 Task: Make a compound path with multiple shapes.
Action: Mouse pressed left at (168, 553)
Screenshot: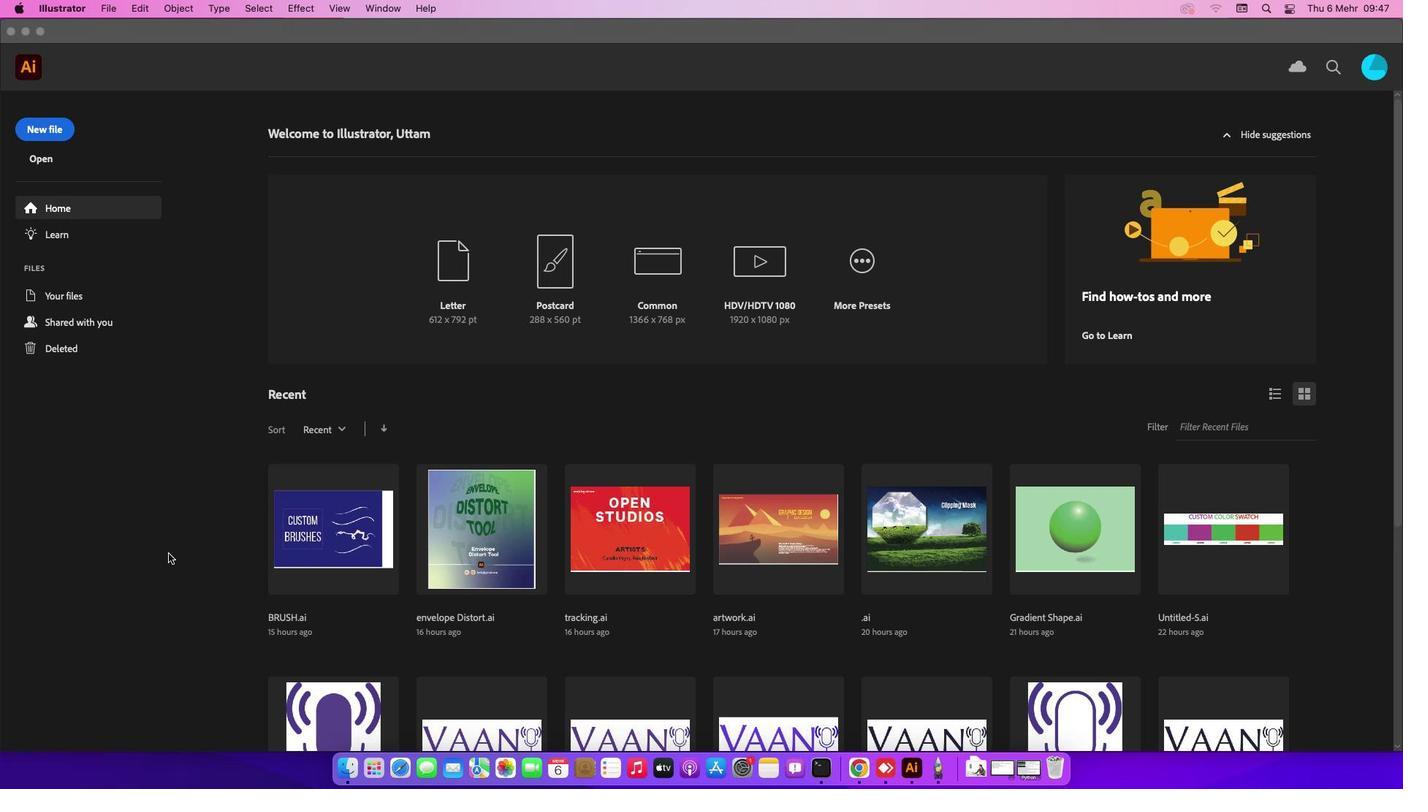 
Action: Key pressed Key.cmd'n'
Screenshot: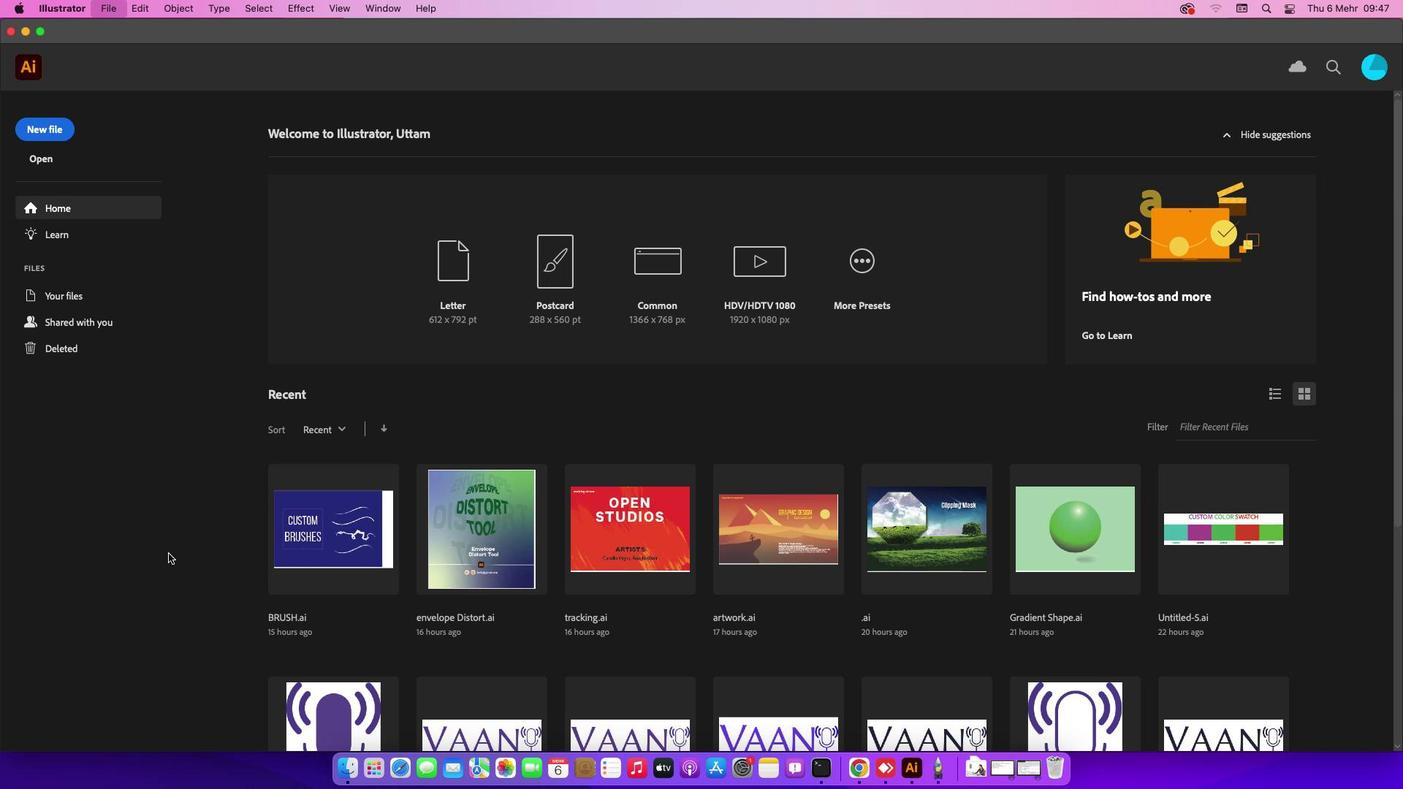 
Action: Mouse moved to (1020, 210)
Screenshot: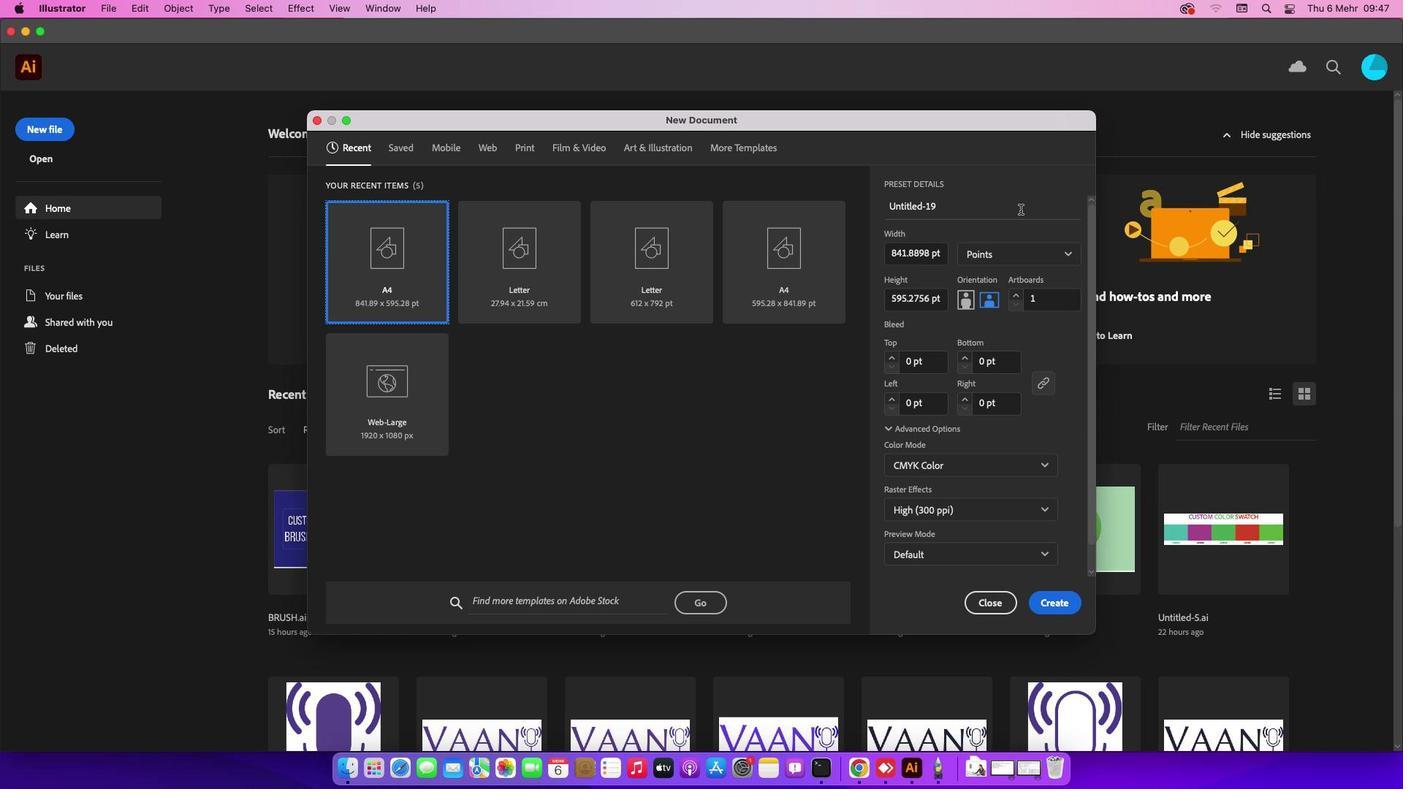 
Action: Mouse pressed left at (1020, 210)
Screenshot: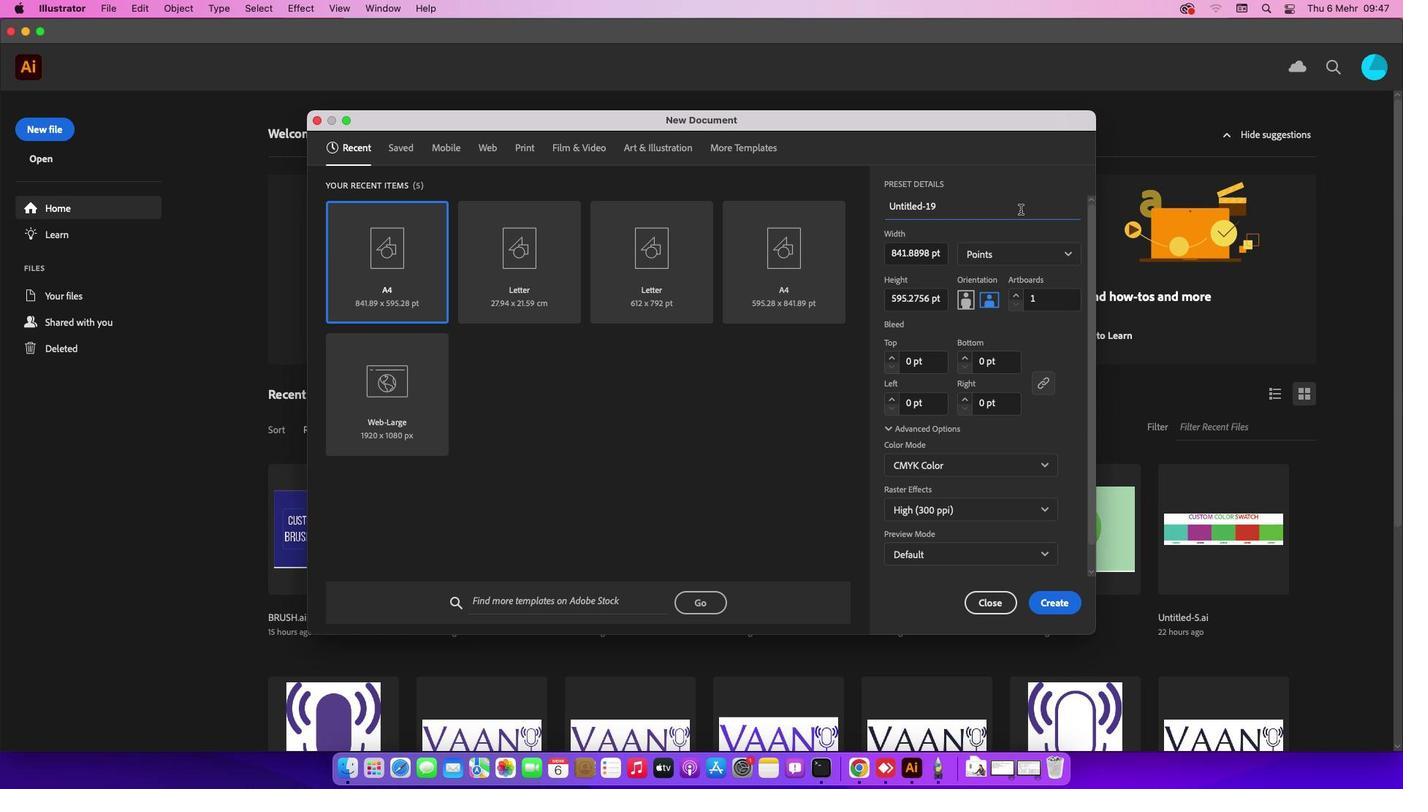 
Action: Mouse pressed left at (1020, 210)
Screenshot: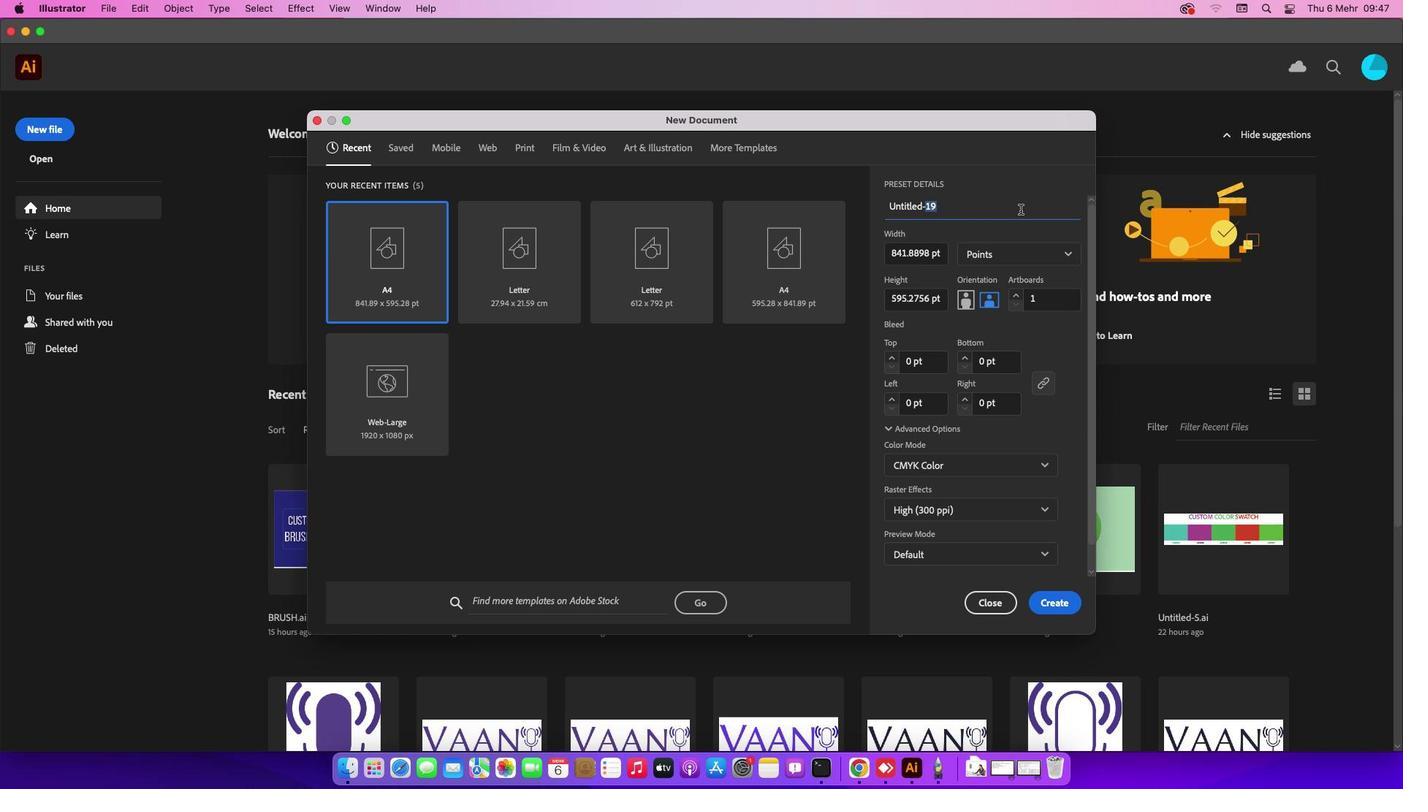 
Action: Mouse pressed left at (1020, 210)
Screenshot: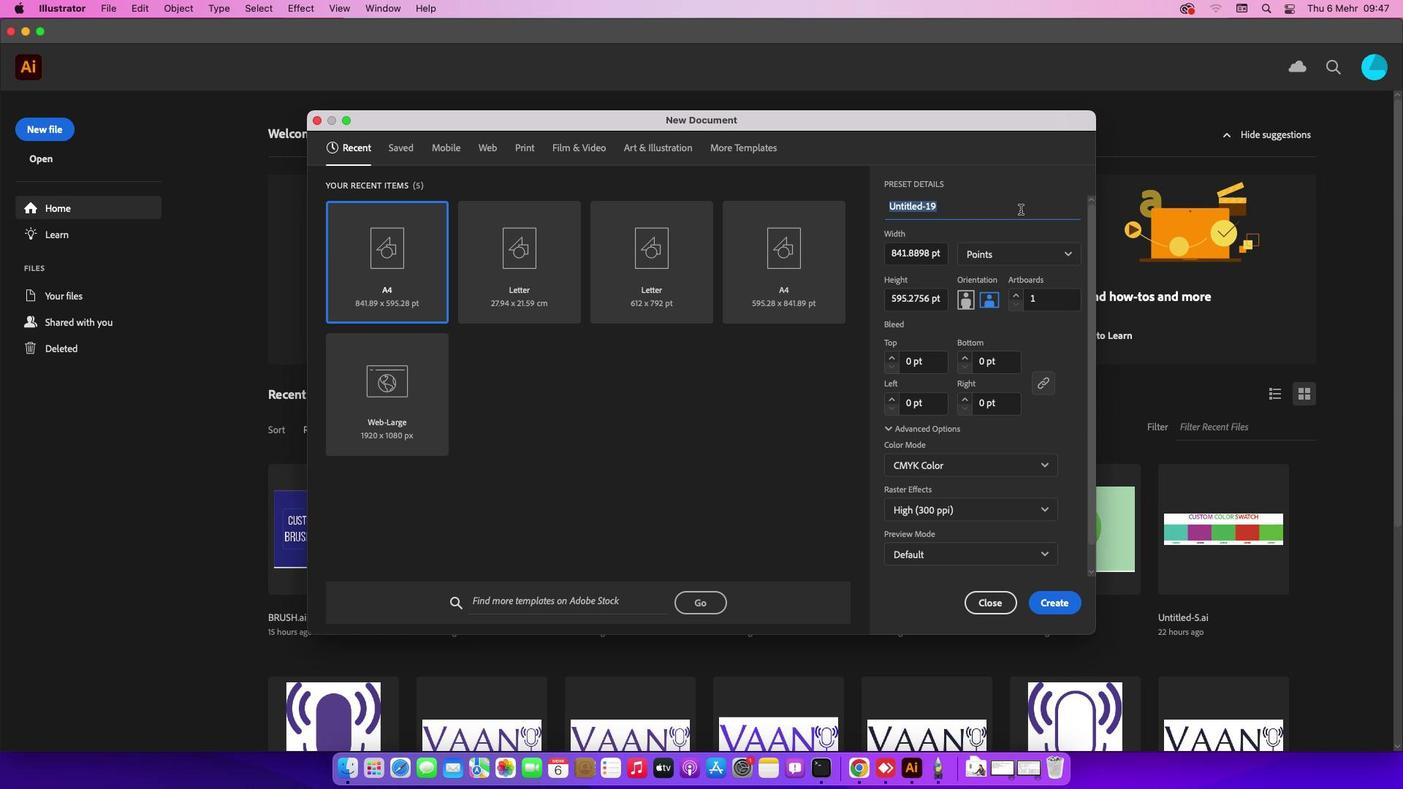 
Action: Key pressed Key.shift_r'C''o''m''p''o''u''n''d'Key.space'p''a''t''h'Key.enter
Screenshot: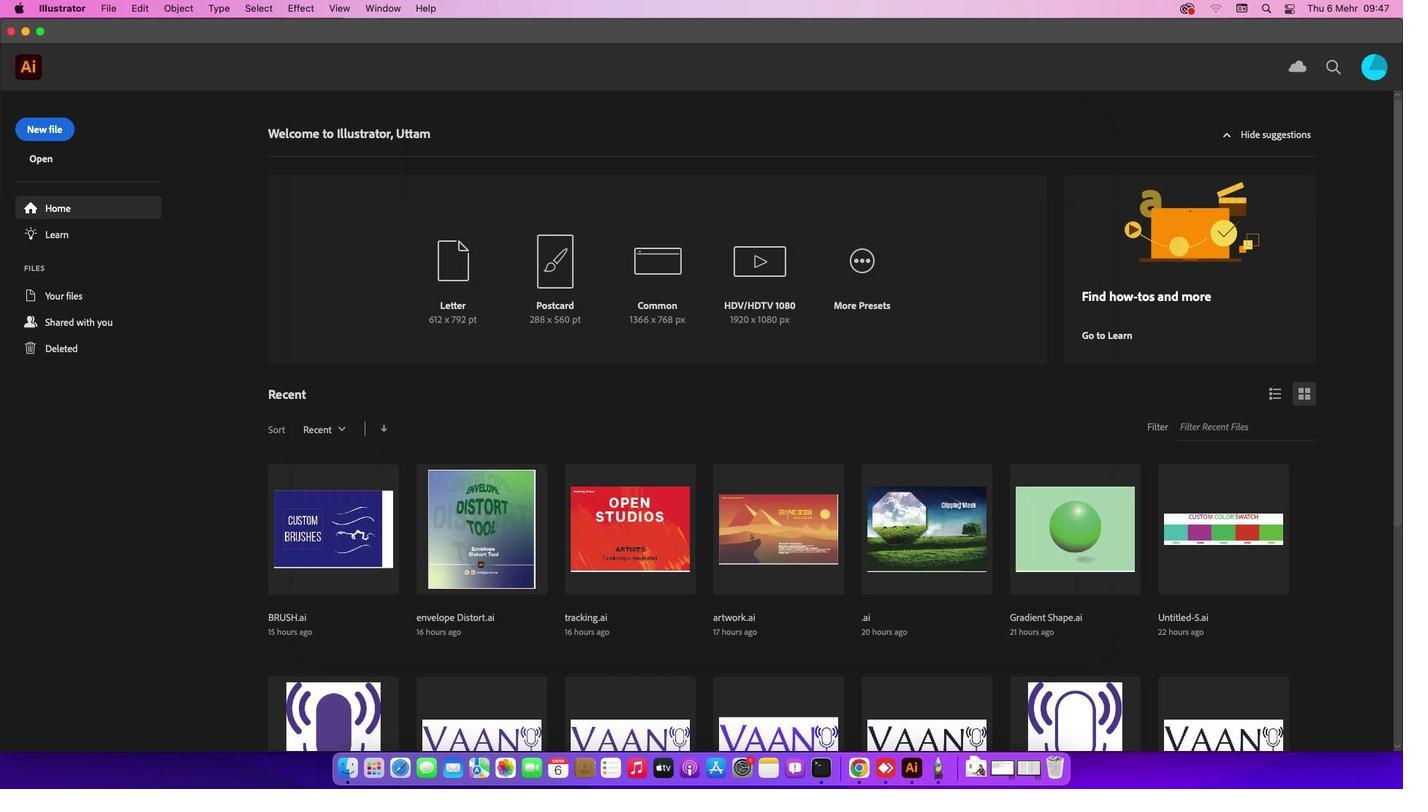
Action: Mouse moved to (657, 295)
Screenshot: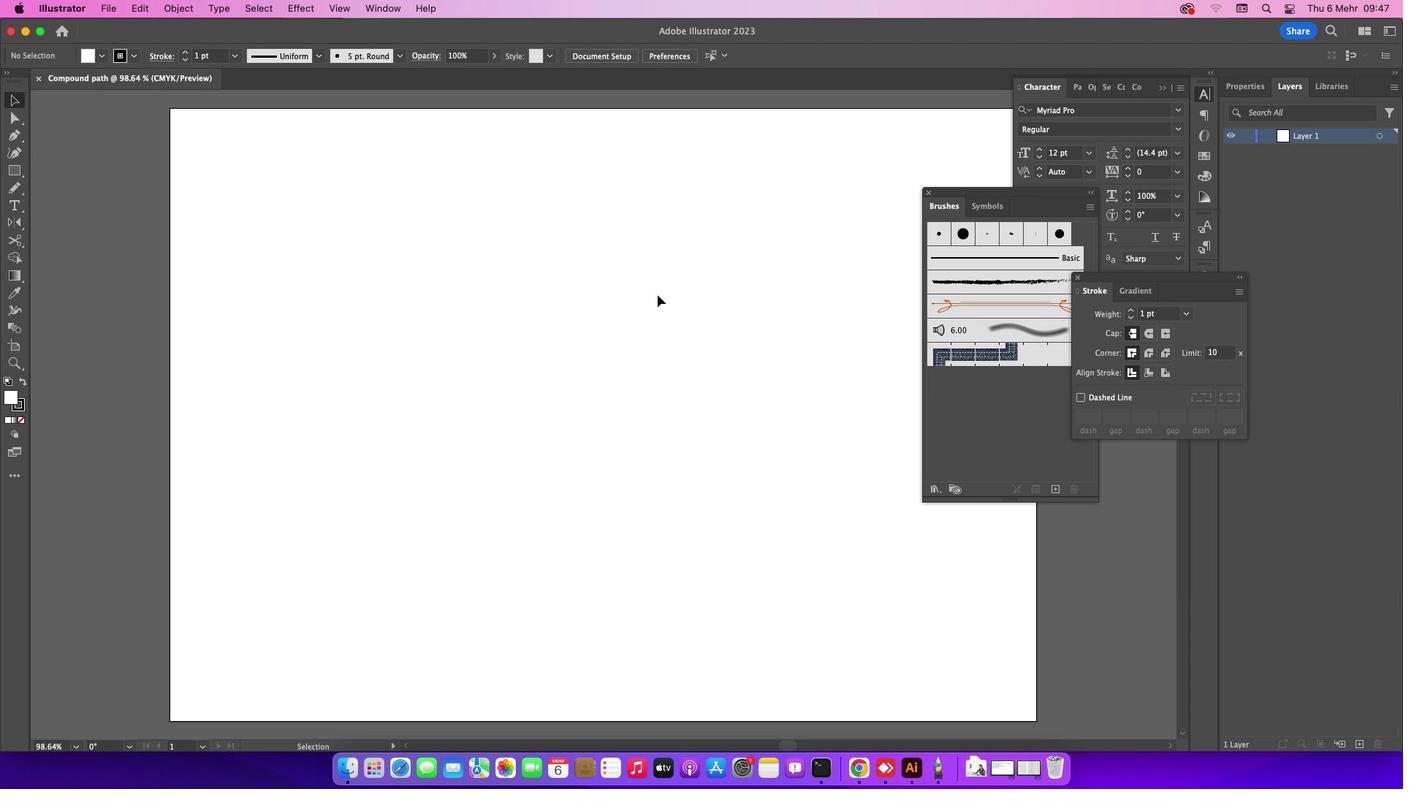 
Action: Mouse pressed left at (657, 295)
Screenshot: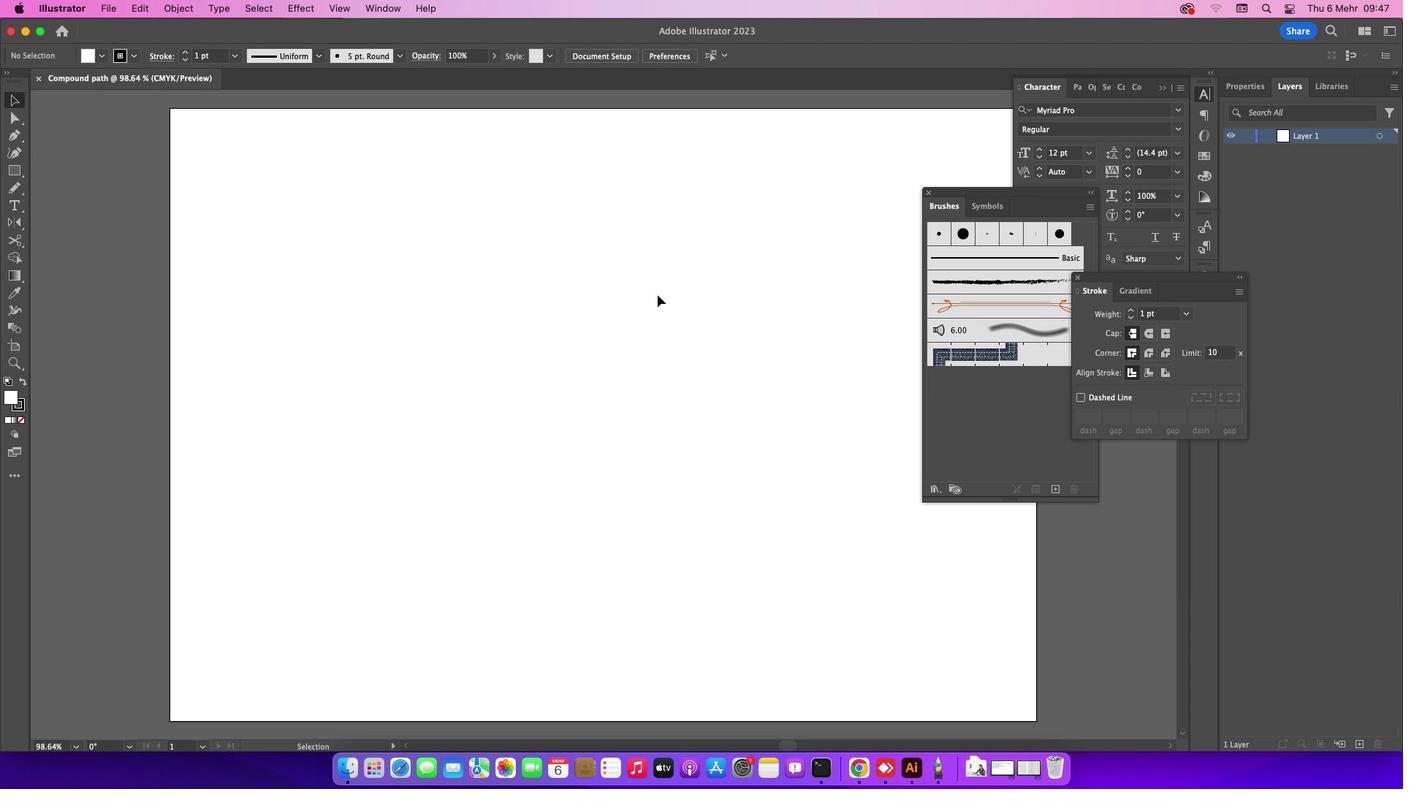 
Action: Mouse moved to (616, 293)
Screenshot: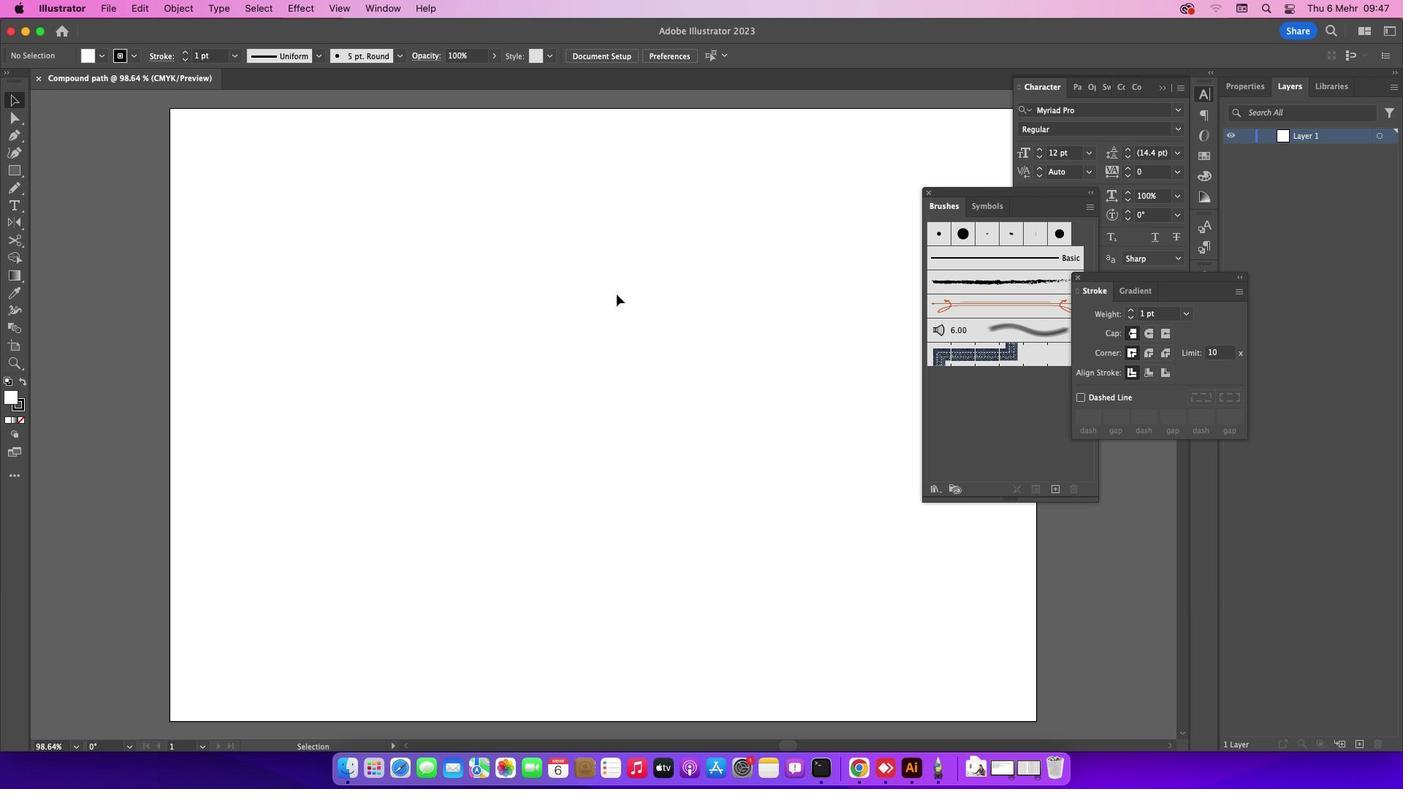 
Action: Key pressed 'm'
Screenshot: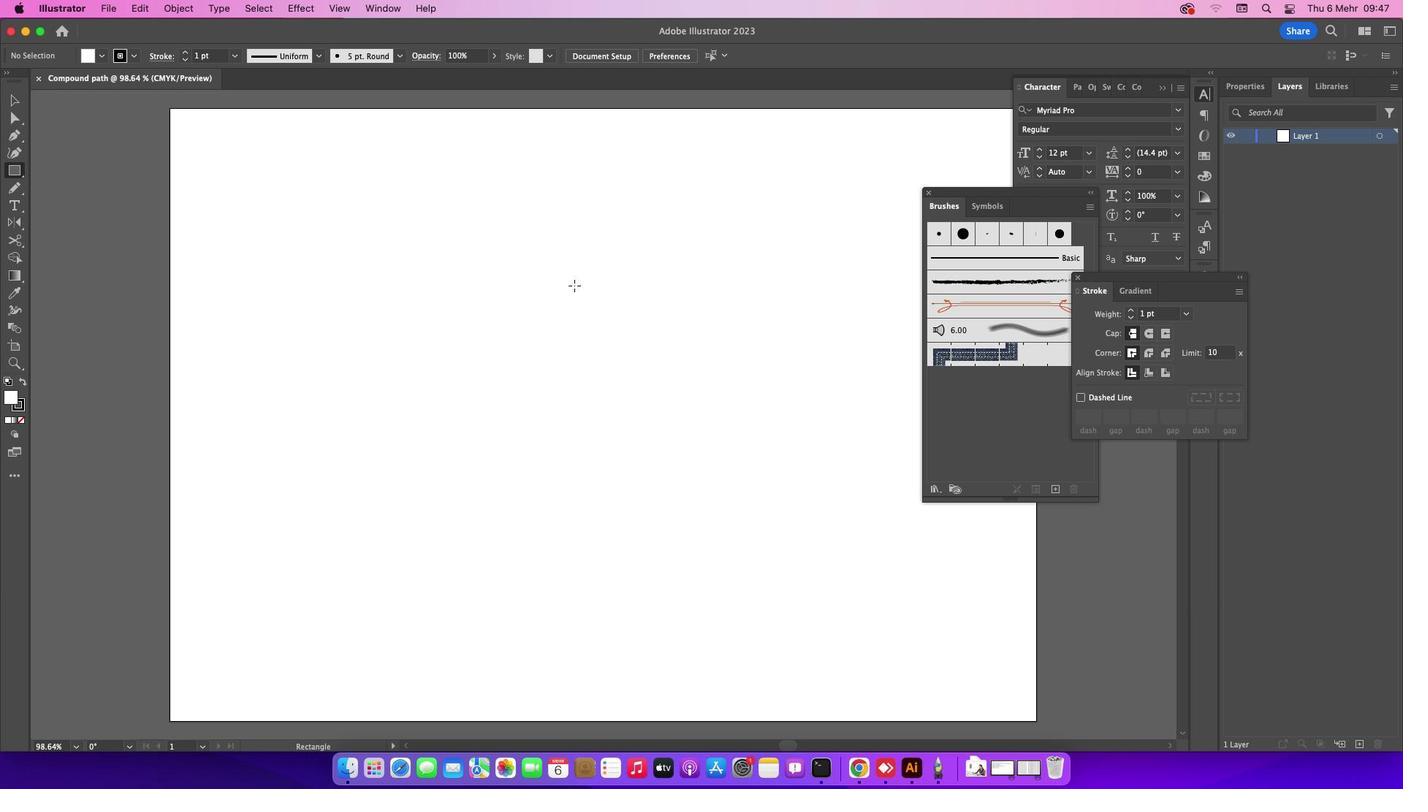 
Action: Mouse moved to (172, 113)
Screenshot: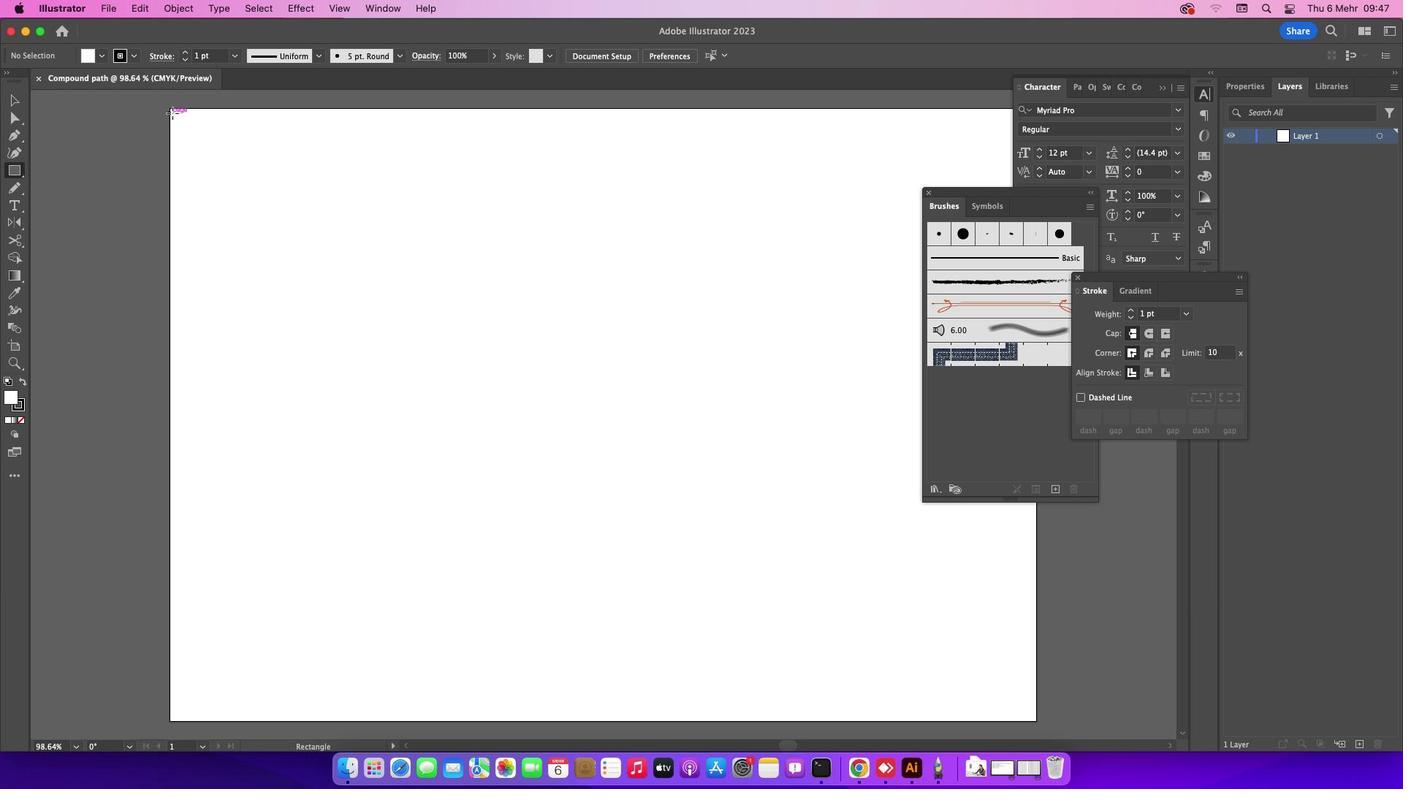 
Action: Mouse pressed left at (172, 113)
Screenshot: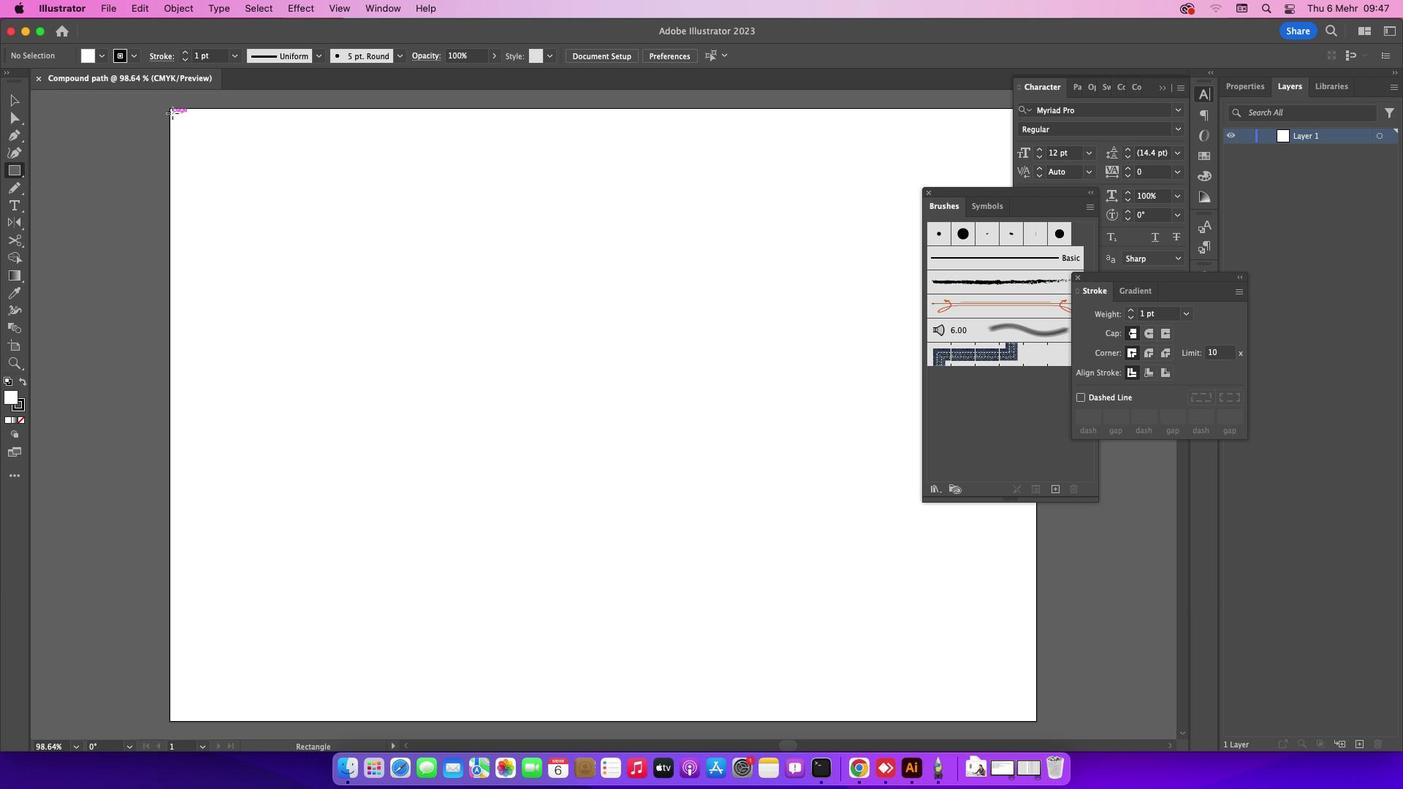 
Action: Mouse pressed left at (172, 113)
Screenshot: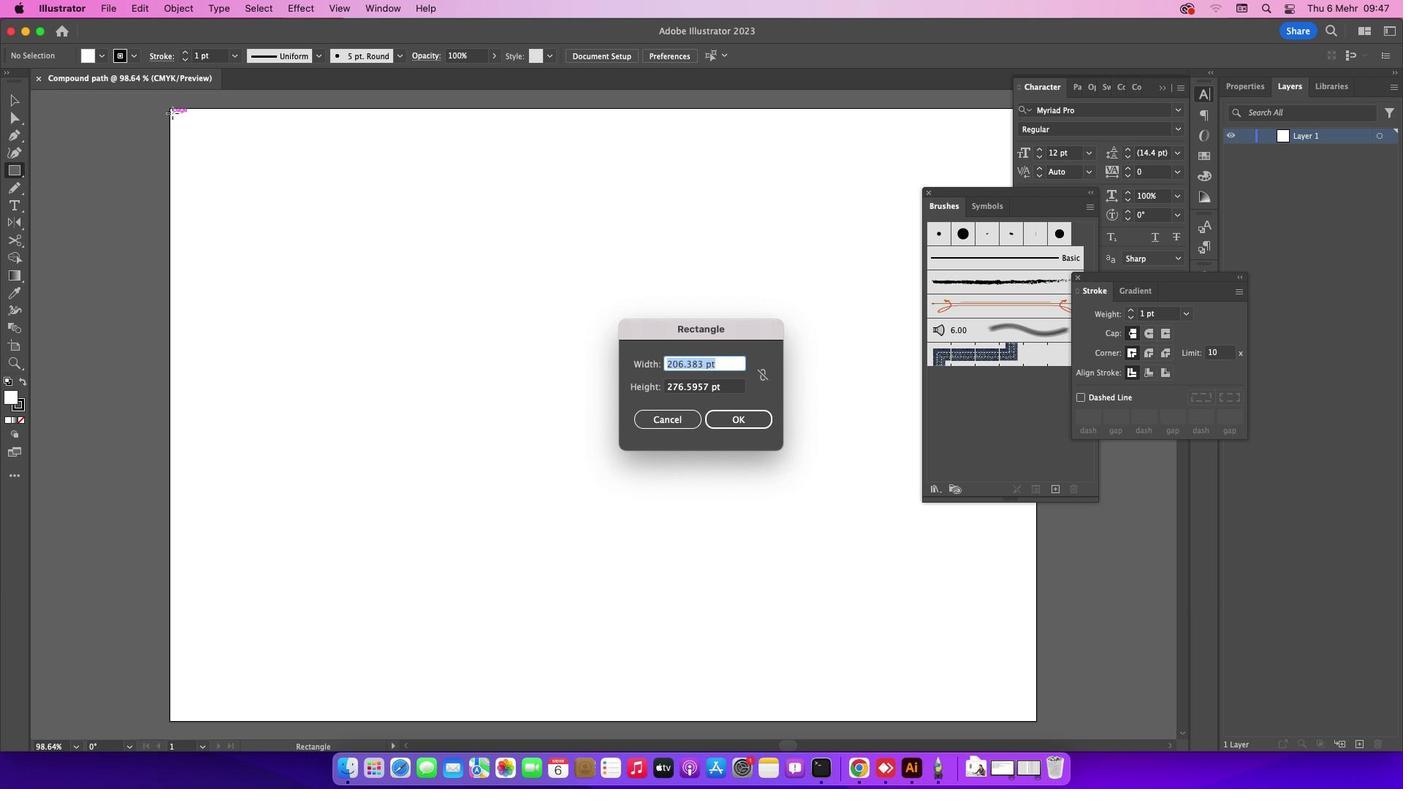 
Action: Mouse moved to (684, 420)
Screenshot: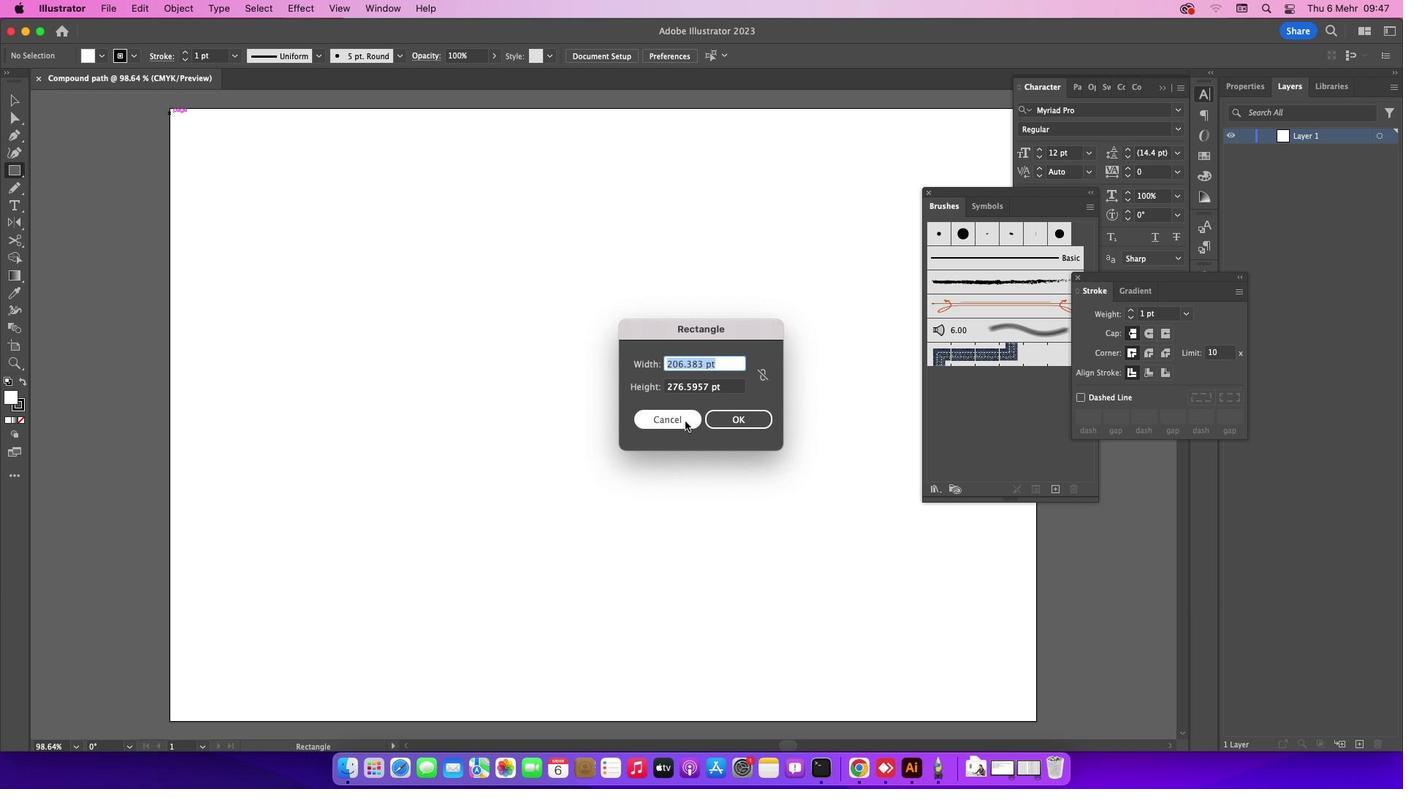 
Action: Mouse pressed left at (684, 420)
Screenshot: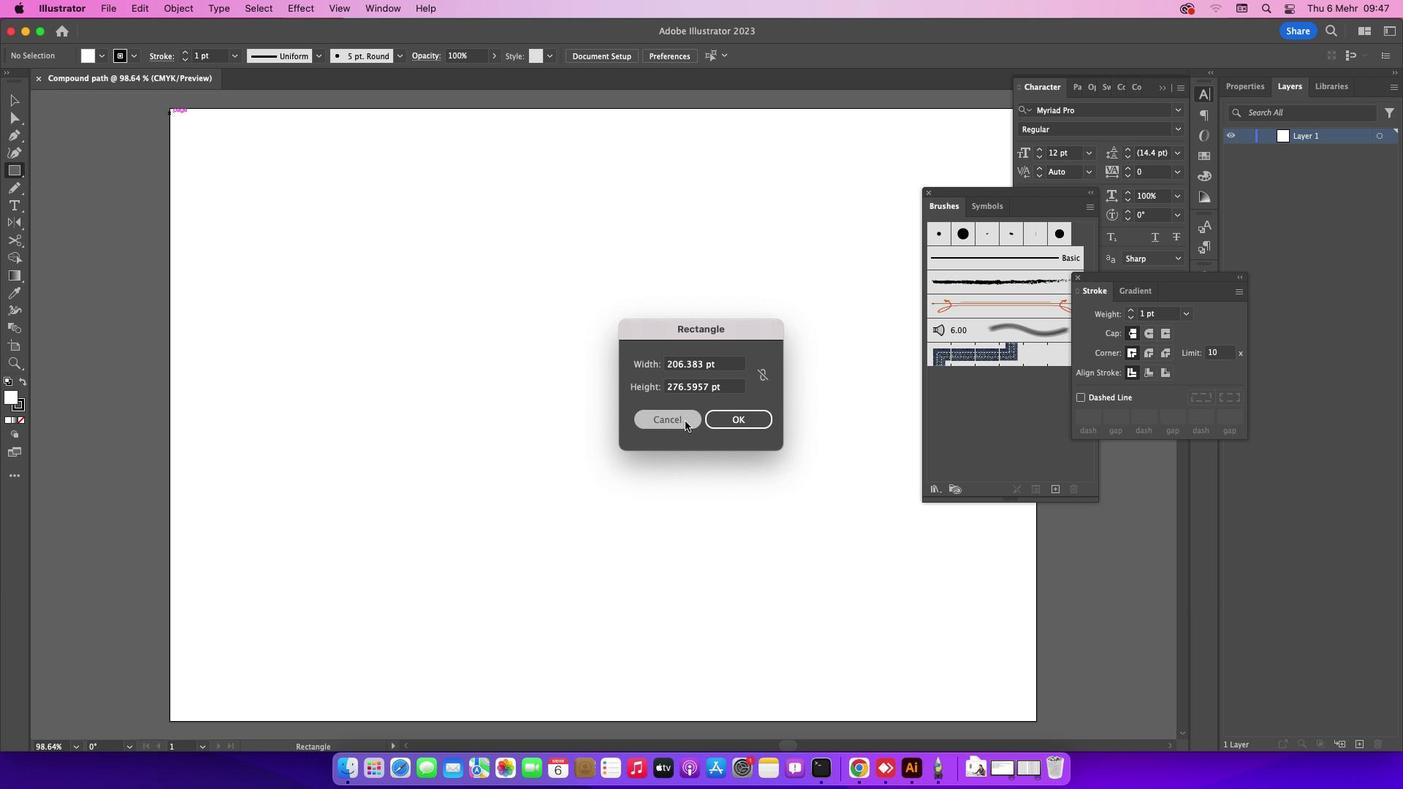 
Action: Mouse moved to (170, 108)
Screenshot: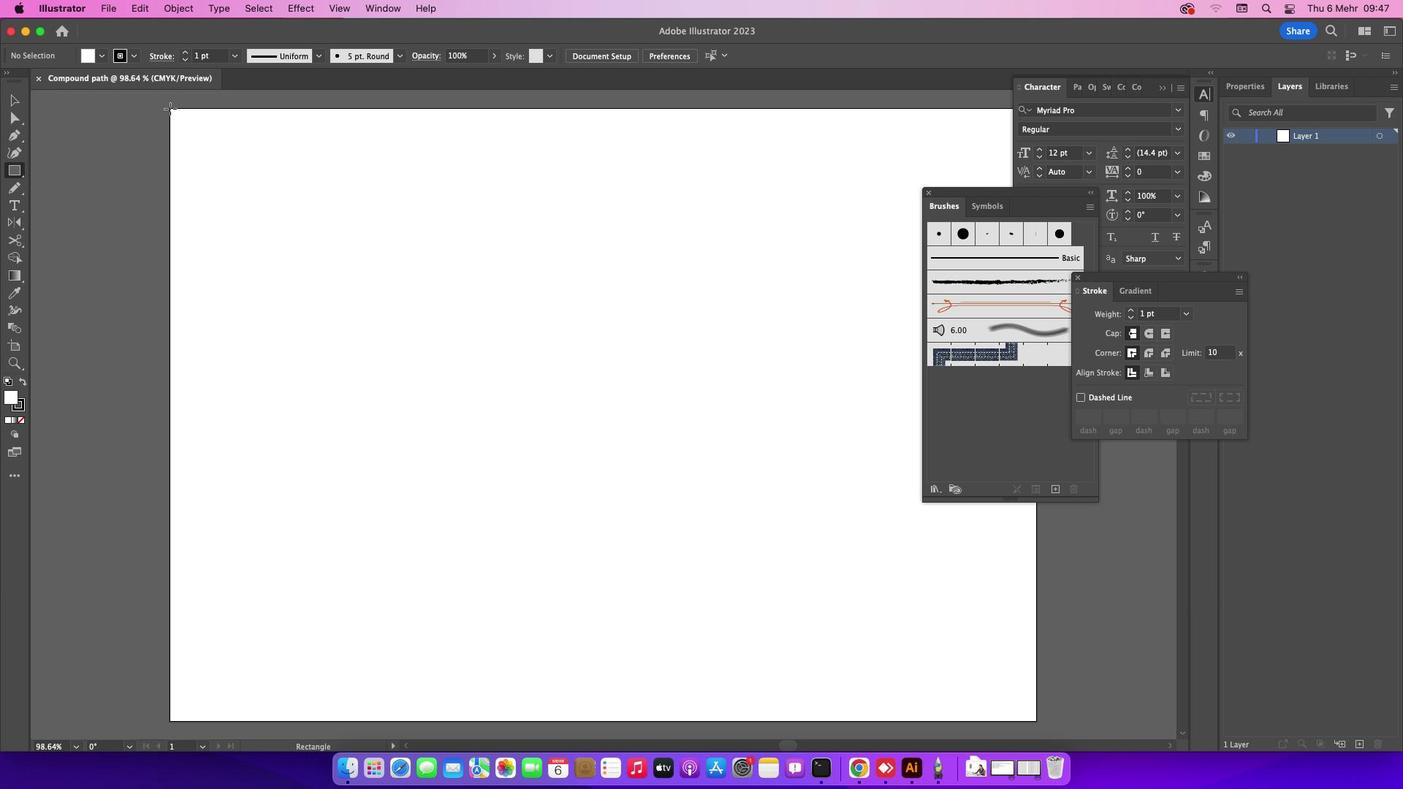 
Action: Mouse pressed left at (170, 108)
Screenshot: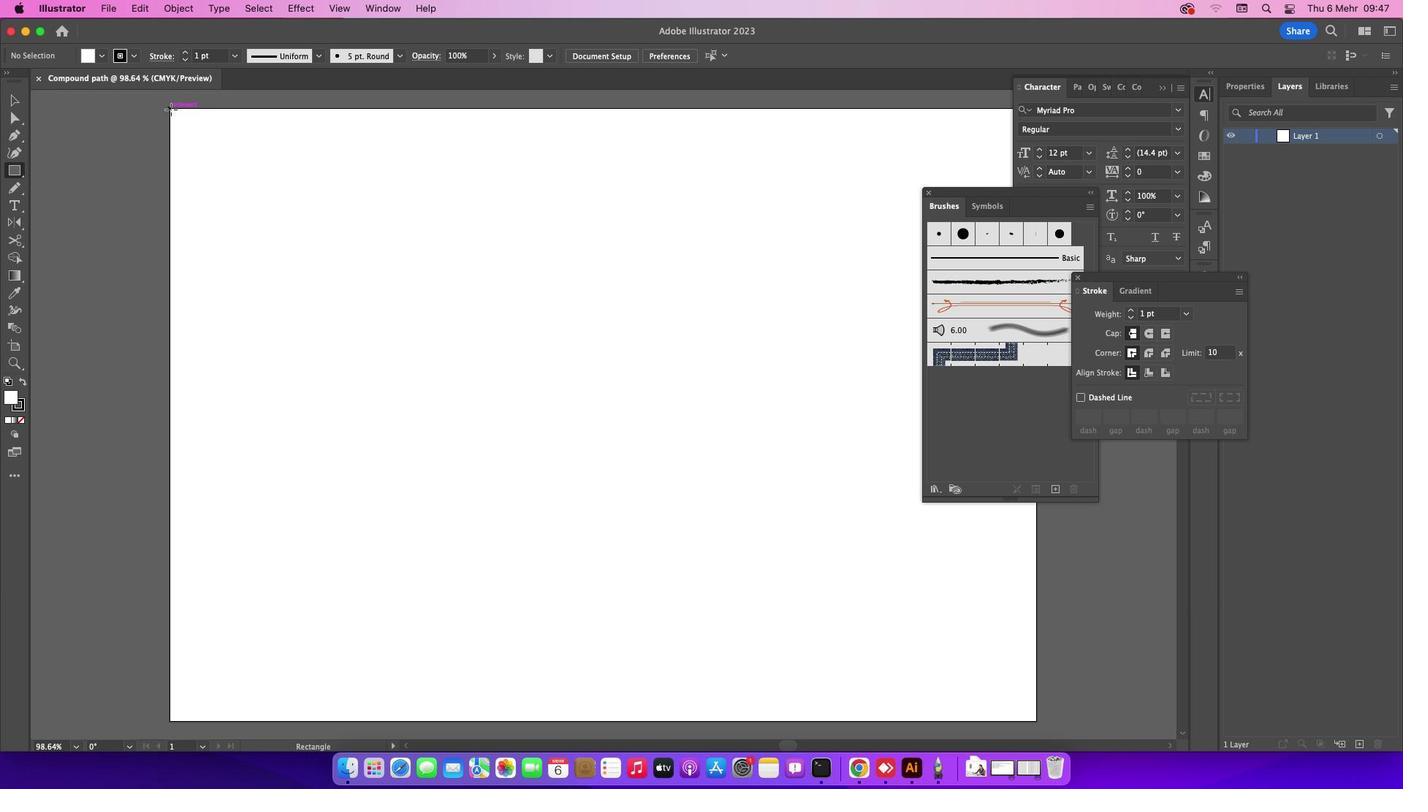 
Action: Mouse moved to (95, 58)
Screenshot: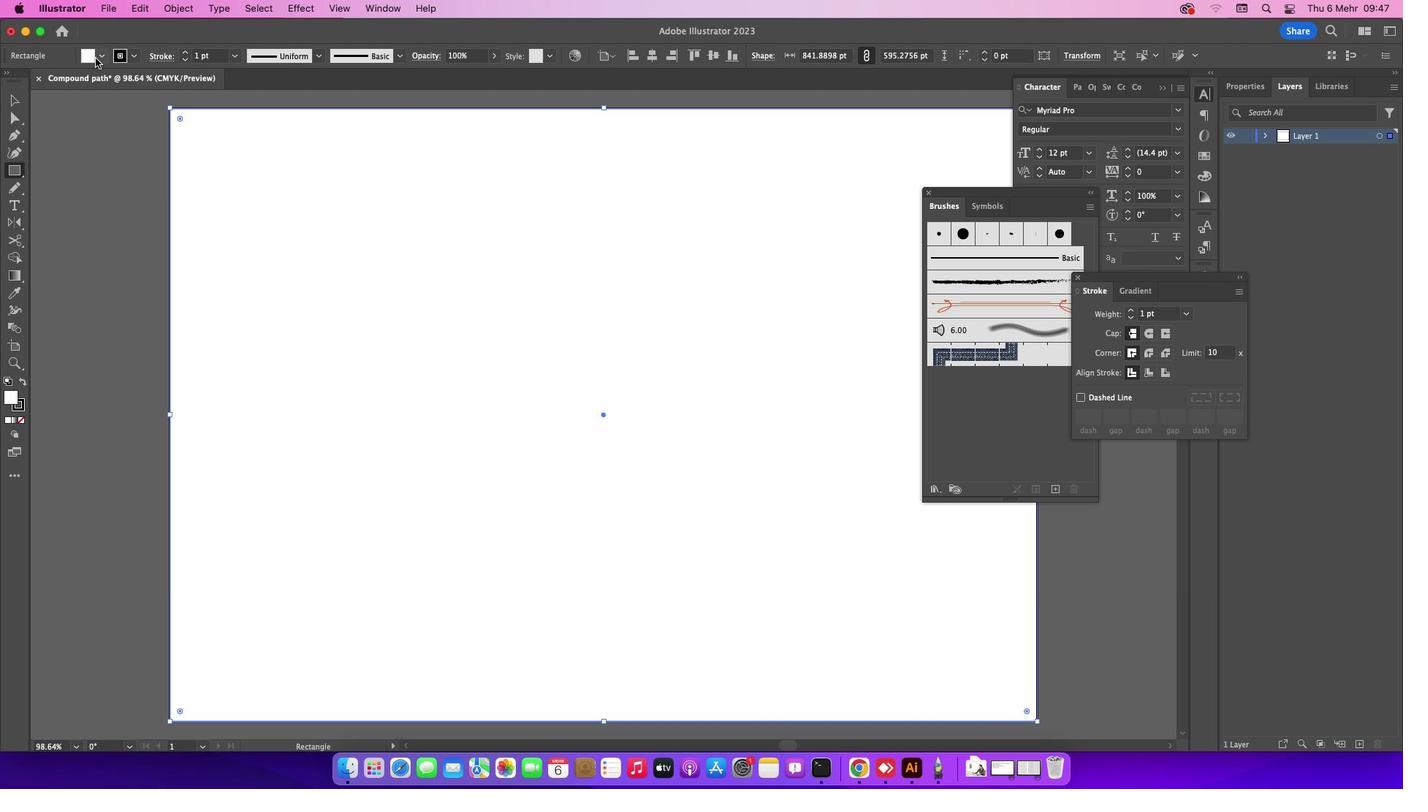 
Action: Mouse pressed left at (95, 58)
Screenshot: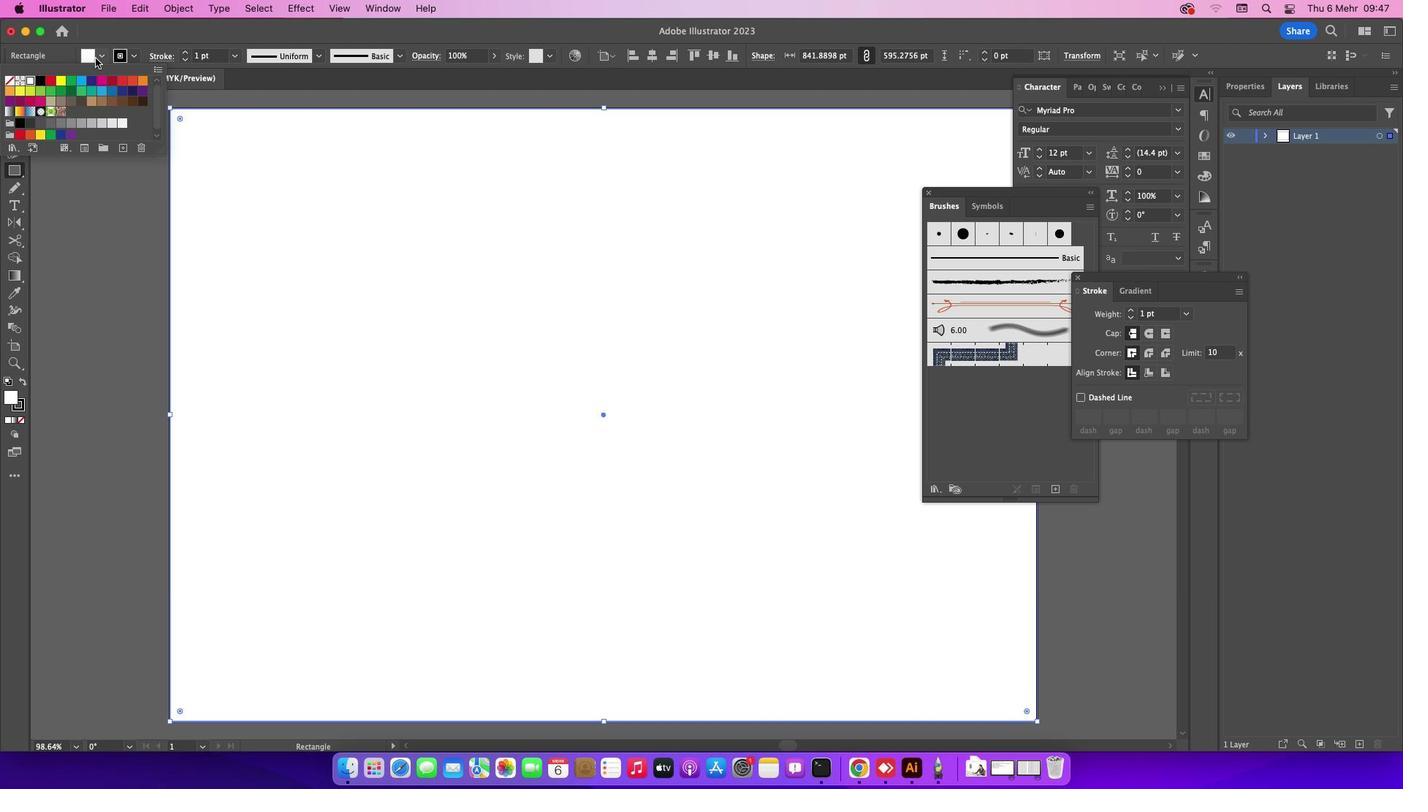 
Action: Mouse moved to (96, 78)
Screenshot: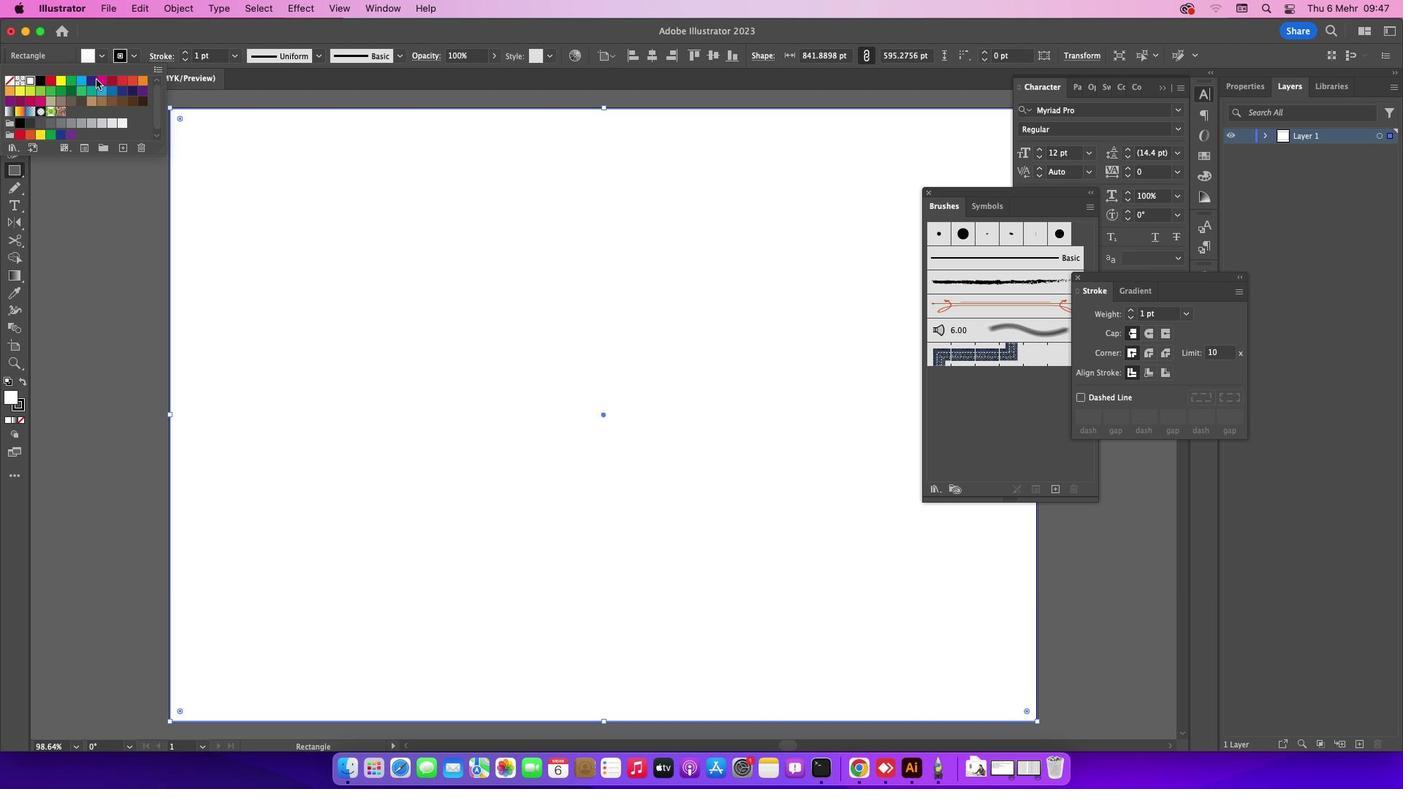 
Action: Mouse pressed left at (96, 78)
Screenshot: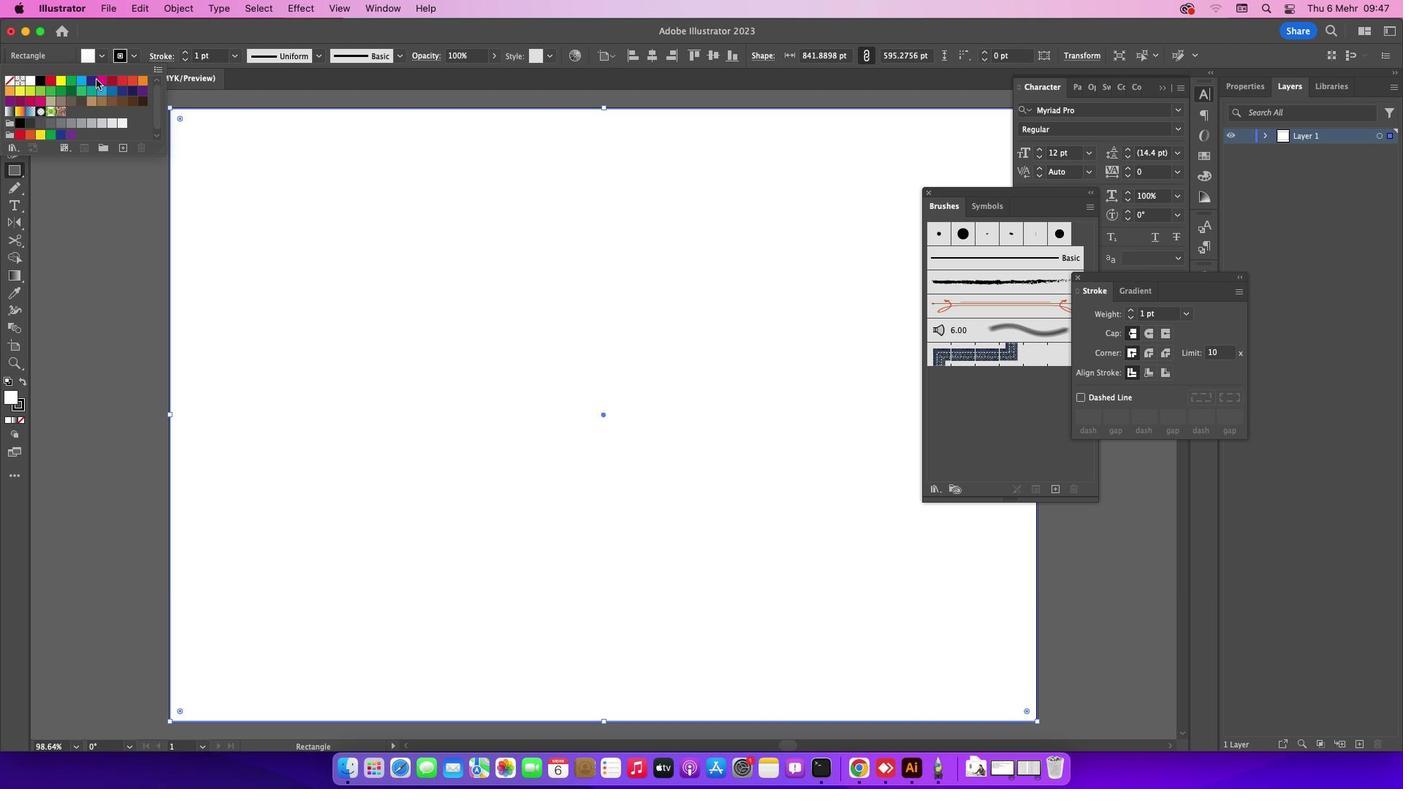 
Action: Mouse moved to (92, 81)
Screenshot: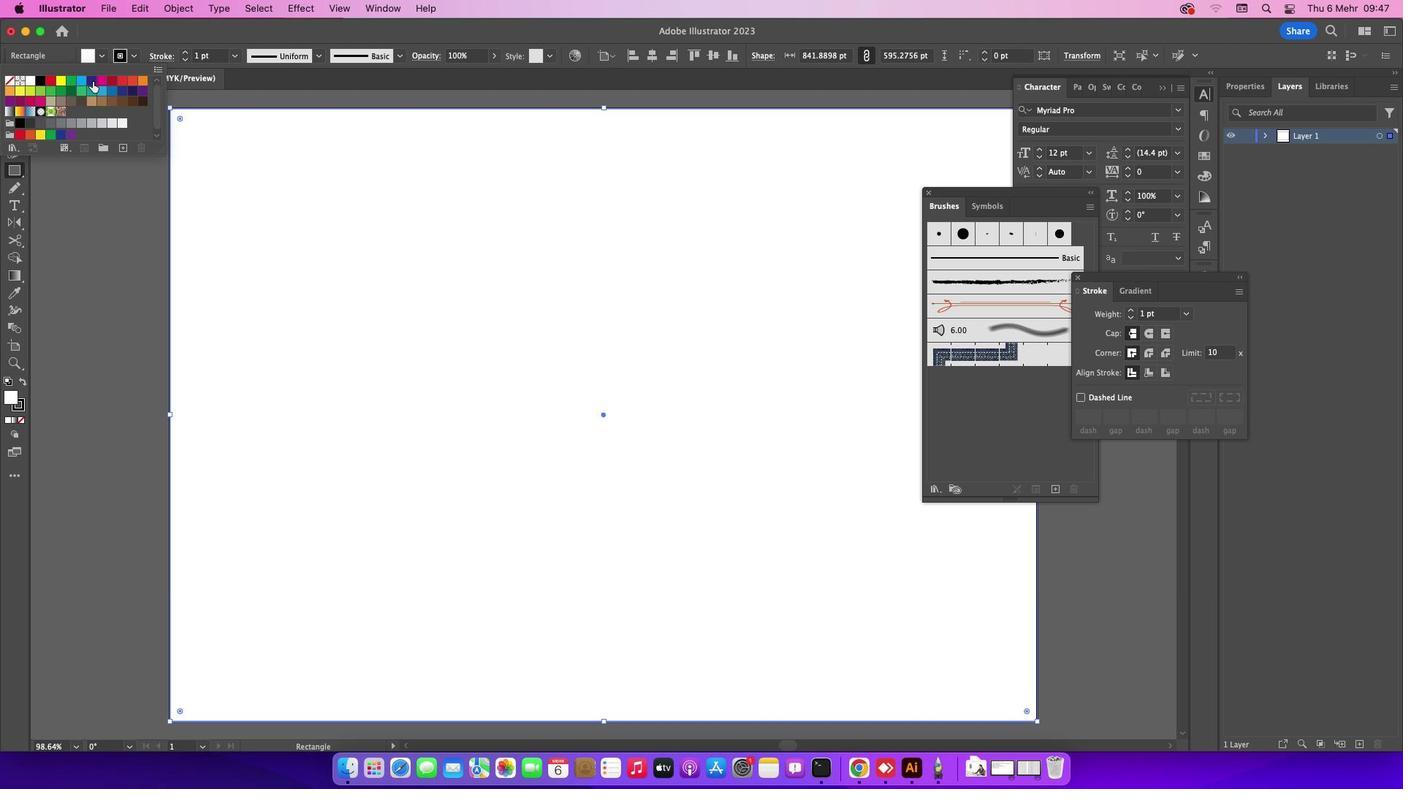 
Action: Mouse pressed left at (92, 81)
Screenshot: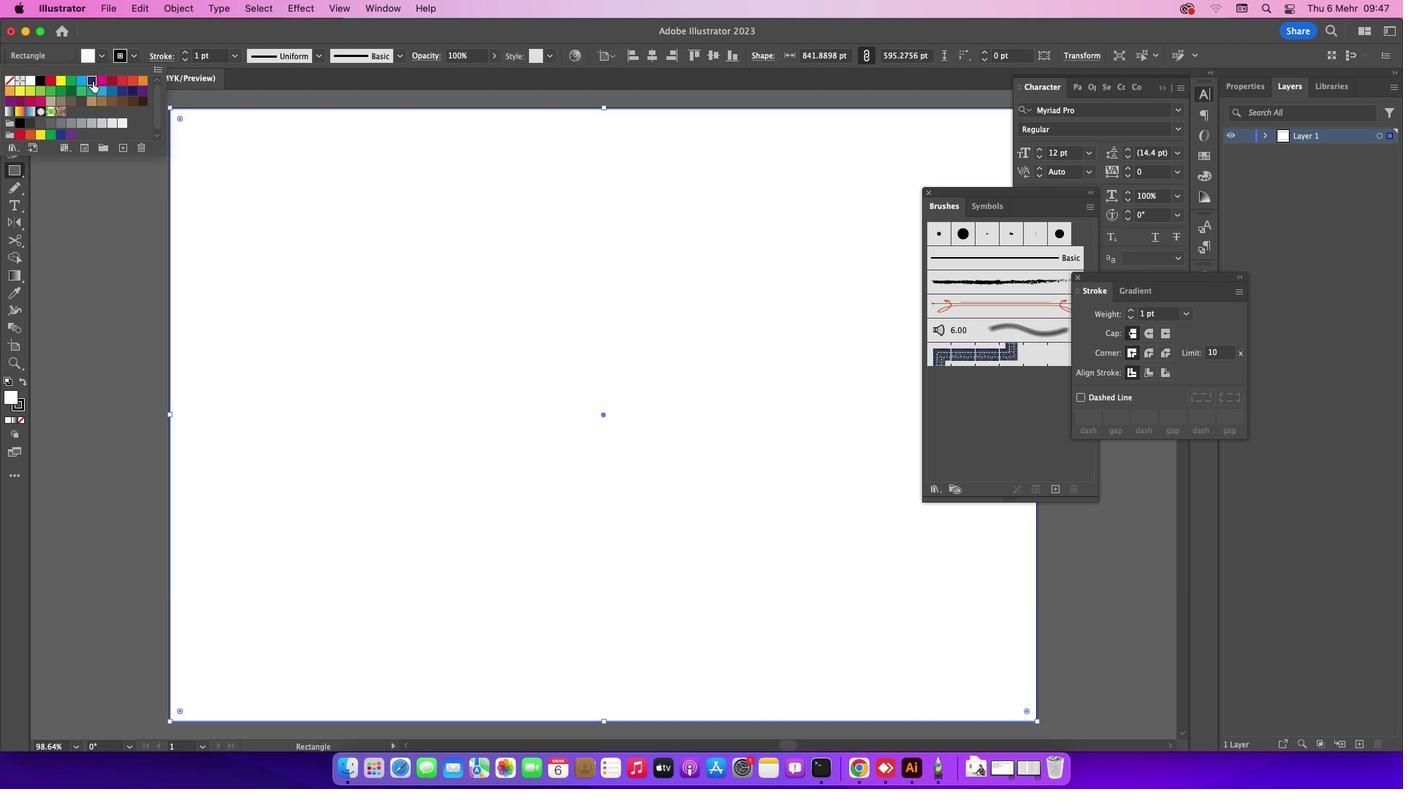 
Action: Mouse moved to (136, 94)
Screenshot: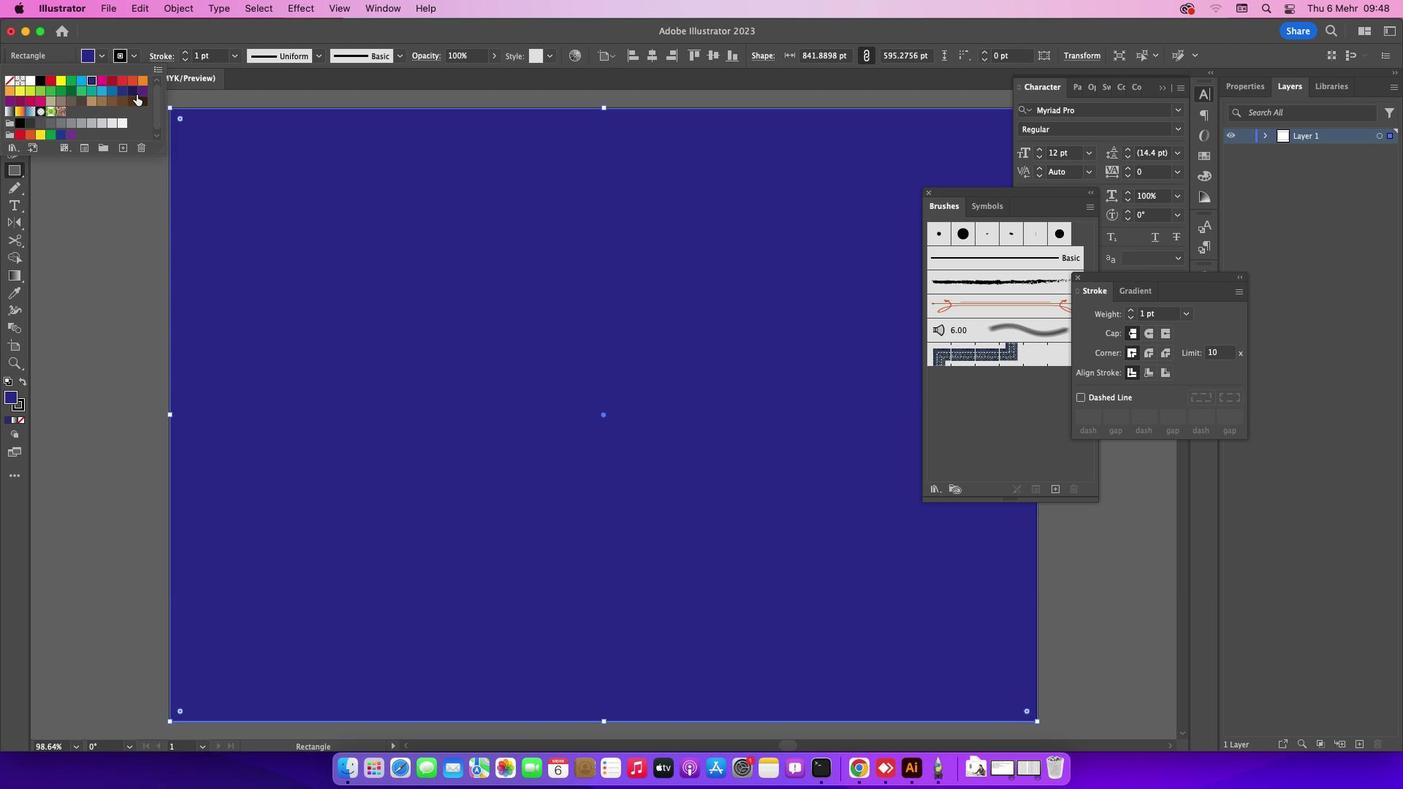 
Action: Mouse pressed left at (136, 94)
Screenshot: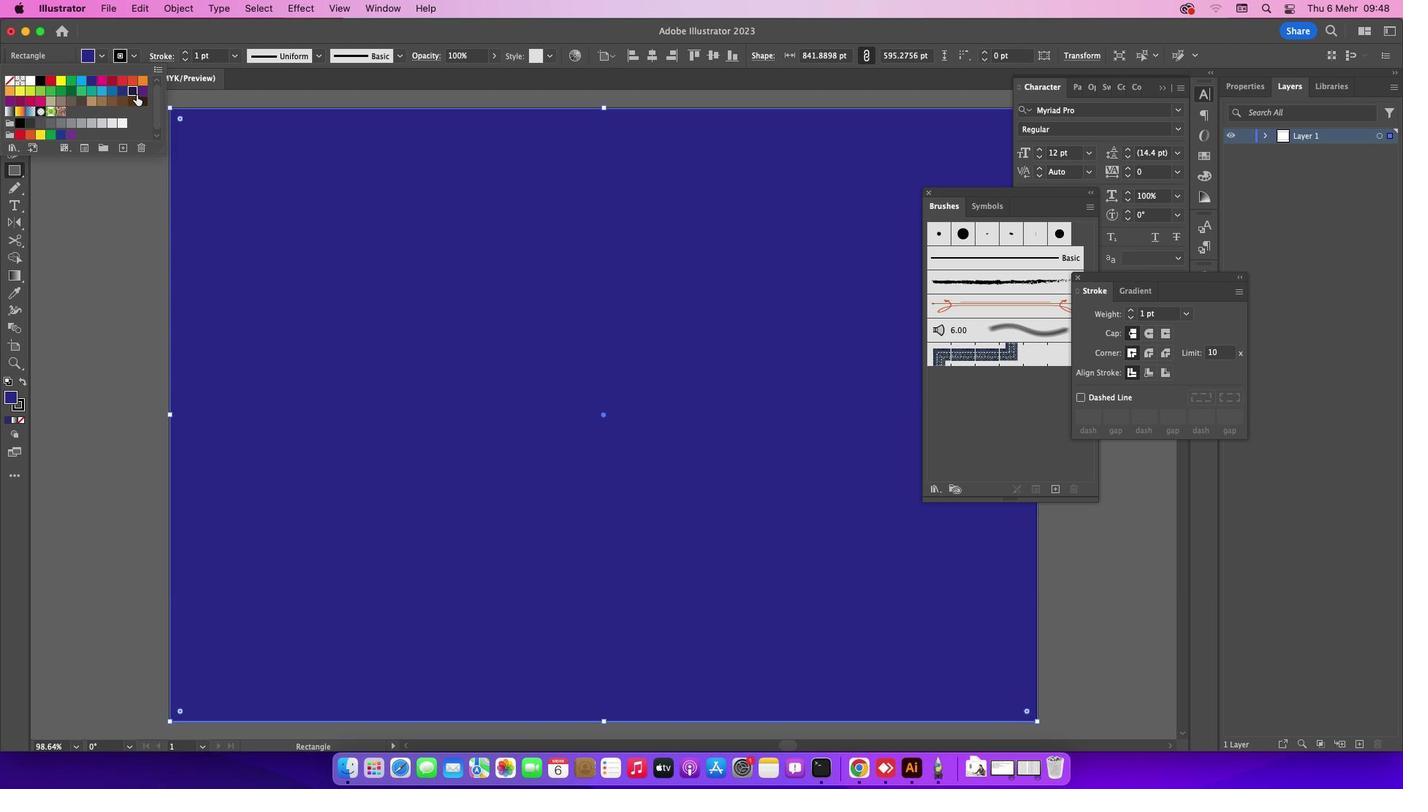 
Action: Mouse moved to (360, 141)
Screenshot: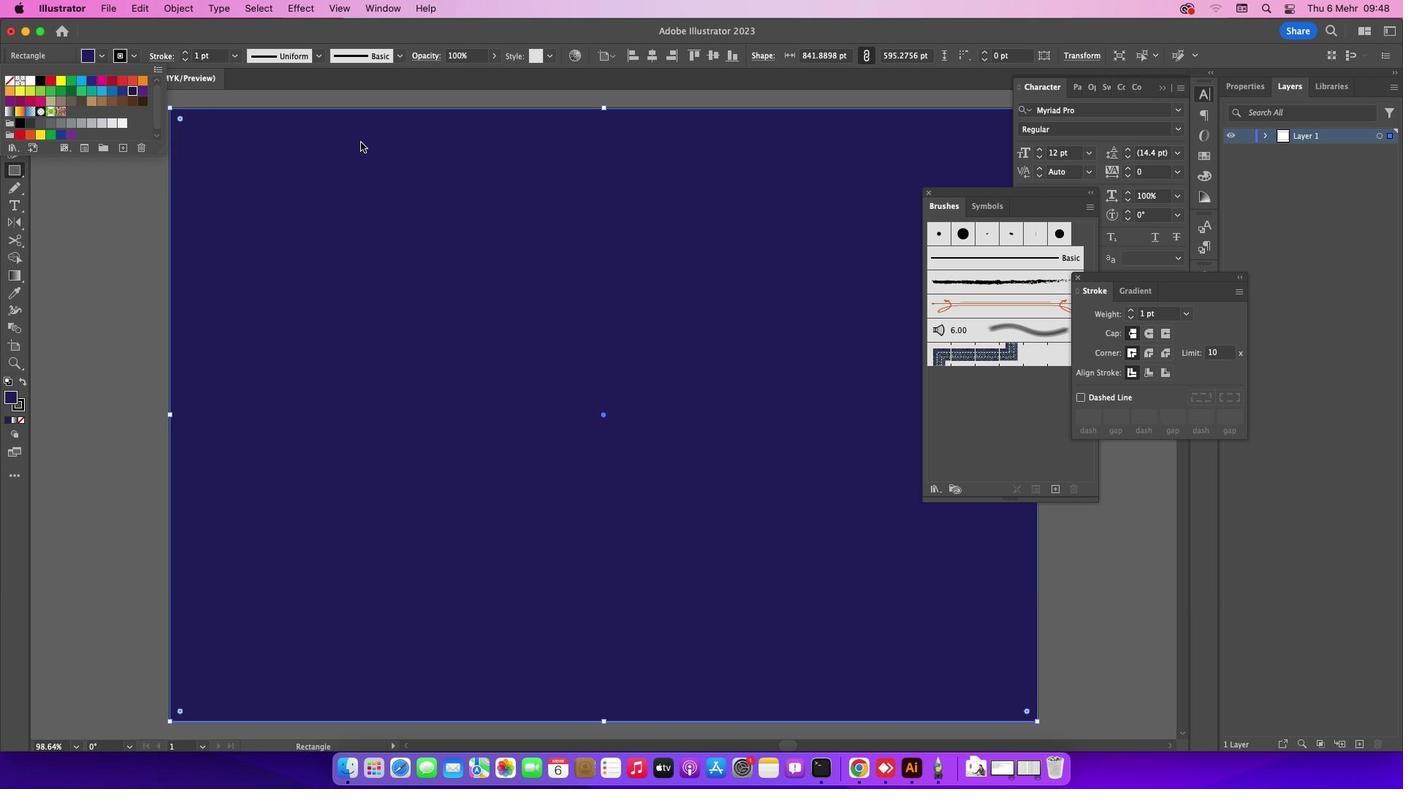 
Action: Key pressed 'v'
Screenshot: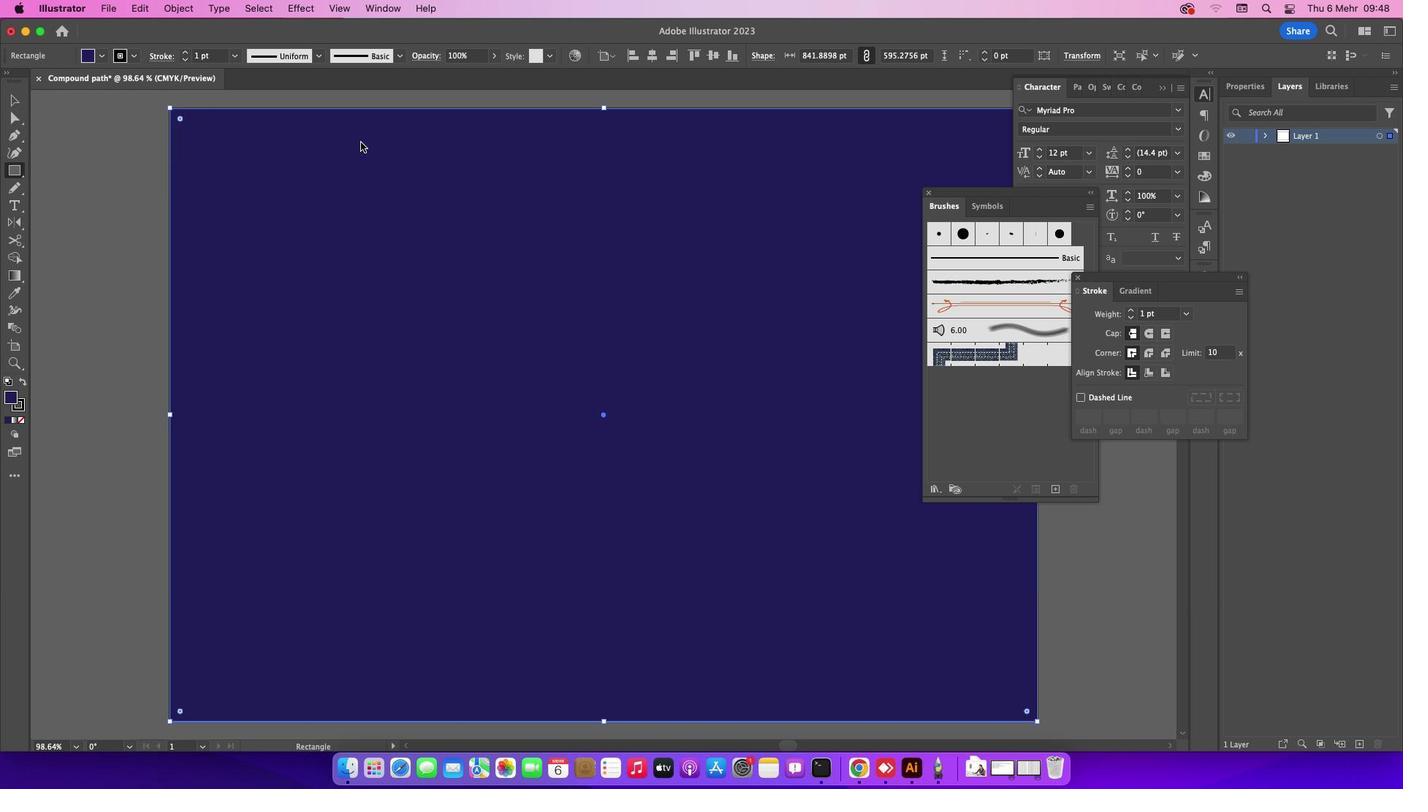 
Action: Mouse moved to (396, 176)
Screenshot: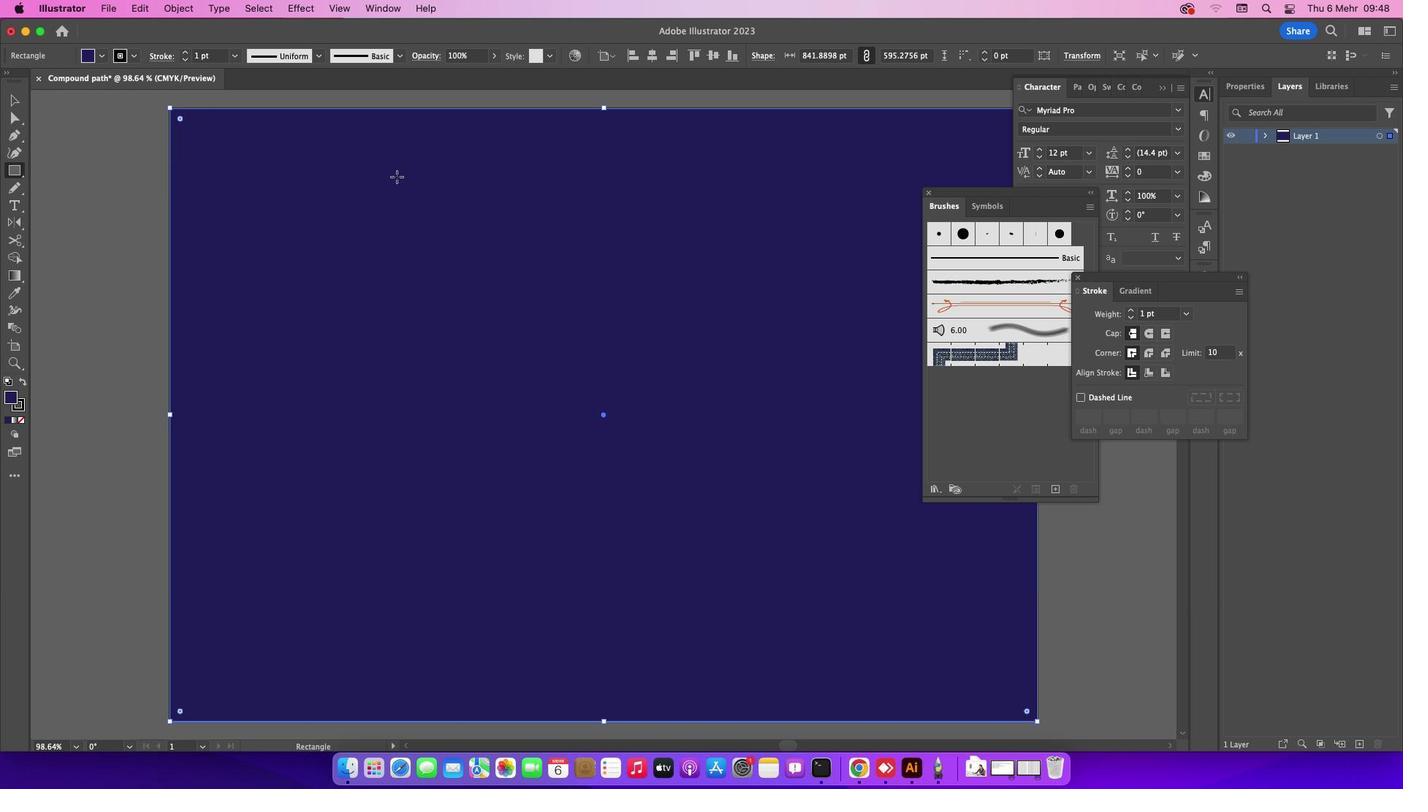 
Action: Mouse pressed left at (396, 176)
Screenshot: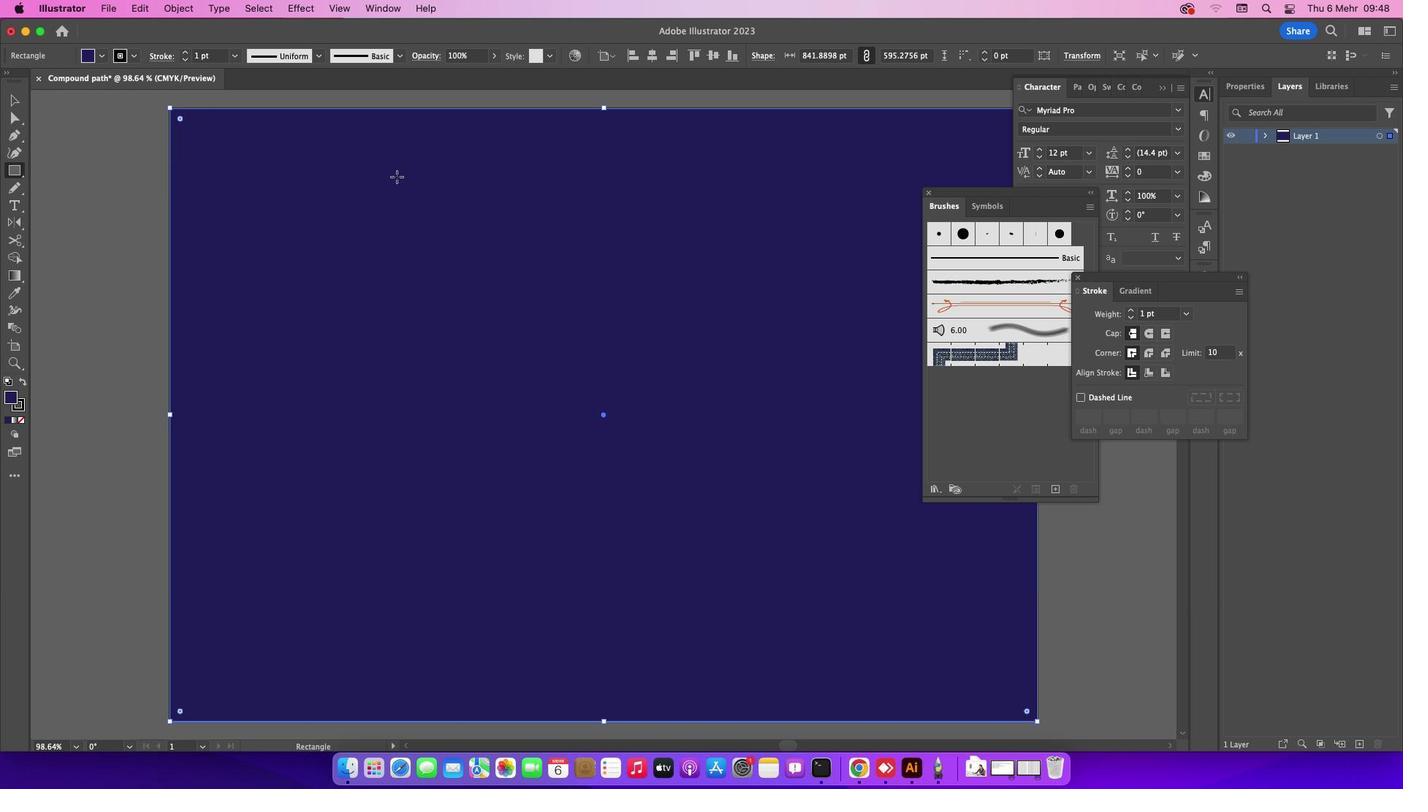 
Action: Mouse moved to (681, 414)
Screenshot: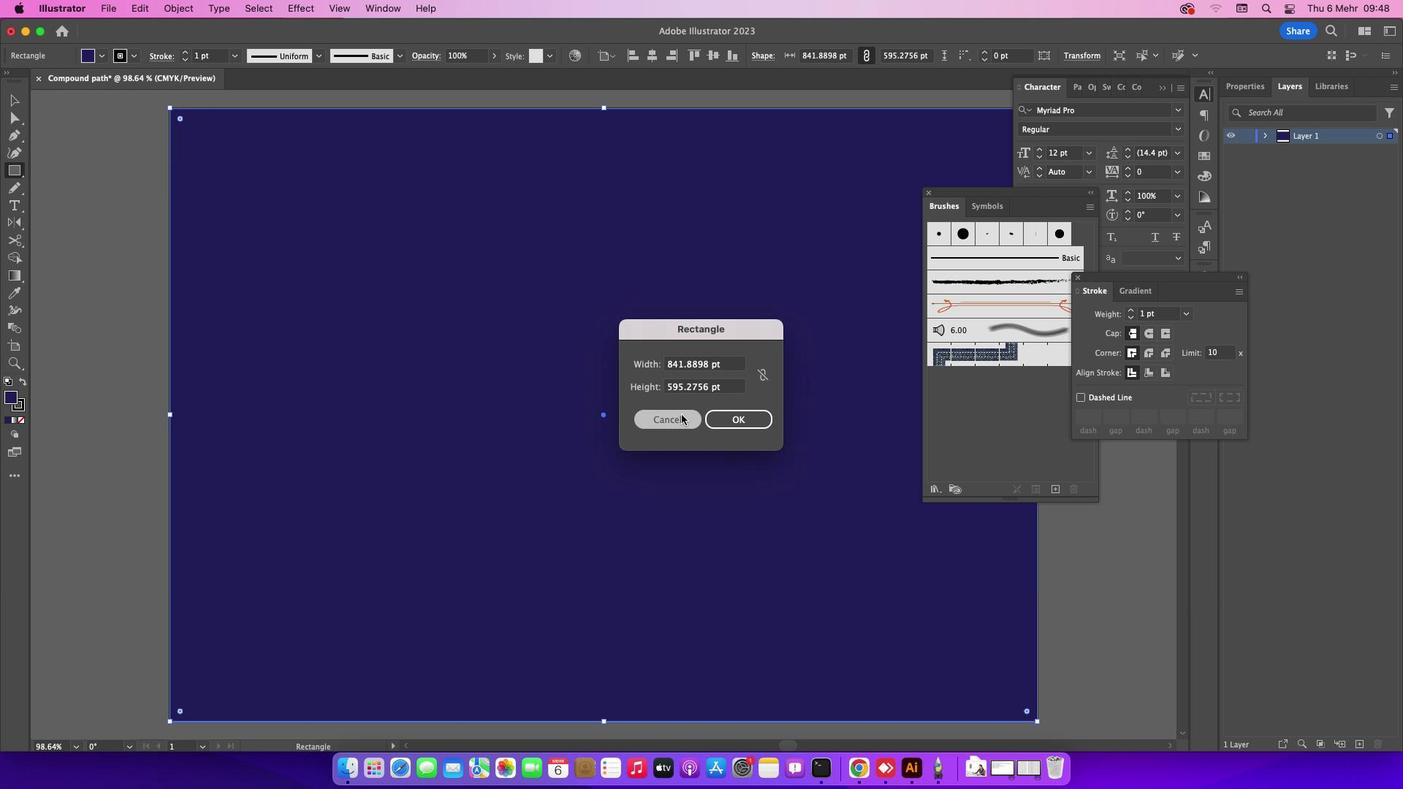 
Action: Mouse pressed left at (681, 414)
Screenshot: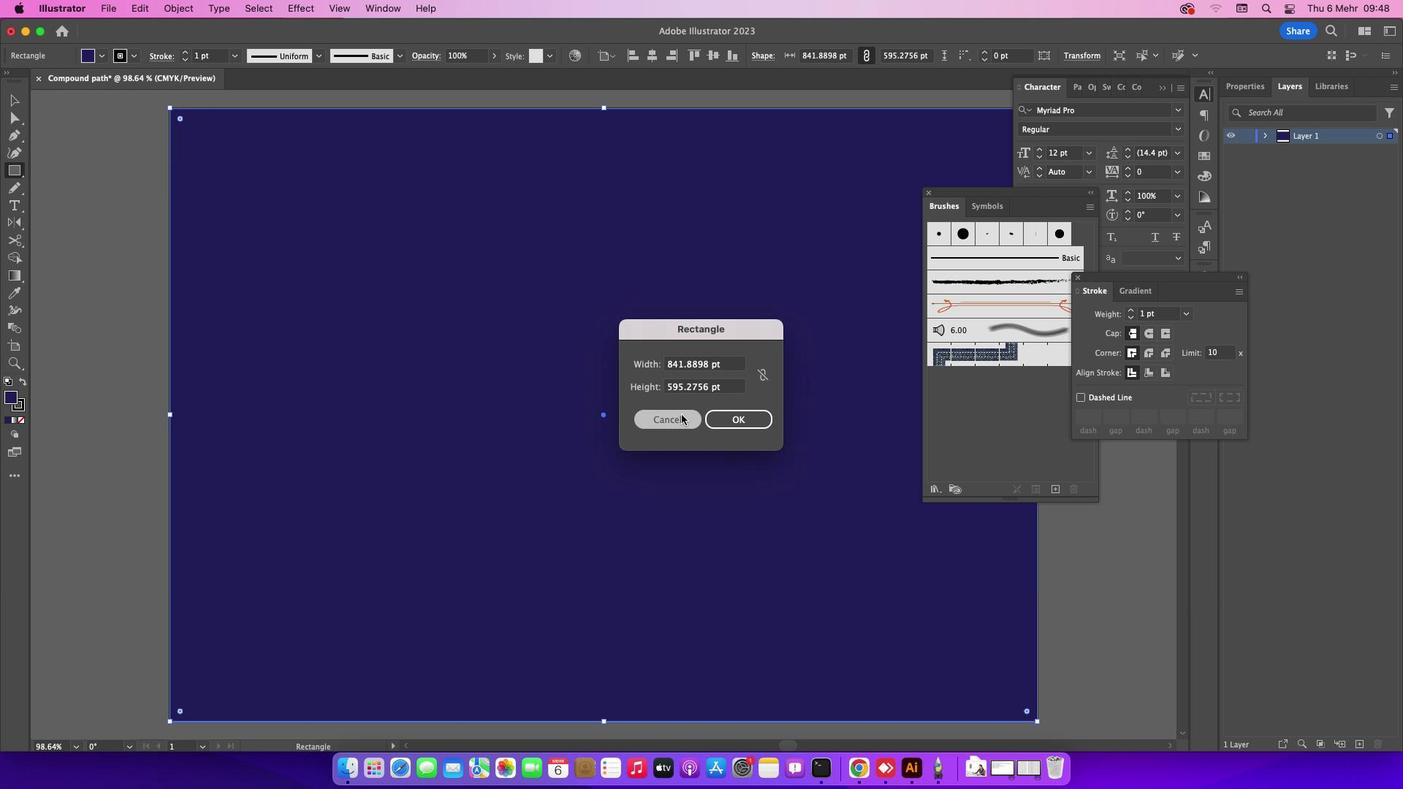 
Action: Mouse moved to (683, 413)
Screenshot: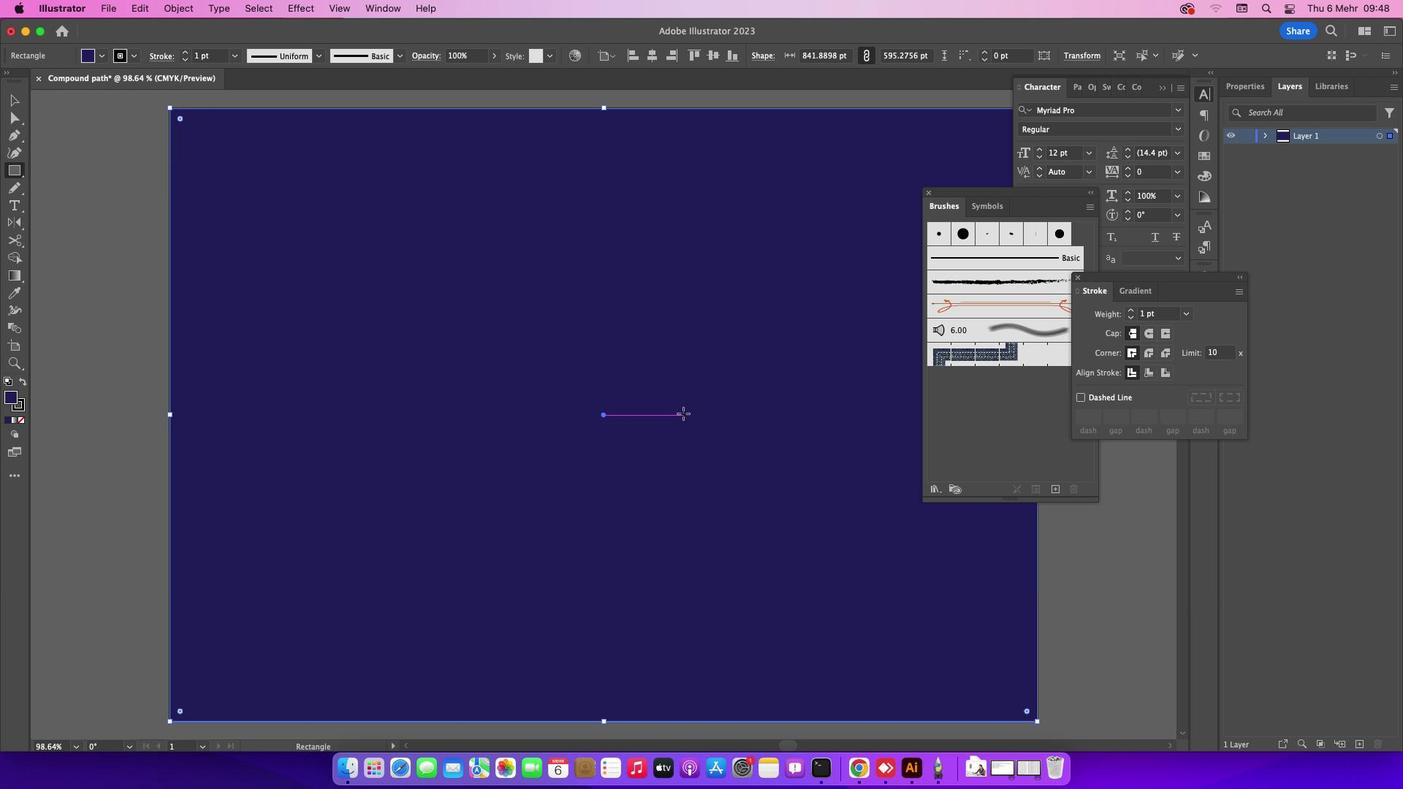 
Action: Key pressed 'v'
Screenshot: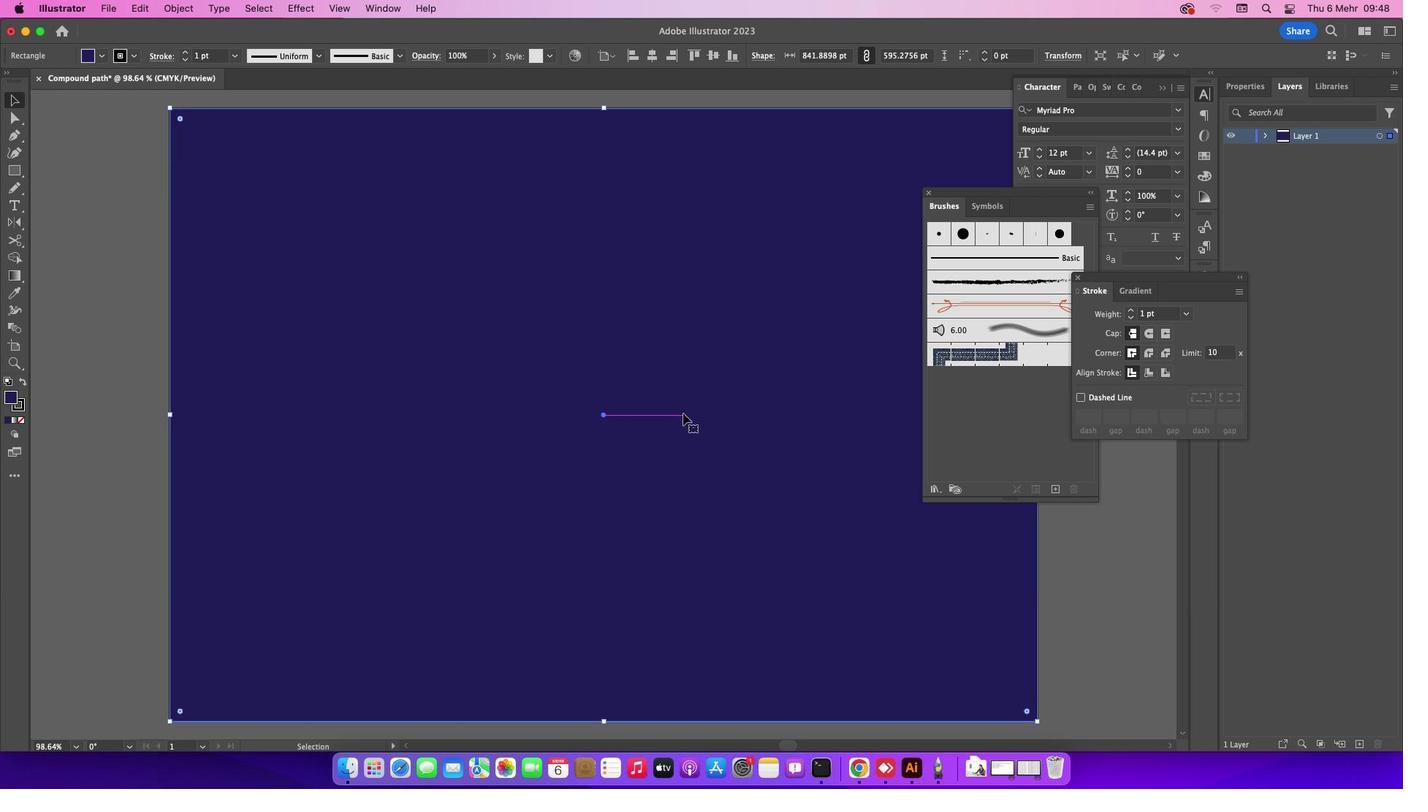 
Action: Mouse moved to (630, 390)
Screenshot: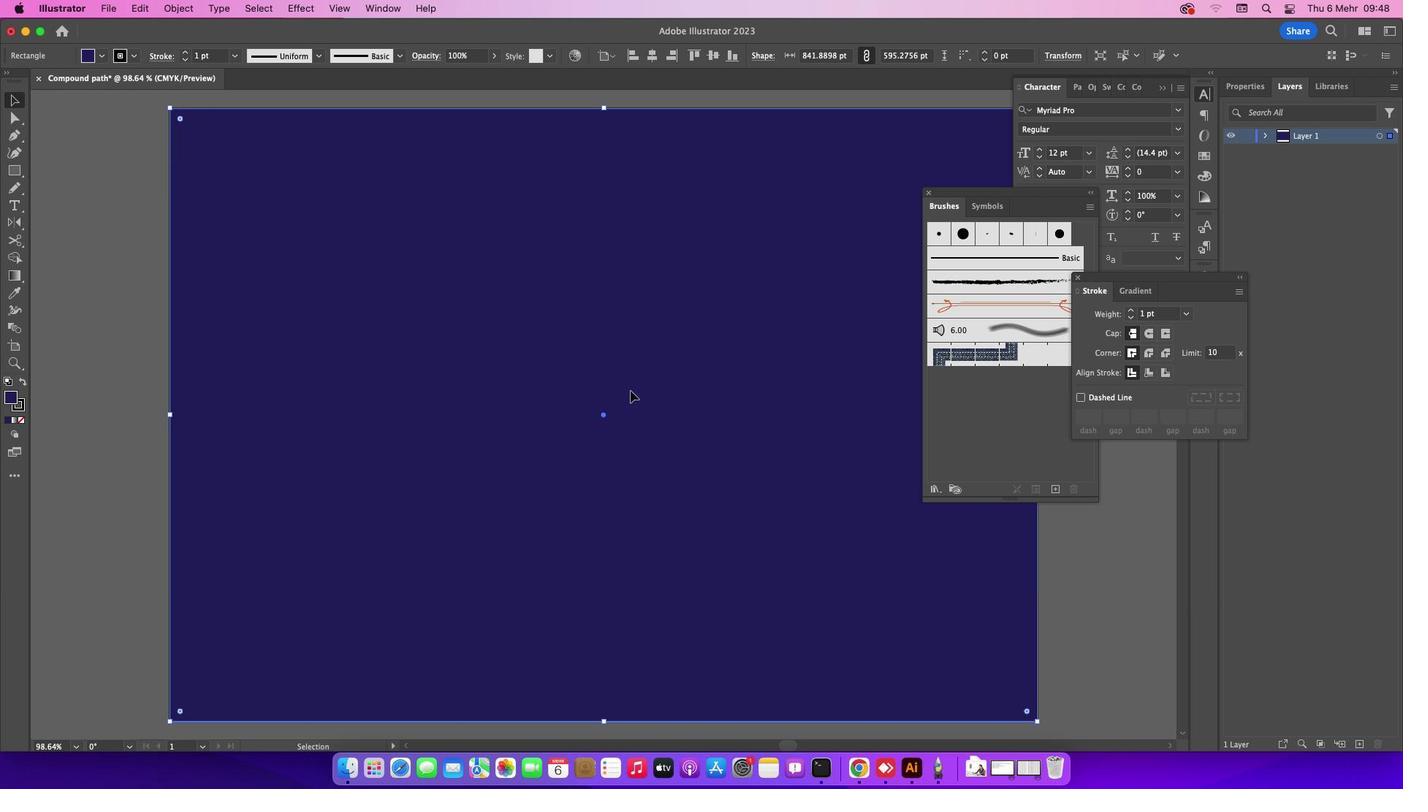 
Action: Mouse pressed left at (630, 390)
Screenshot: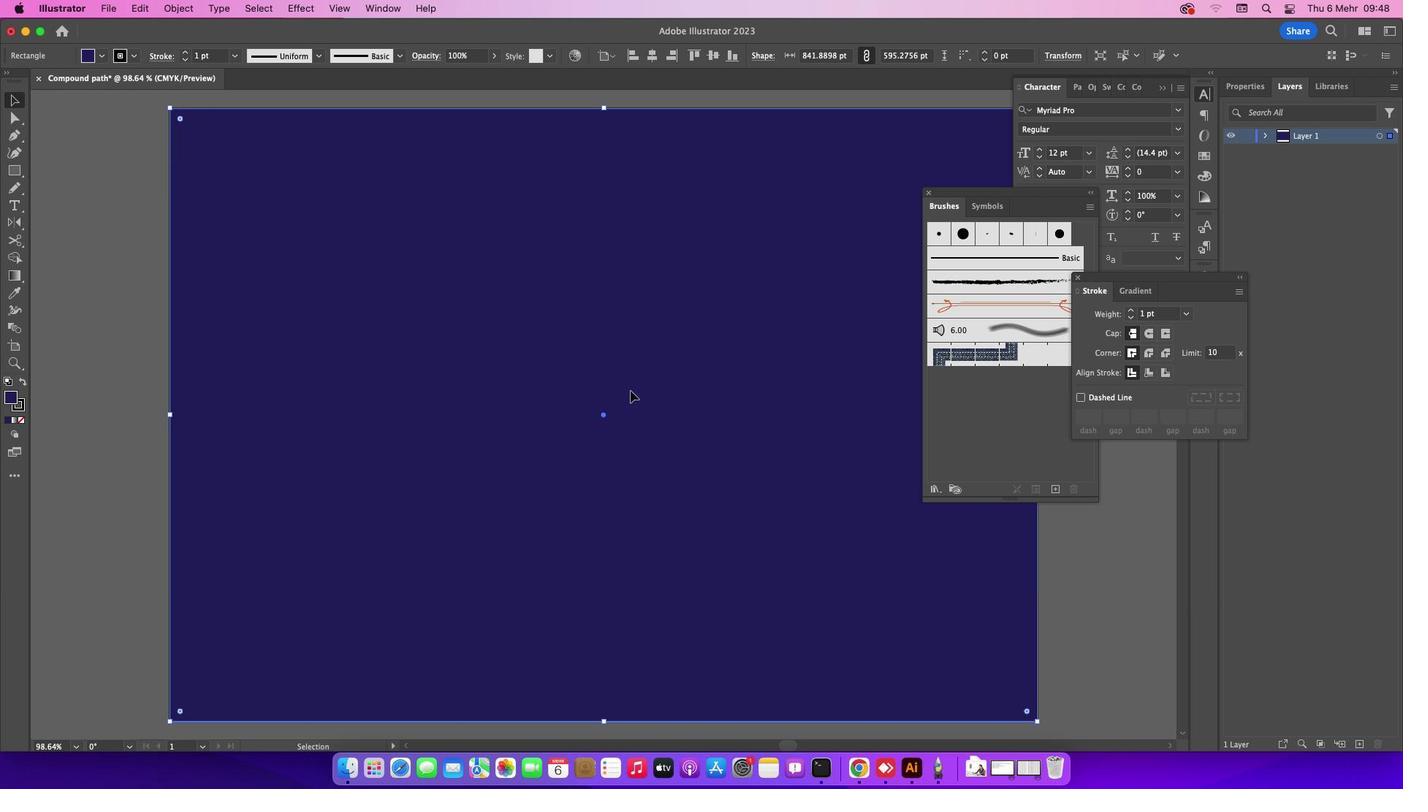 
Action: Mouse moved to (483, 341)
Screenshot: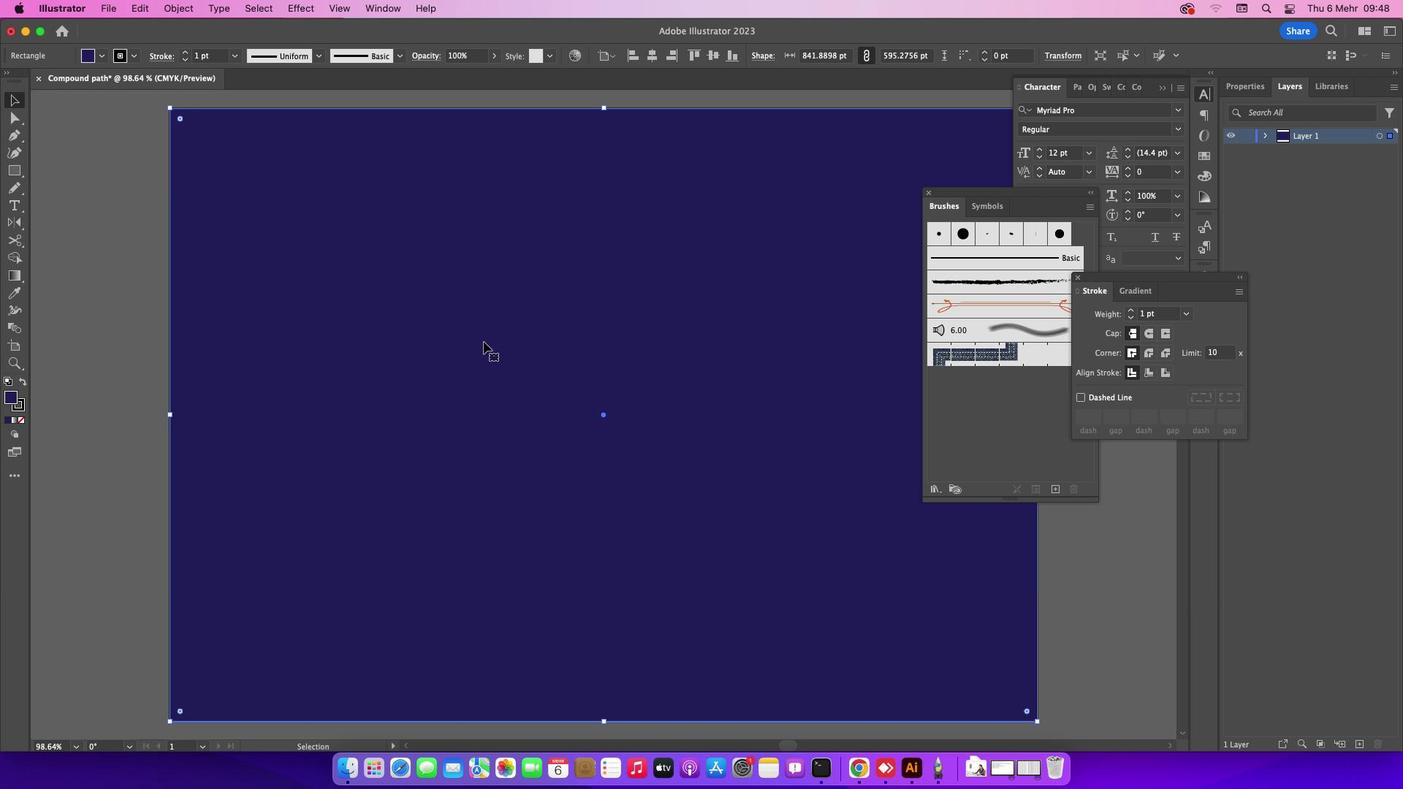 
Action: Key pressed 'l'
Screenshot: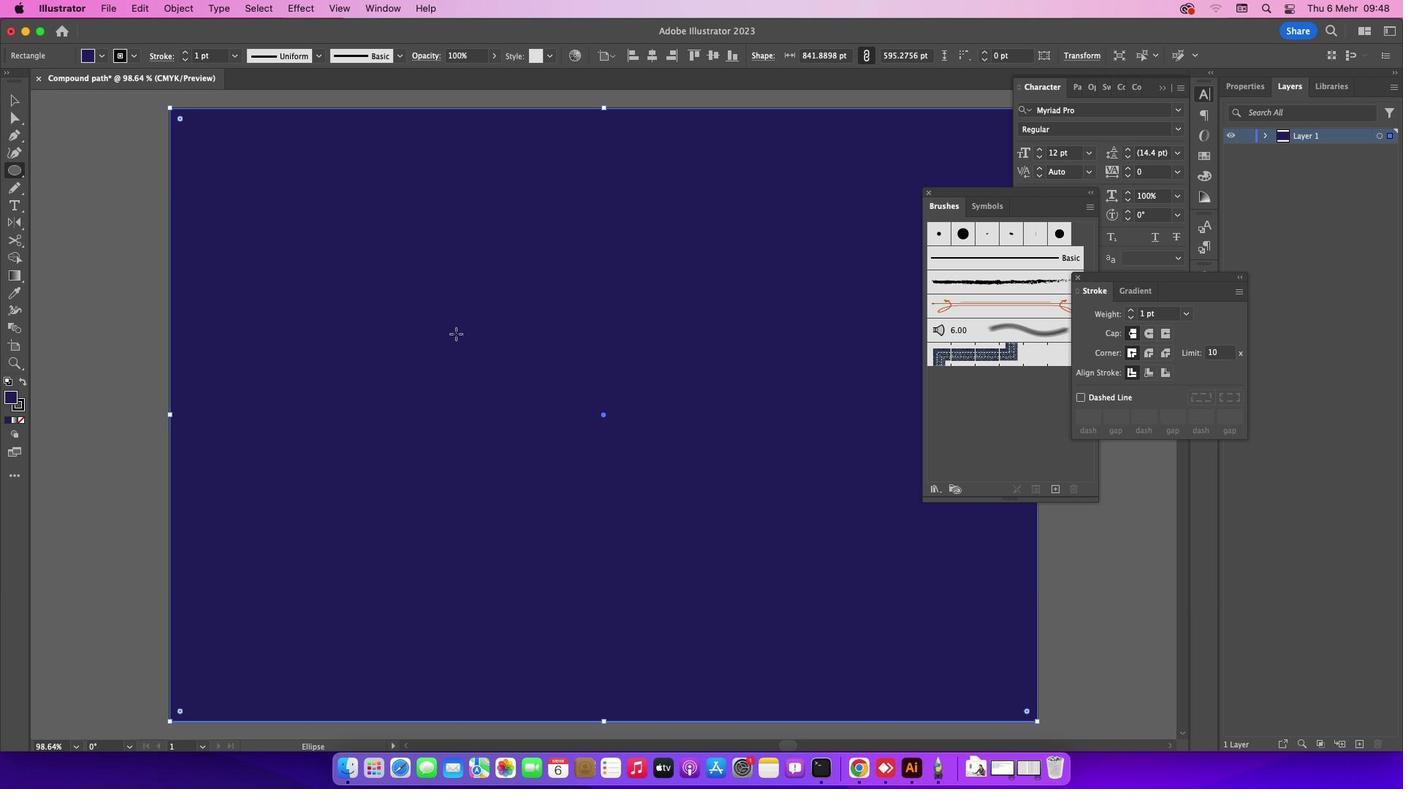 
Action: Mouse moved to (242, 183)
Screenshot: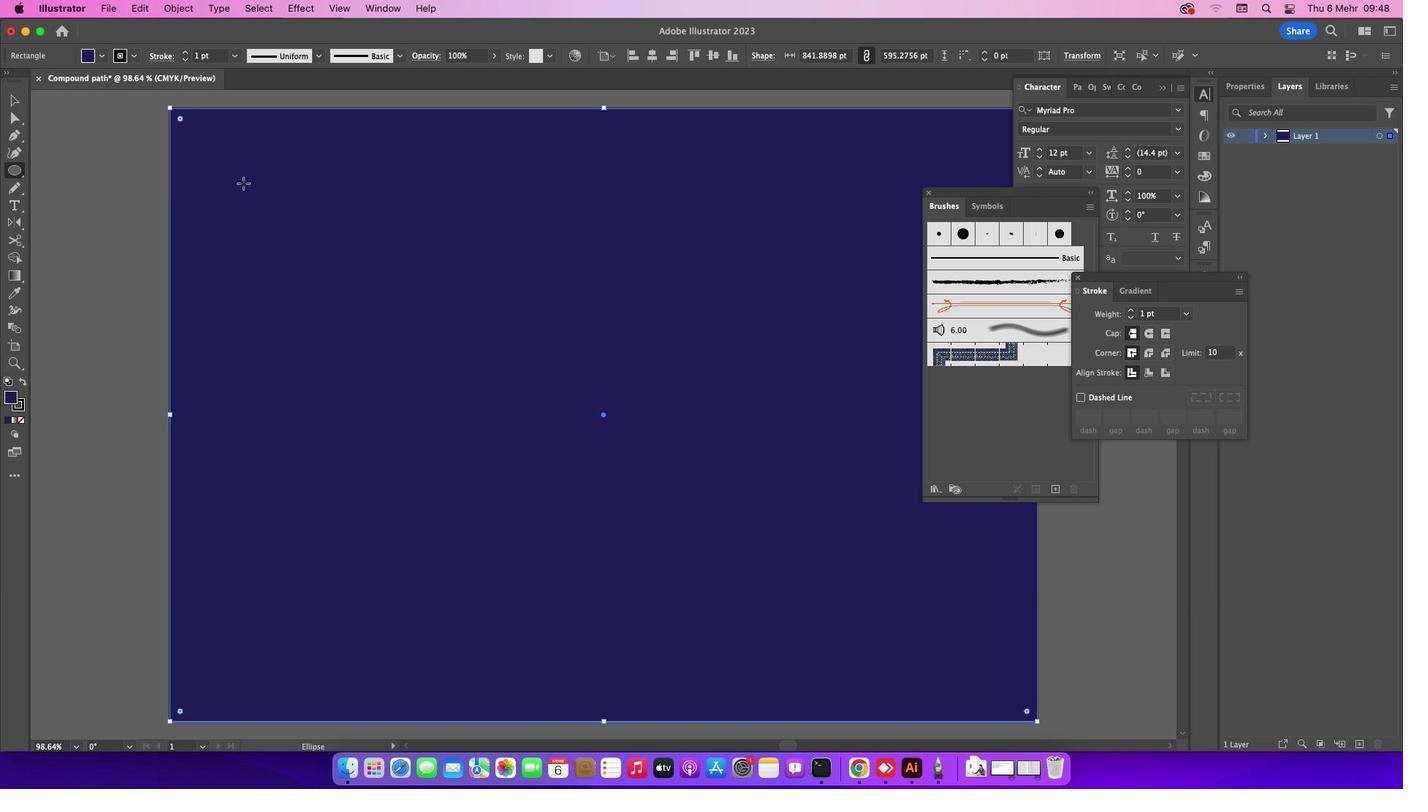 
Action: Key pressed Key.shiftKey.alt
Screenshot: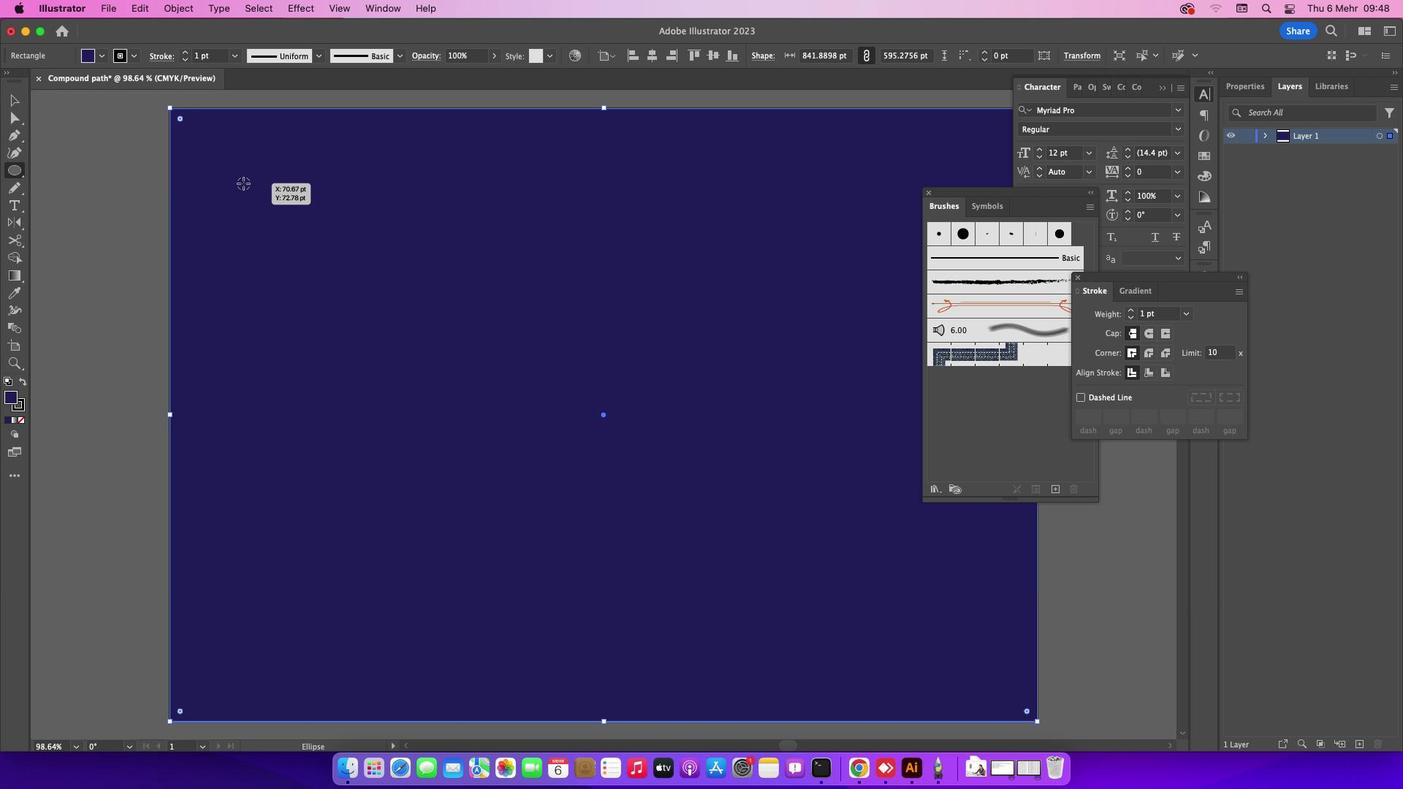 
Action: Mouse pressed left at (242, 183)
Screenshot: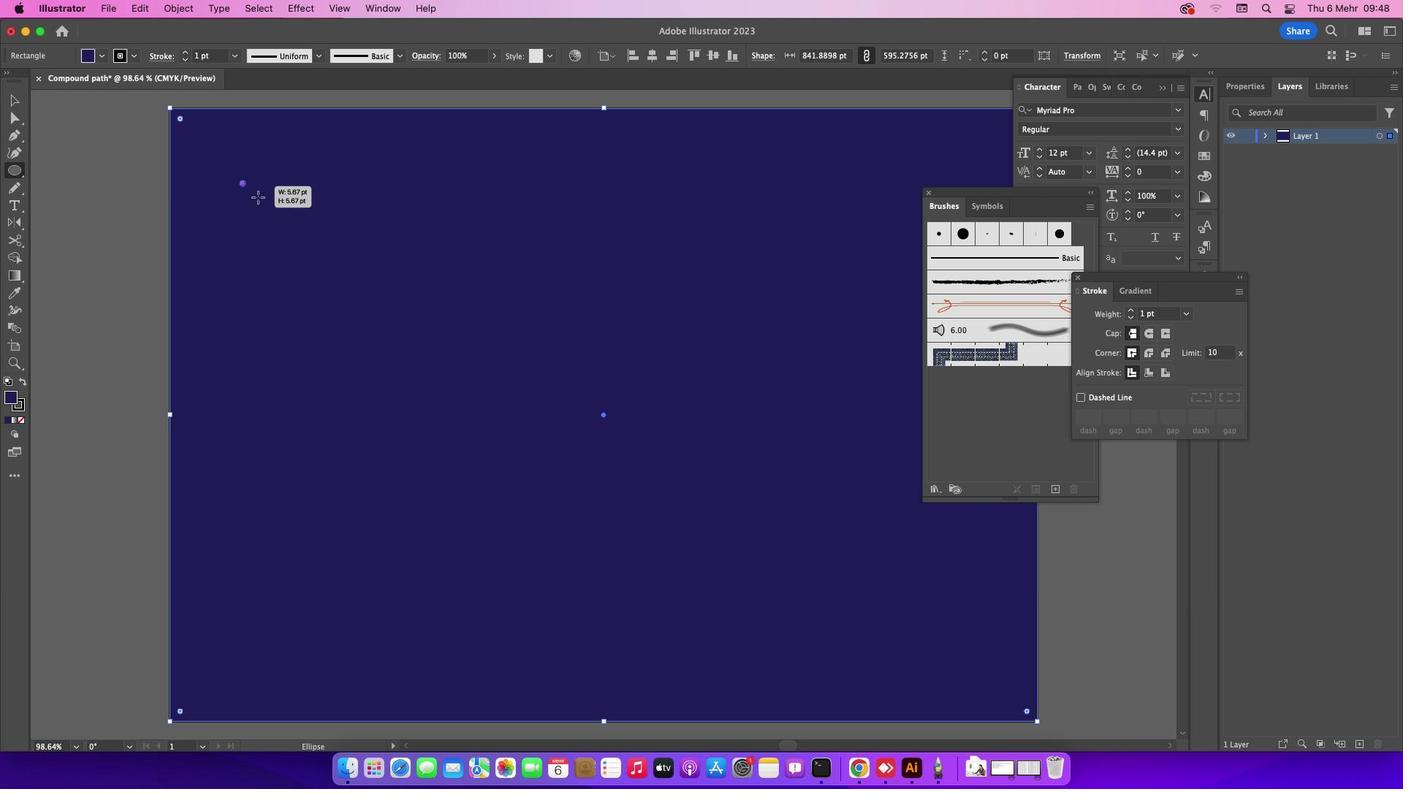
Action: Mouse moved to (104, 56)
Screenshot: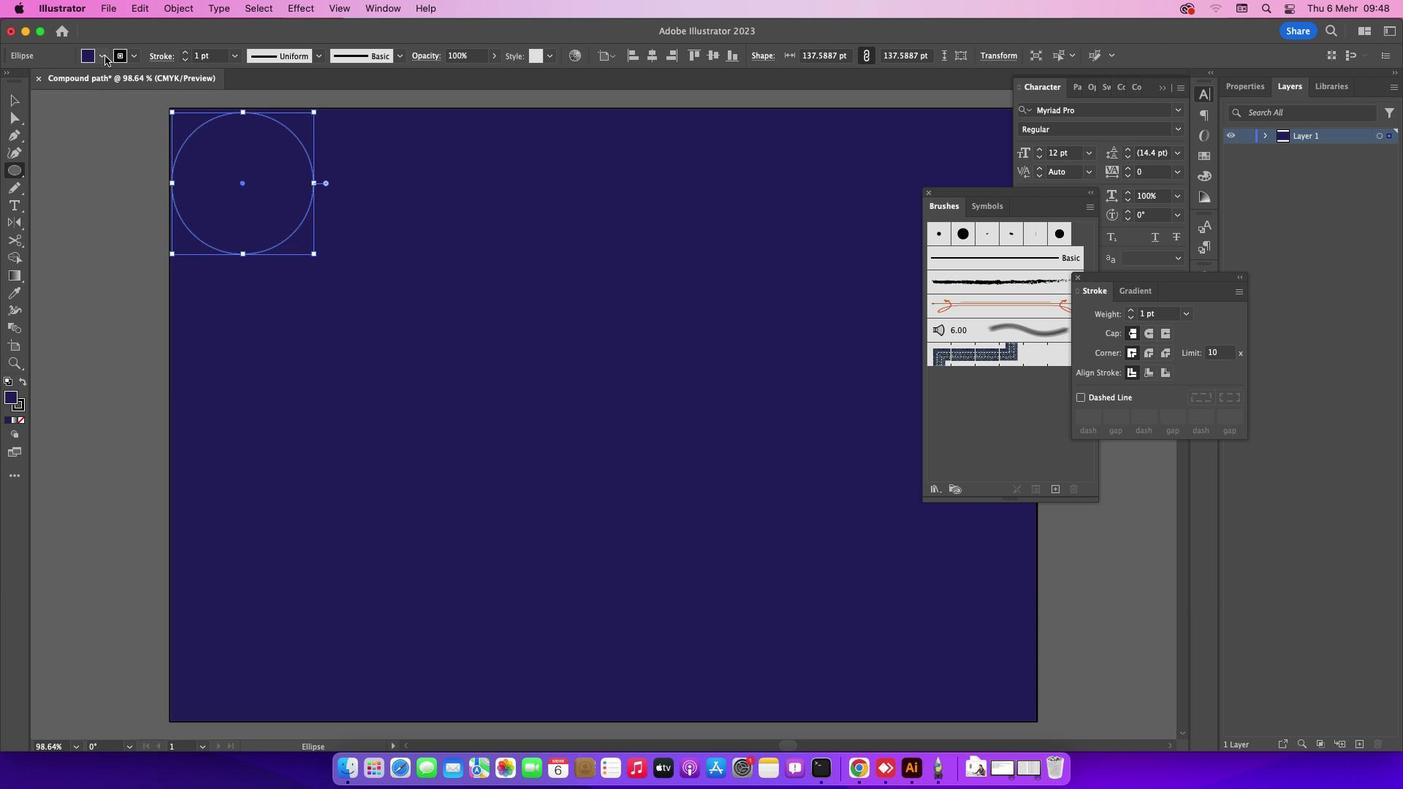 
Action: Mouse pressed left at (104, 56)
Screenshot: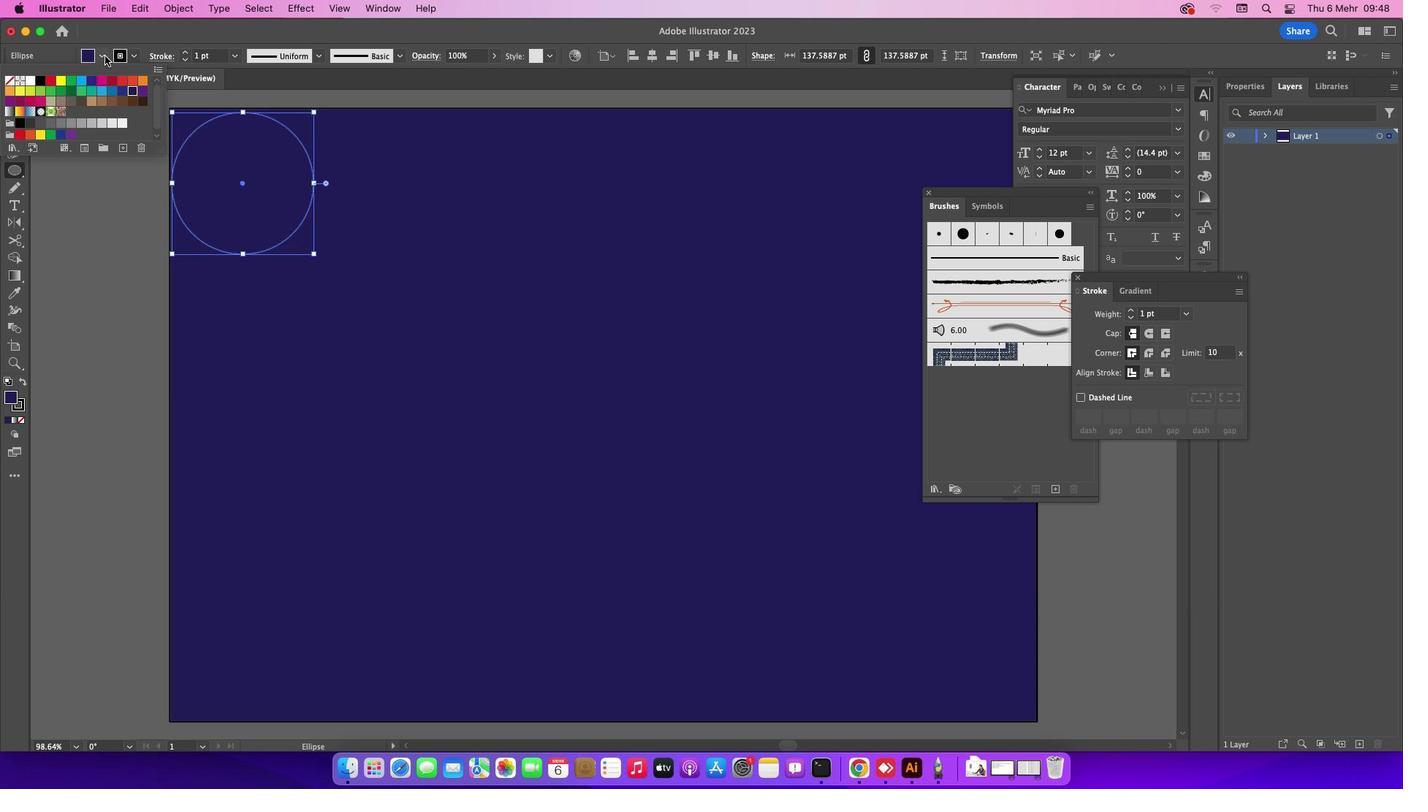 
Action: Mouse moved to (49, 83)
Screenshot: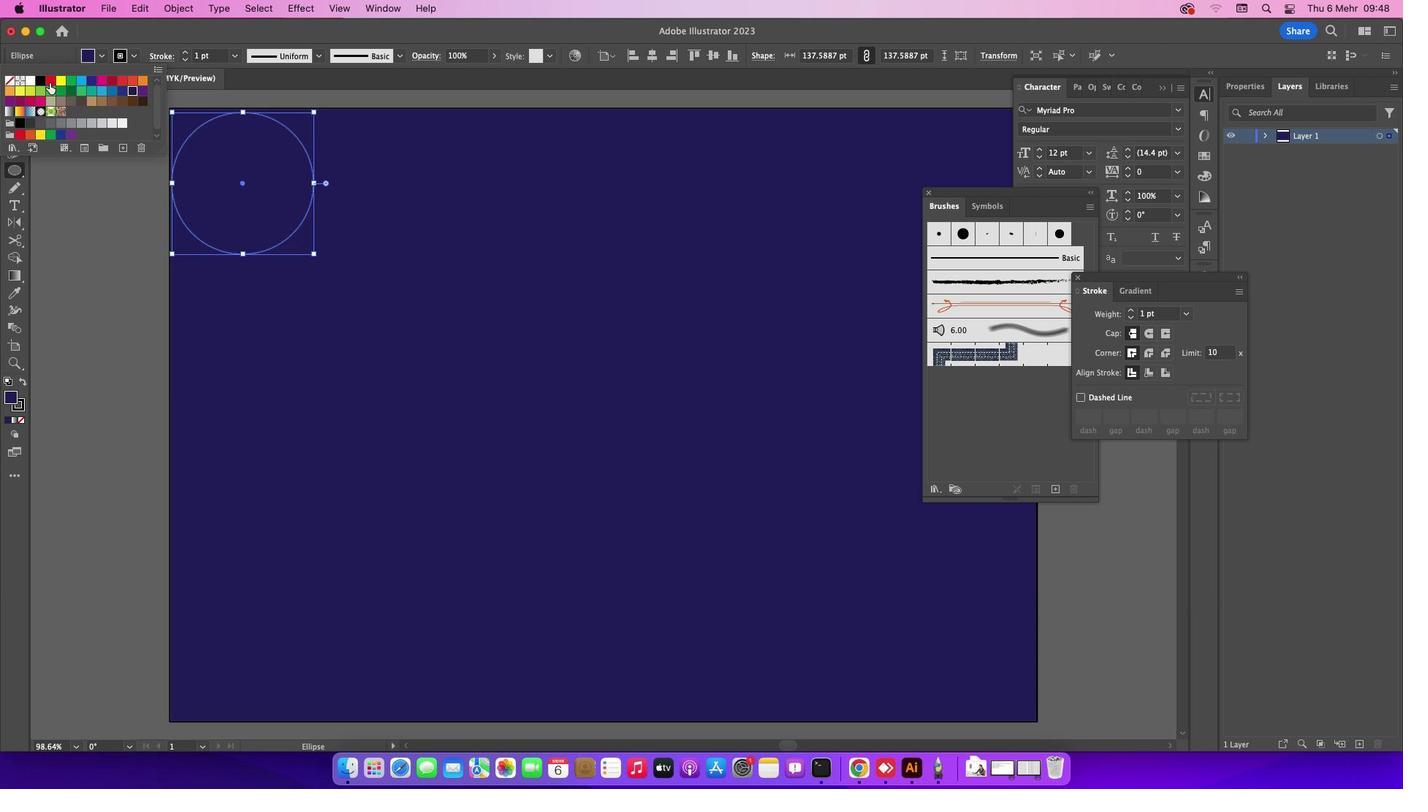 
Action: Mouse pressed left at (49, 83)
Screenshot: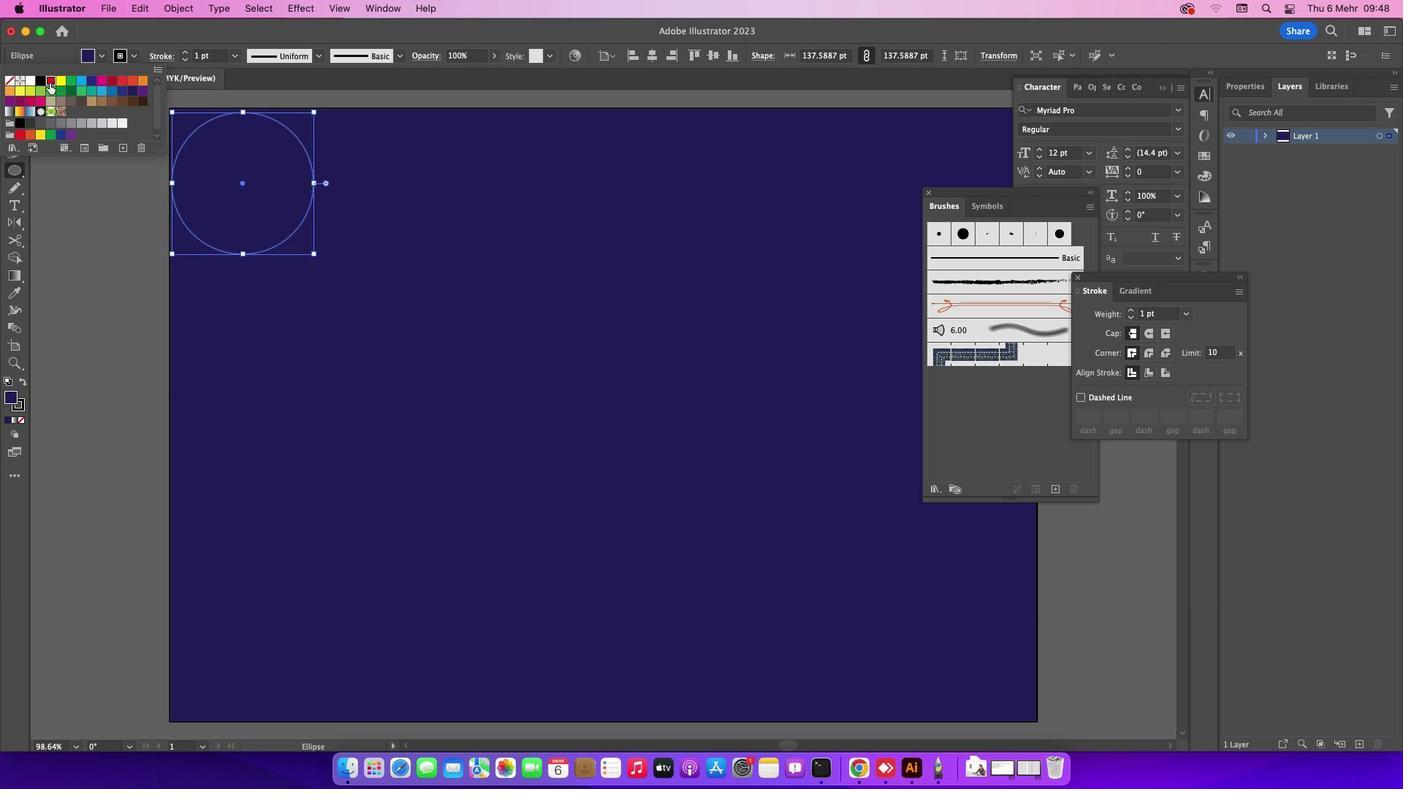 
Action: Mouse moved to (231, 184)
Screenshot: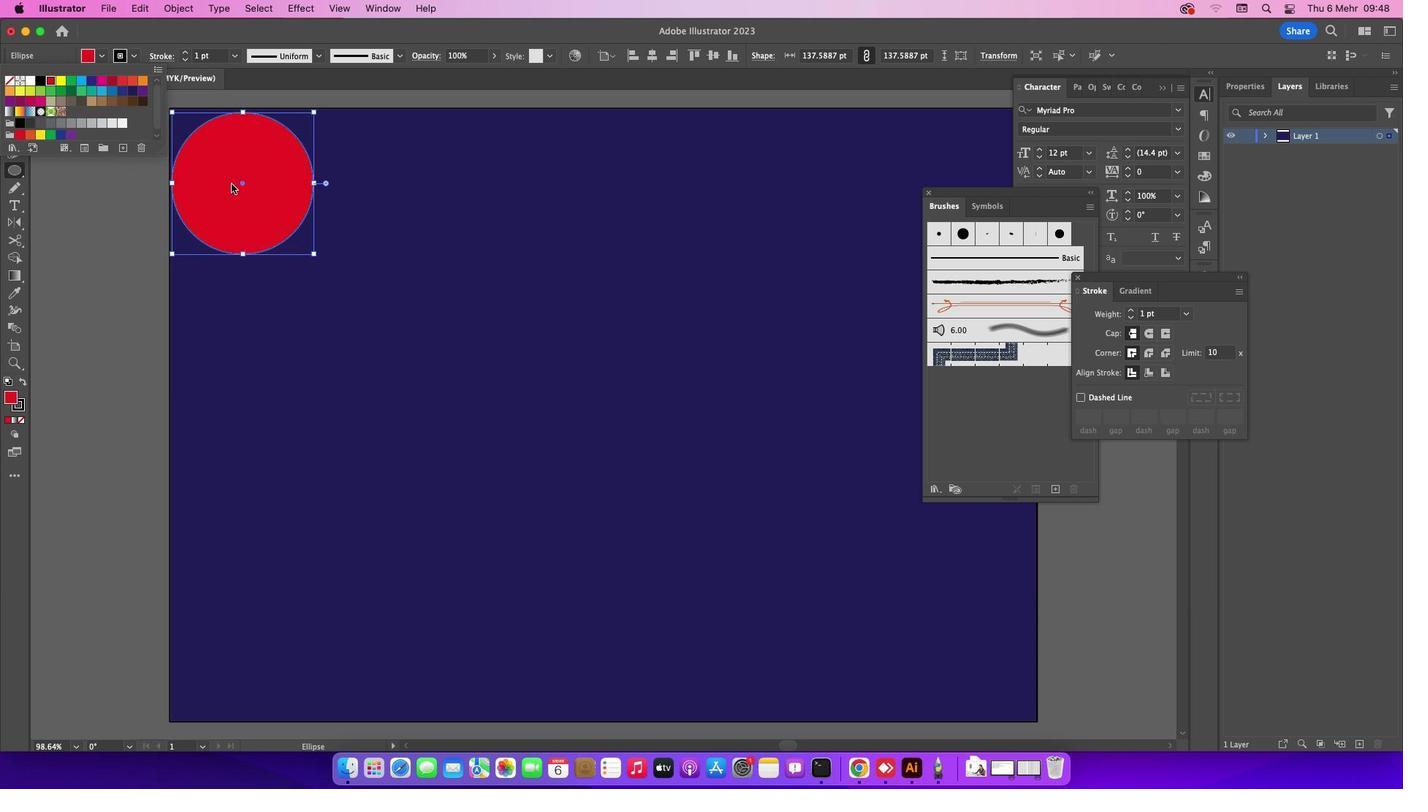 
Action: Key pressed 'v'
Screenshot: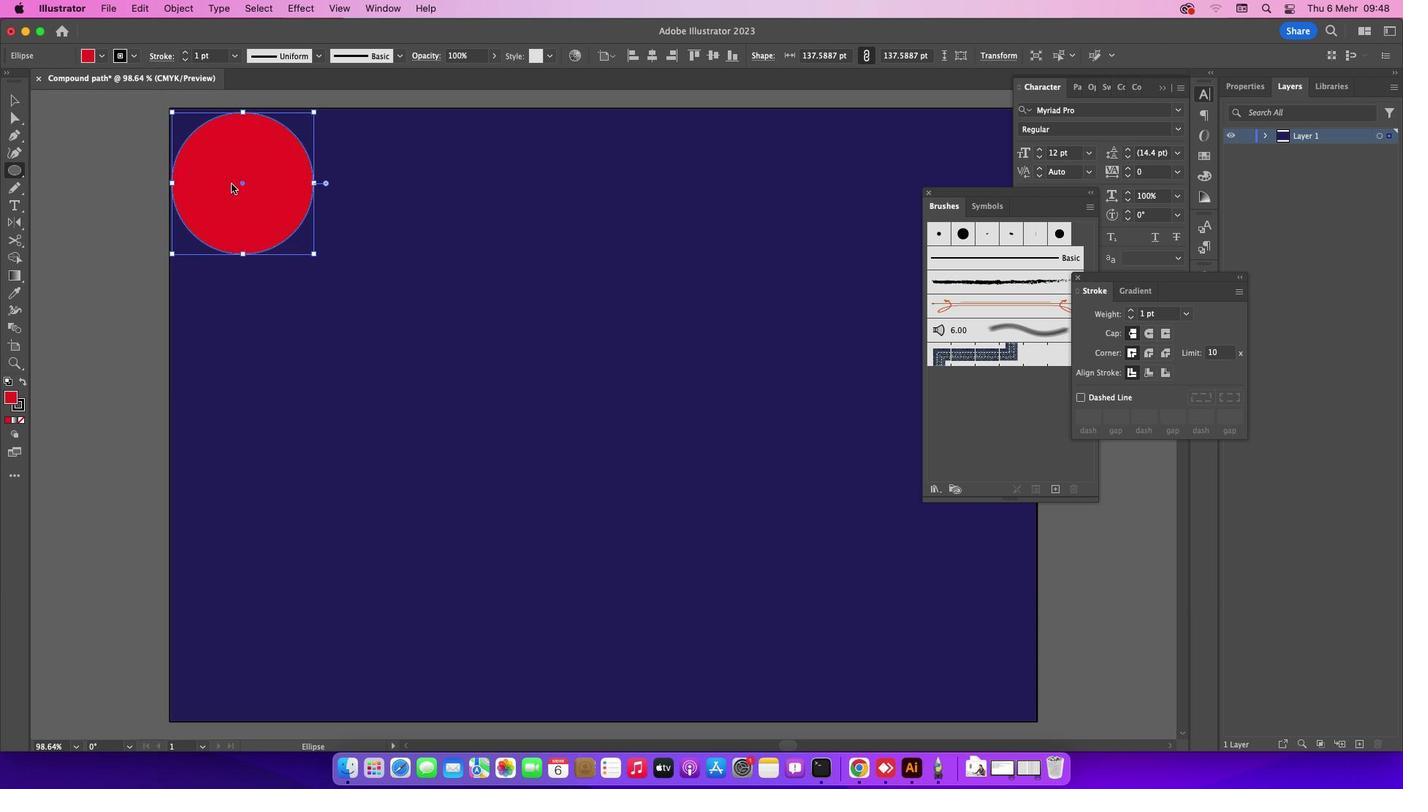 
Action: Mouse moved to (260, 184)
Screenshot: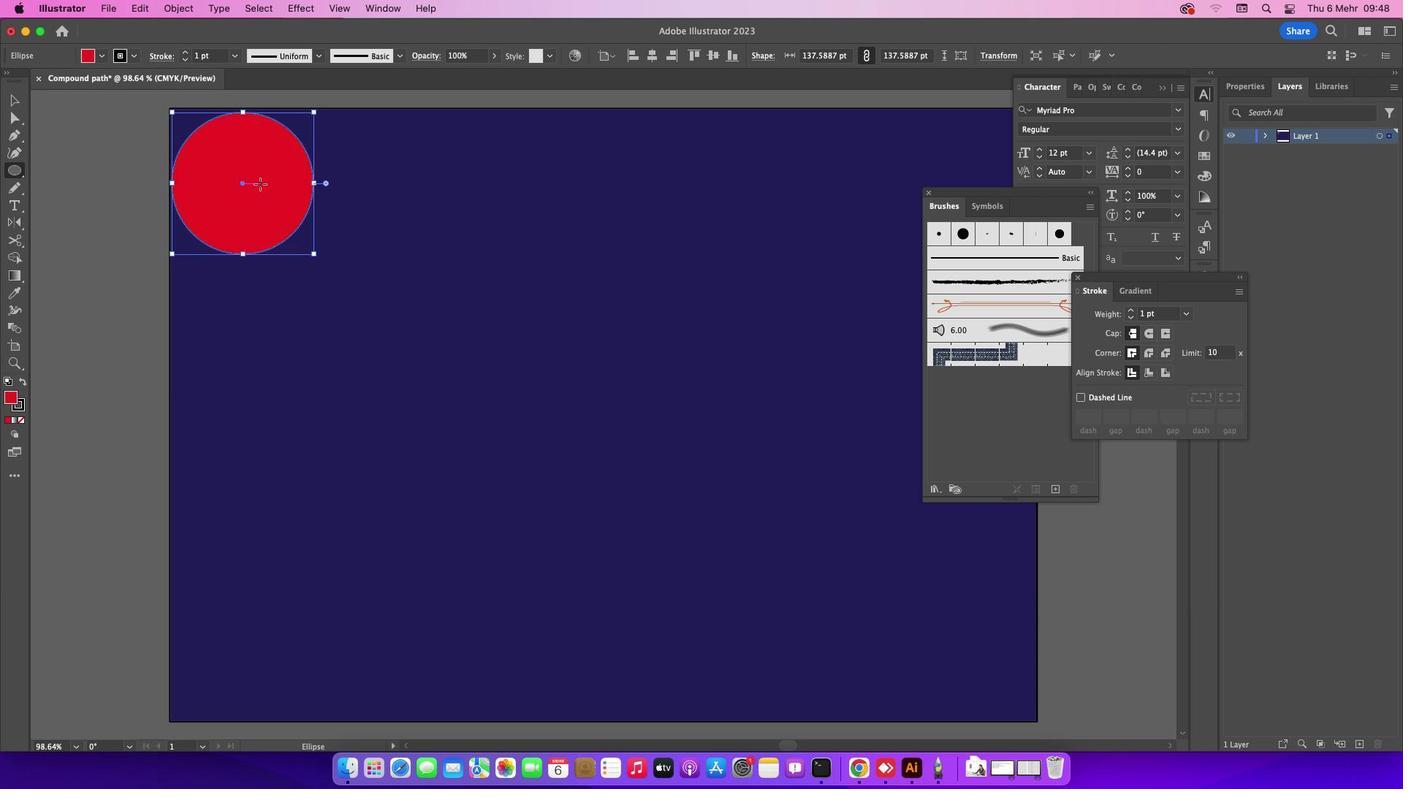 
Action: Mouse pressed left at (260, 184)
Screenshot: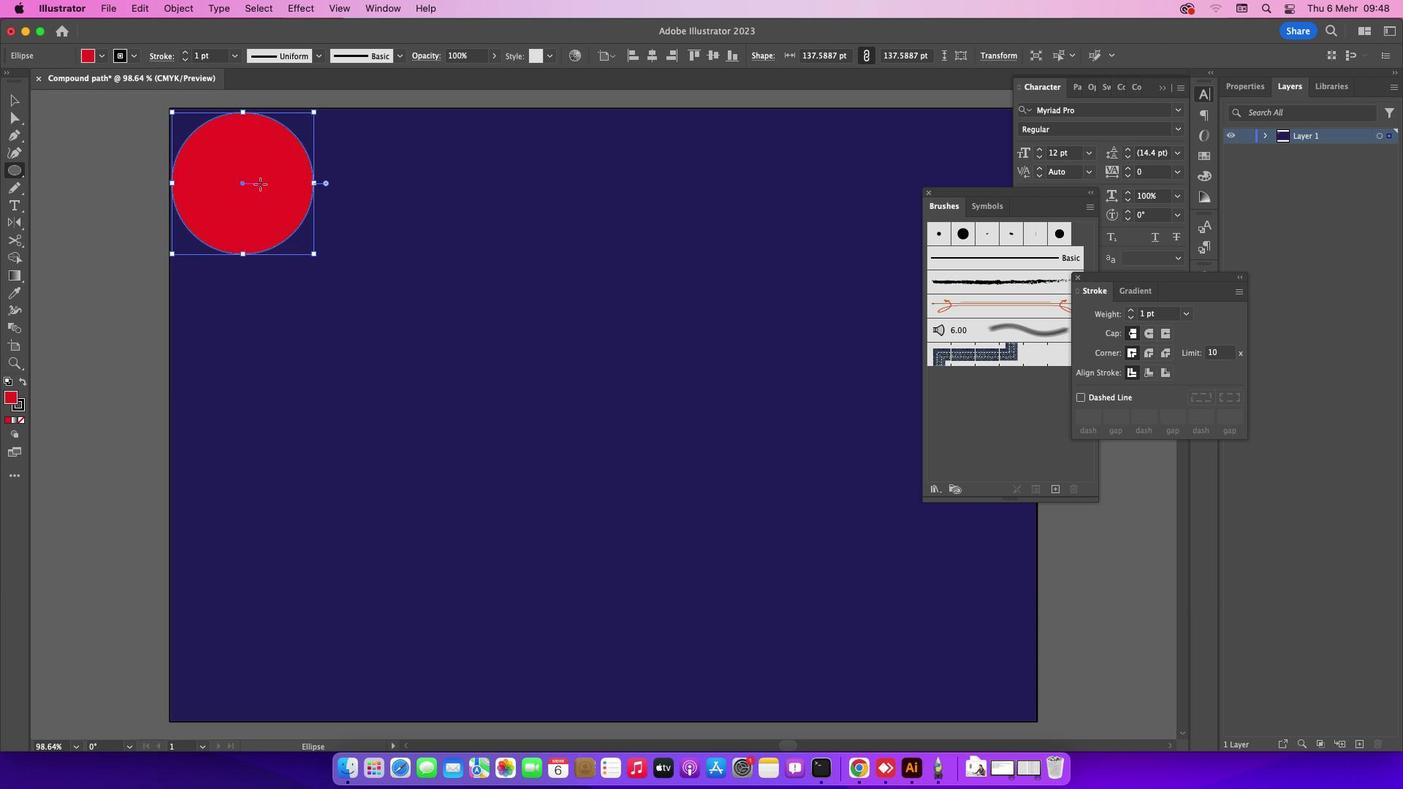 
Action: Mouse moved to (684, 422)
Screenshot: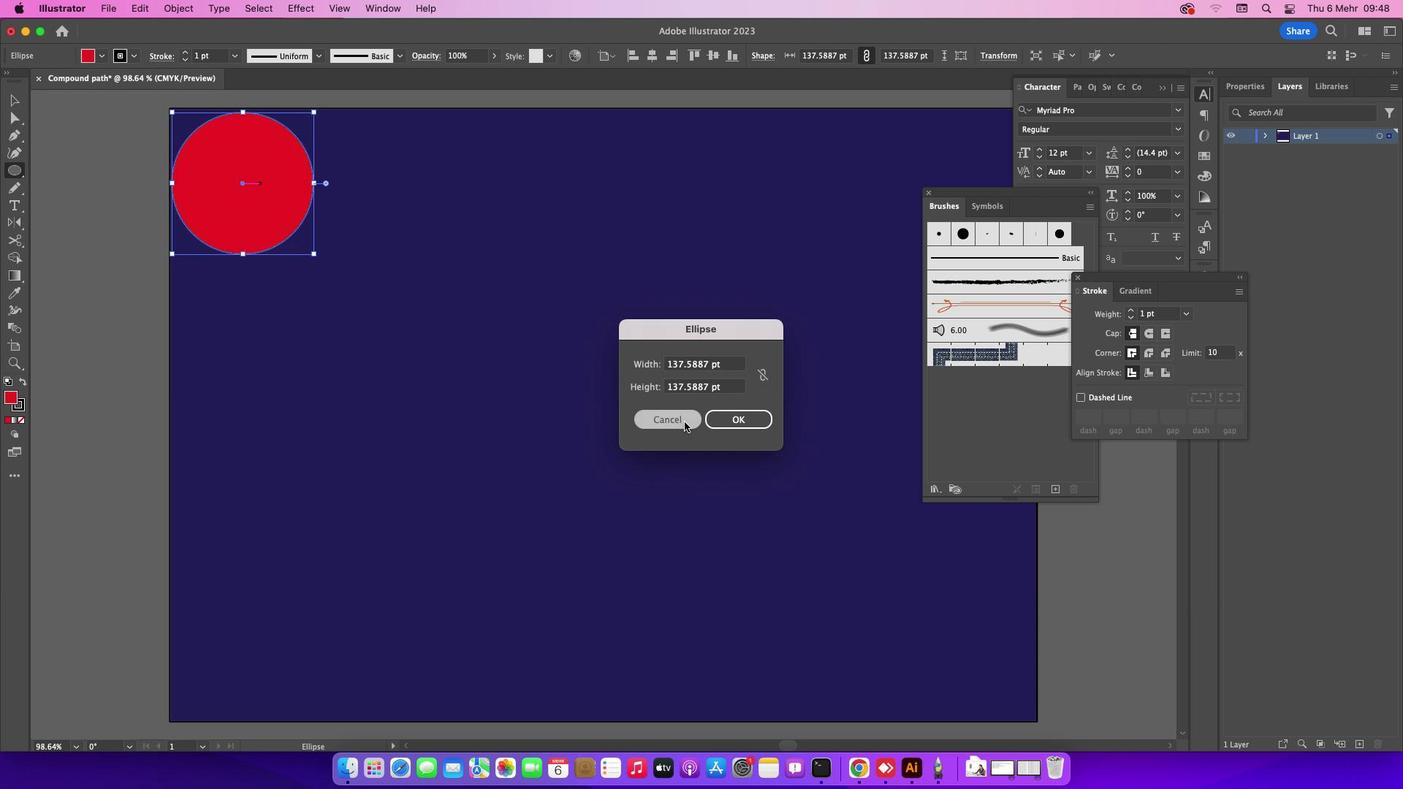 
Action: Mouse pressed left at (684, 422)
Screenshot: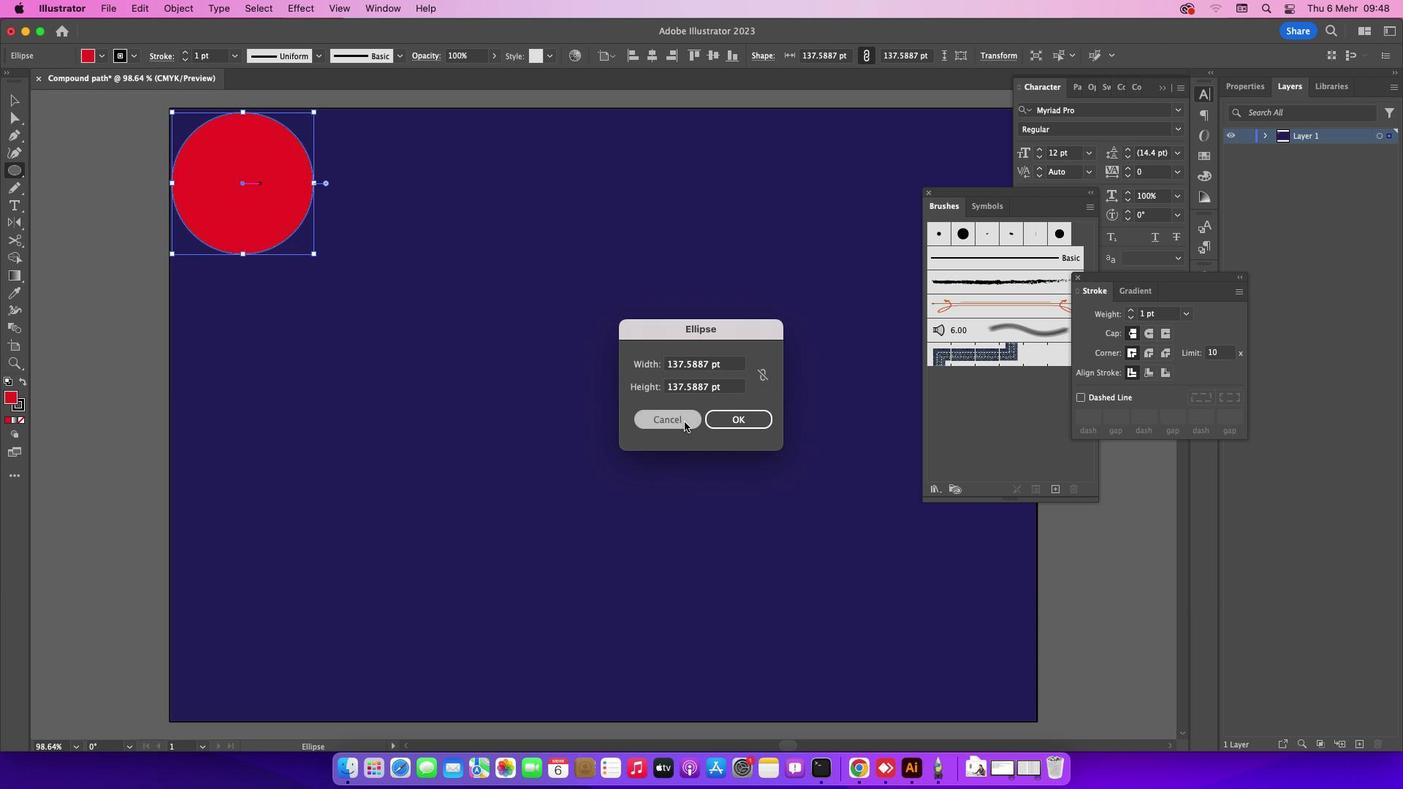
Action: Mouse moved to (470, 313)
Screenshot: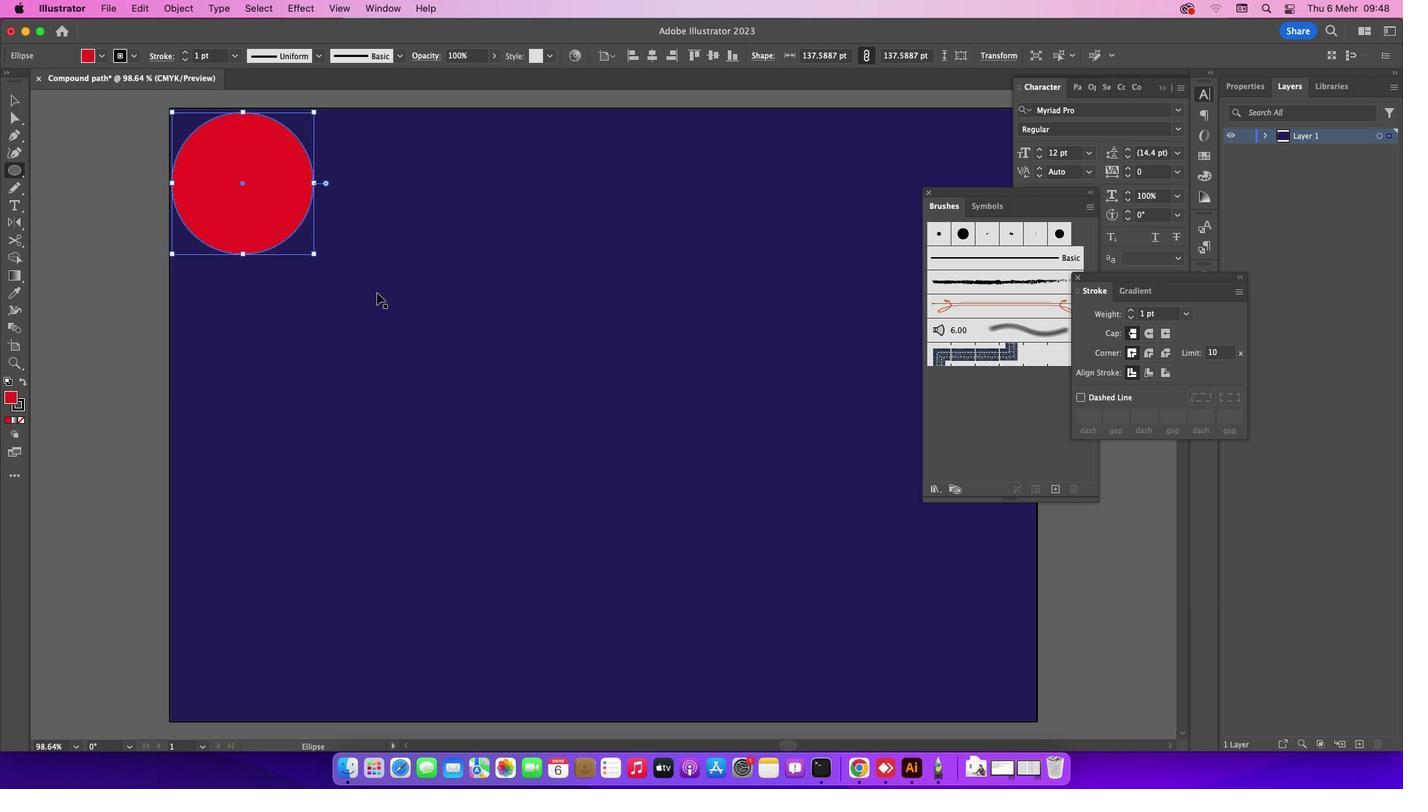 
Action: Key pressed 'v'
Screenshot: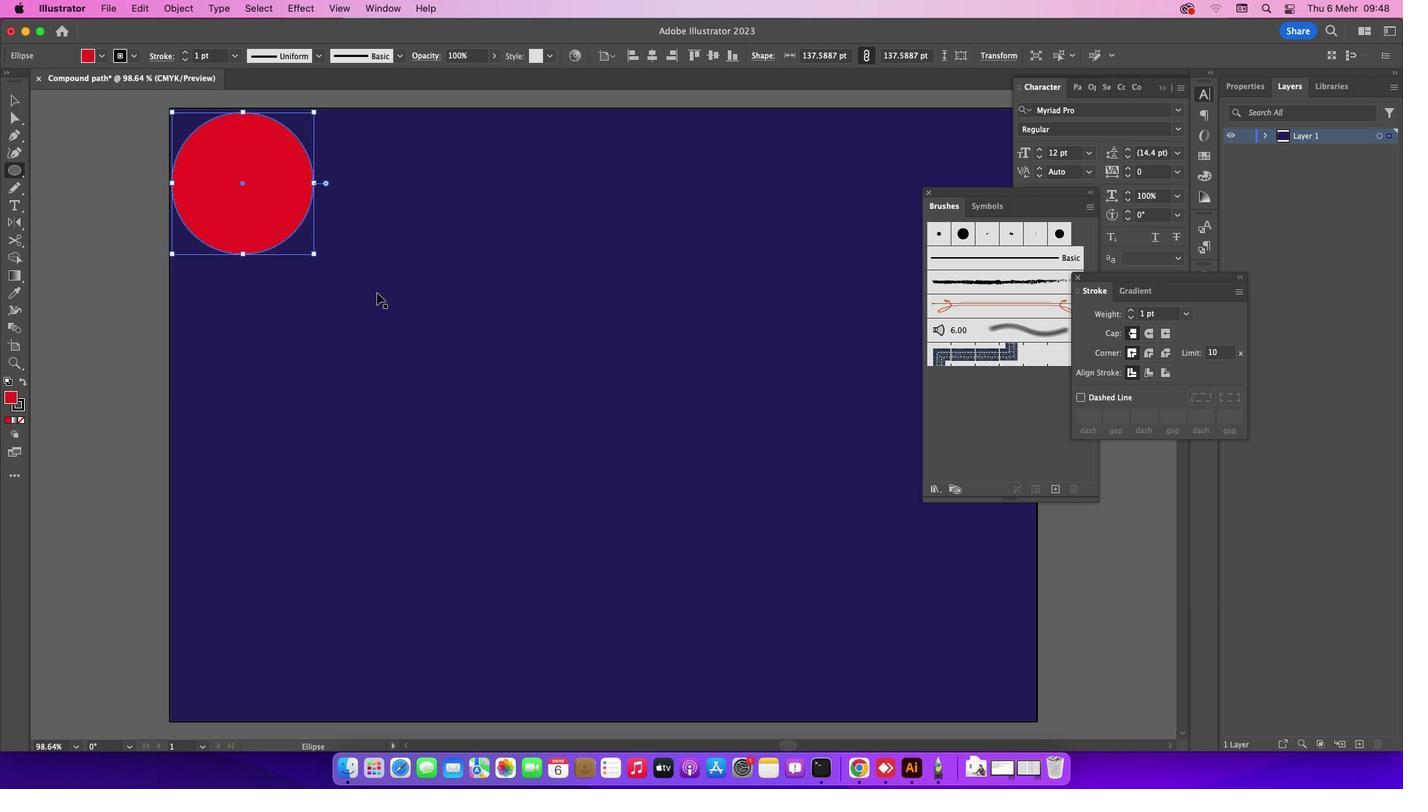 
Action: Mouse moved to (241, 213)
Screenshot: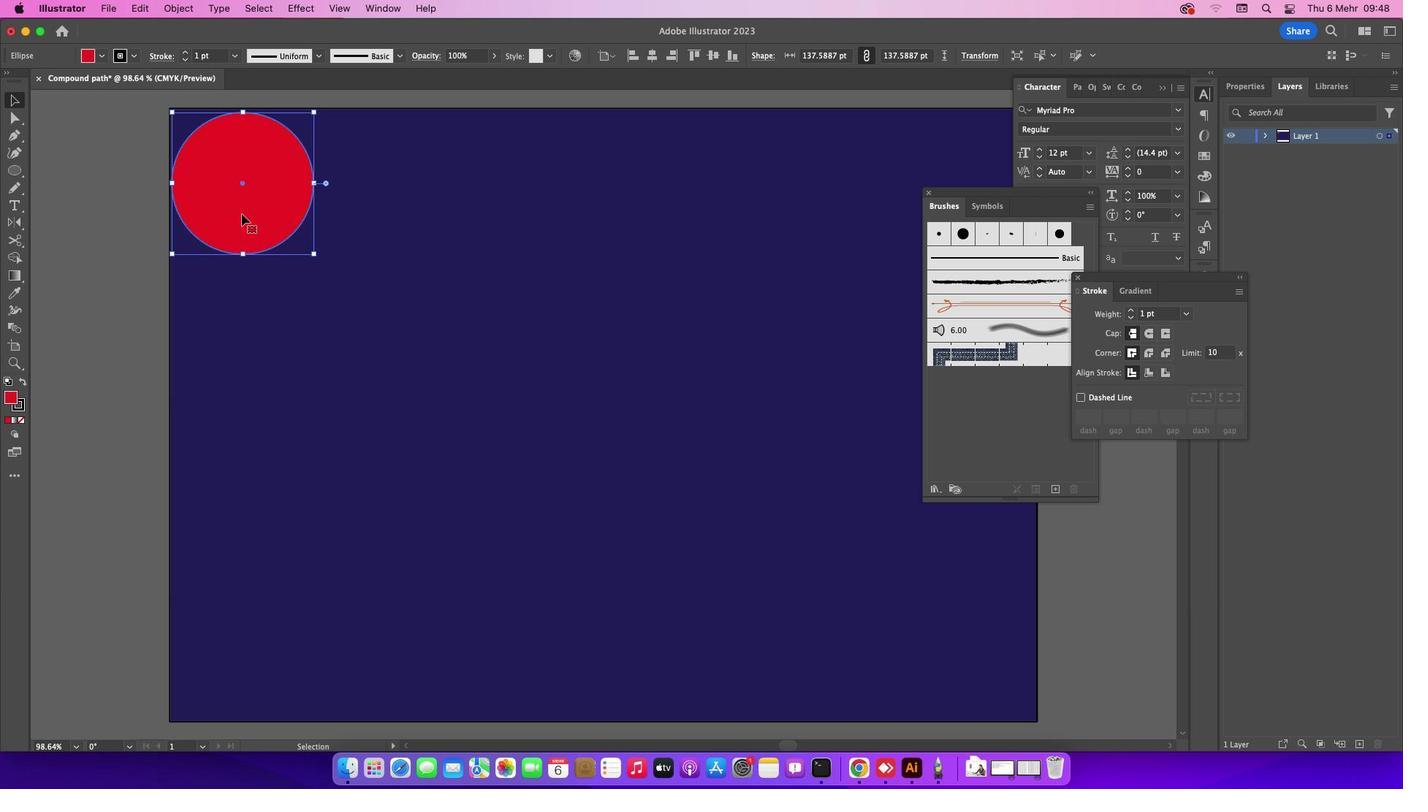 
Action: Mouse pressed left at (241, 213)
Screenshot: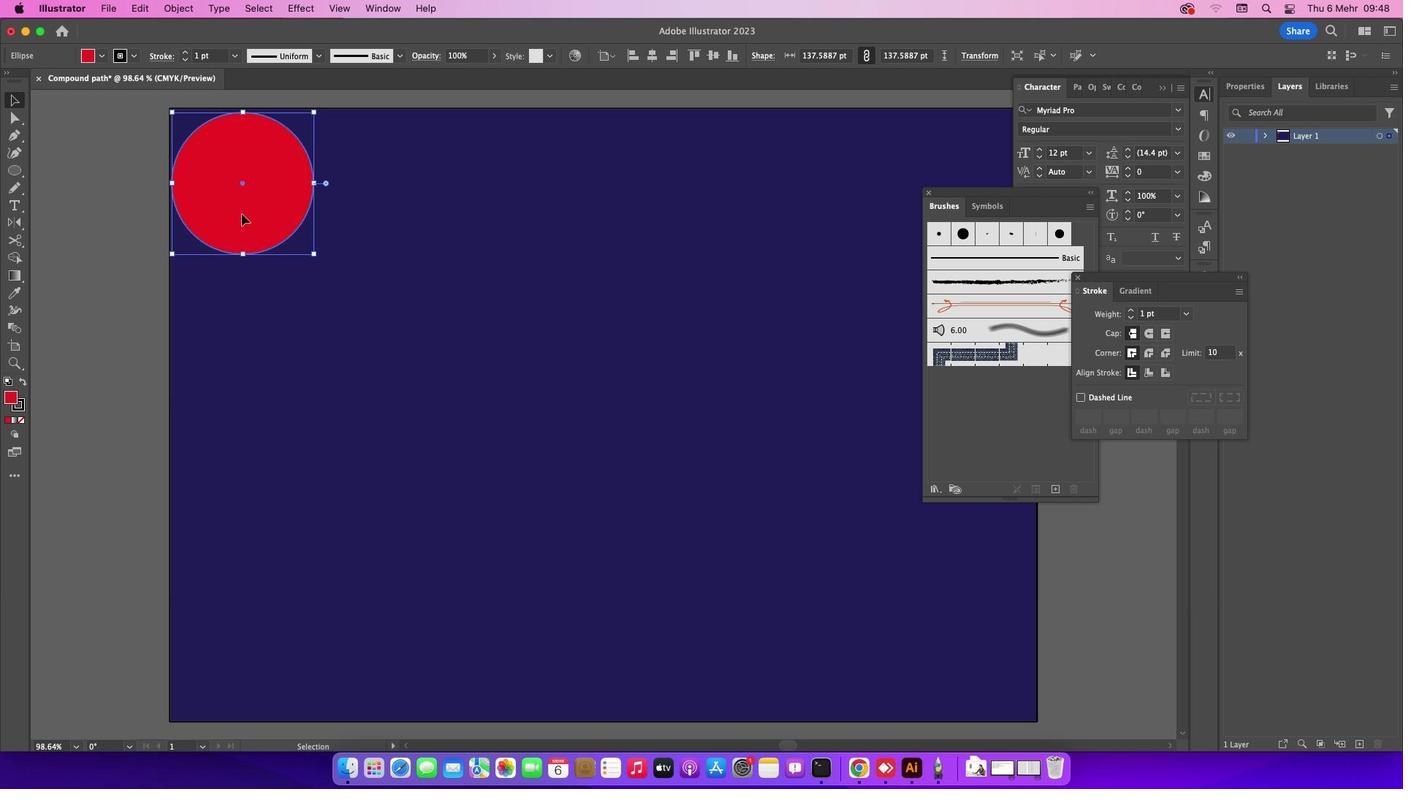
Action: Key pressed Key.alt
Screenshot: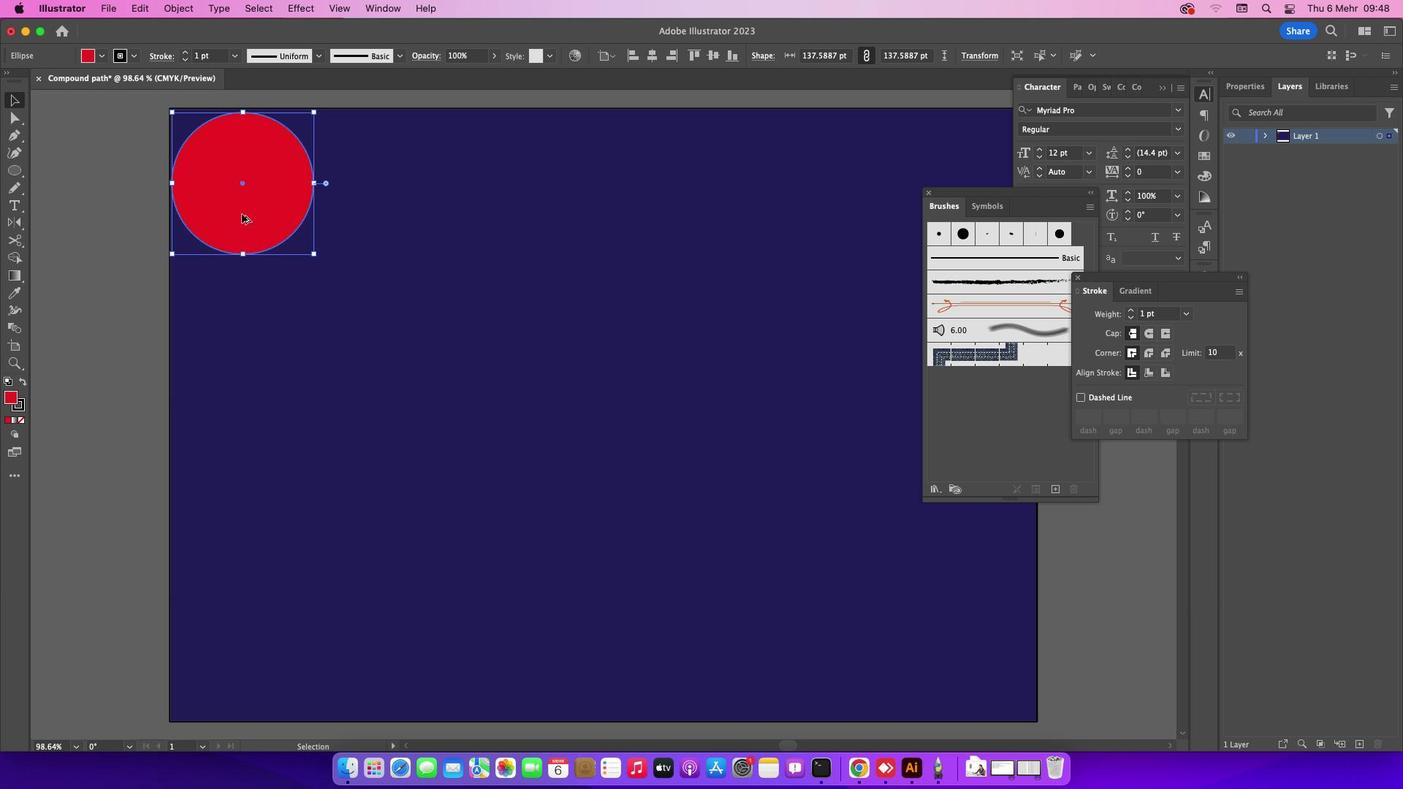 
Action: Mouse moved to (241, 209)
Screenshot: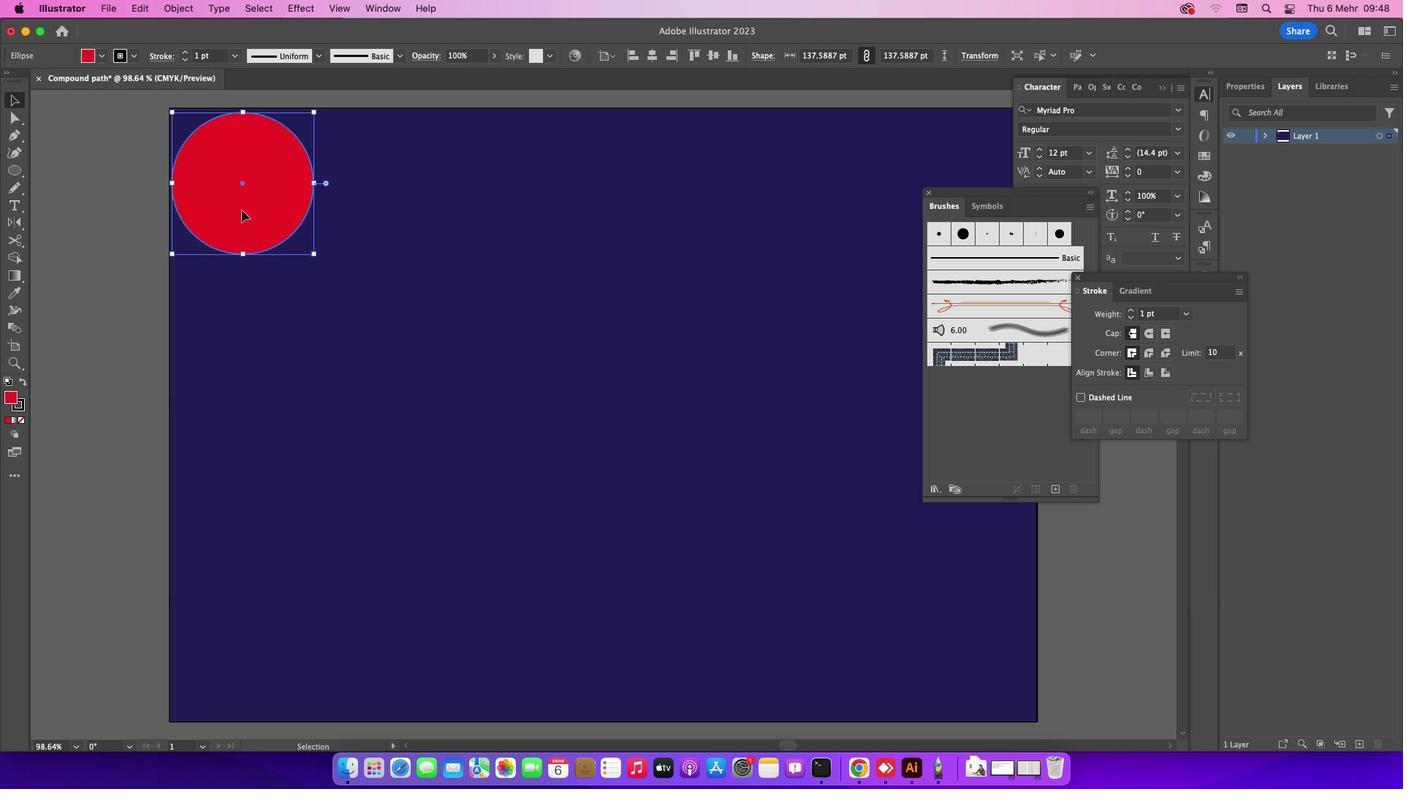 
Action: Mouse pressed left at (241, 209)
Screenshot: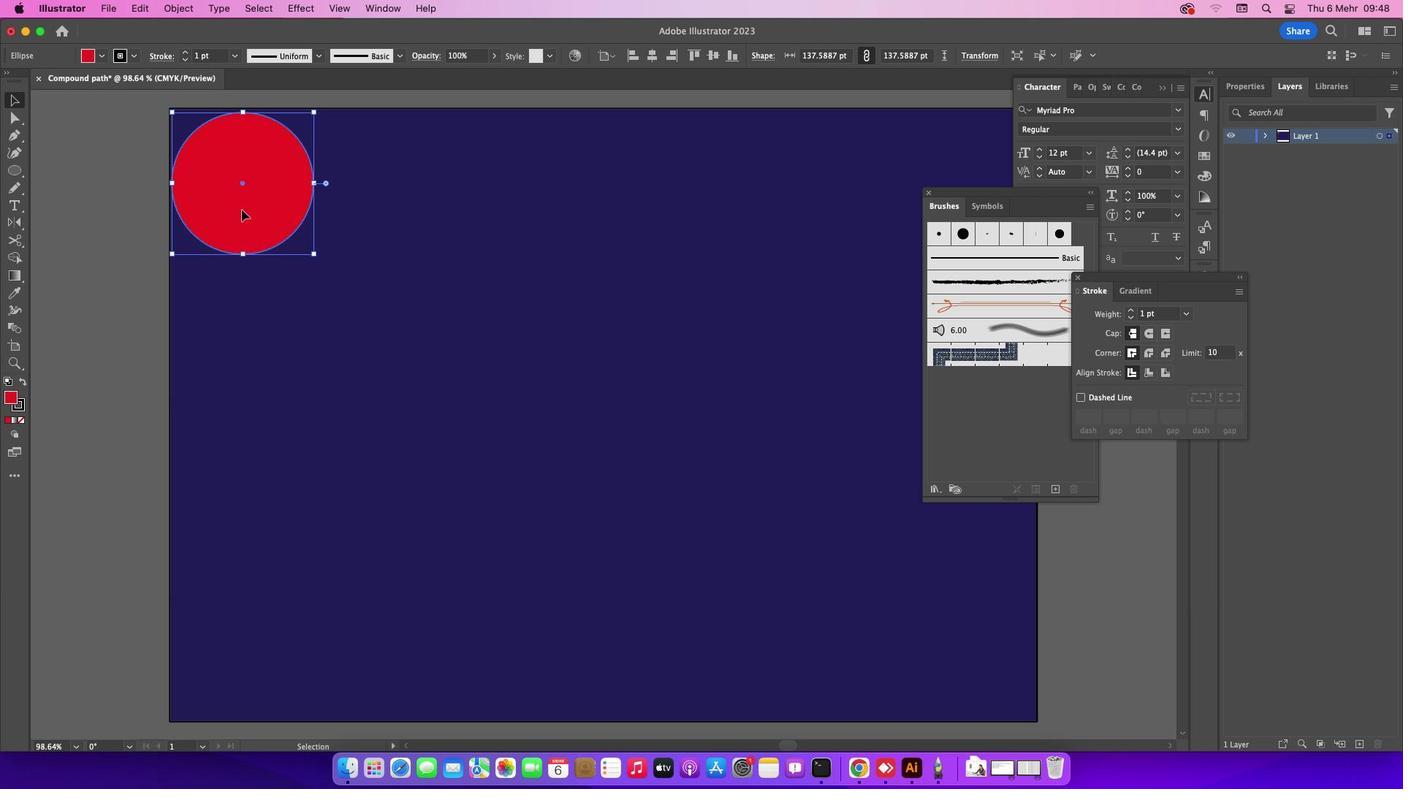 
Action: Mouse moved to (290, 290)
Screenshot: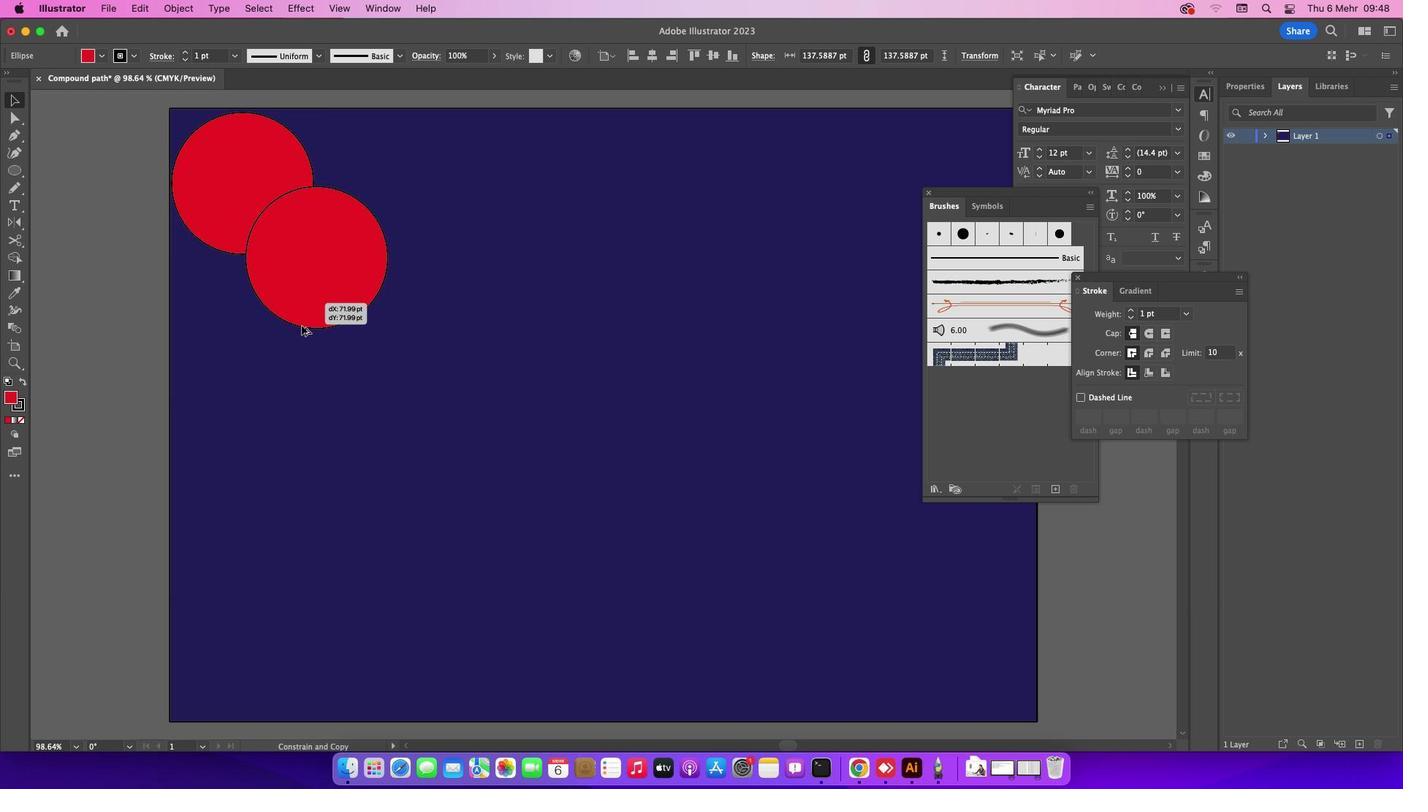 
Action: Key pressed Key.shift
Screenshot: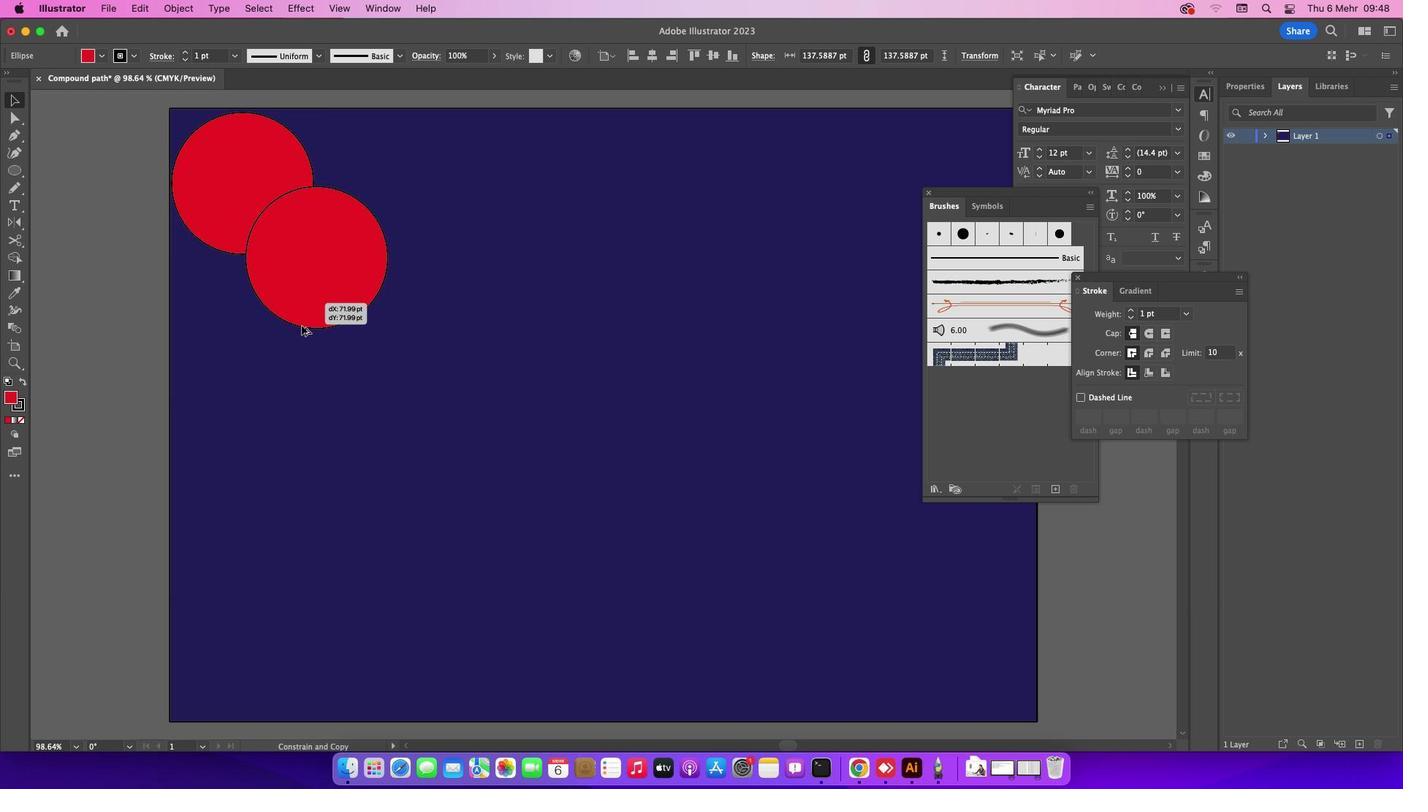 
Action: Mouse moved to (272, 300)
Screenshot: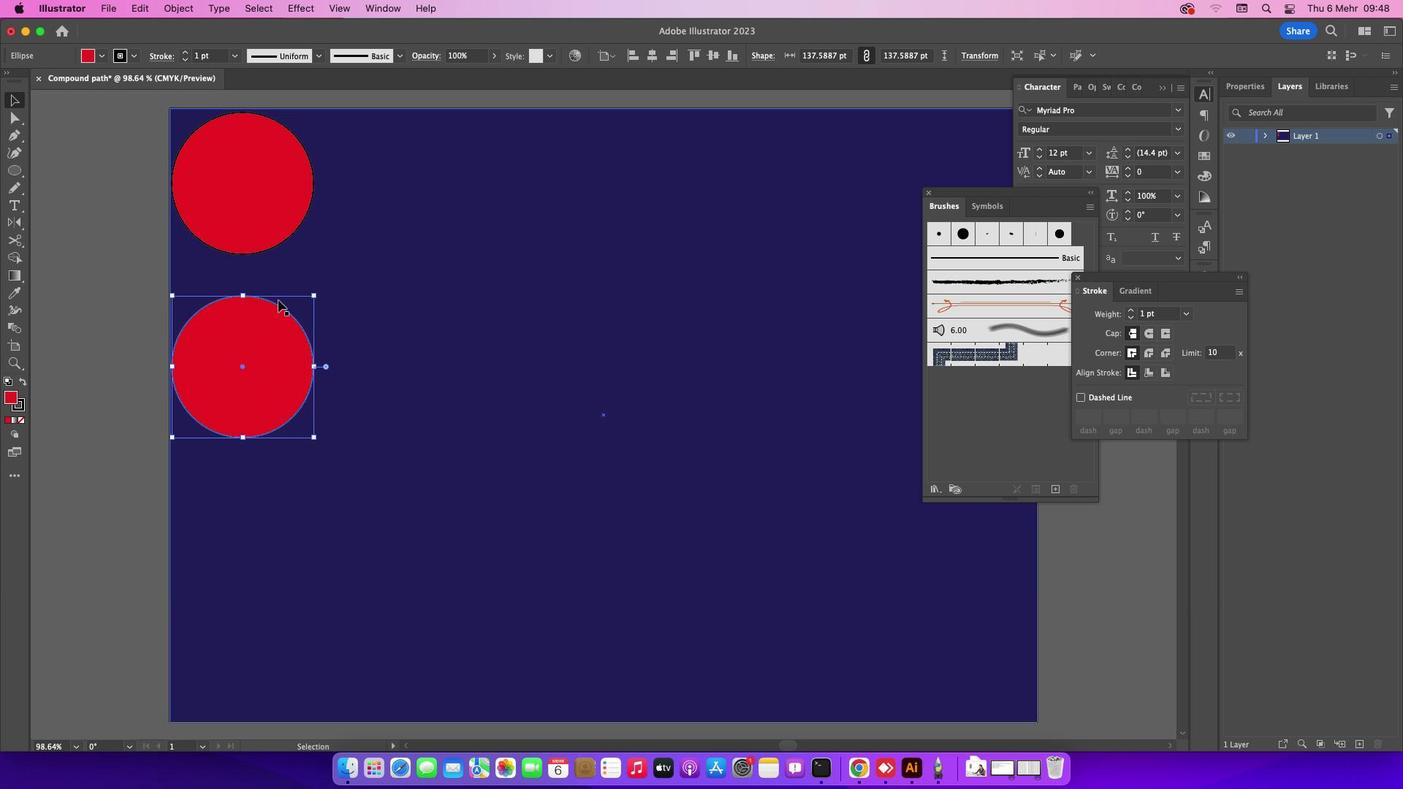 
Action: Key pressed Key.shift
Screenshot: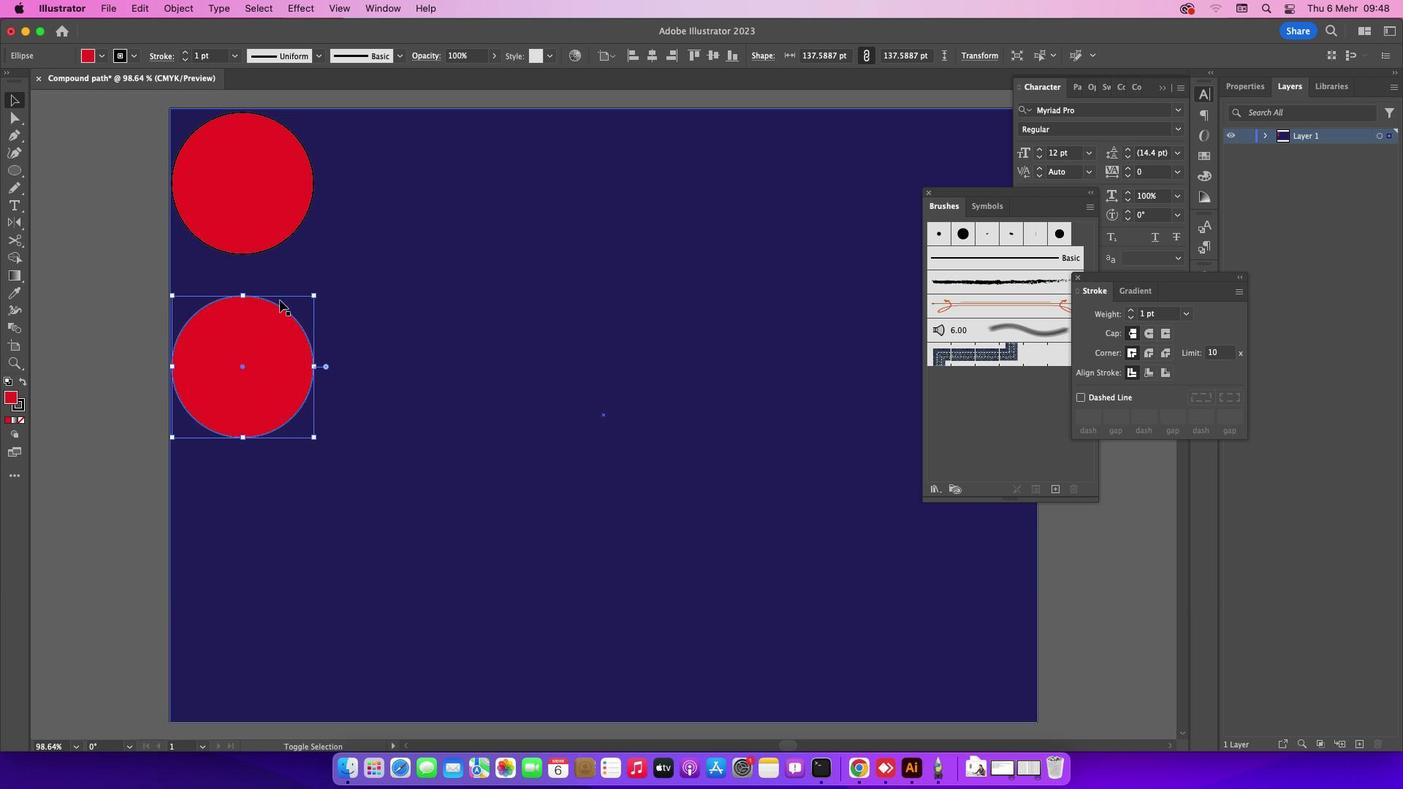 
Action: Mouse moved to (299, 290)
Screenshot: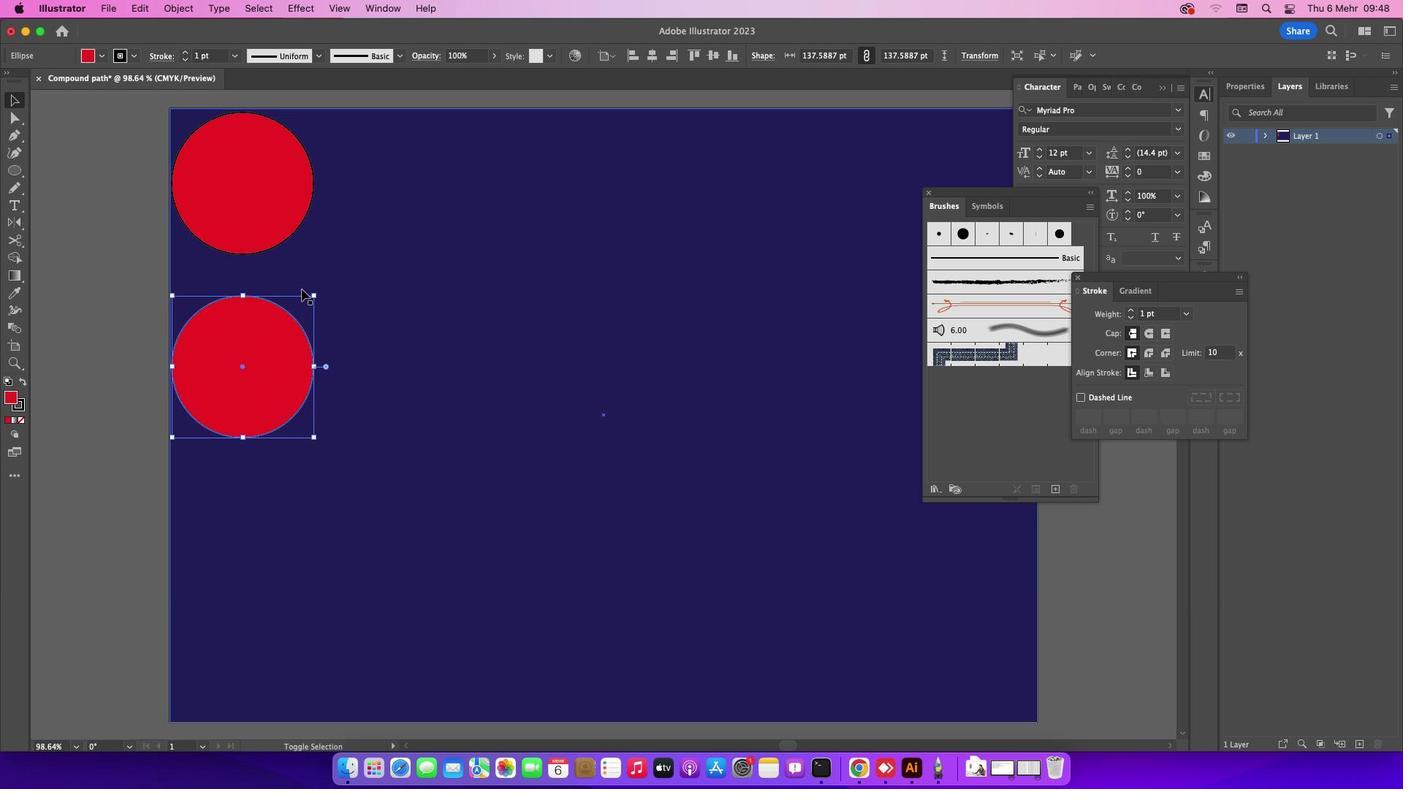 
Action: Key pressed Key.alt
Screenshot: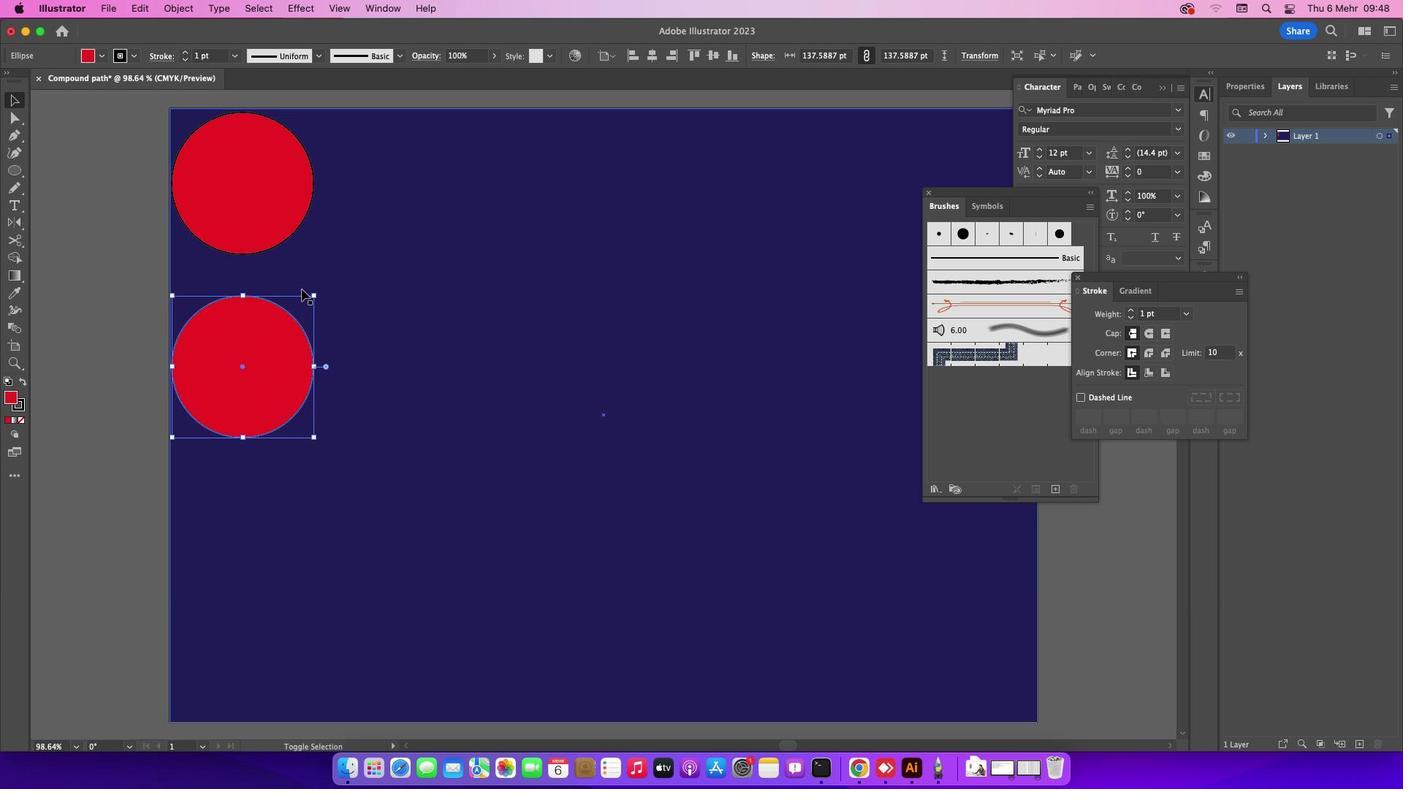 
Action: Mouse moved to (314, 293)
Screenshot: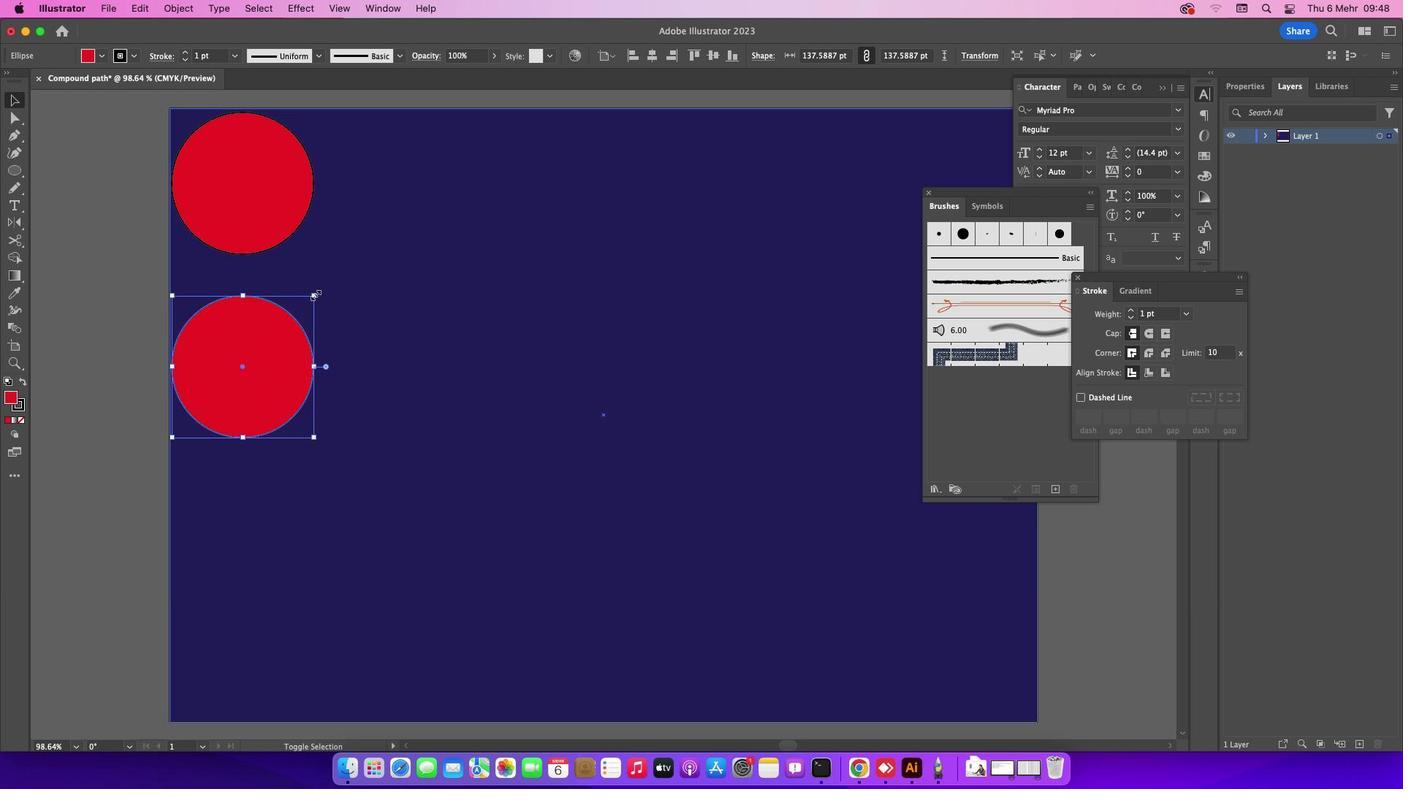 
Action: Mouse pressed left at (314, 293)
Screenshot: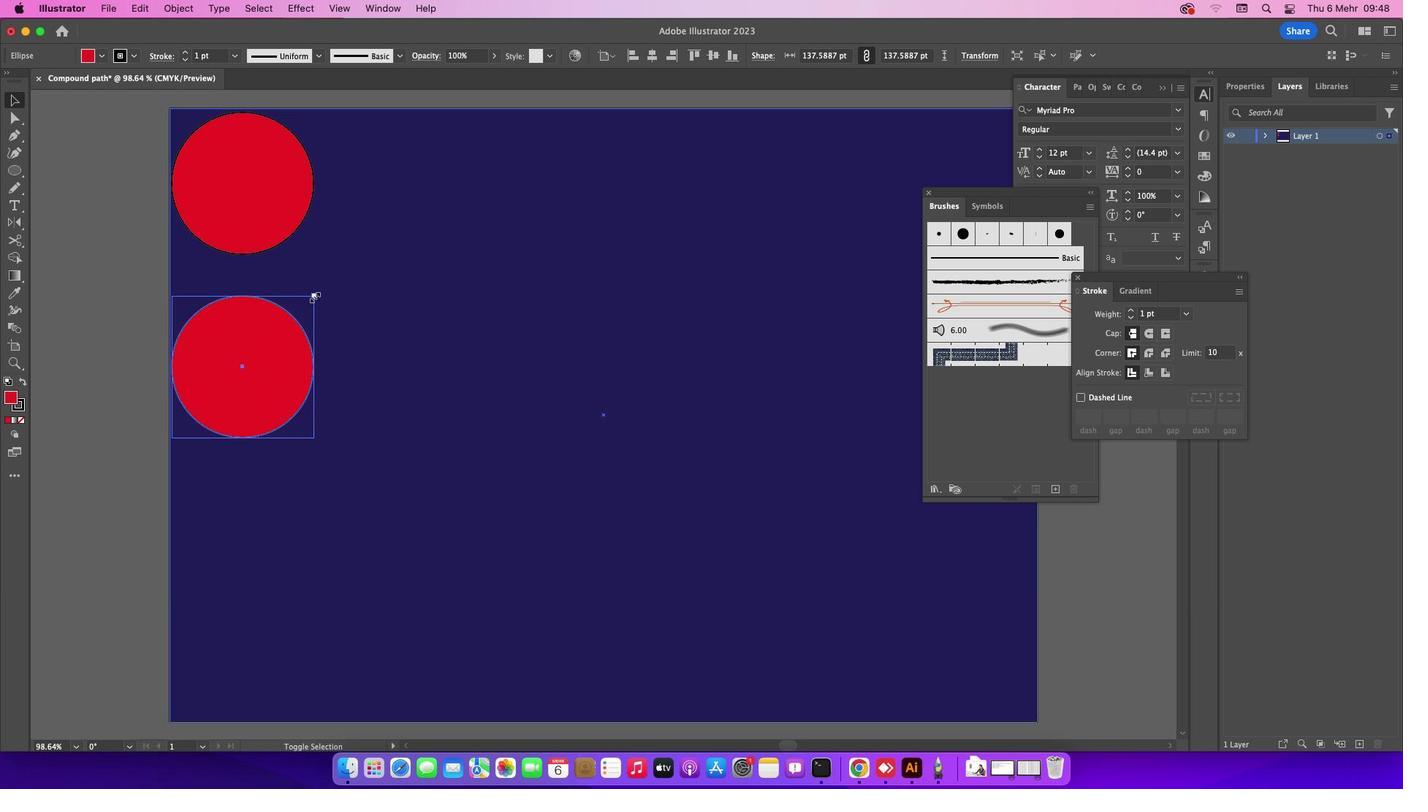 
Action: Mouse moved to (247, 360)
Screenshot: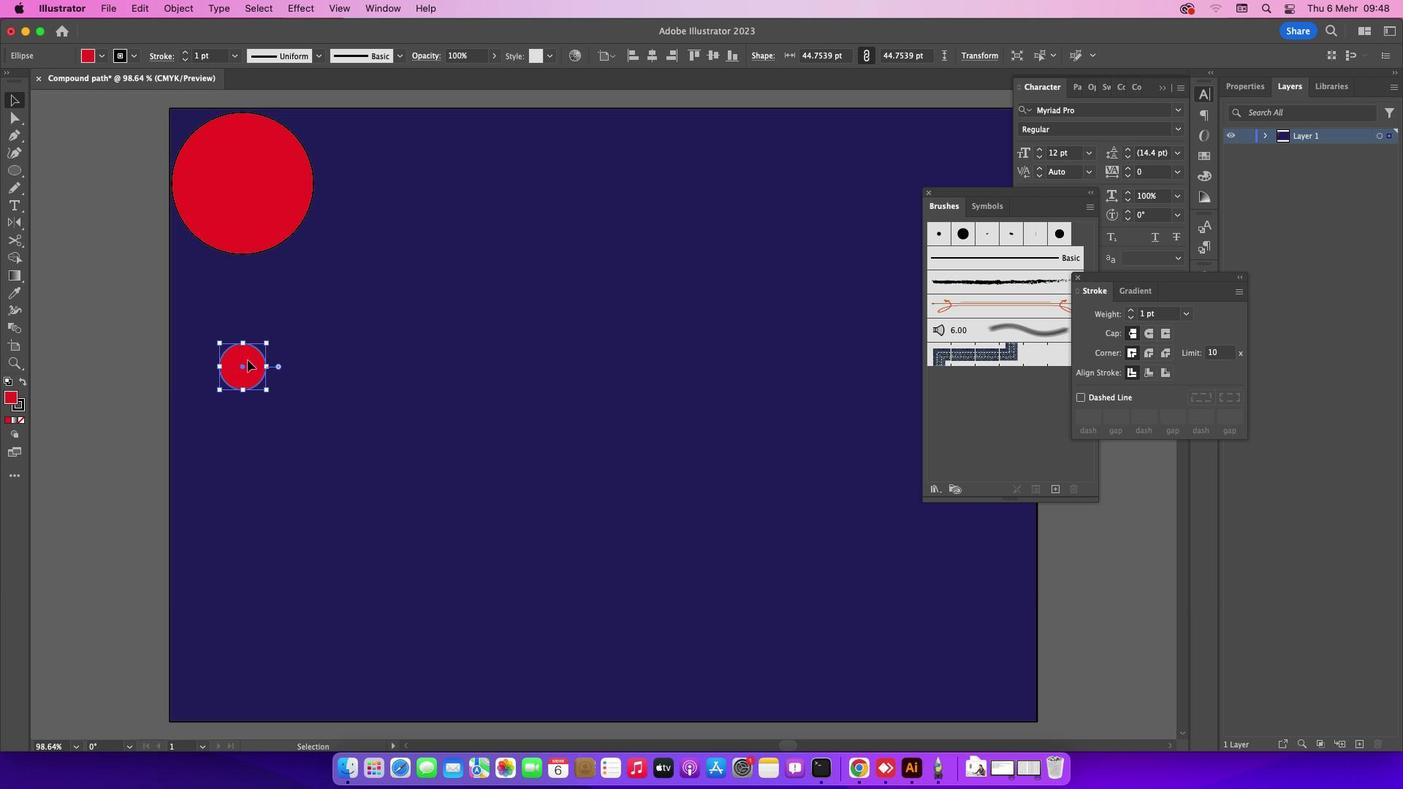 
Action: Mouse pressed left at (247, 360)
Screenshot: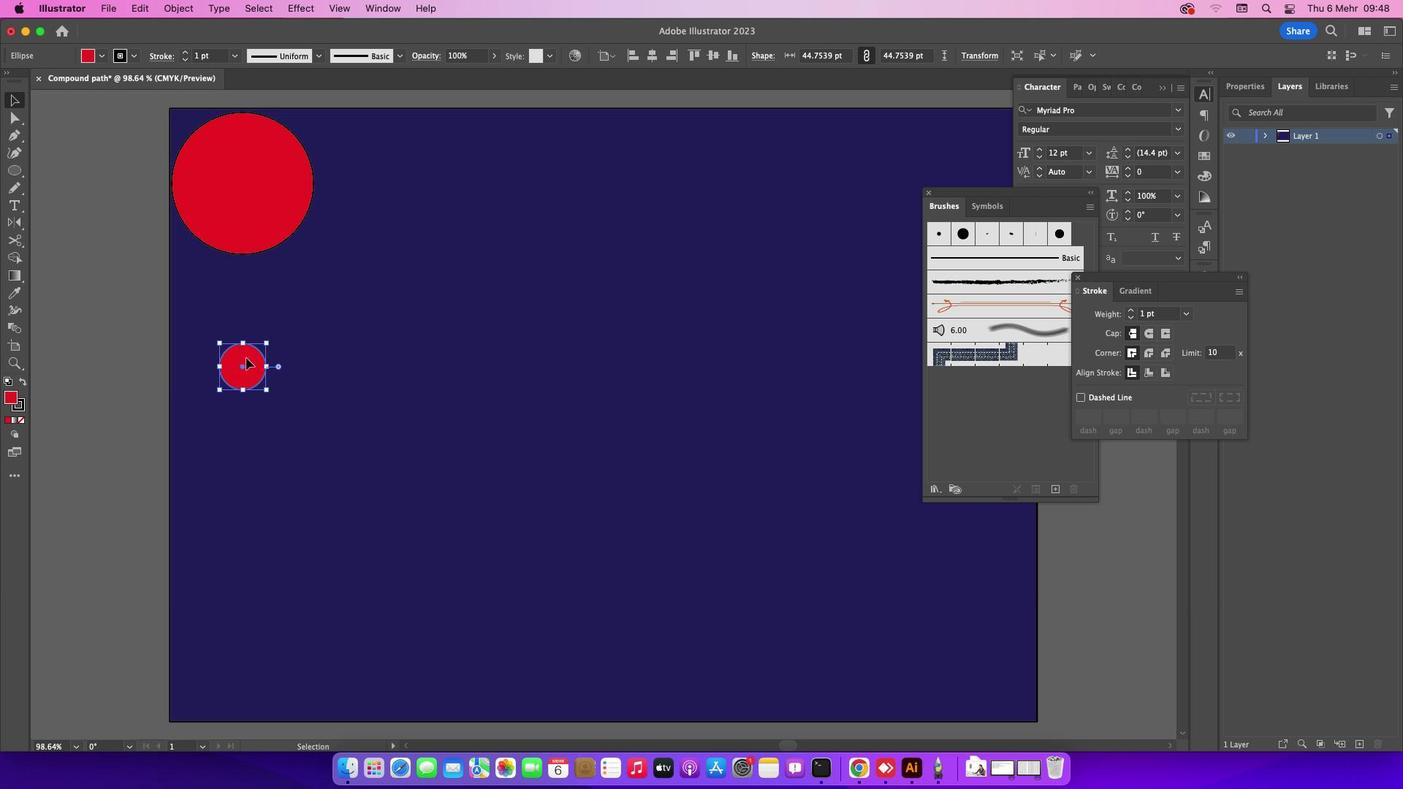 
Action: Mouse moved to (98, 57)
Screenshot: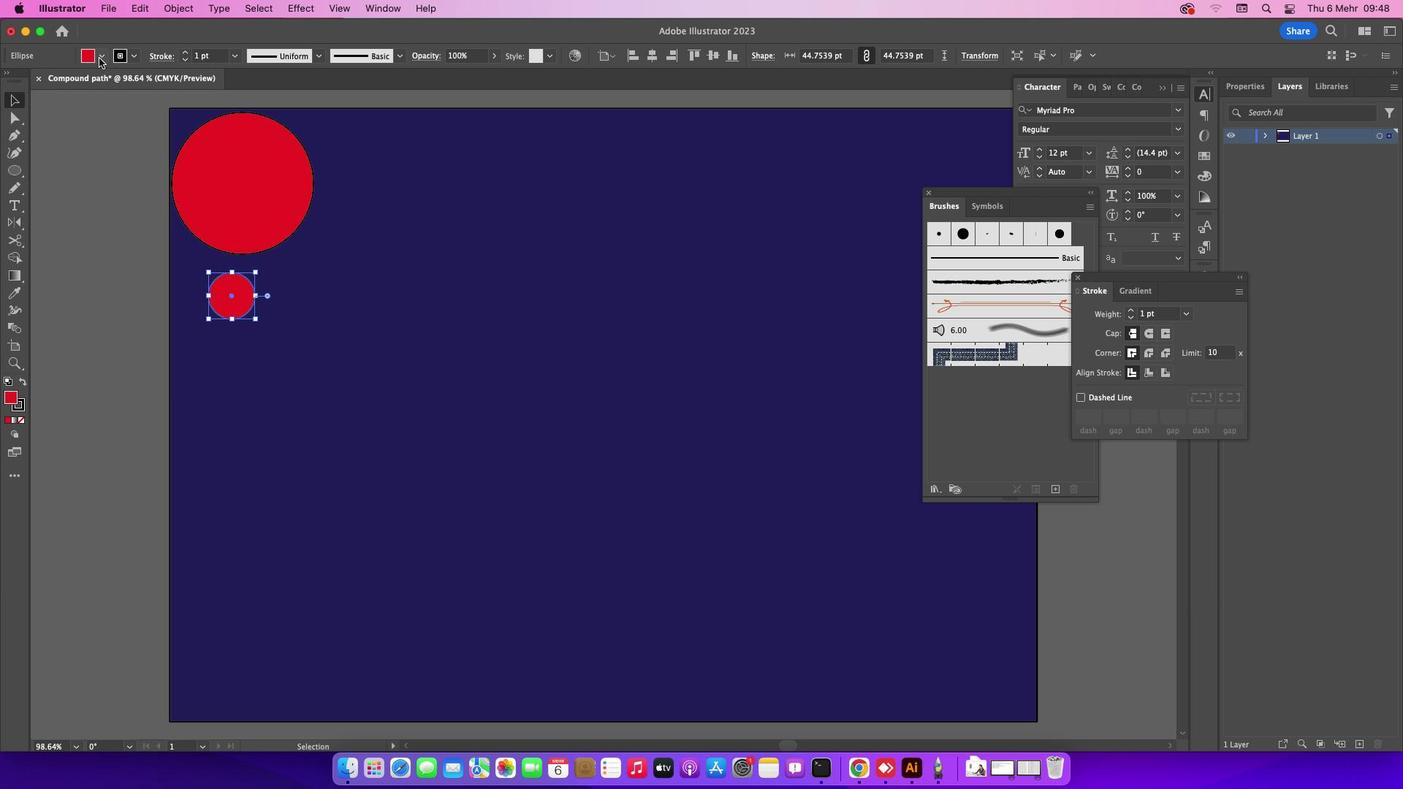 
Action: Mouse pressed left at (98, 57)
Screenshot: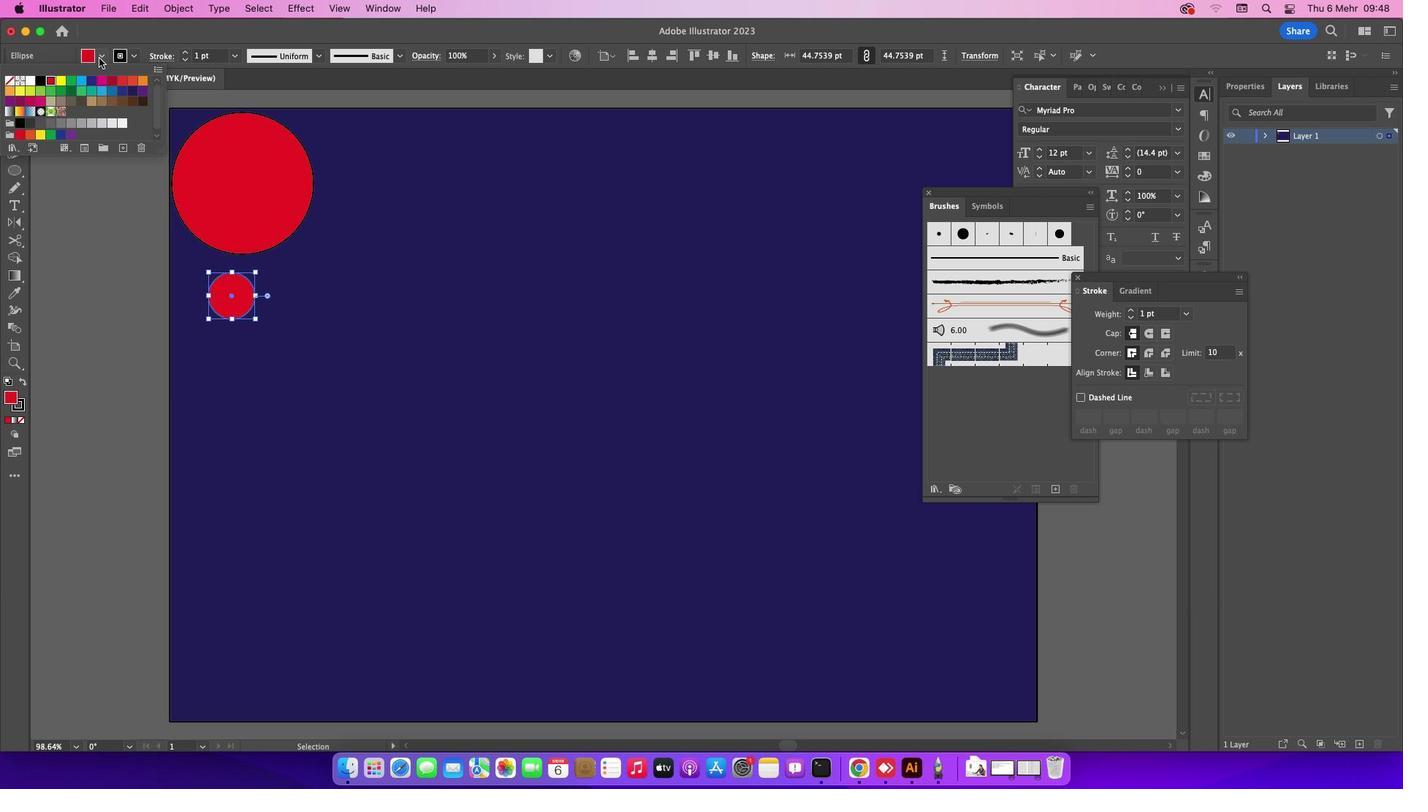 
Action: Mouse moved to (29, 76)
Screenshot: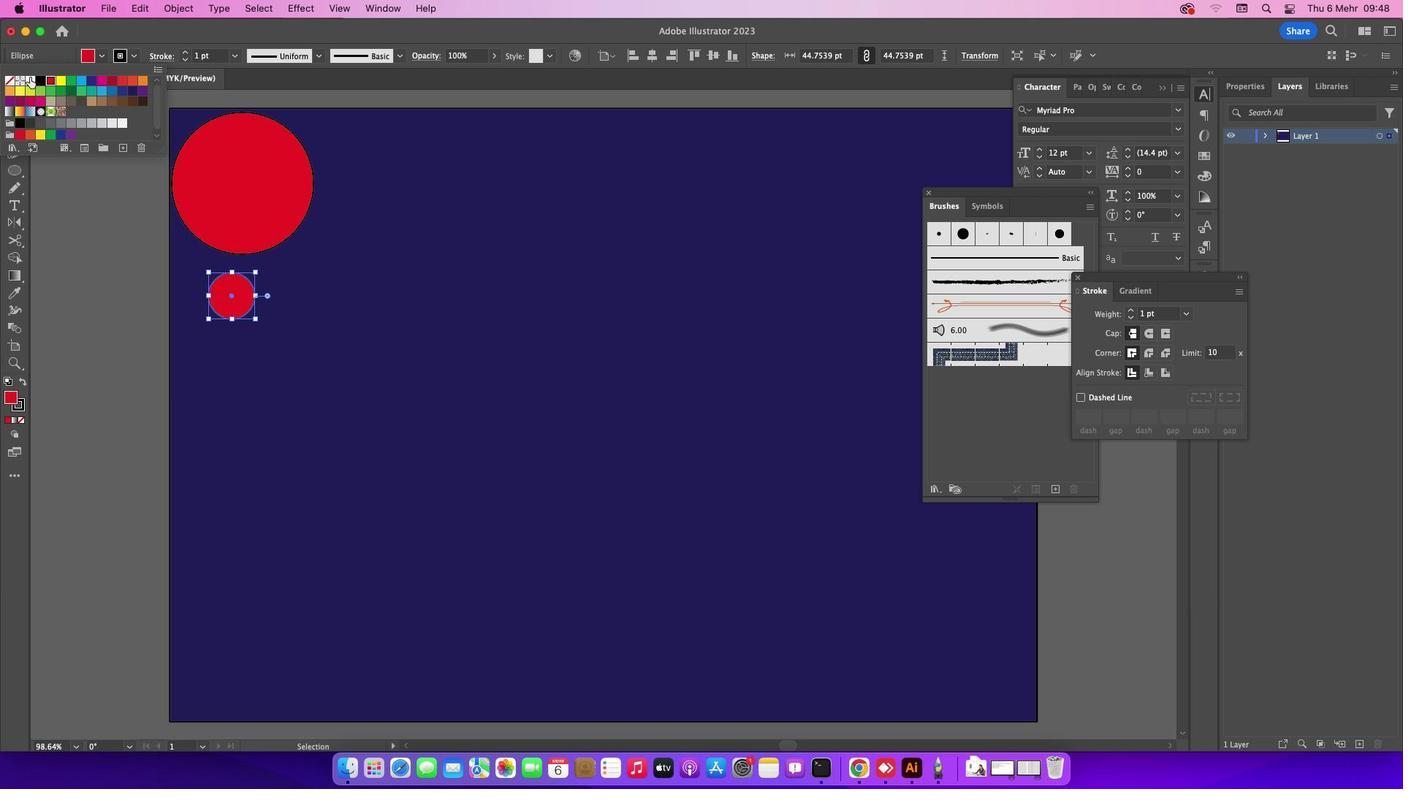 
Action: Mouse pressed left at (29, 76)
Screenshot: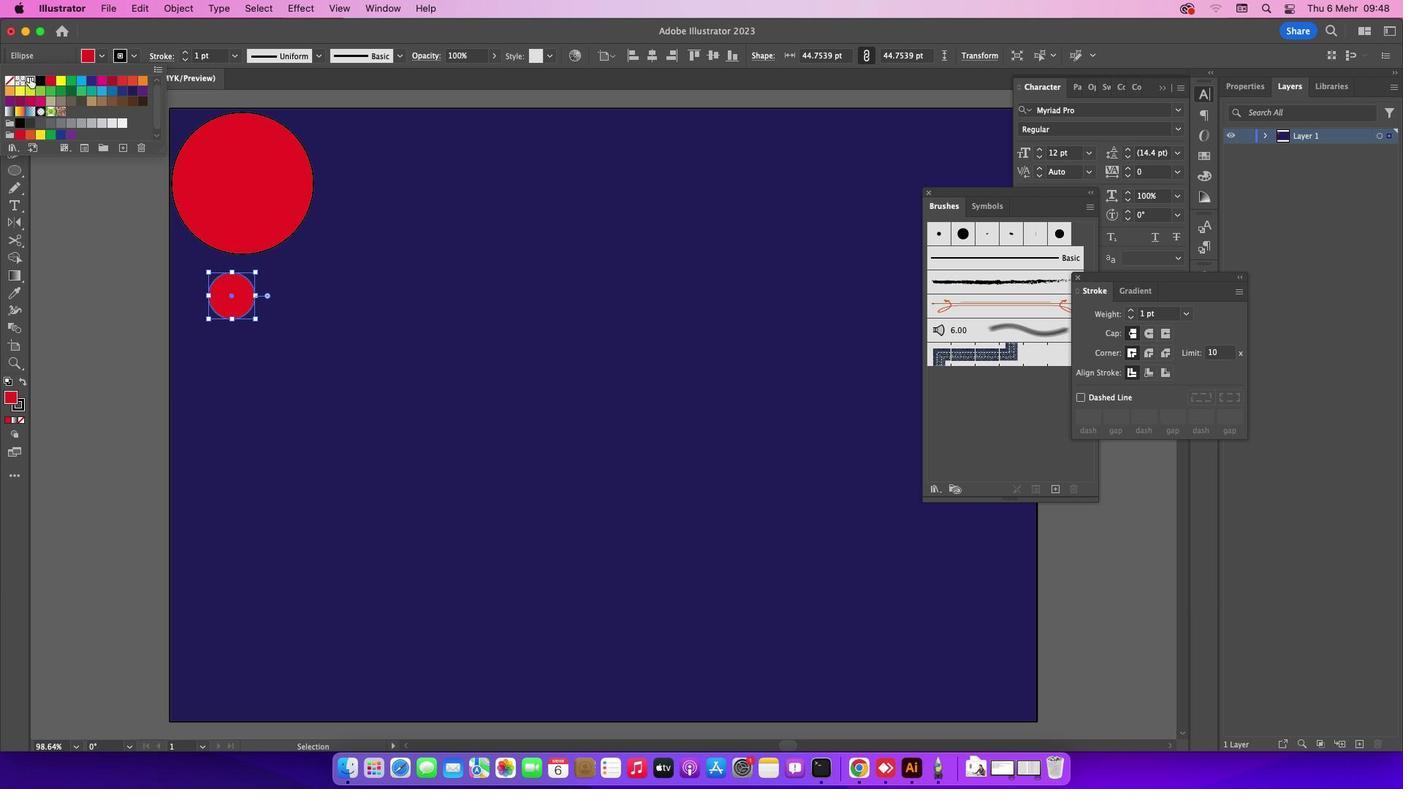 
Action: Mouse moved to (306, 293)
Screenshot: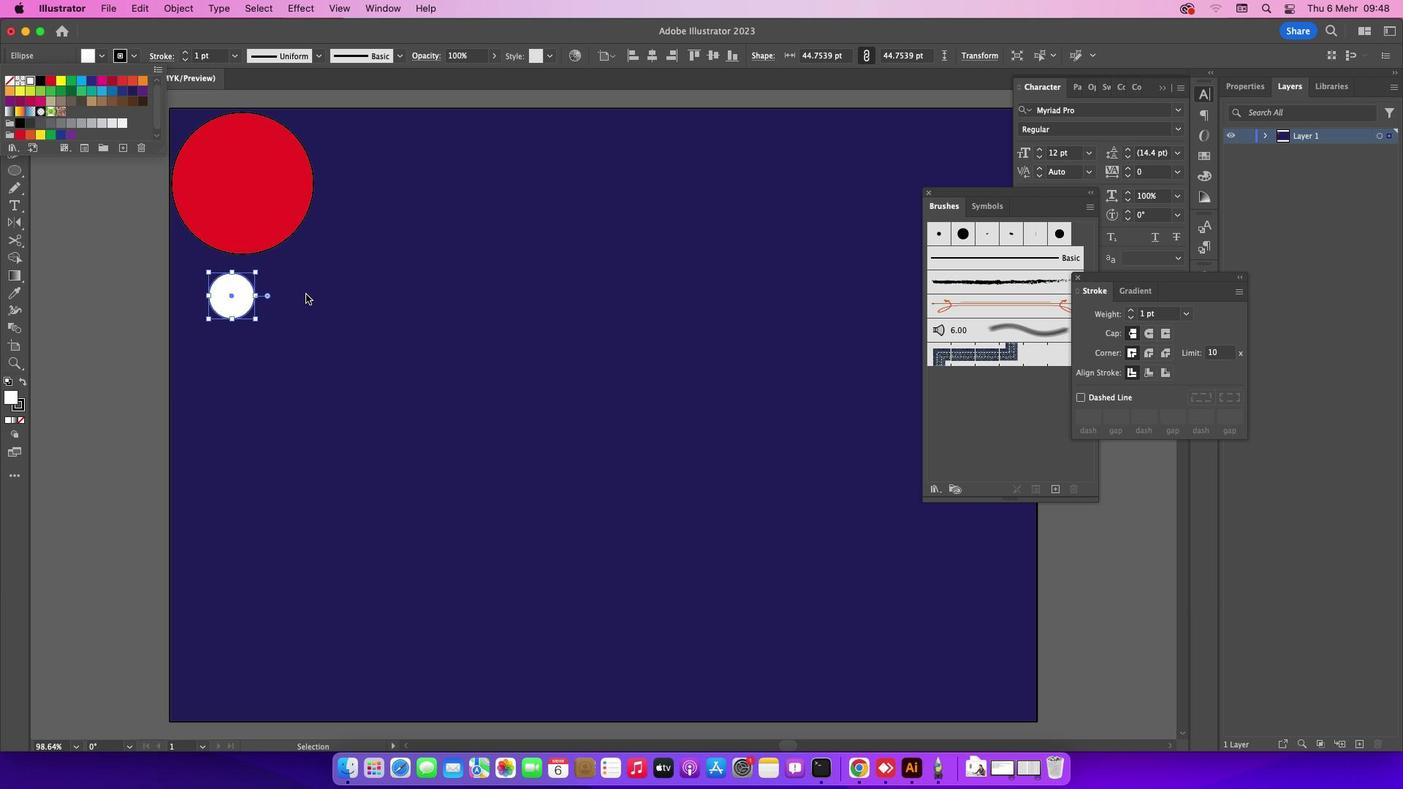 
Action: Mouse pressed left at (306, 293)
Screenshot: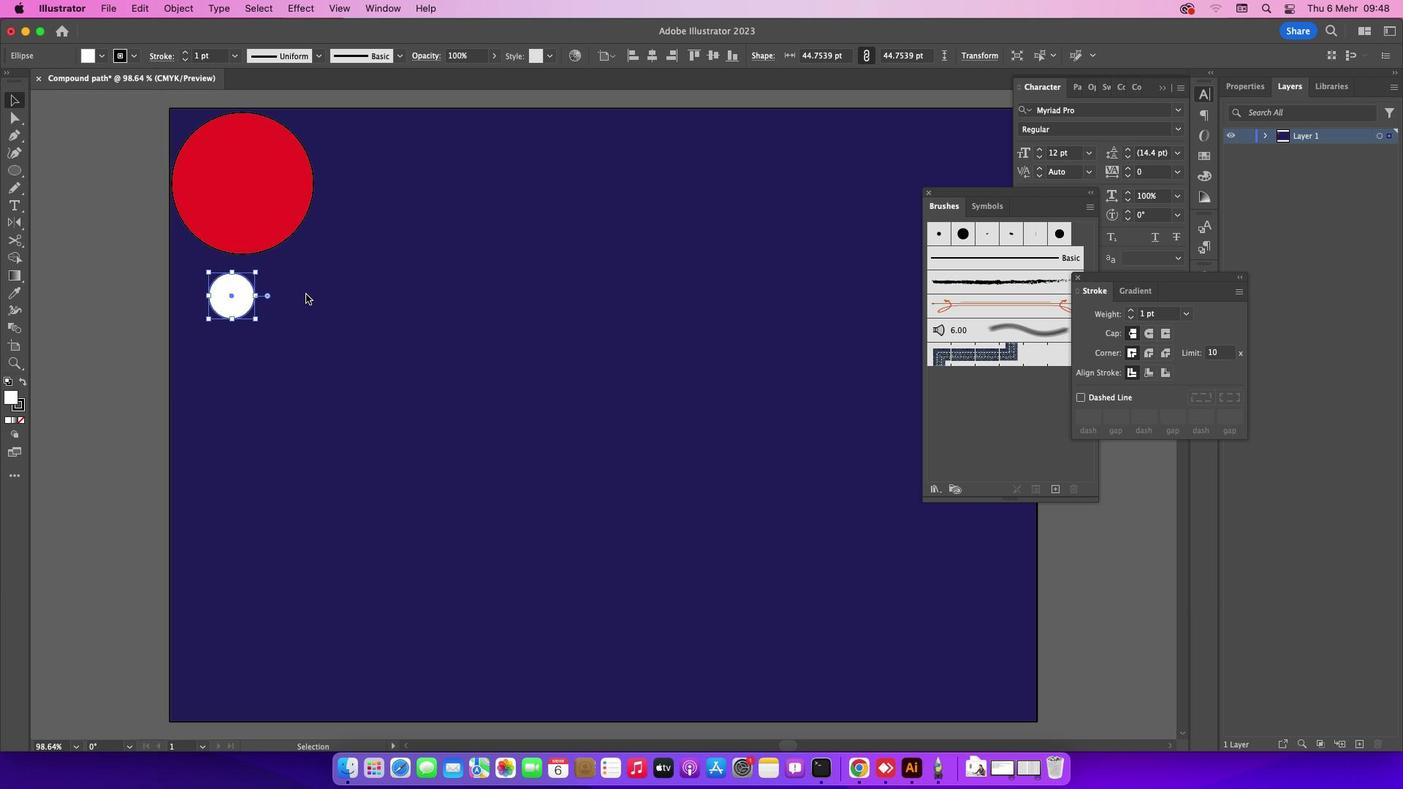 
Action: Mouse moved to (306, 294)
Screenshot: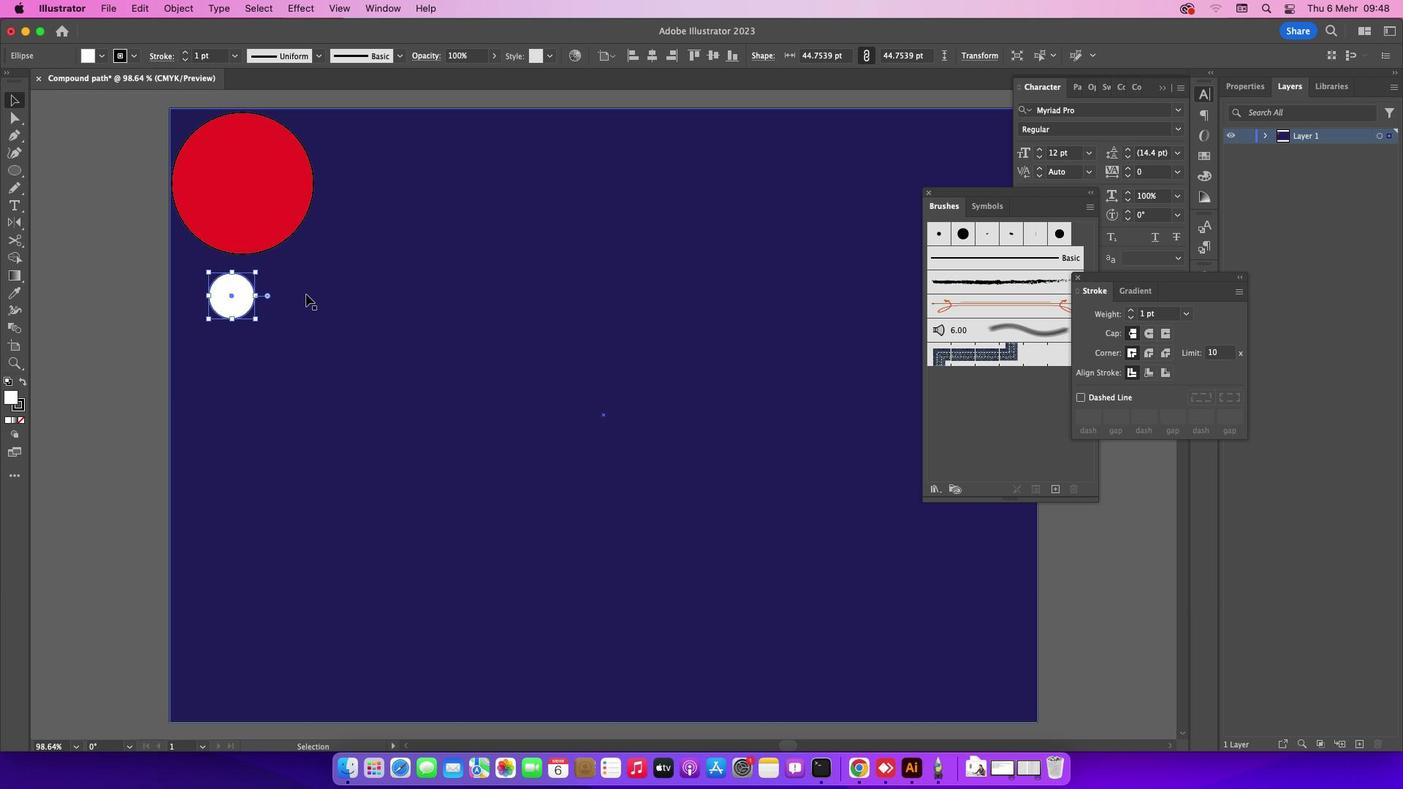 
Action: Mouse pressed left at (306, 294)
Screenshot: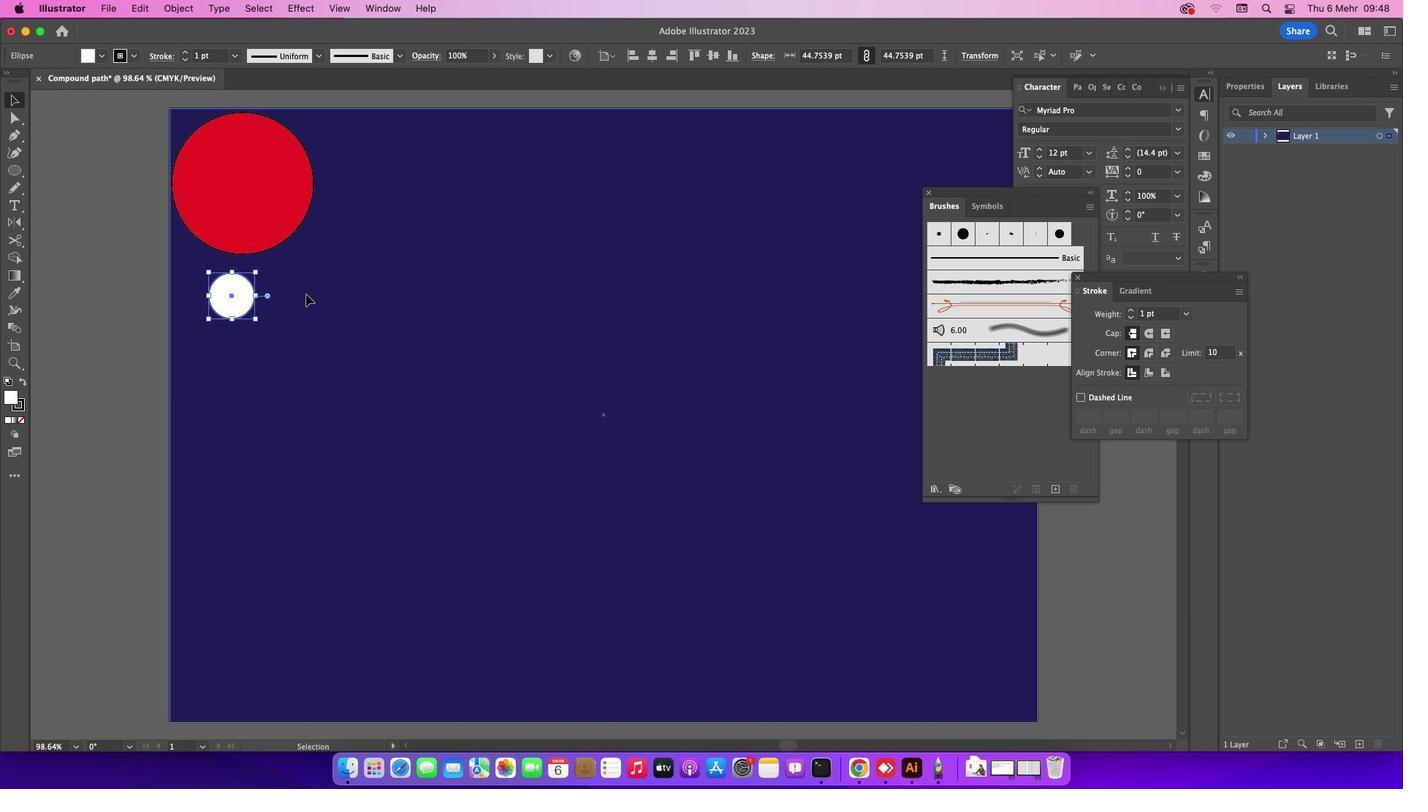 
Action: Mouse moved to (223, 294)
Screenshot: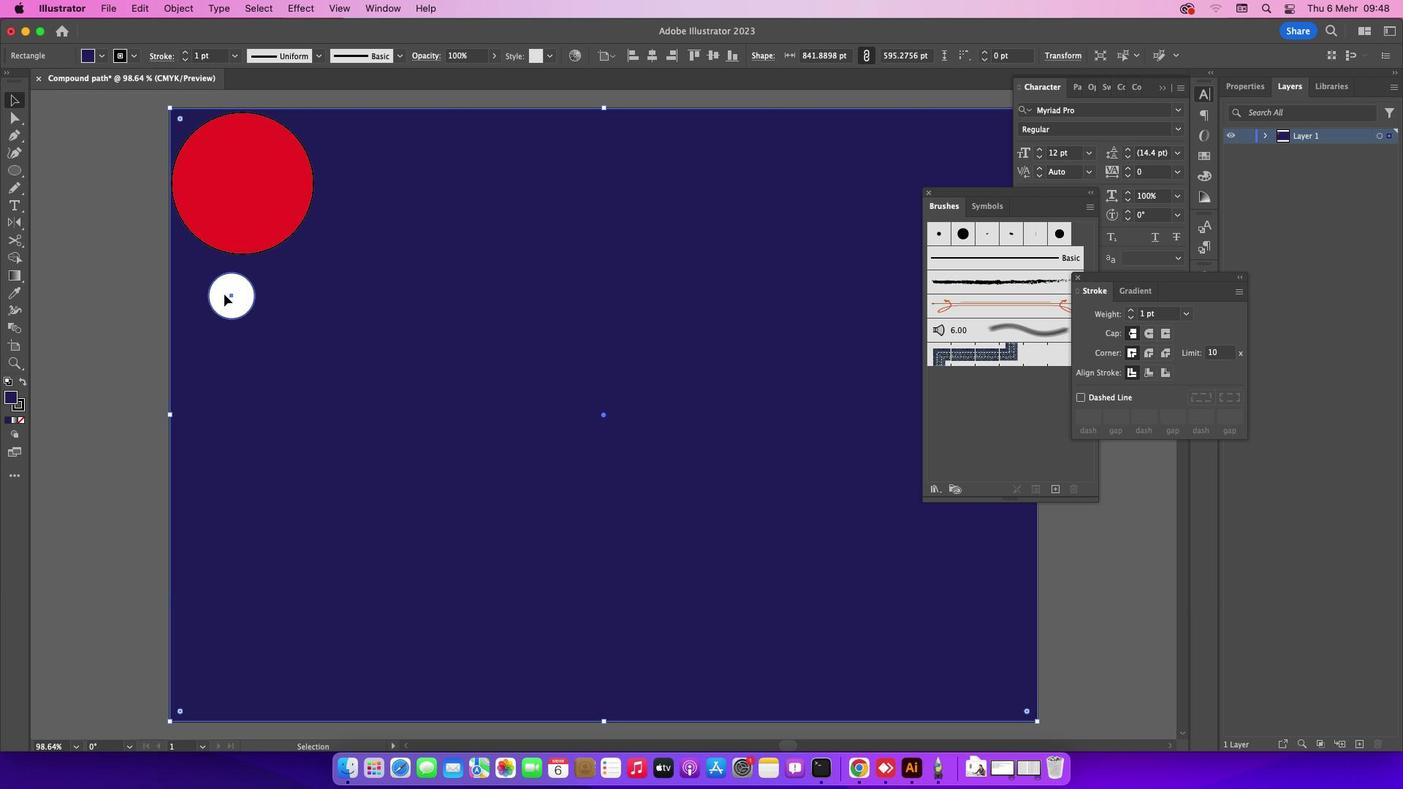 
Action: Mouse pressed left at (223, 294)
Screenshot: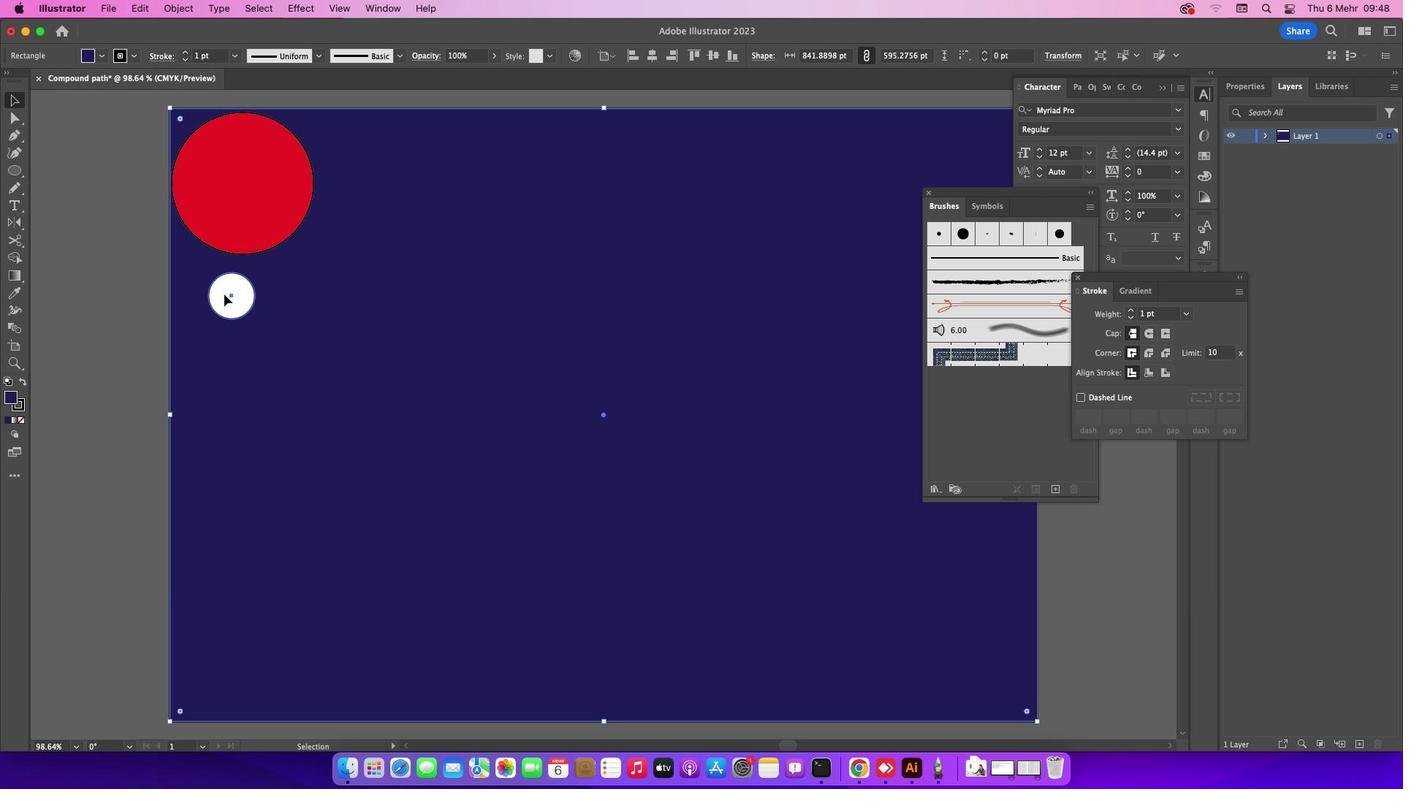 
Action: Mouse moved to (225, 297)
Screenshot: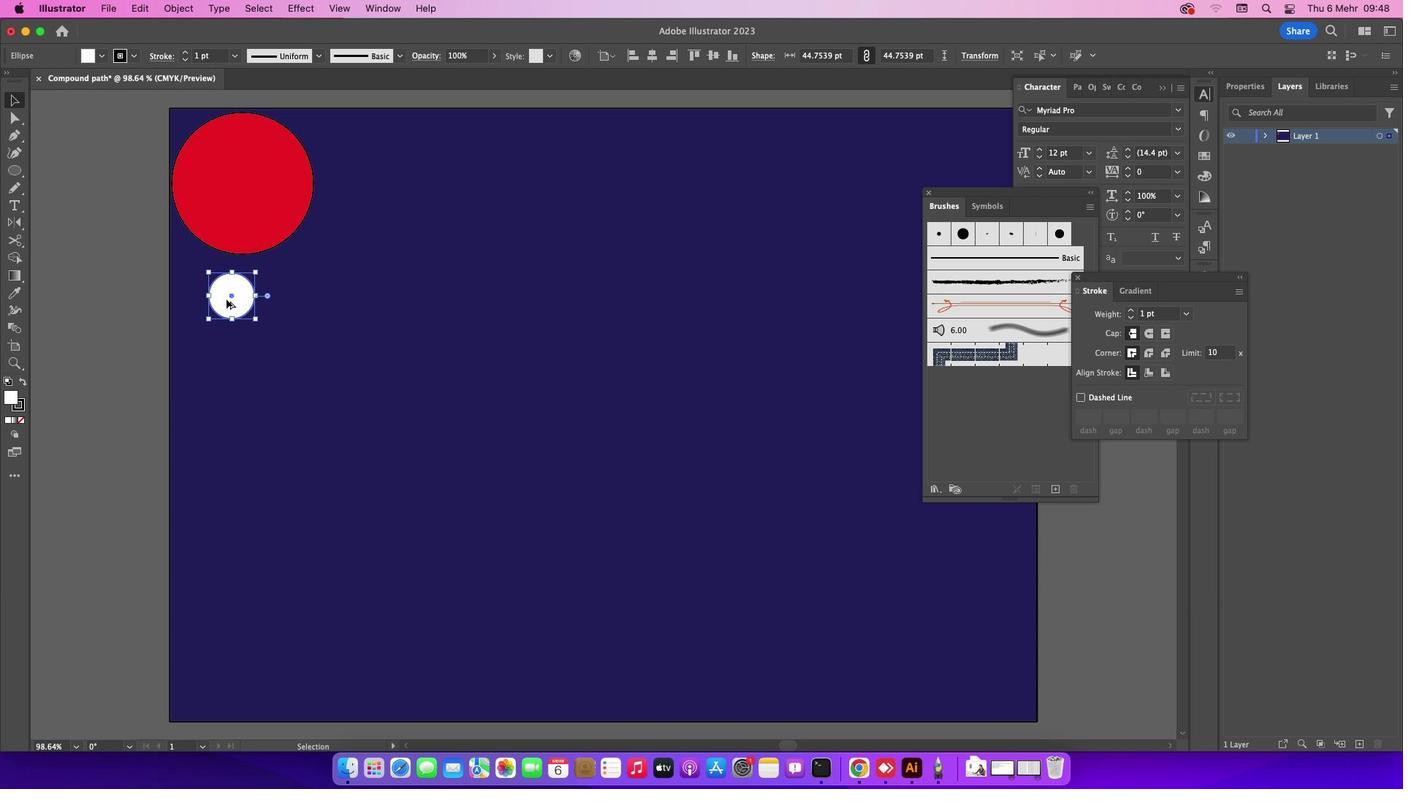 
Action: Key pressed Key.alt
Screenshot: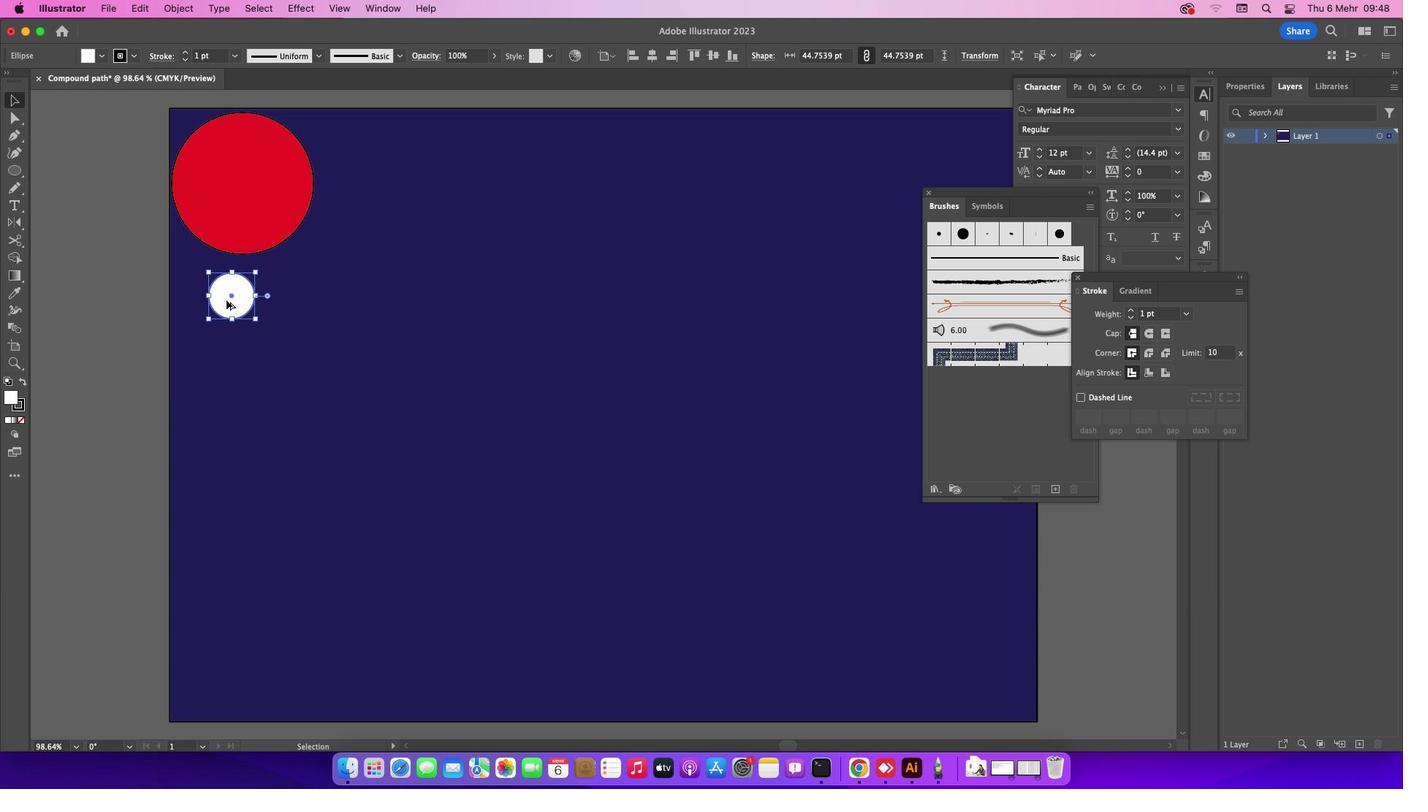 
Action: Mouse moved to (225, 301)
Screenshot: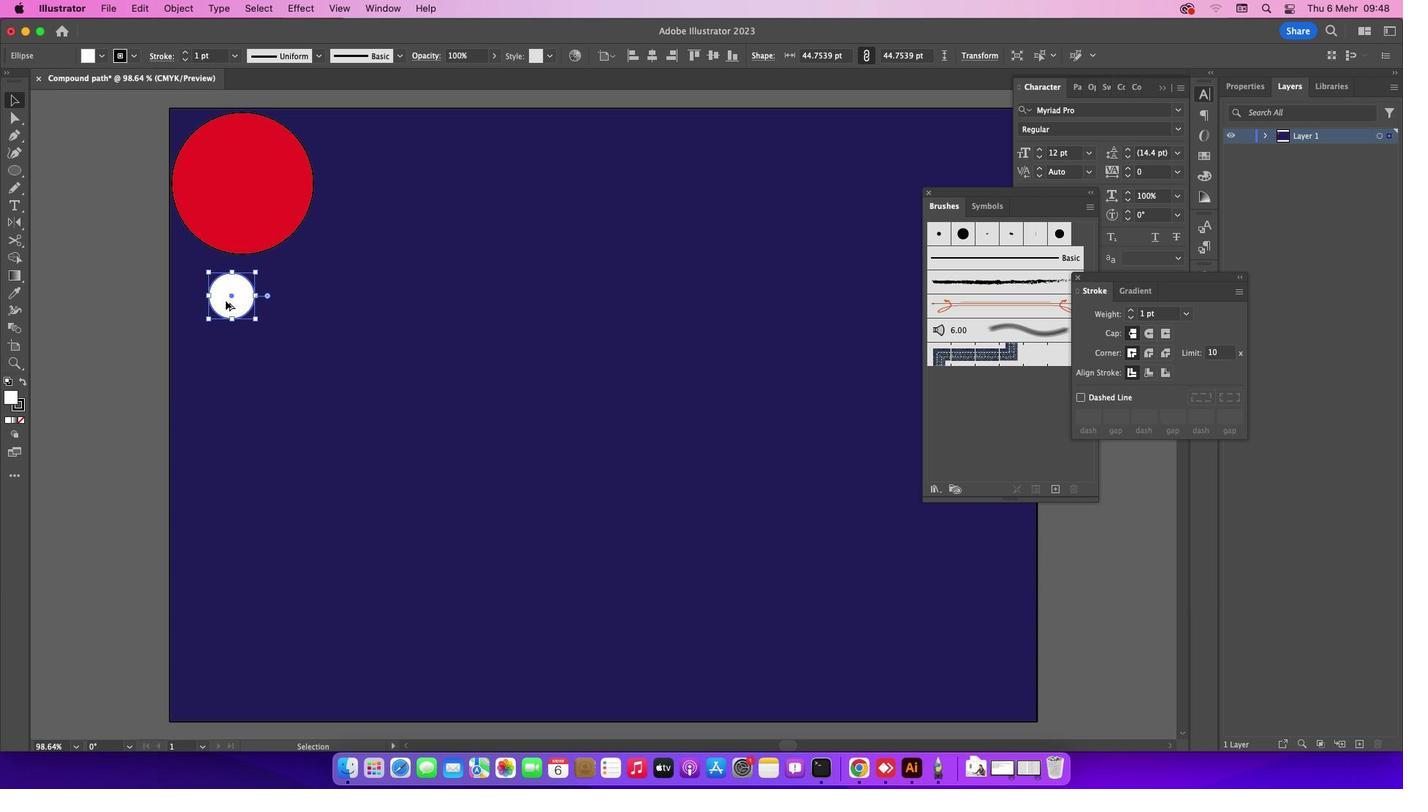 
Action: Mouse pressed left at (225, 301)
Screenshot: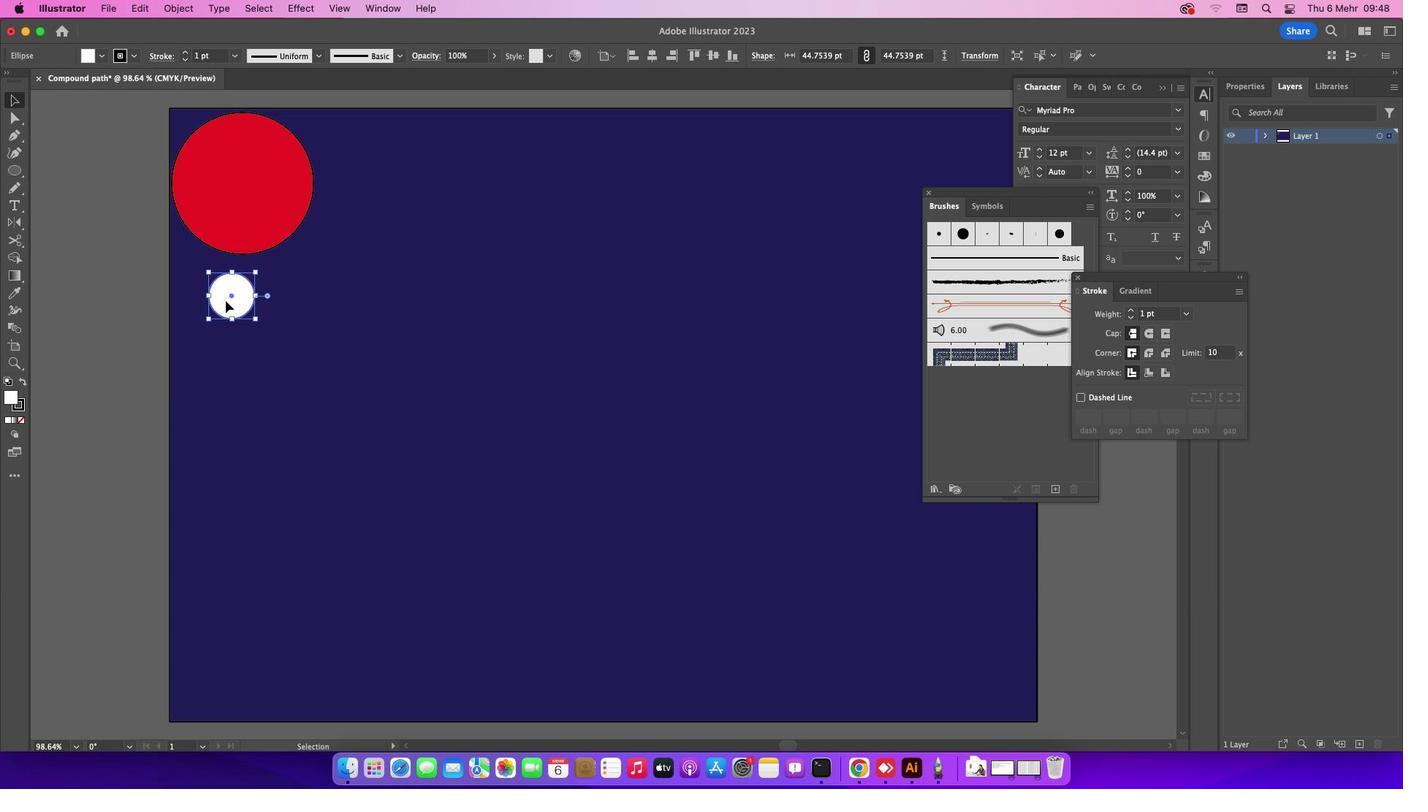 
Action: Mouse moved to (642, 192)
Screenshot: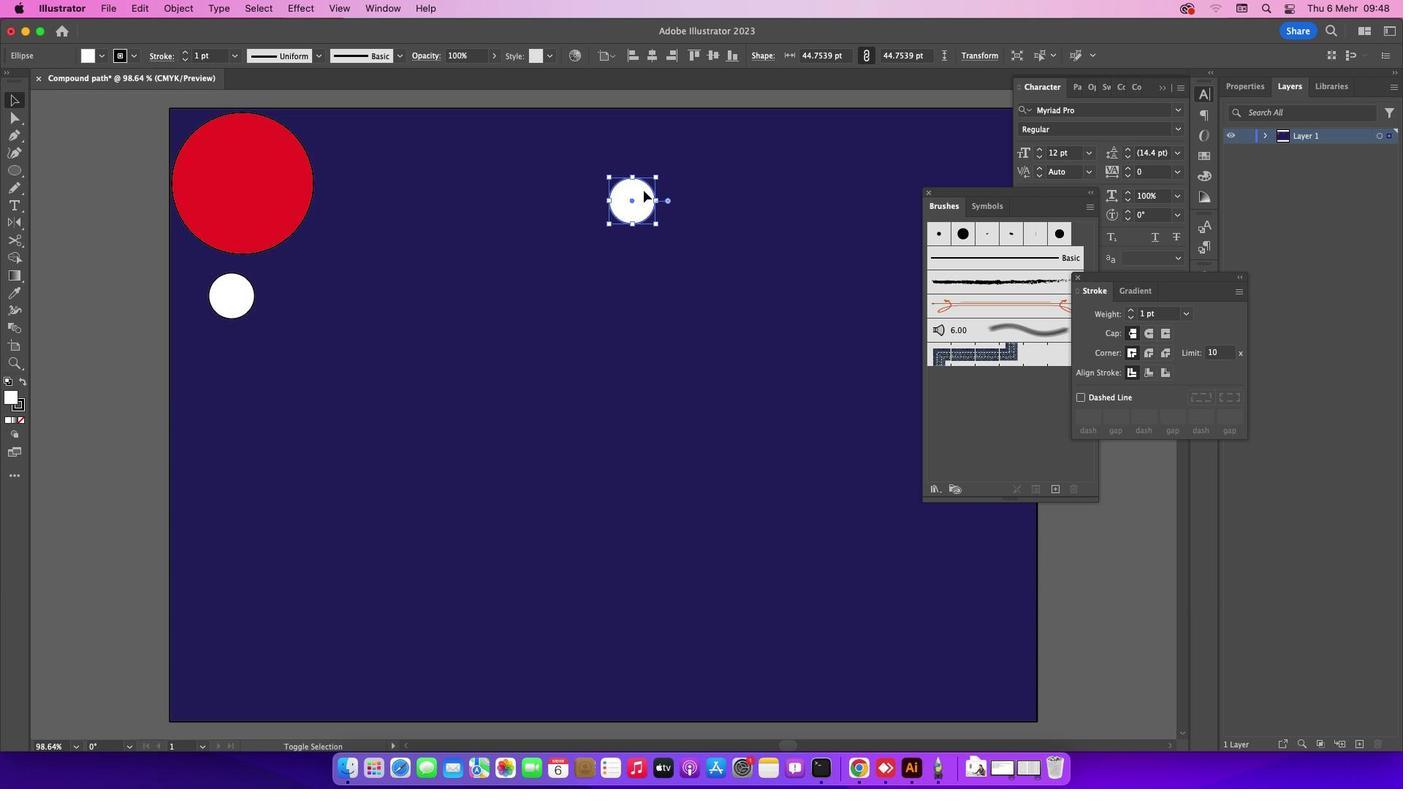 
Action: Key pressed Key.shift
Screenshot: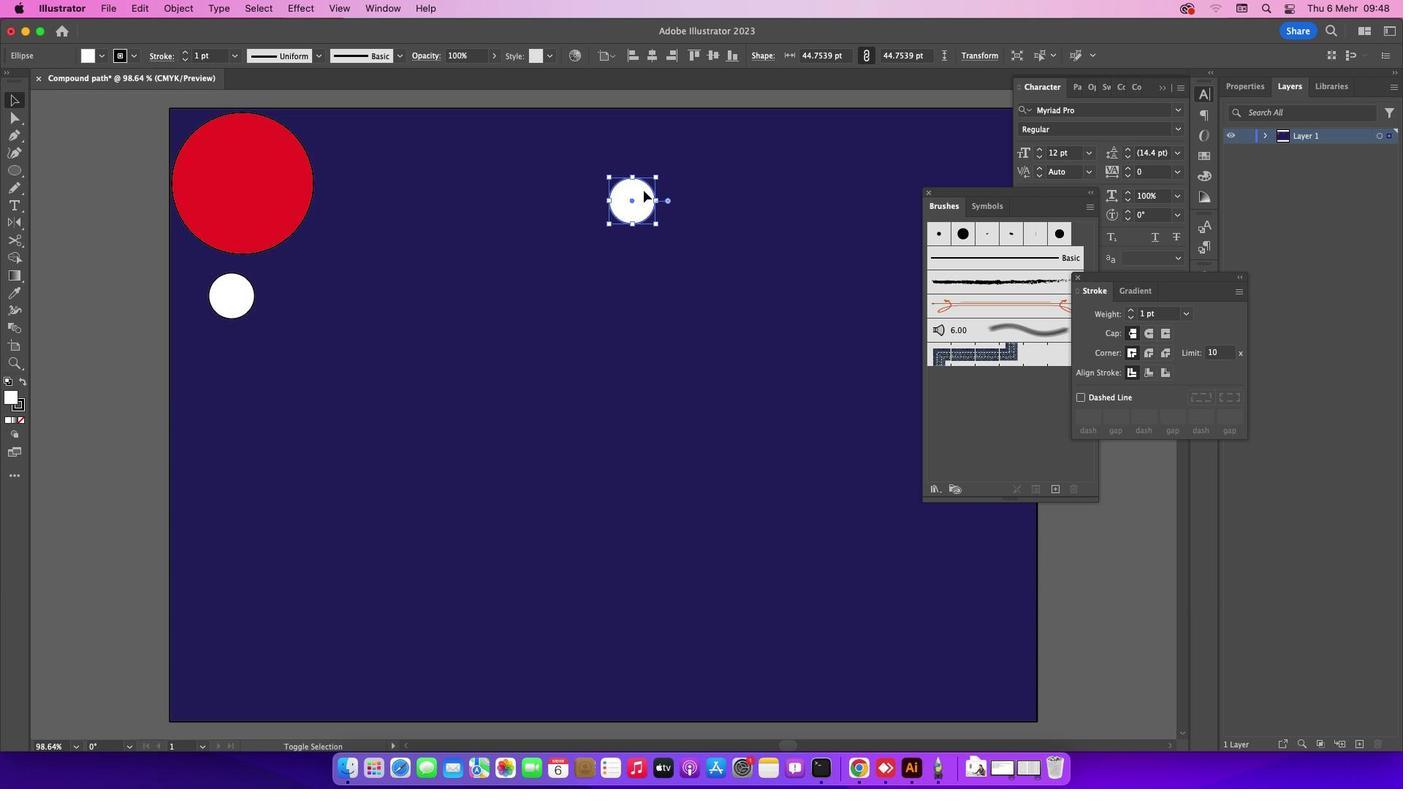 
Action: Mouse moved to (651, 180)
Screenshot: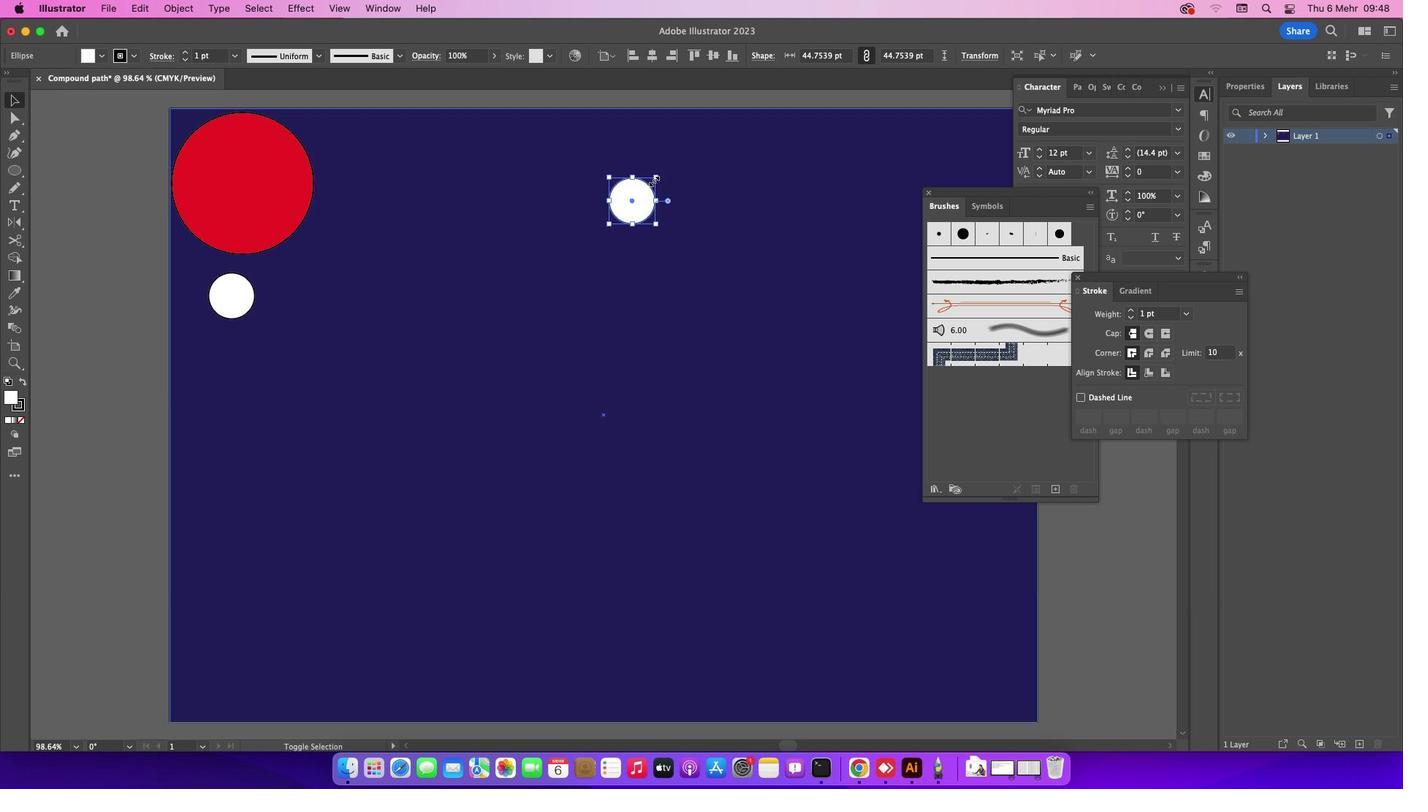 
Action: Key pressed Key.alt
Screenshot: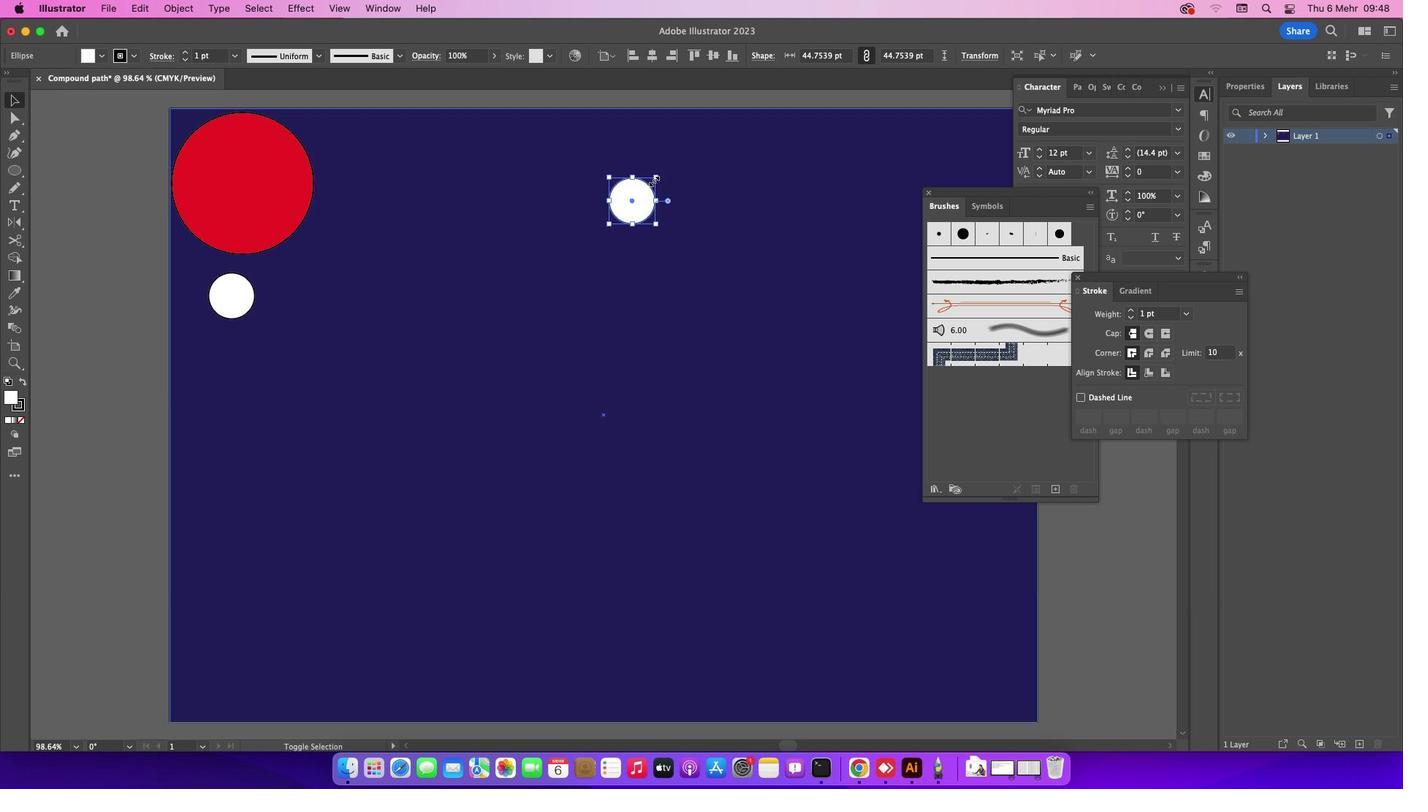 
Action: Mouse moved to (654, 176)
Screenshot: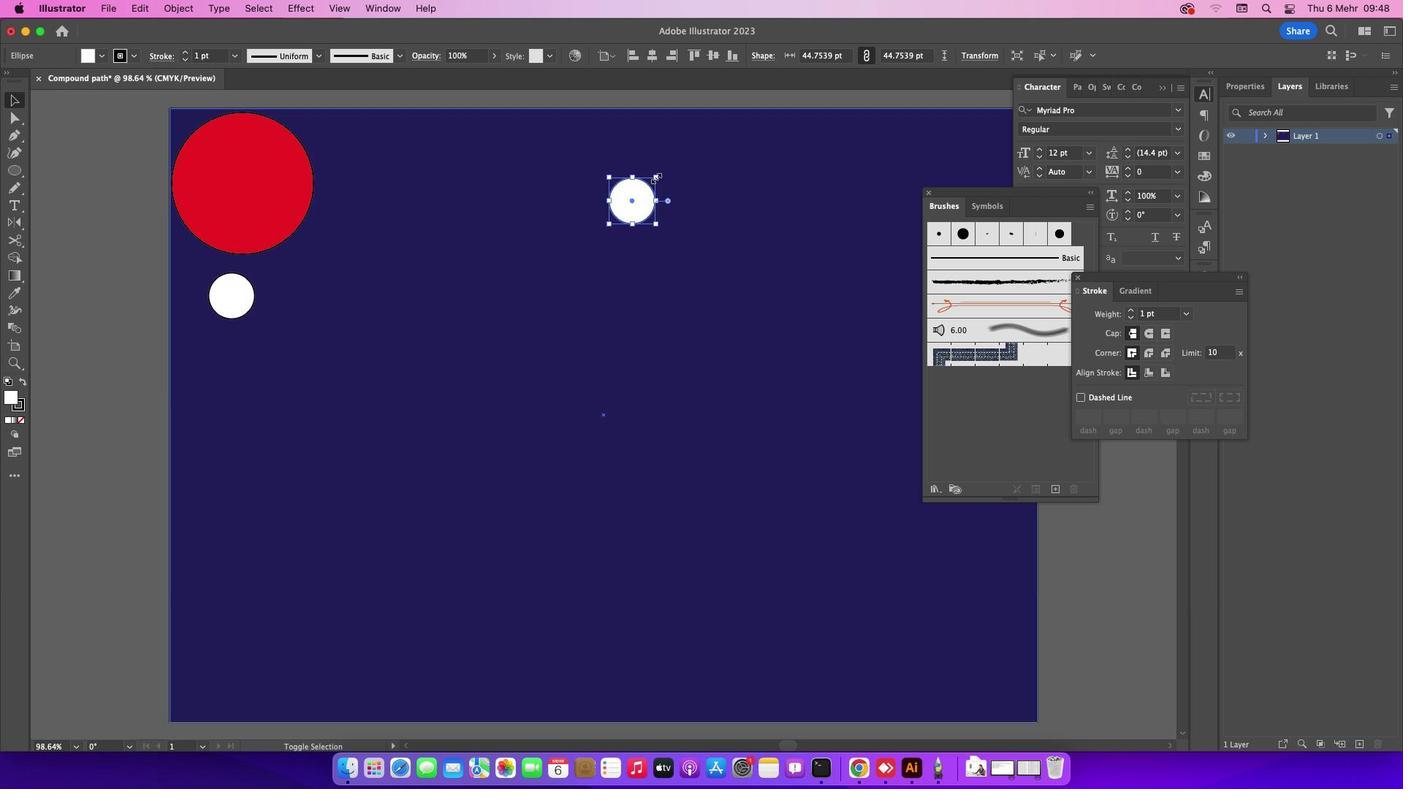 
Action: Mouse pressed left at (654, 176)
Screenshot: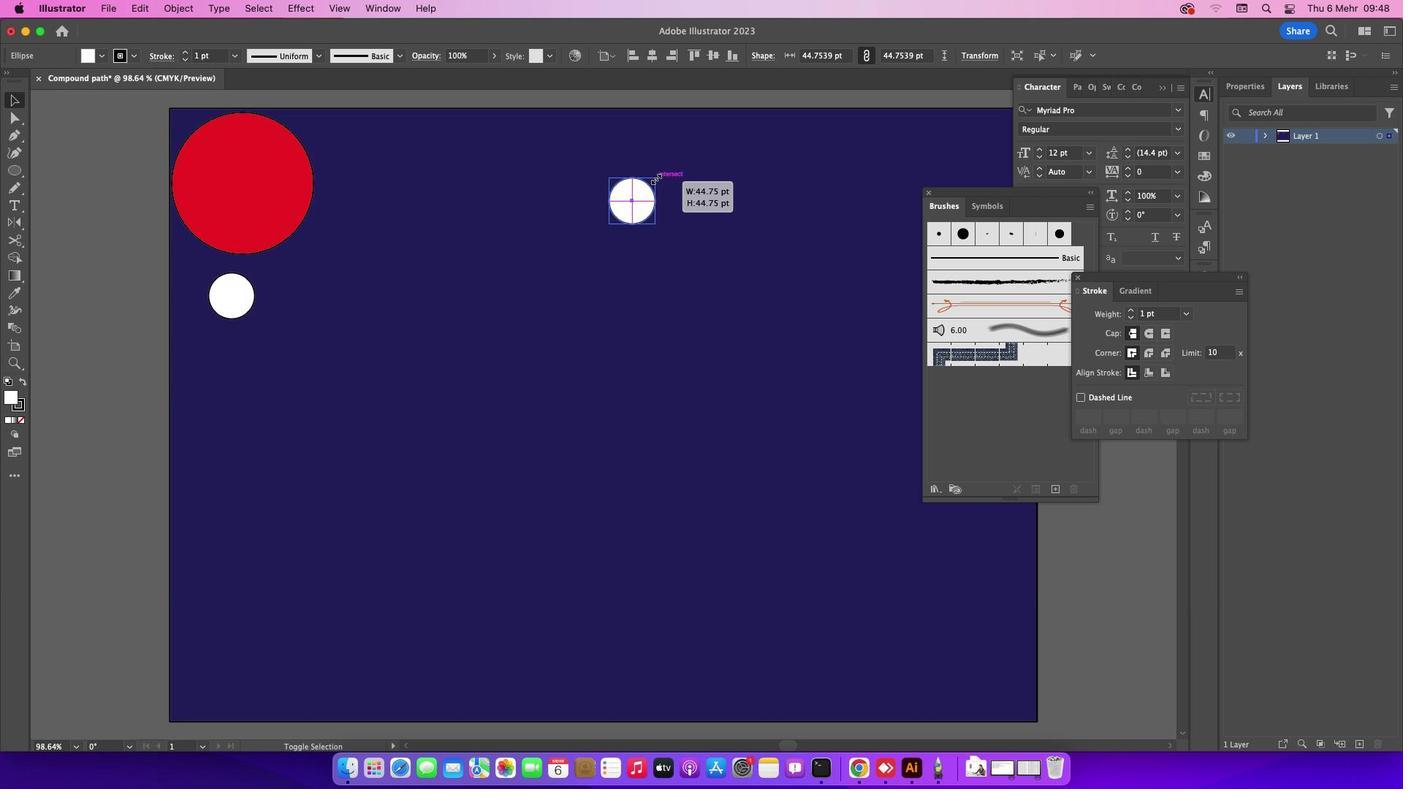 
Action: Mouse moved to (641, 189)
Screenshot: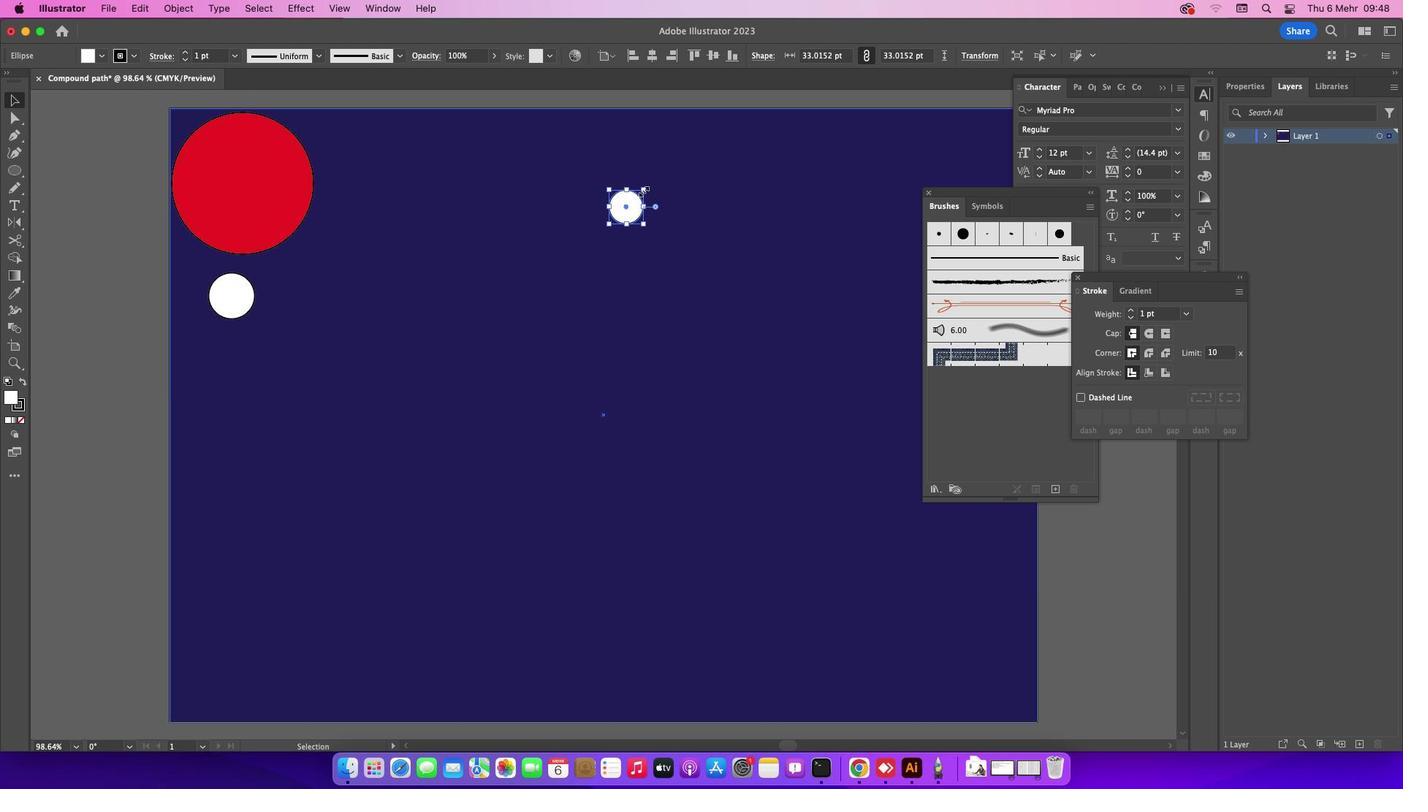 
Action: Key pressed Key.shiftKey.alt
Screenshot: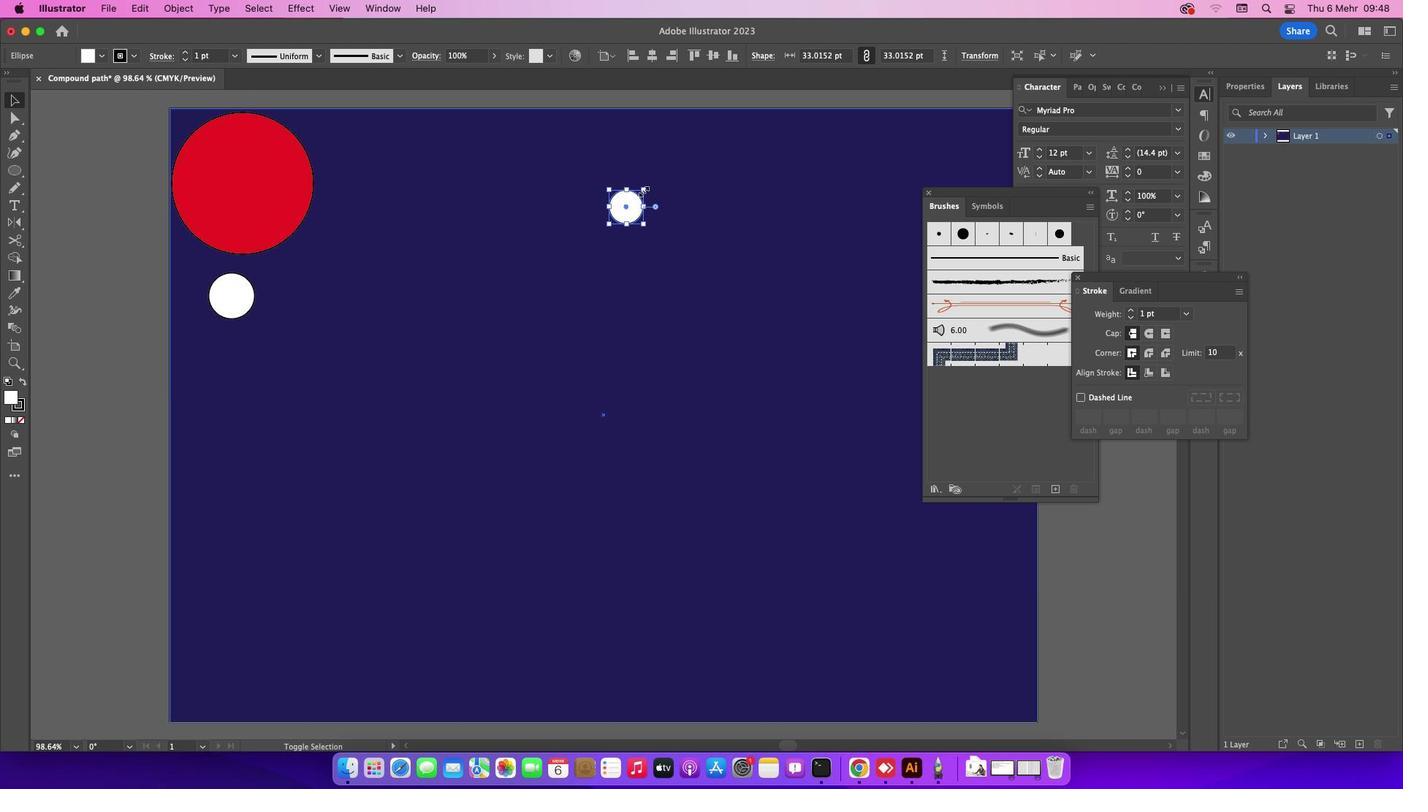 
Action: Mouse pressed left at (641, 189)
Screenshot: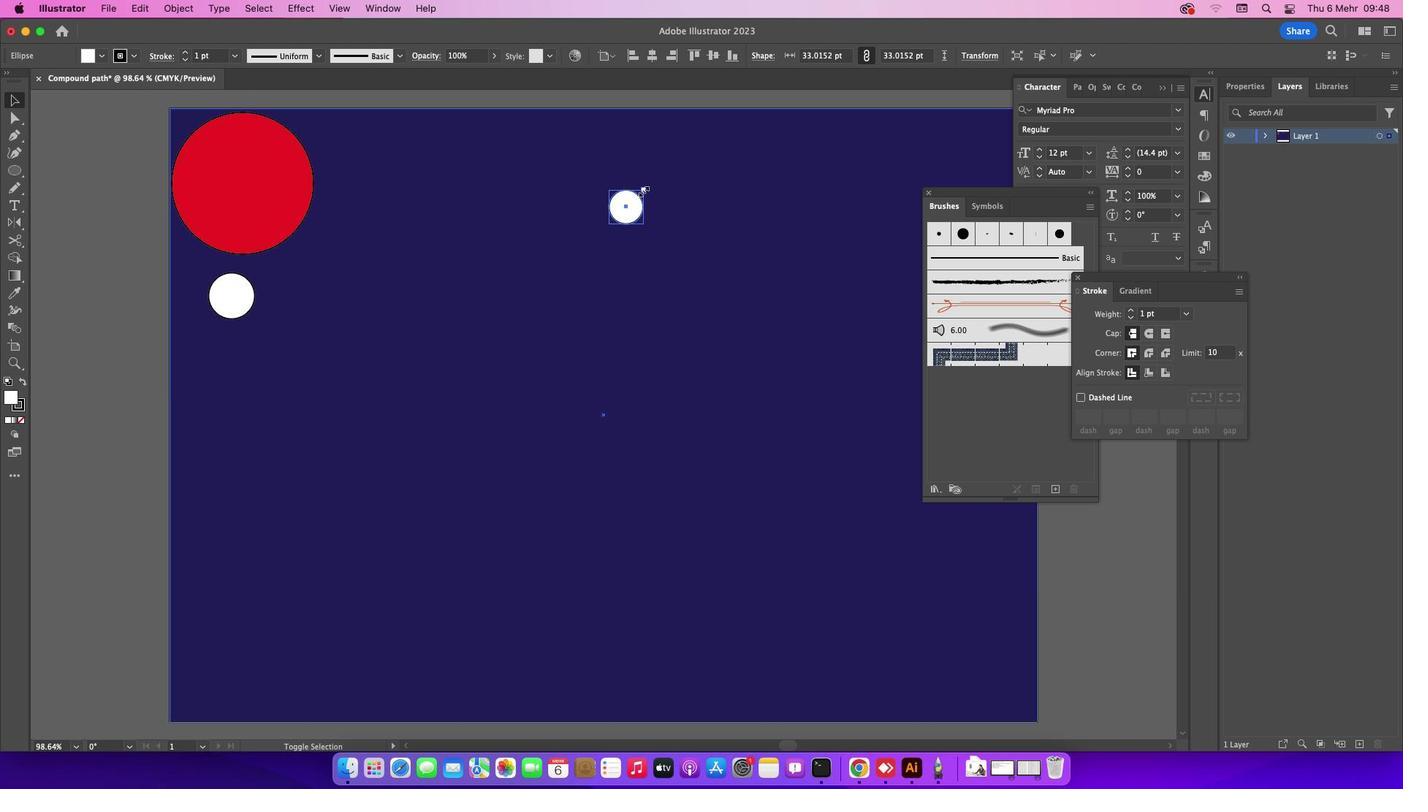
Action: Mouse moved to (482, 286)
Screenshot: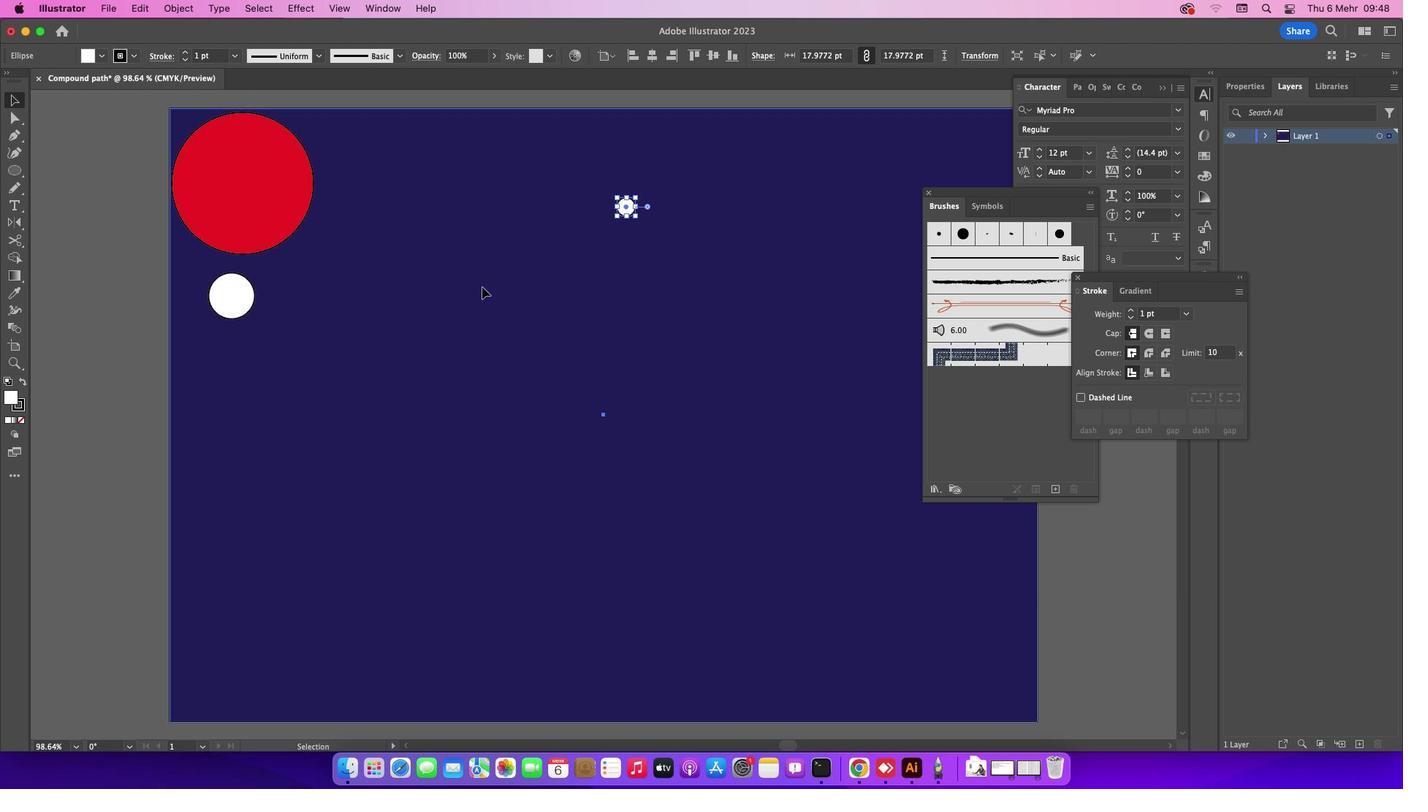 
Action: Mouse pressed left at (482, 286)
Screenshot: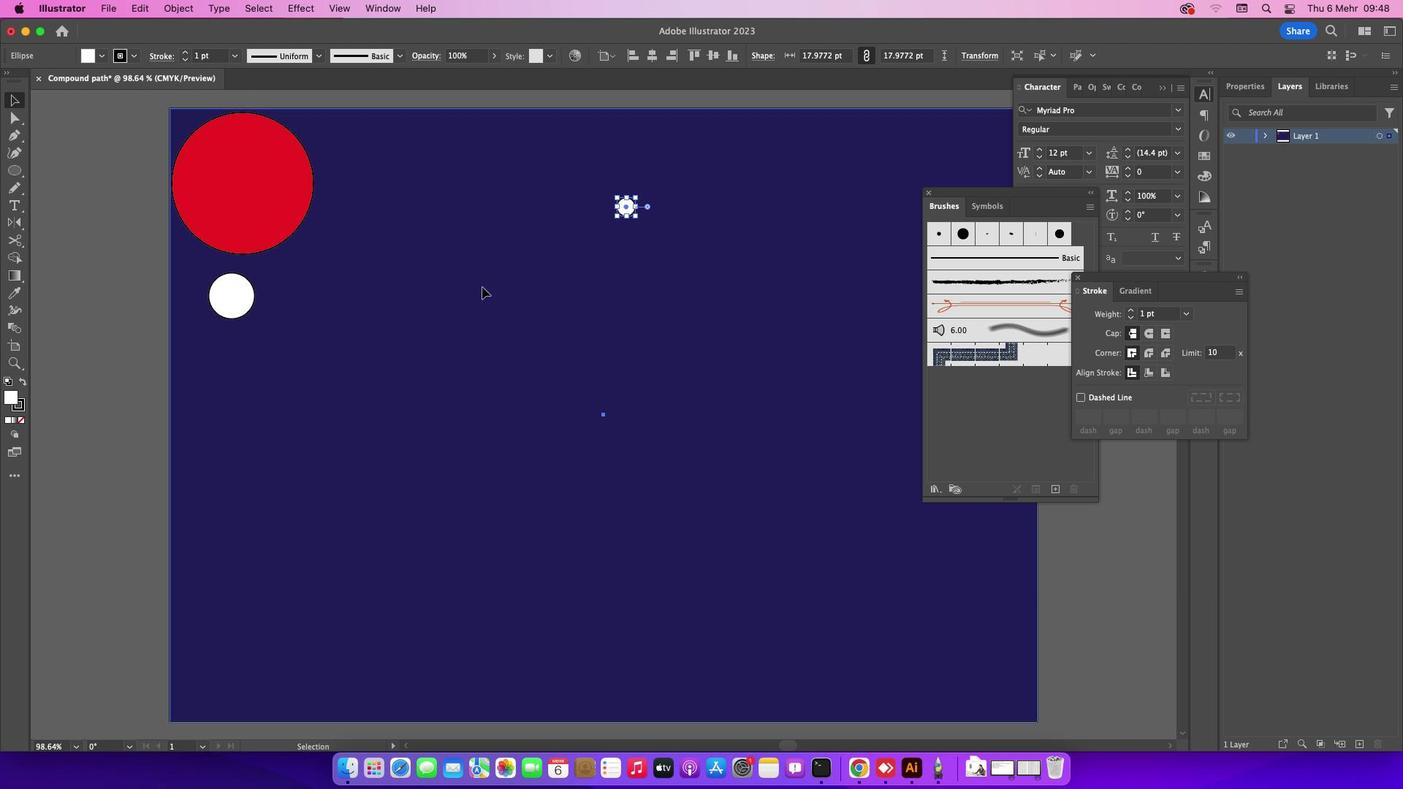 
Action: Mouse moved to (249, 186)
Screenshot: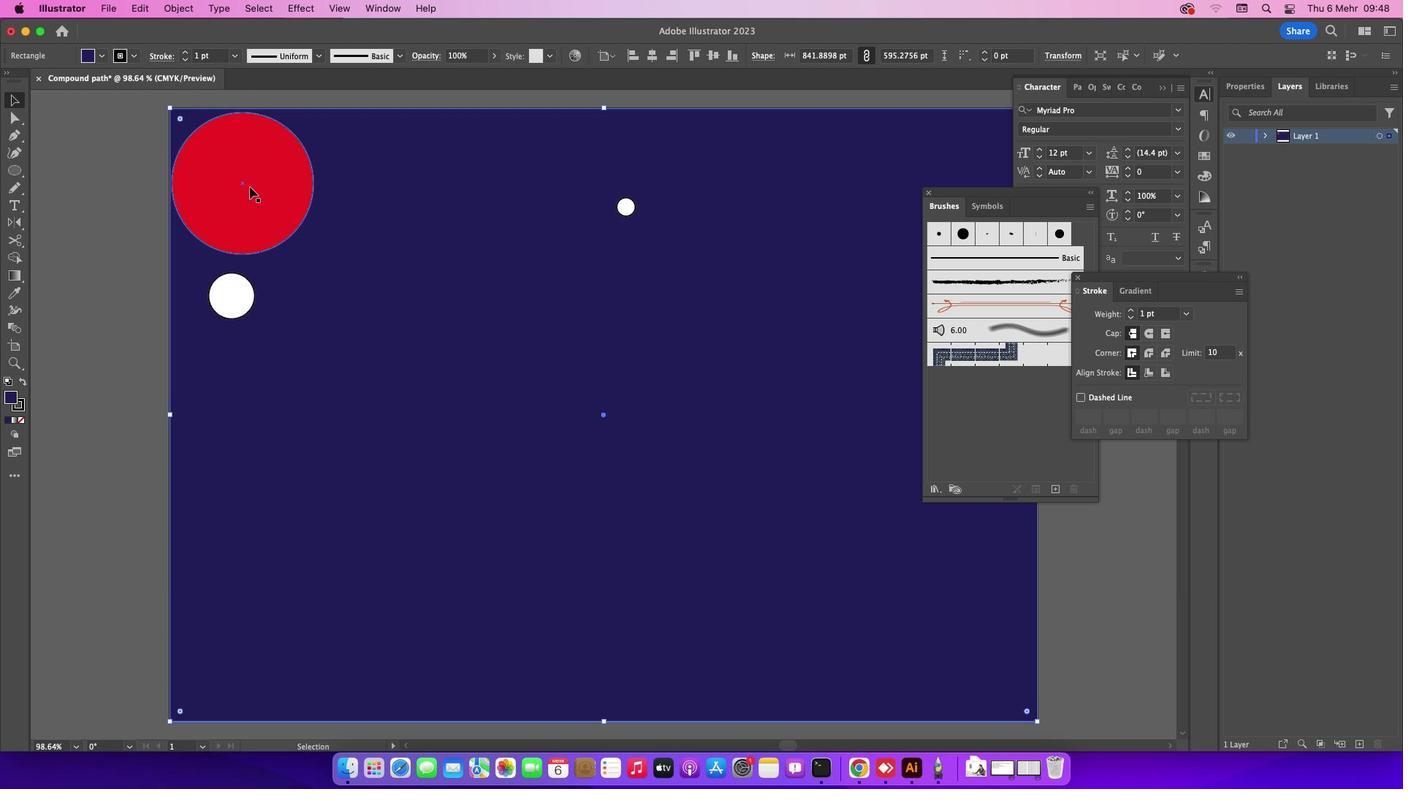 
Action: Mouse pressed left at (249, 186)
Screenshot: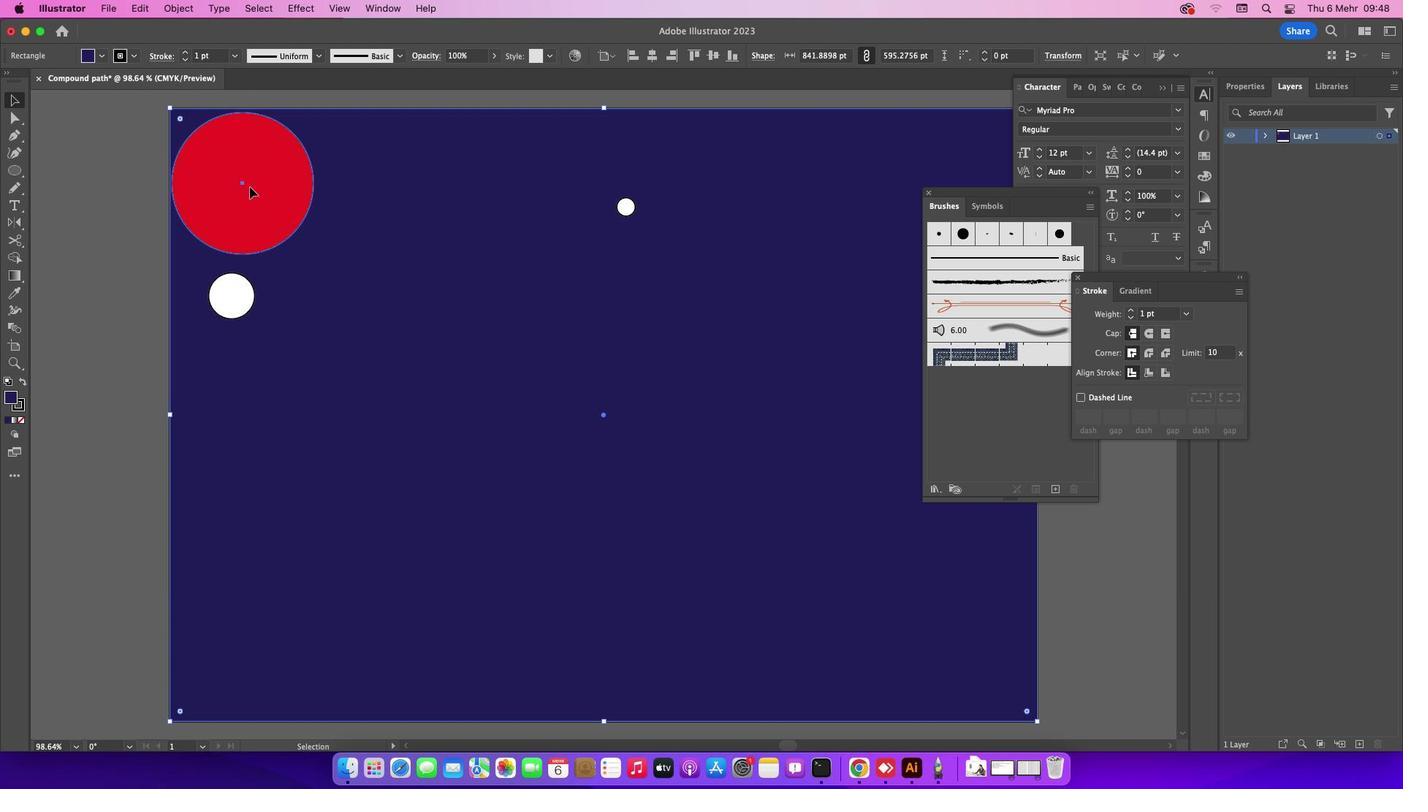 
Action: Key pressed Key.alt
Screenshot: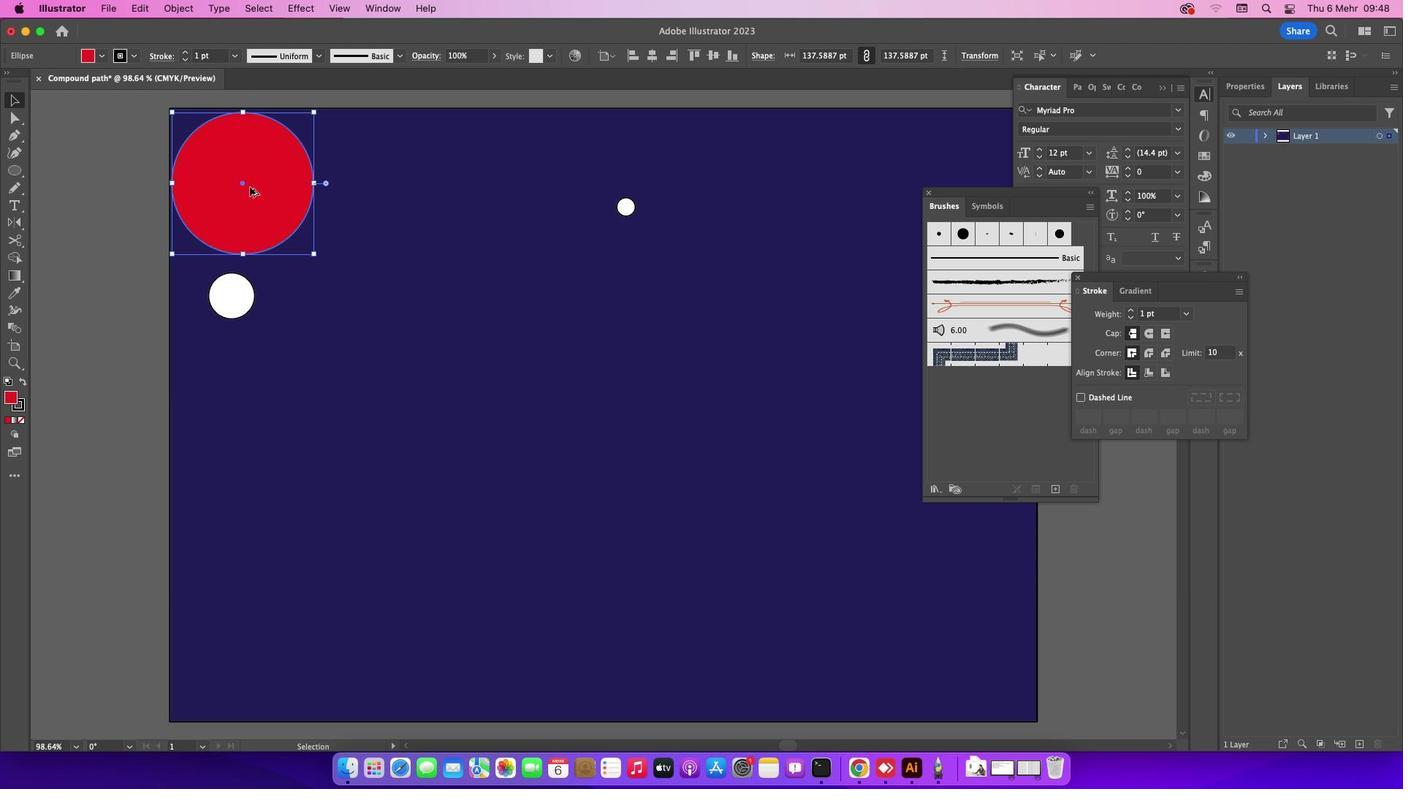 
Action: Mouse pressed left at (249, 186)
Screenshot: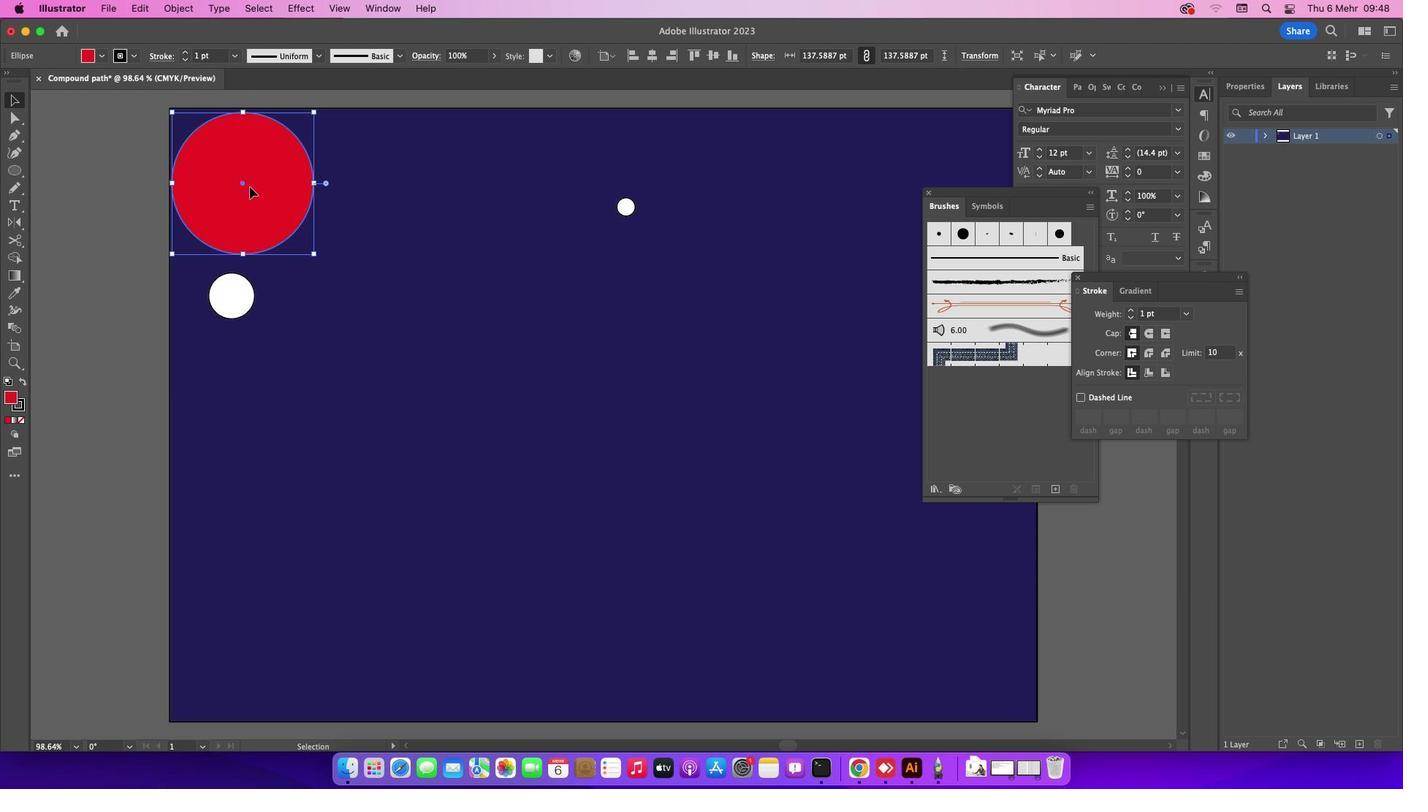 
Action: Mouse moved to (687, 427)
Screenshot: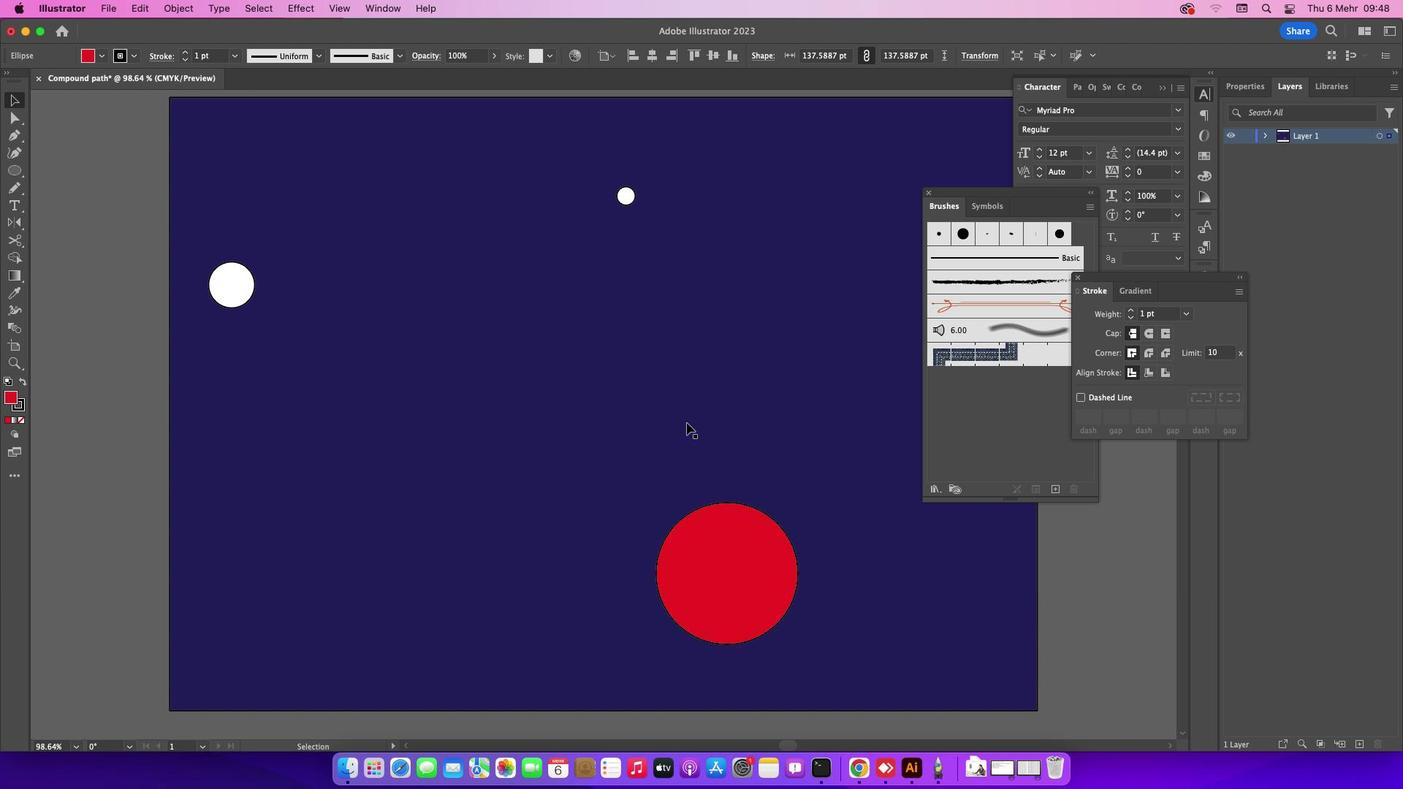 
Action: Mouse scrolled (687, 427) with delta (0, 0)
Screenshot: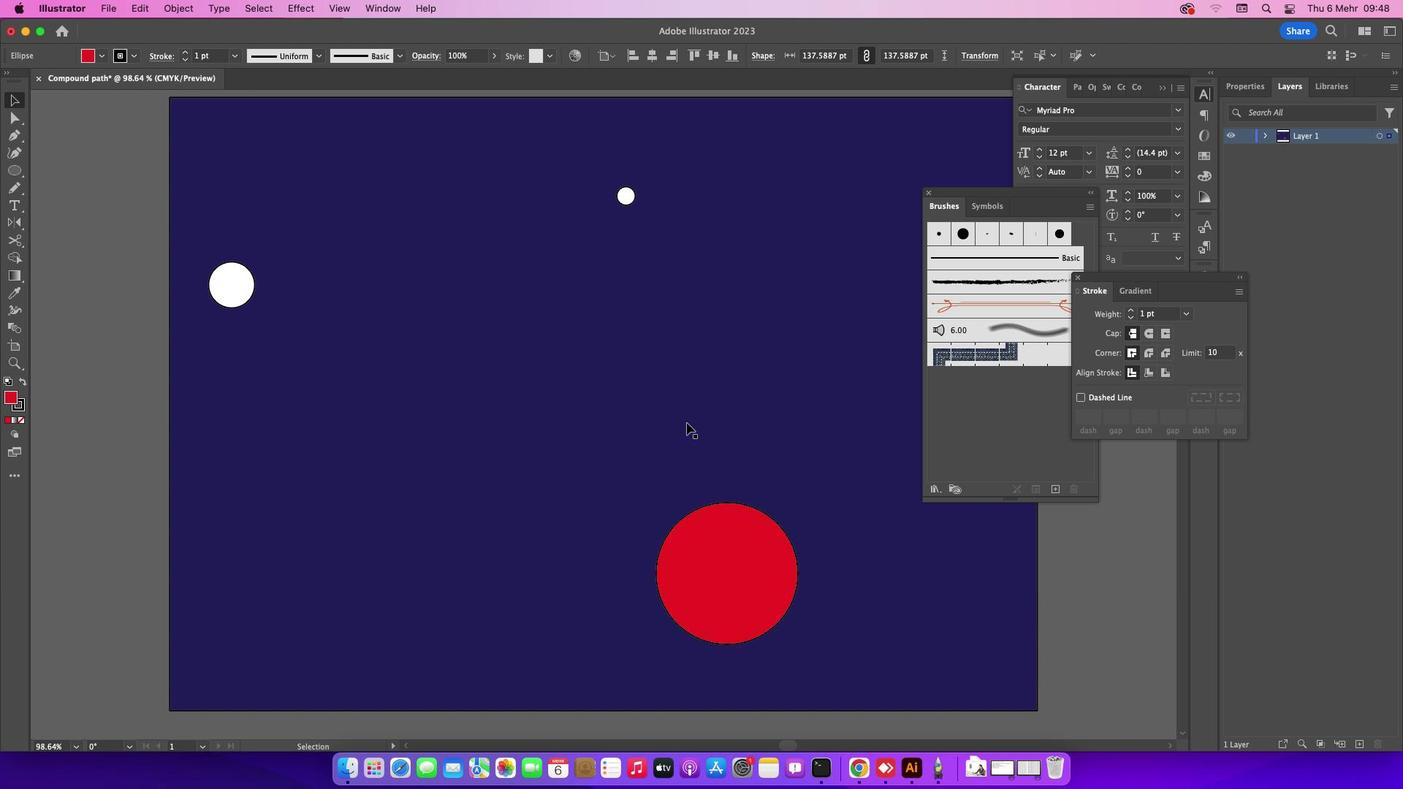 
Action: Mouse moved to (687, 423)
Screenshot: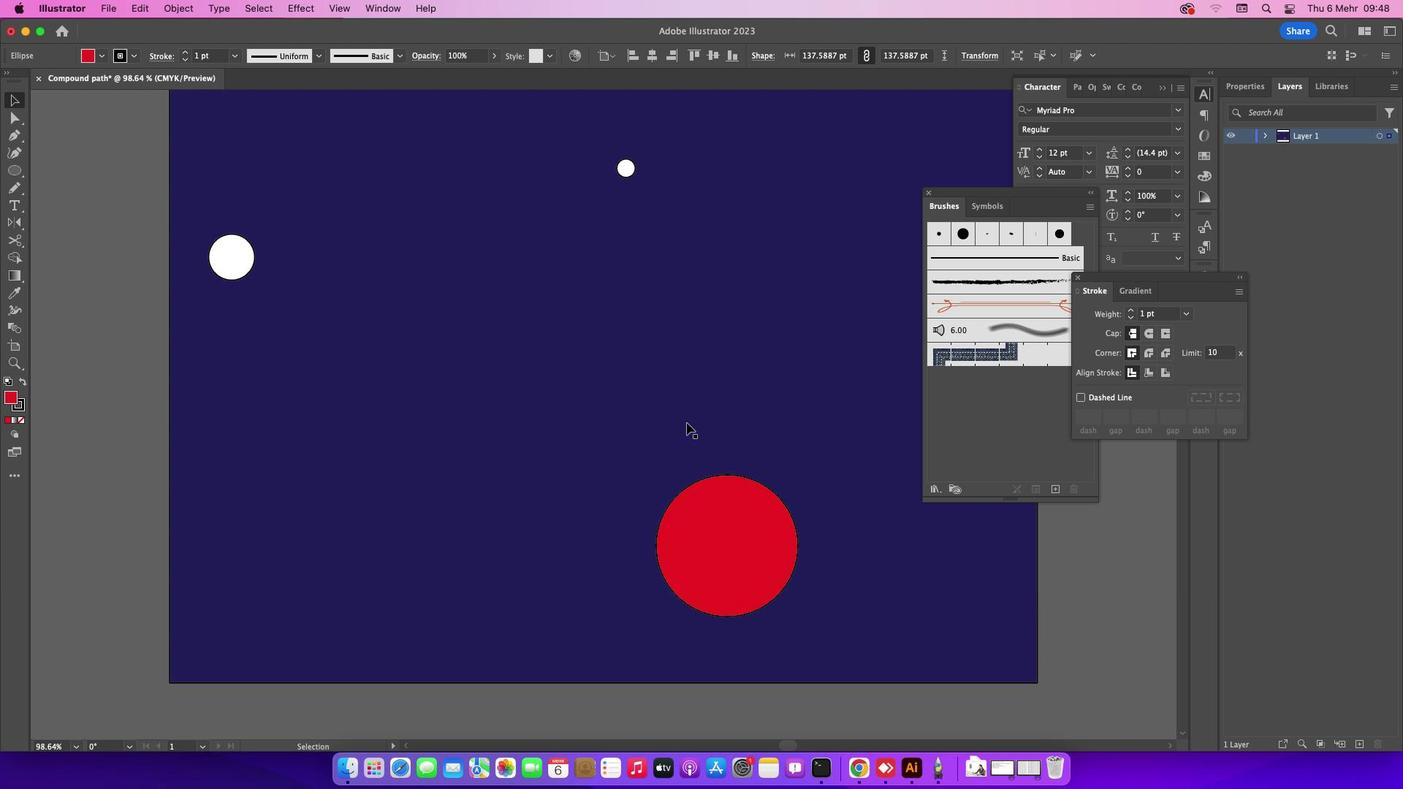 
Action: Mouse scrolled (687, 423) with delta (0, 0)
Screenshot: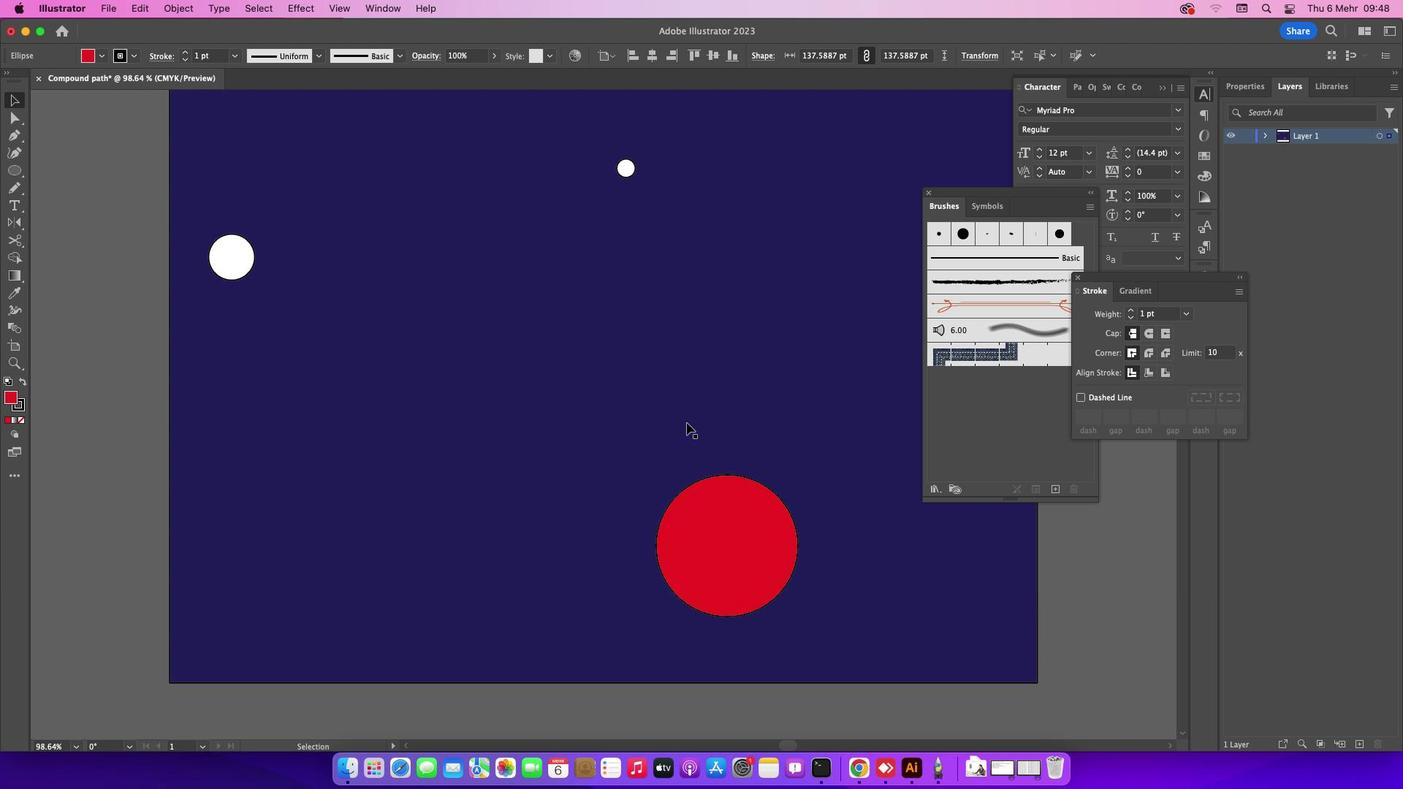 
Action: Mouse moved to (686, 423)
Screenshot: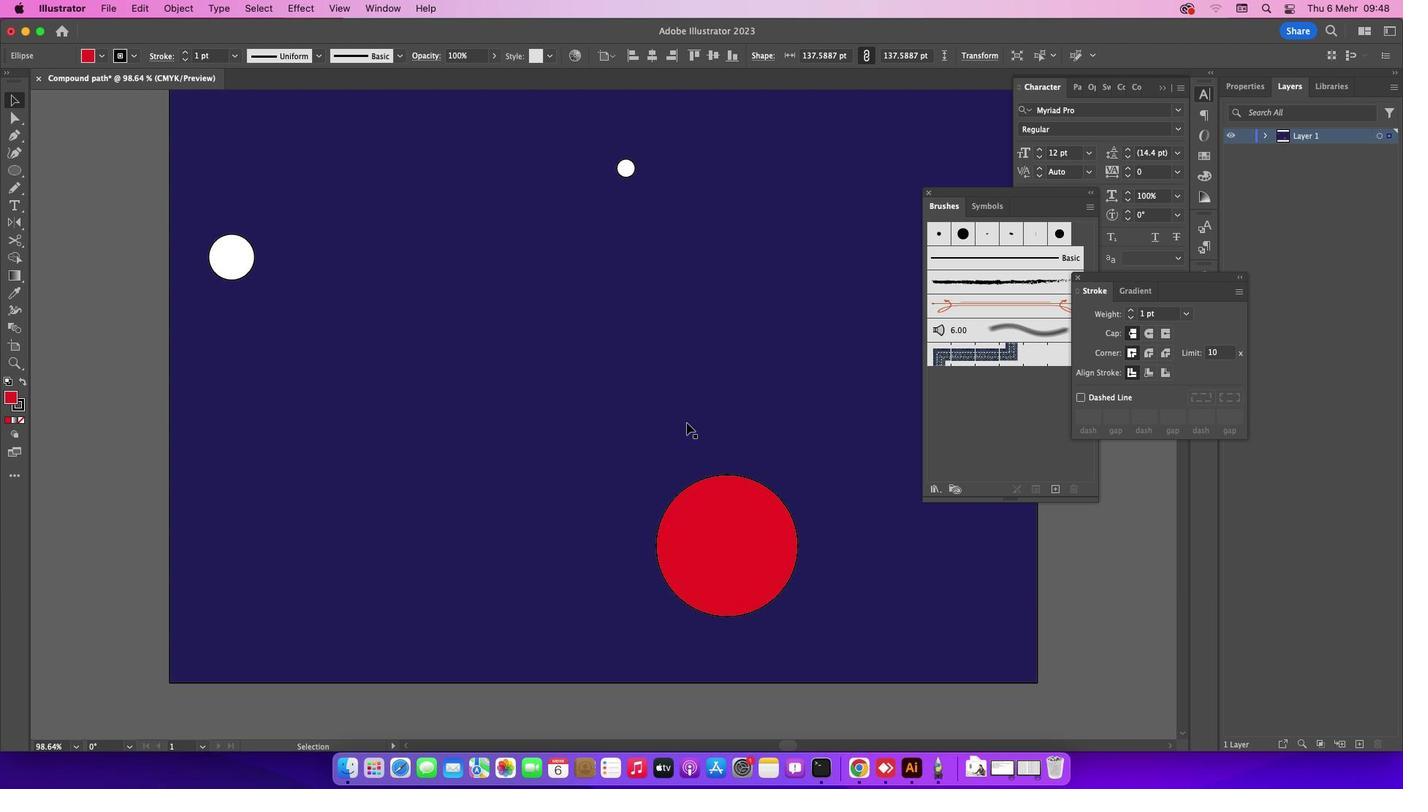 
Action: Mouse scrolled (686, 423) with delta (0, -1)
Screenshot: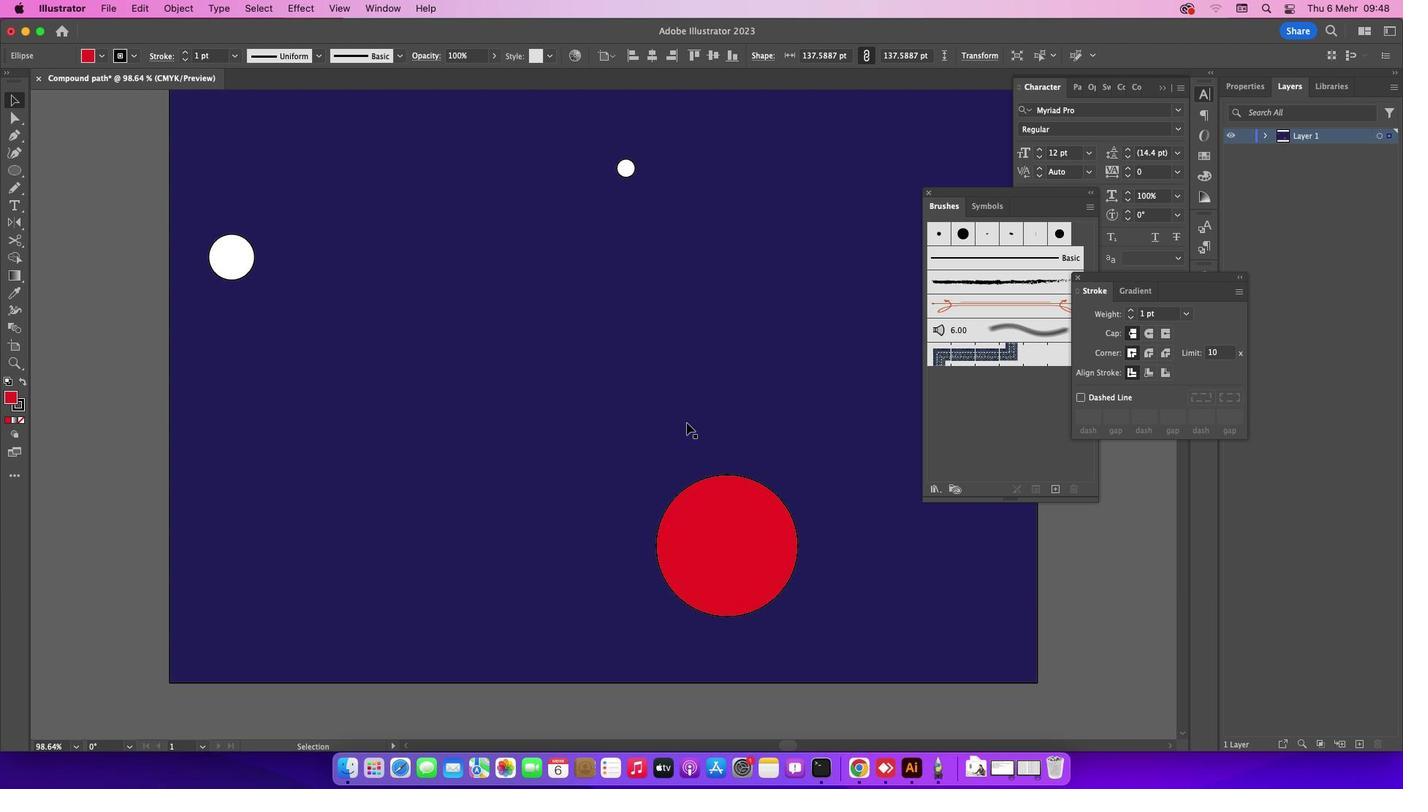 
Action: Key pressed Key.cmd'z'
Screenshot: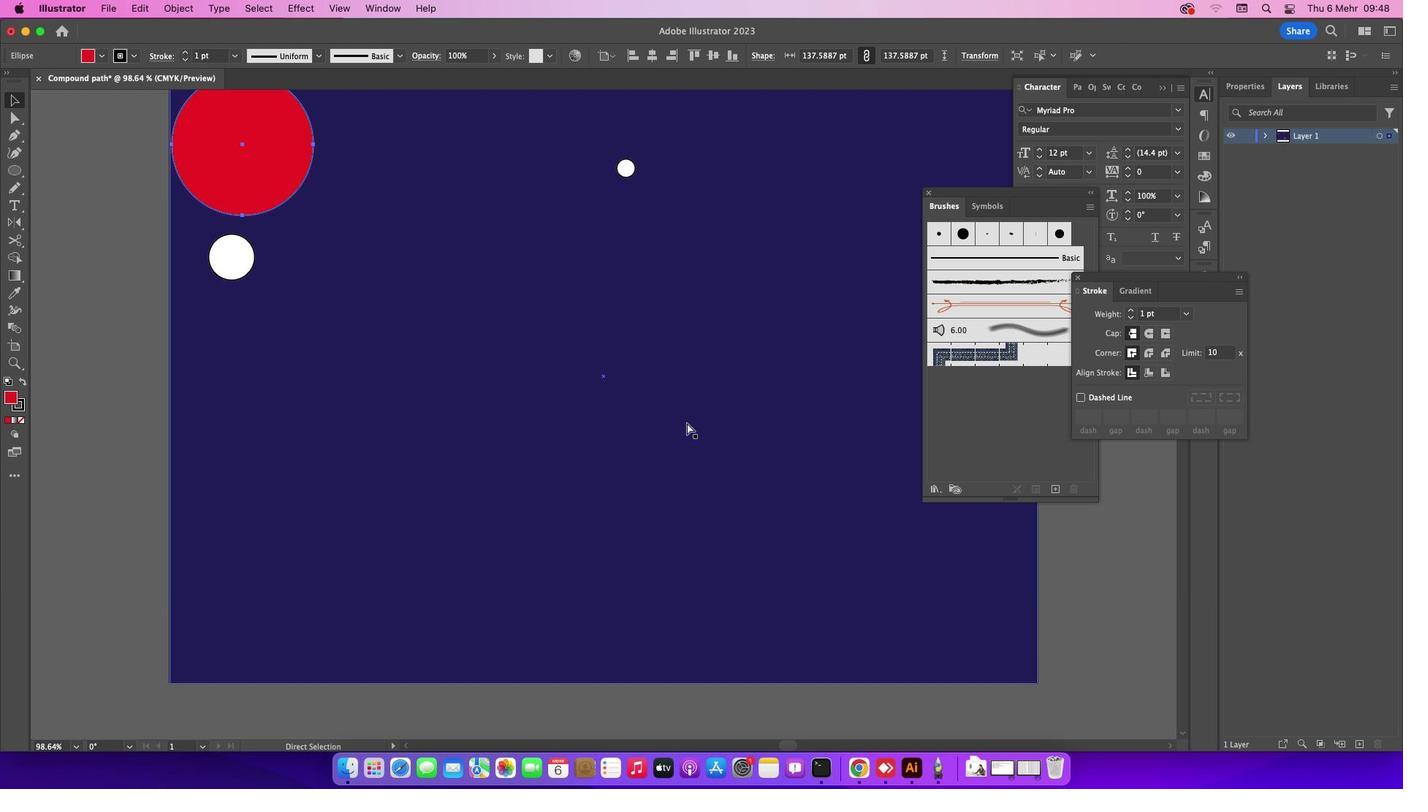 
Action: Mouse moved to (279, 172)
Screenshot: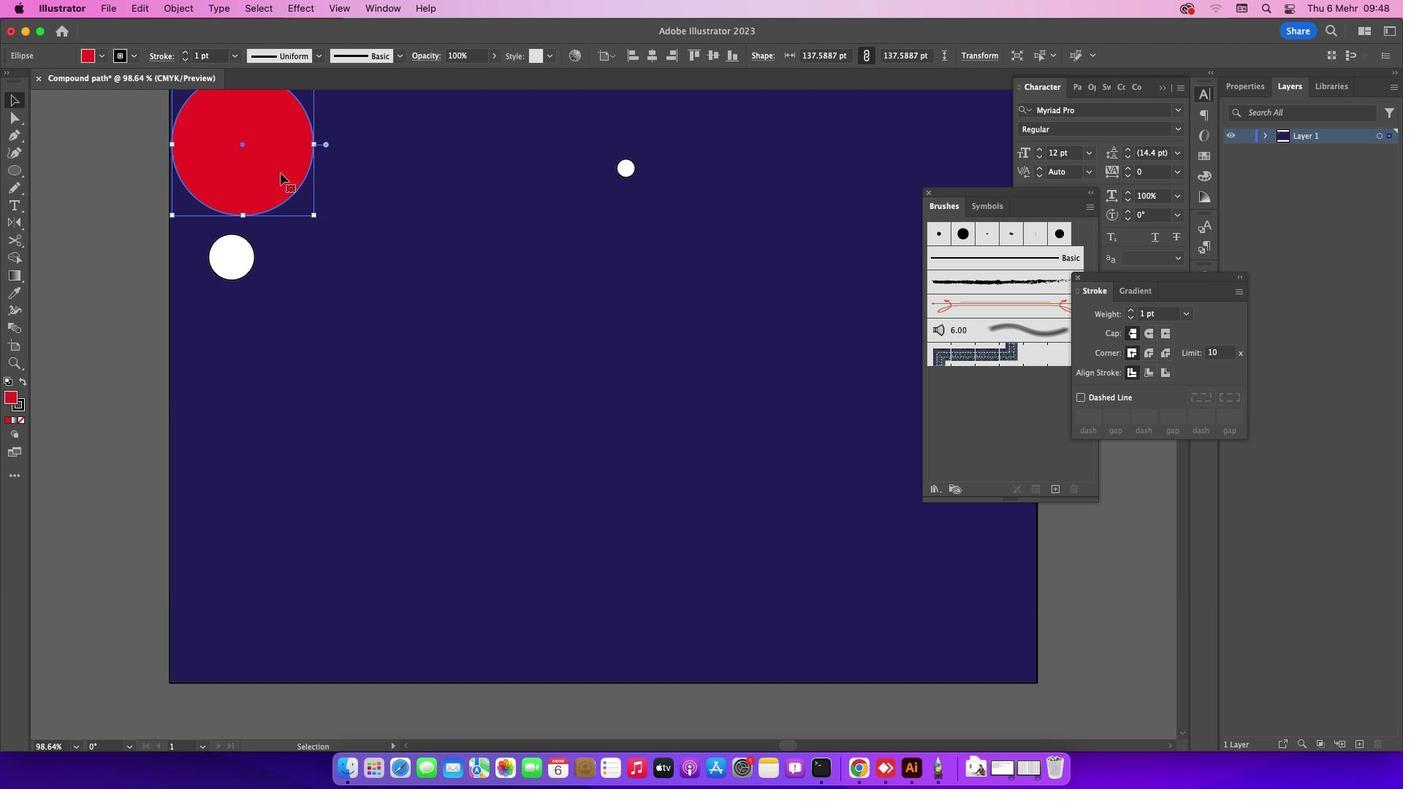 
Action: Key pressed Key.alt
Screenshot: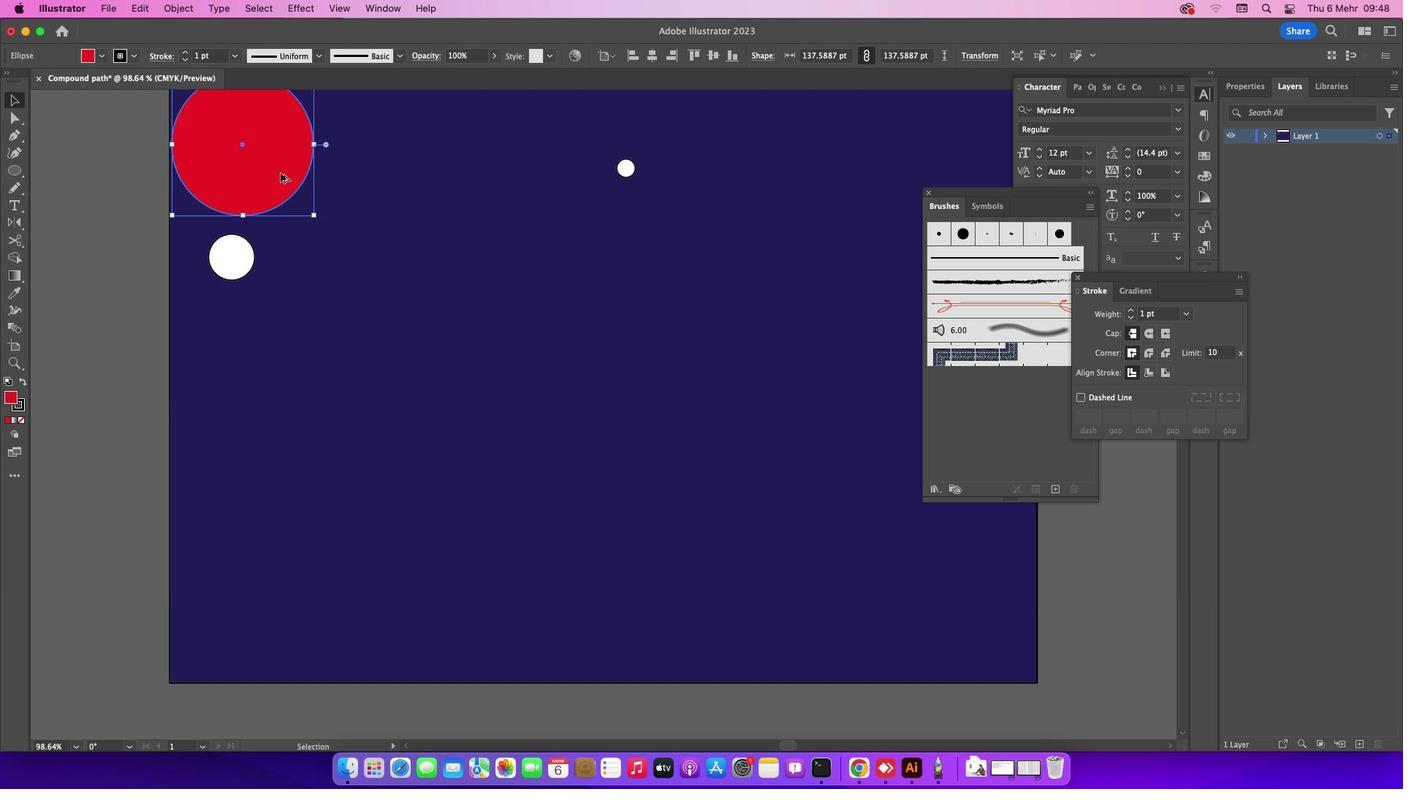 
Action: Mouse moved to (252, 163)
Screenshot: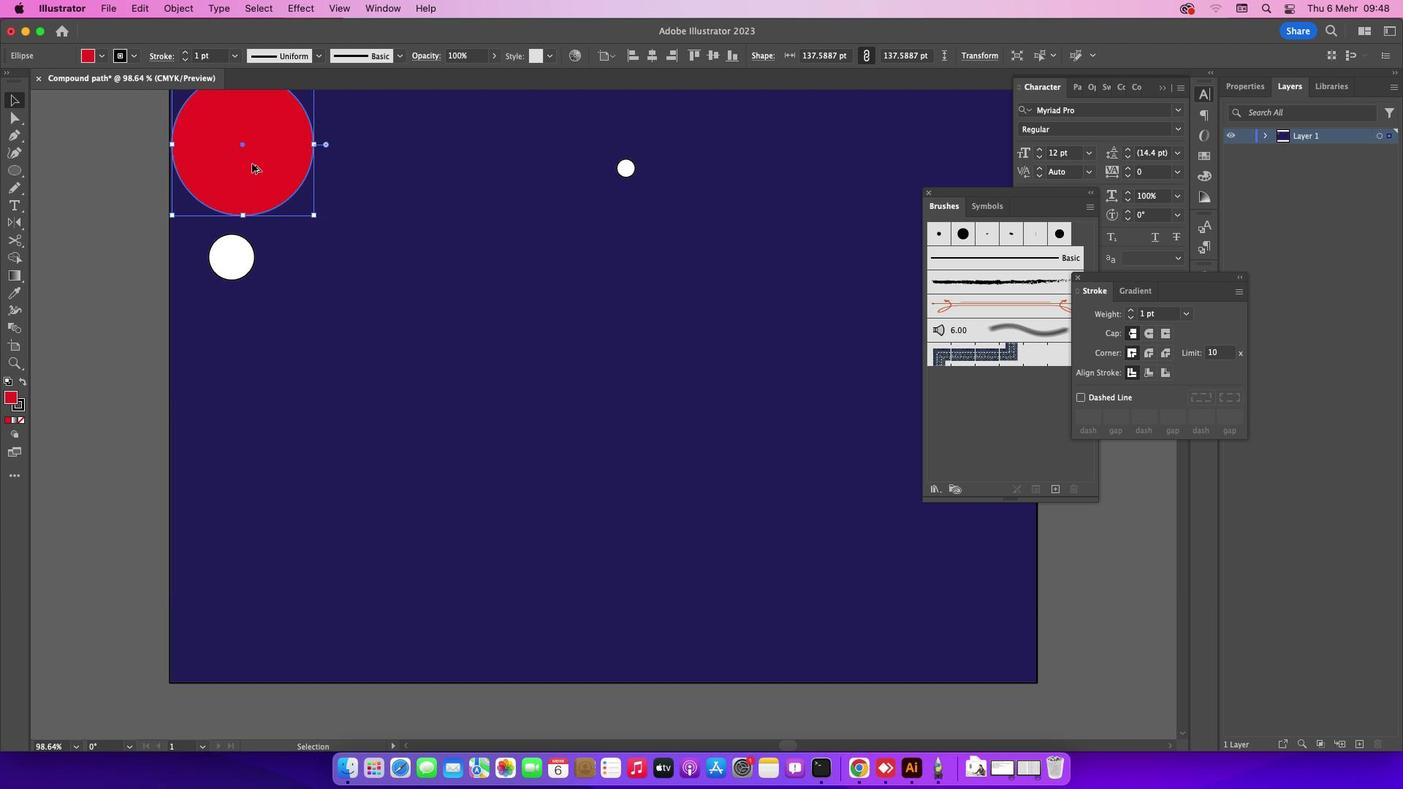 
Action: Mouse pressed left at (252, 163)
Screenshot: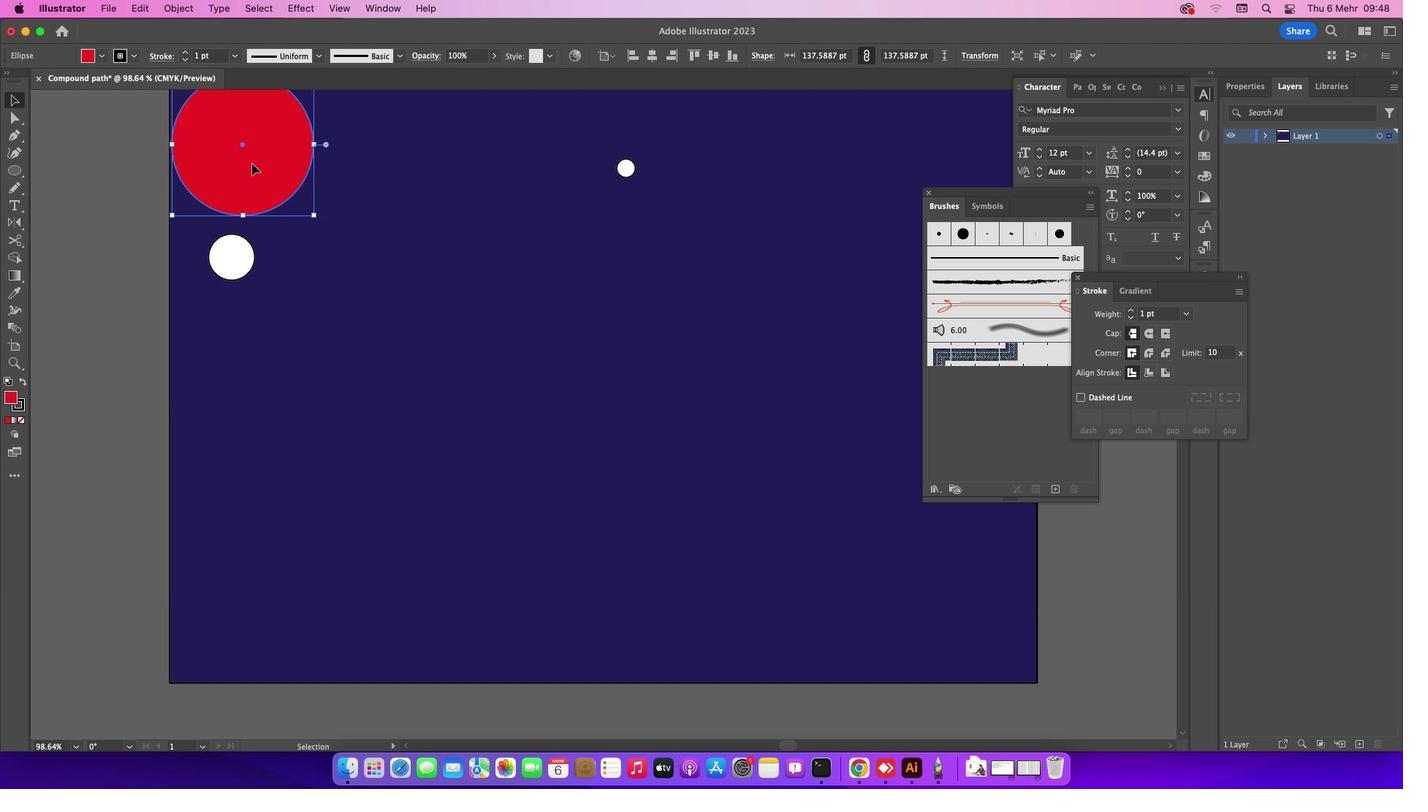 
Action: Mouse moved to (266, 180)
Screenshot: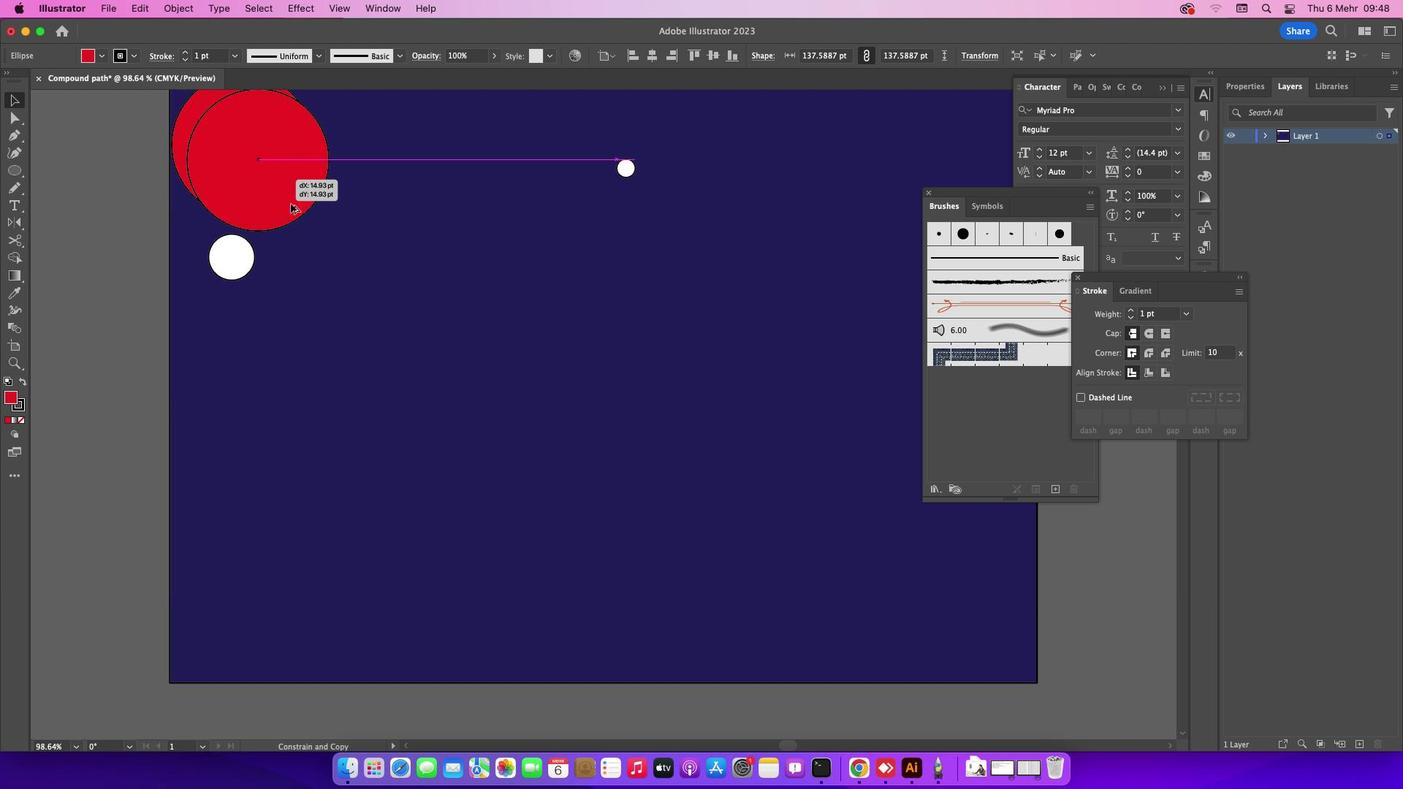 
Action: Key pressed Key.shift
Screenshot: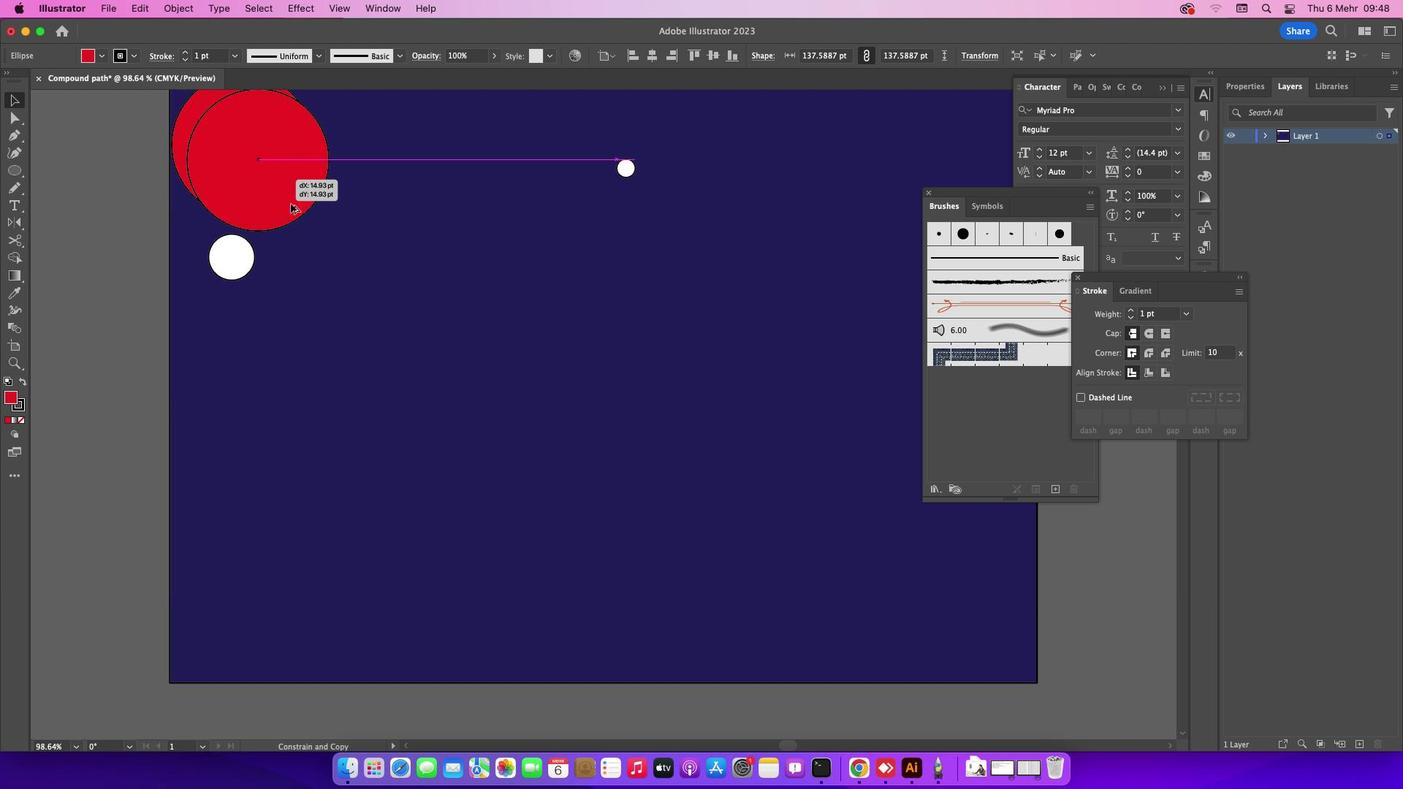 
Action: Mouse moved to (581, 373)
Screenshot: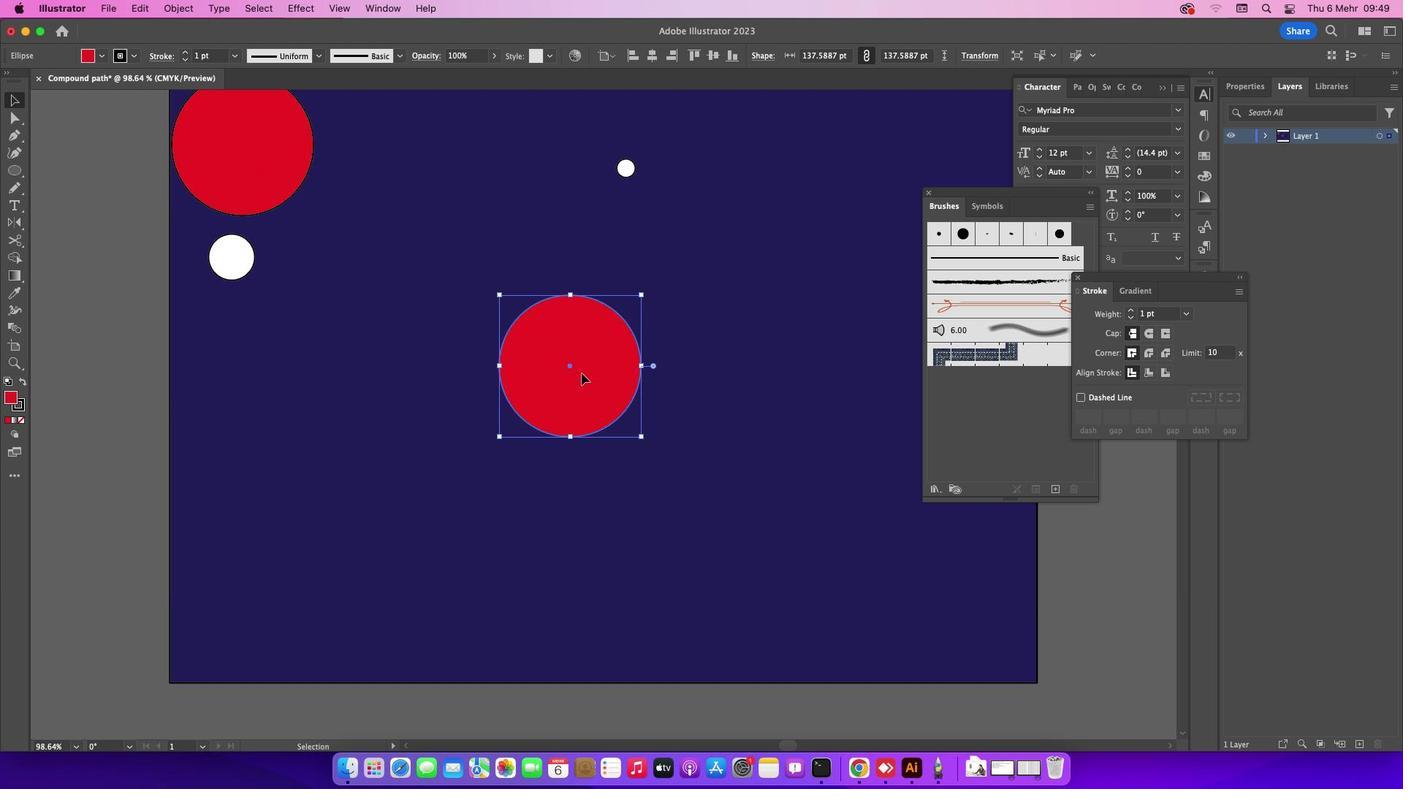 
Action: Mouse pressed left at (581, 373)
Screenshot: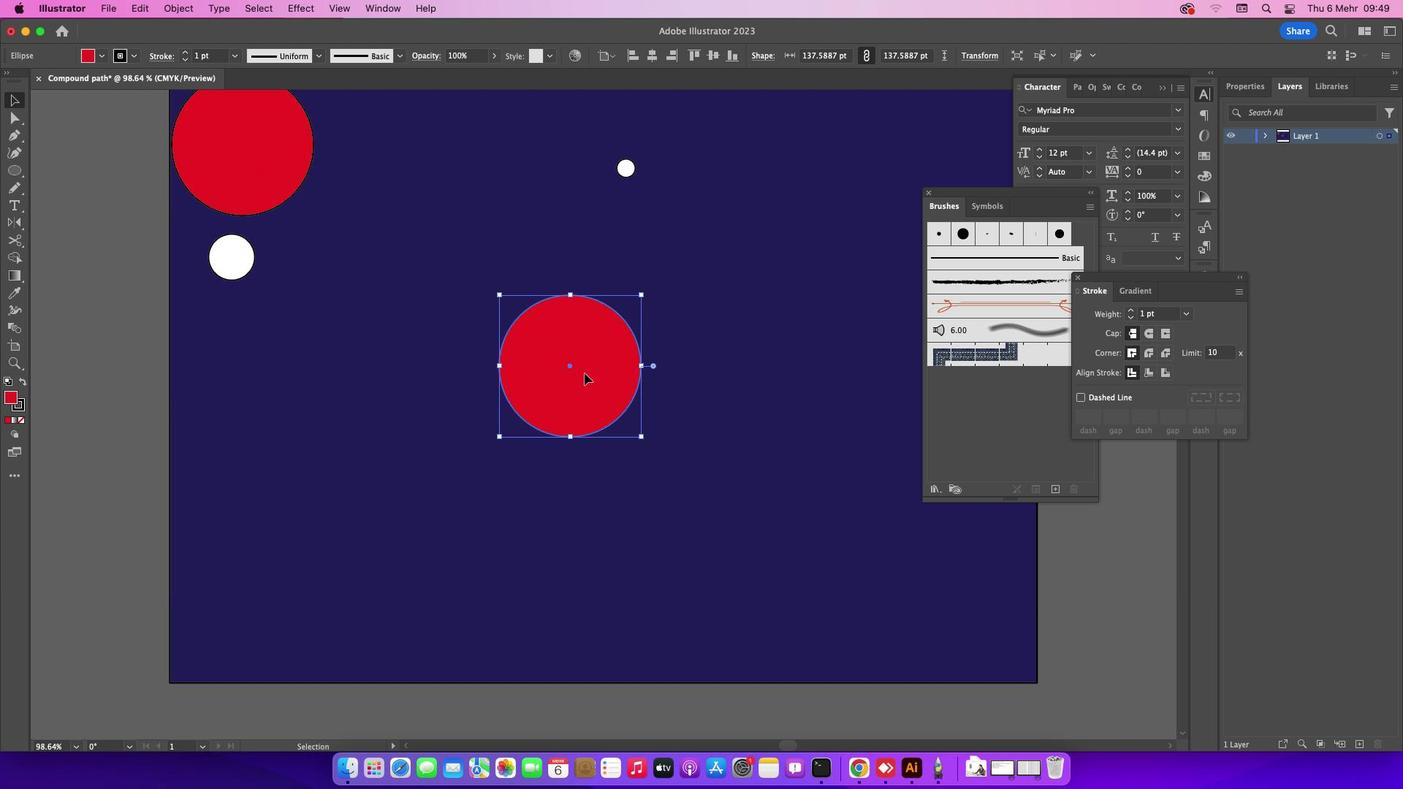 
Action: Mouse moved to (368, 354)
Screenshot: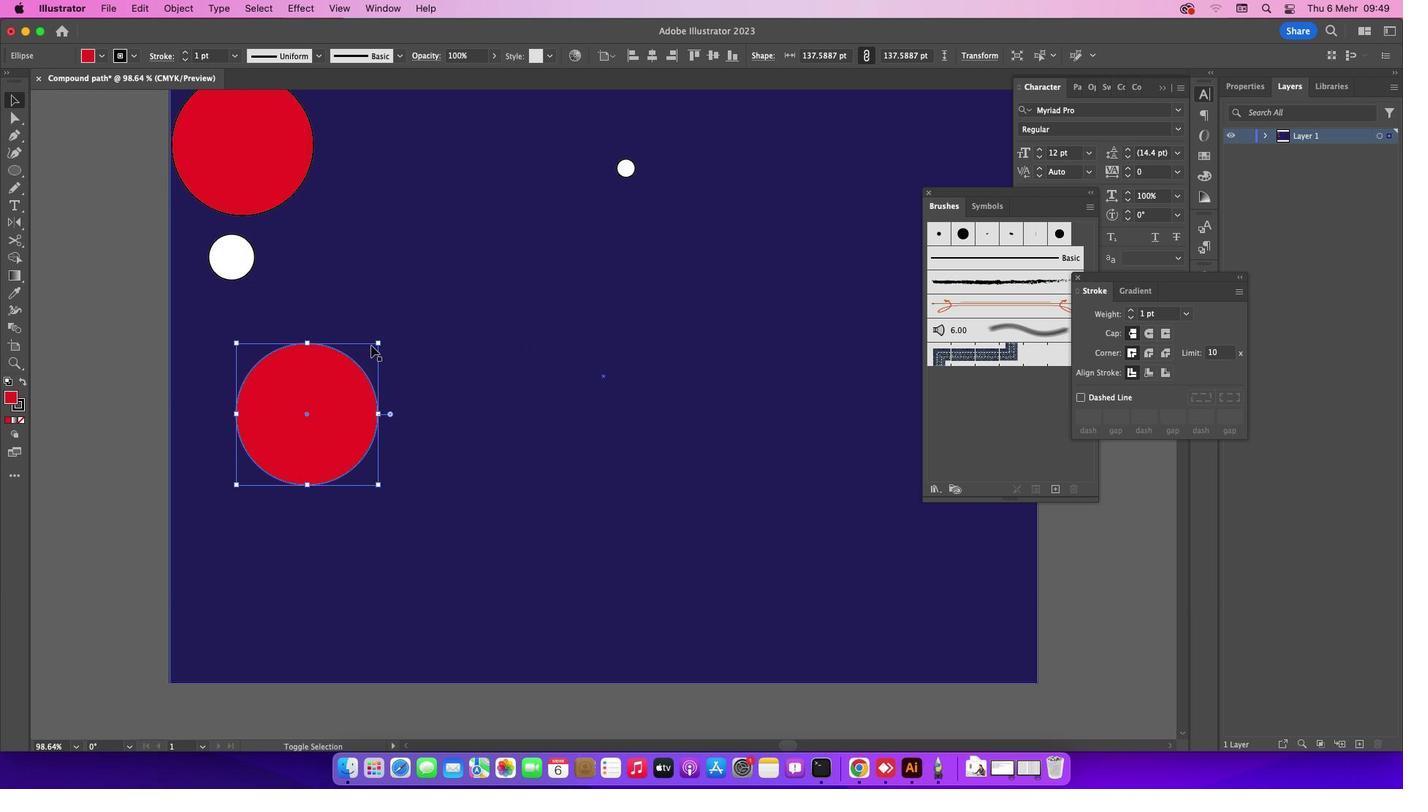 
Action: Key pressed Key.shift
Screenshot: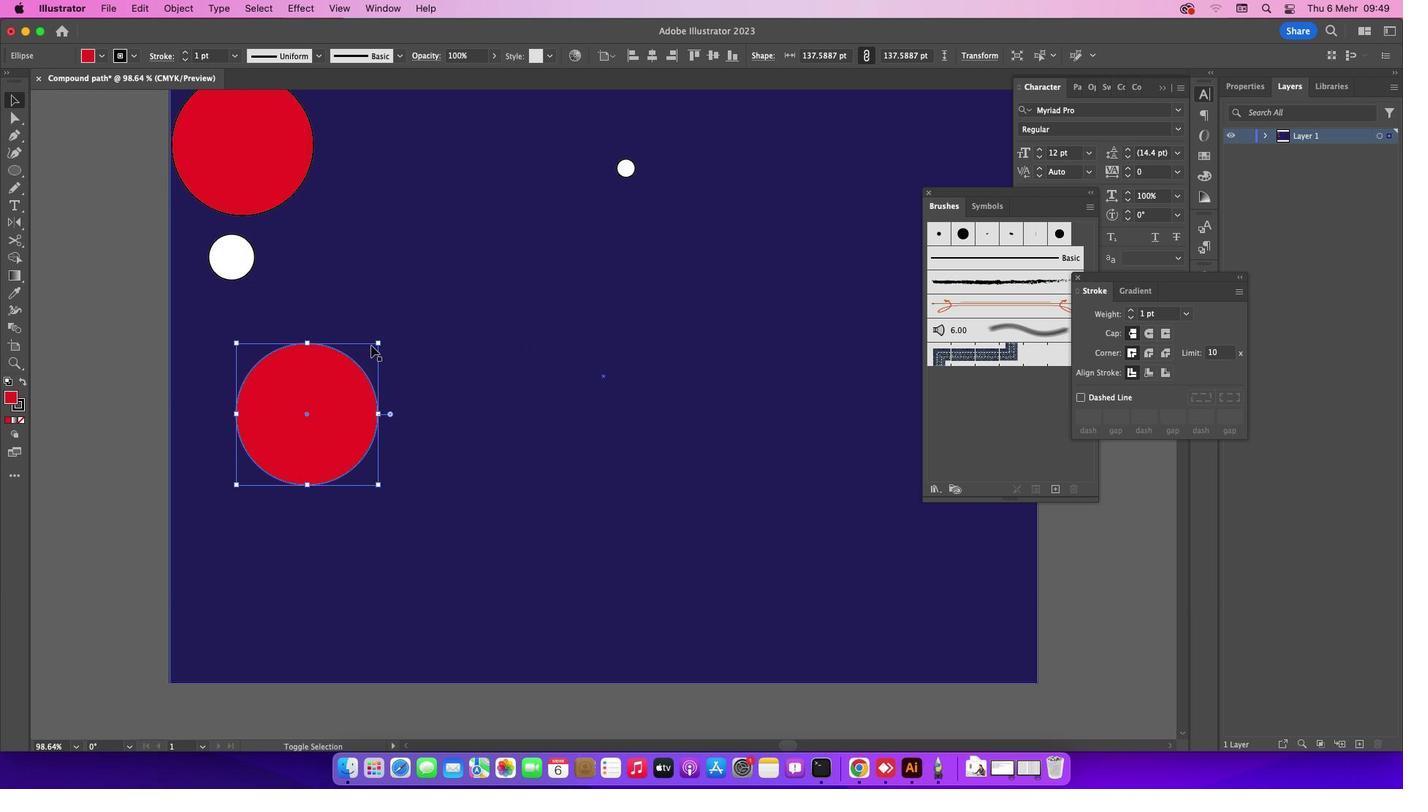 
Action: Mouse moved to (374, 342)
Screenshot: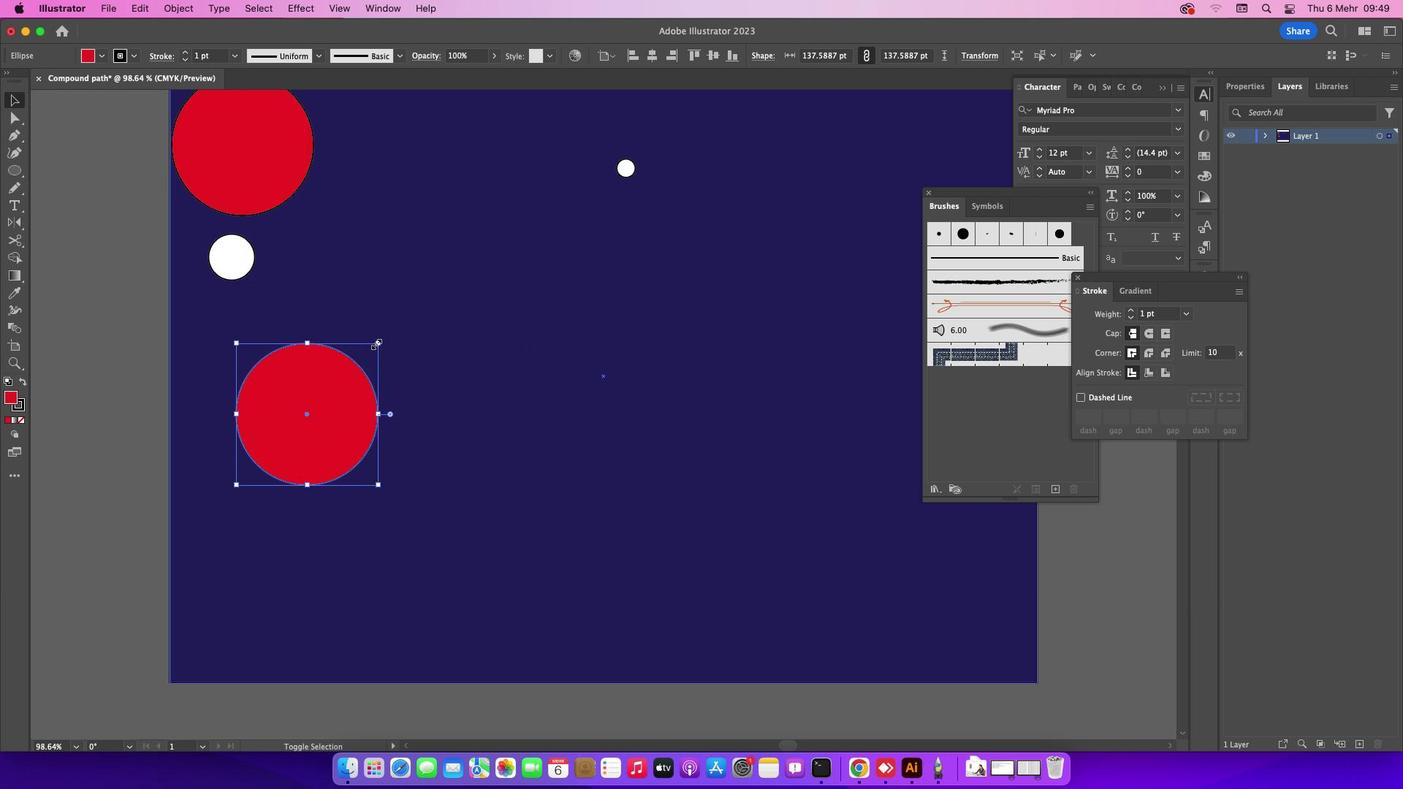 
Action: Key pressed Key.alt
Screenshot: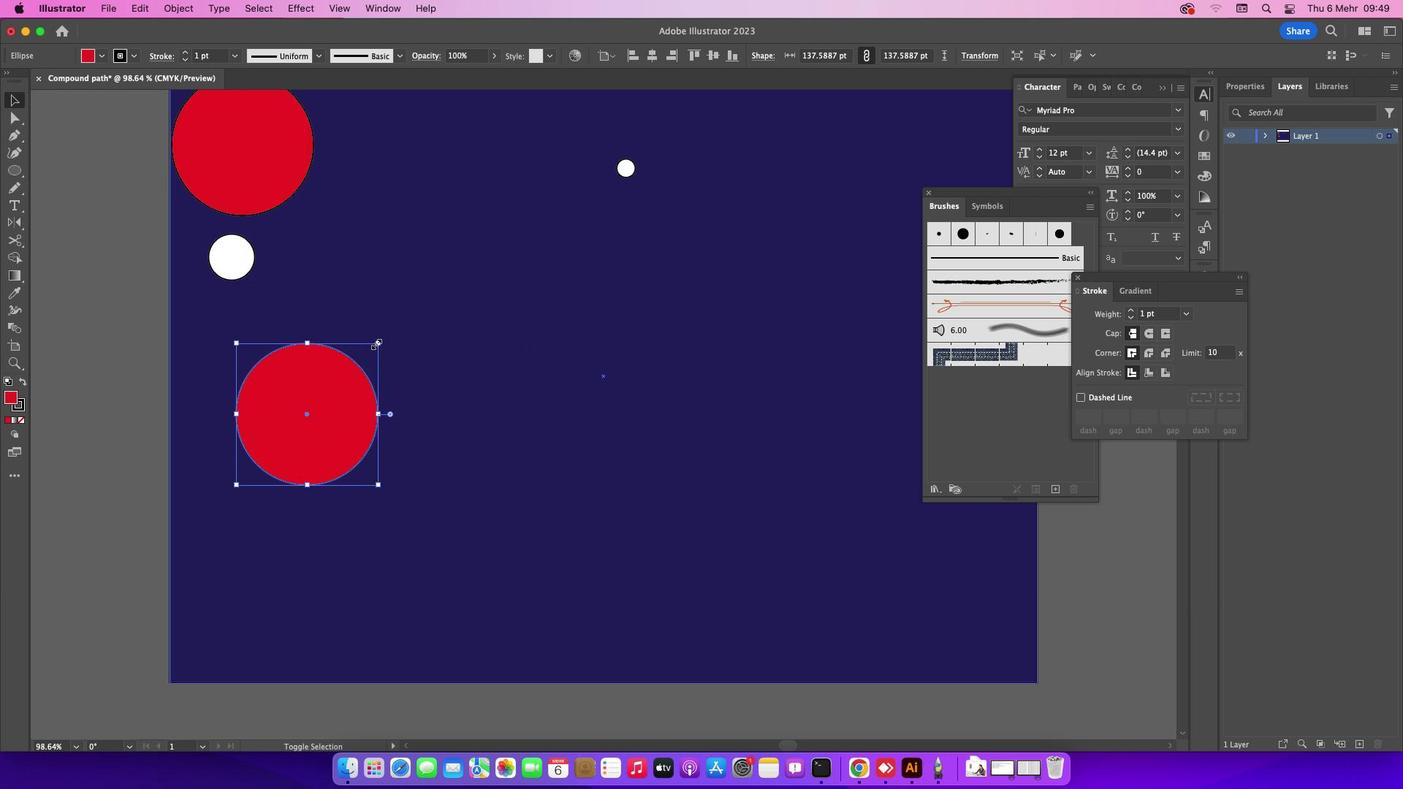 
Action: Mouse moved to (375, 342)
Screenshot: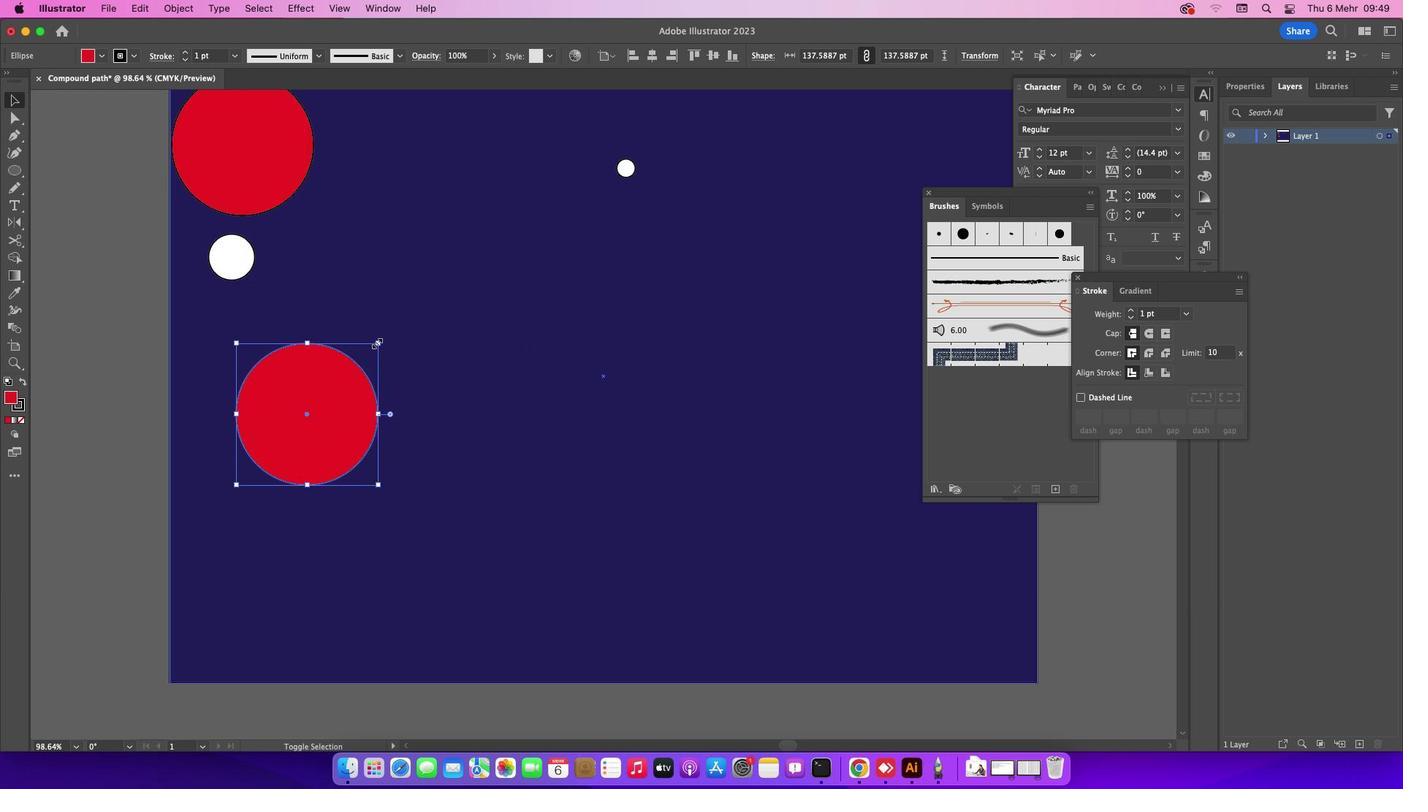 
Action: Mouse pressed left at (375, 342)
Screenshot: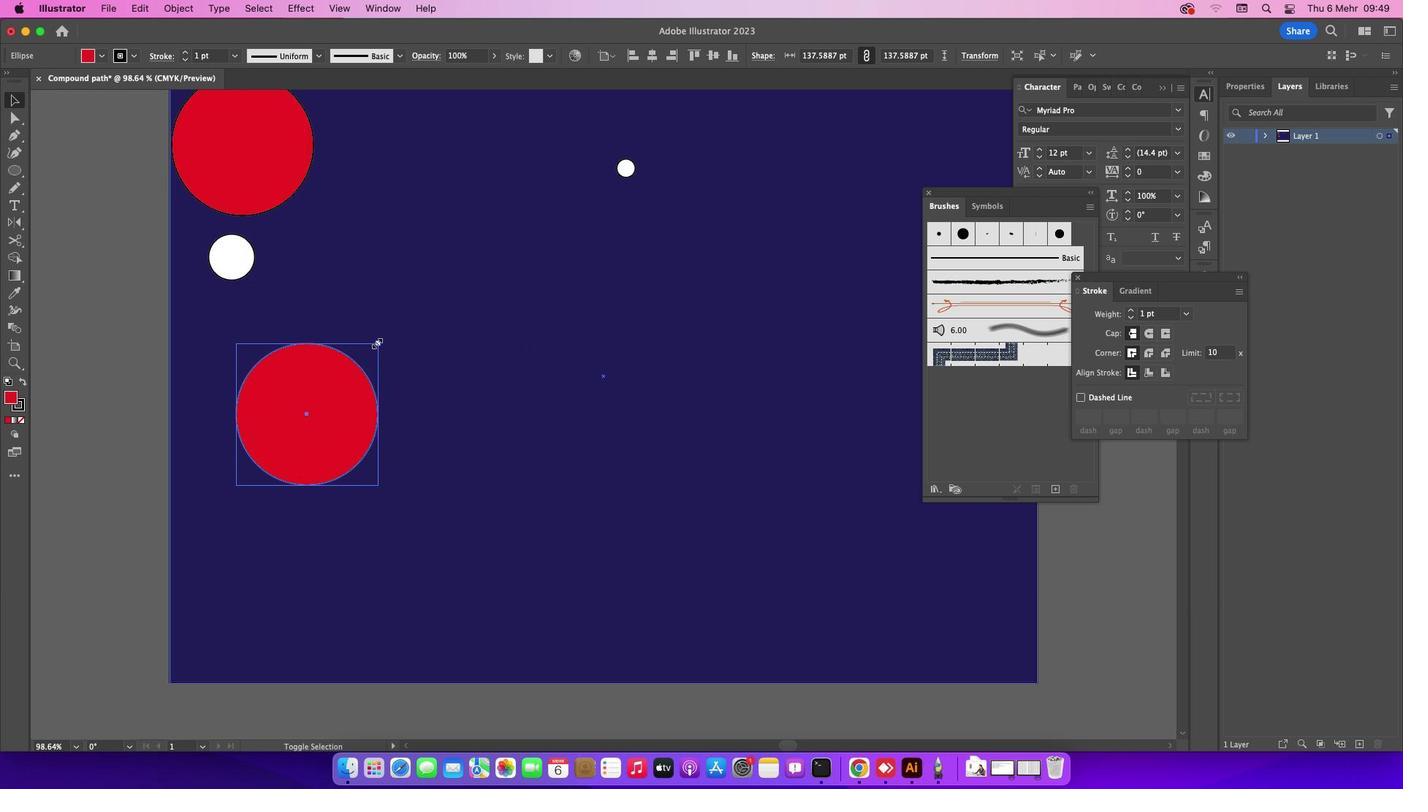 
Action: Mouse moved to (317, 407)
Screenshot: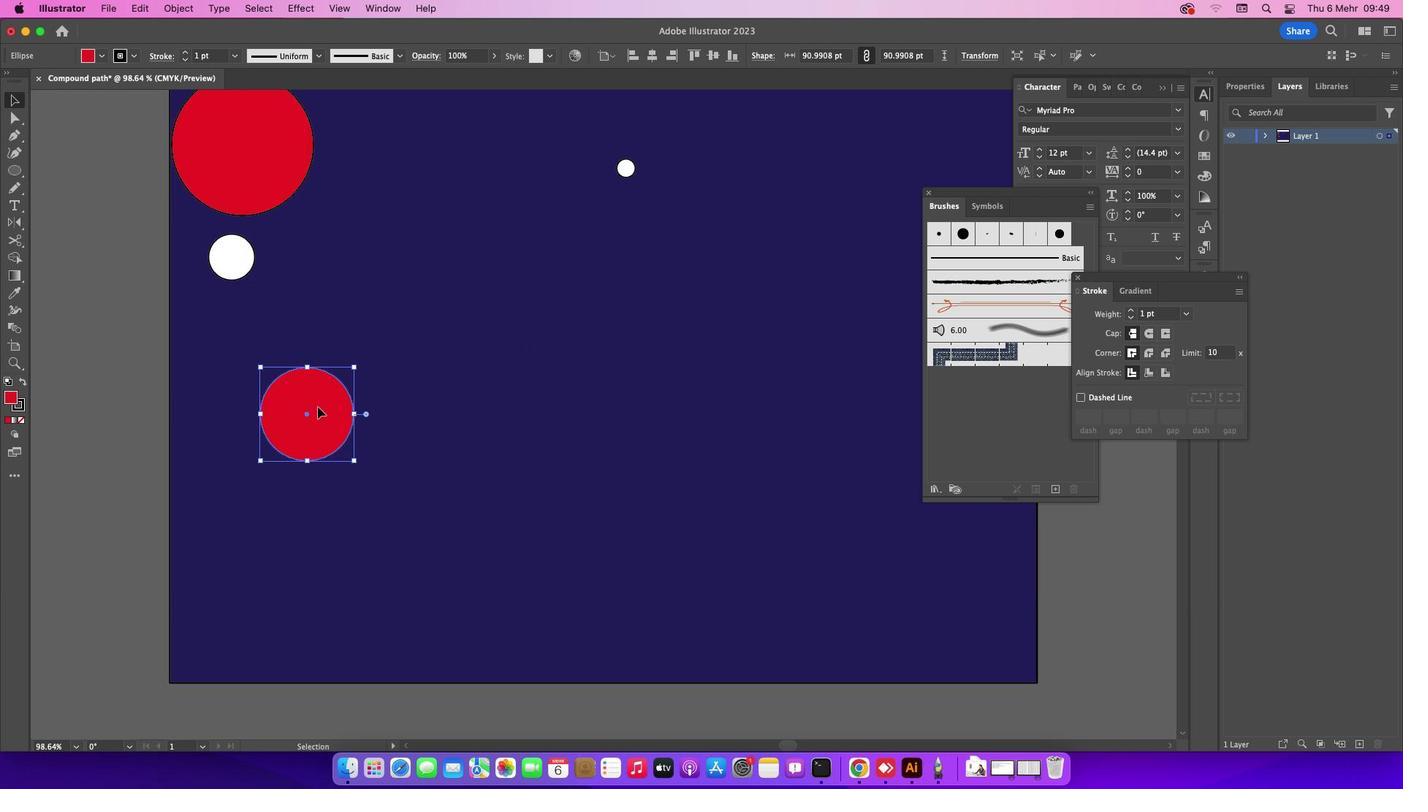
Action: Mouse pressed left at (317, 407)
Screenshot: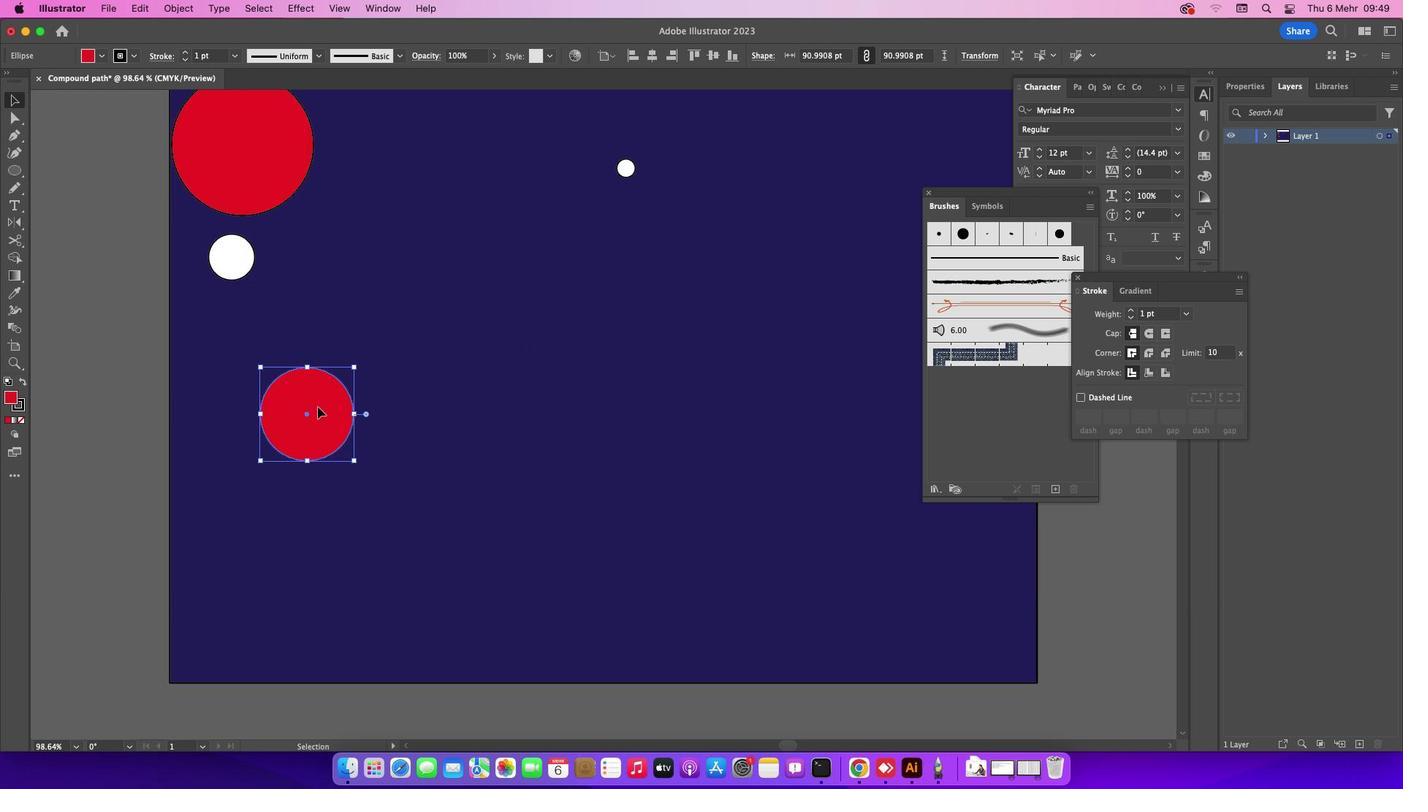 
Action: Mouse moved to (355, 332)
Screenshot: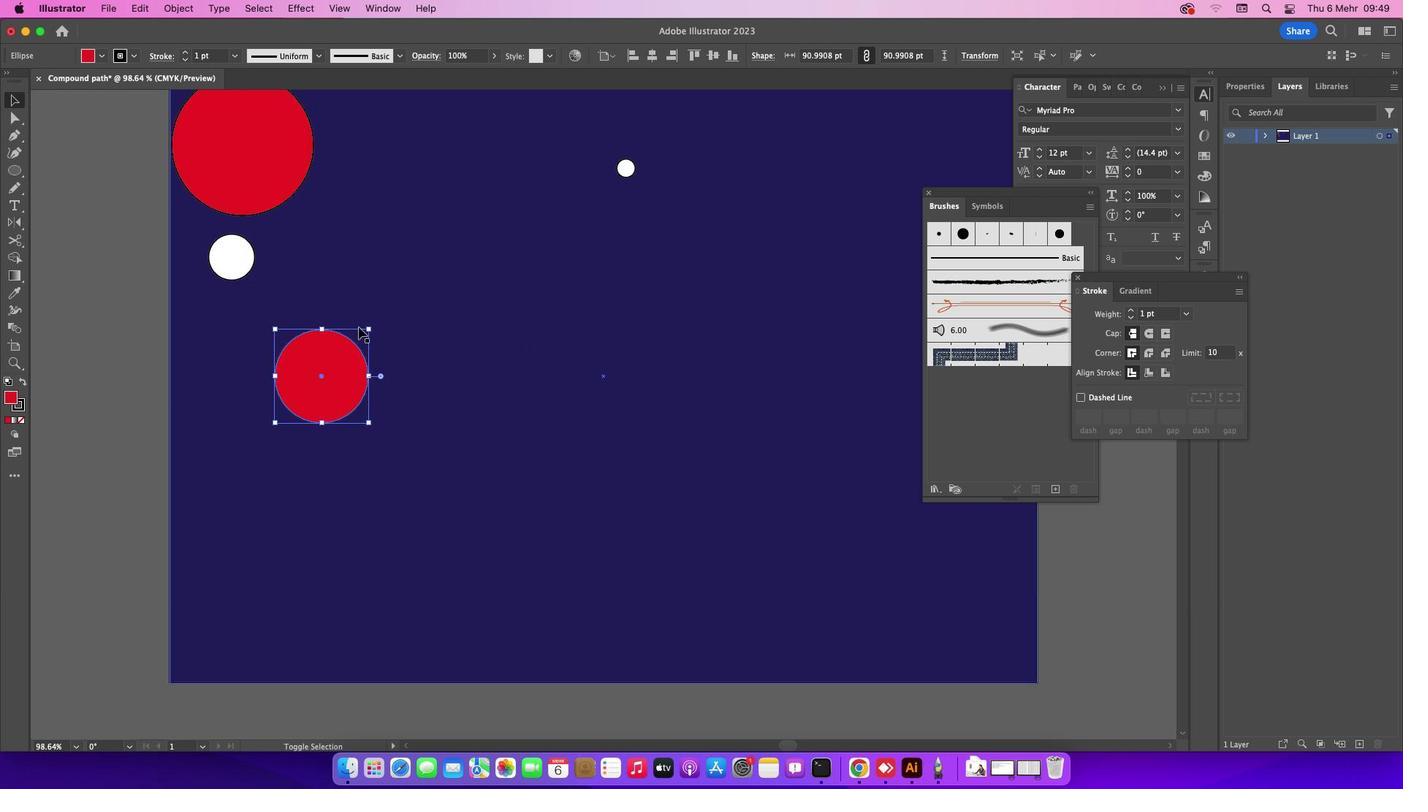 
Action: Key pressed Key.shift
Screenshot: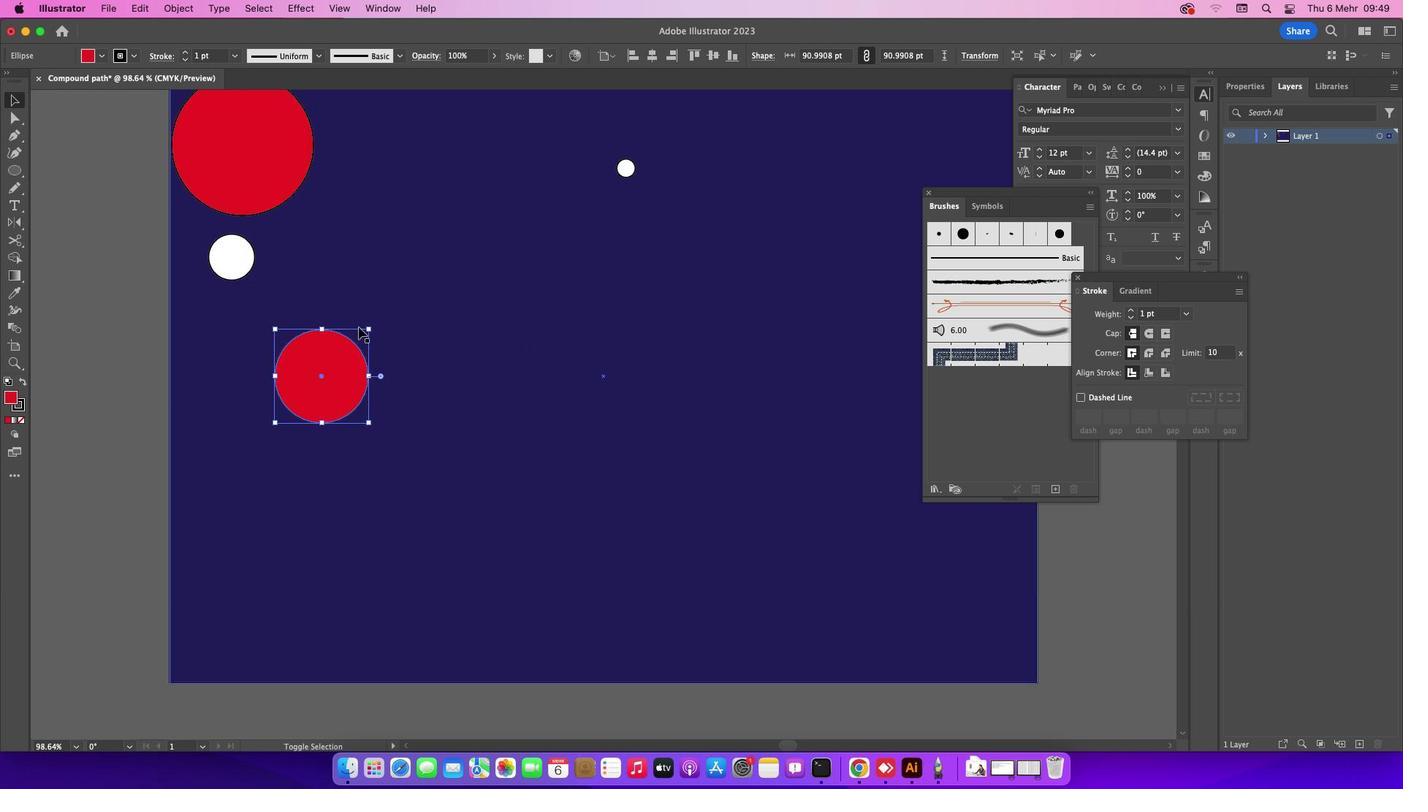 
Action: Mouse moved to (359, 325)
Screenshot: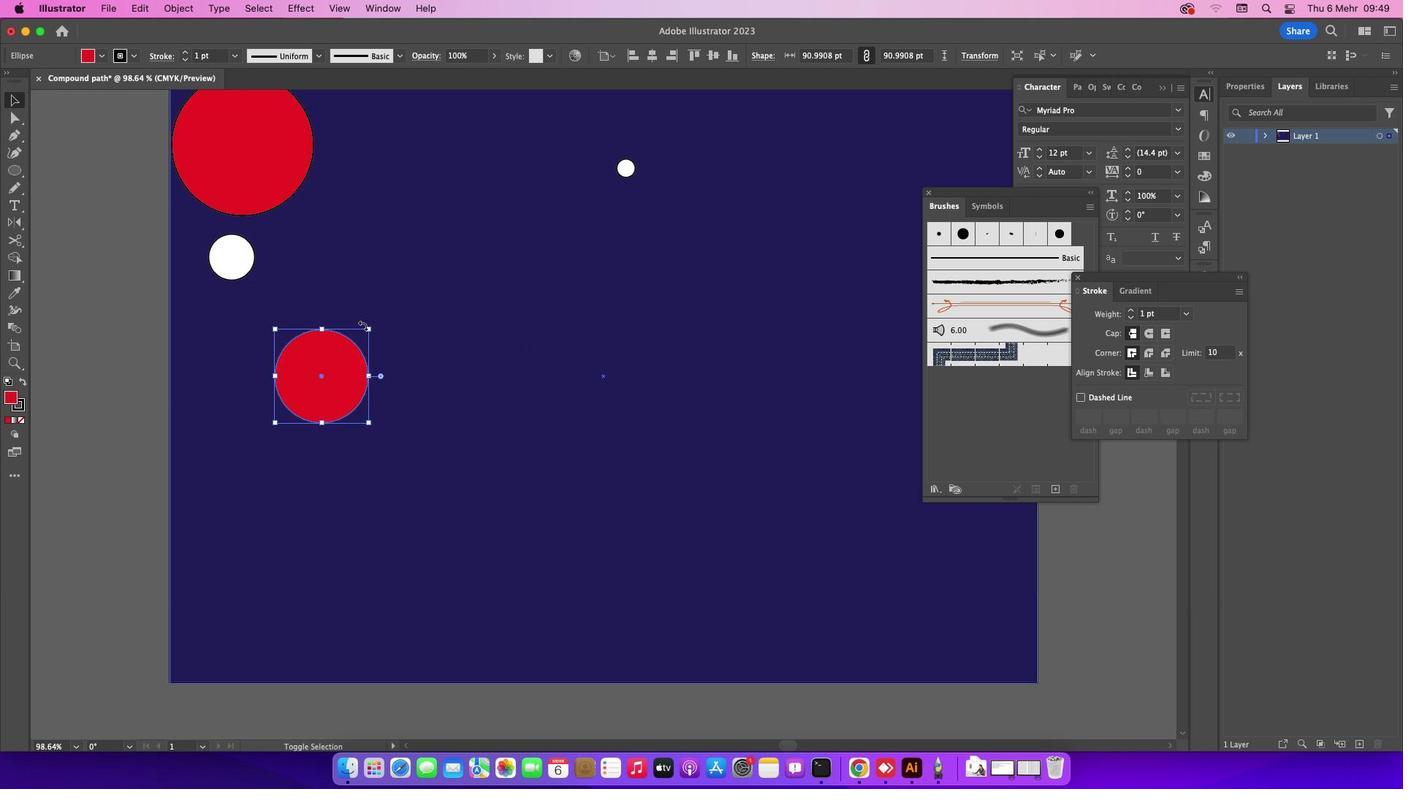 
Action: Key pressed Key.alt
Screenshot: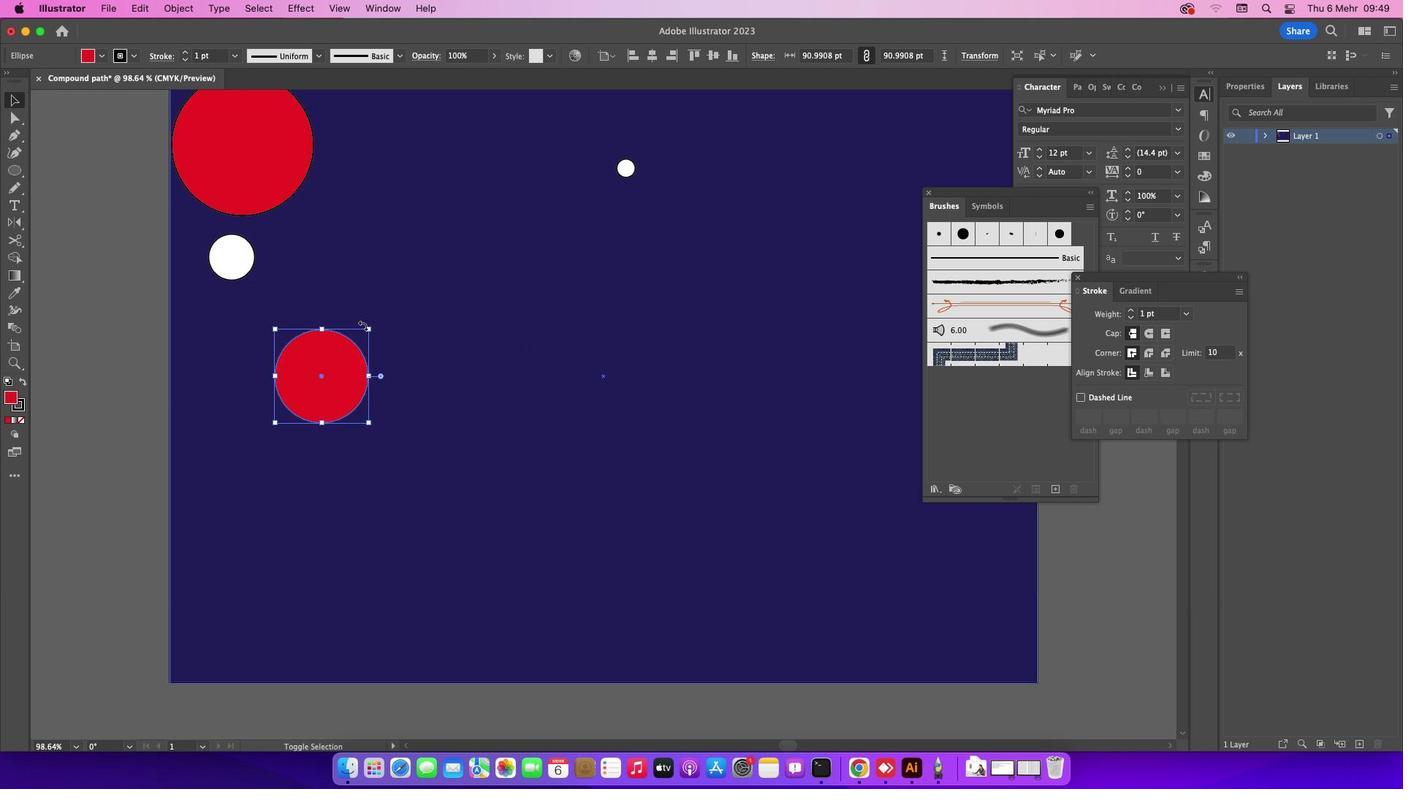
Action: Mouse moved to (366, 328)
Screenshot: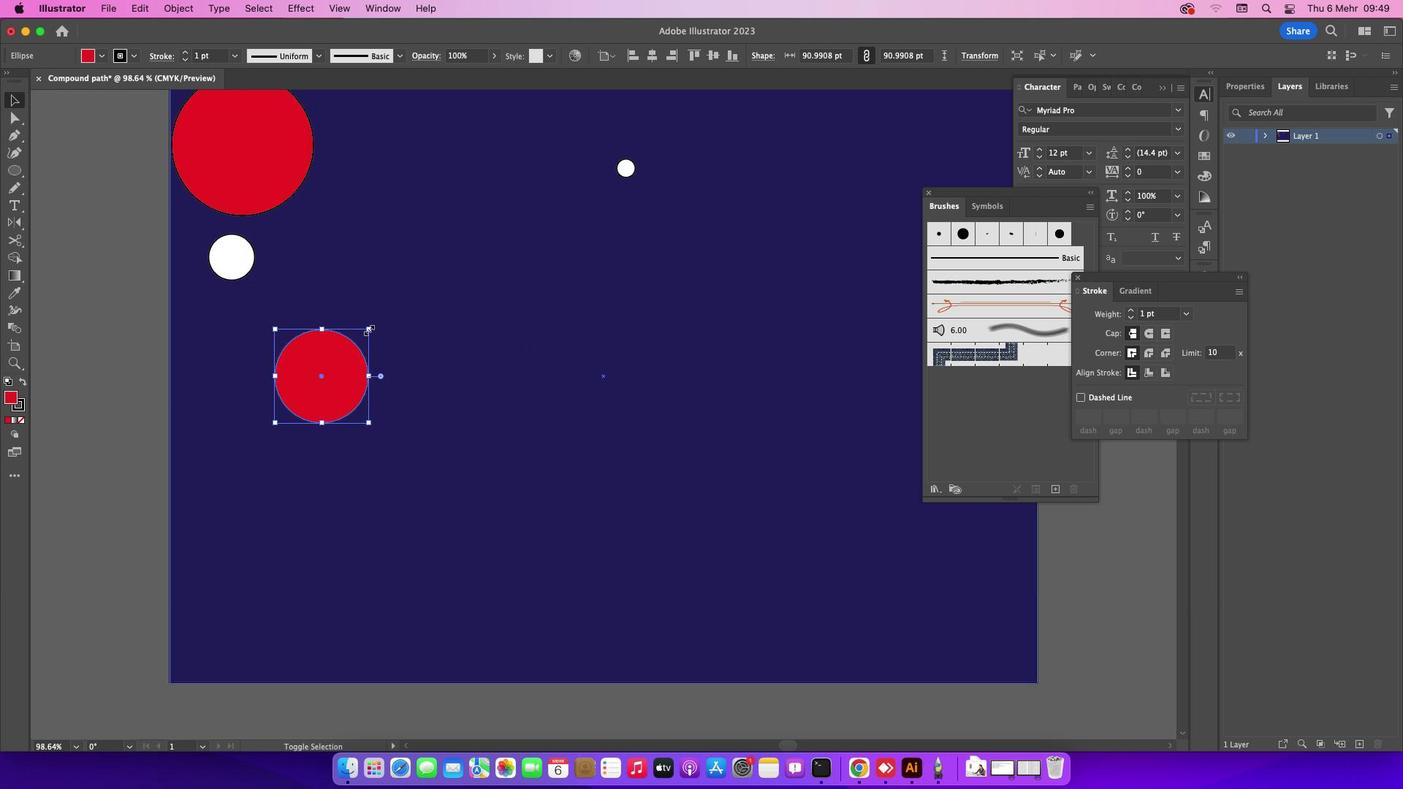 
Action: Mouse pressed left at (366, 328)
Screenshot: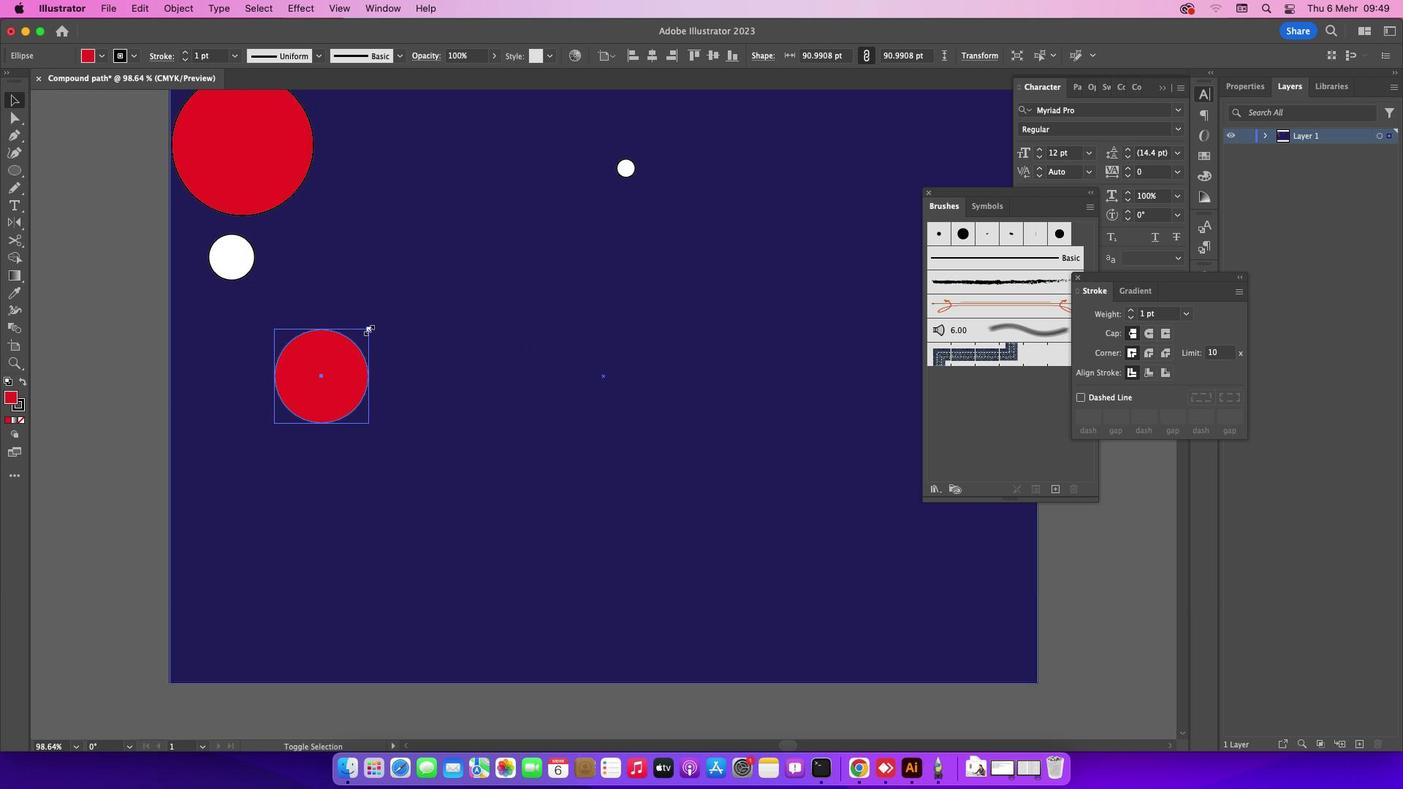 
Action: Mouse moved to (331, 371)
Screenshot: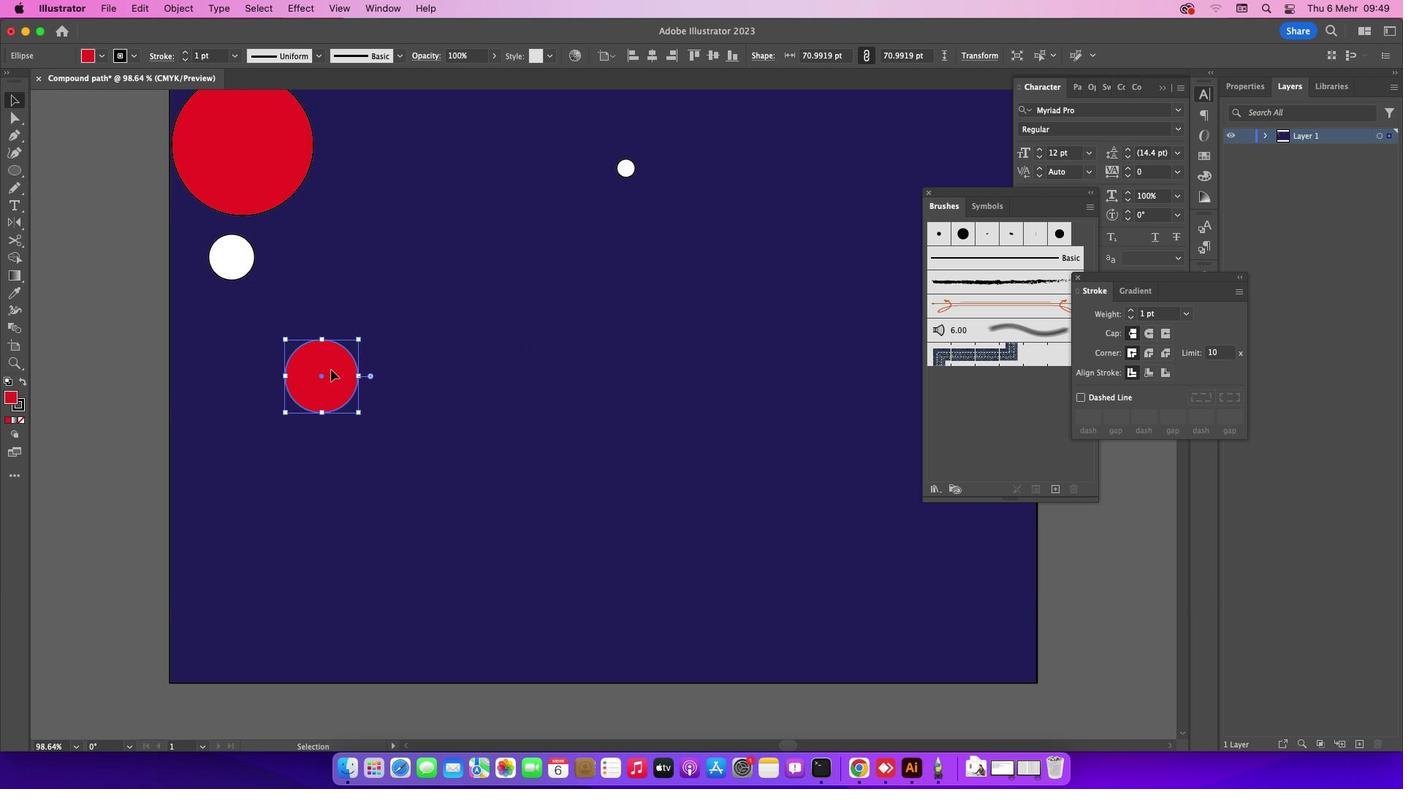 
Action: Mouse pressed left at (331, 371)
Screenshot: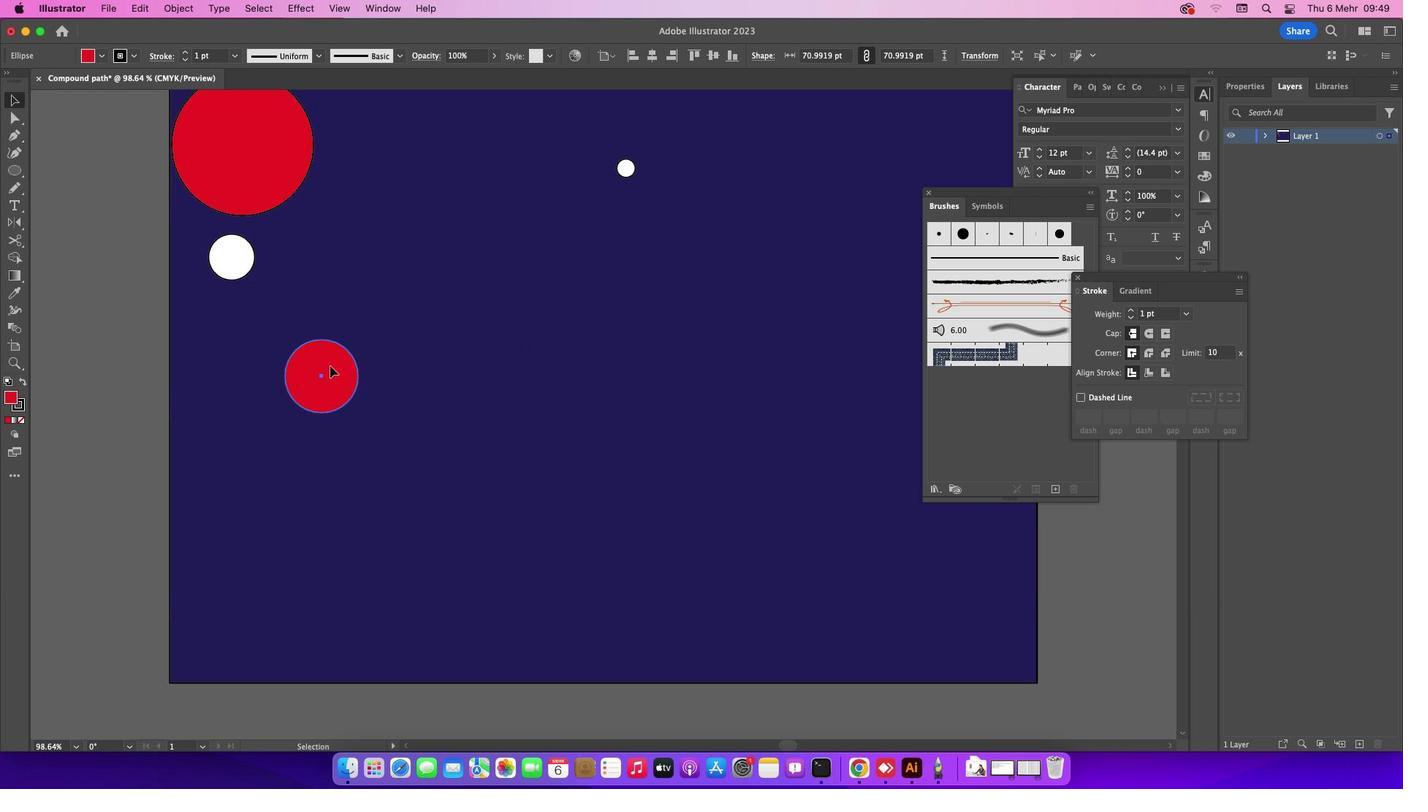 
Action: Mouse moved to (344, 321)
Screenshot: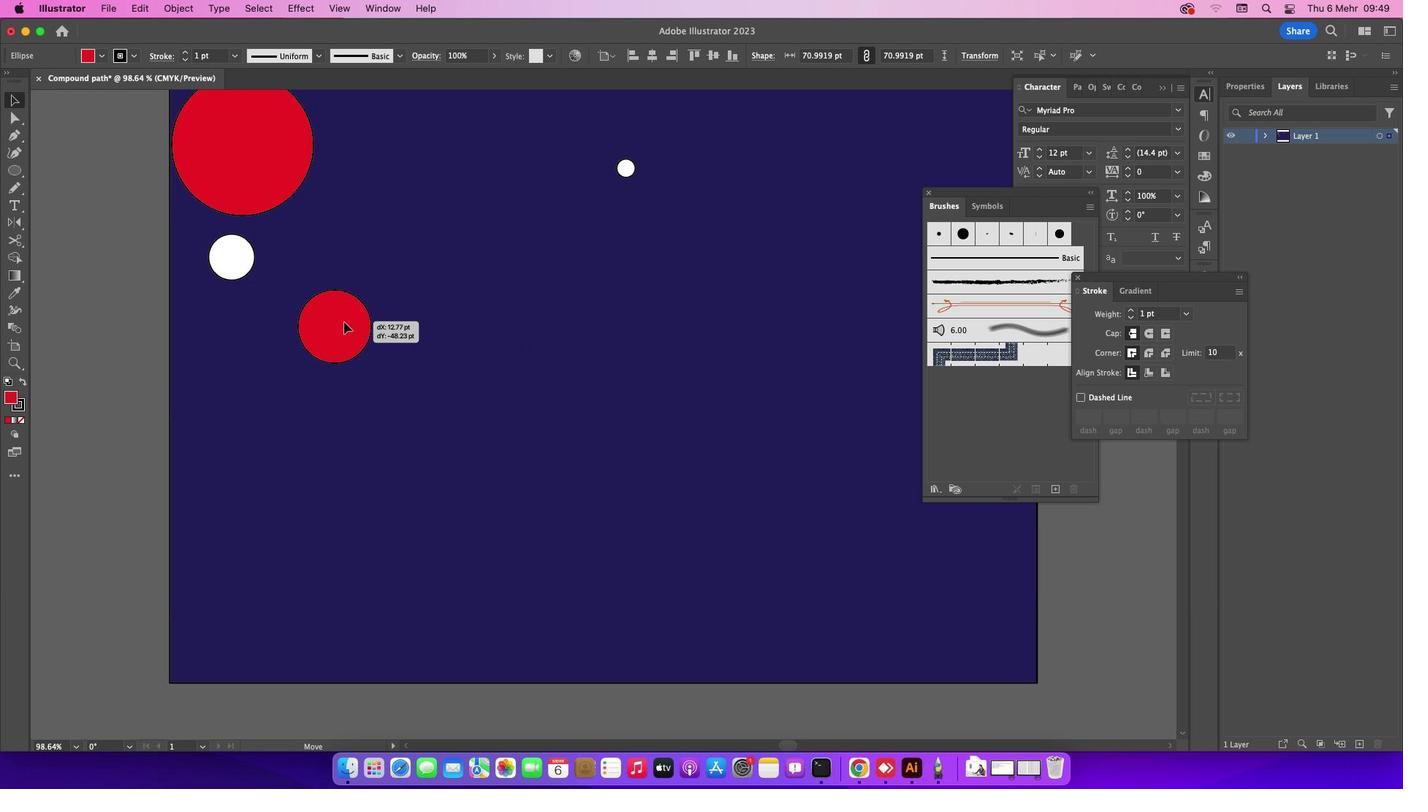 
Action: Key pressed Key.alt
Screenshot: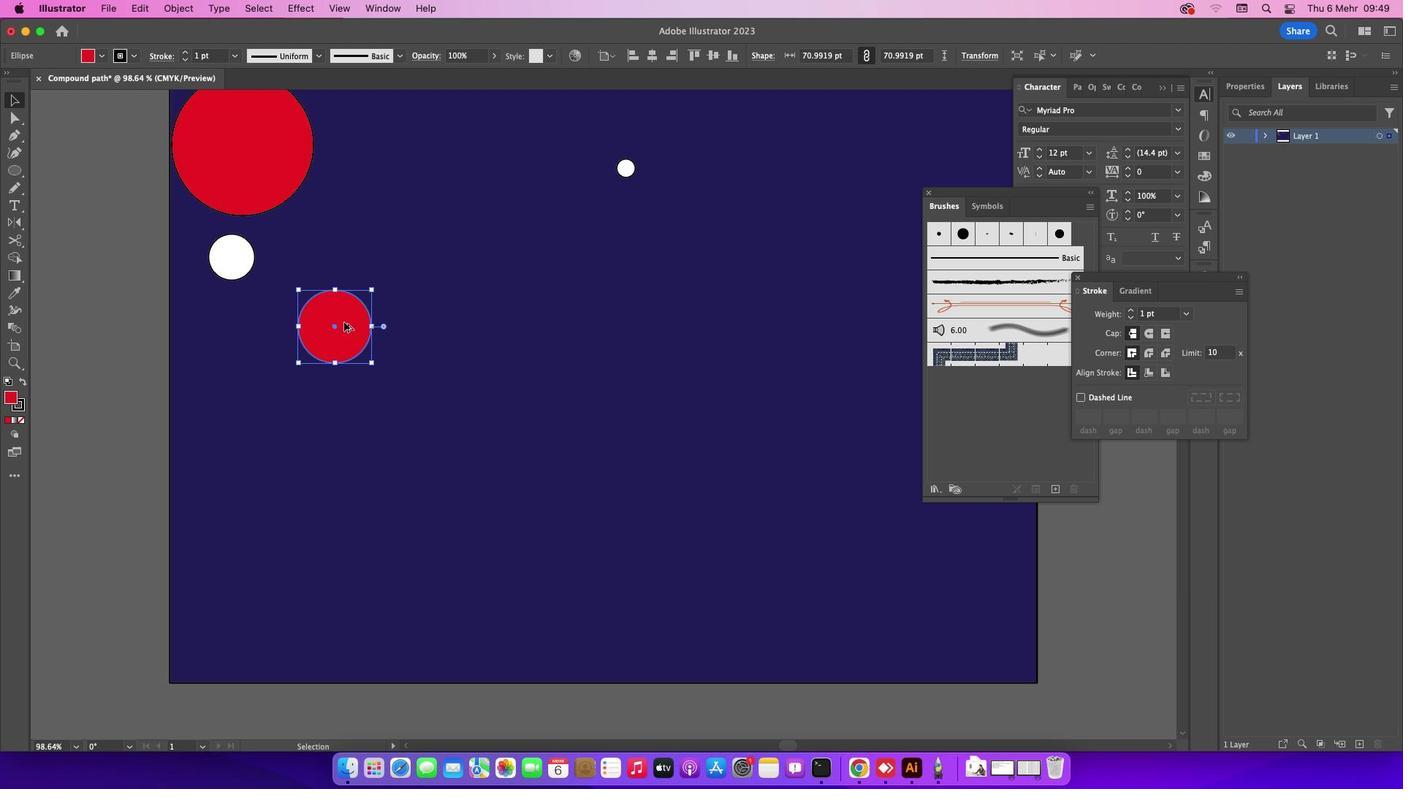 
Action: Mouse moved to (339, 327)
Screenshot: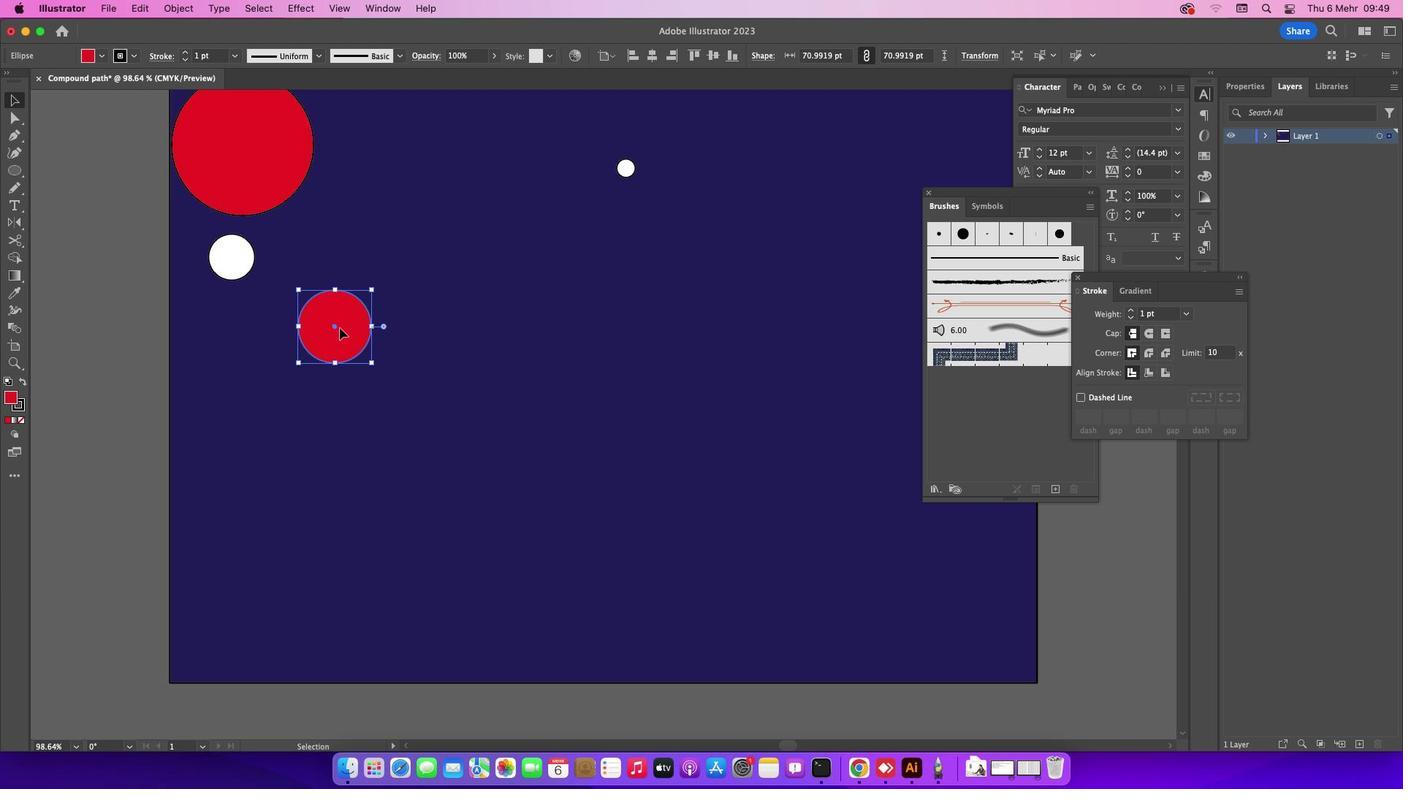 
Action: Mouse pressed left at (339, 327)
Screenshot: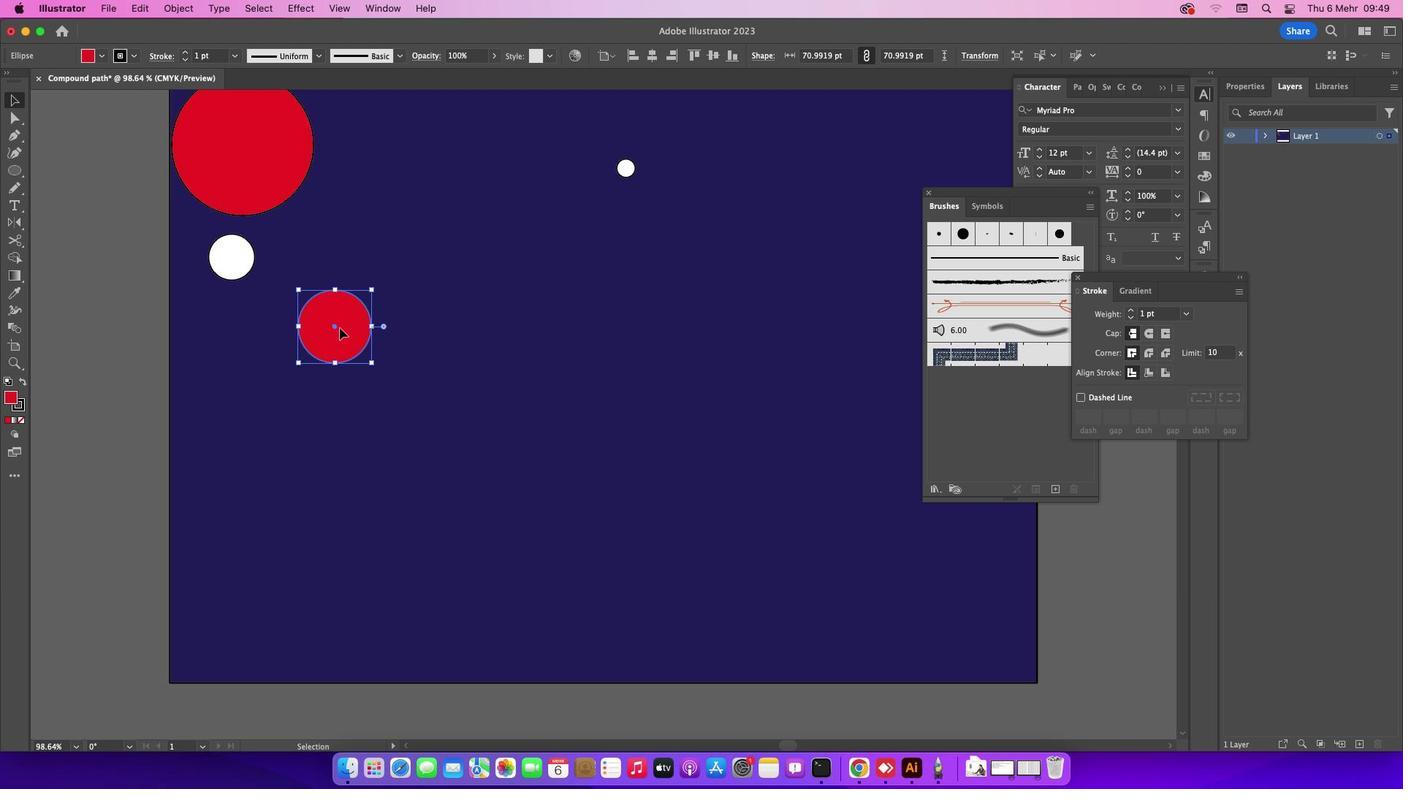 
Action: Mouse moved to (782, 245)
Screenshot: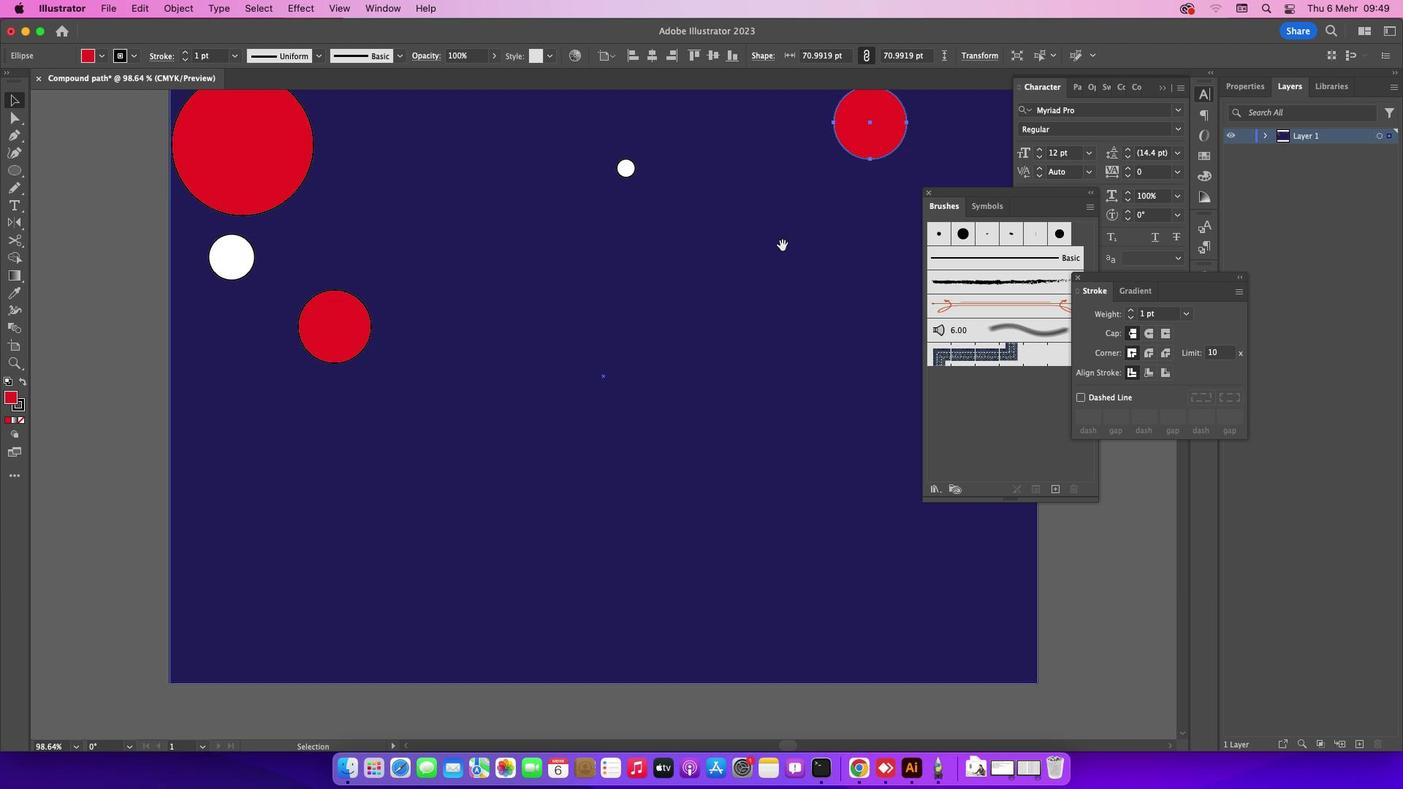 
Action: Key pressed Key.space
Screenshot: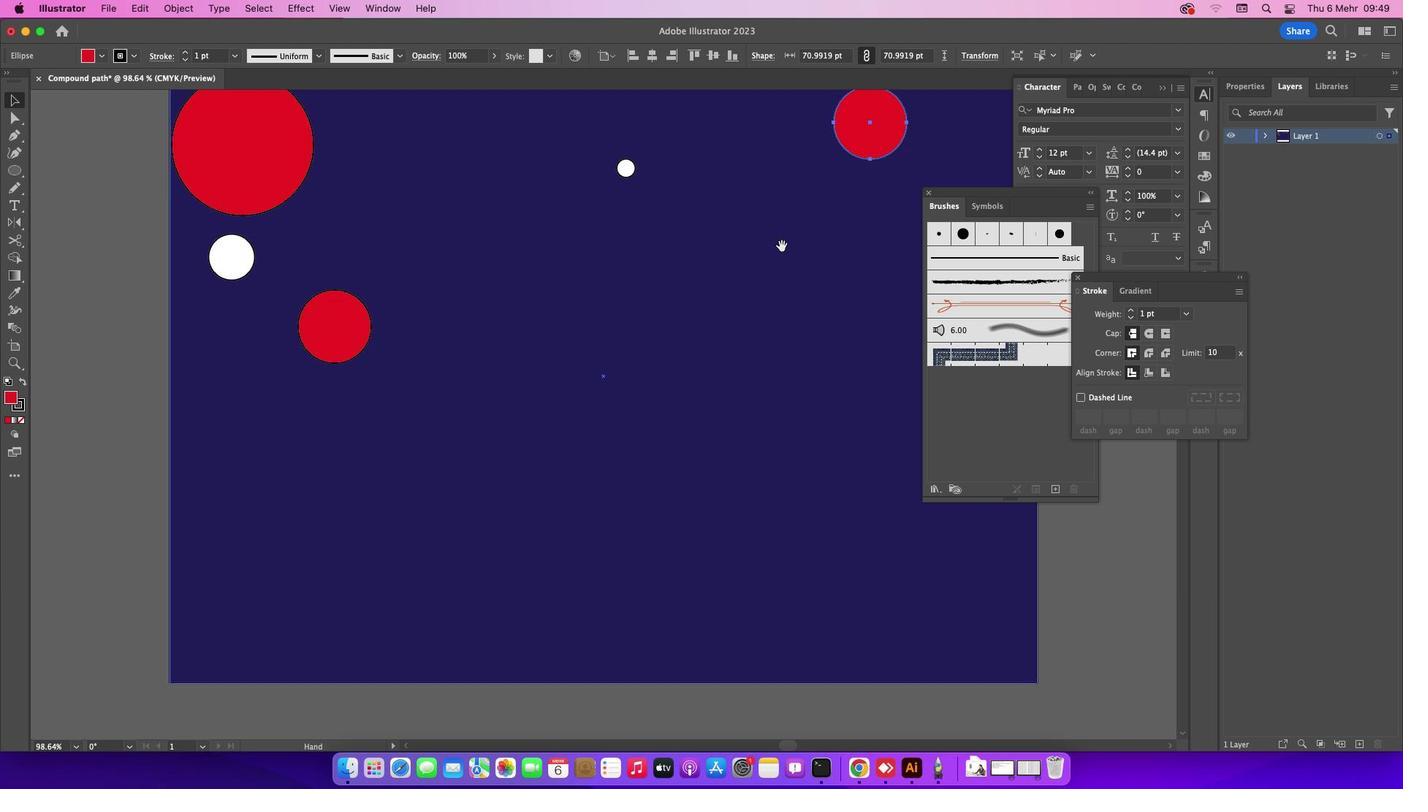 
Action: Mouse moved to (781, 247)
Screenshot: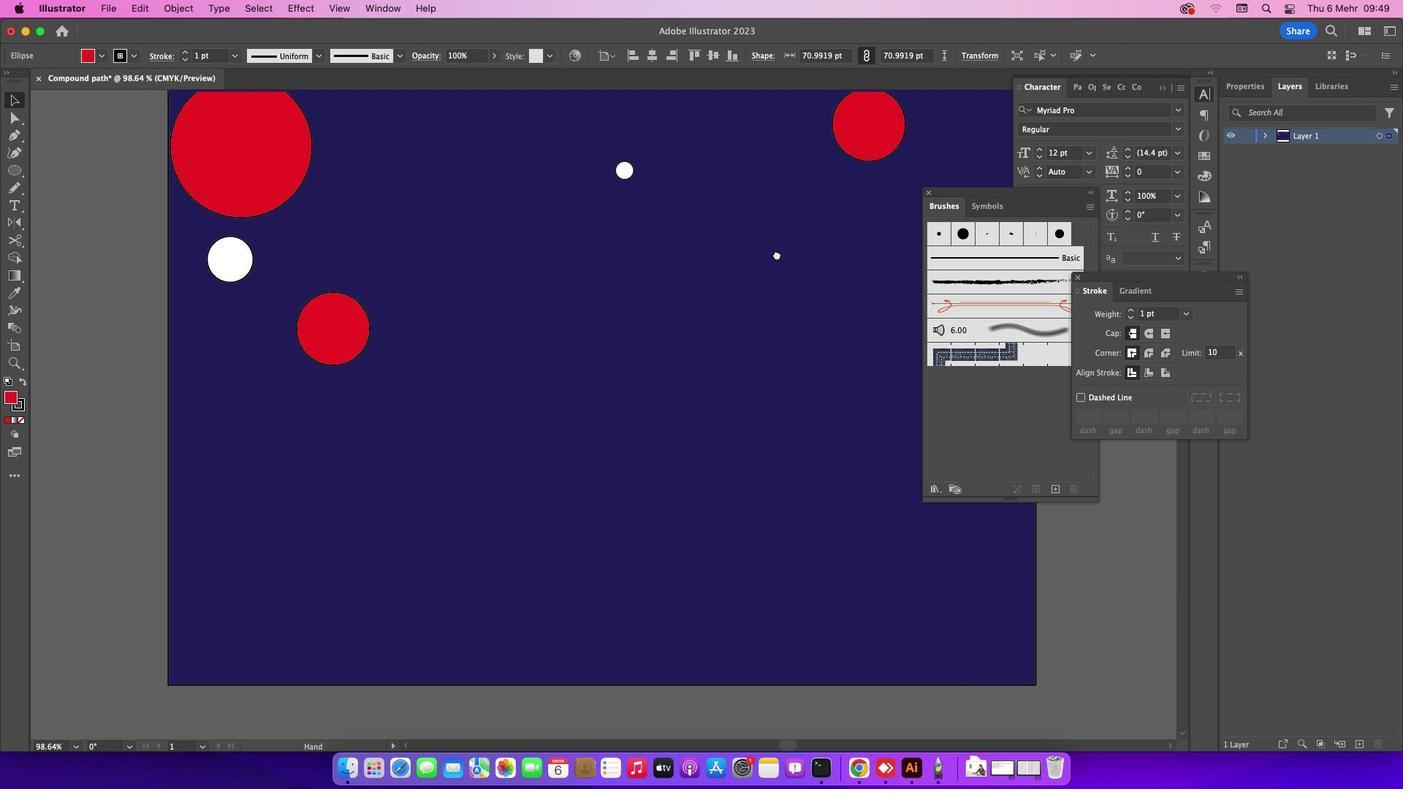 
Action: Mouse pressed left at (781, 247)
Screenshot: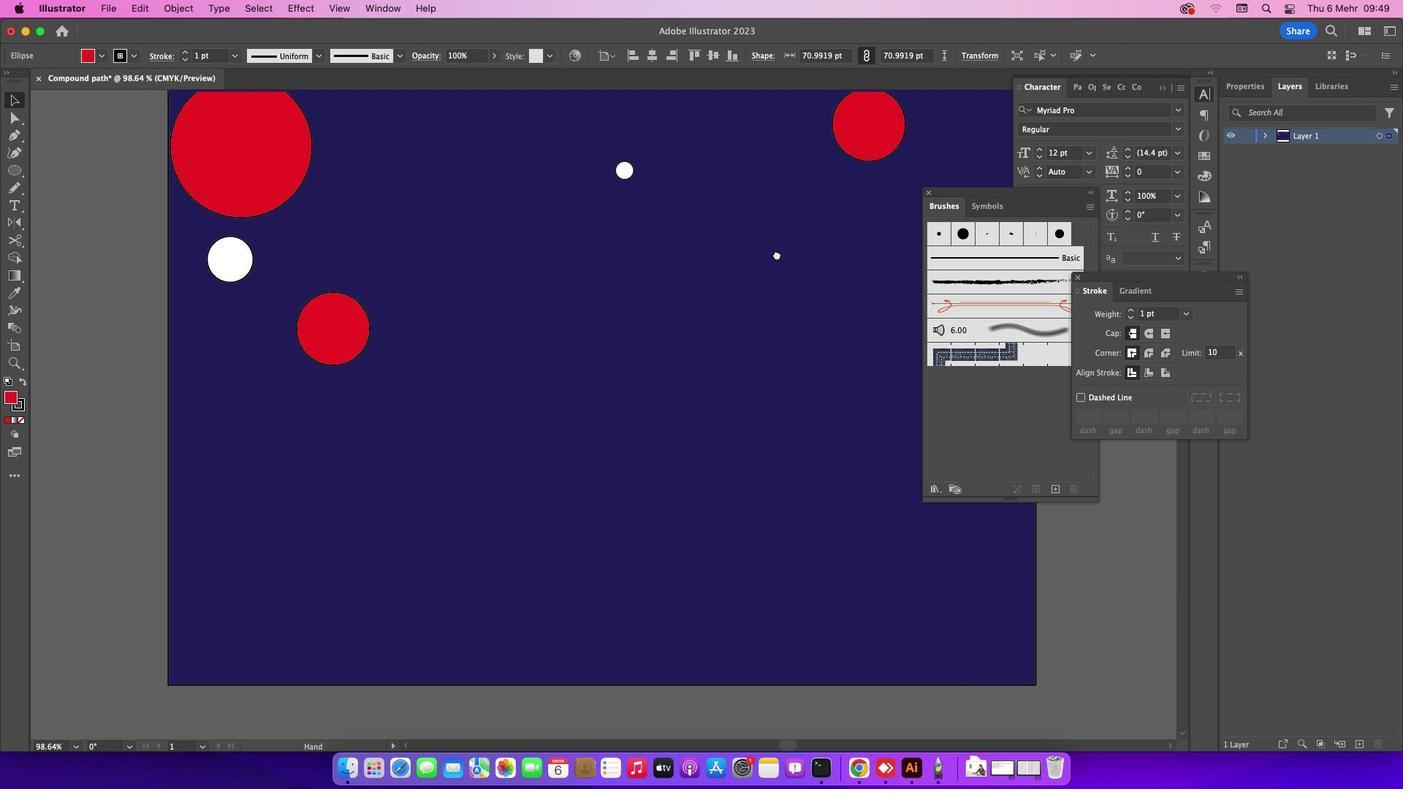
Action: Mouse moved to (601, 334)
Screenshot: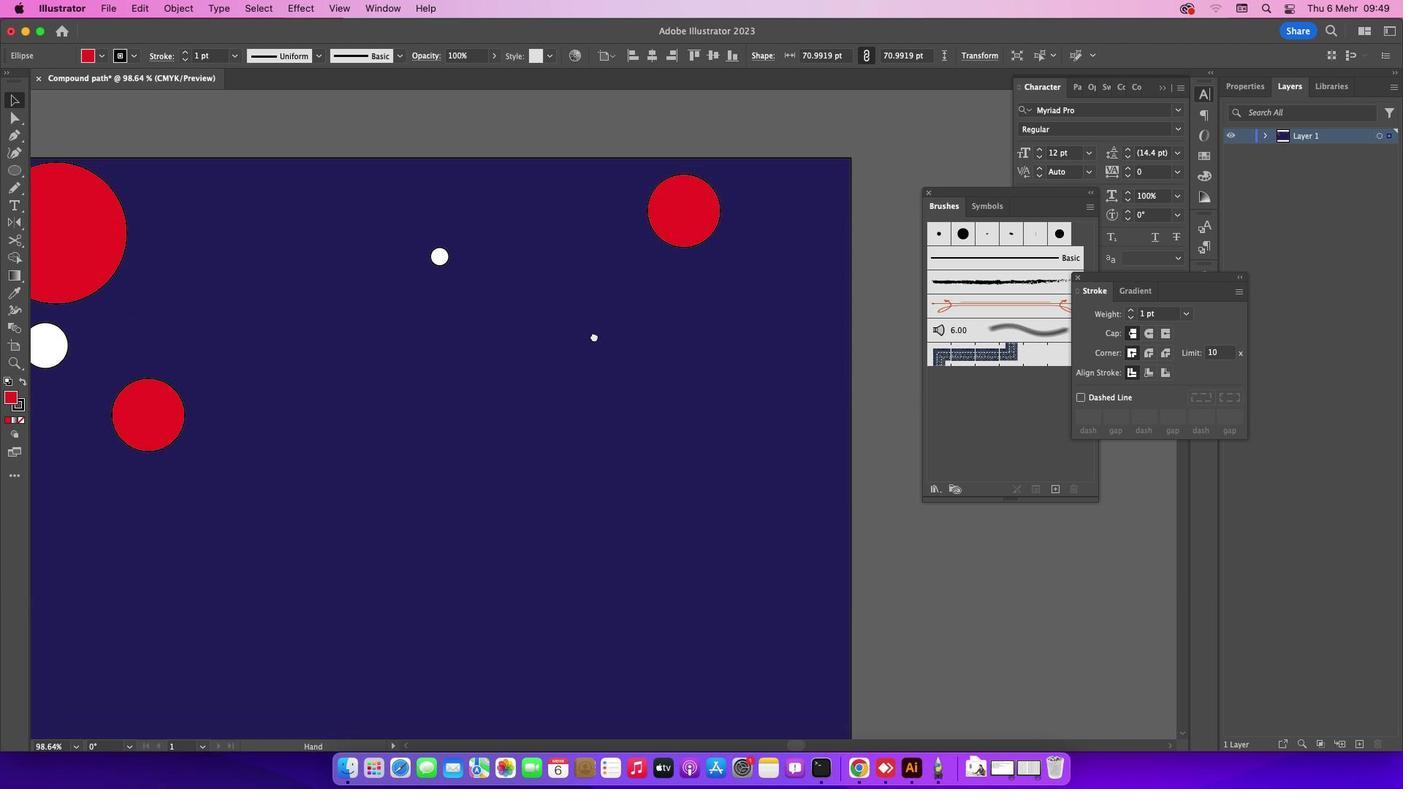 
Action: Key pressed Key.space
Screenshot: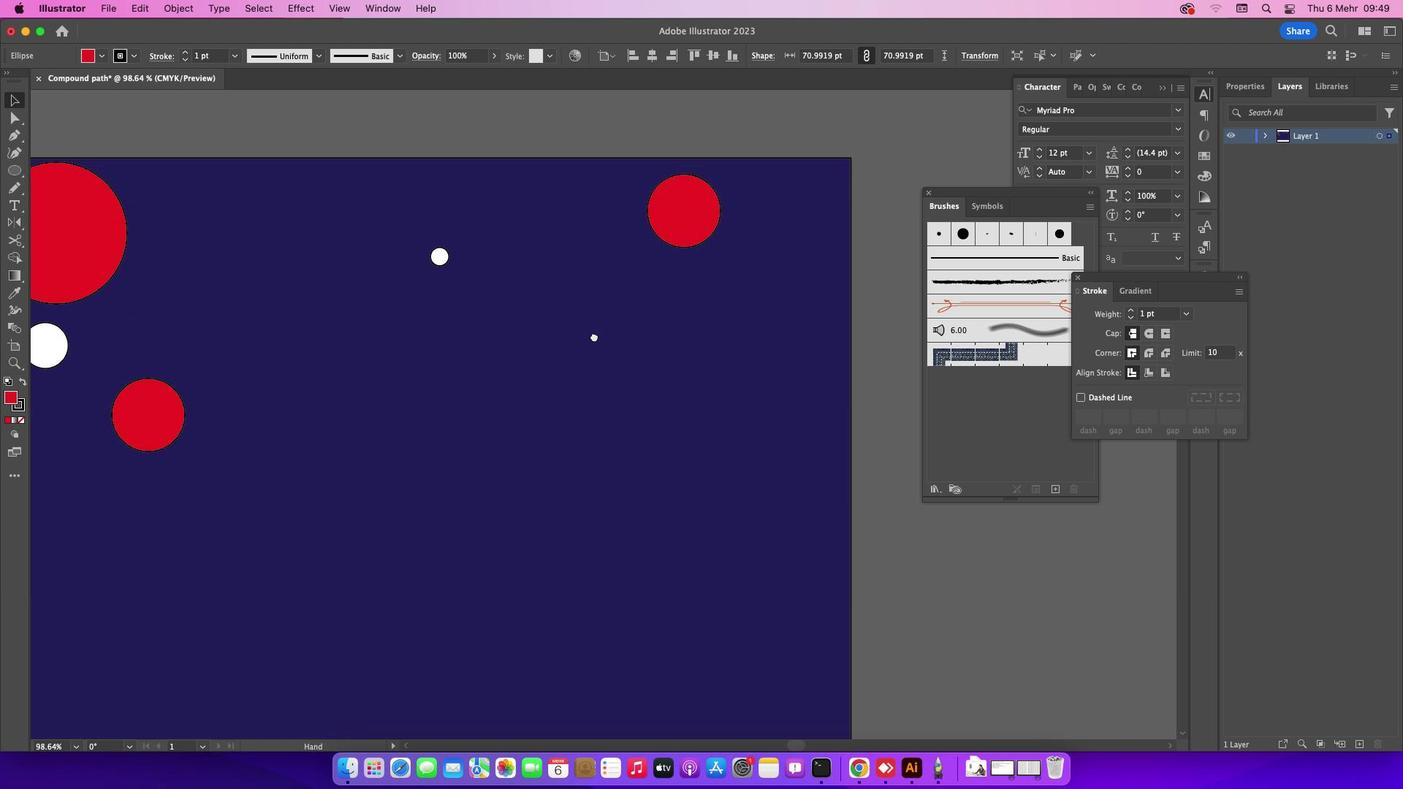 
Action: Mouse moved to (594, 335)
Screenshot: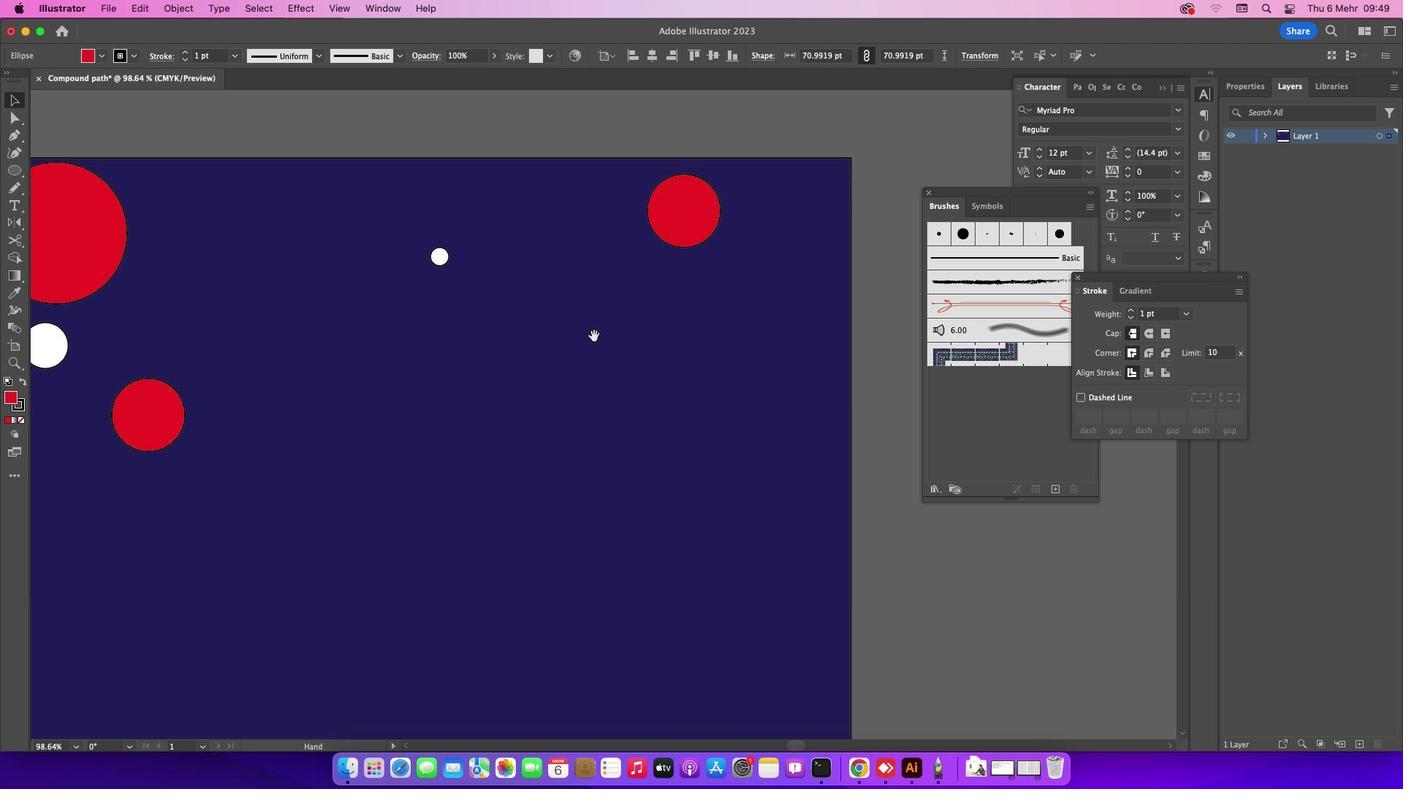 
Action: Key pressed Key.spaceKey.space
Screenshot: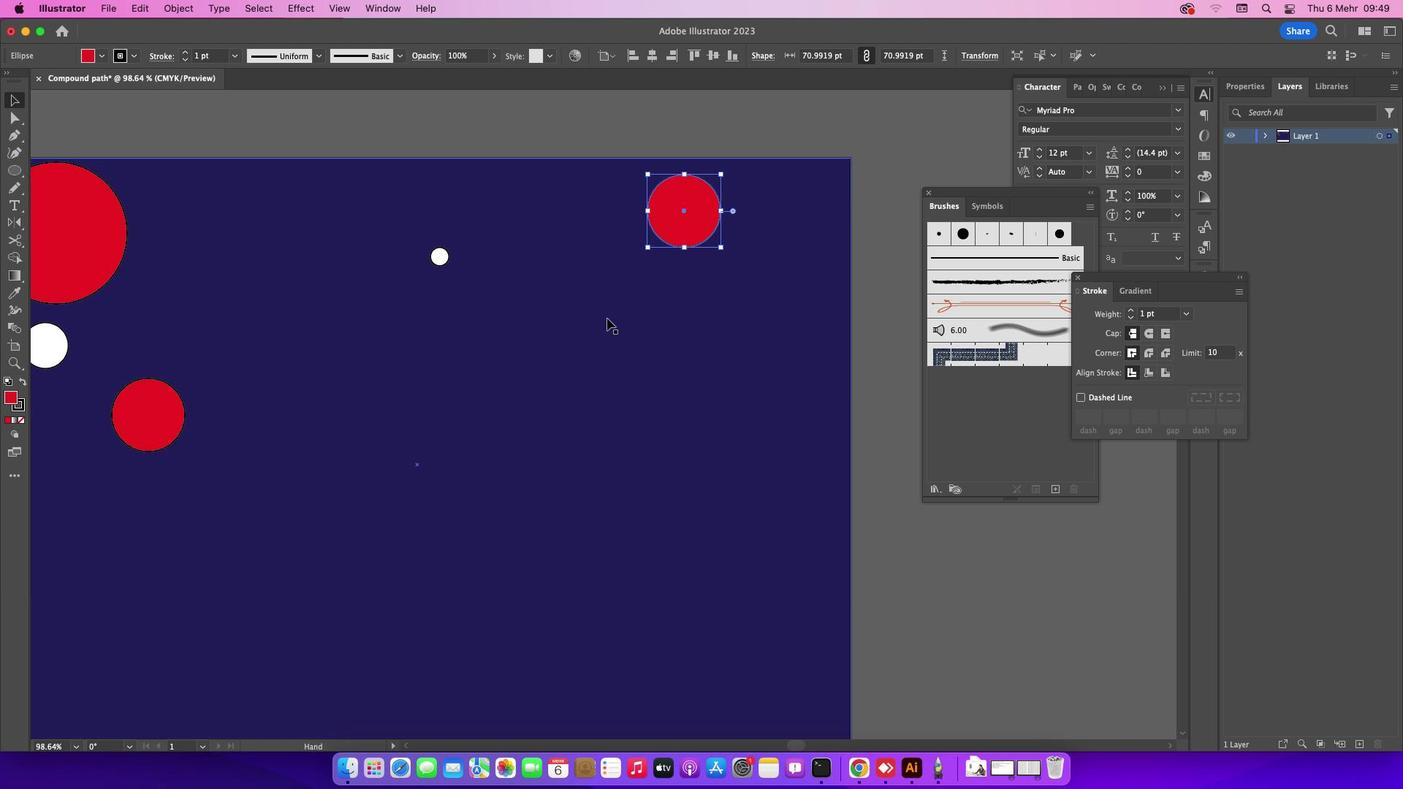 
Action: Mouse moved to (725, 168)
Screenshot: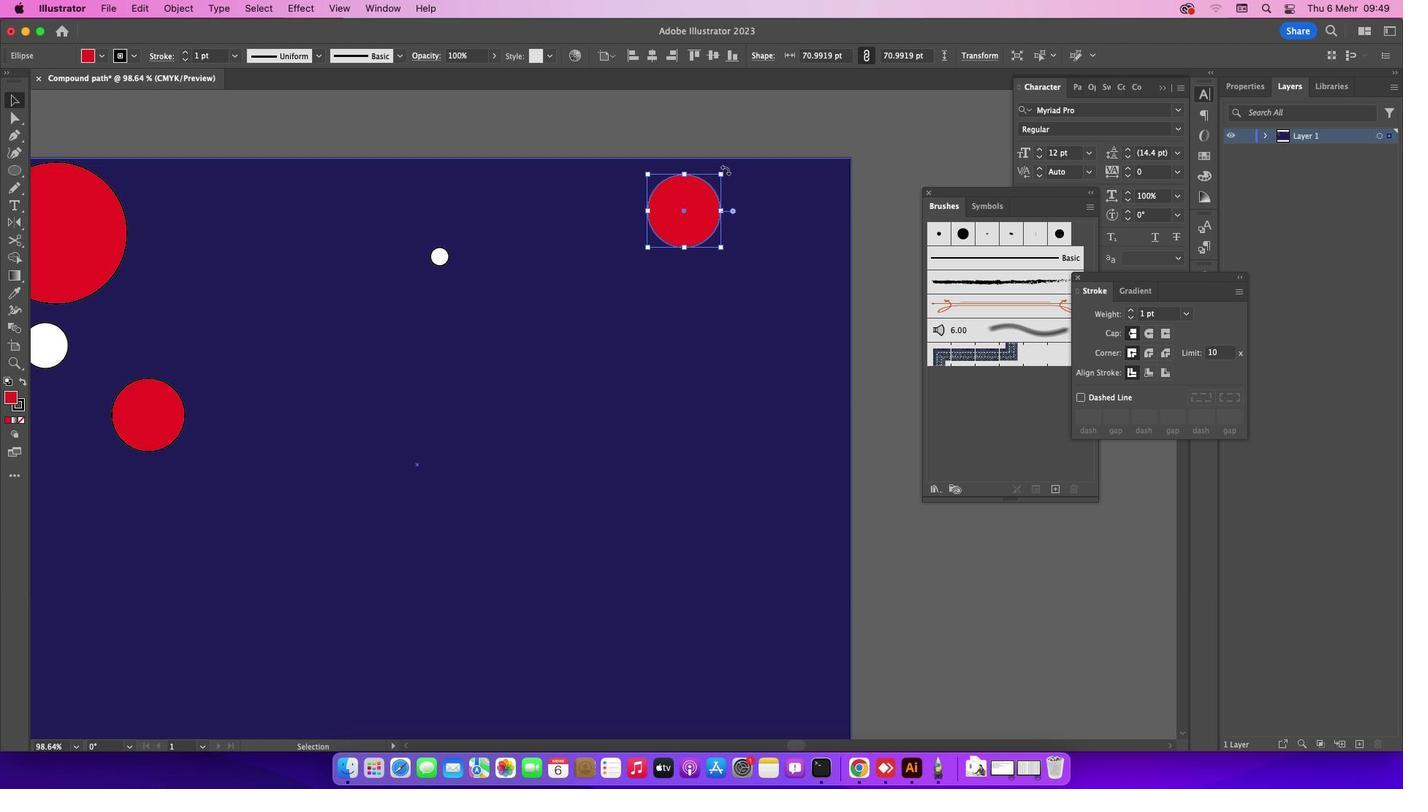 
Action: Key pressed Key.shift
Screenshot: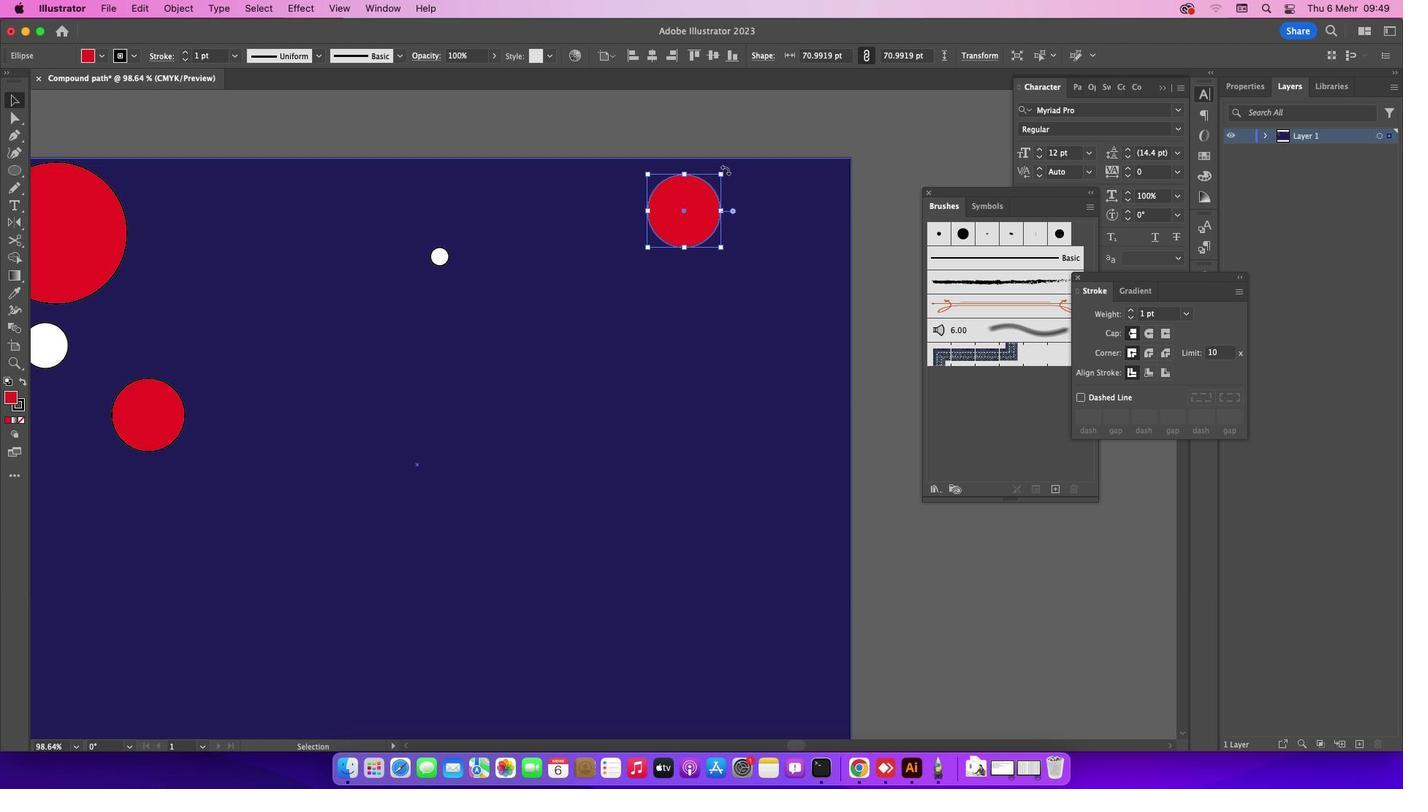 
Action: Mouse moved to (722, 173)
Screenshot: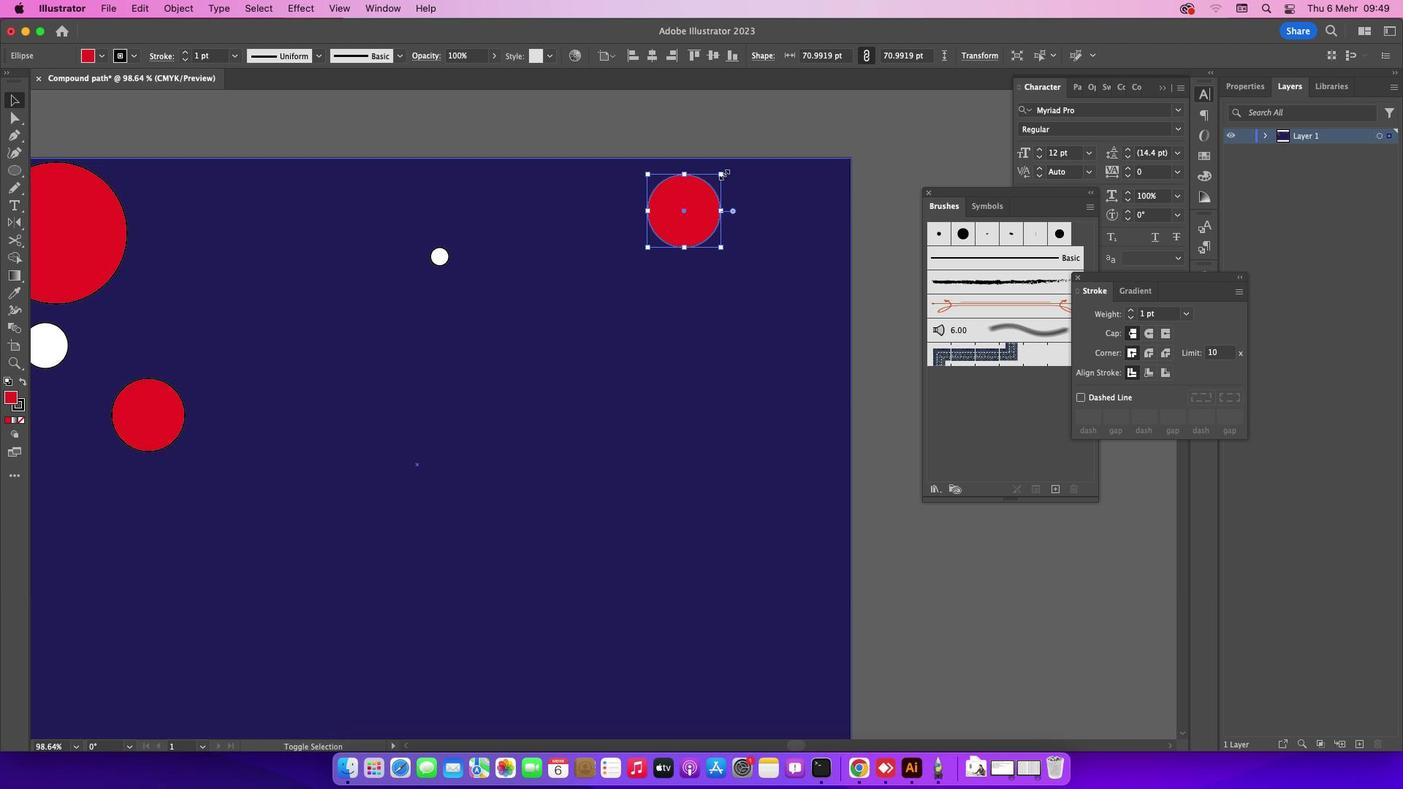 
Action: Key pressed Key.alt
Screenshot: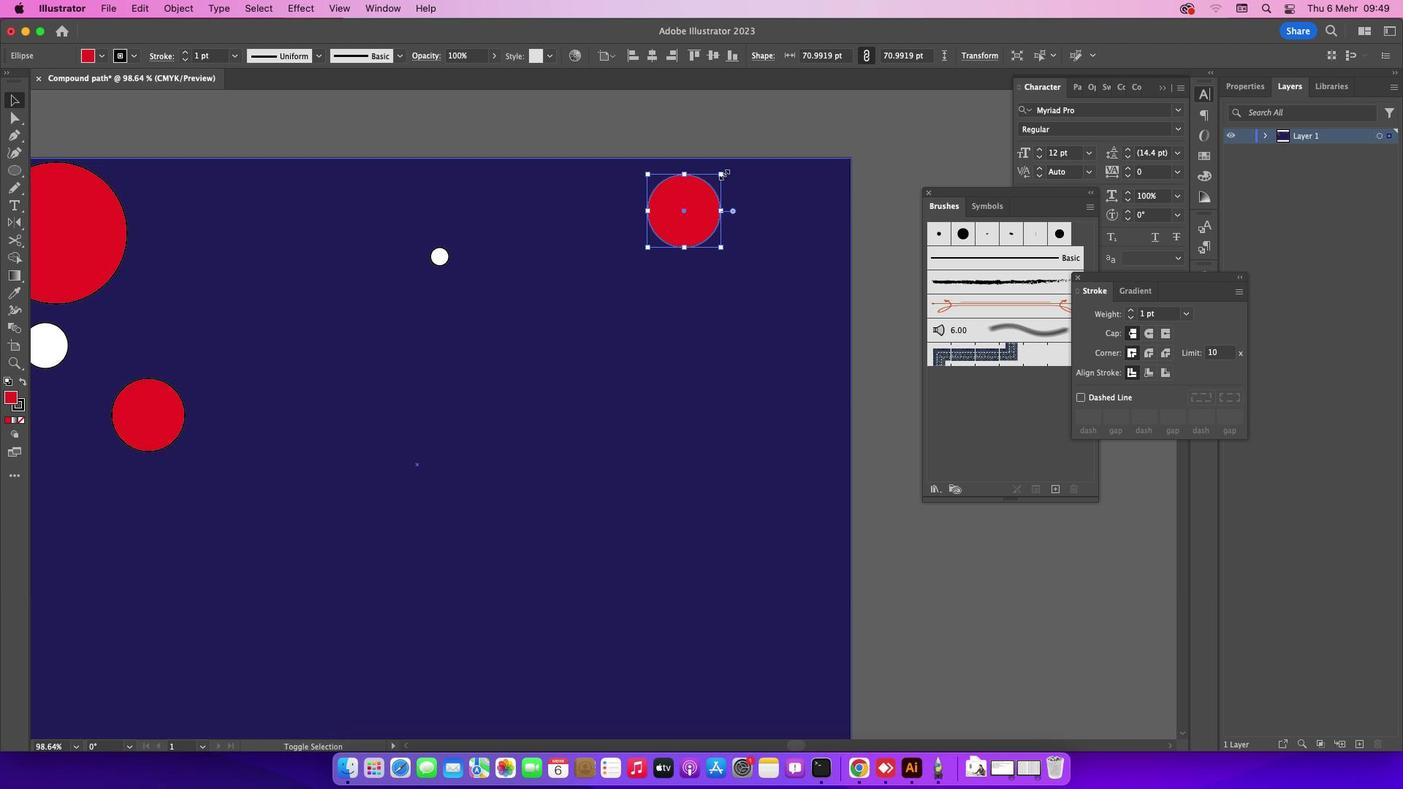 
Action: Mouse moved to (722, 173)
Screenshot: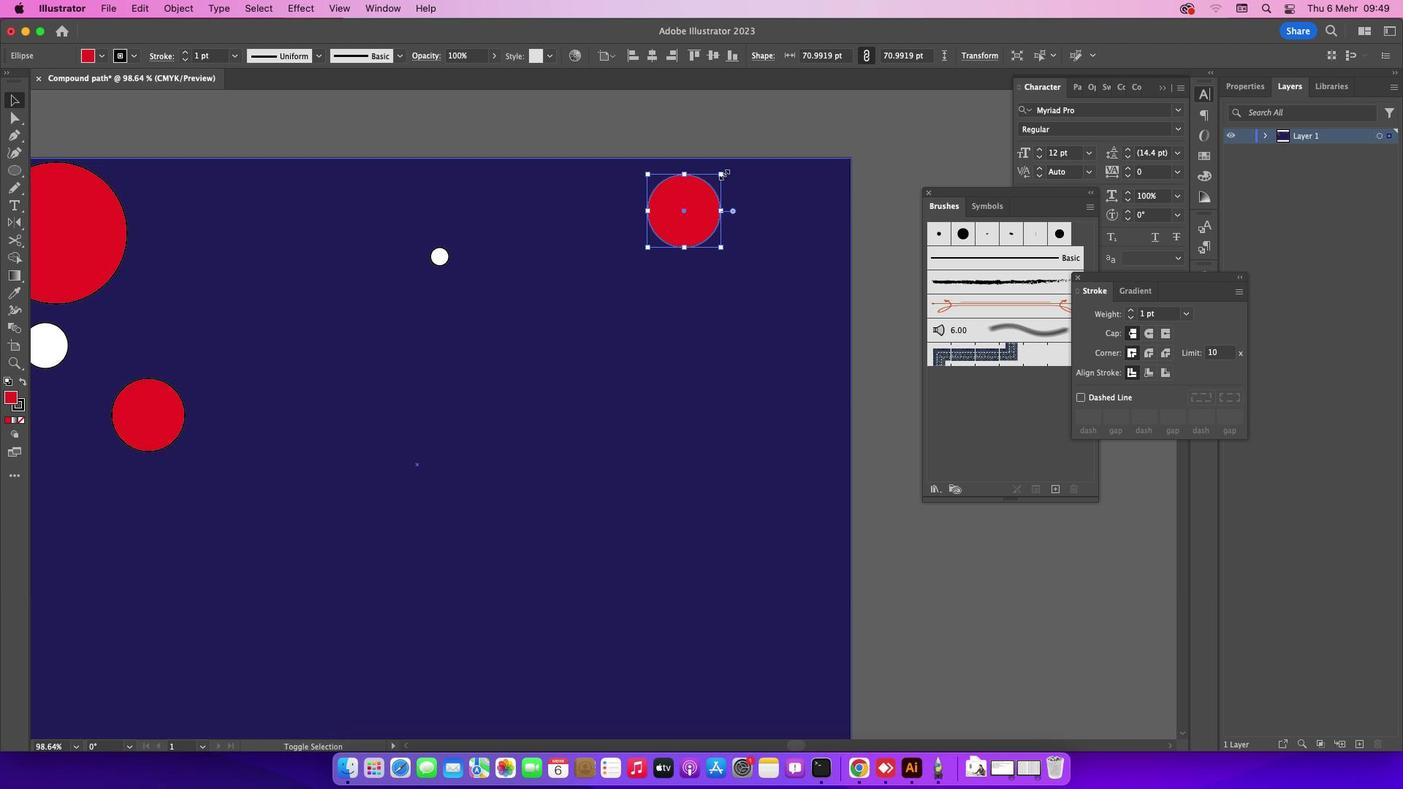 
Action: Mouse pressed left at (722, 173)
Screenshot: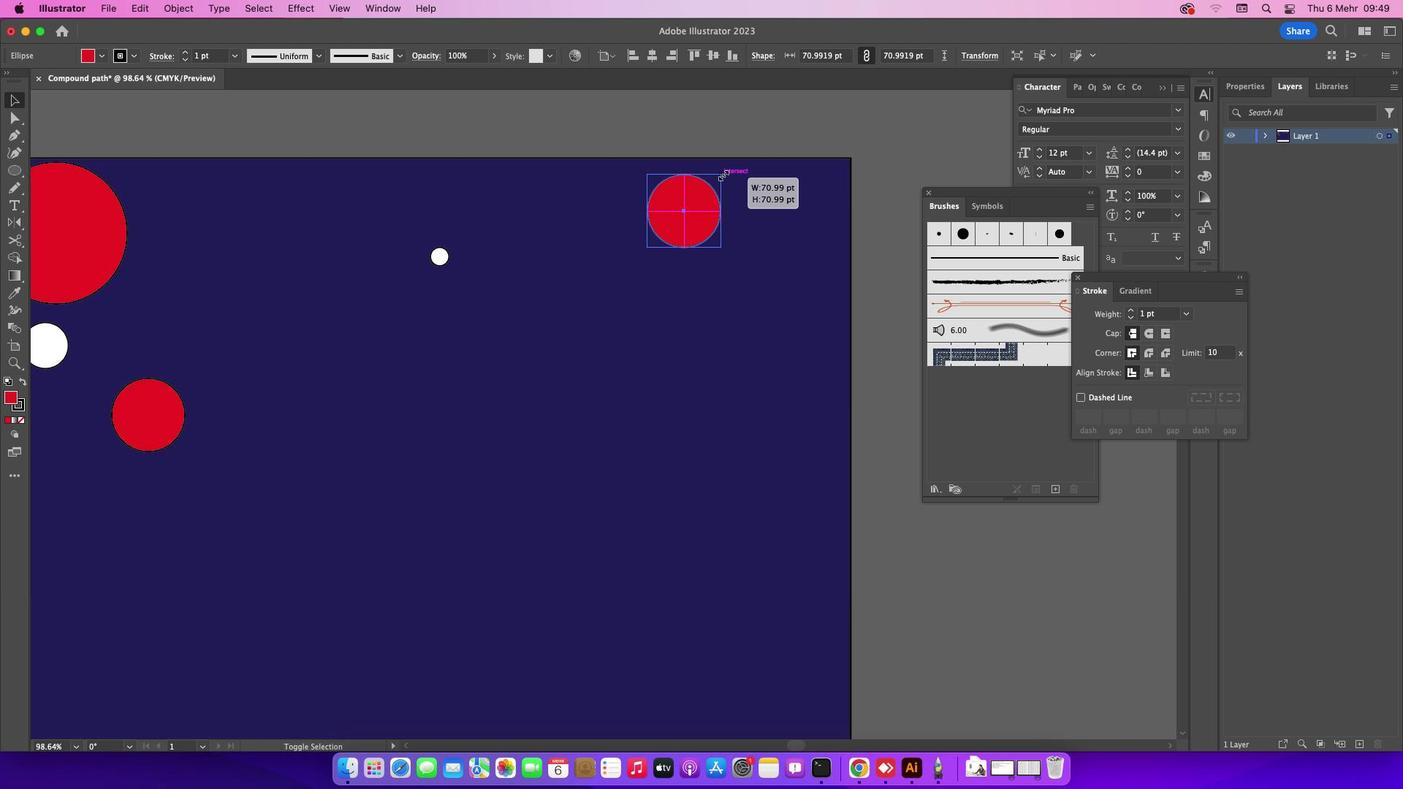 
Action: Mouse moved to (671, 217)
Screenshot: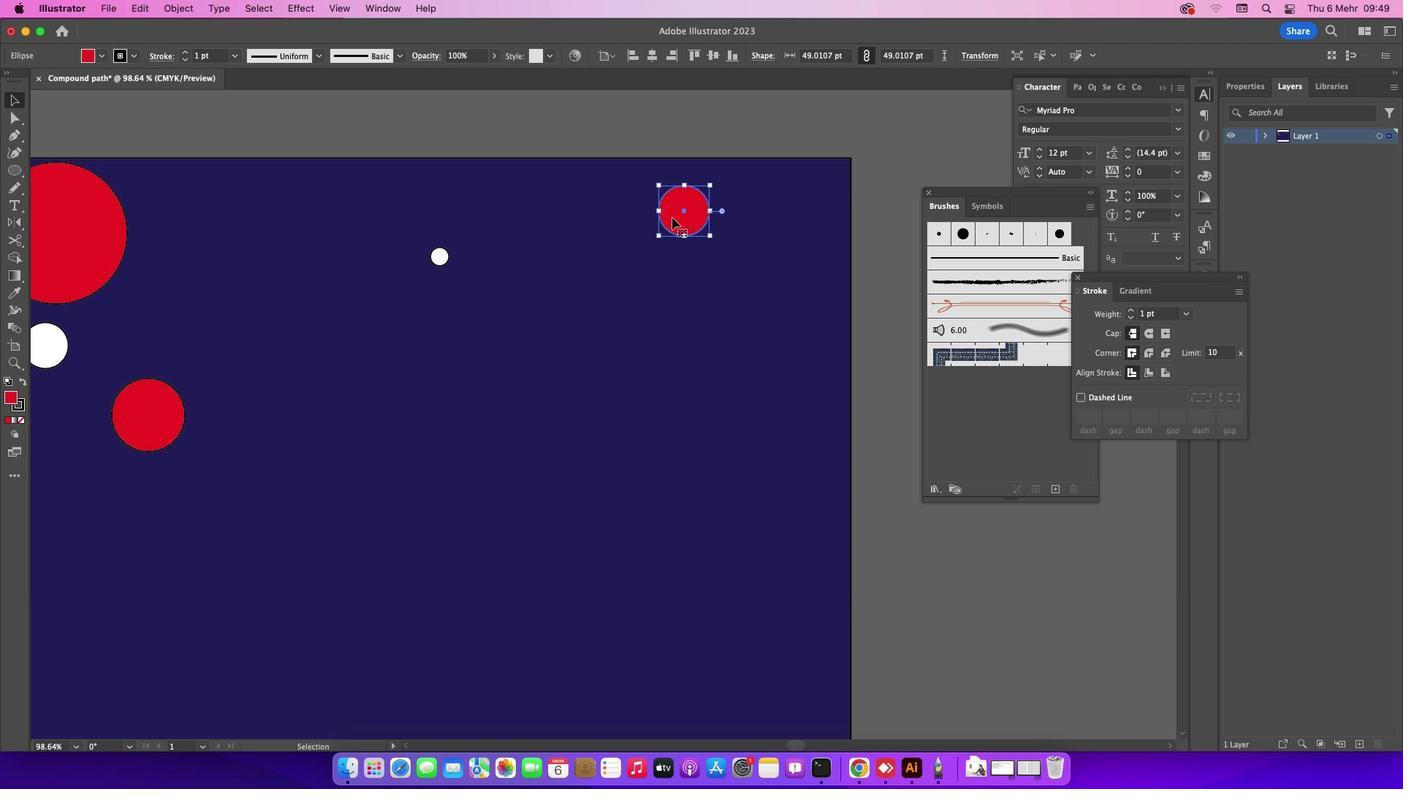 
Action: Mouse pressed left at (671, 217)
Screenshot: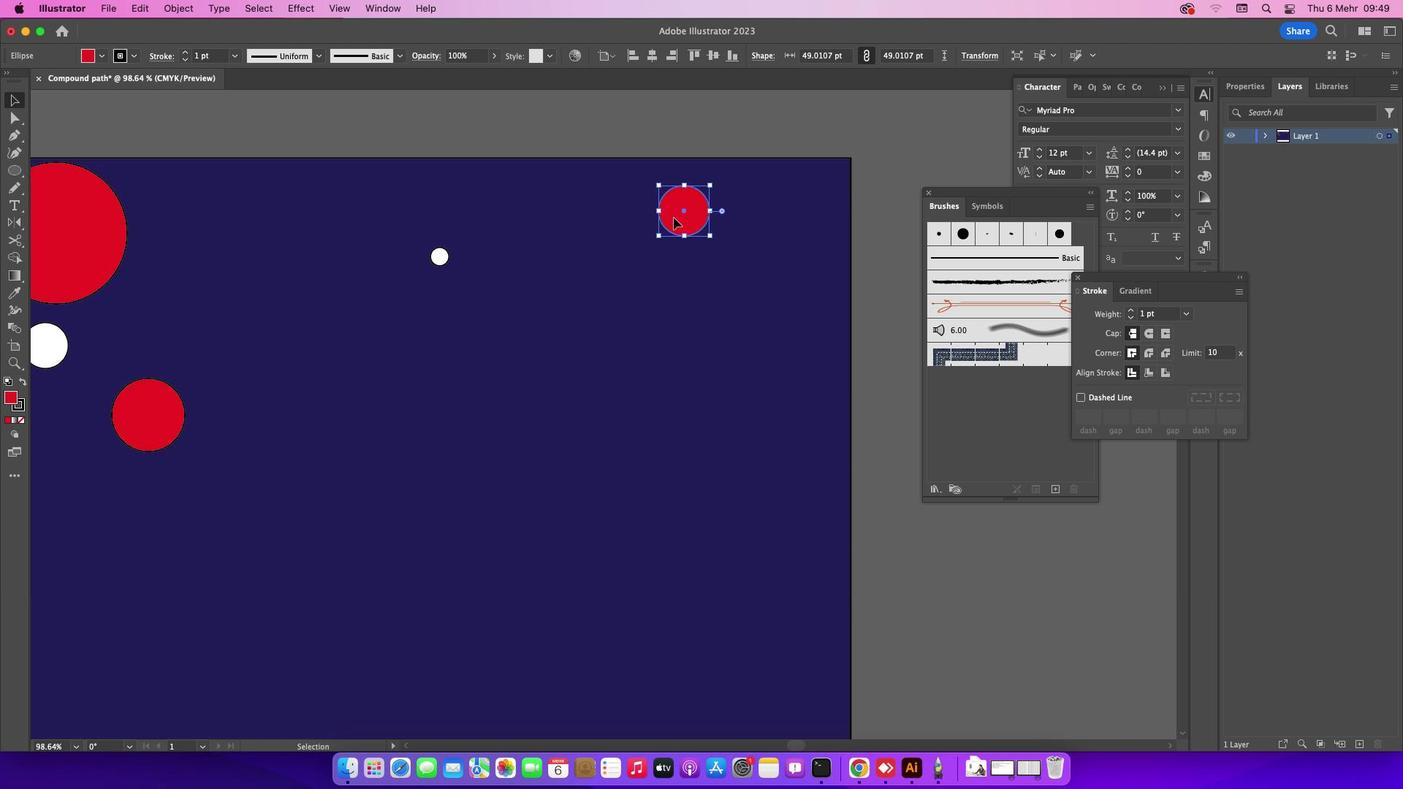 
Action: Mouse moved to (492, 259)
Screenshot: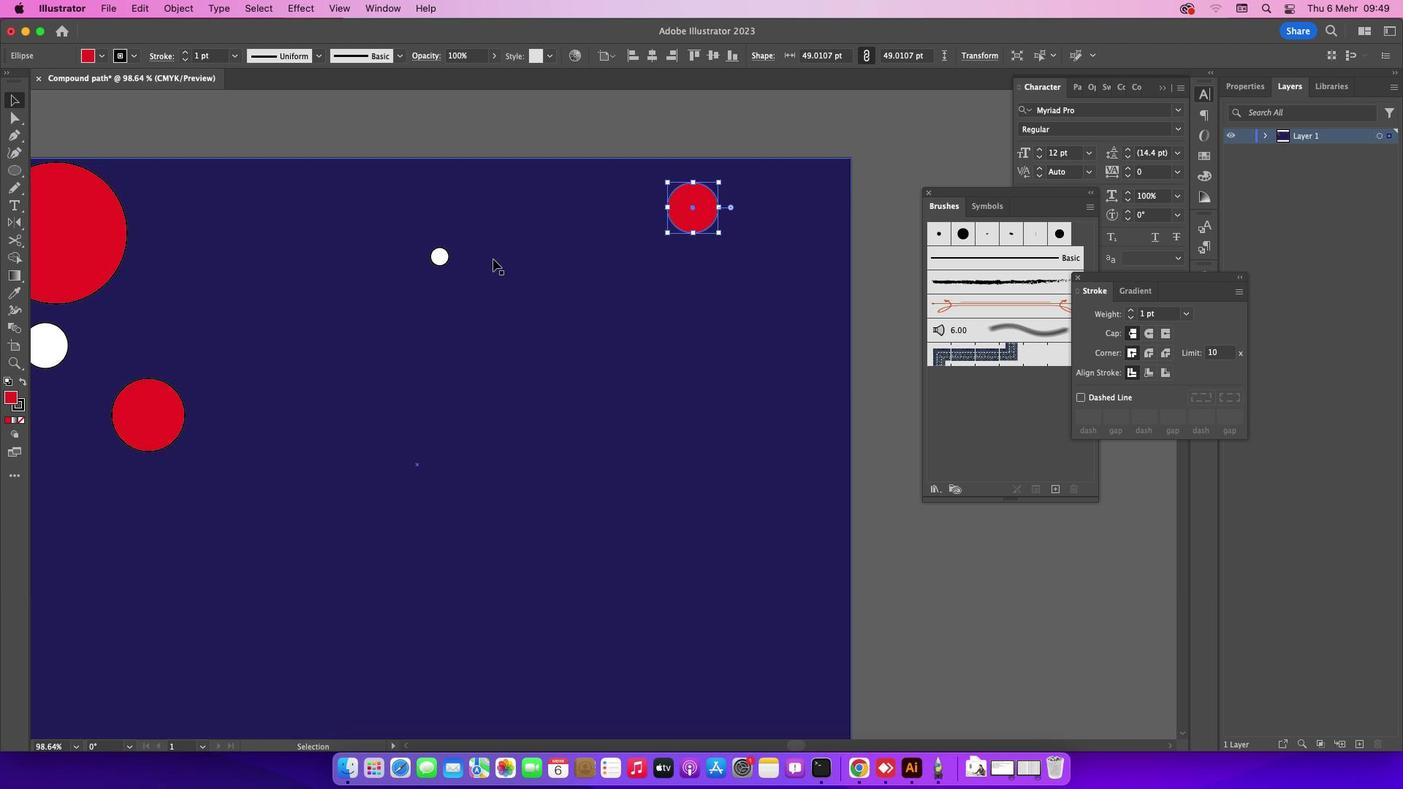 
Action: Mouse scrolled (492, 259) with delta (0, 0)
Screenshot: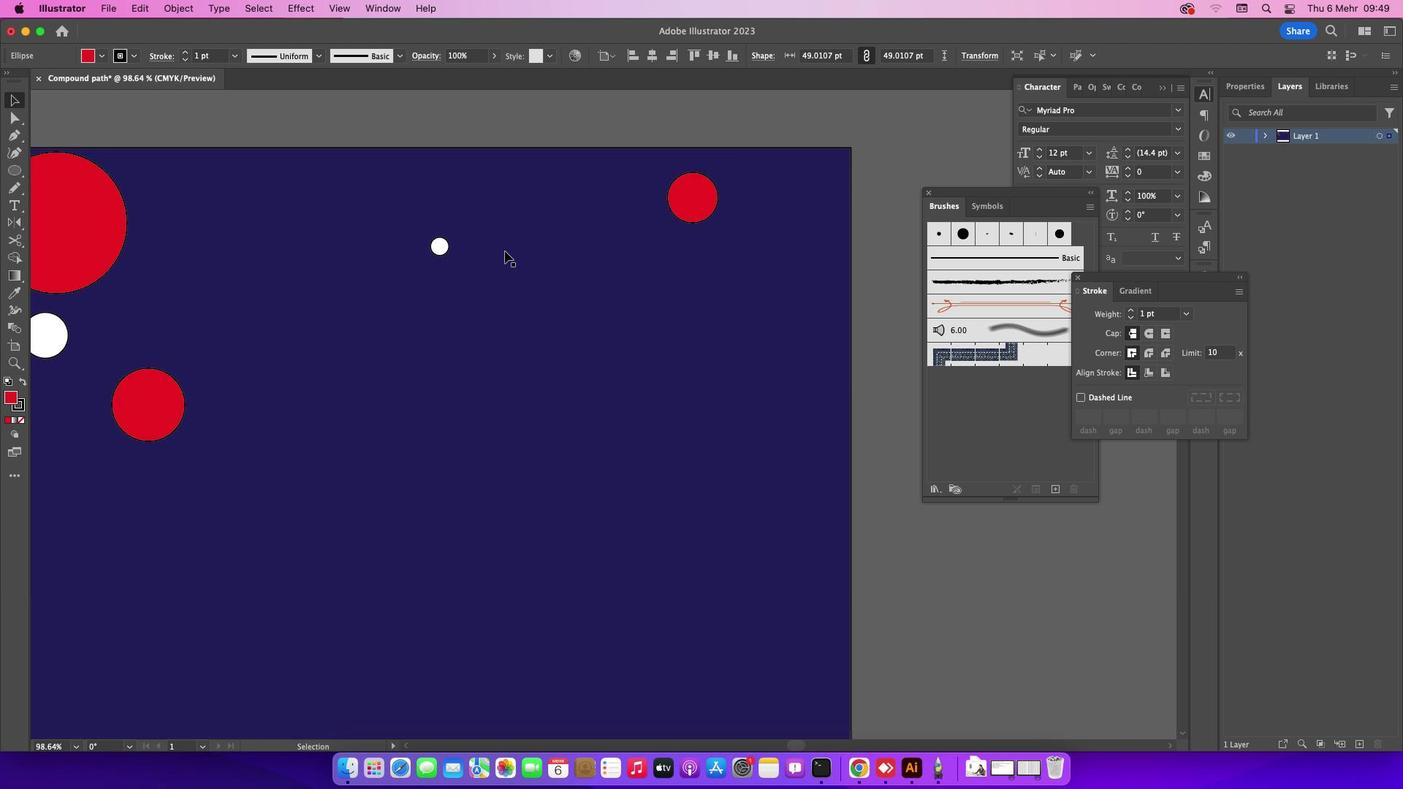 
Action: Mouse moved to (497, 255)
Screenshot: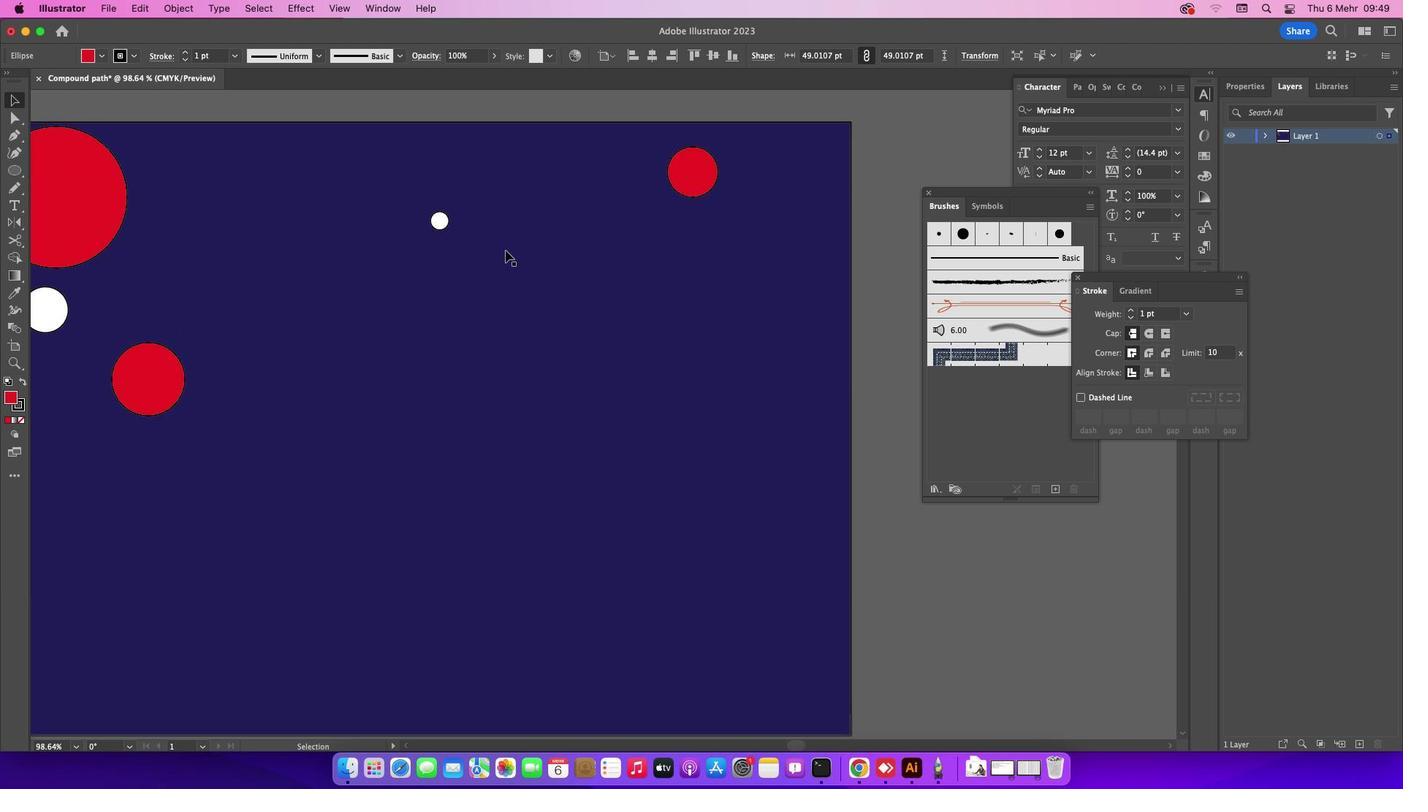 
Action: Mouse scrolled (497, 255) with delta (0, 0)
Screenshot: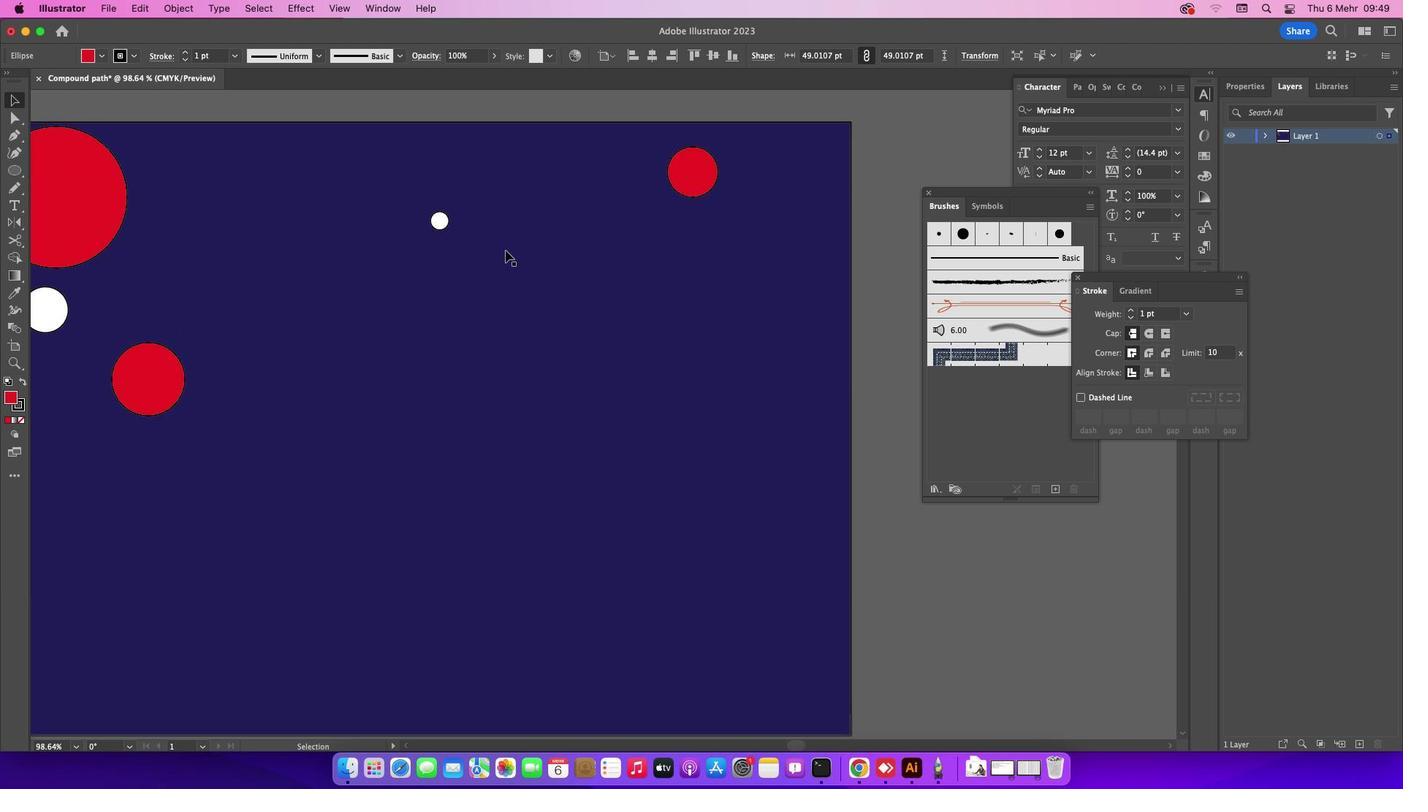 
Action: Mouse moved to (505, 249)
Screenshot: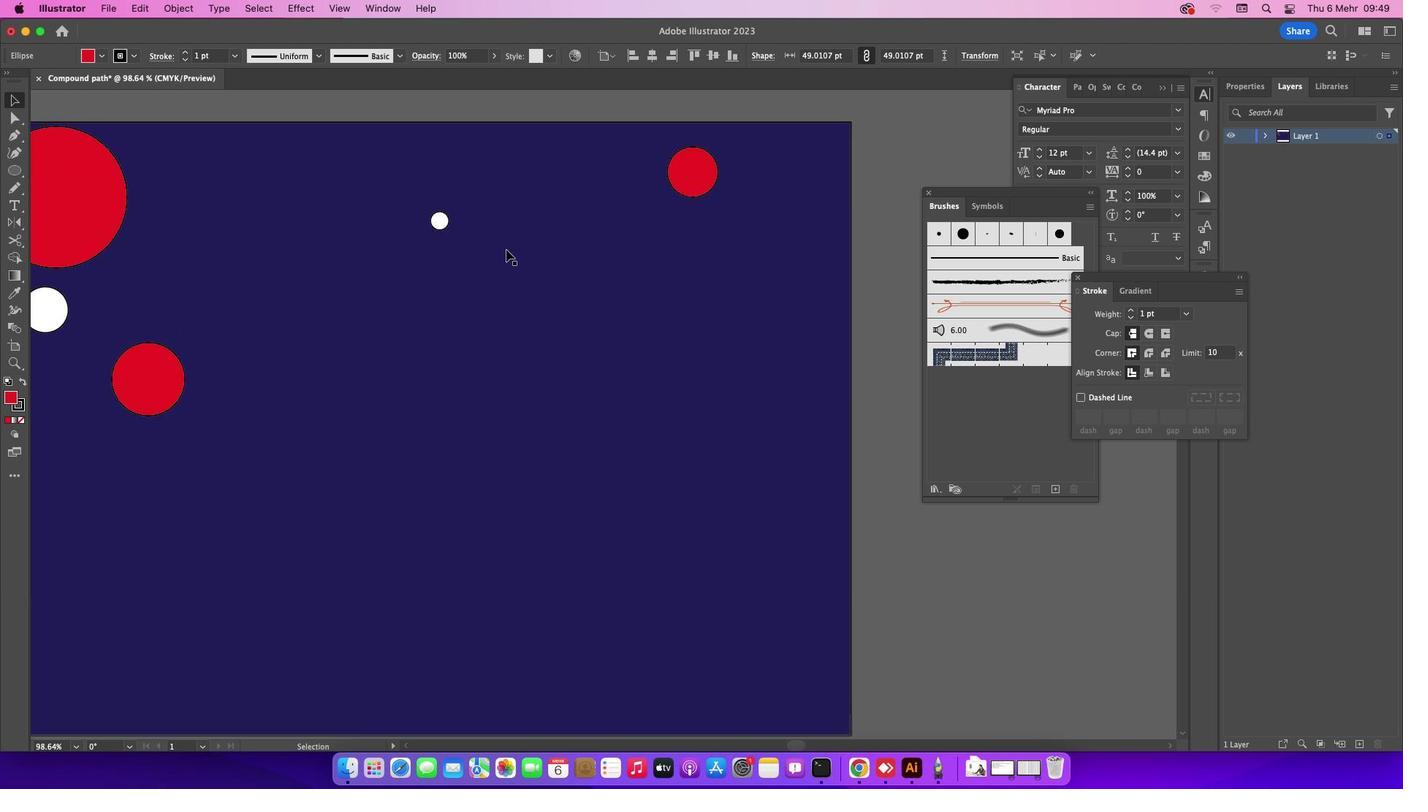 
Action: Mouse scrolled (505, 249) with delta (0, -1)
Screenshot: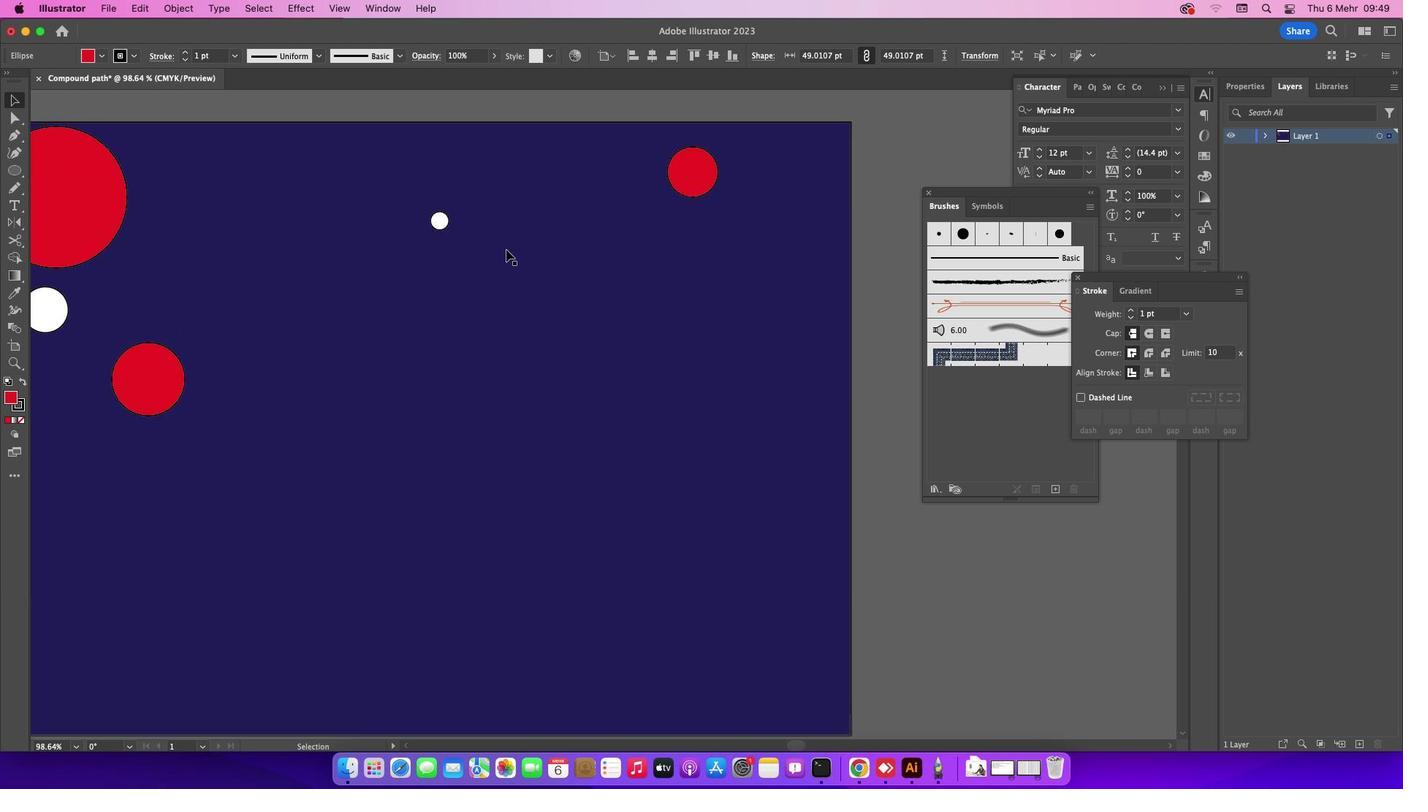 
Action: Mouse moved to (506, 249)
Screenshot: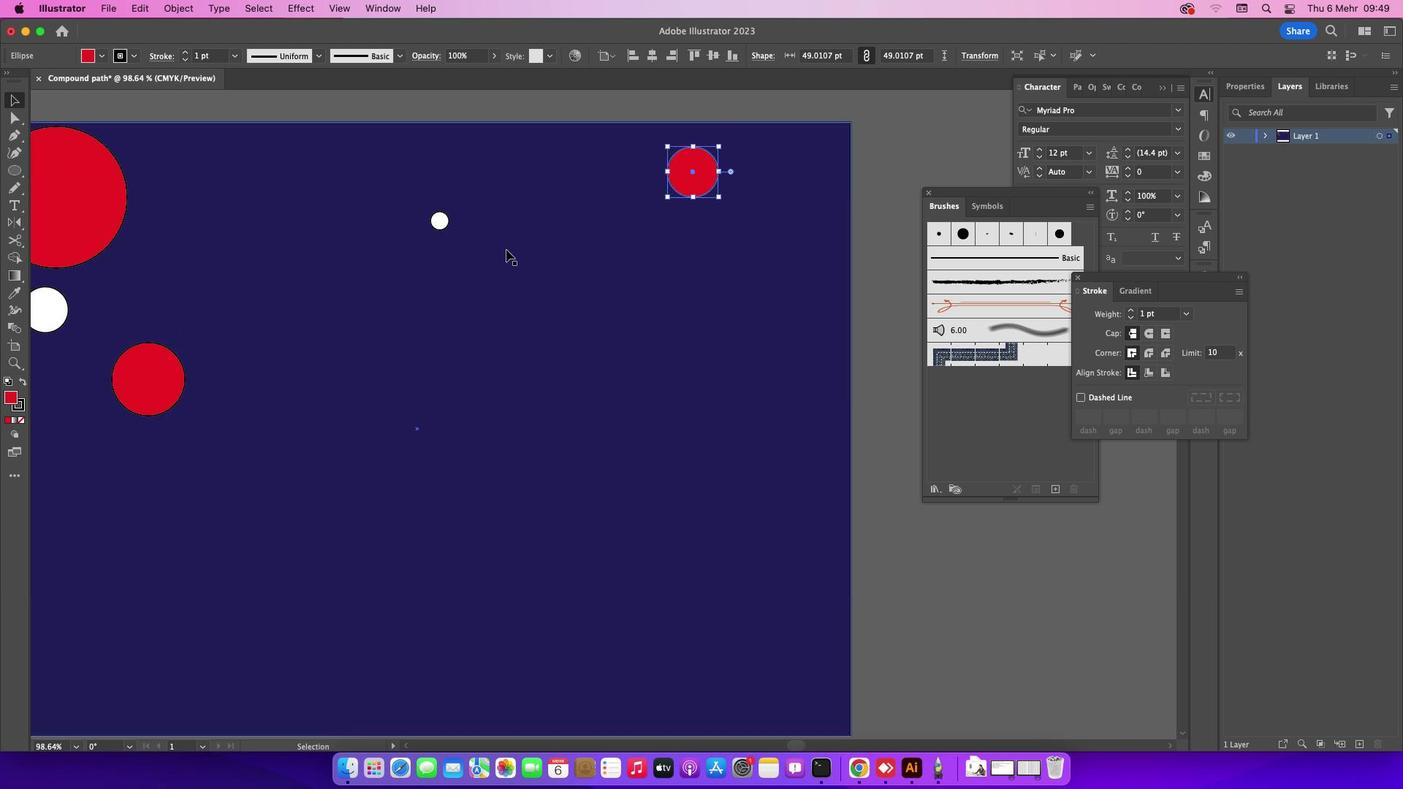 
Action: Mouse scrolled (506, 249) with delta (0, 0)
Screenshot: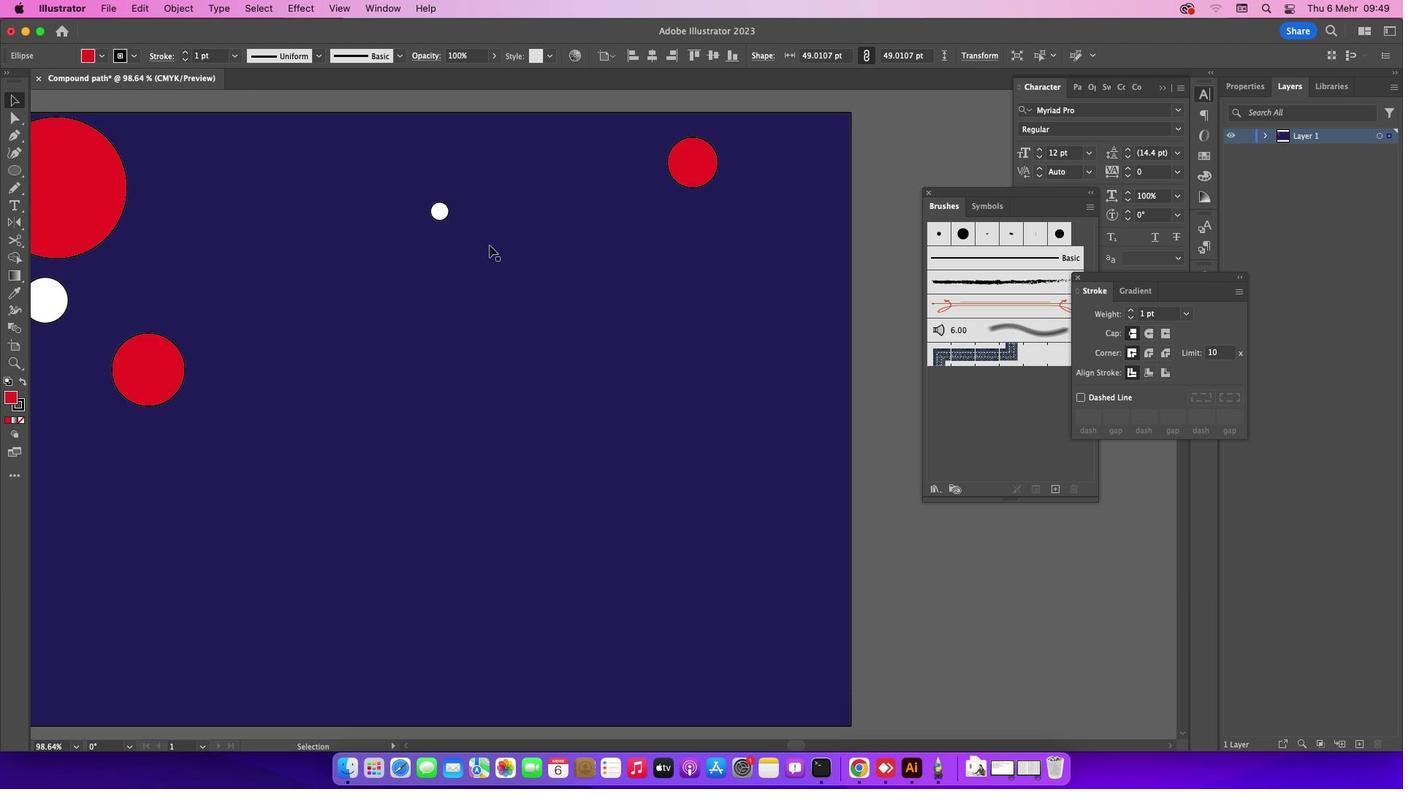 
Action: Mouse moved to (505, 248)
Screenshot: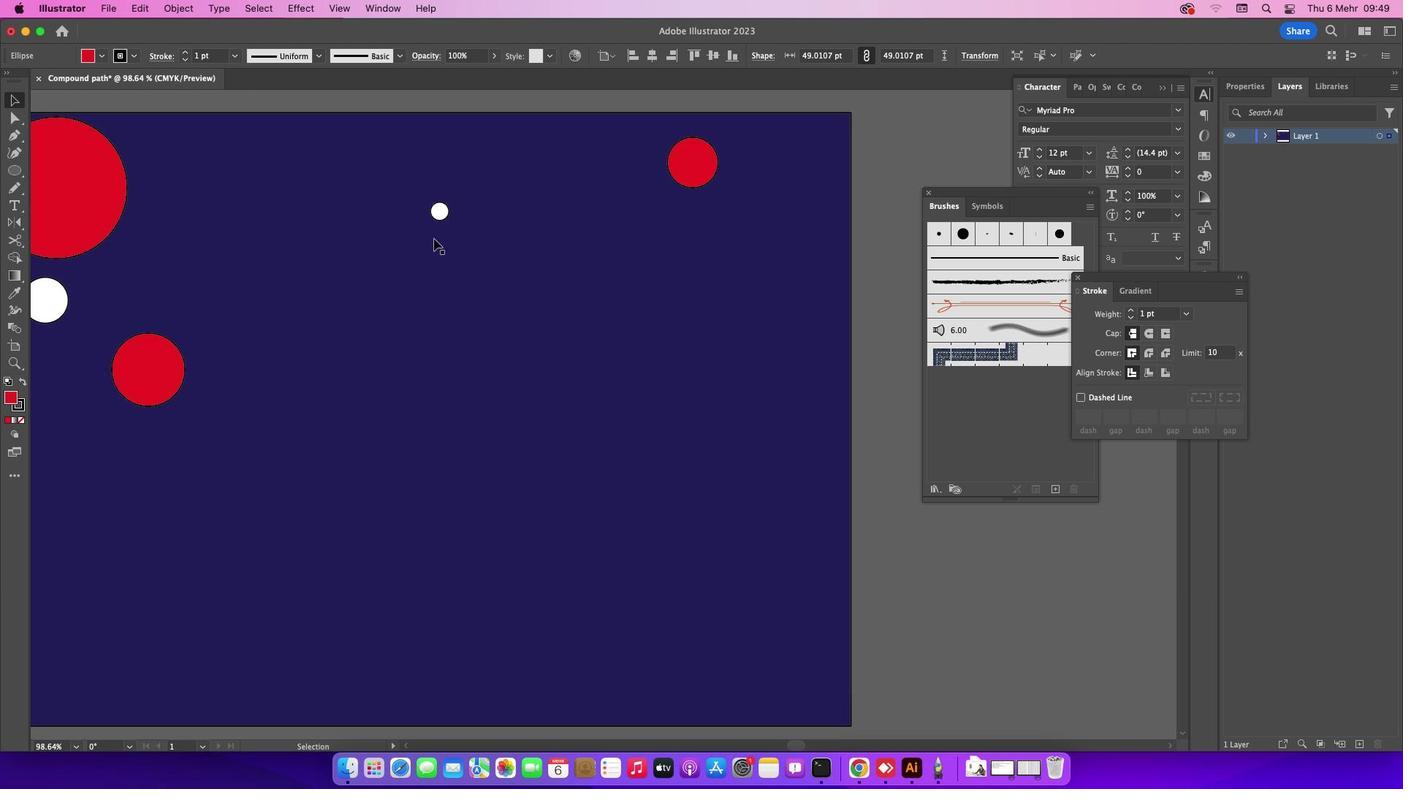 
Action: Mouse scrolled (505, 248) with delta (0, 0)
Screenshot: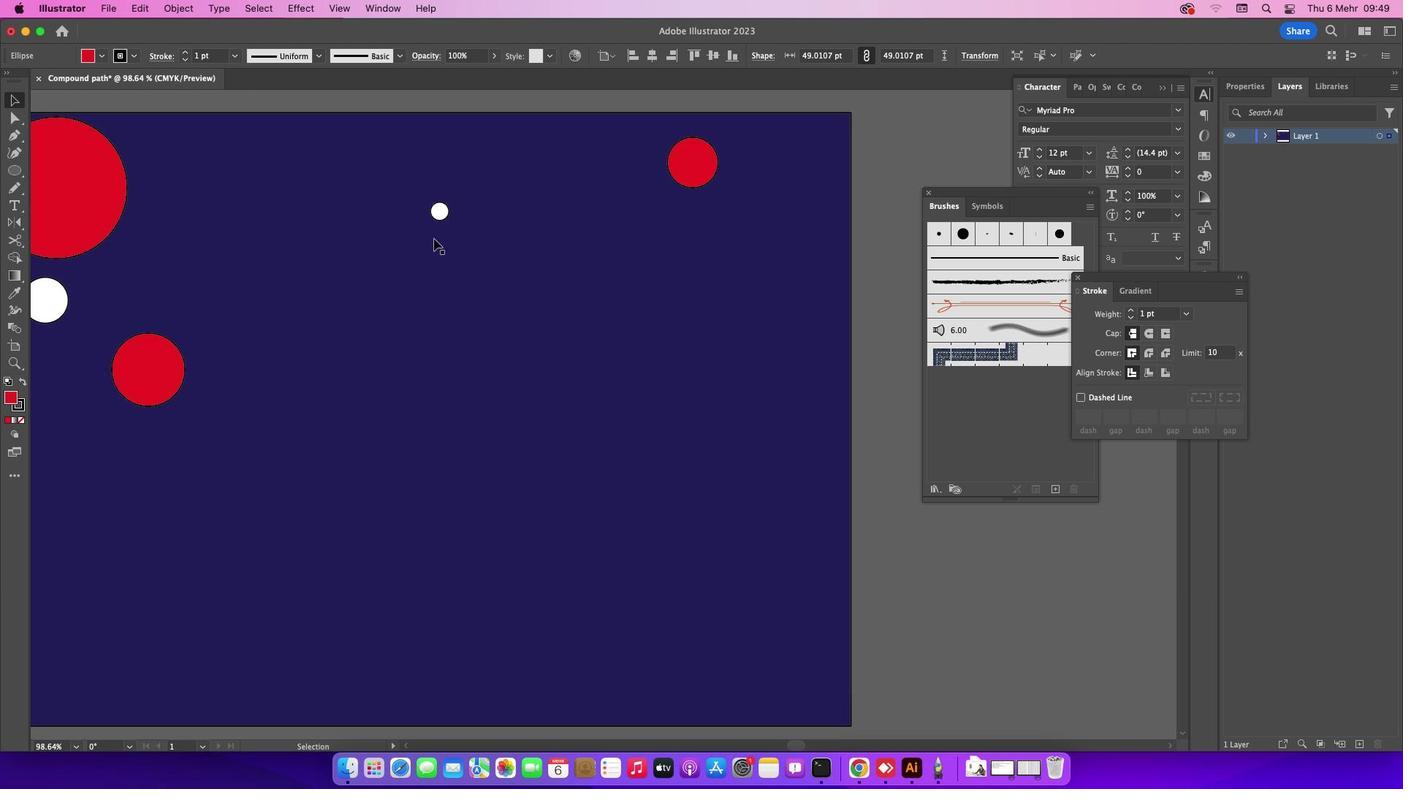 
Action: Mouse moved to (148, 353)
Screenshot: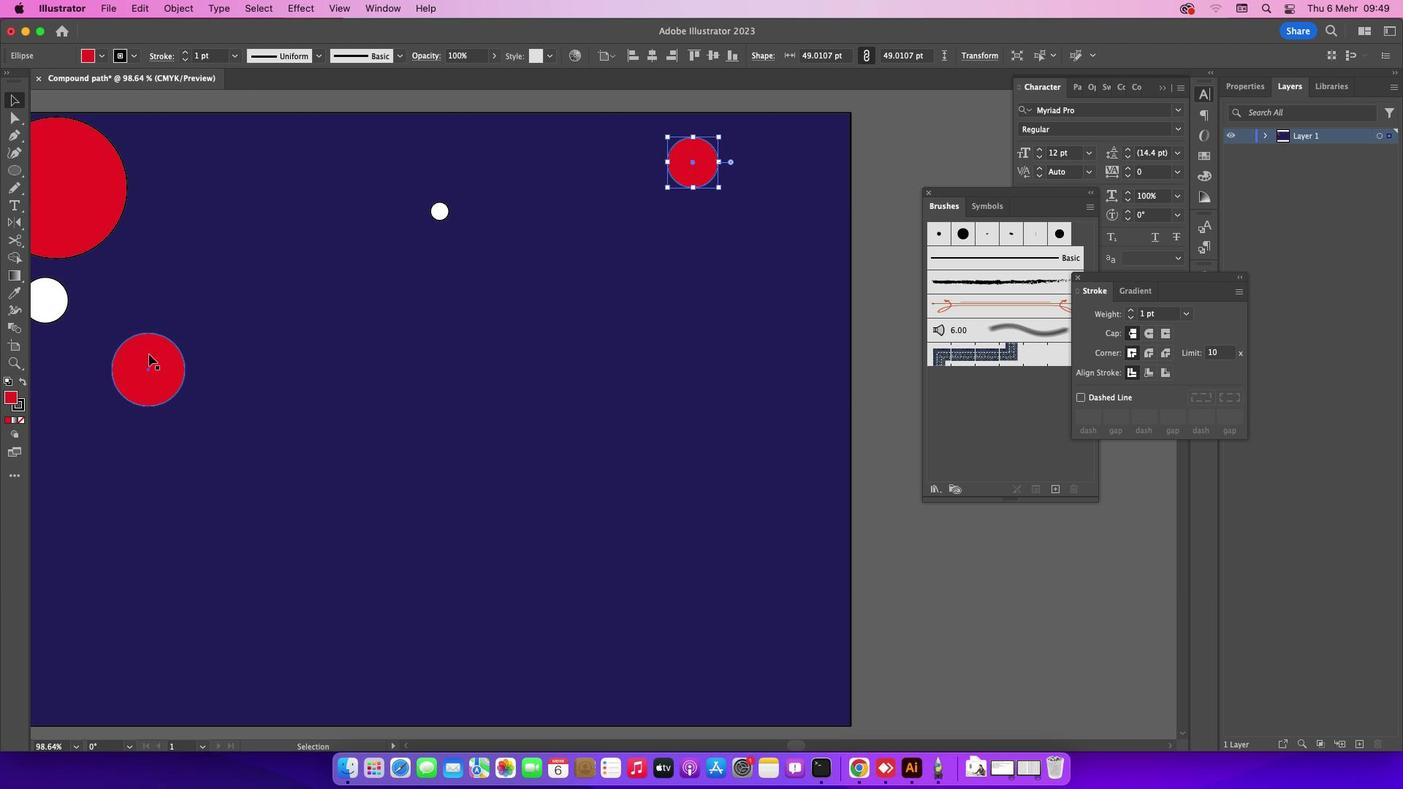 
Action: Mouse pressed left at (148, 353)
Screenshot: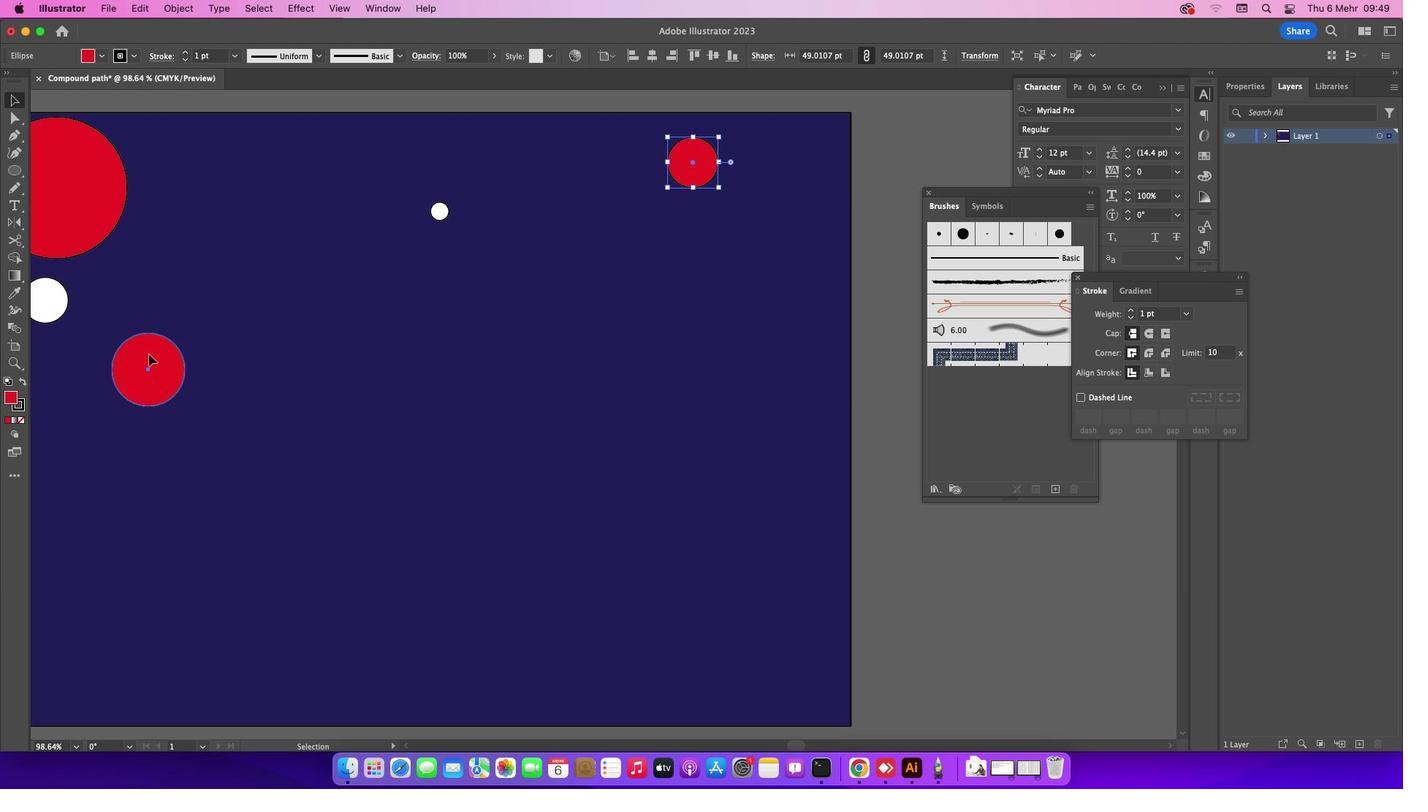 
Action: Mouse moved to (65, 228)
Screenshot: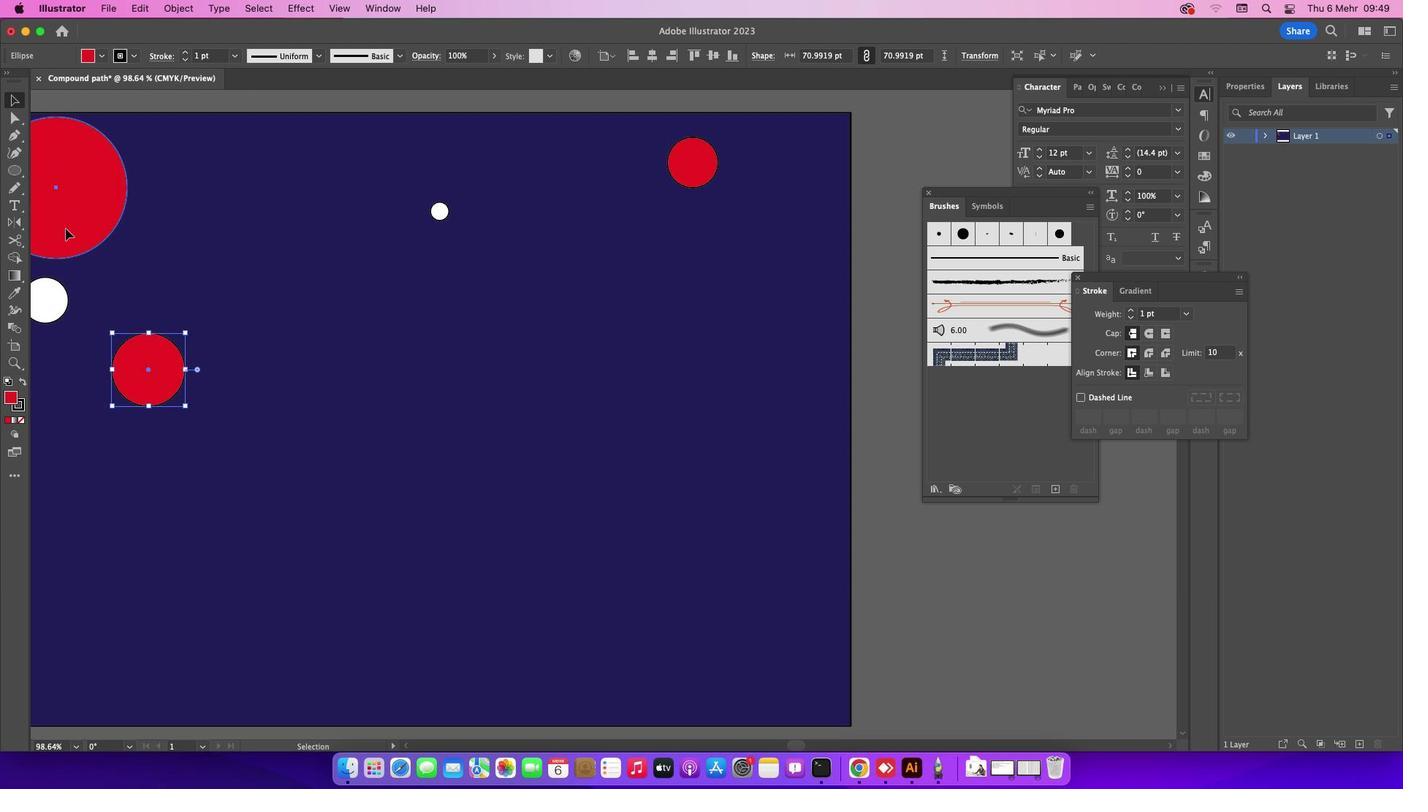
Action: Mouse pressed left at (65, 228)
Screenshot: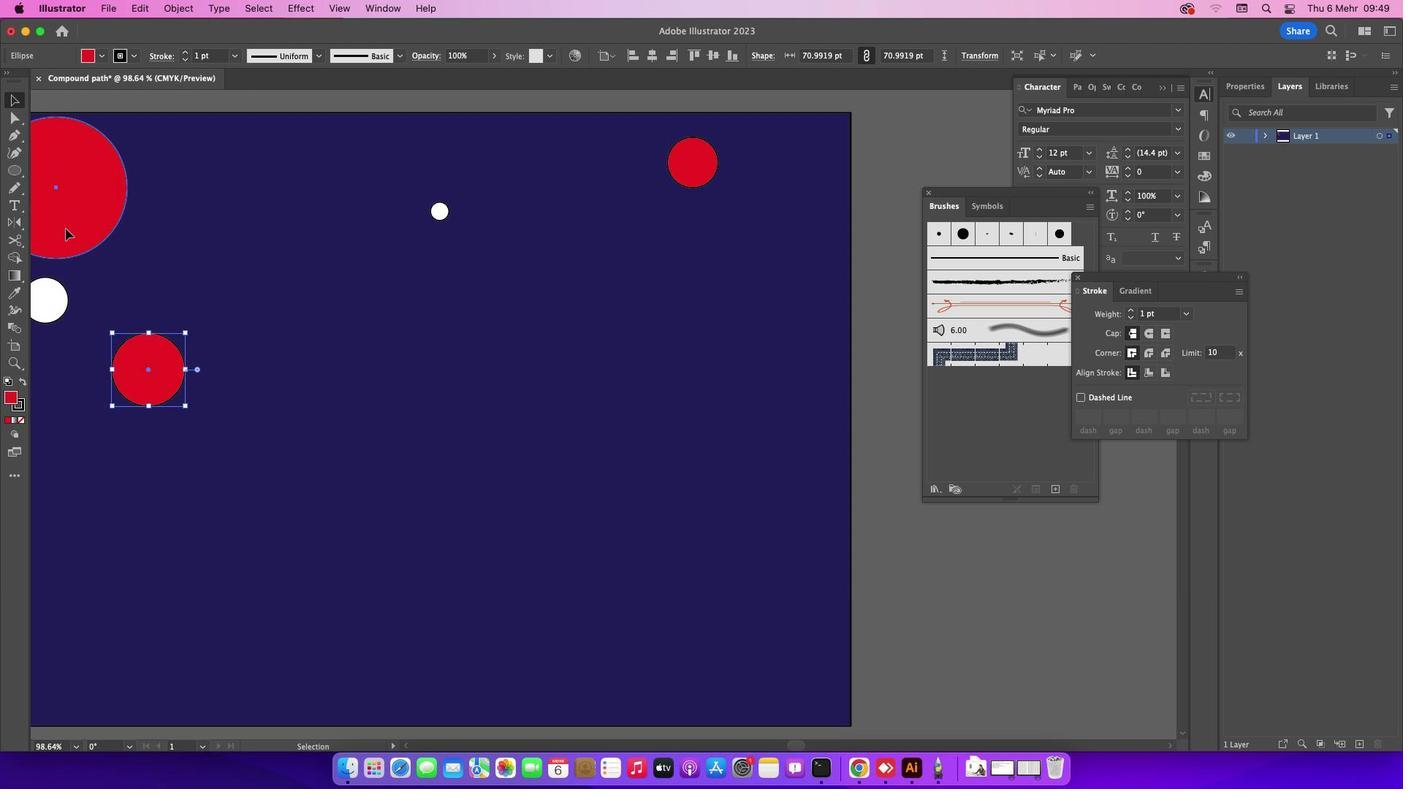 
Action: Key pressed Key.alt
Screenshot: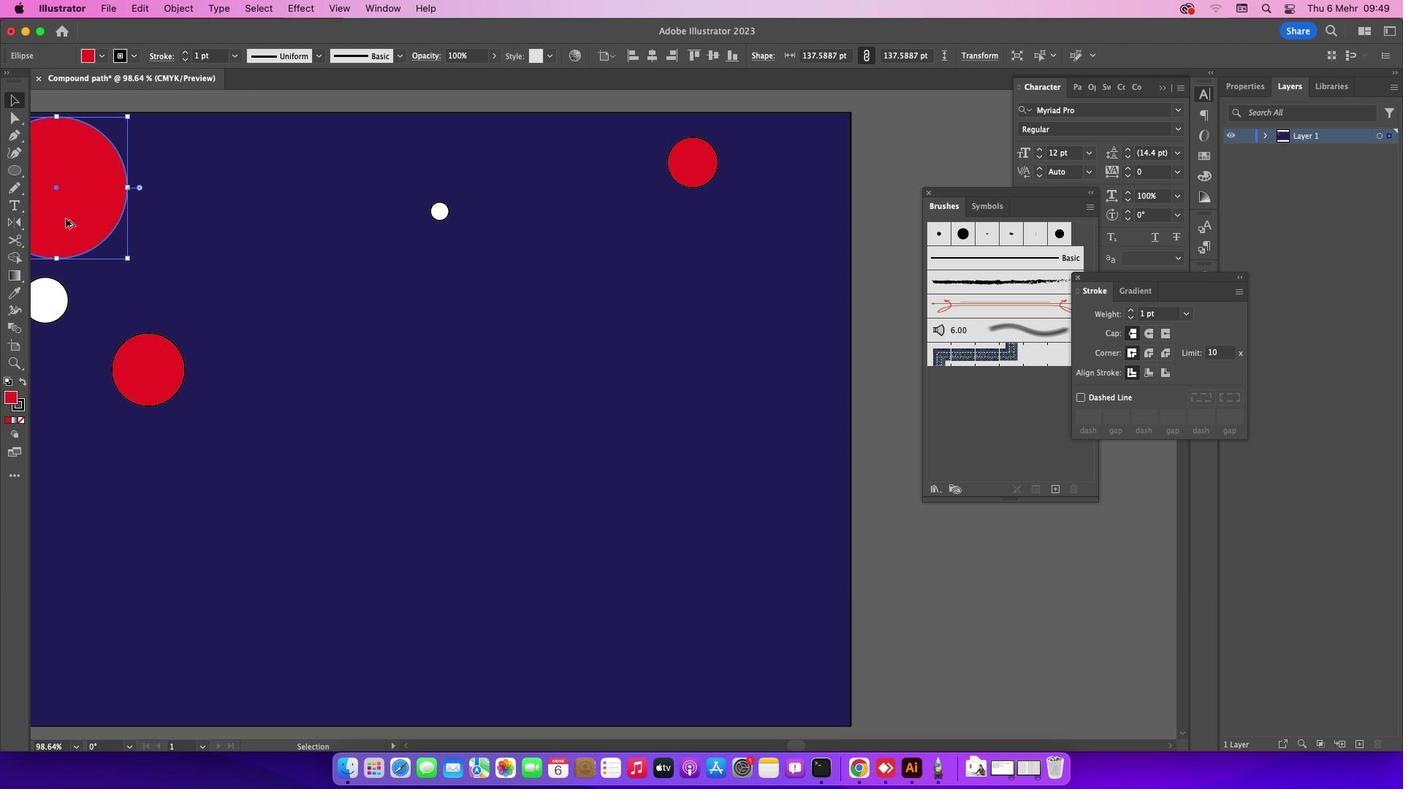 
Action: Mouse moved to (65, 214)
Screenshot: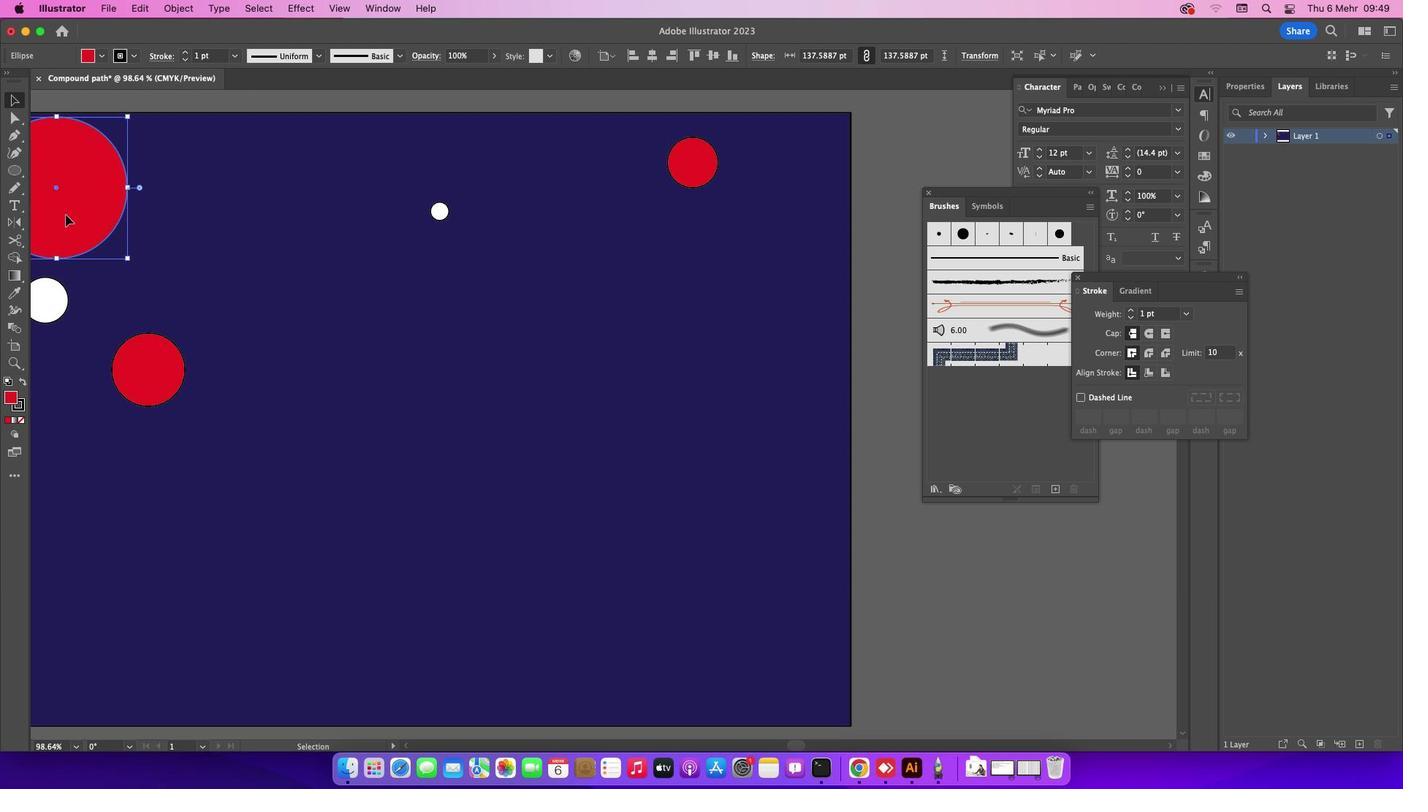 
Action: Mouse pressed left at (65, 214)
Screenshot: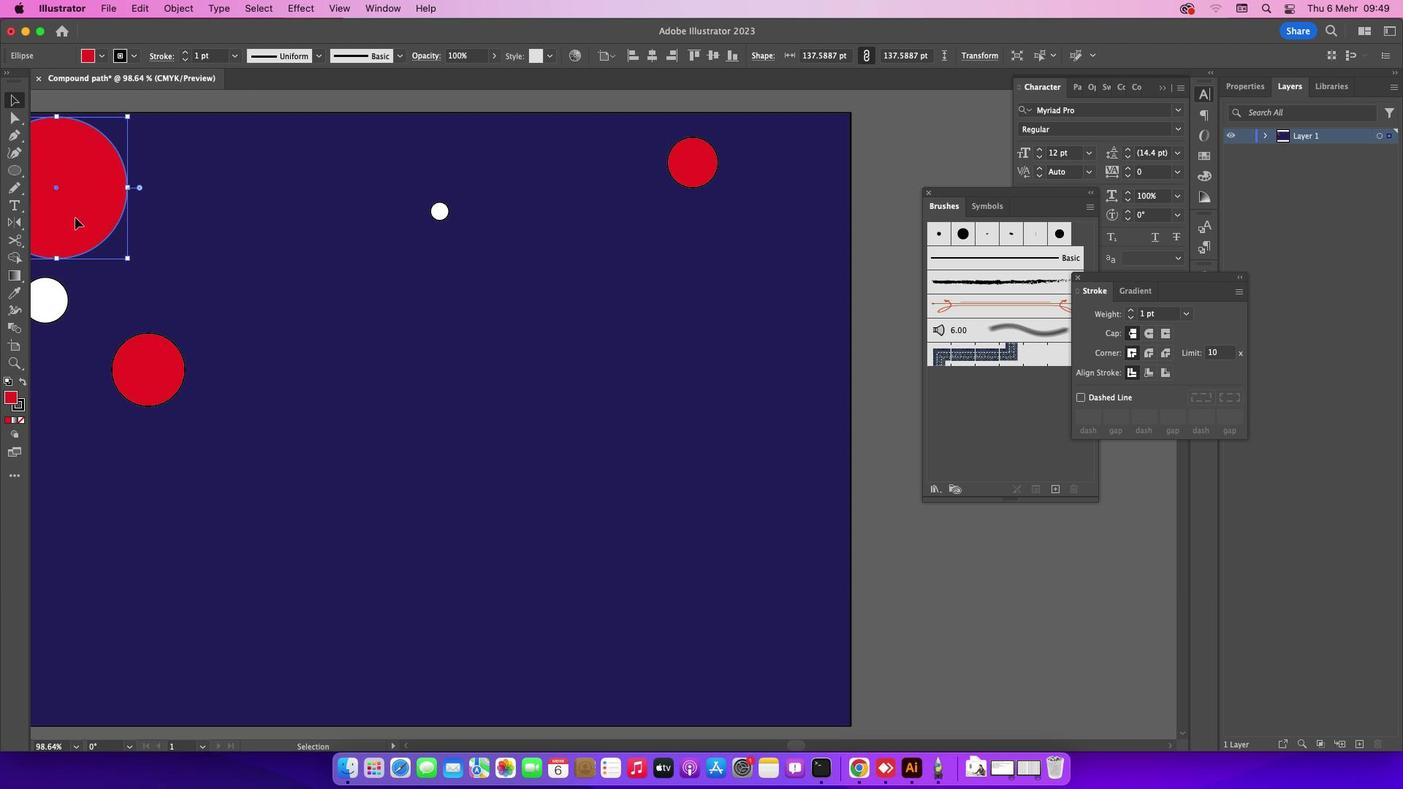 
Action: Mouse moved to (821, 616)
Screenshot: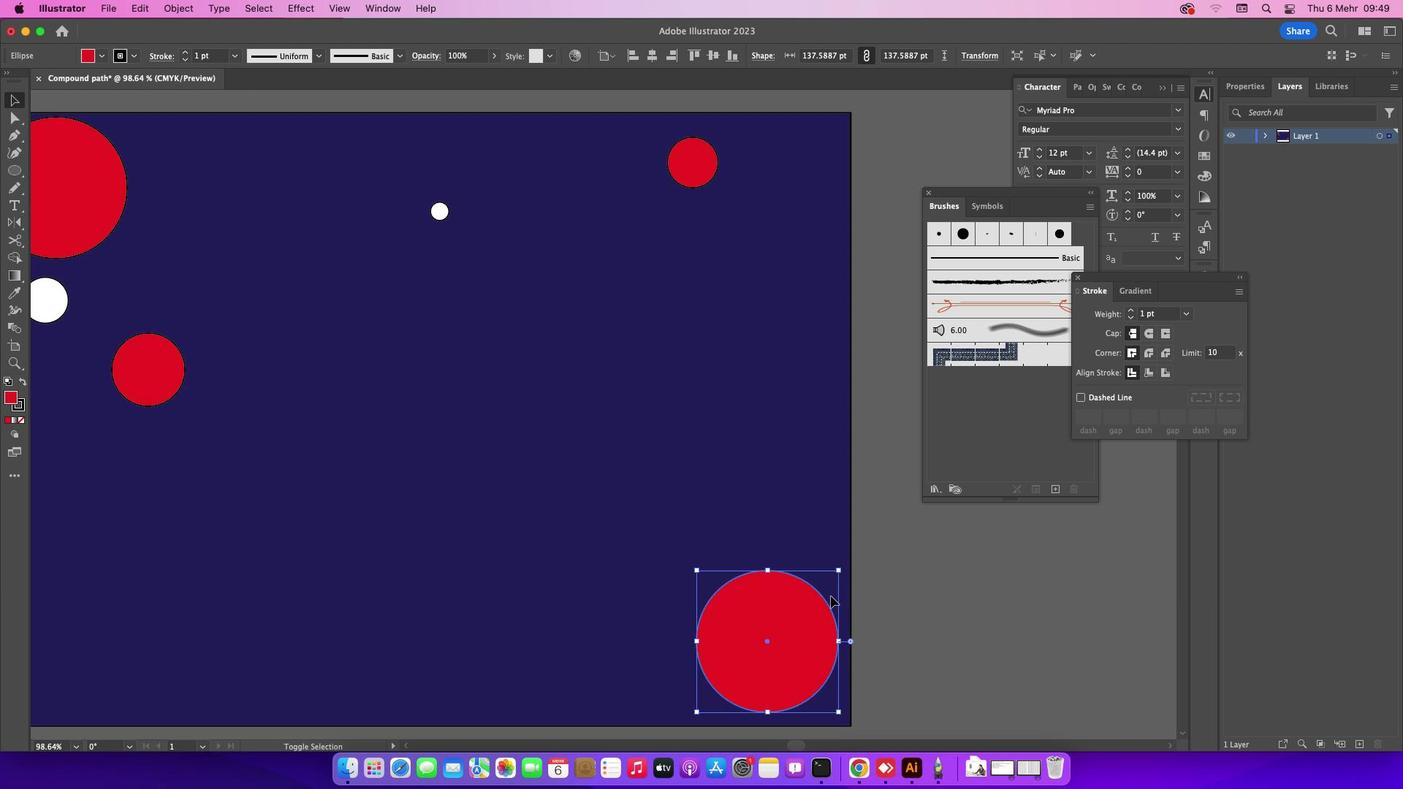 
Action: Key pressed Key.shift
Screenshot: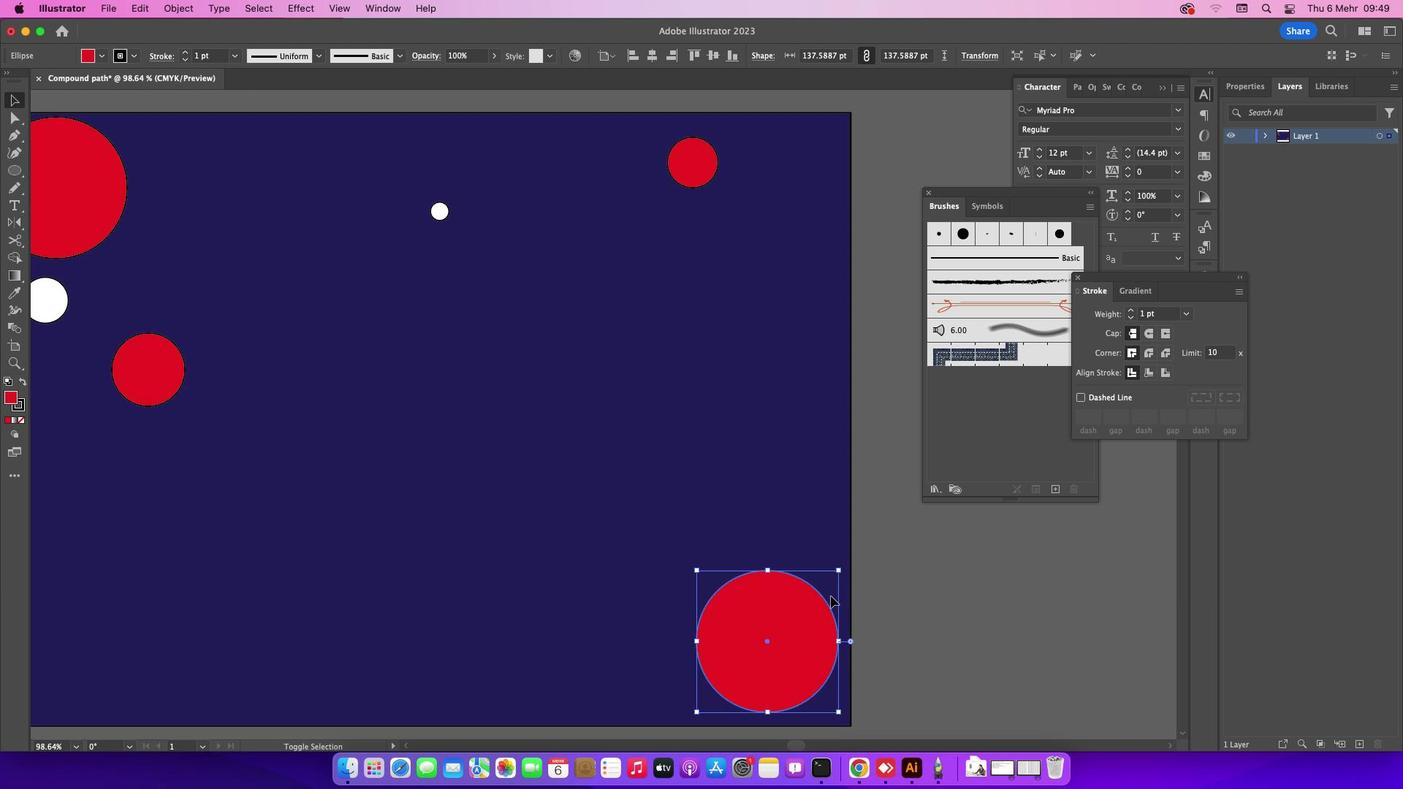 
Action: Mouse moved to (838, 573)
Screenshot: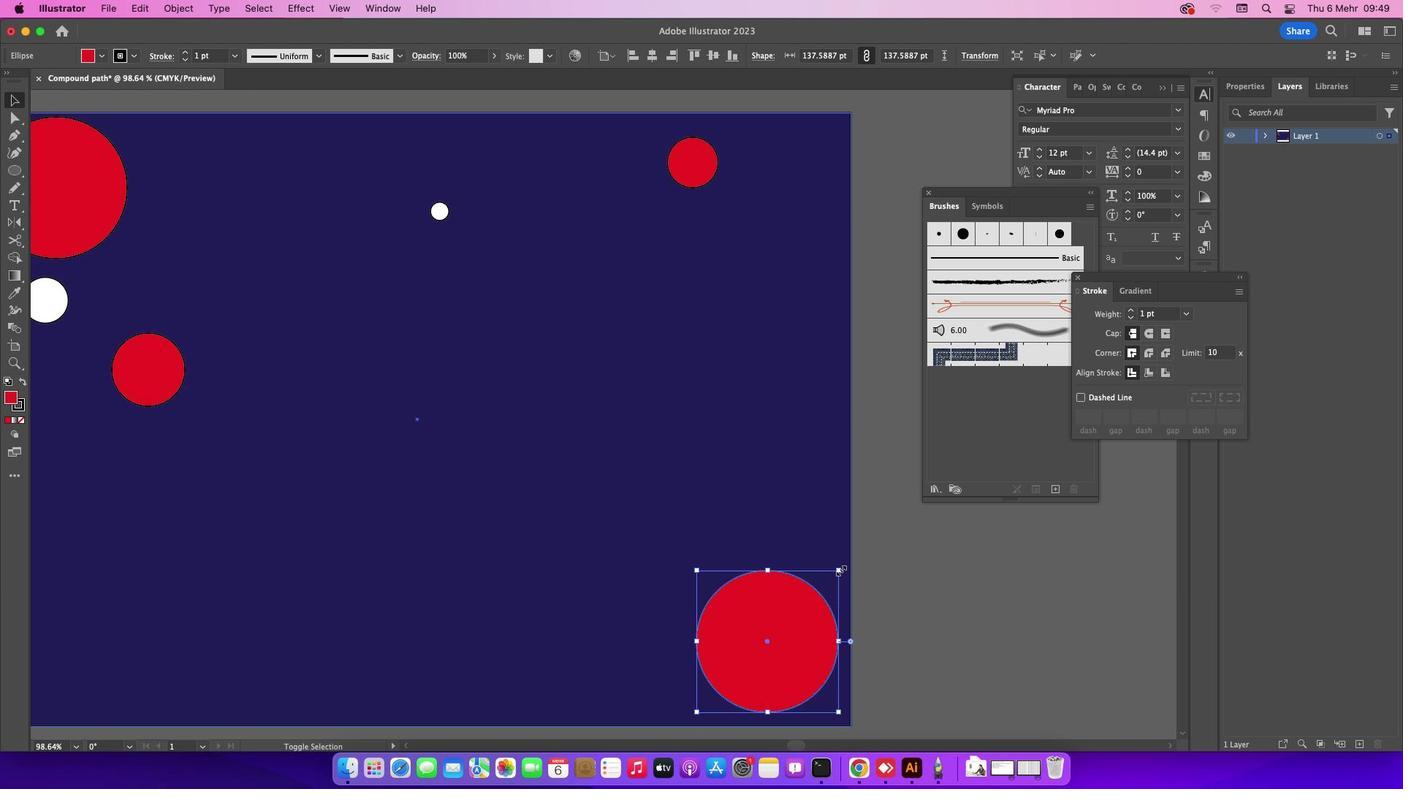
Action: Key pressed Key.alt
Screenshot: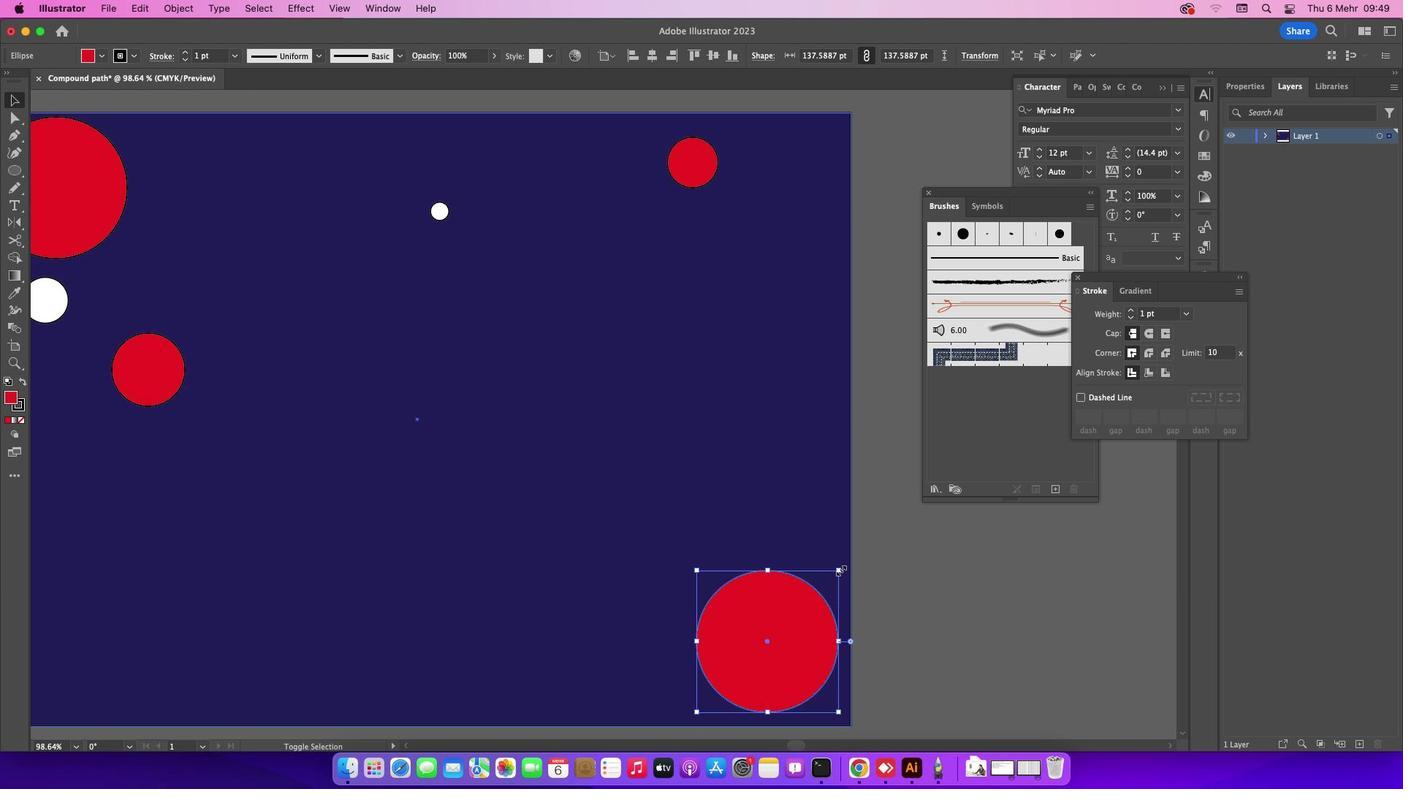
Action: Mouse moved to (839, 566)
Screenshot: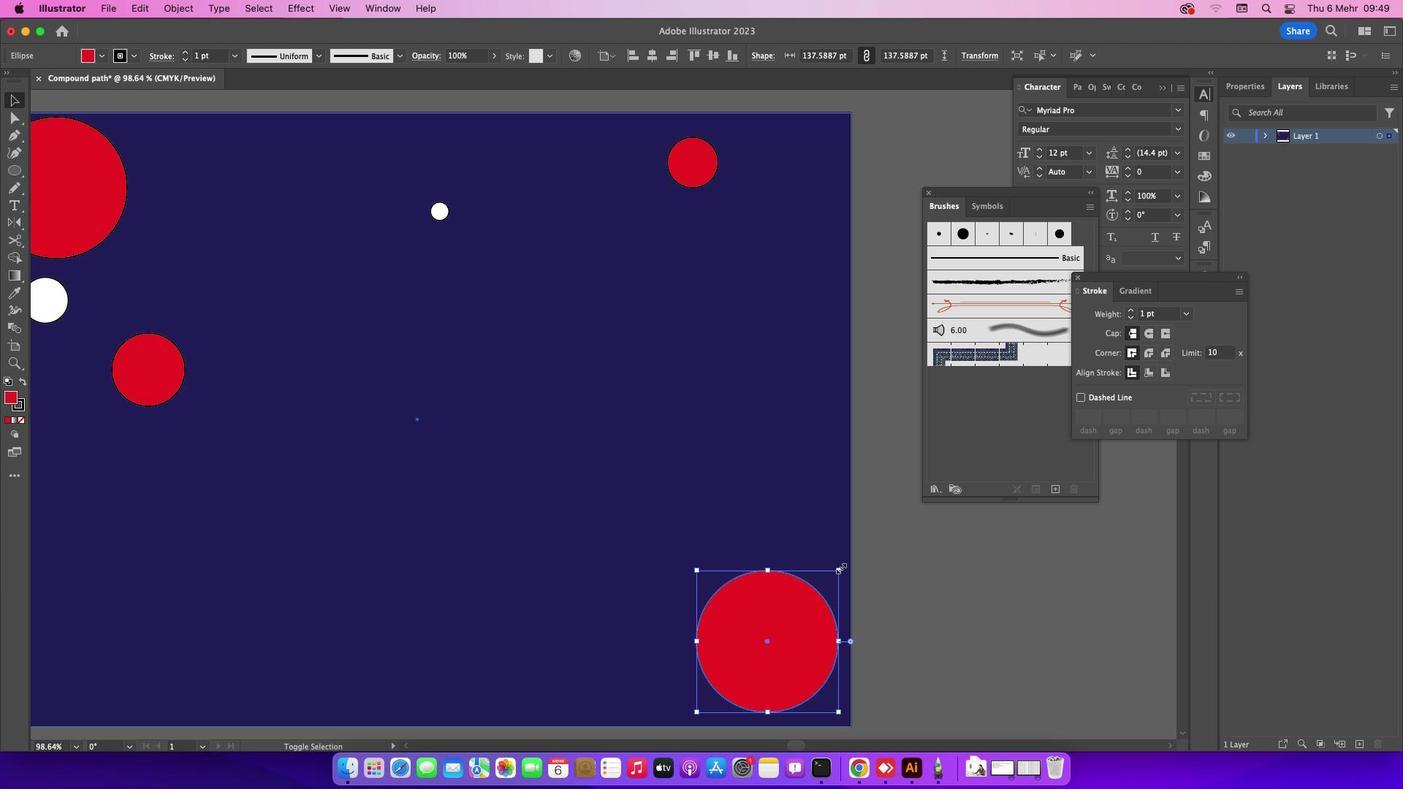 
Action: Mouse pressed left at (839, 566)
Screenshot: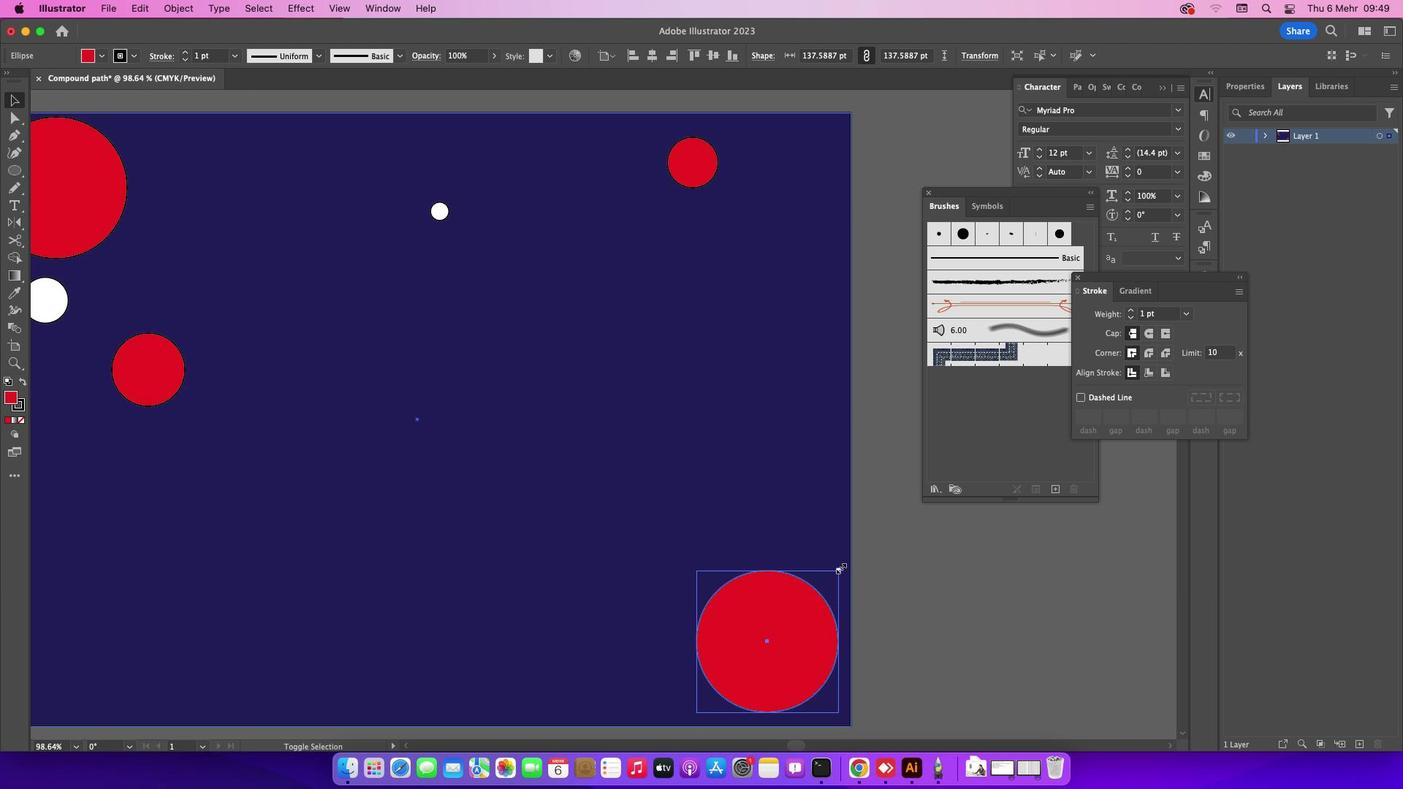
Action: Mouse moved to (785, 649)
Screenshot: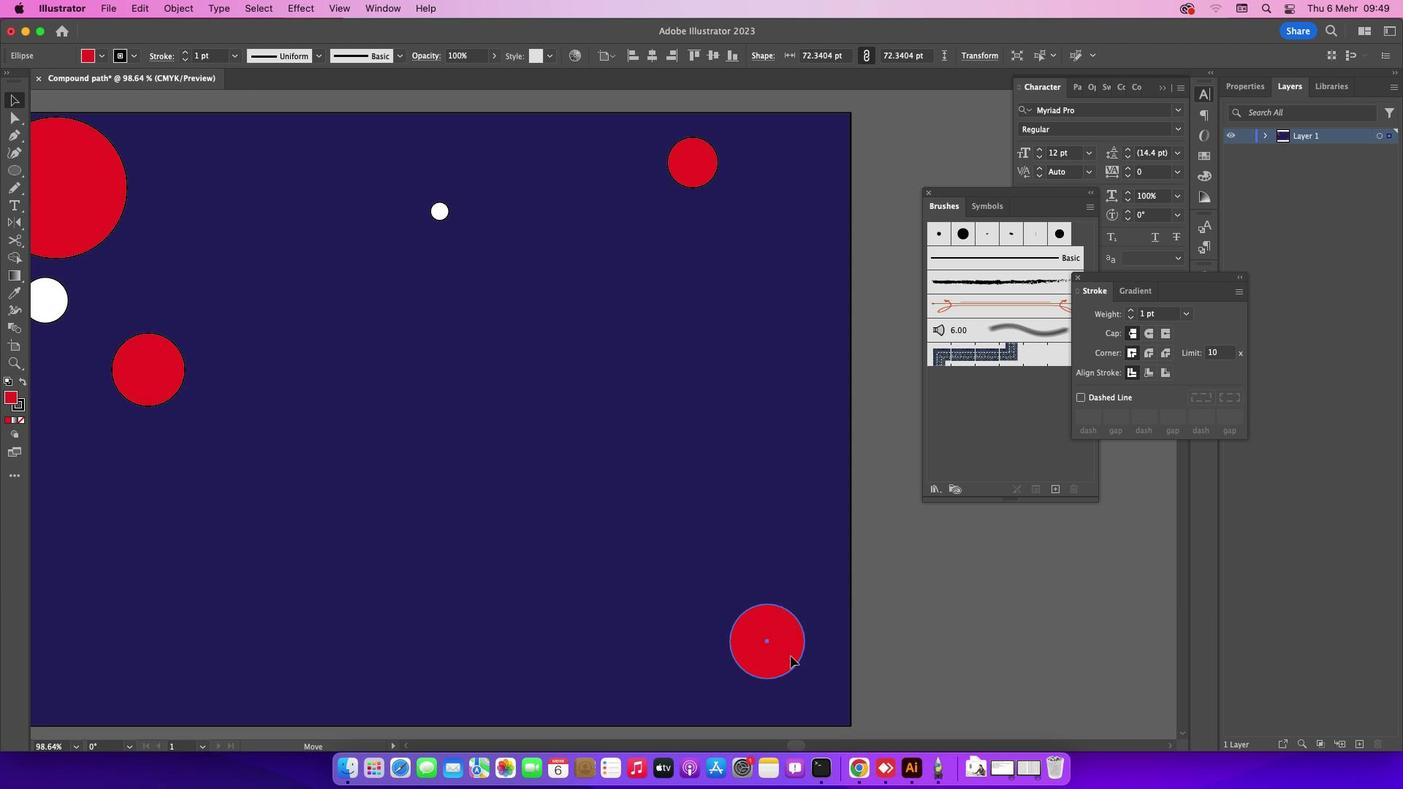 
Action: Mouse pressed left at (785, 649)
Screenshot: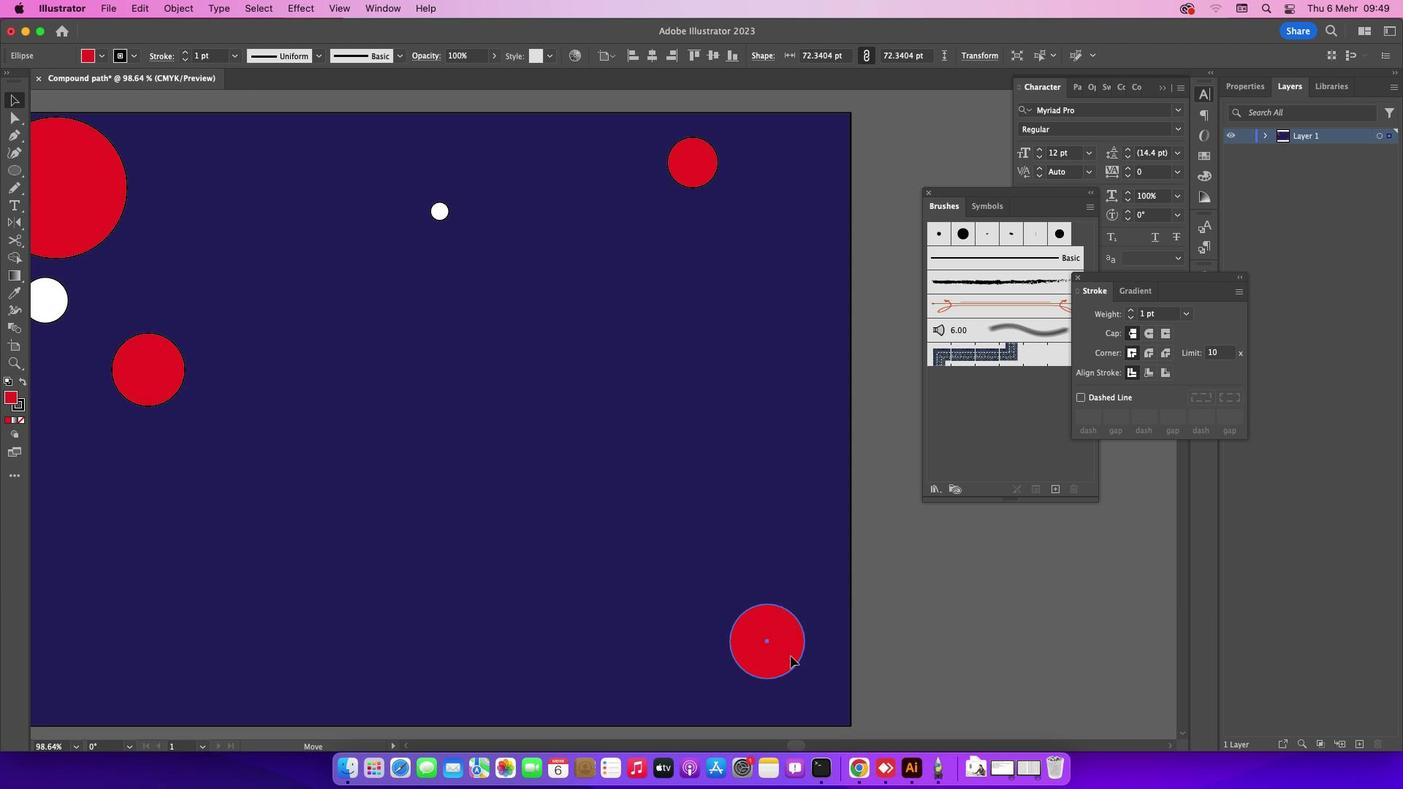
Action: Mouse moved to (772, 640)
Screenshot: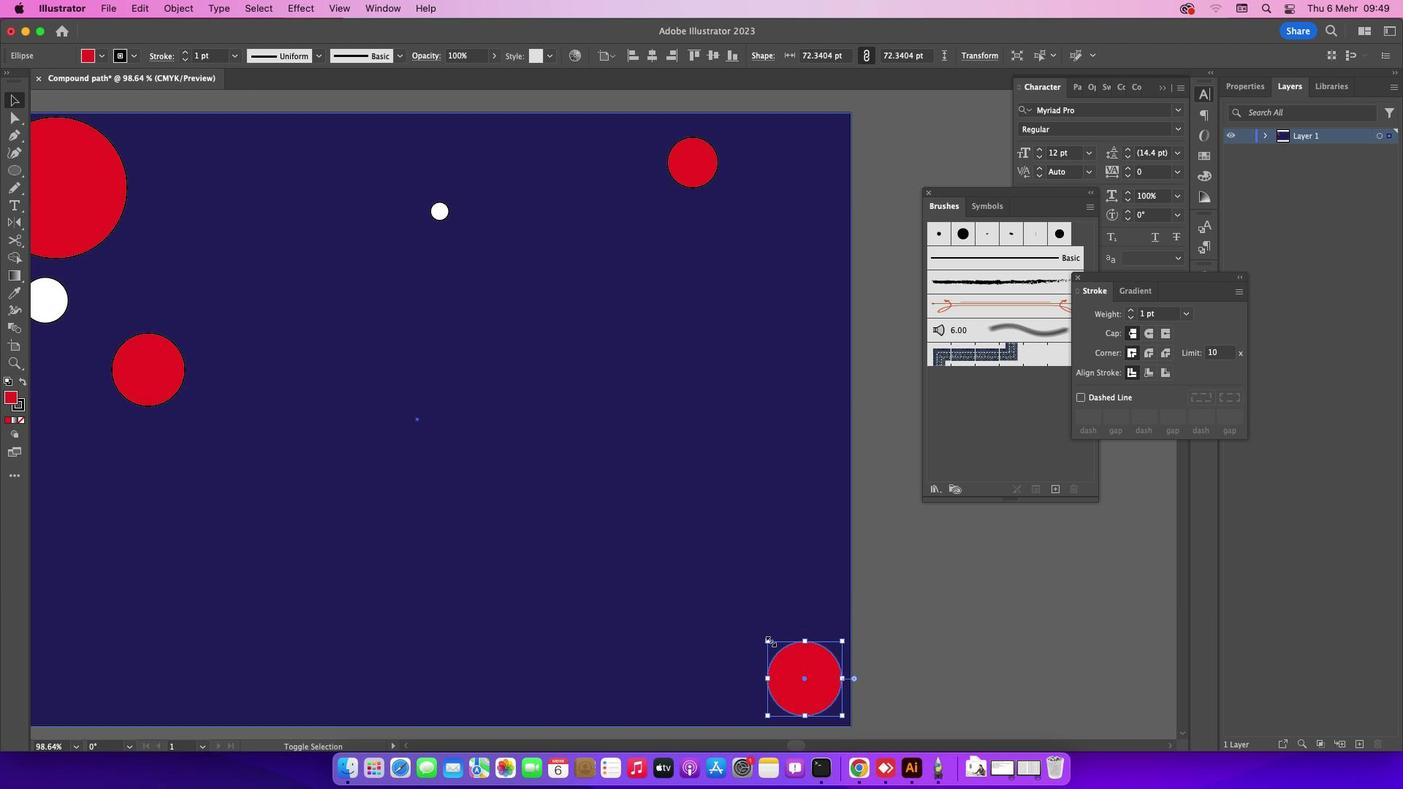 
Action: Key pressed Key.shift
Screenshot: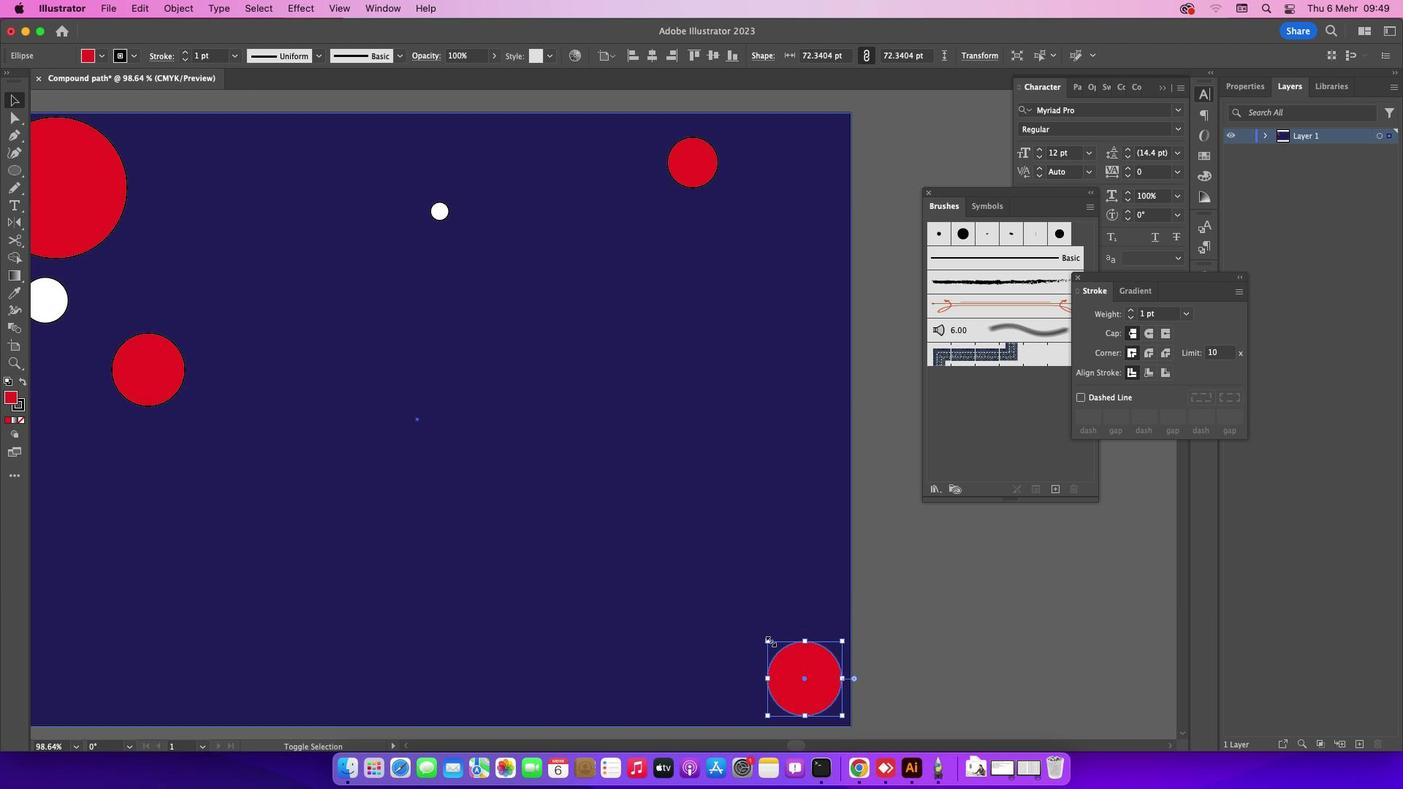 
Action: Mouse moved to (767, 638)
Screenshot: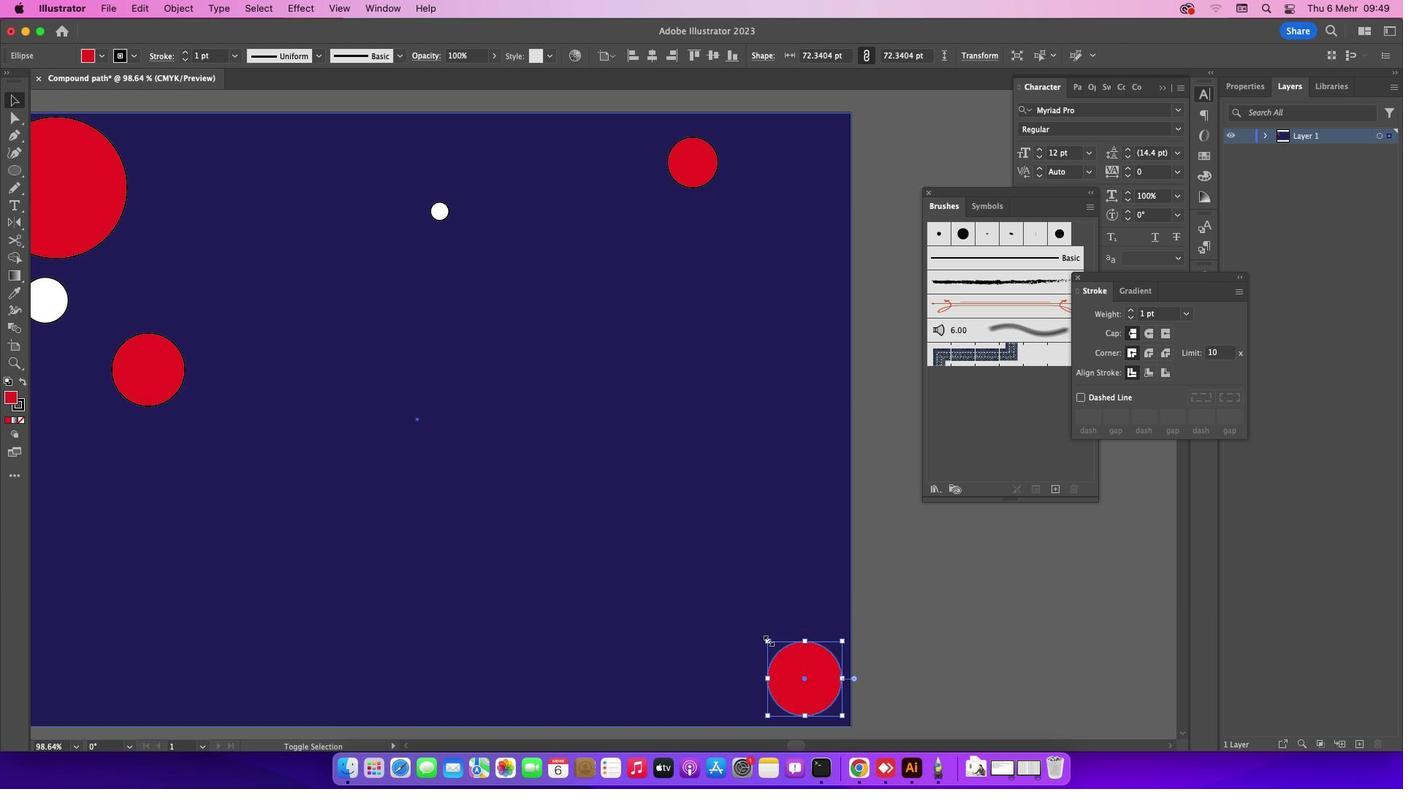 
Action: Key pressed Key.alt
Screenshot: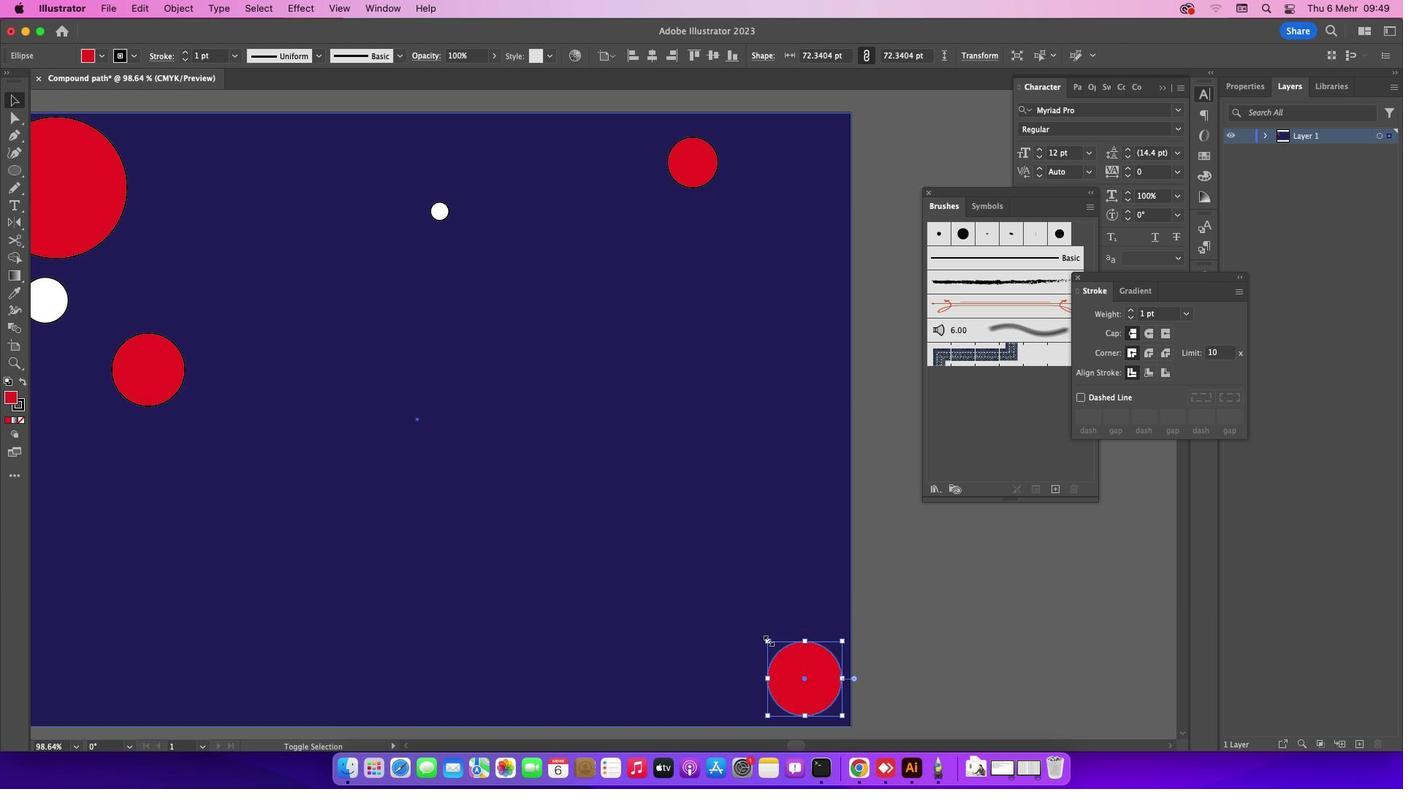 
Action: Mouse pressed left at (767, 638)
Screenshot: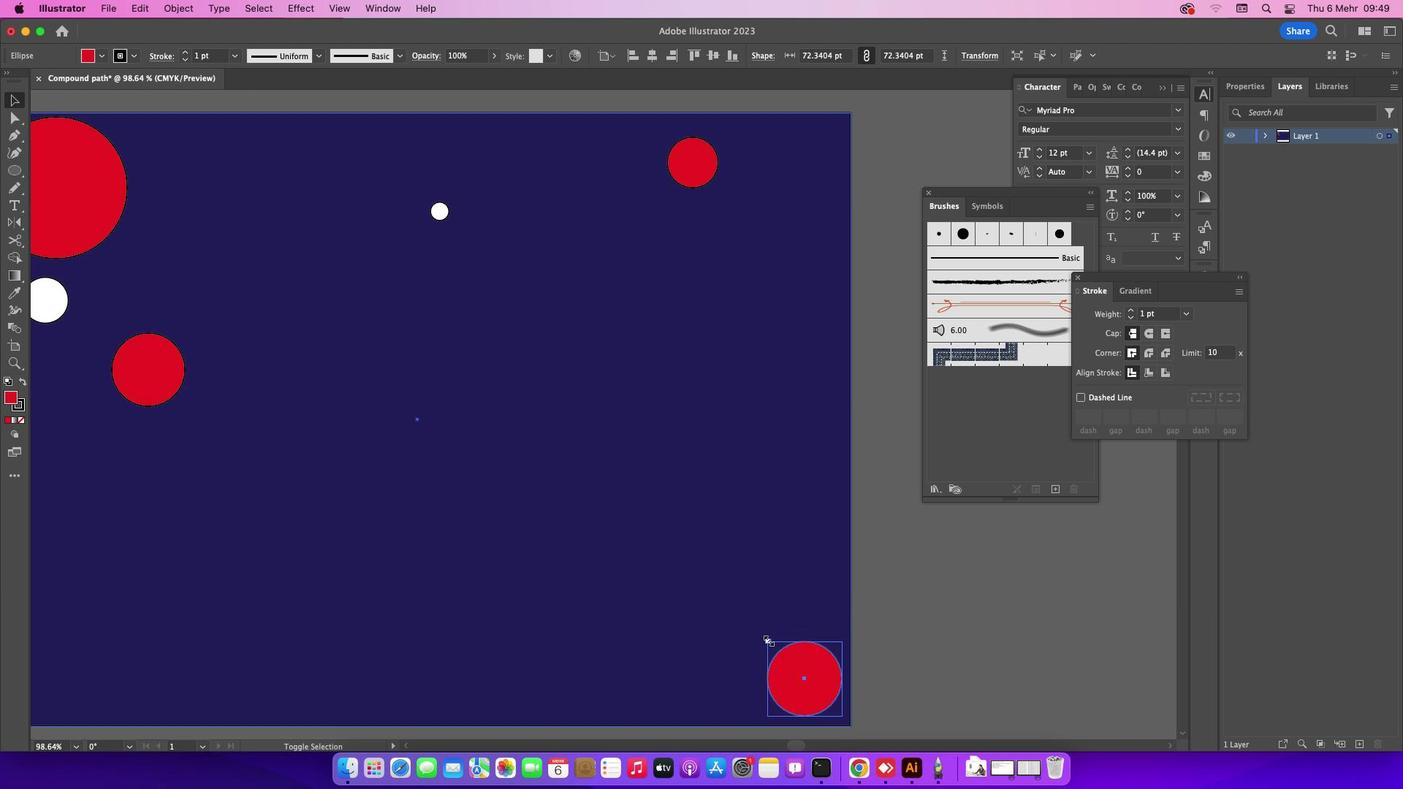 
Action: Mouse moved to (819, 629)
Screenshot: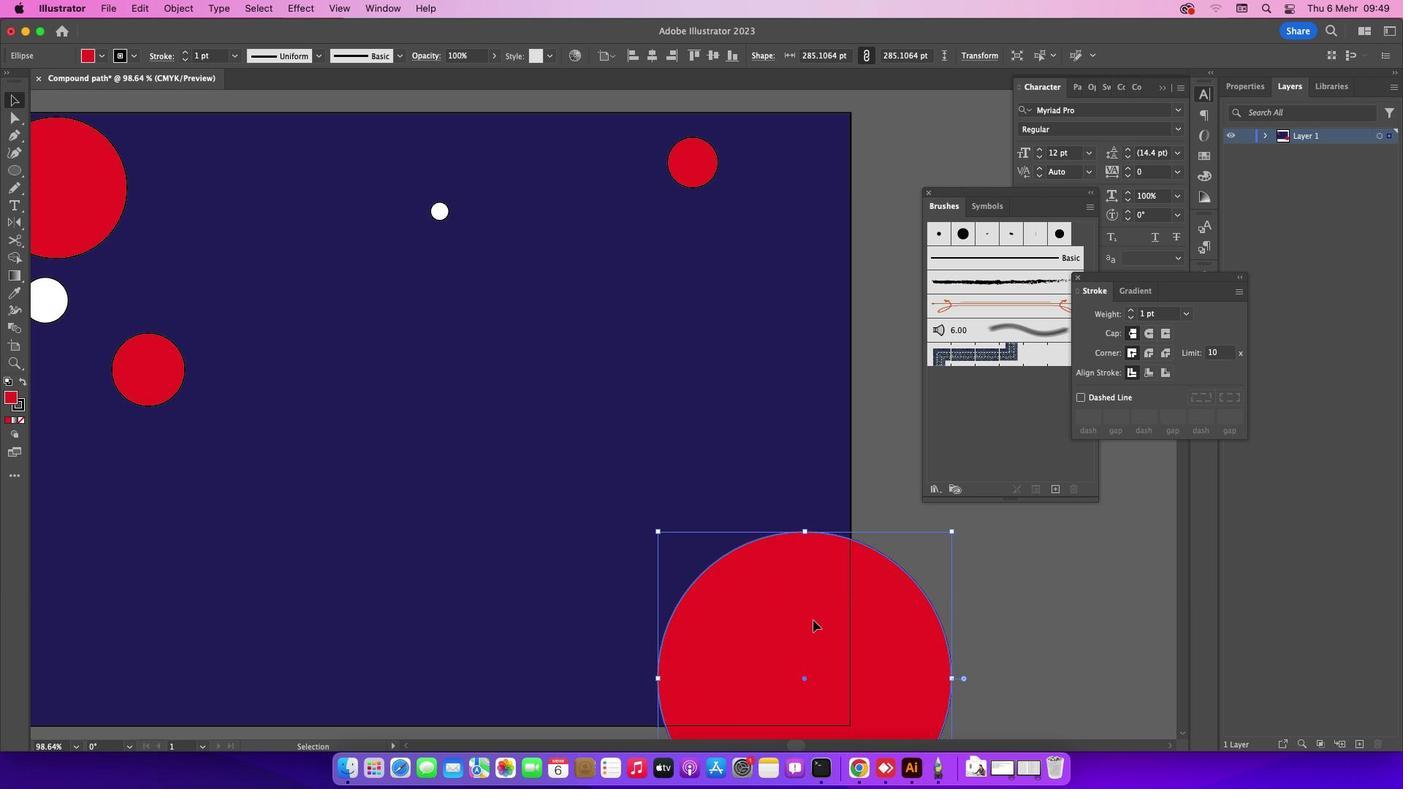 
Action: Mouse pressed left at (819, 629)
Screenshot: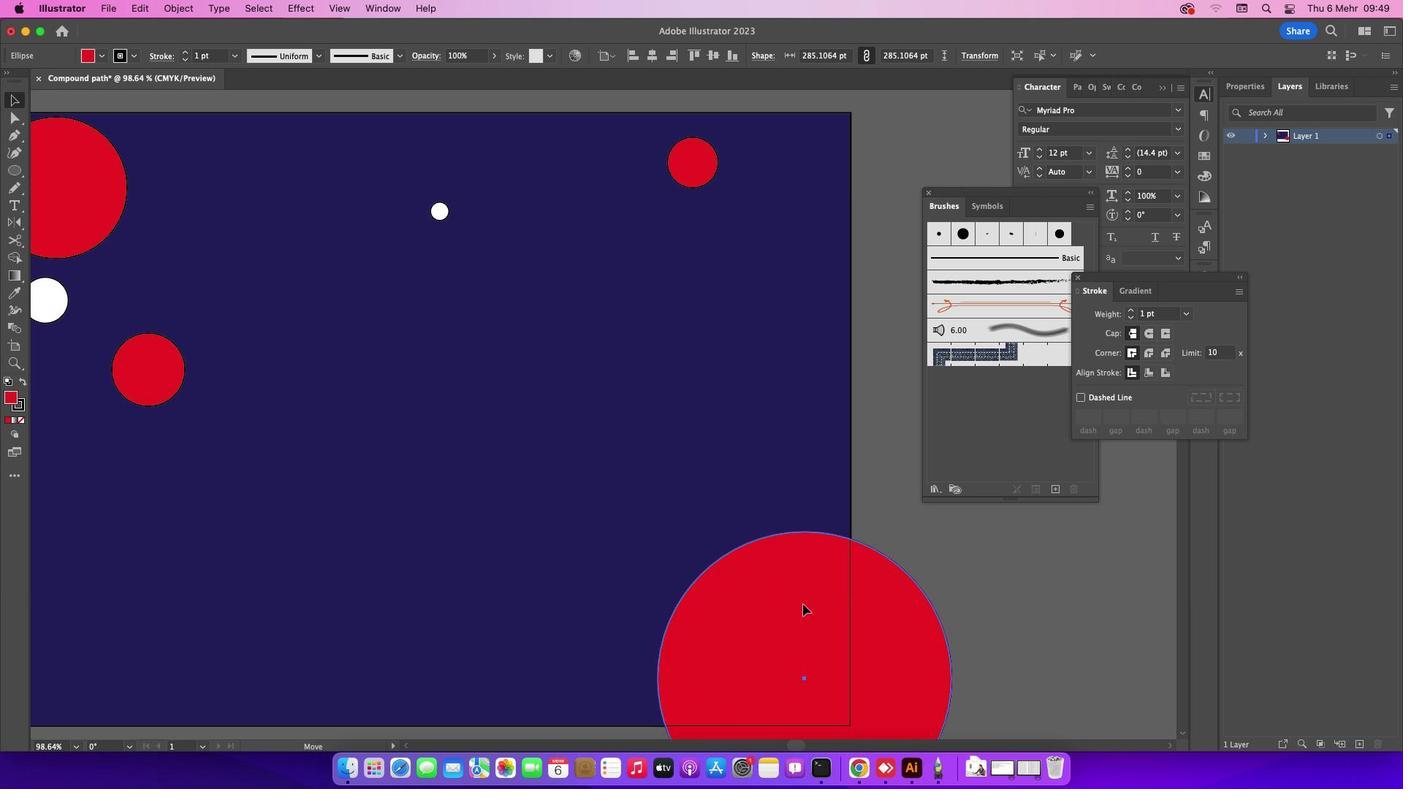 
Action: Mouse moved to (40, 303)
Screenshot: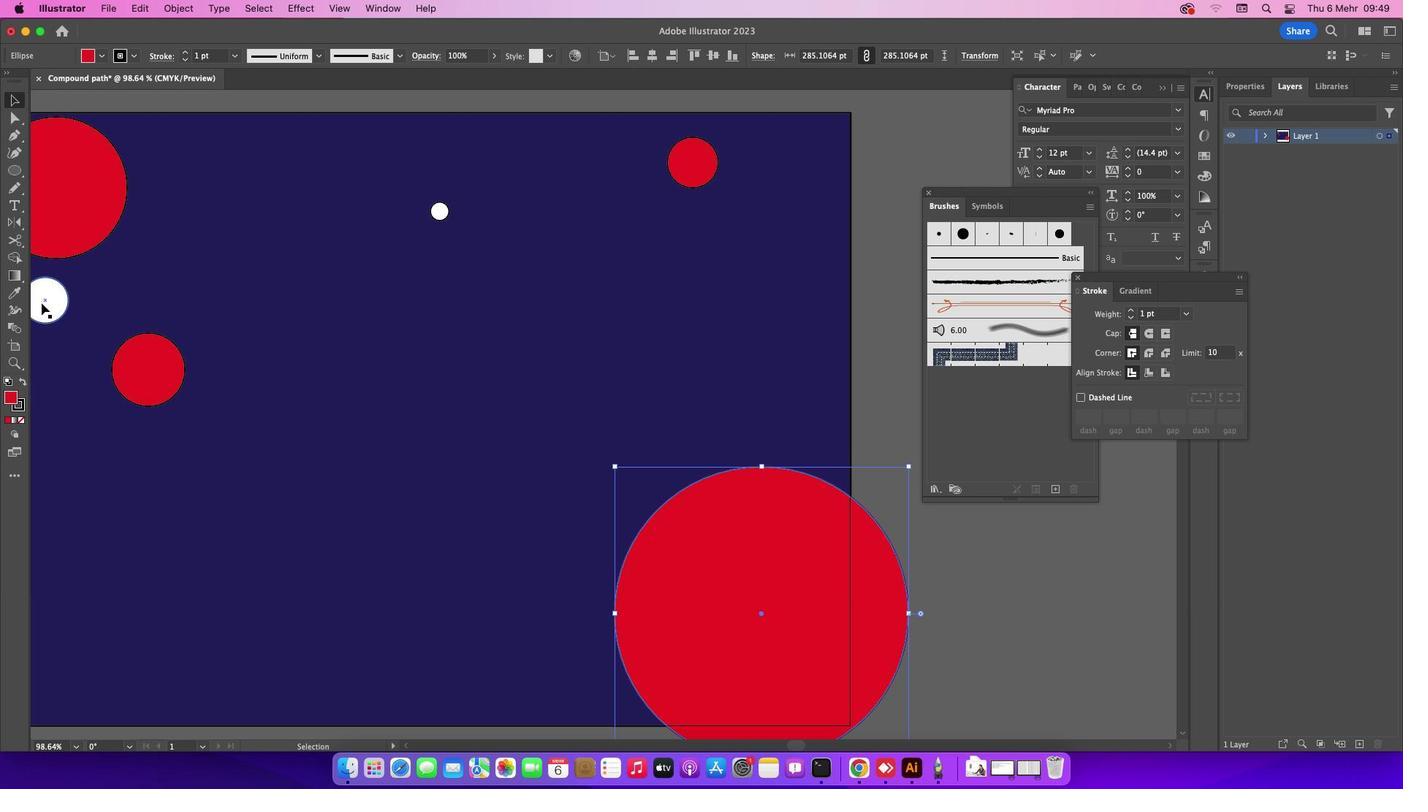 
Action: Mouse pressed left at (40, 303)
Screenshot: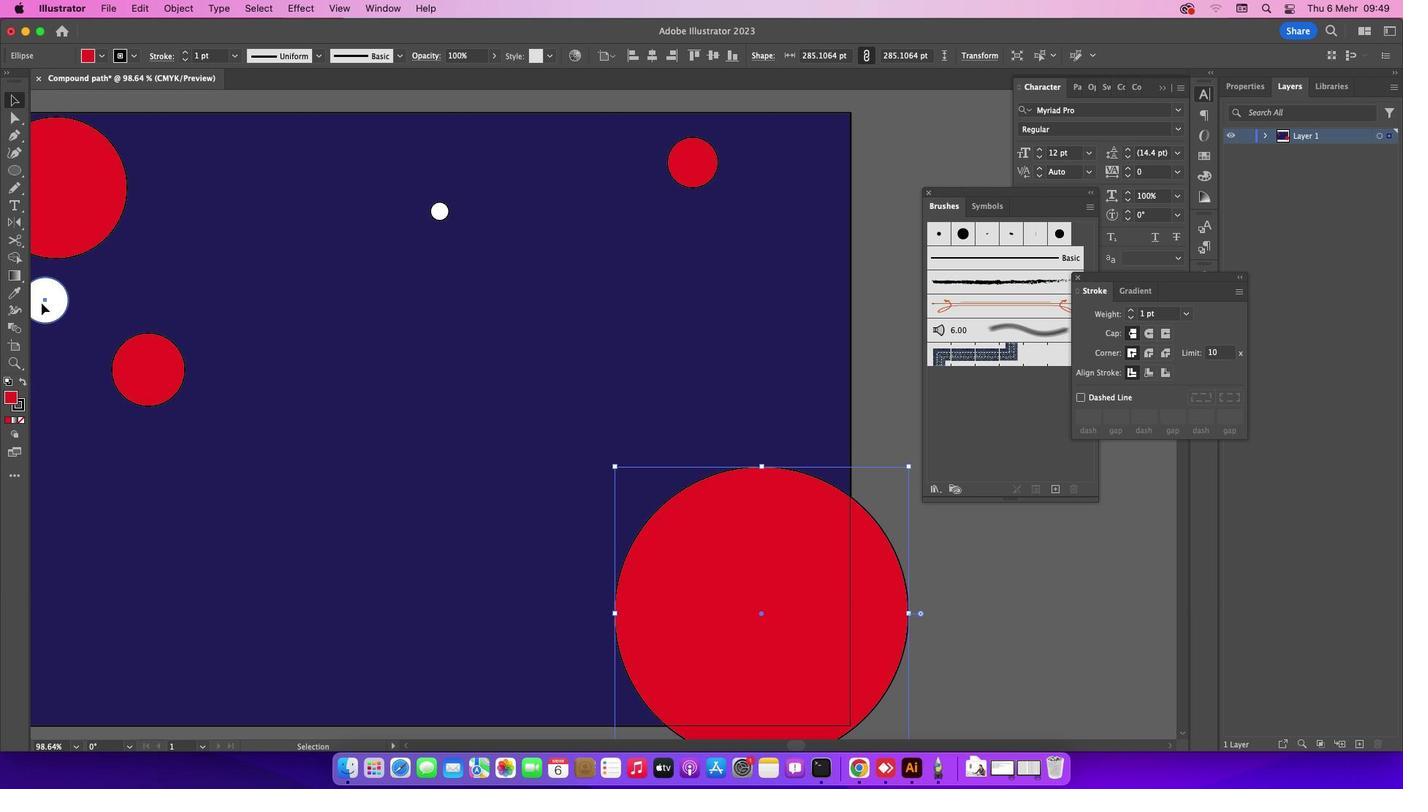 
Action: Key pressed Key.alt
Screenshot: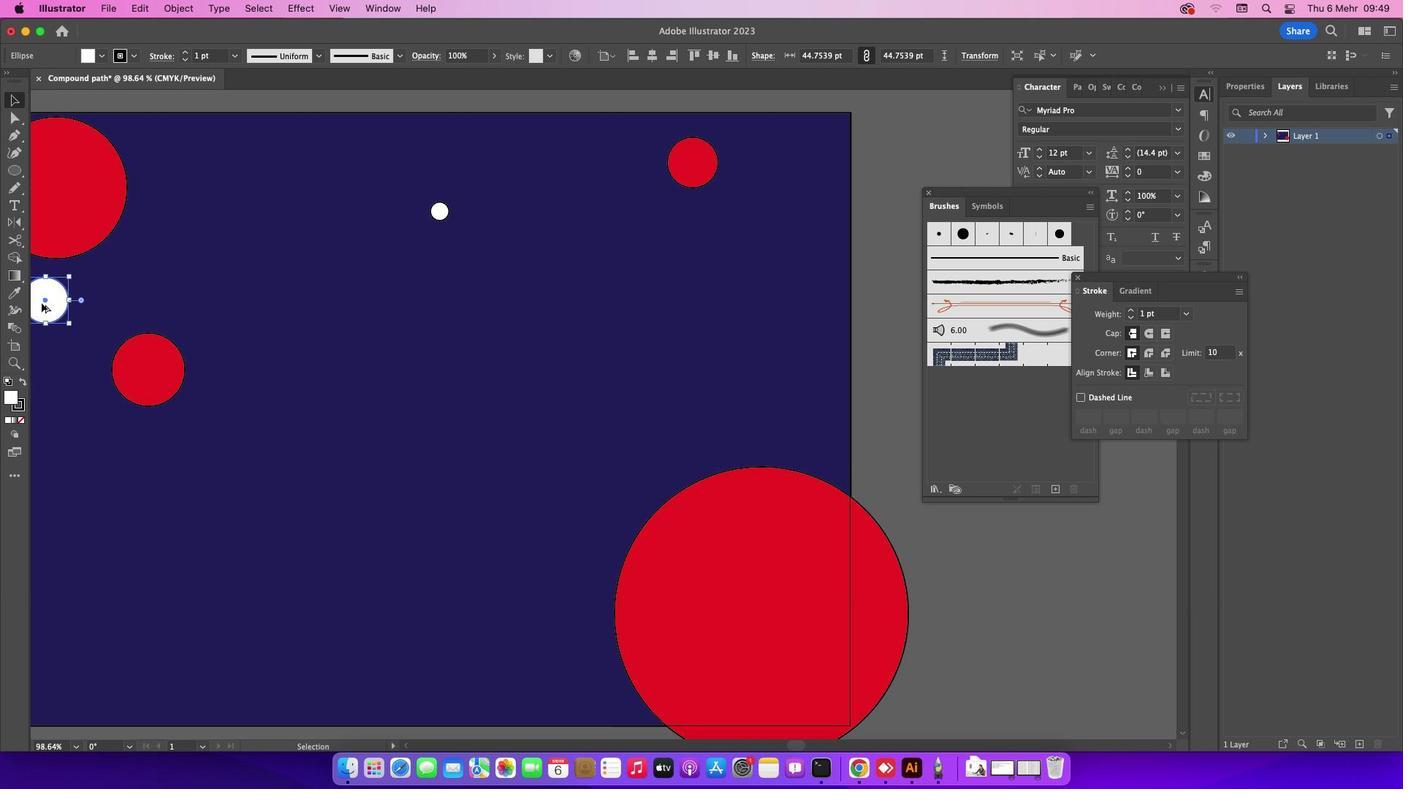 
Action: Mouse pressed left at (40, 303)
Screenshot: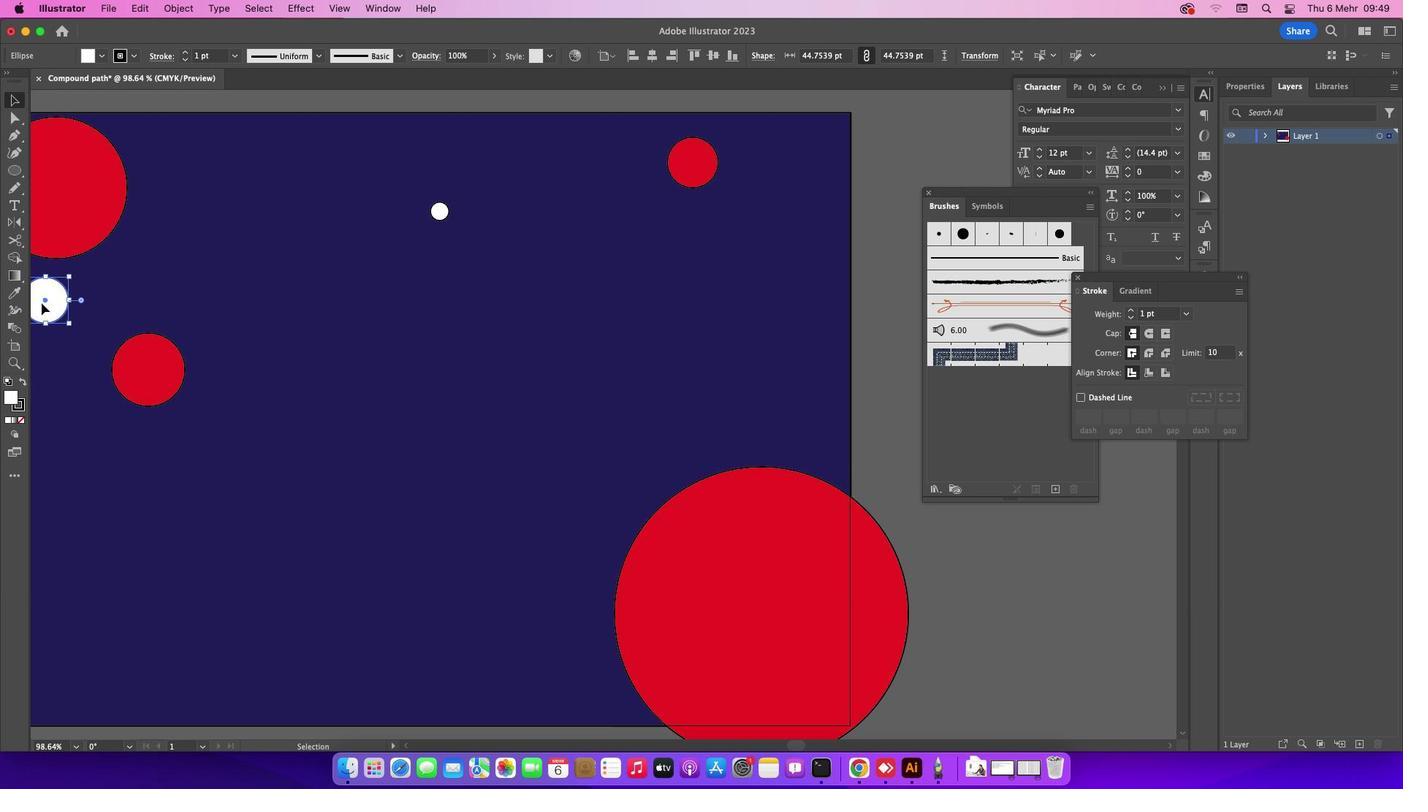 
Action: Mouse moved to (155, 556)
Screenshot: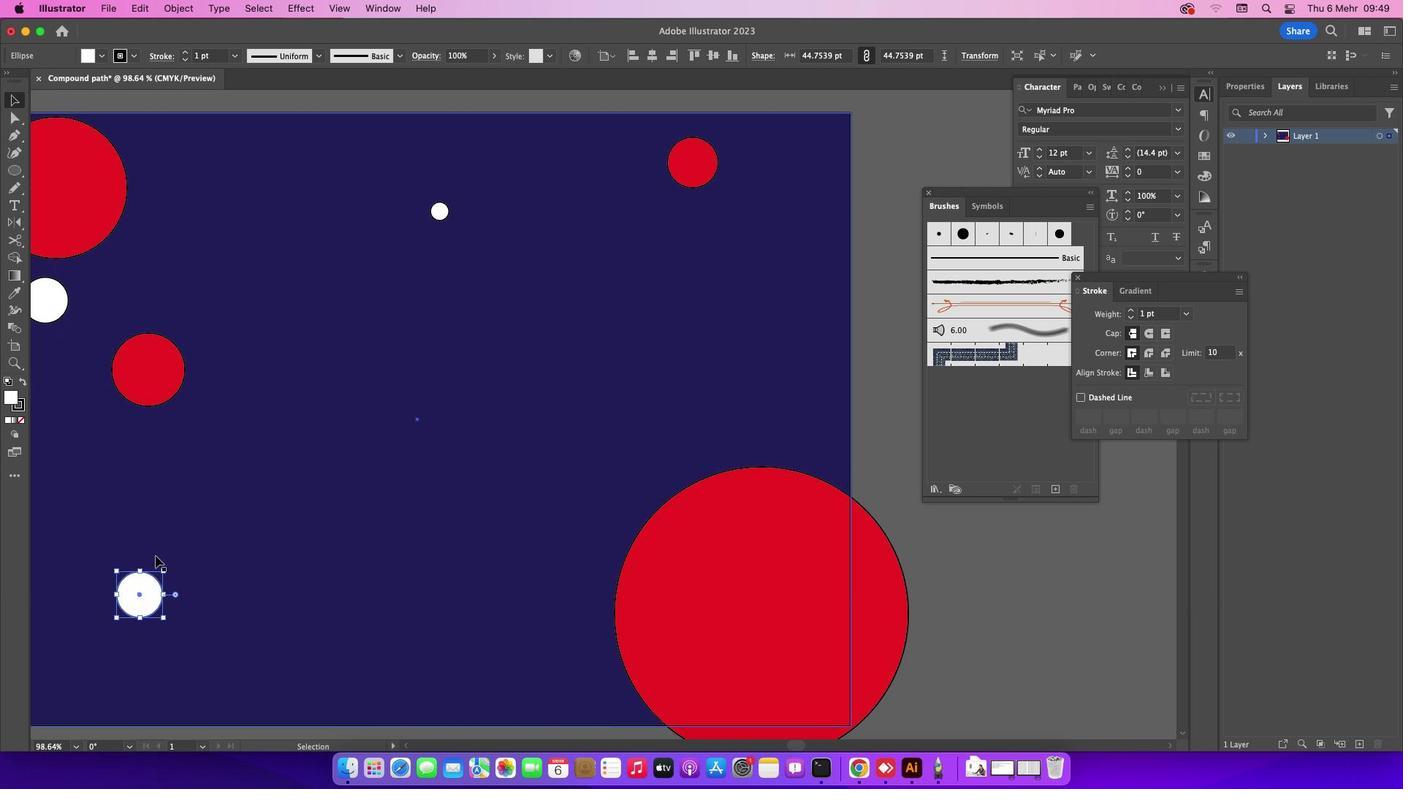 
Action: Key pressed Key.shift
Screenshot: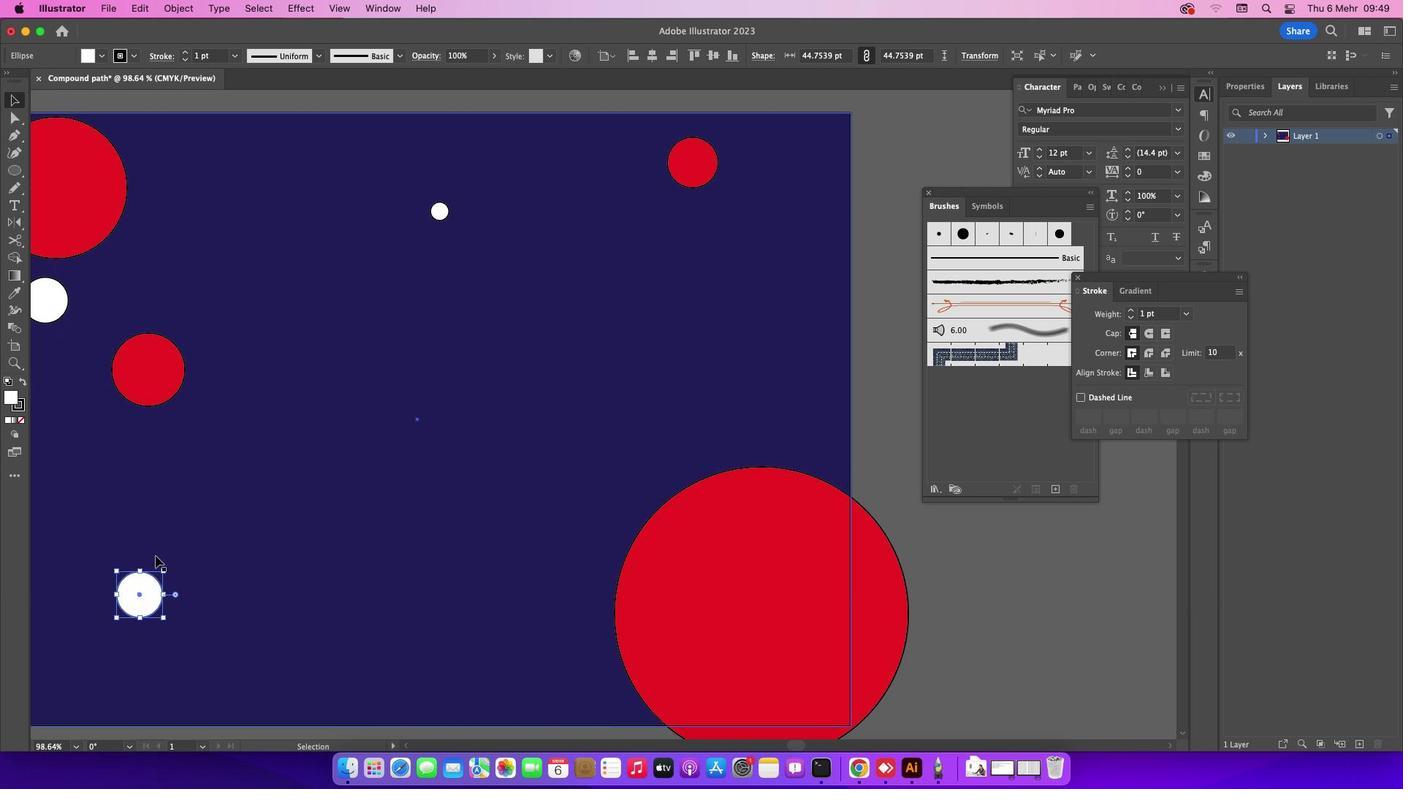 
Action: Mouse moved to (158, 573)
Screenshot: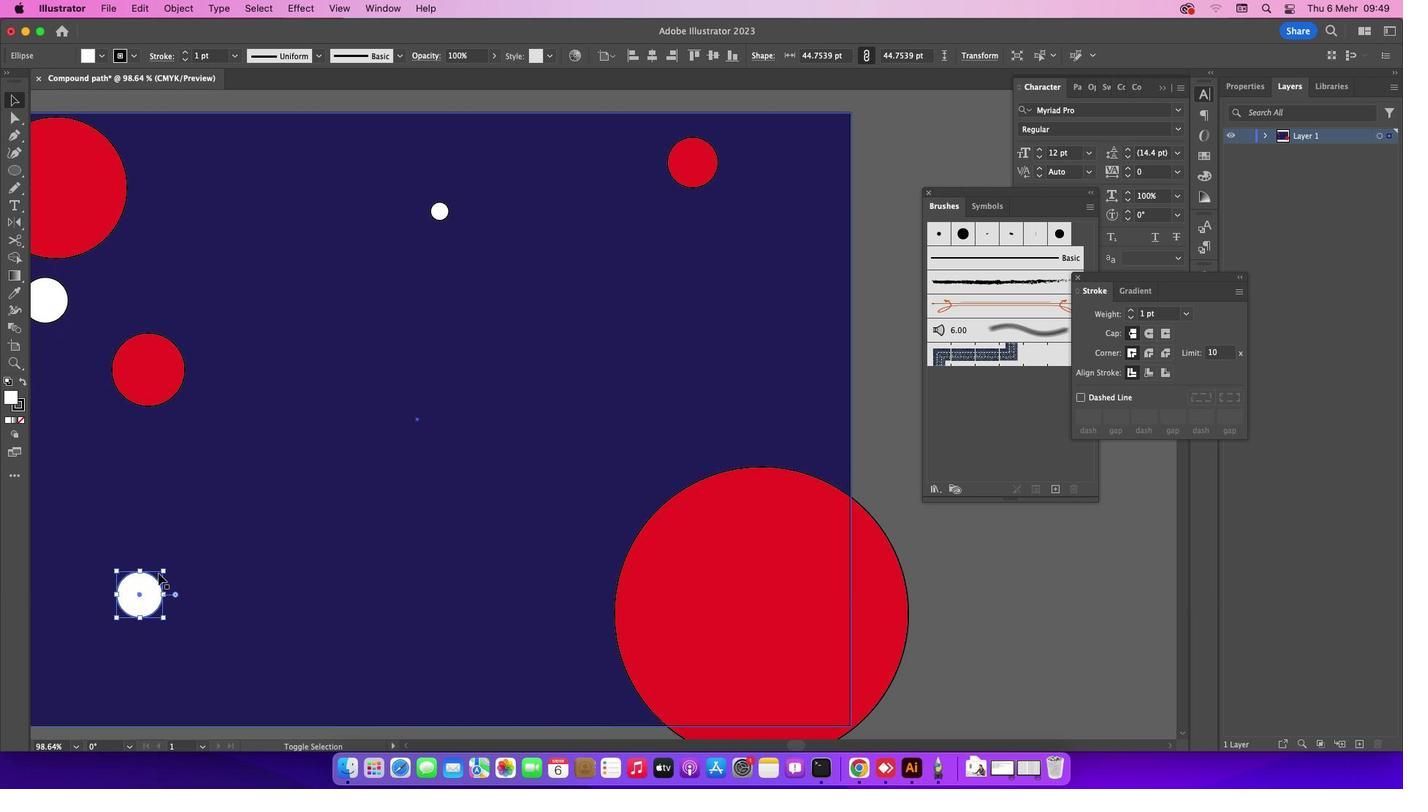 
Action: Key pressed Key.alt
Screenshot: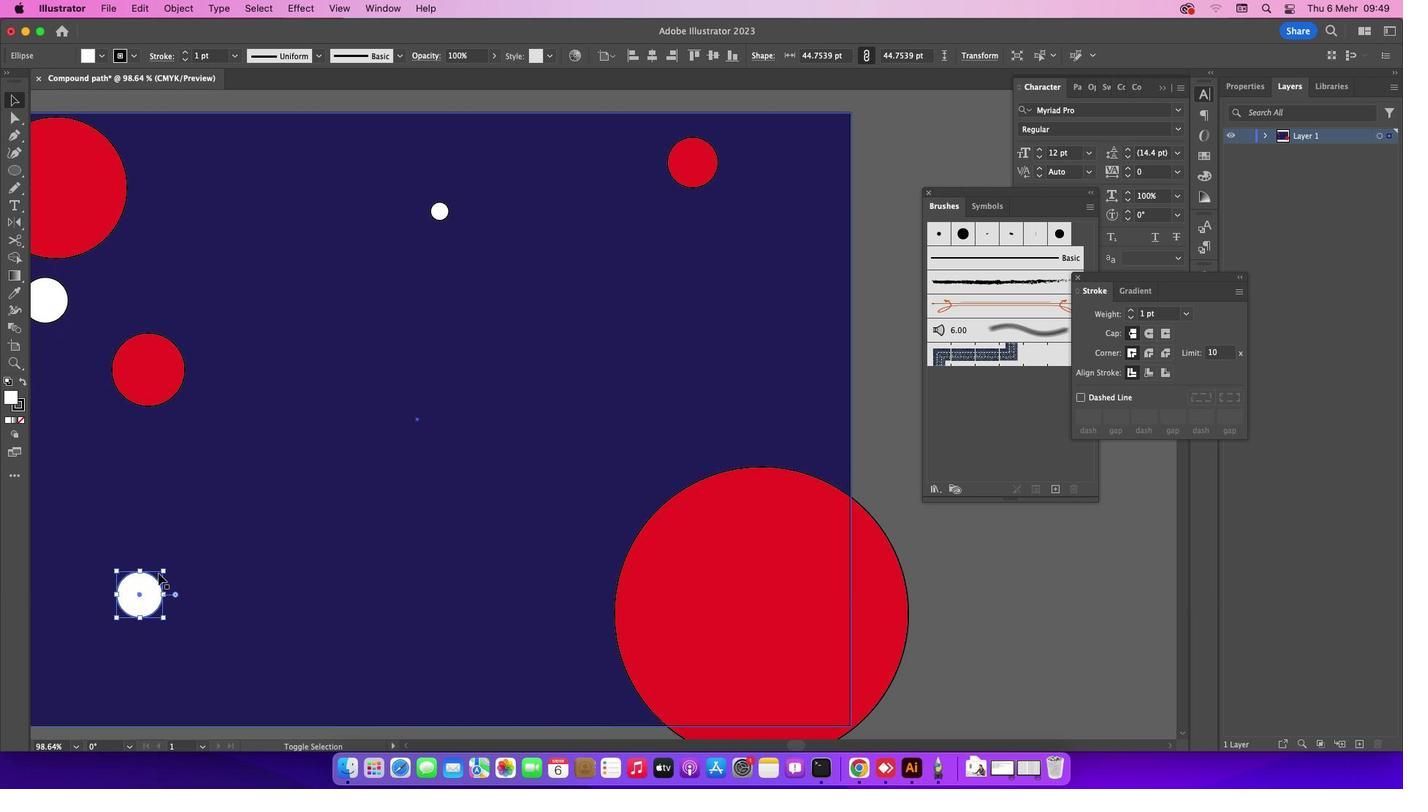
Action: Mouse moved to (163, 571)
Screenshot: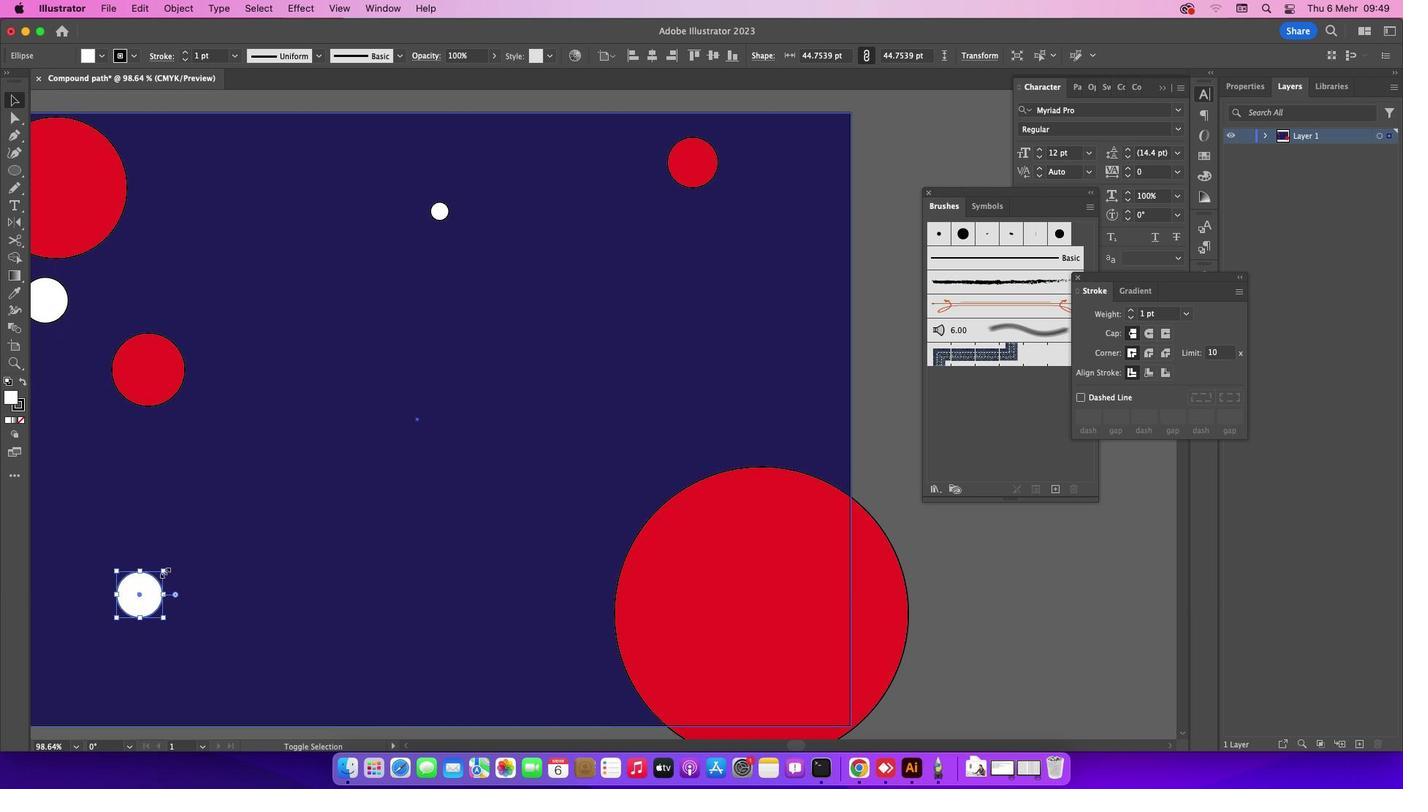 
Action: Mouse pressed left at (163, 571)
Screenshot: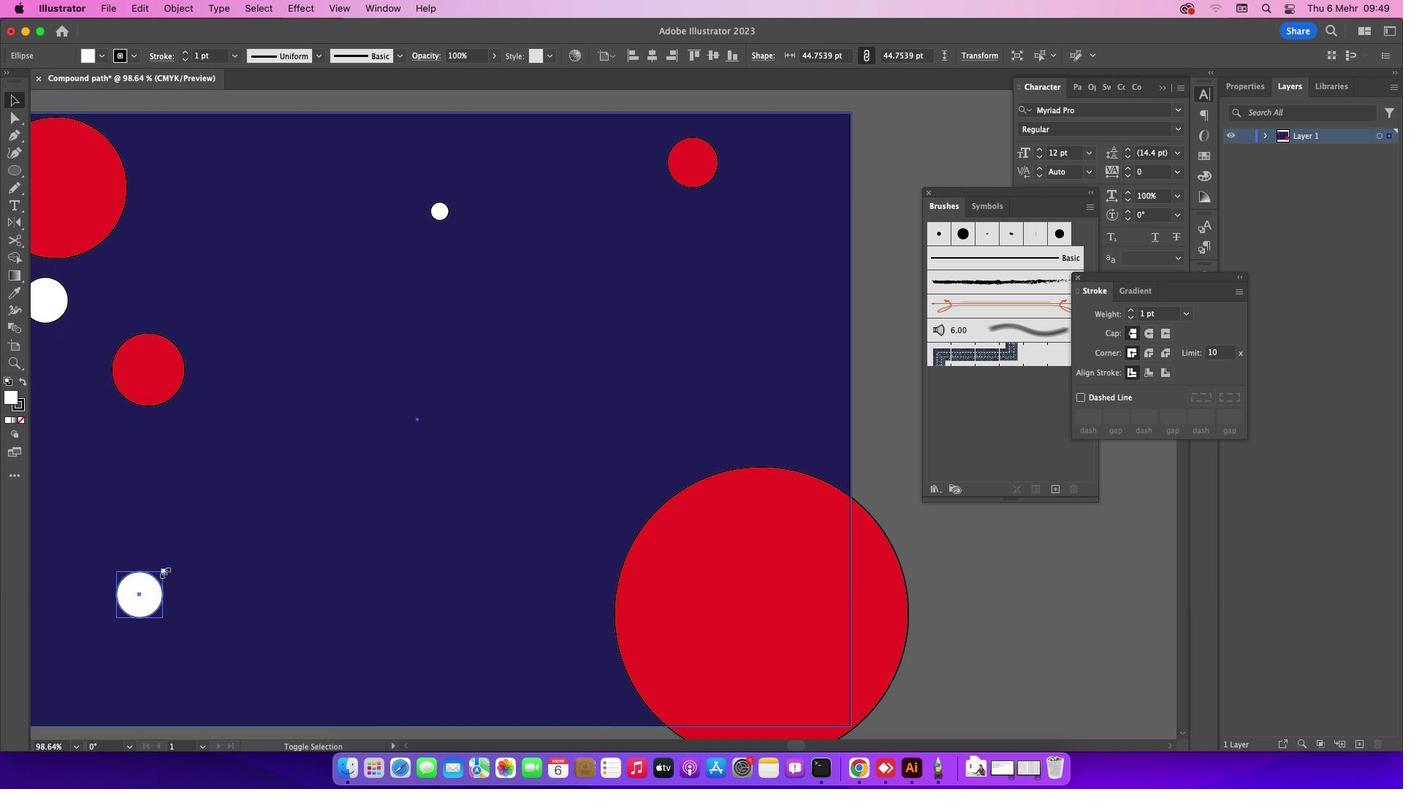 
Action: Mouse moved to (147, 587)
Screenshot: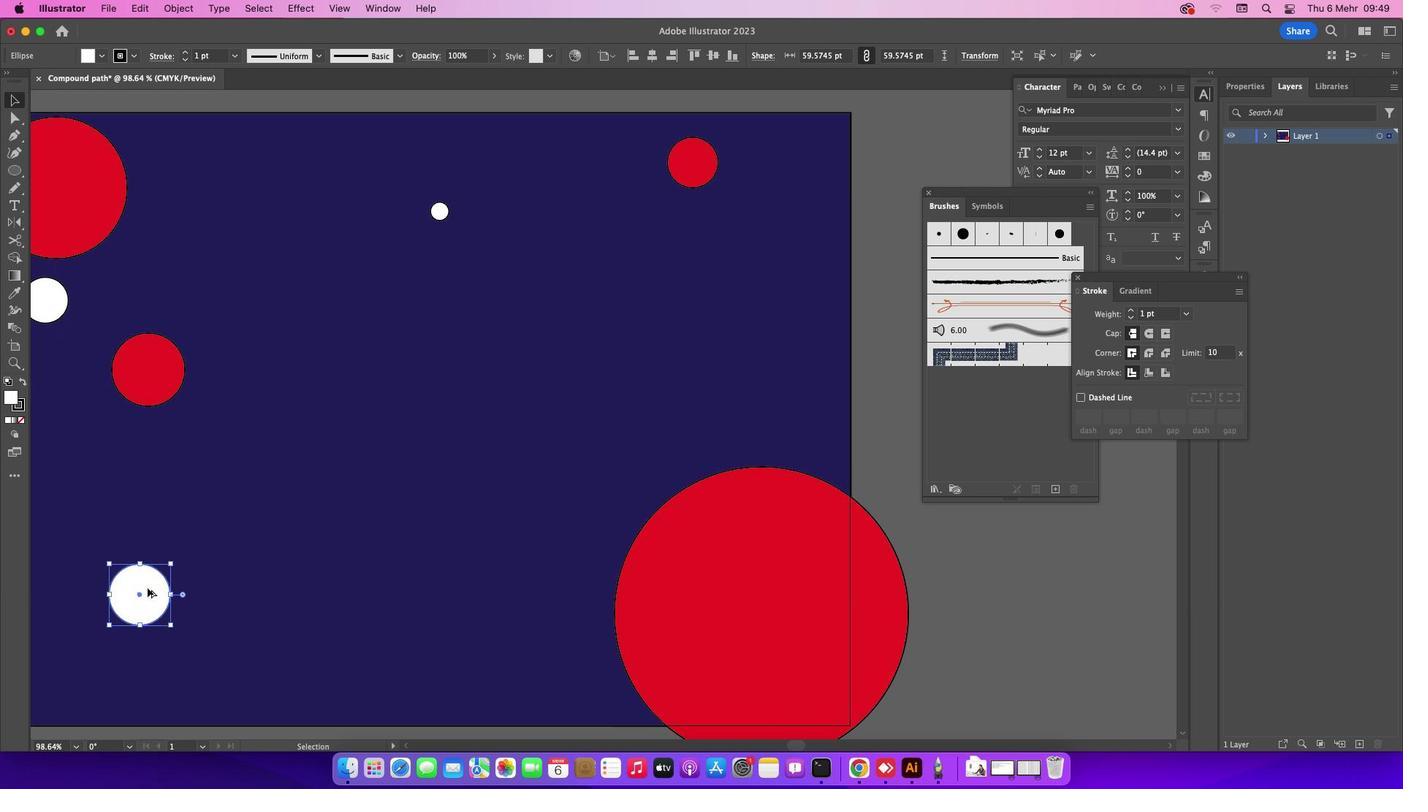 
Action: Key pressed Key.alt
Screenshot: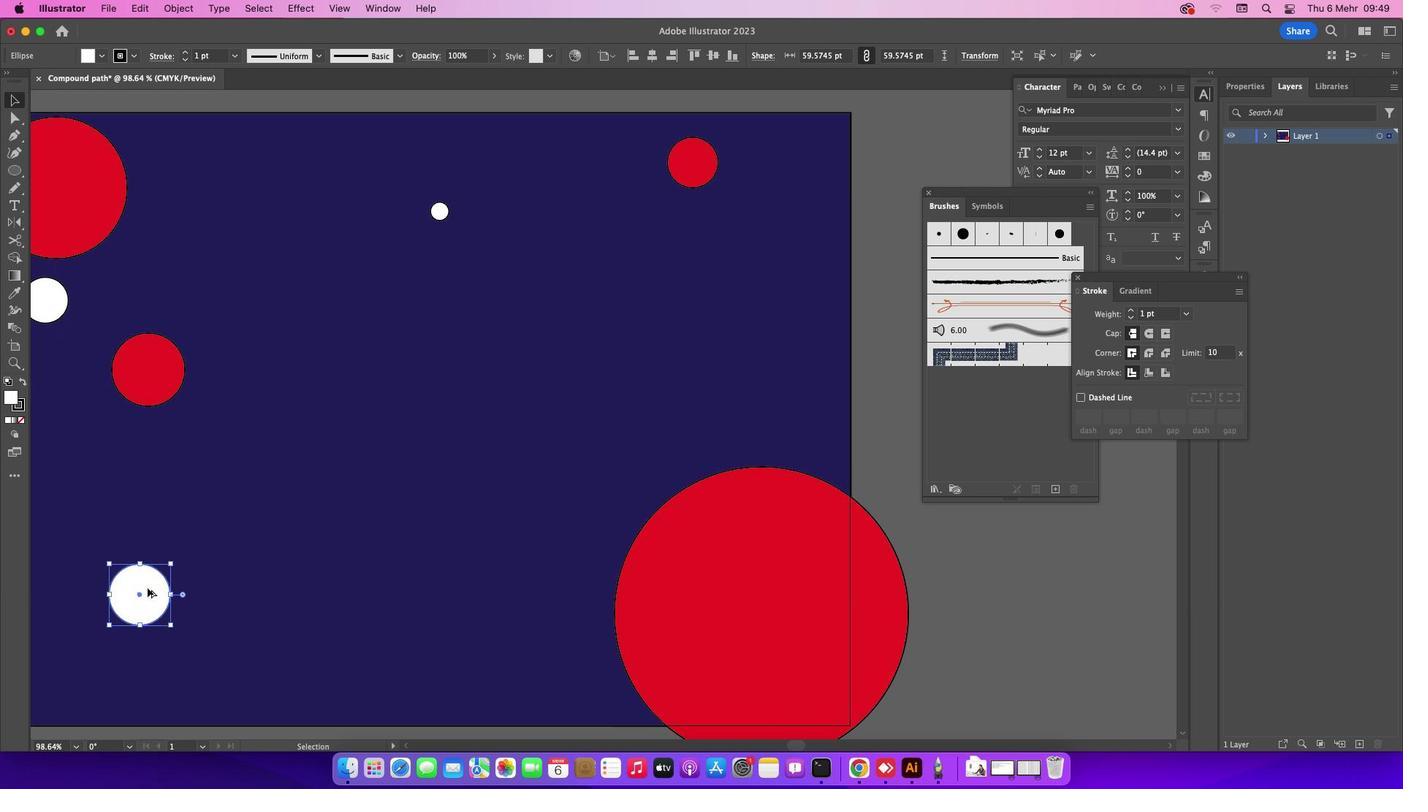 
Action: Mouse moved to (146, 587)
Screenshot: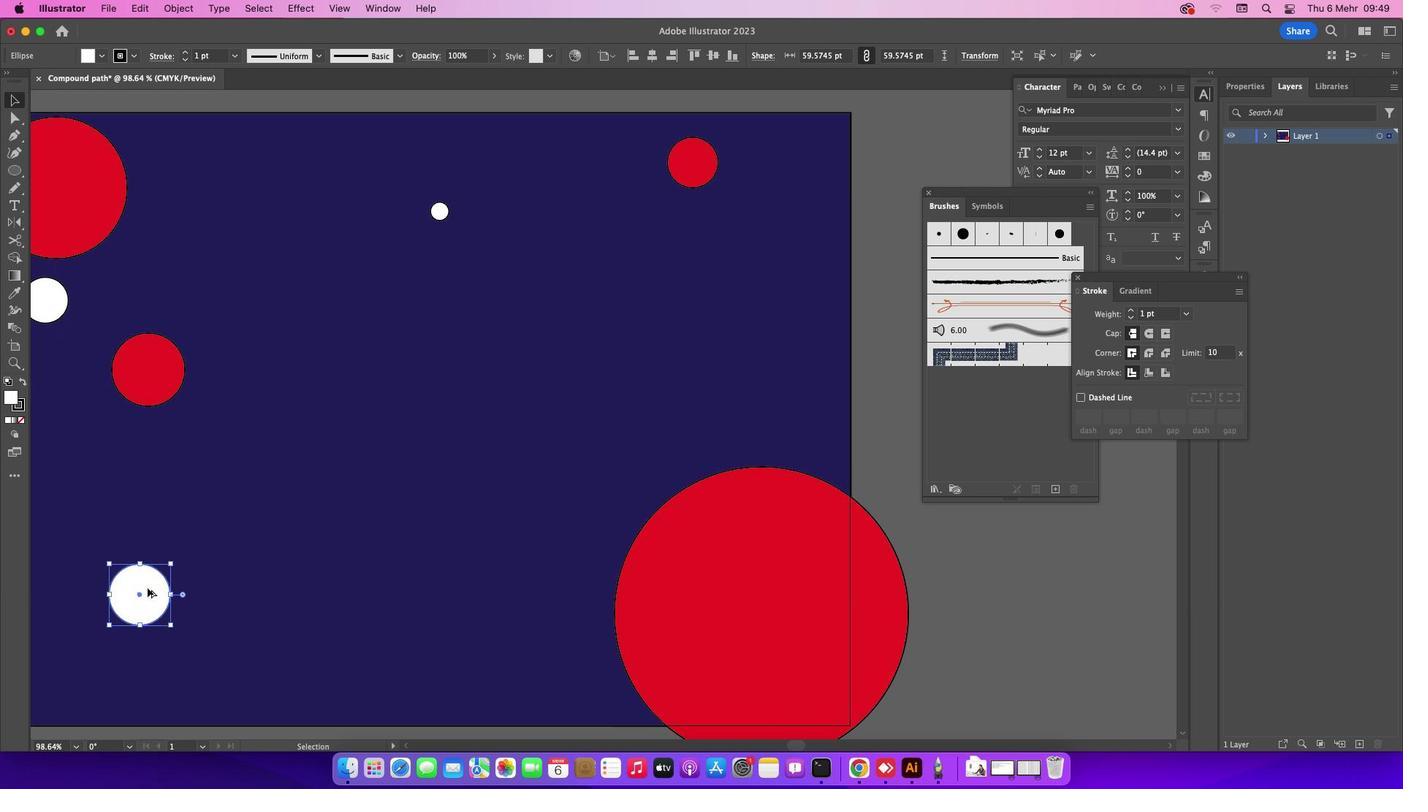
Action: Mouse pressed left at (146, 587)
Screenshot: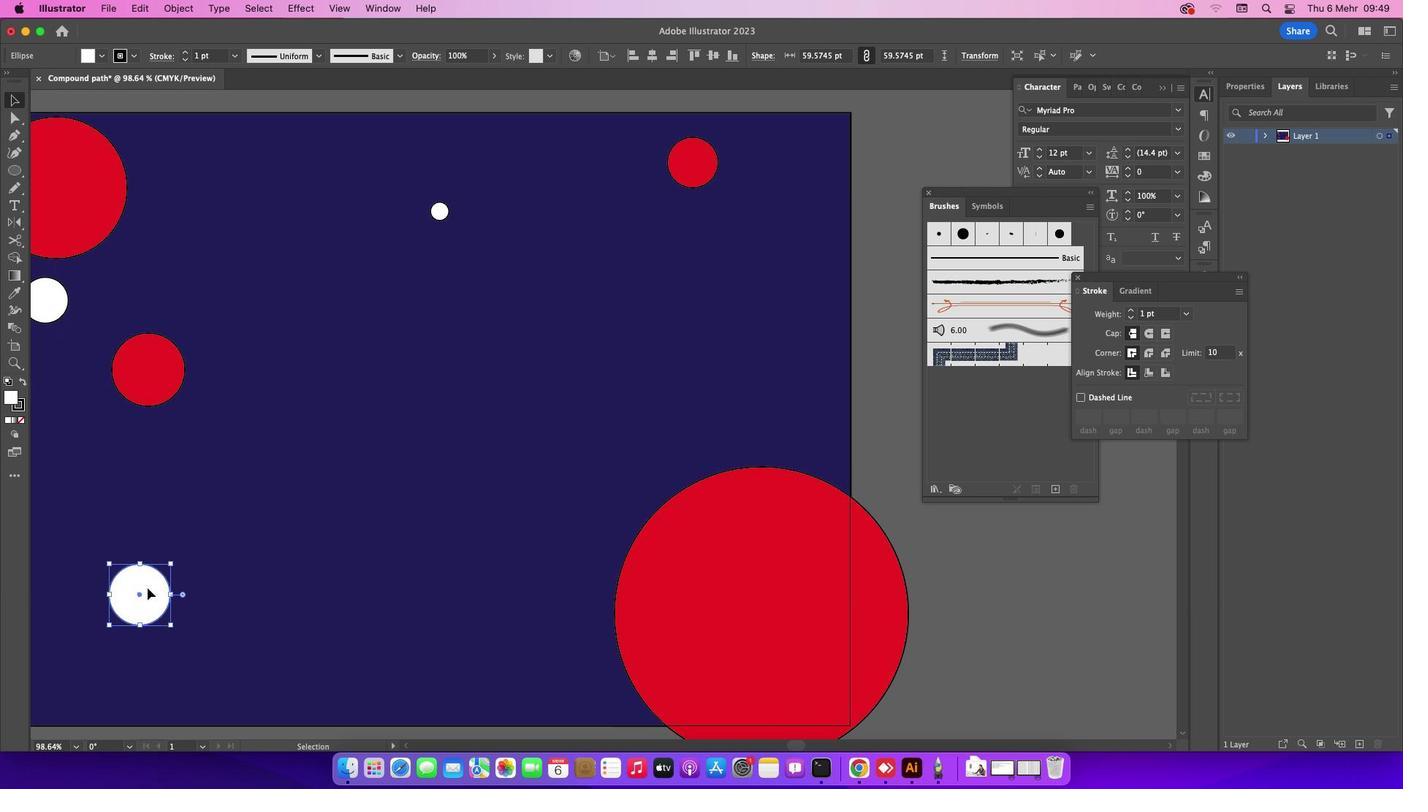 
Action: Mouse moved to (736, 312)
Screenshot: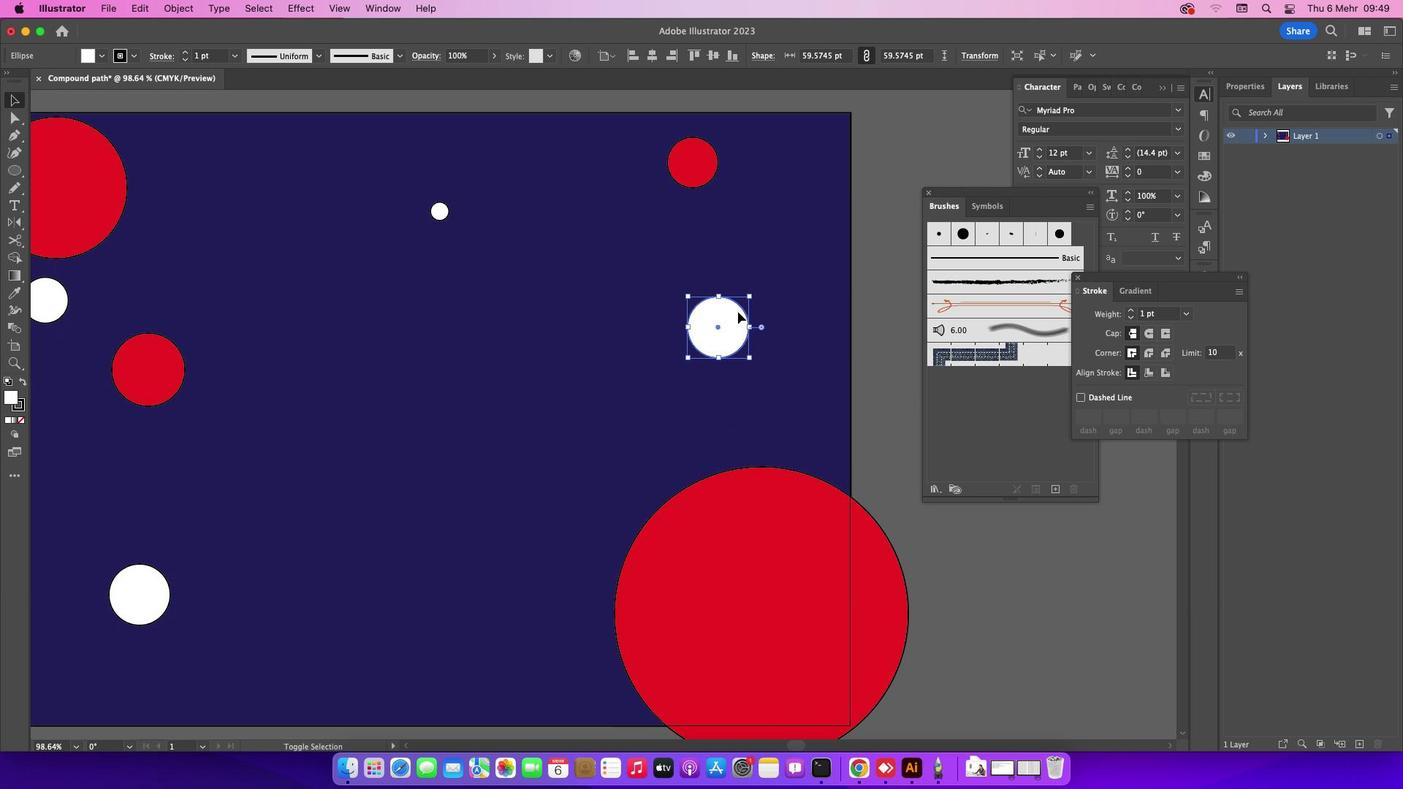 
Action: Key pressed Key.shift
Screenshot: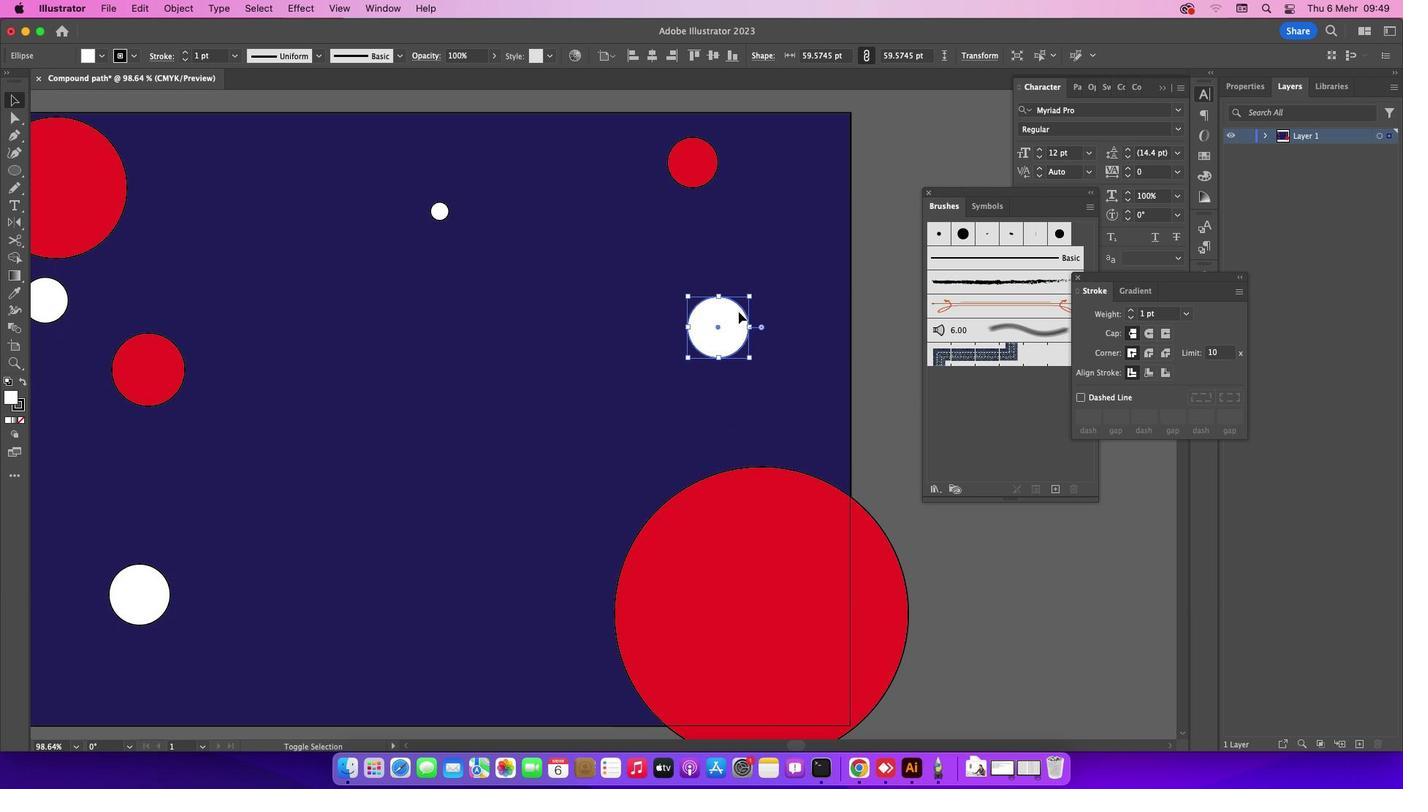 
Action: Mouse moved to (746, 304)
Screenshot: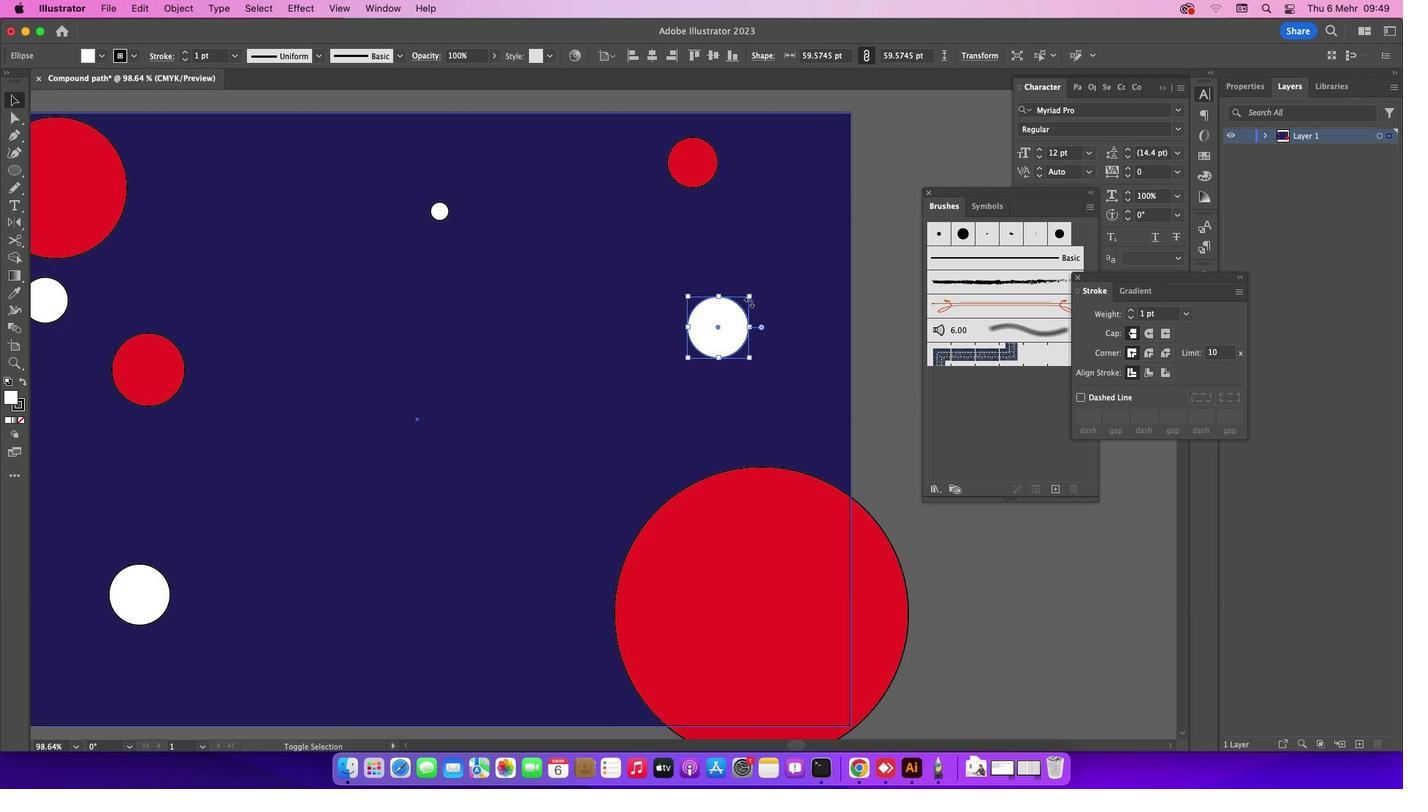 
Action: Key pressed Key.alt
Screenshot: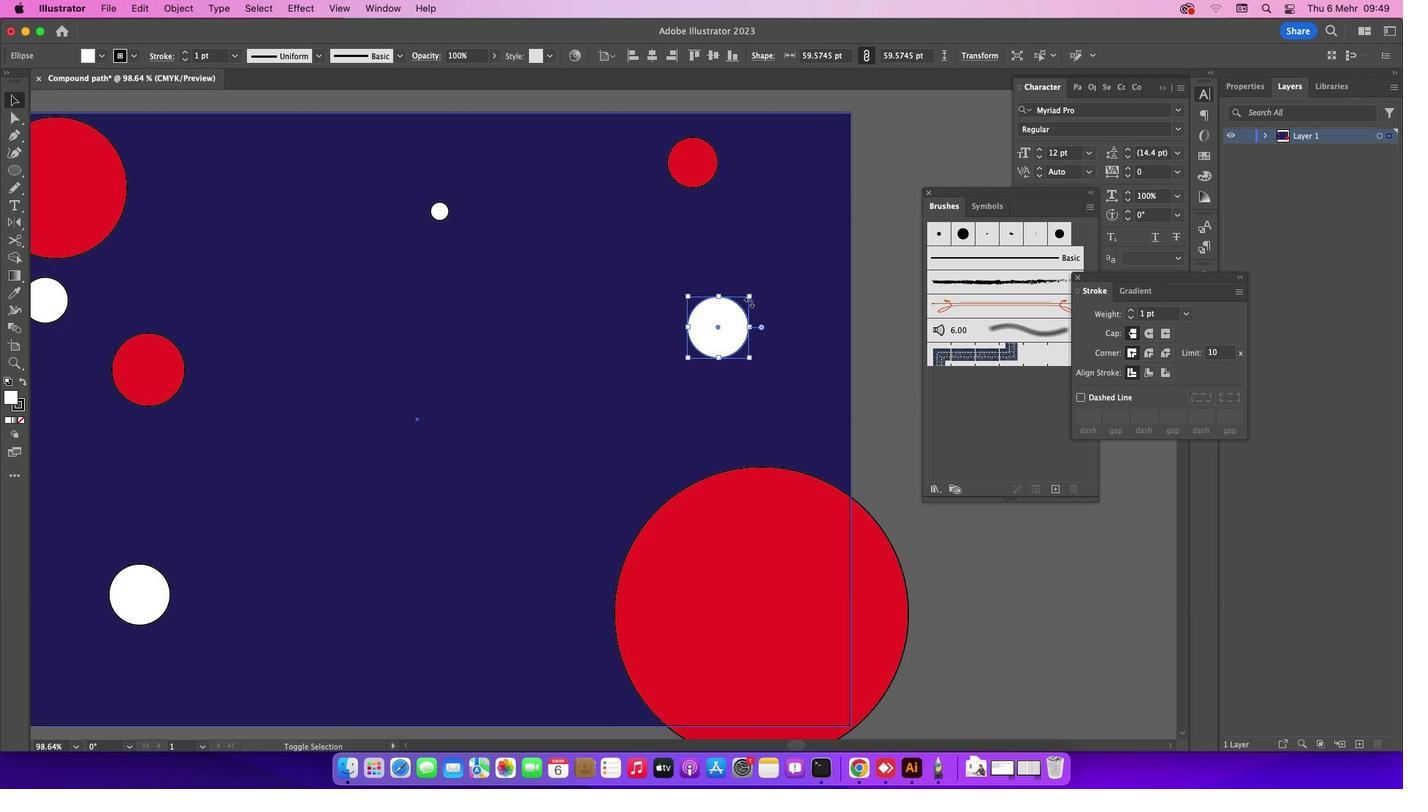 
Action: Mouse moved to (750, 298)
Screenshot: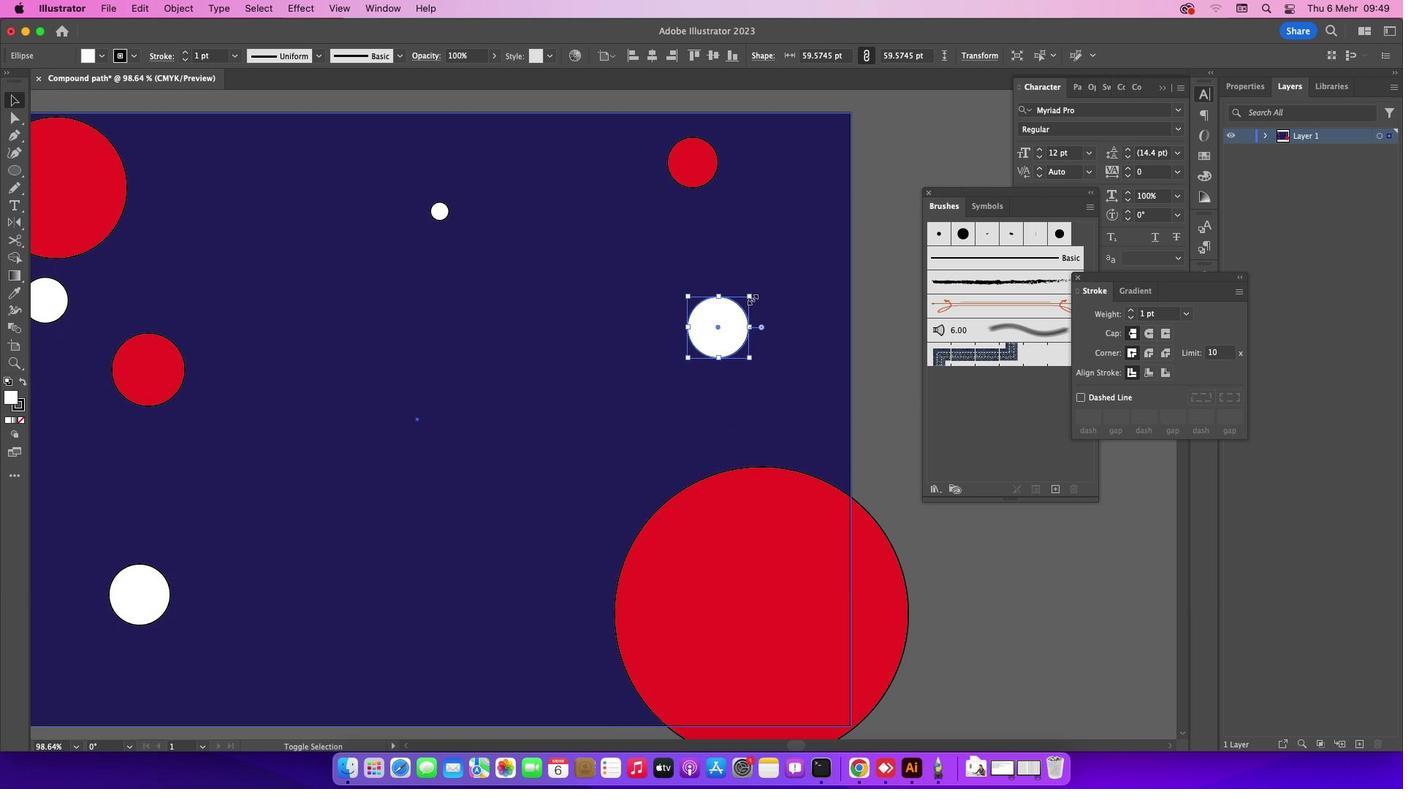 
Action: Mouse pressed left at (750, 298)
Screenshot: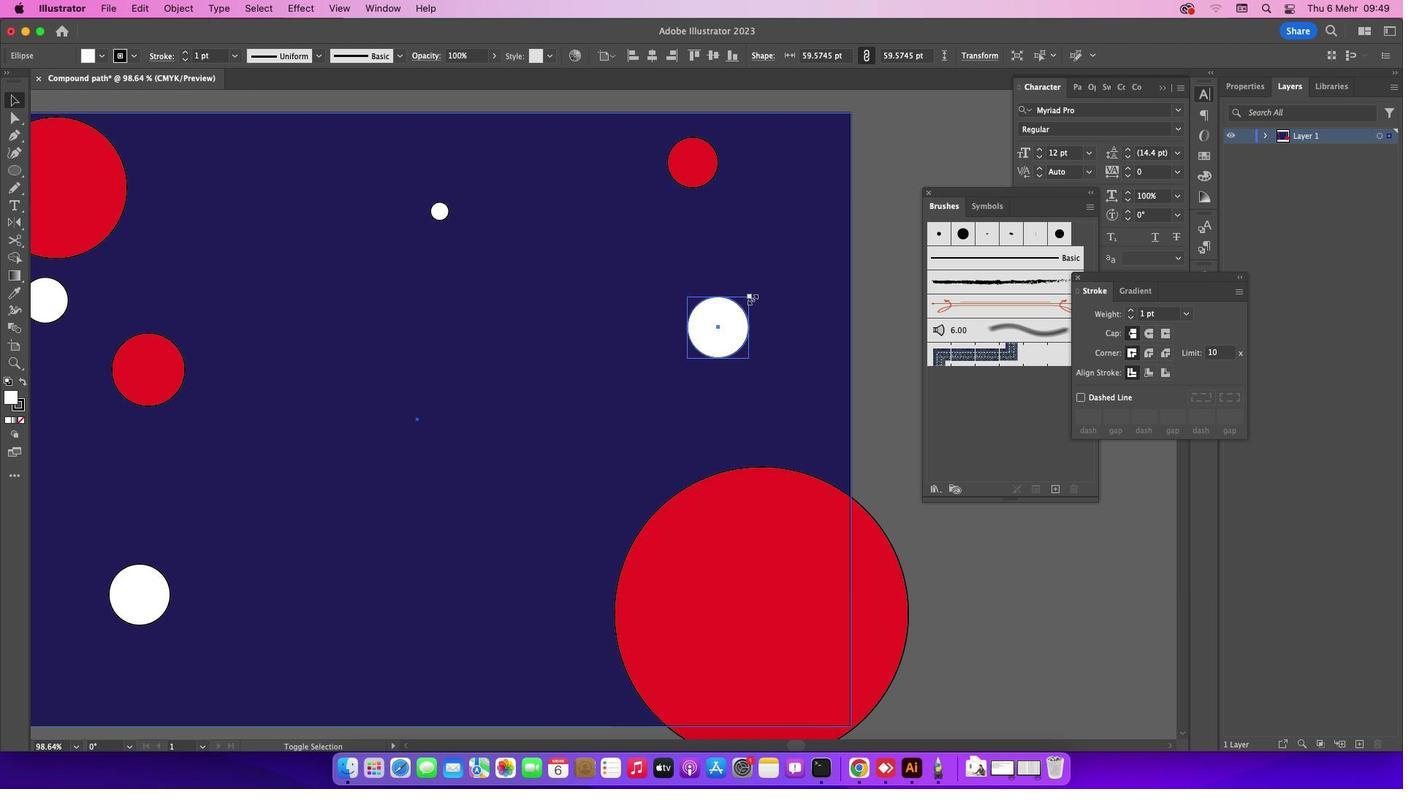 
Action: Mouse moved to (722, 340)
Screenshot: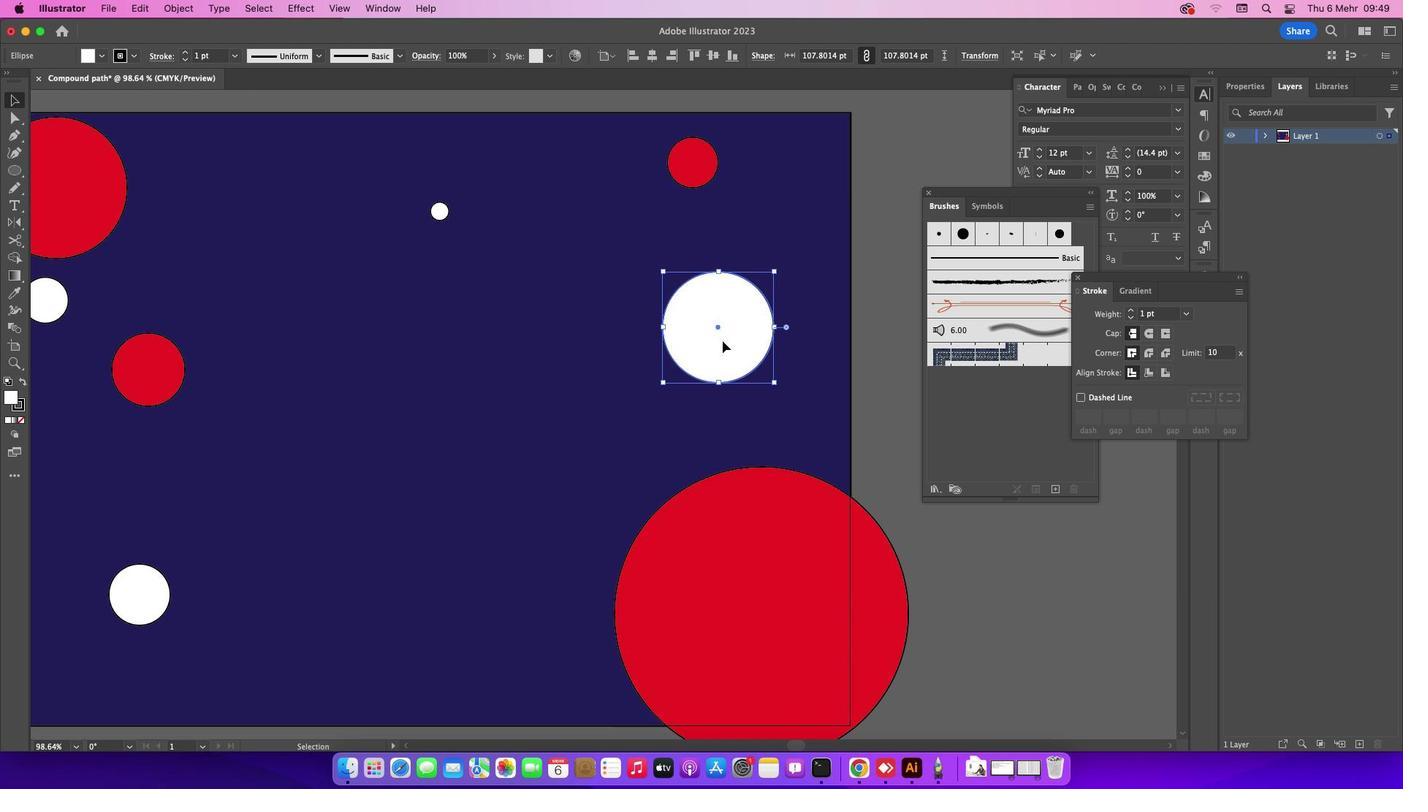 
Action: Mouse pressed left at (722, 340)
Screenshot: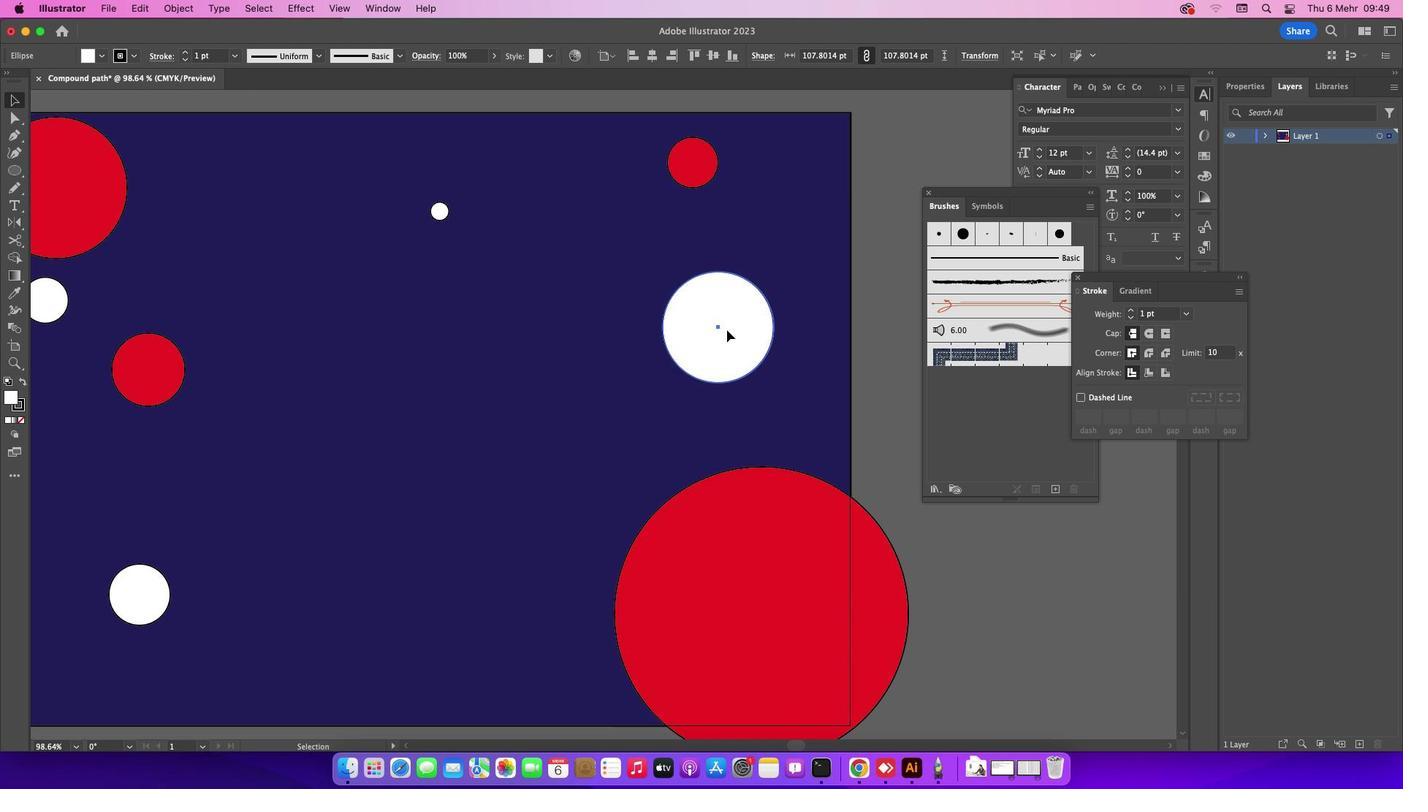 
Action: Mouse moved to (48, 300)
Screenshot: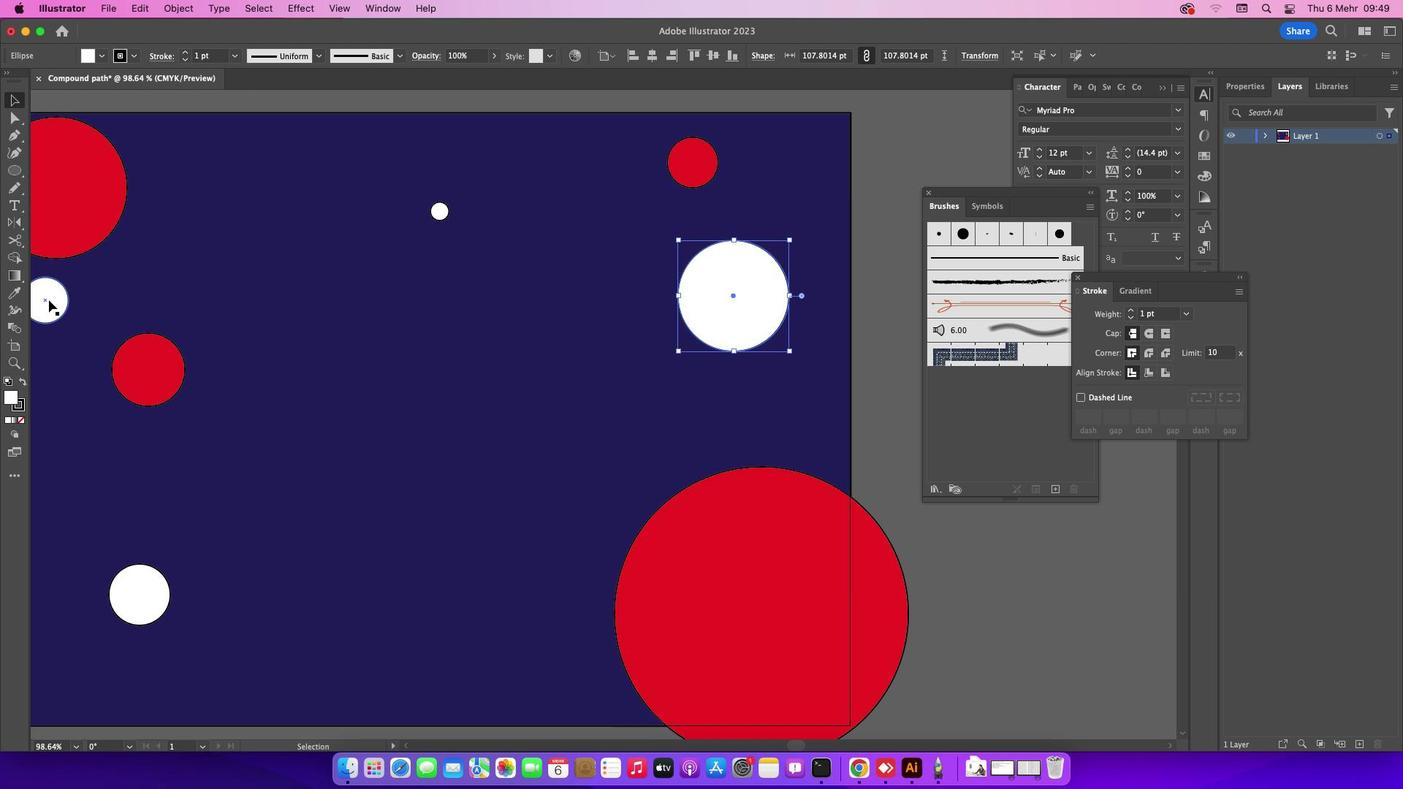 
Action: Mouse pressed left at (48, 300)
Screenshot: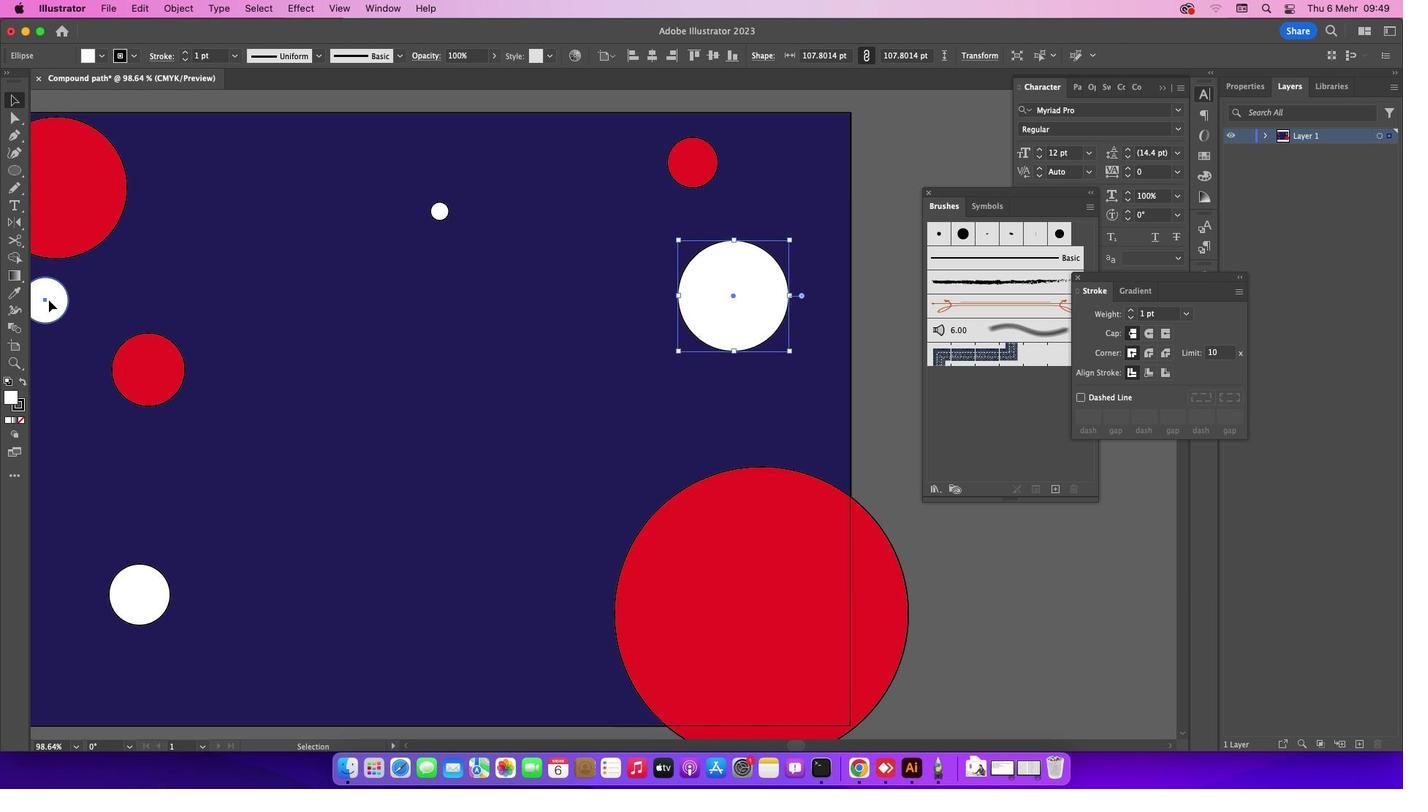 
Action: Mouse moved to (45, 302)
Screenshot: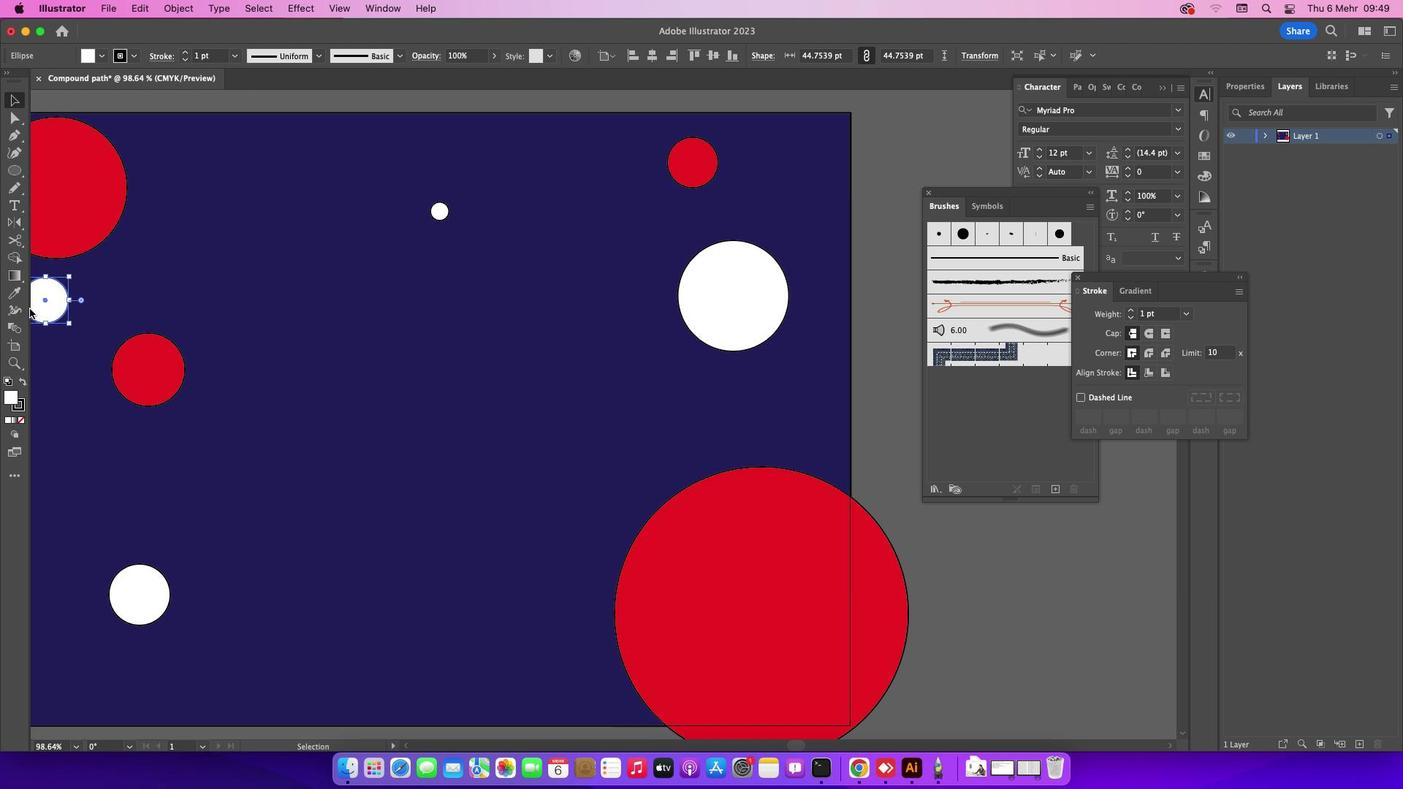 
Action: Key pressed Key.alt
Screenshot: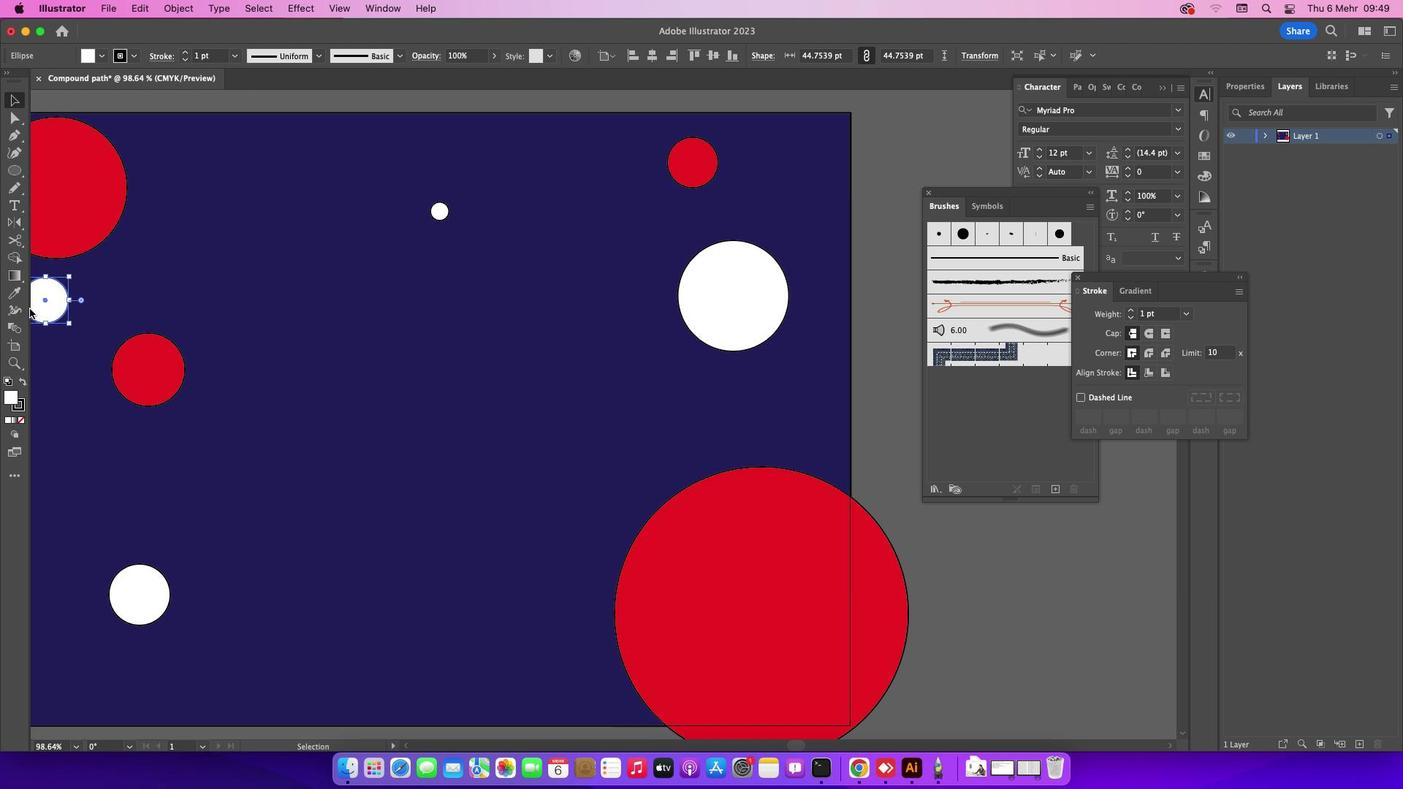 
Action: Mouse moved to (29, 309)
Screenshot: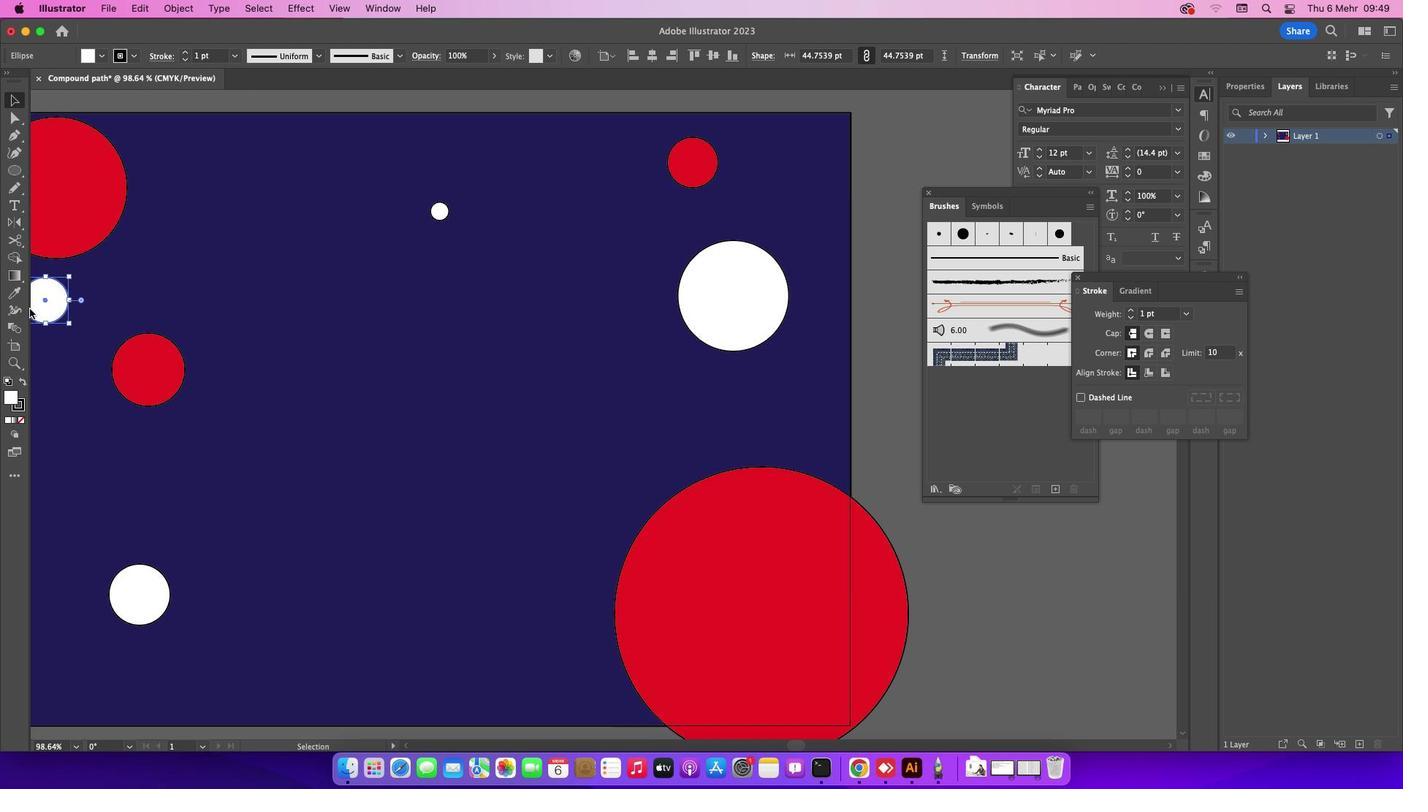 
Action: Mouse pressed left at (29, 309)
Screenshot: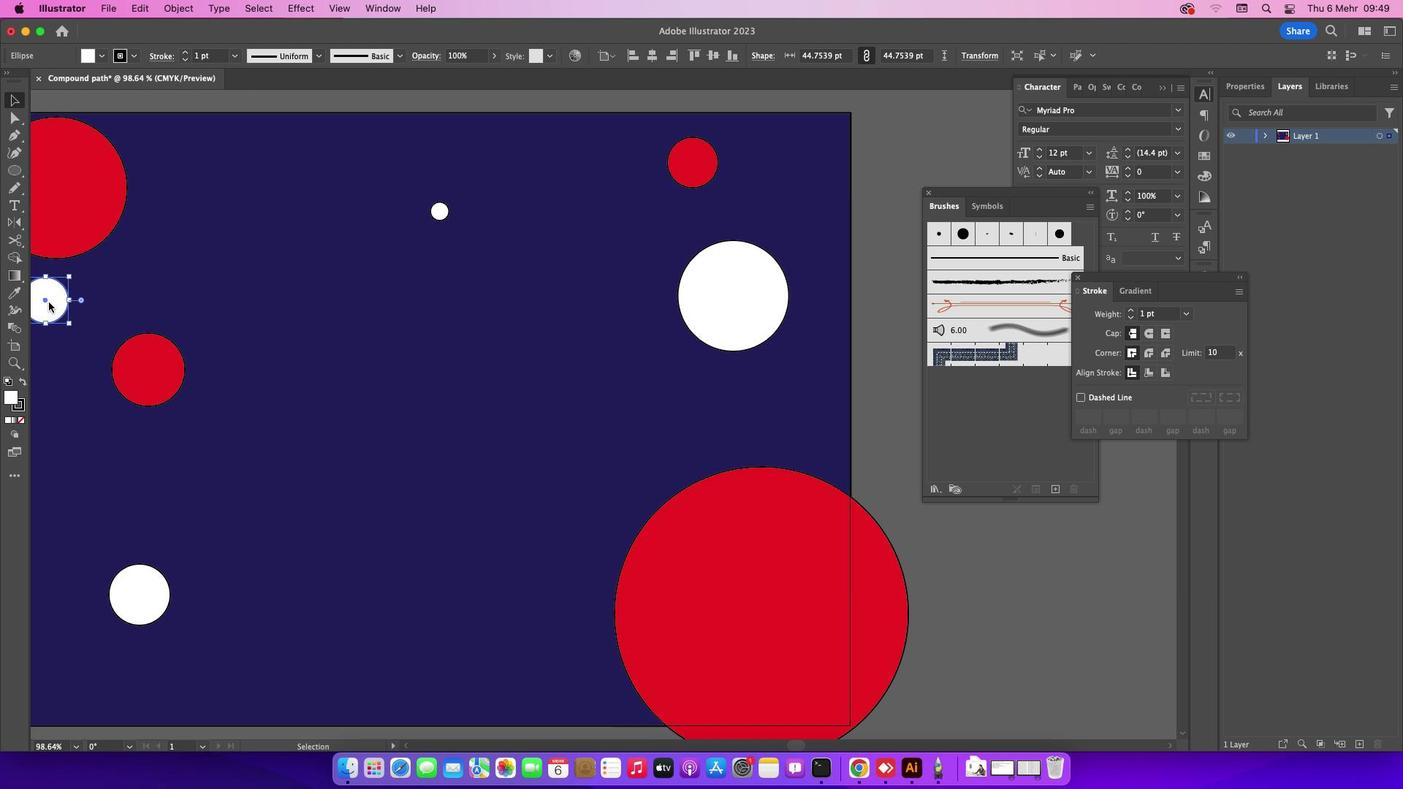 
Action: Mouse moved to (48, 300)
Screenshot: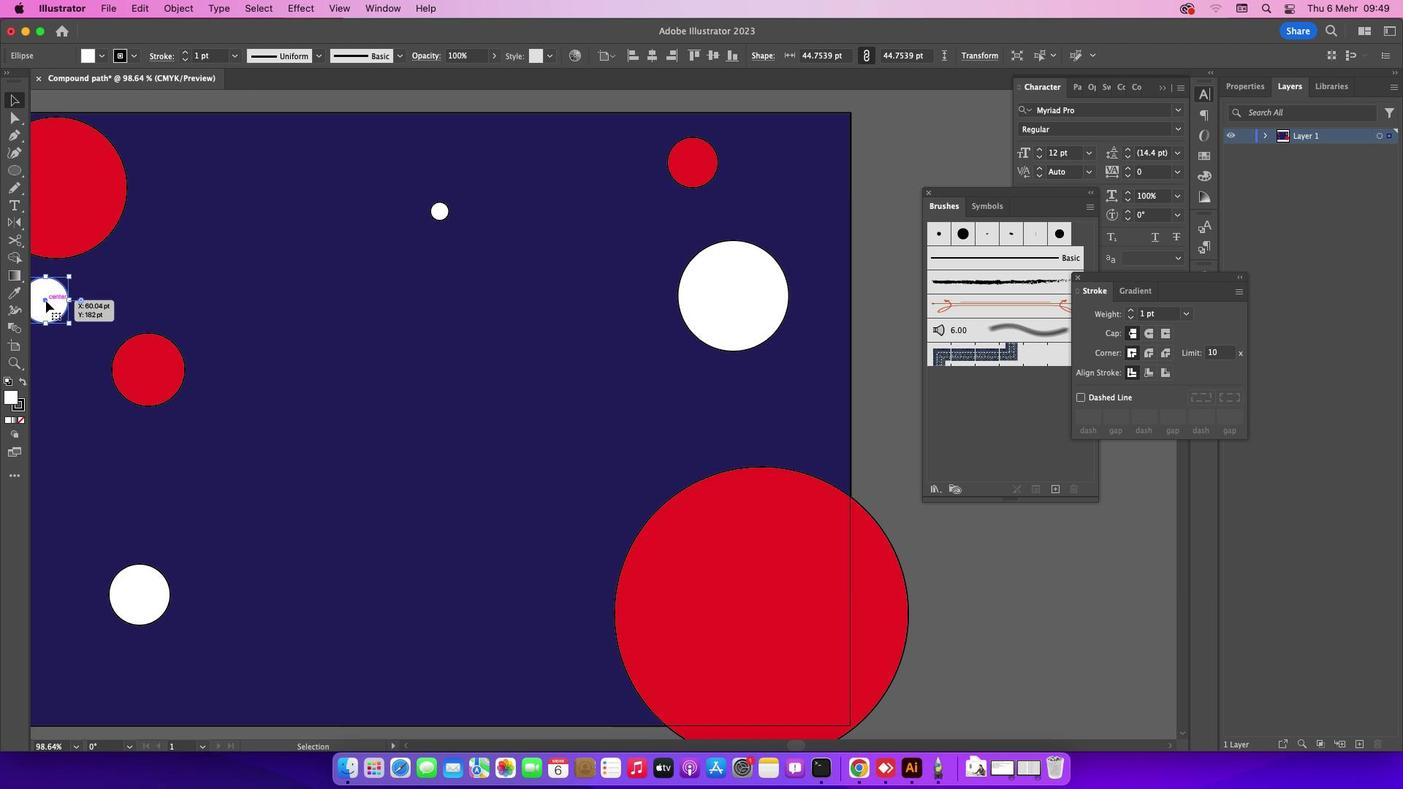 
Action: Key pressed Key.alt
Screenshot: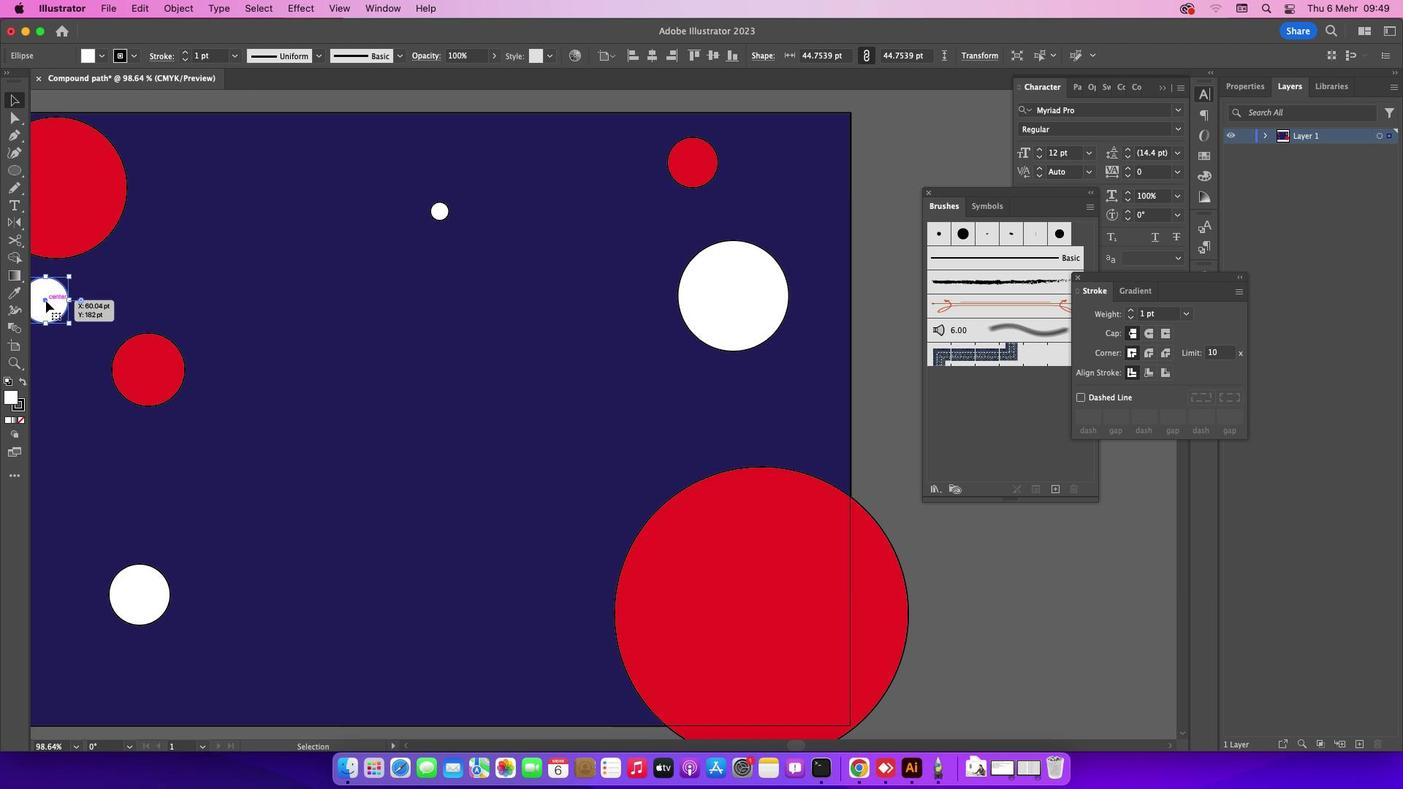 
Action: Mouse moved to (46, 301)
Screenshot: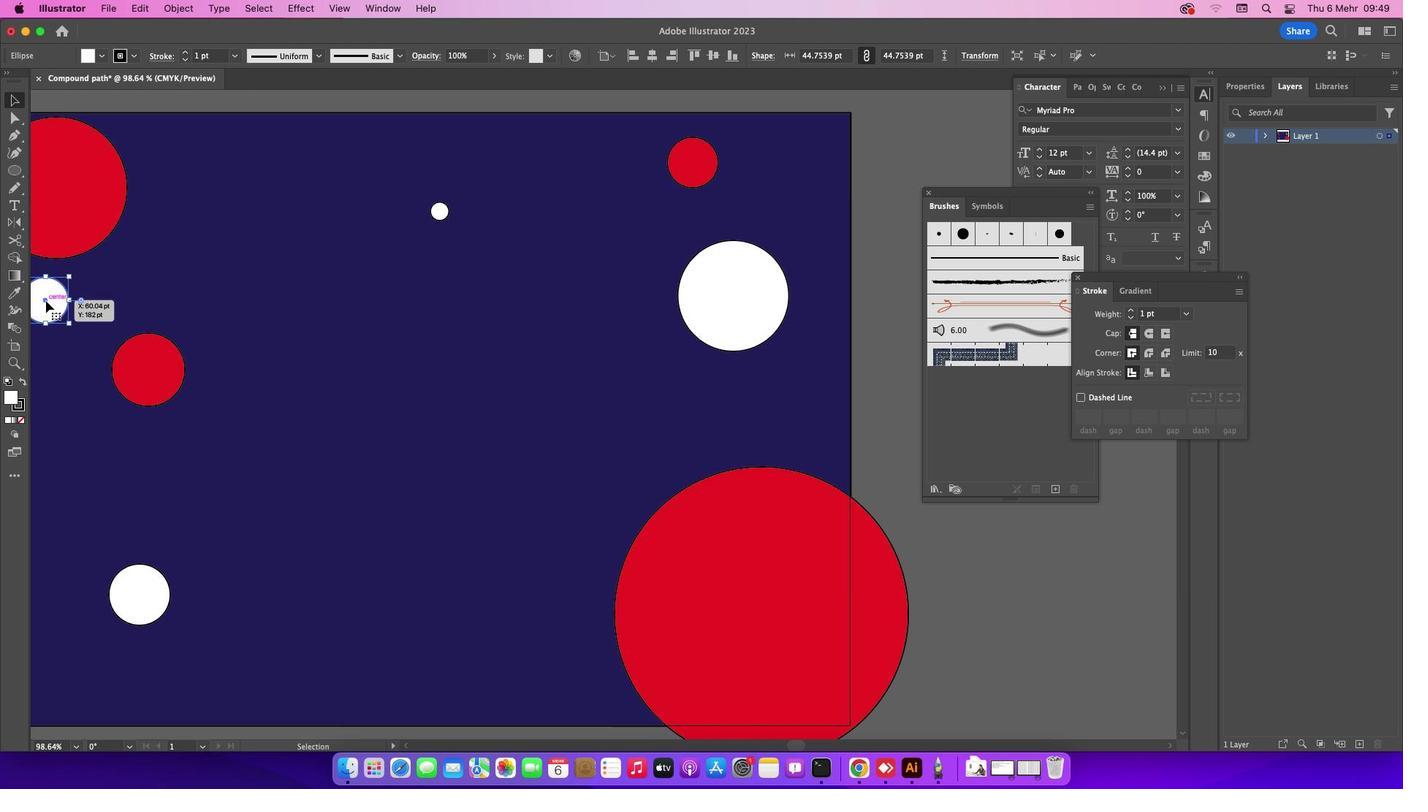
Action: Mouse pressed left at (46, 301)
Screenshot: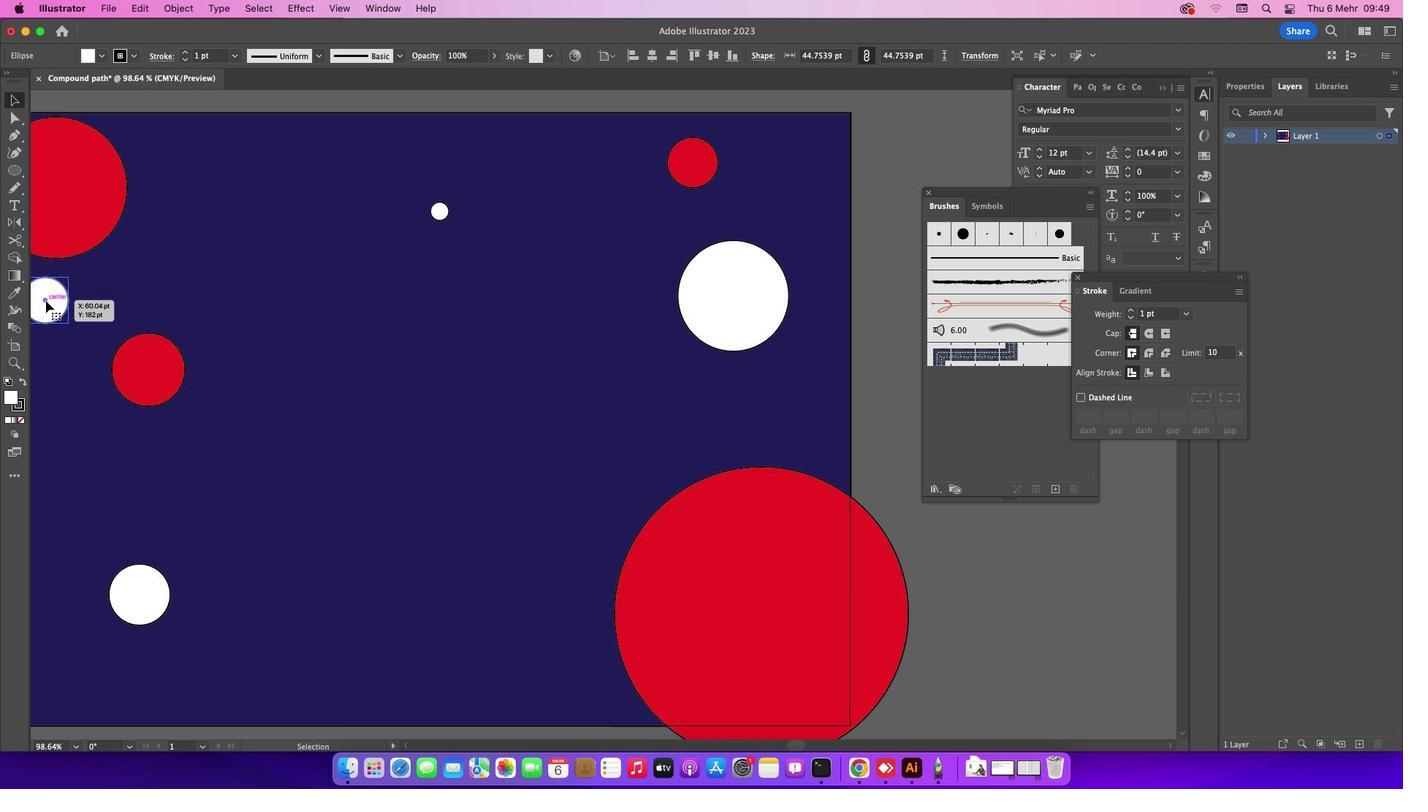 
Action: Mouse moved to (287, 166)
Screenshot: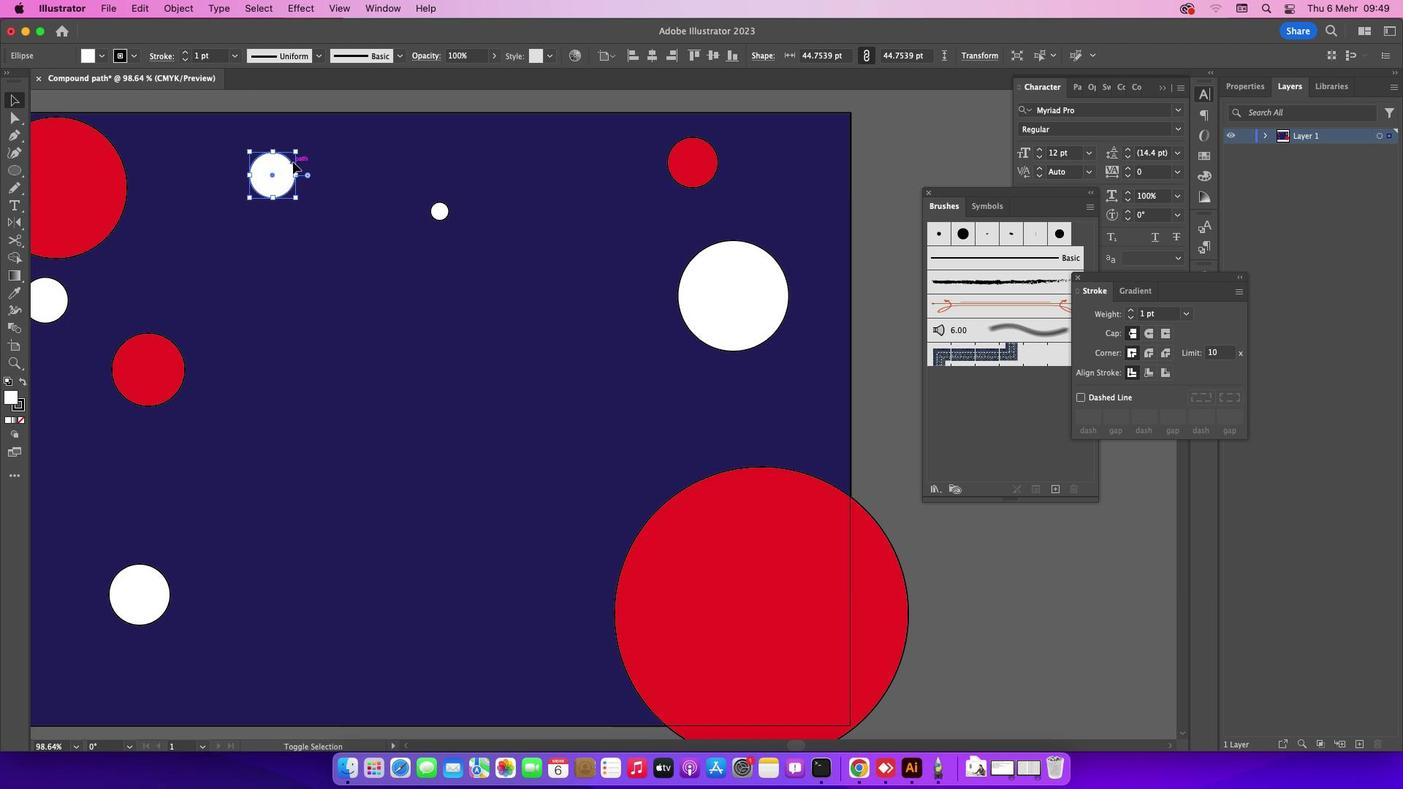 
Action: Key pressed Key.shift
Screenshot: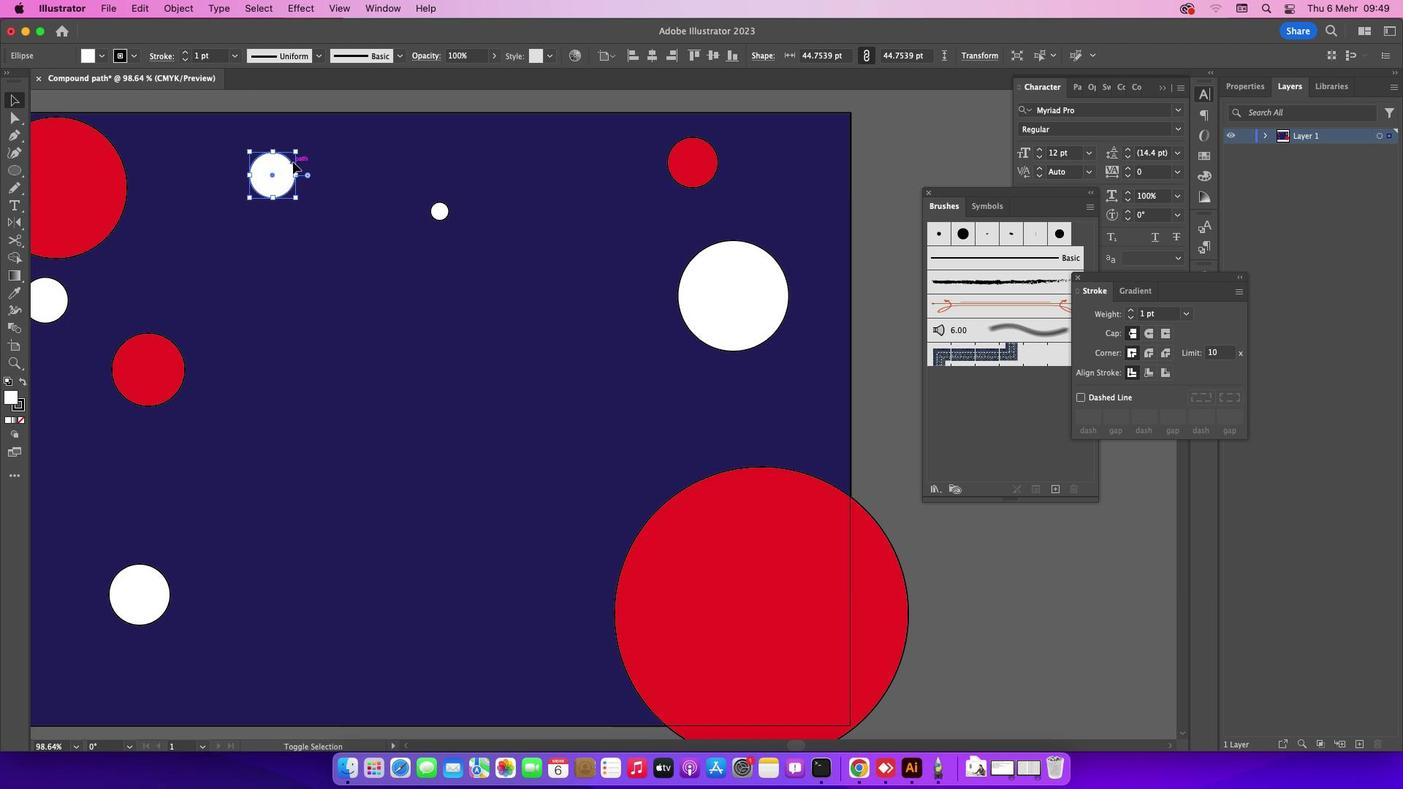 
Action: Mouse moved to (297, 151)
Screenshot: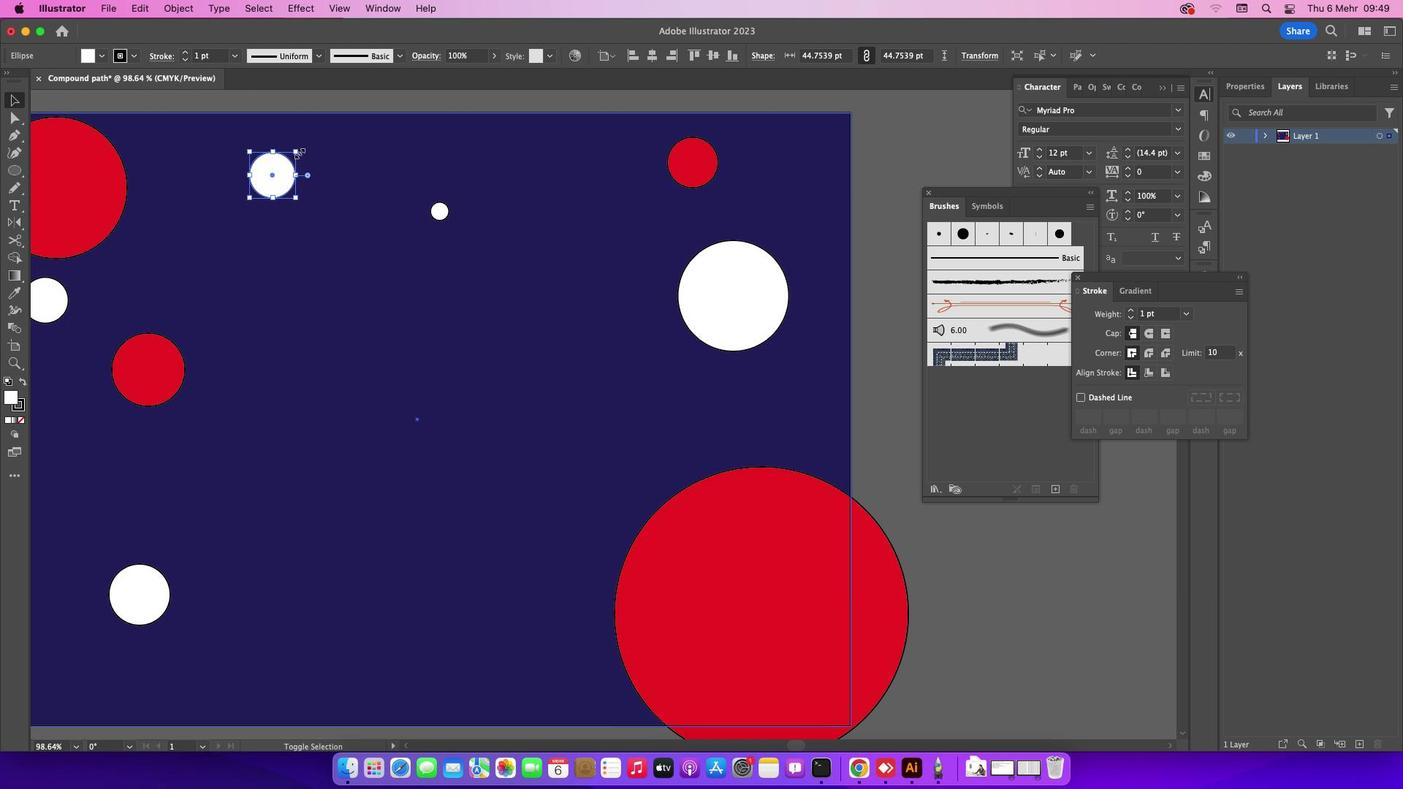 
Action: Key pressed Key.alt
Screenshot: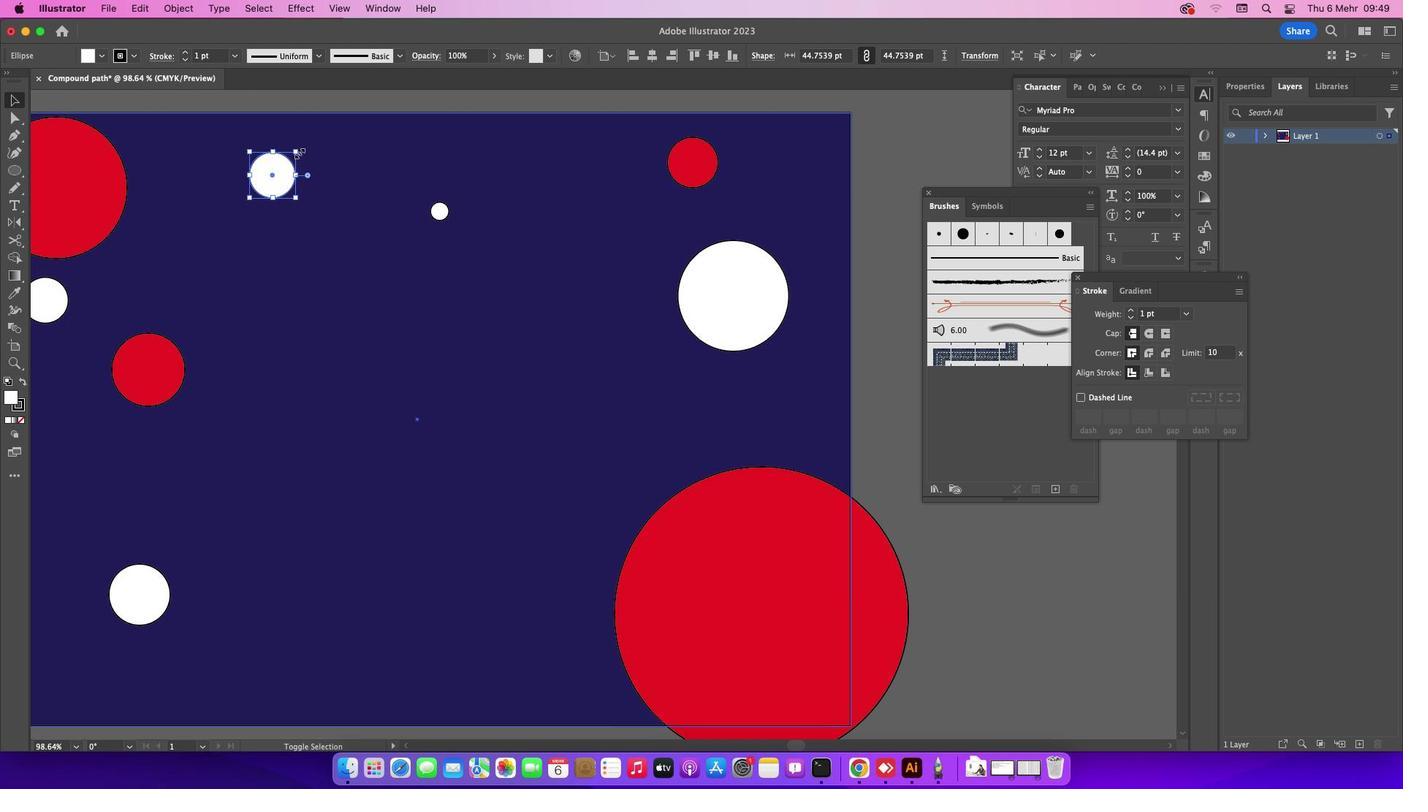 
Action: Mouse moved to (296, 151)
Screenshot: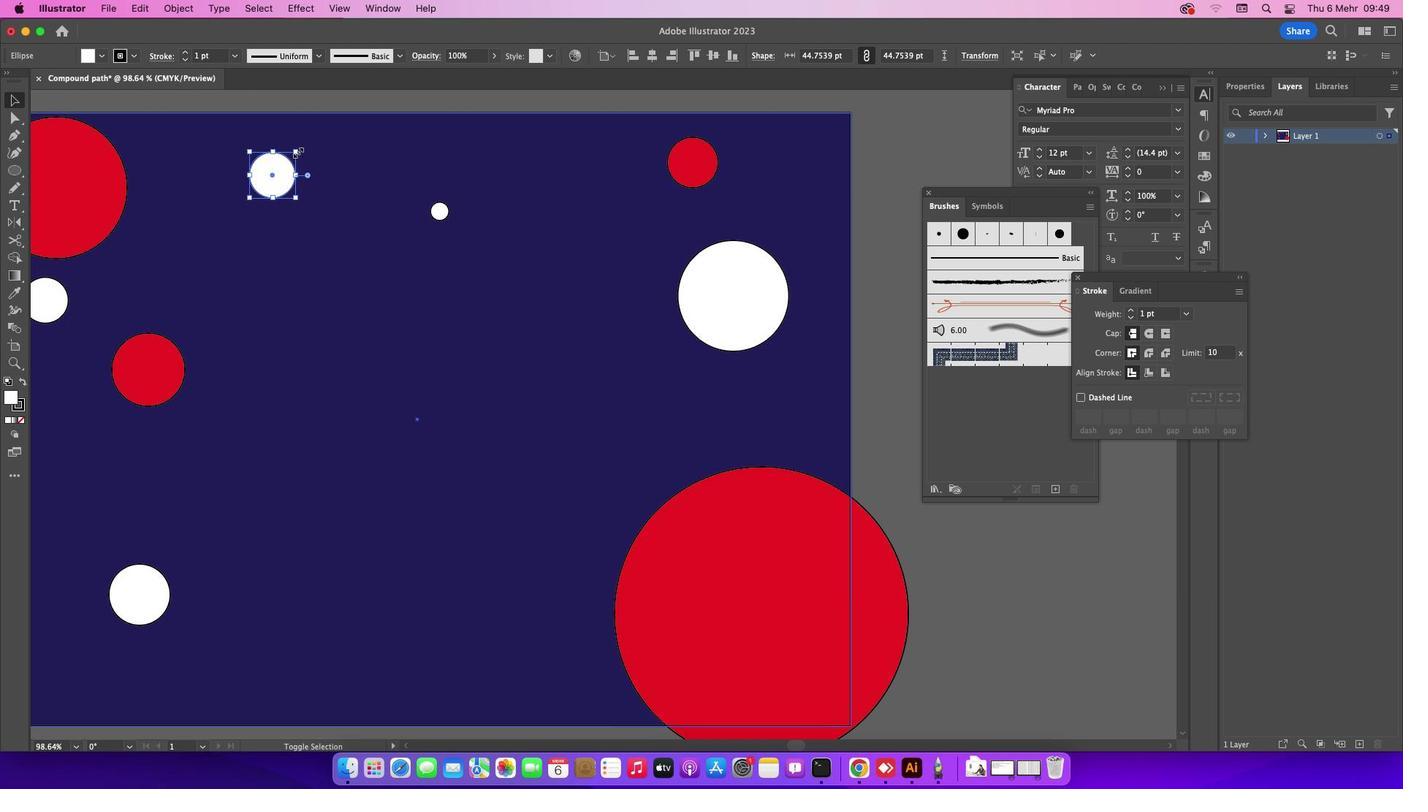
Action: Mouse pressed left at (296, 151)
Screenshot: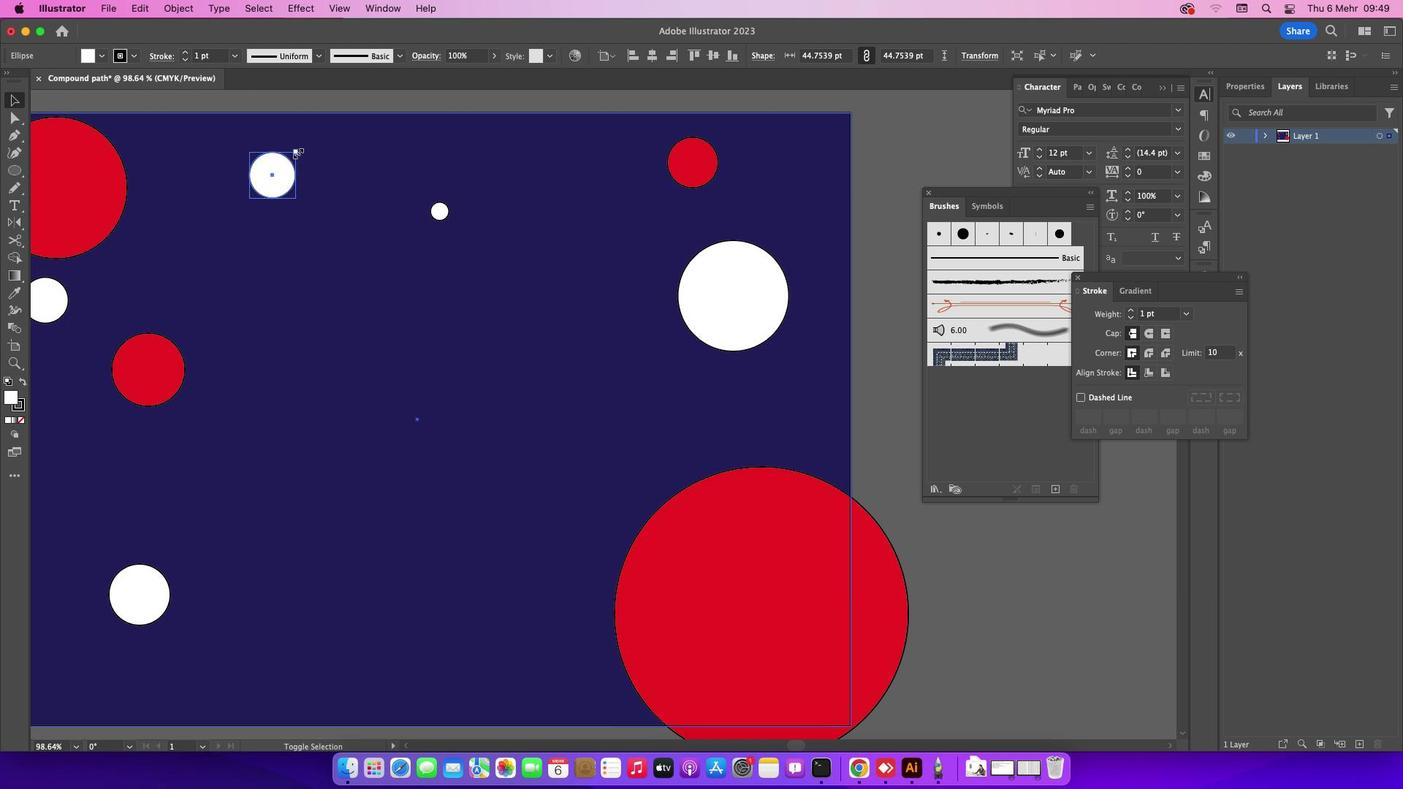 
Action: Mouse moved to (219, 312)
Screenshot: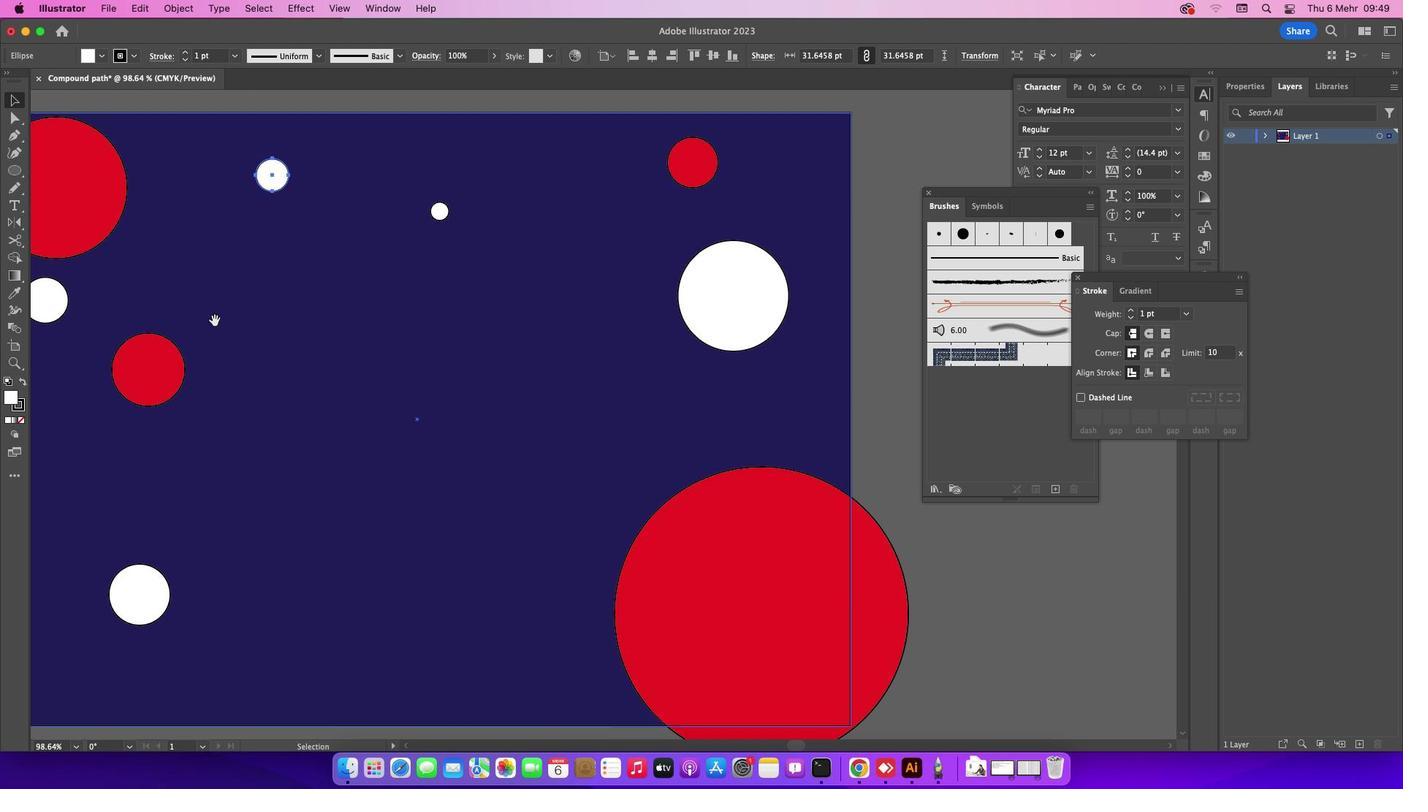 
Action: Key pressed Key.space
Screenshot: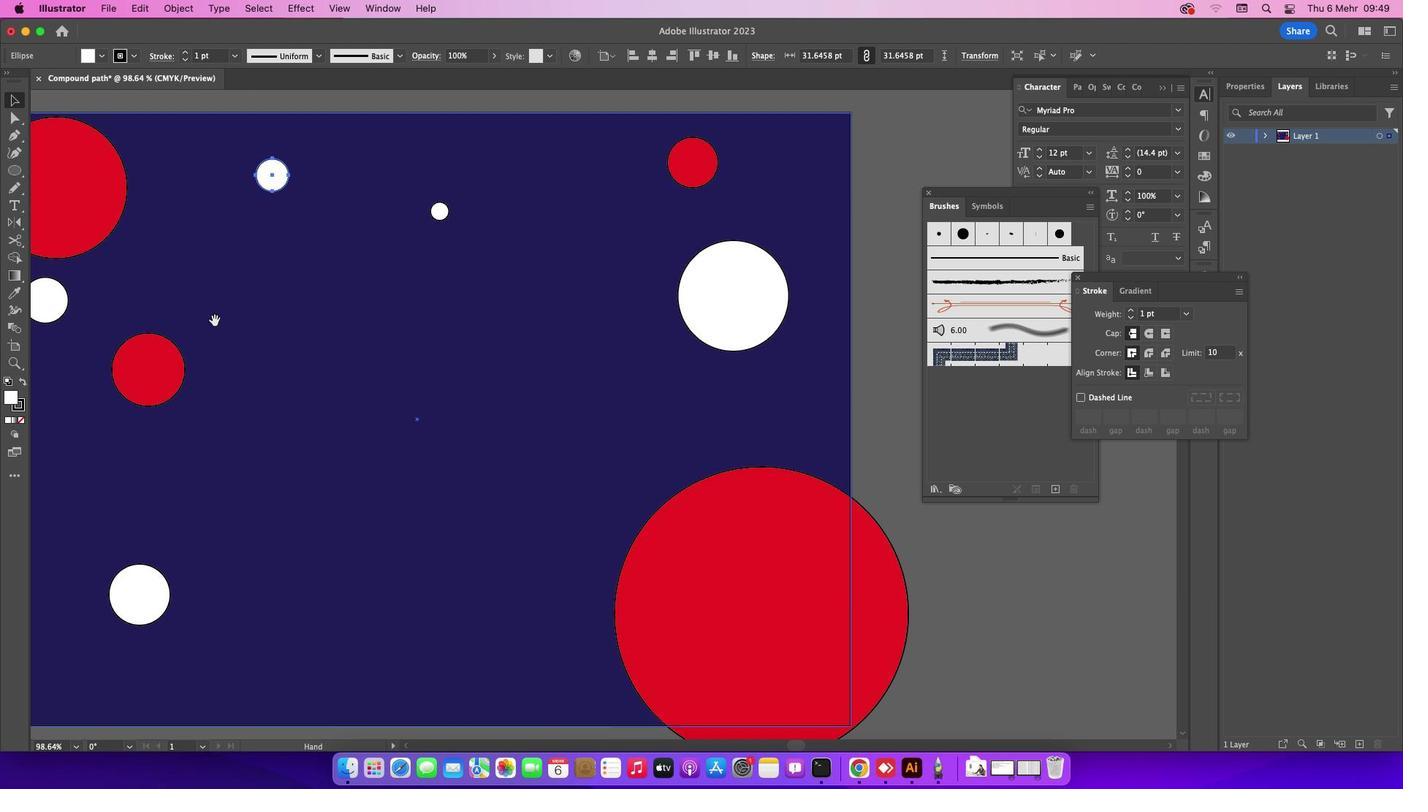 
Action: Mouse moved to (214, 320)
Screenshot: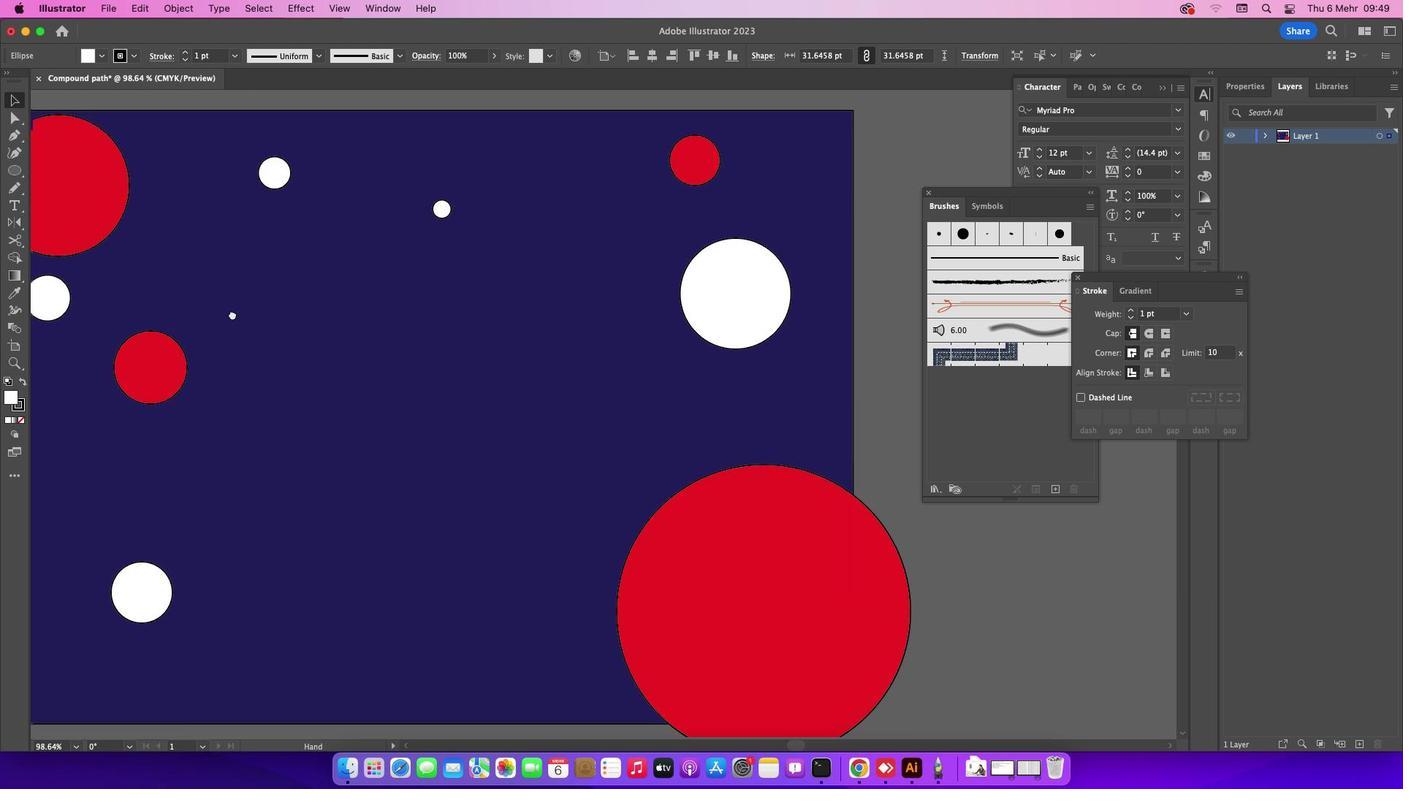 
Action: Mouse pressed left at (214, 320)
Screenshot: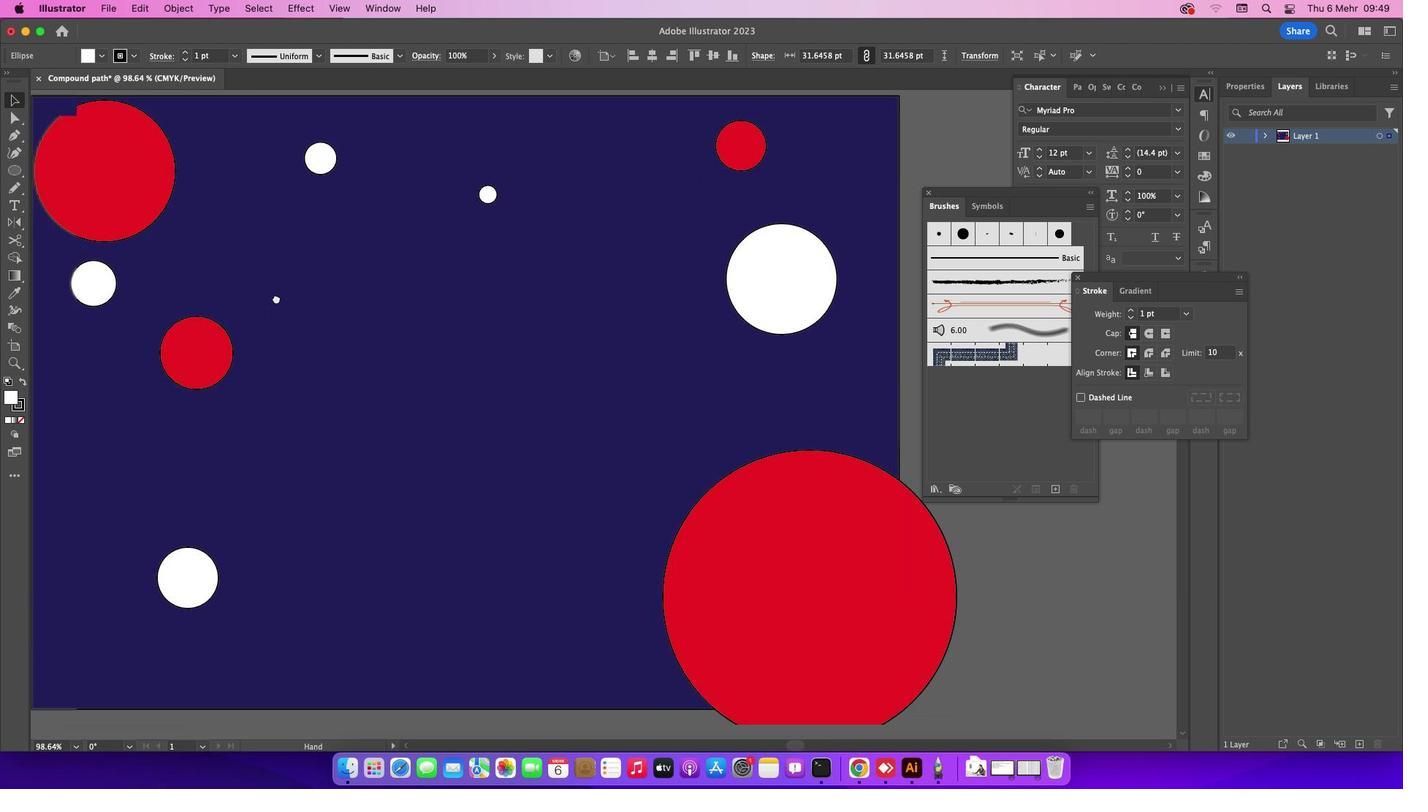 
Action: Mouse moved to (397, 249)
Screenshot: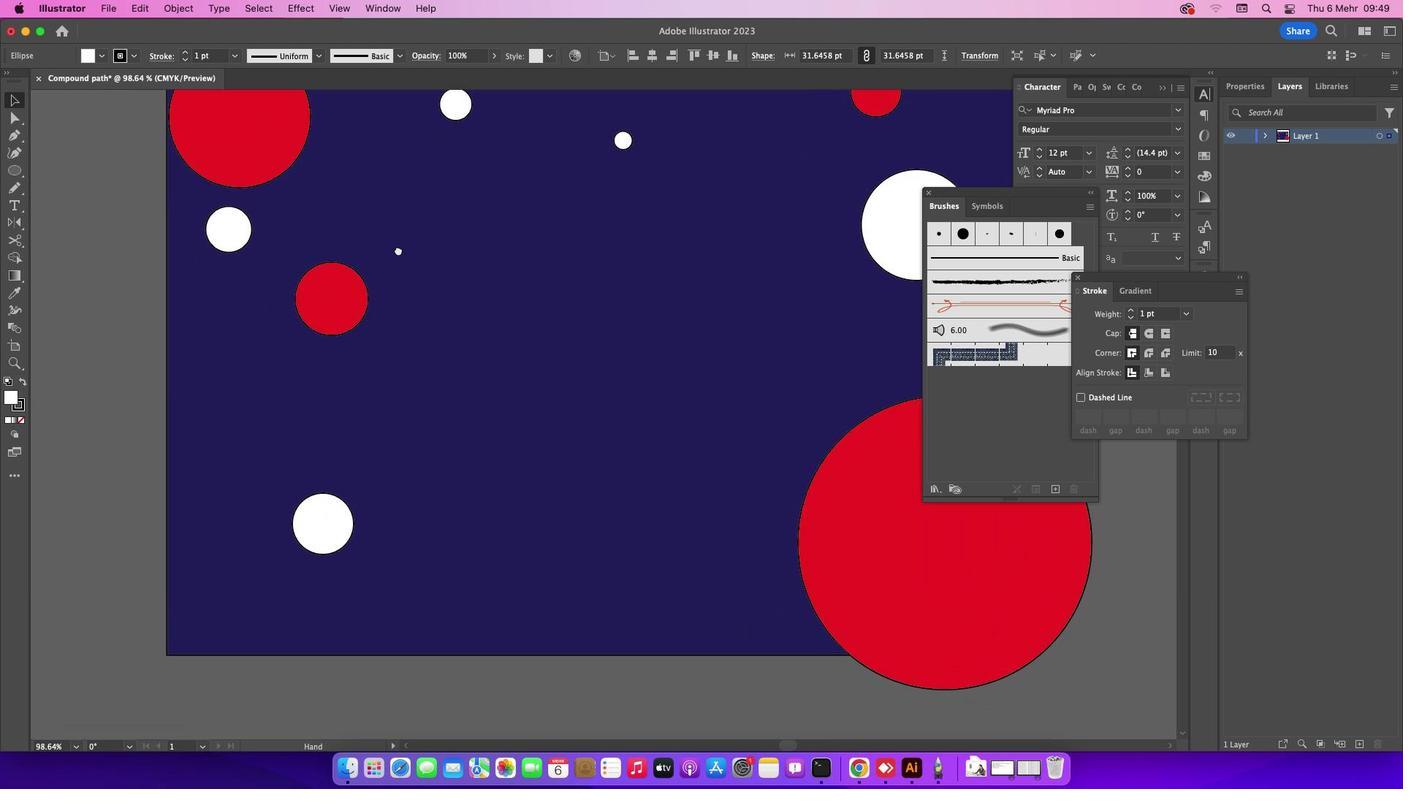 
Action: Key pressed Key.space
Screenshot: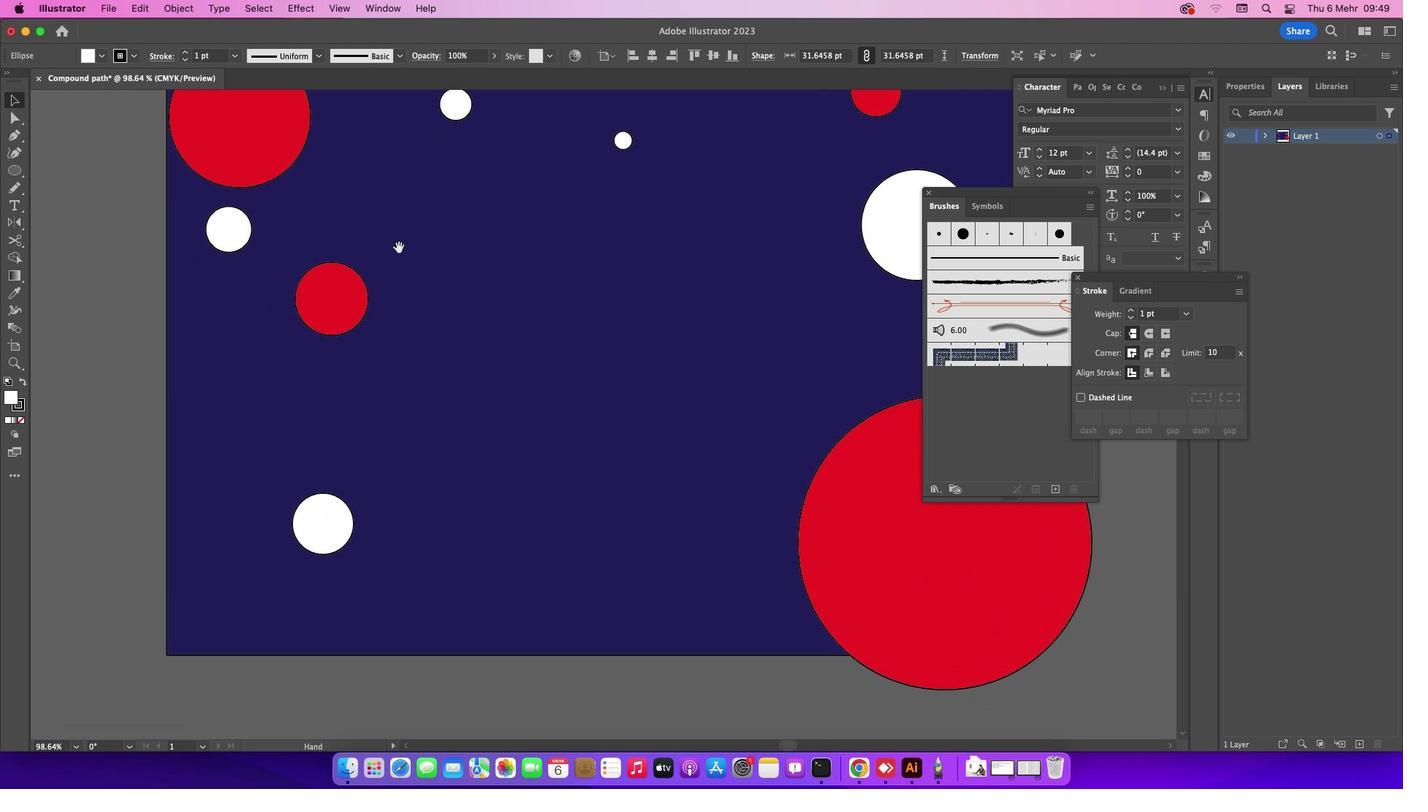 
Action: Mouse moved to (239, 227)
Screenshot: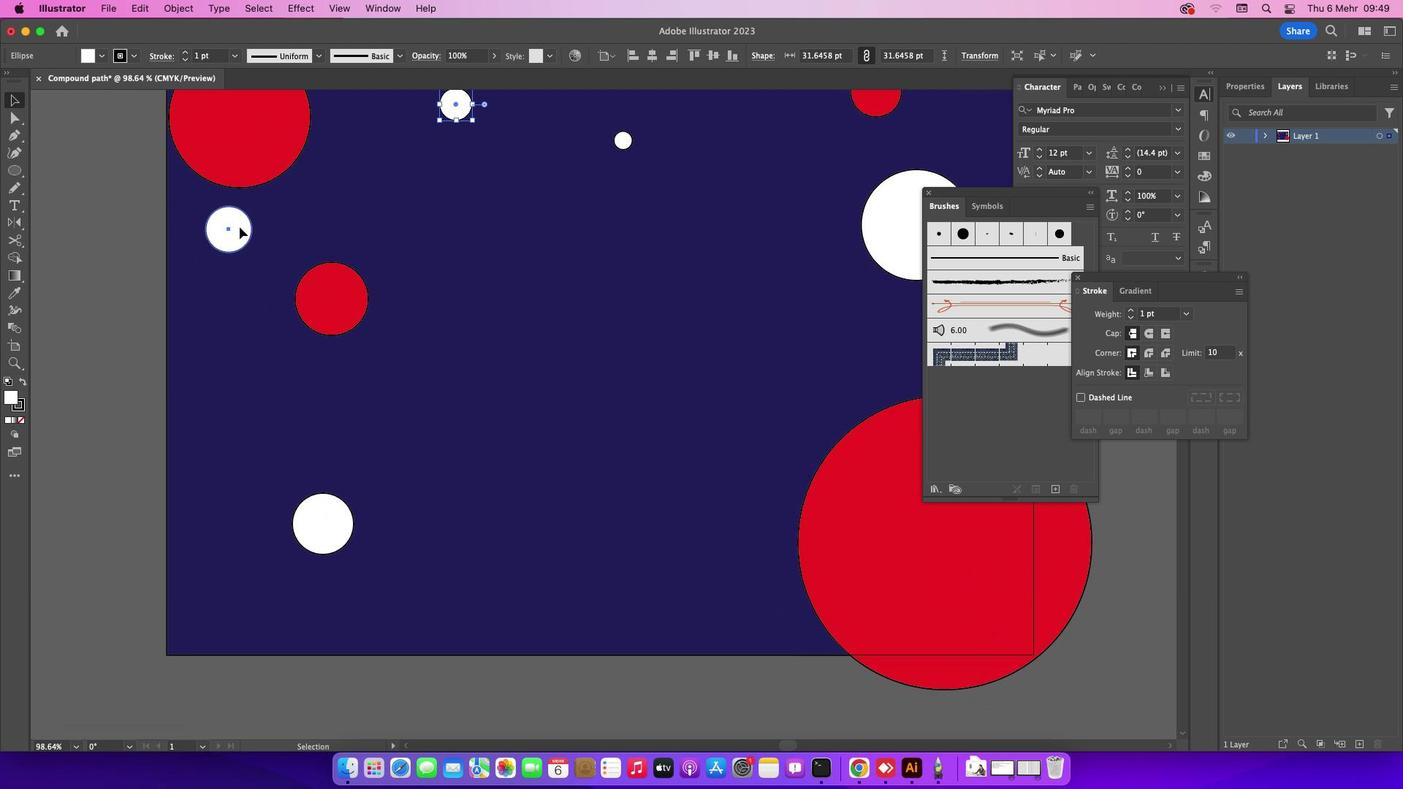 
Action: Mouse pressed left at (239, 227)
Screenshot: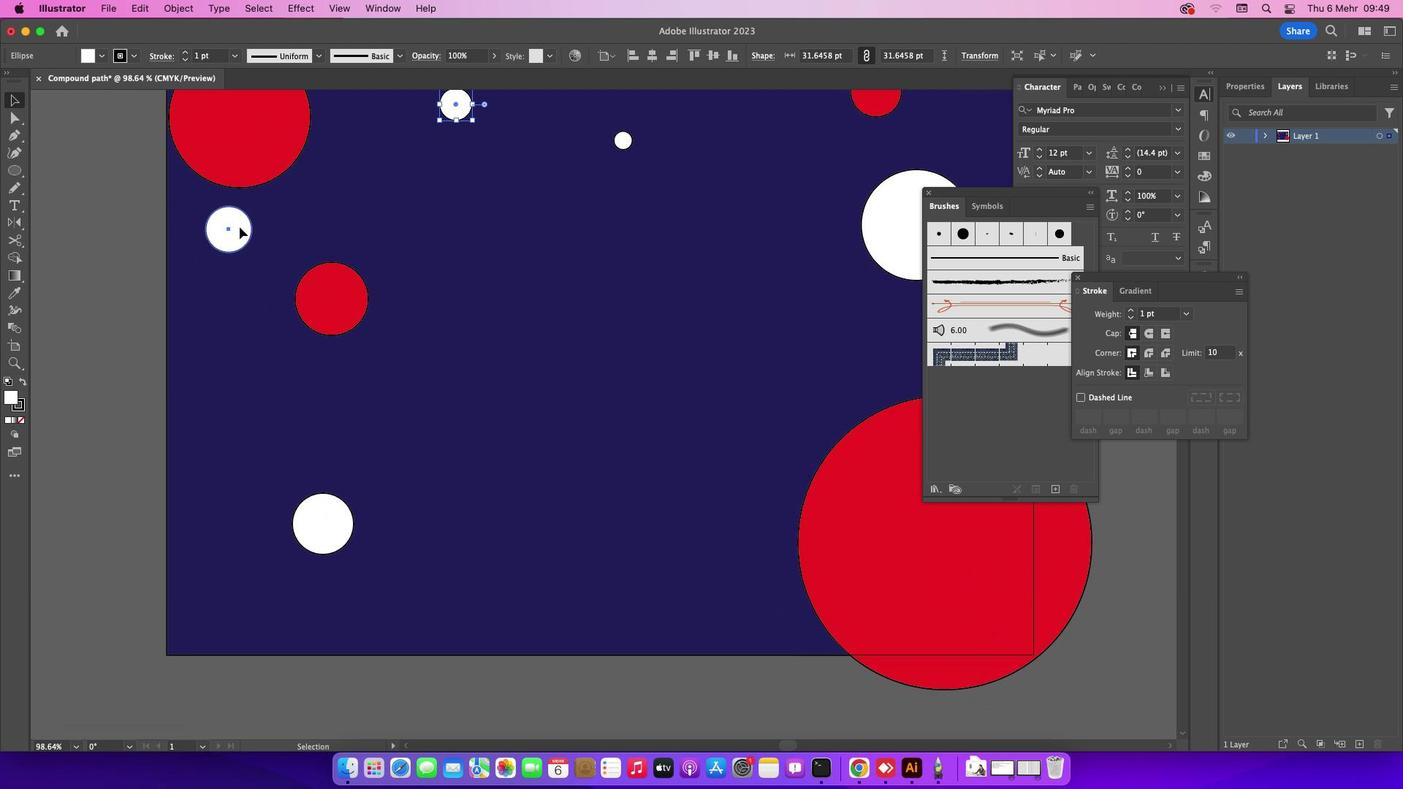 
Action: Mouse moved to (225, 233)
Screenshot: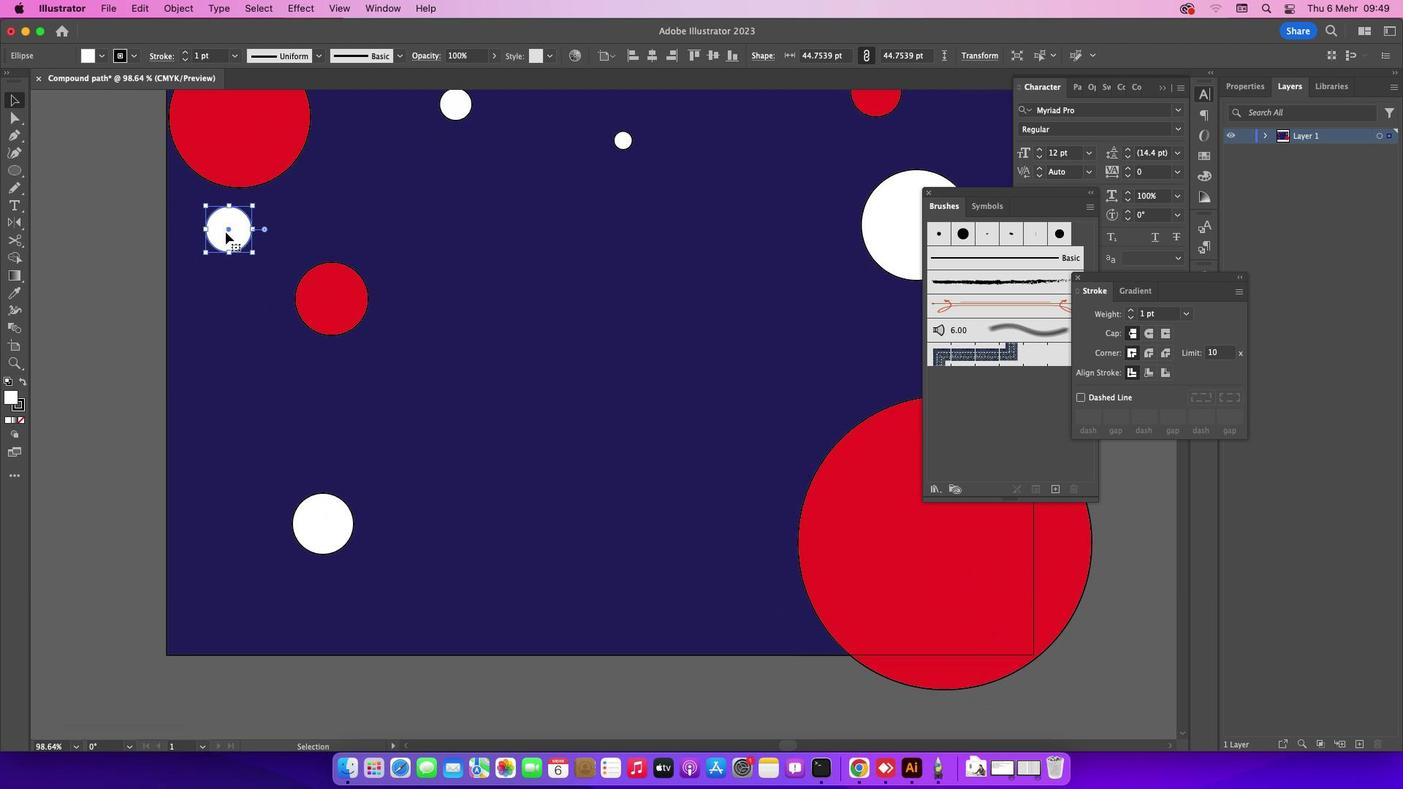 
Action: Key pressed Key.alt
Screenshot: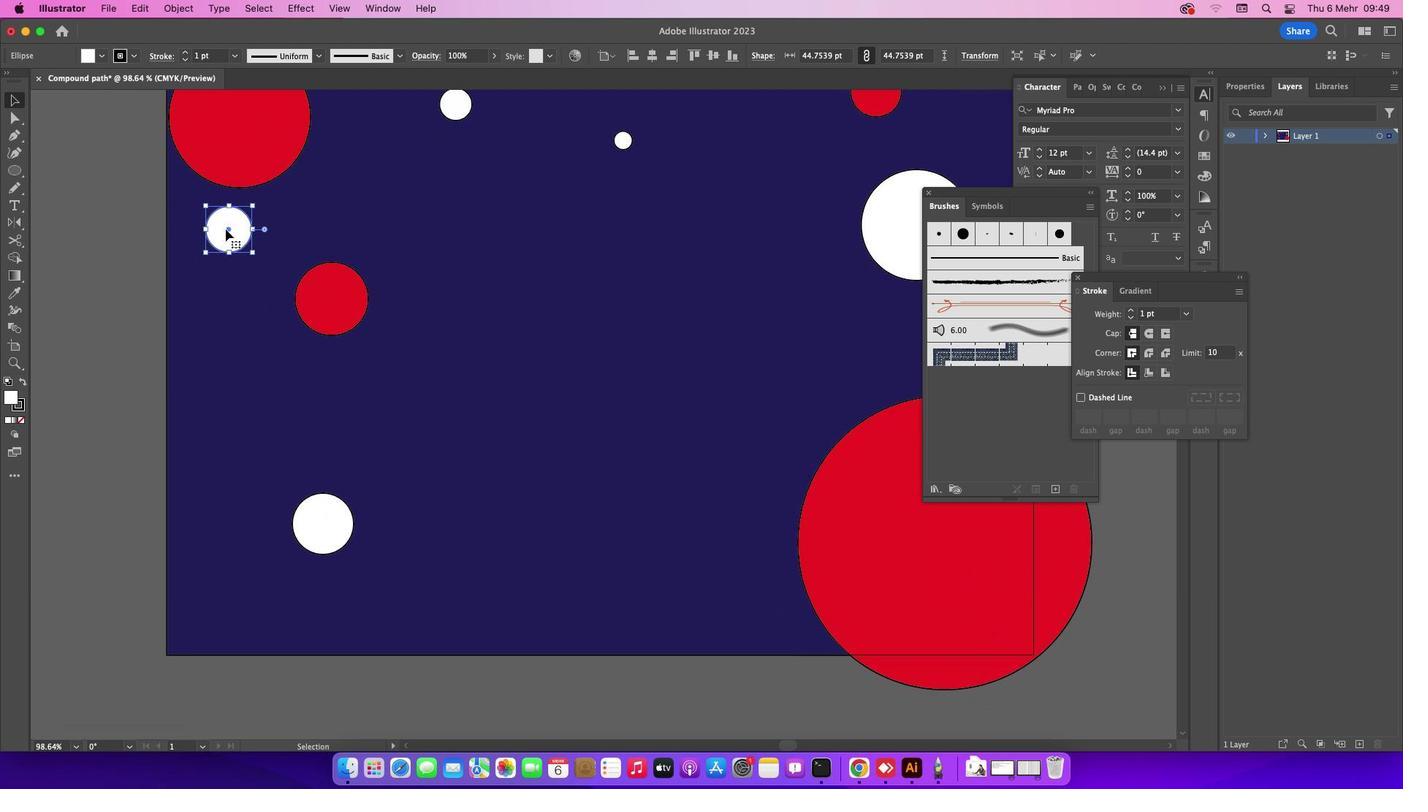 
Action: Mouse moved to (227, 223)
Screenshot: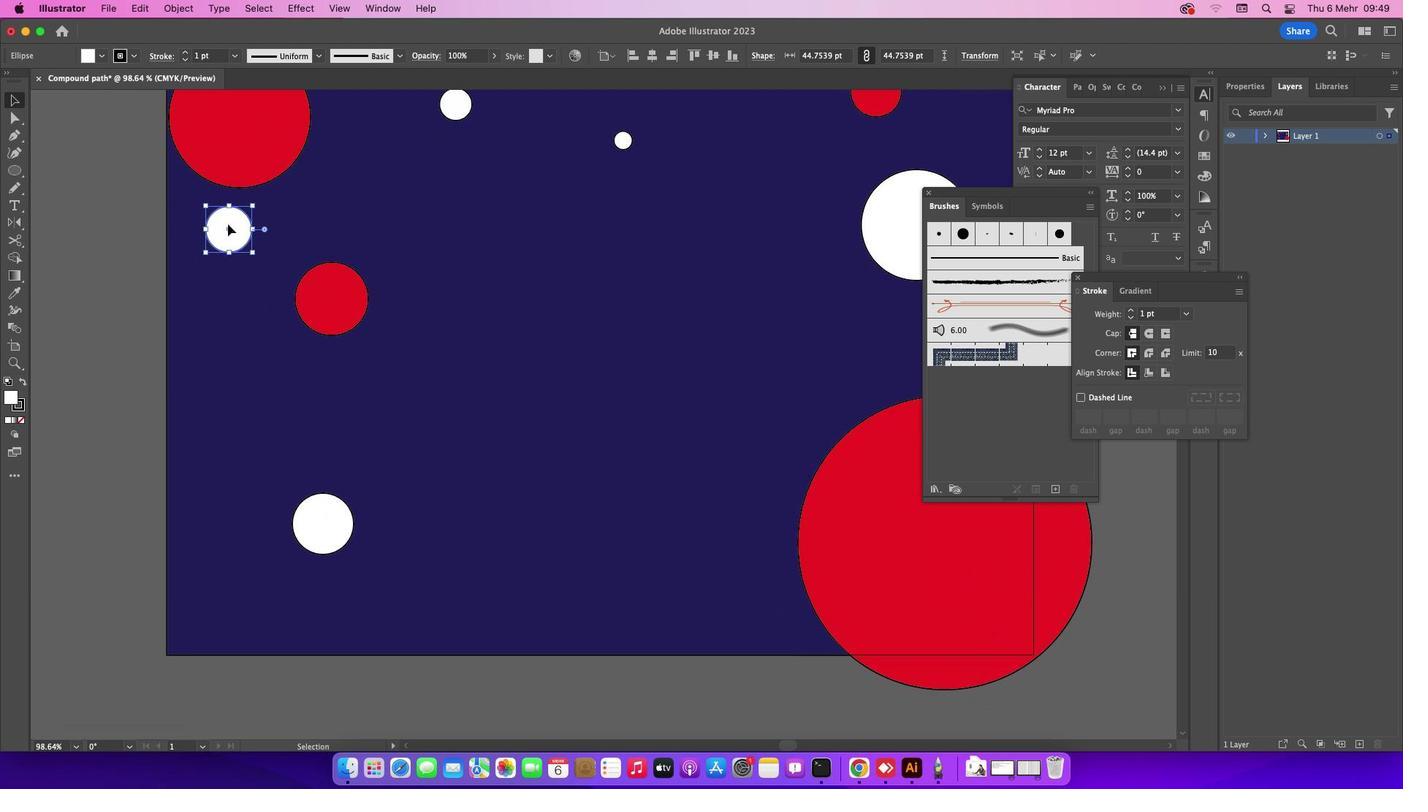 
Action: Mouse pressed left at (227, 223)
Screenshot: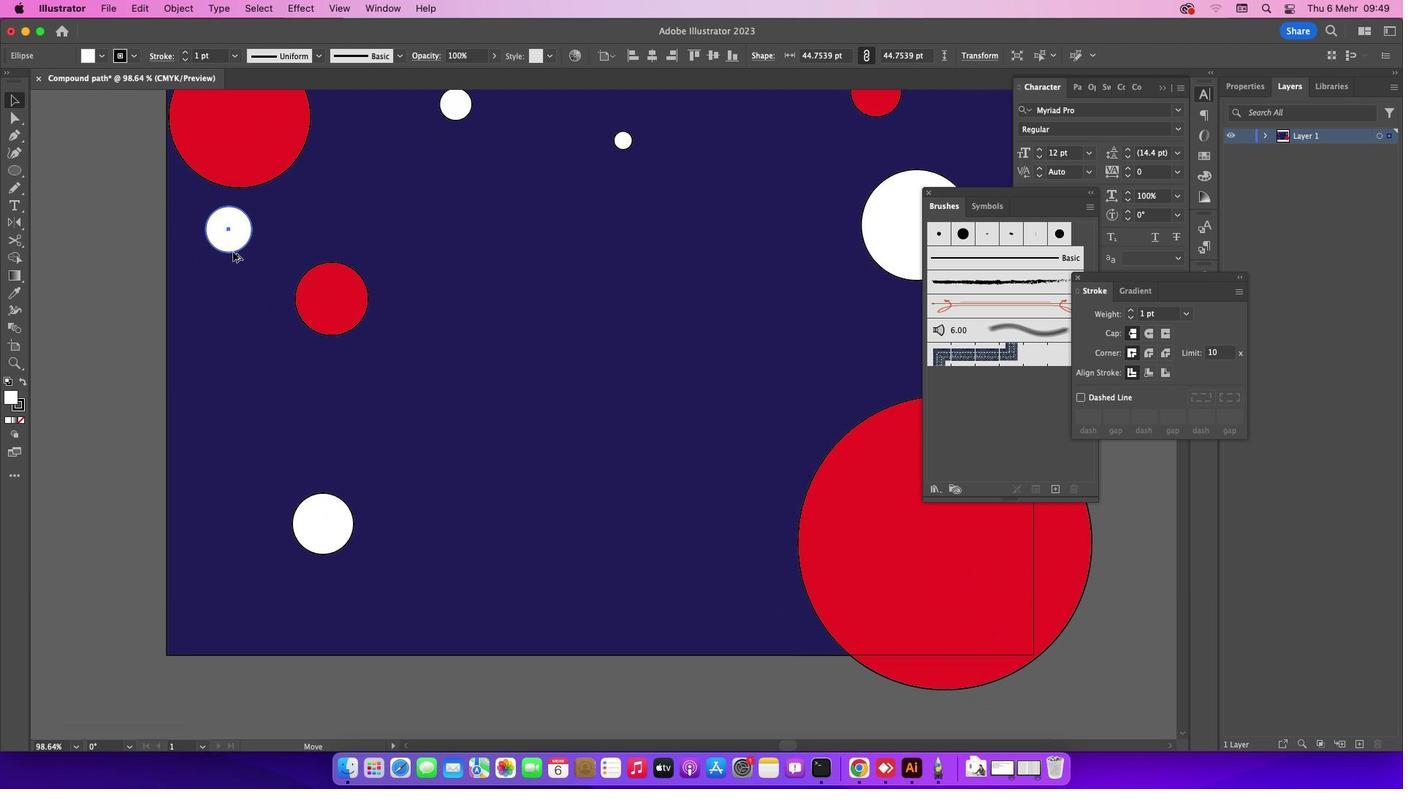 
Action: Mouse moved to (212, 565)
Screenshot: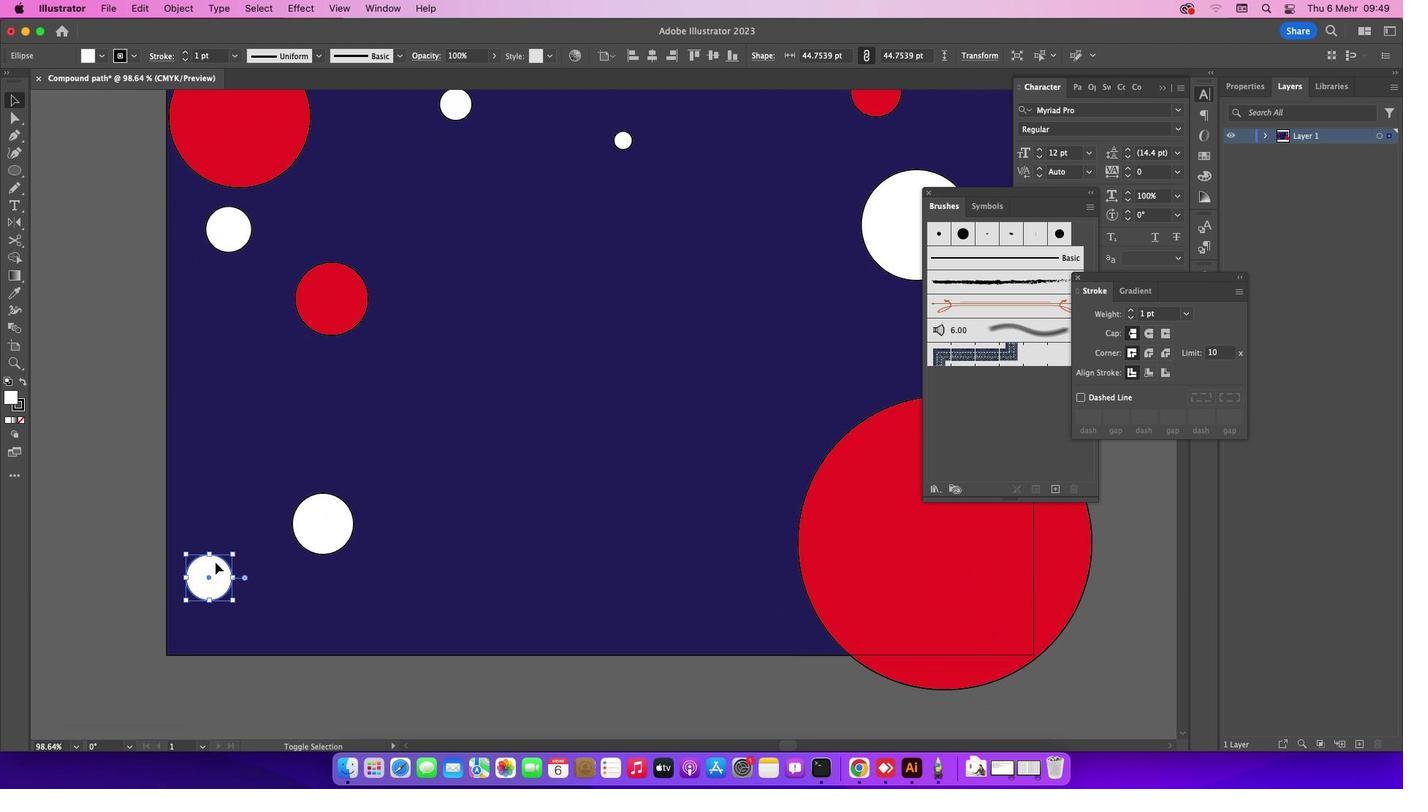 
Action: Key pressed Key.shift
Screenshot: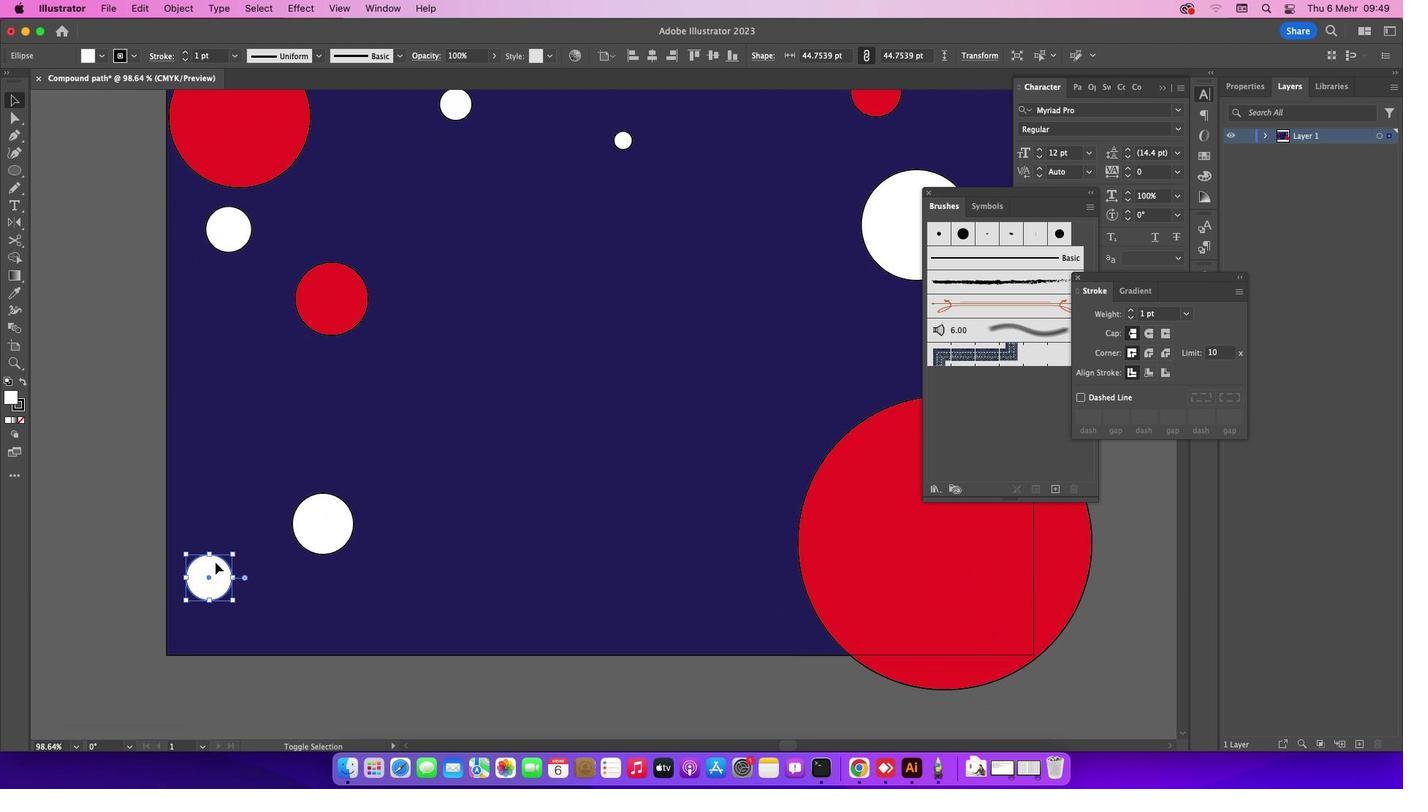 
Action: Mouse moved to (234, 548)
Screenshot: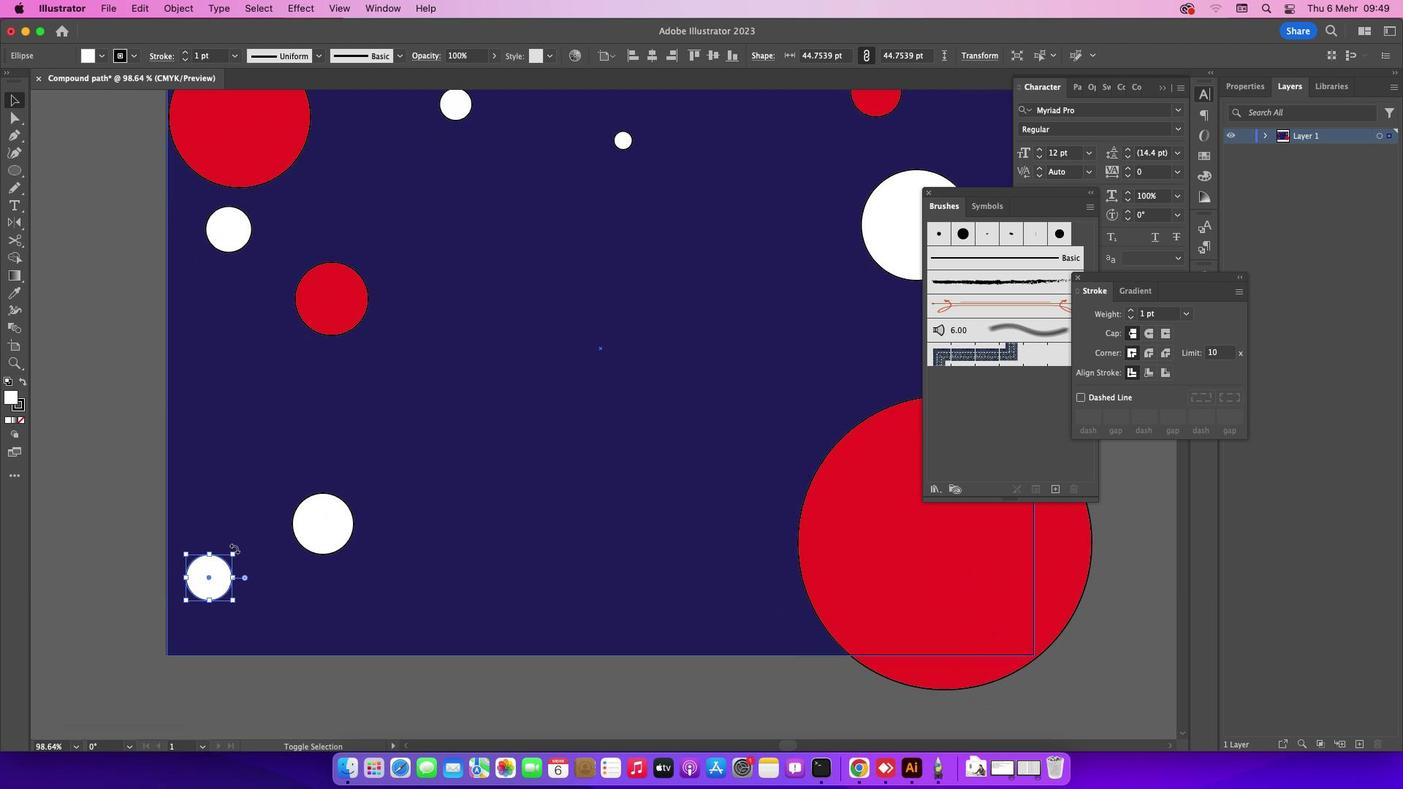 
Action: Key pressed Key.alt
Screenshot: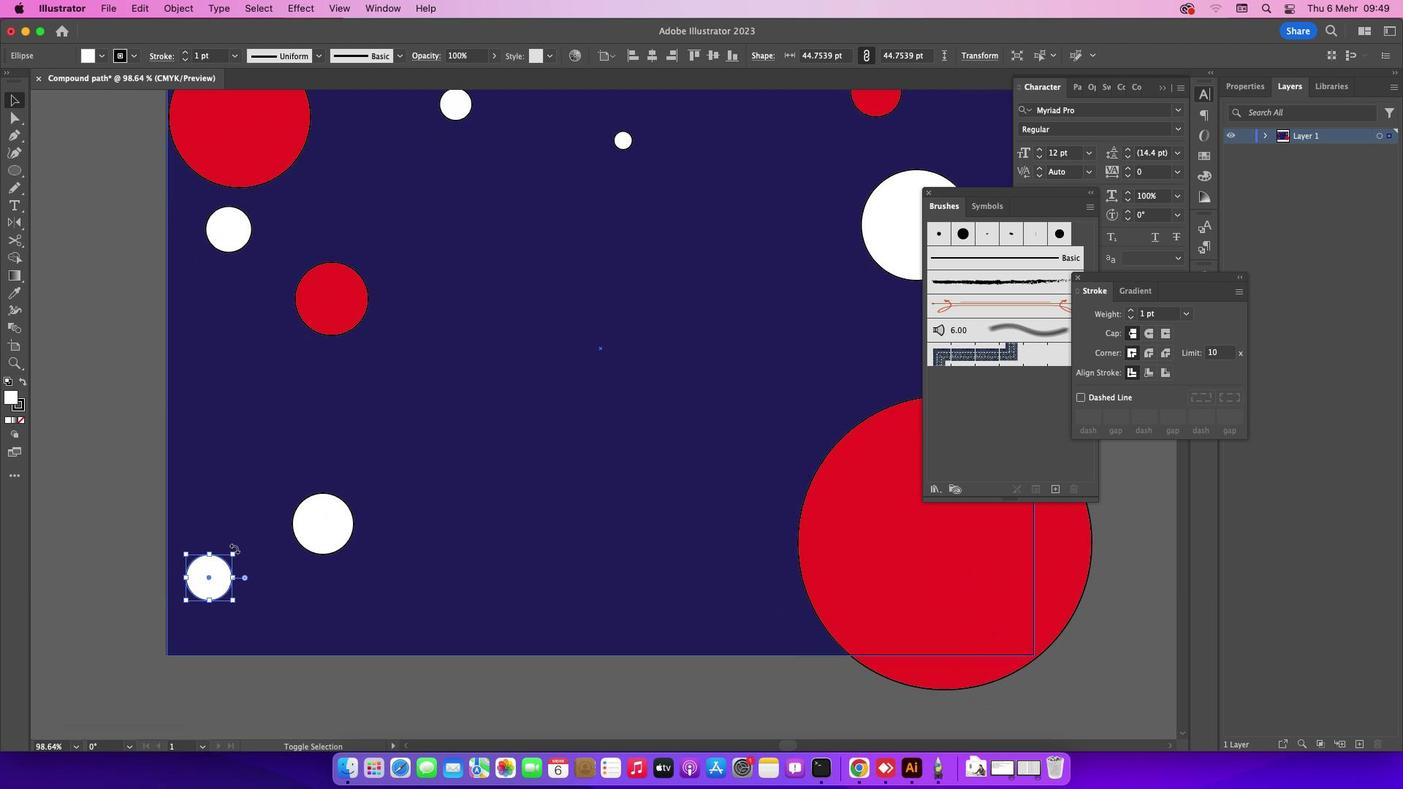 
Action: Mouse moved to (339, 304)
Screenshot: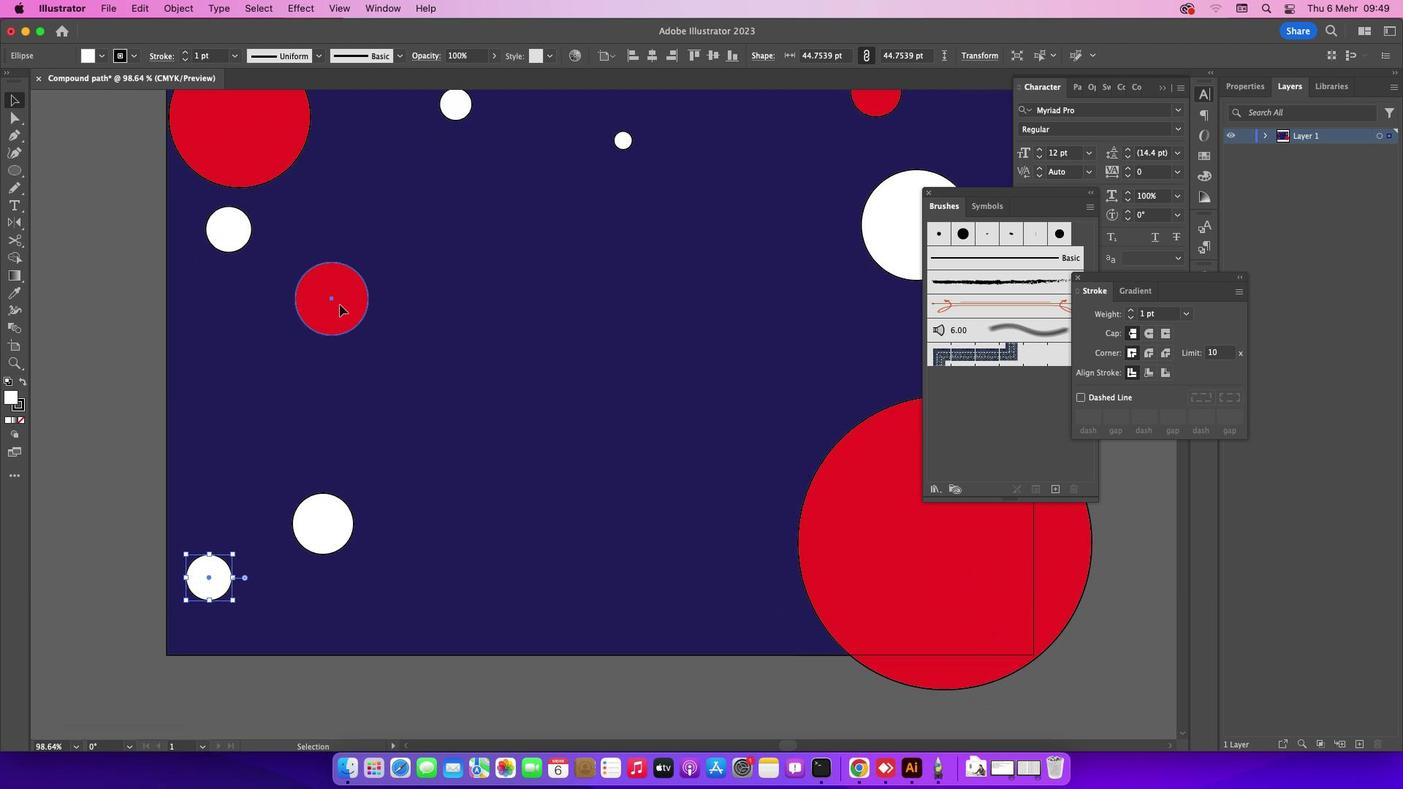 
Action: Mouse pressed left at (339, 304)
Screenshot: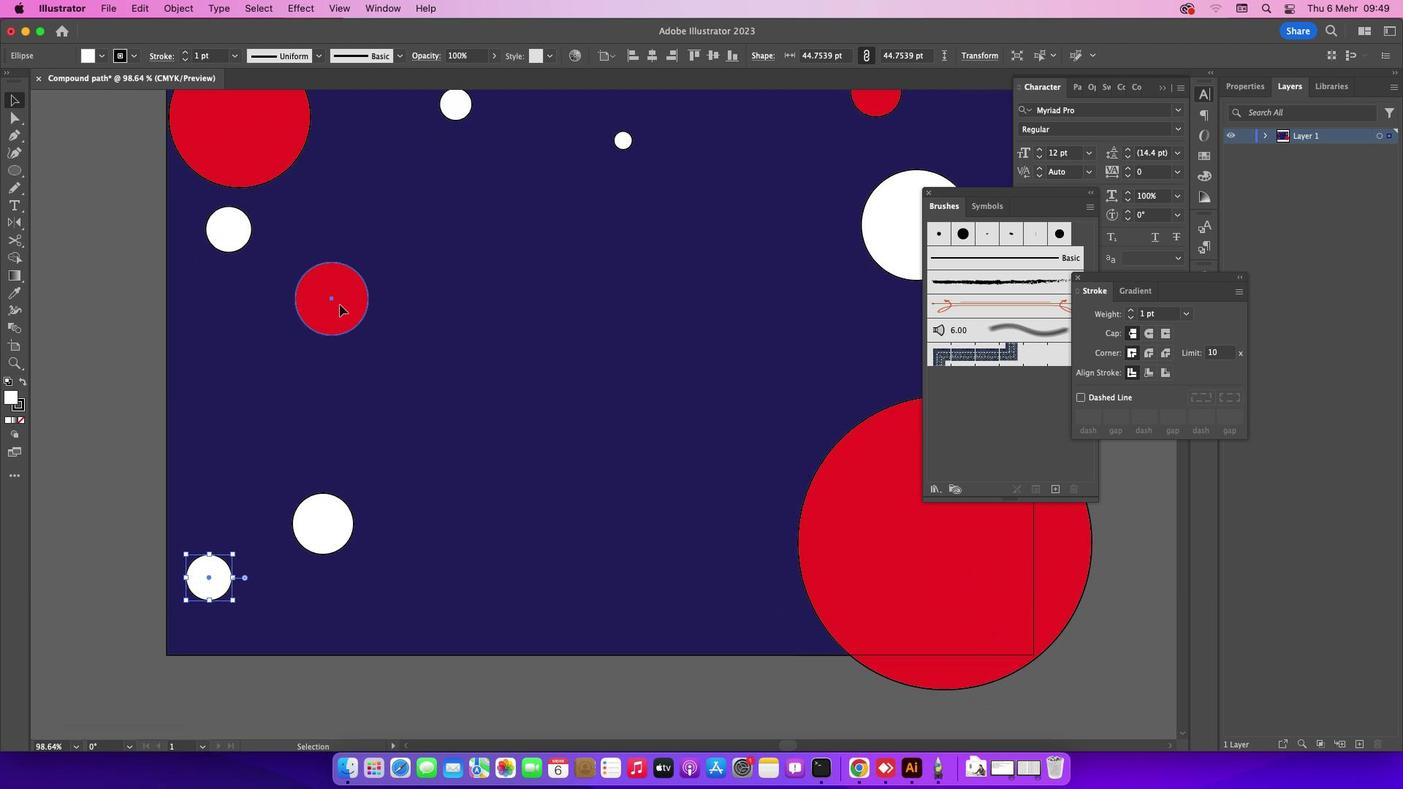 
Action: Key pressed Key.alt
Screenshot: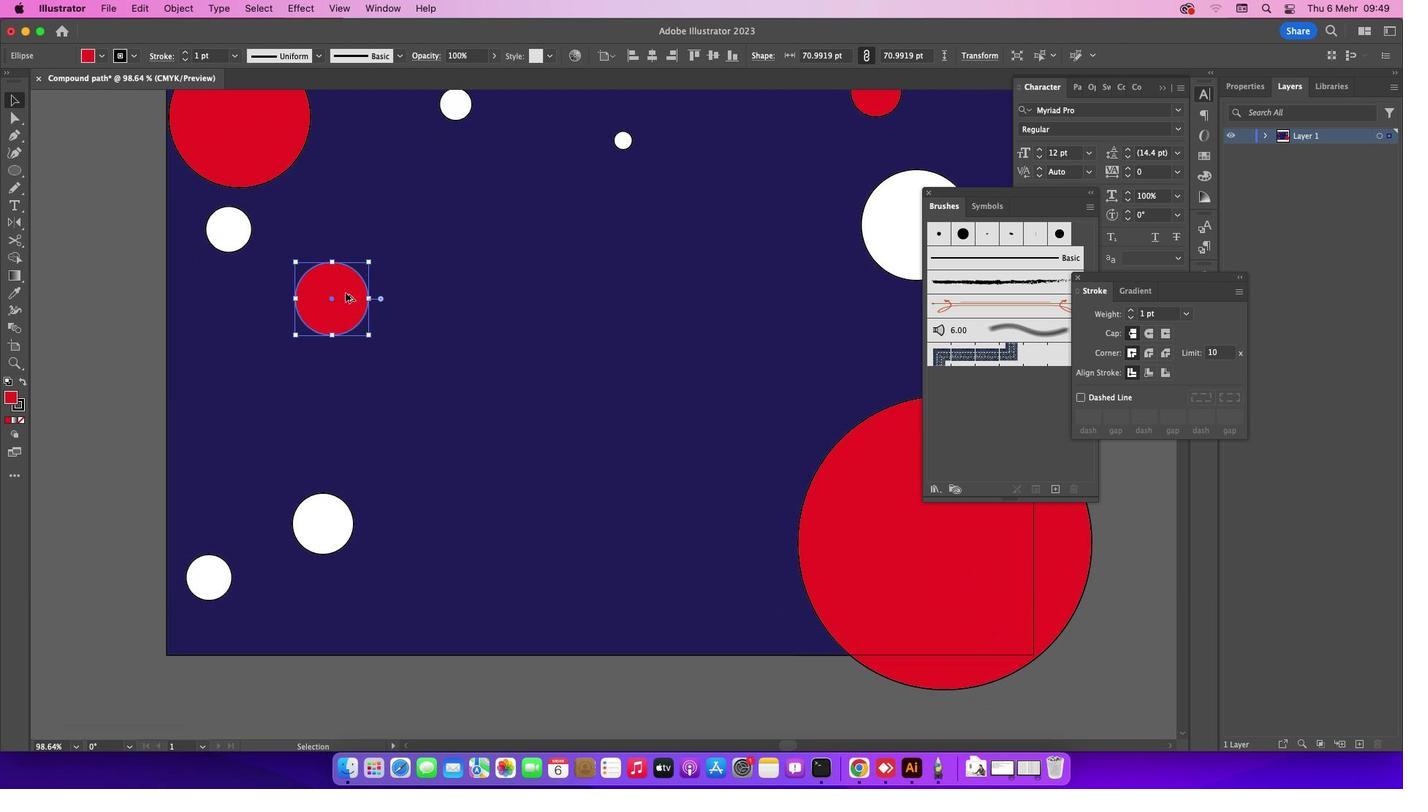 
Action: Mouse moved to (345, 292)
Screenshot: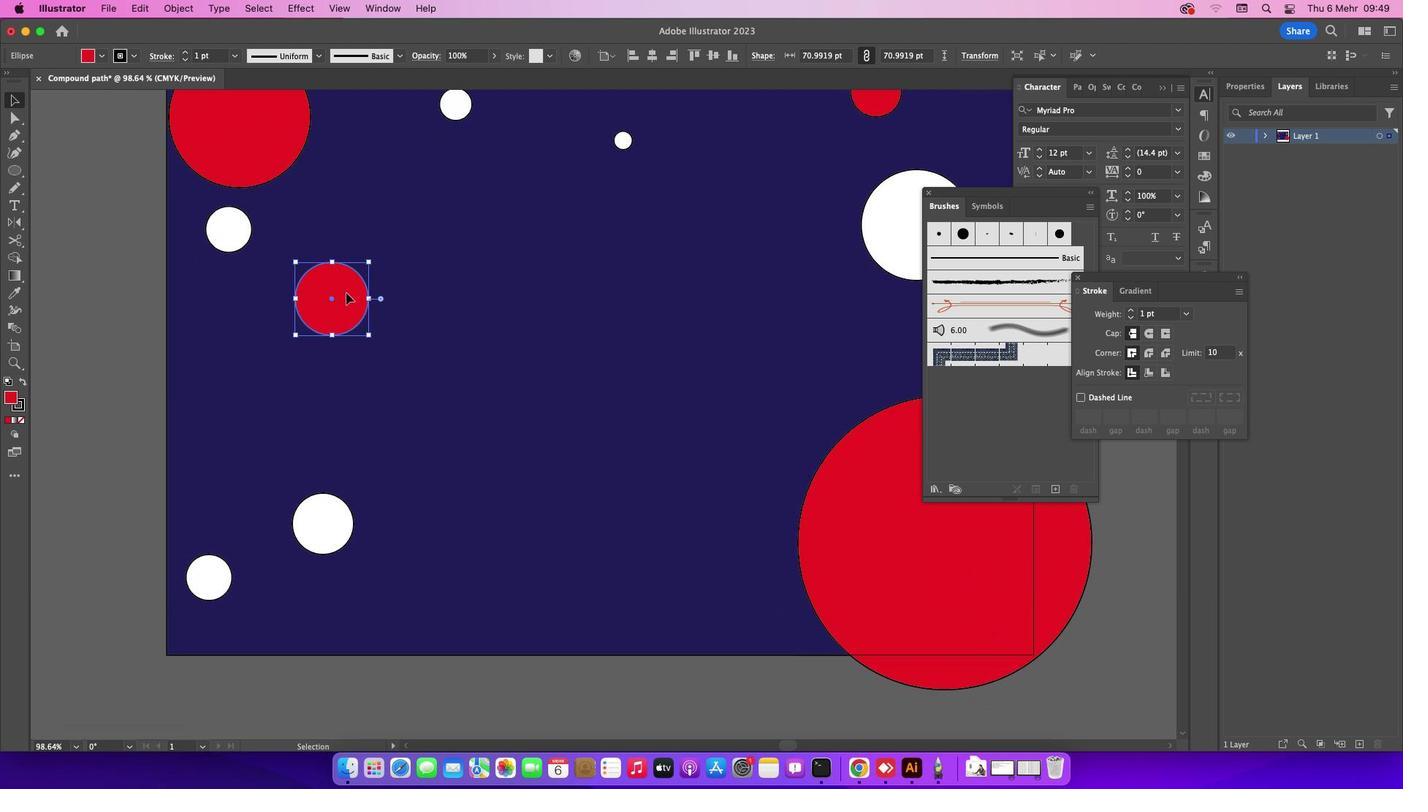 
Action: Mouse pressed left at (345, 292)
Screenshot: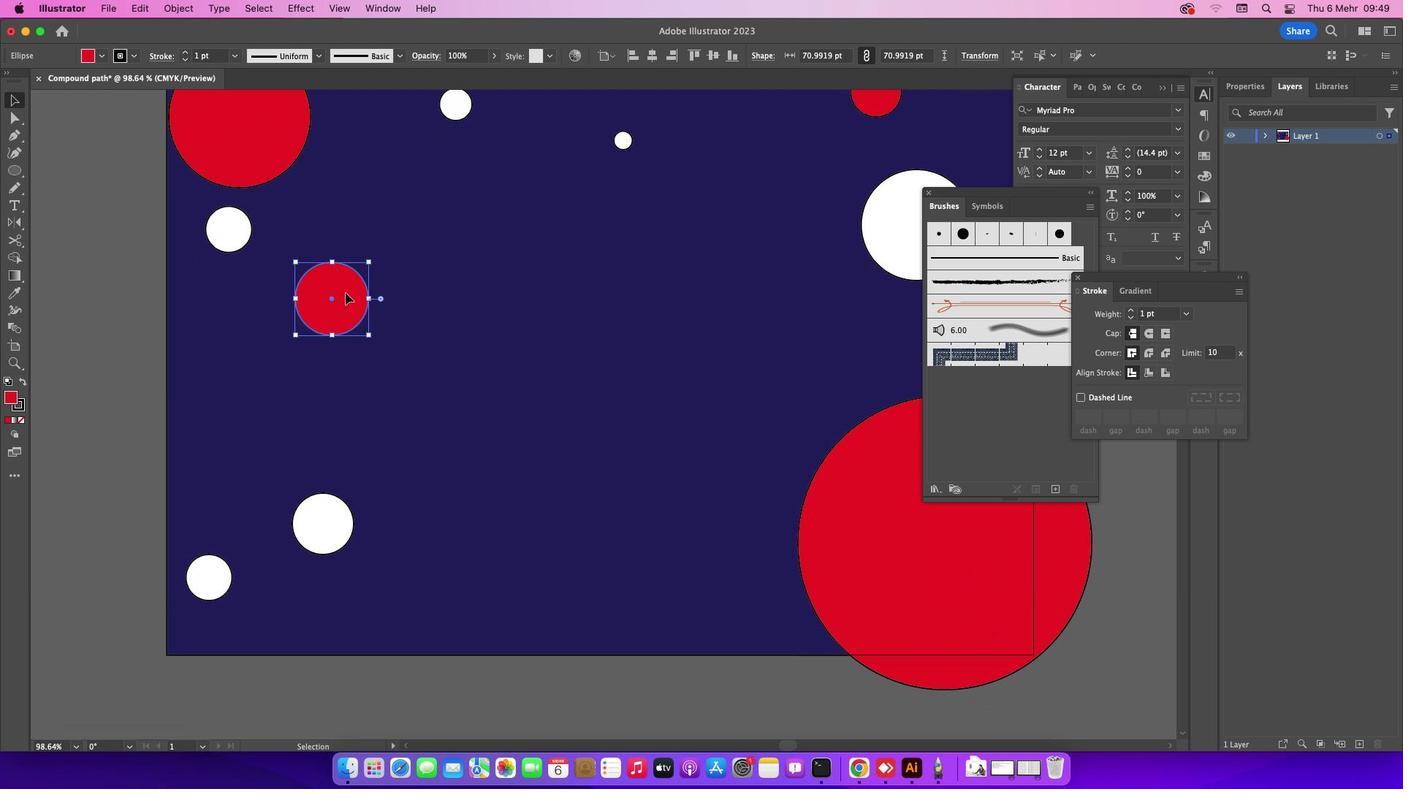 
Action: Mouse moved to (241, 426)
Screenshot: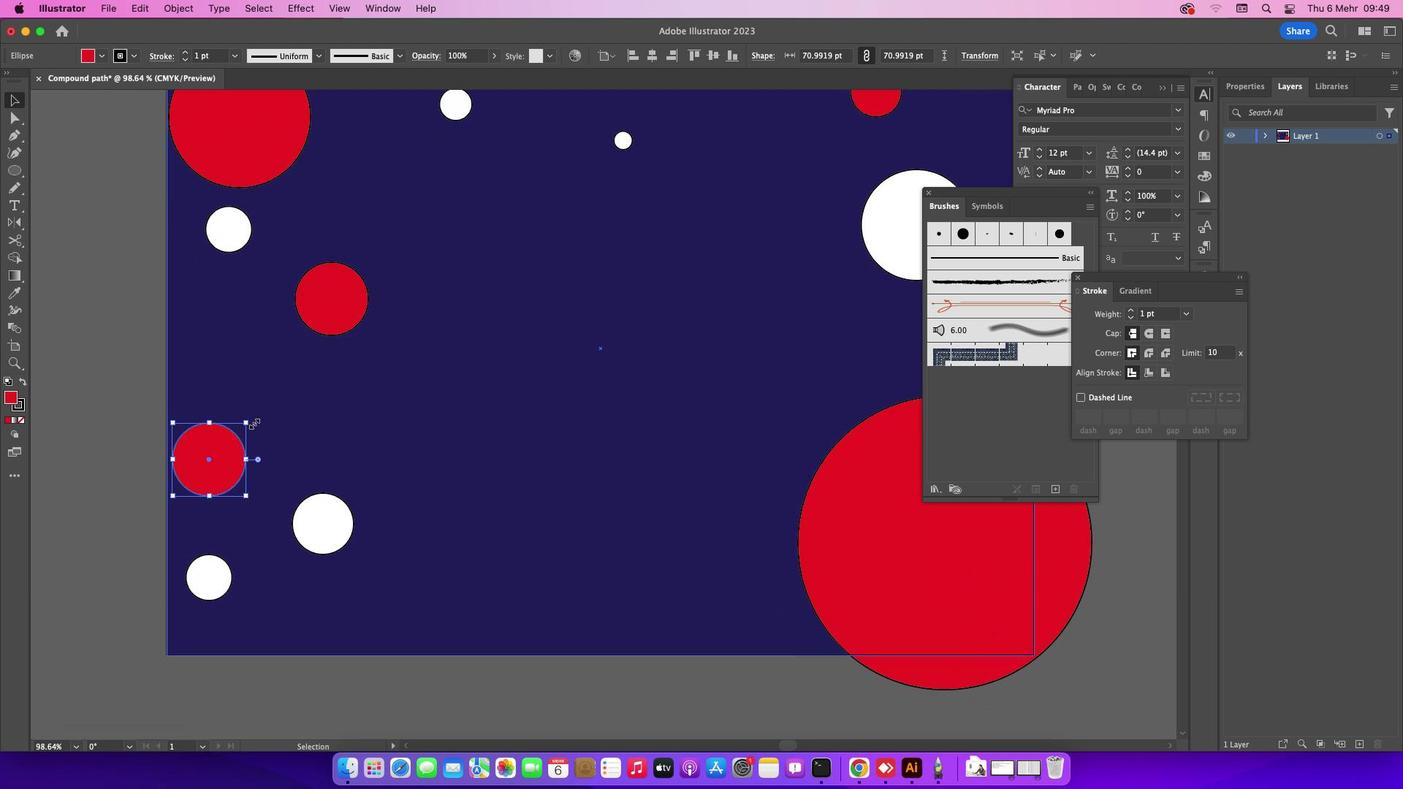 
Action: Key pressed Key.shift
Screenshot: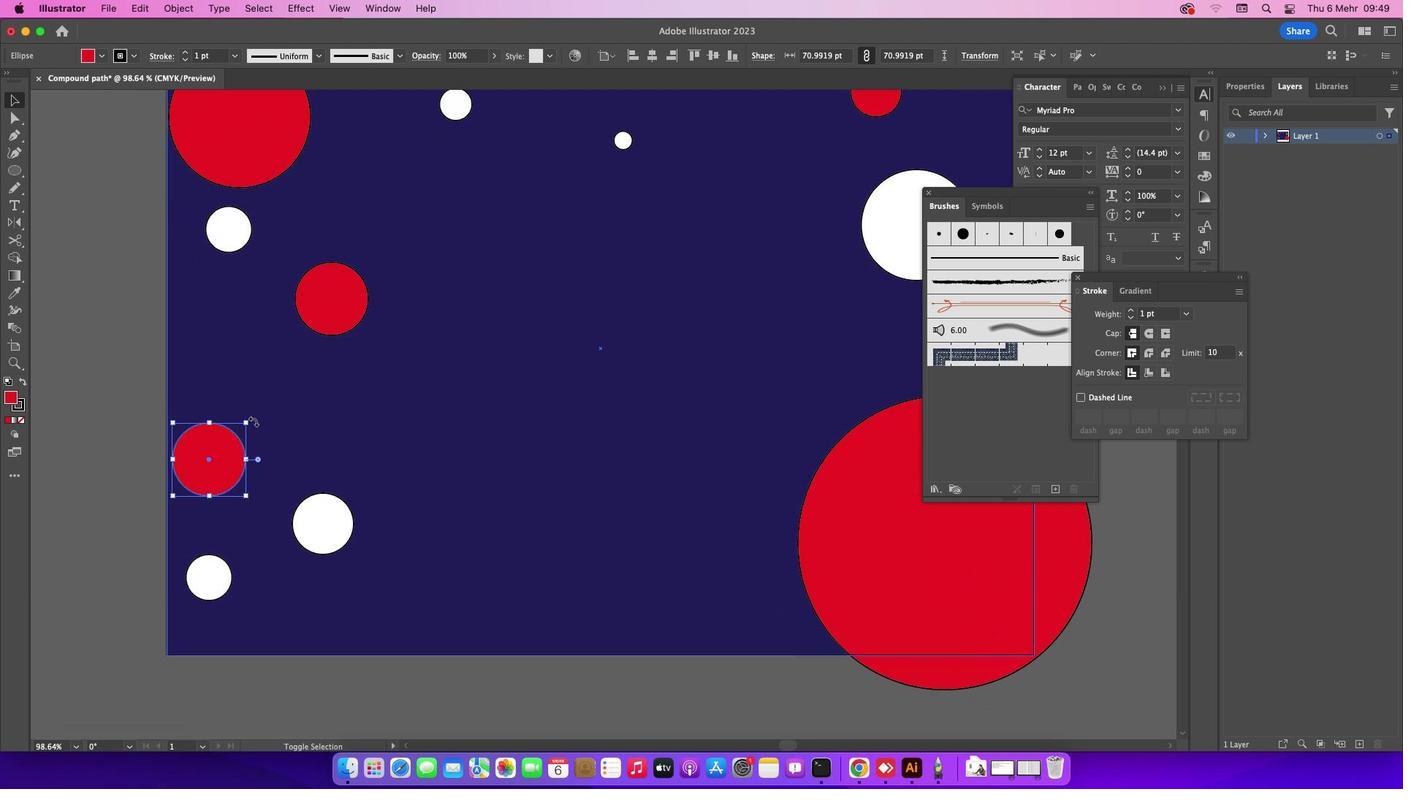 
Action: Mouse moved to (251, 414)
Screenshot: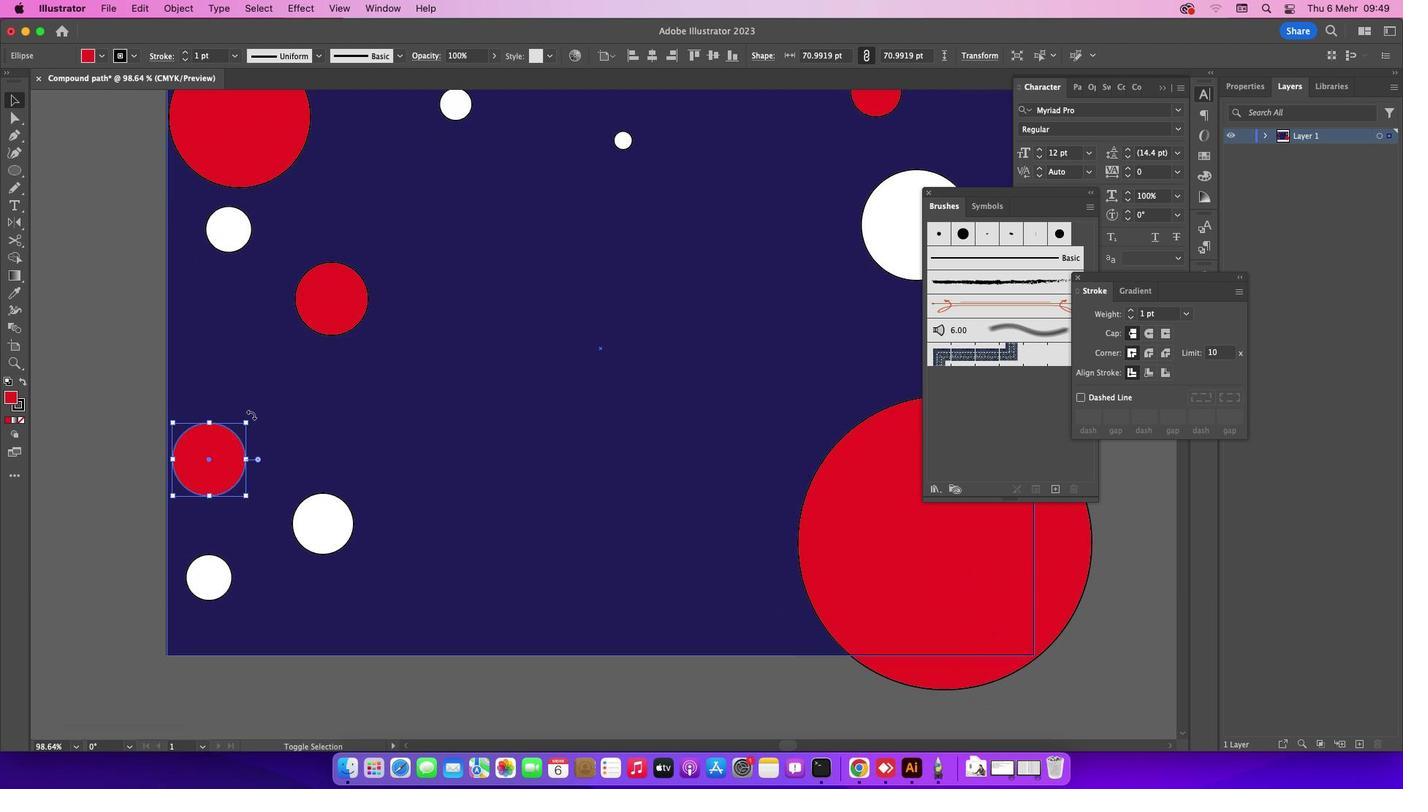 
Action: Key pressed Key.alt
Screenshot: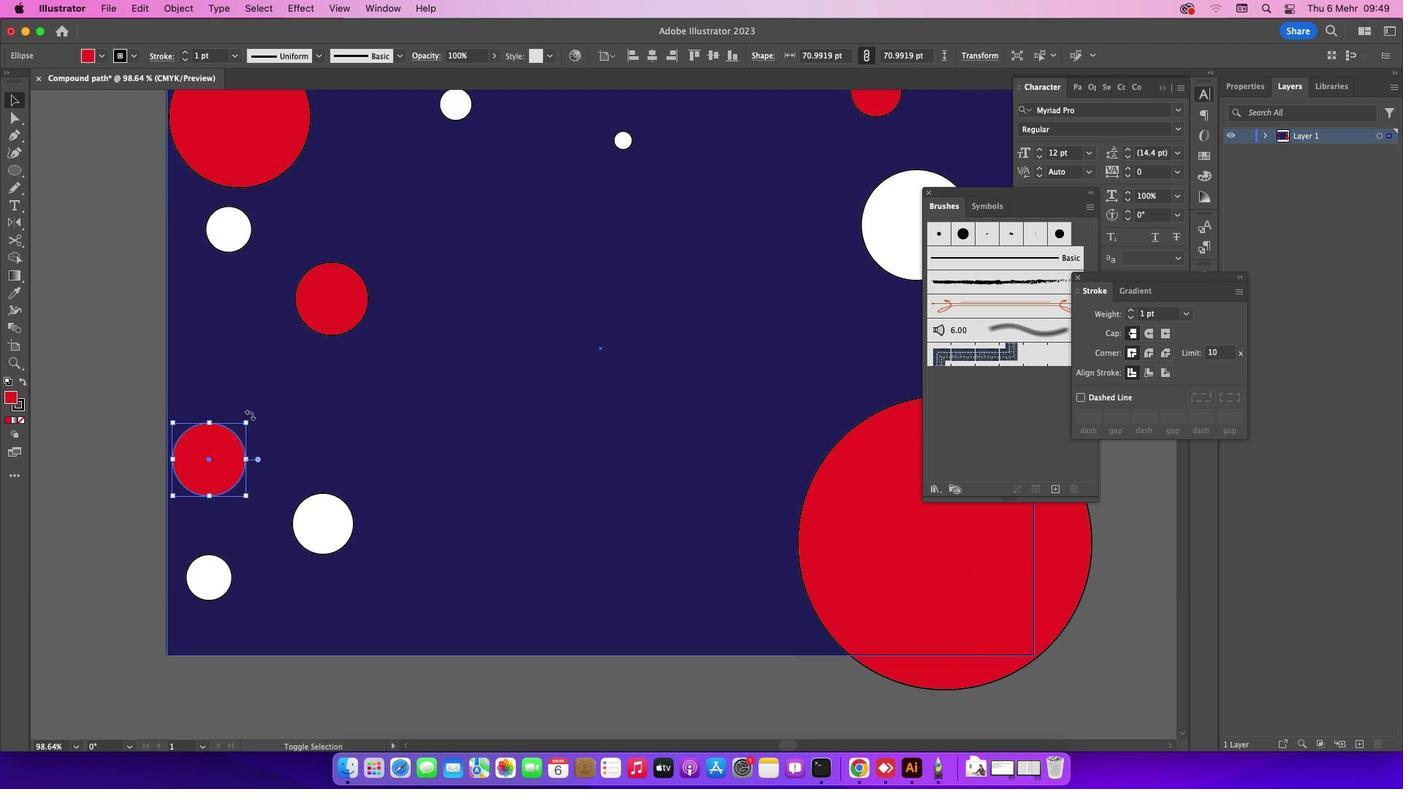 
Action: Mouse moved to (246, 420)
Screenshot: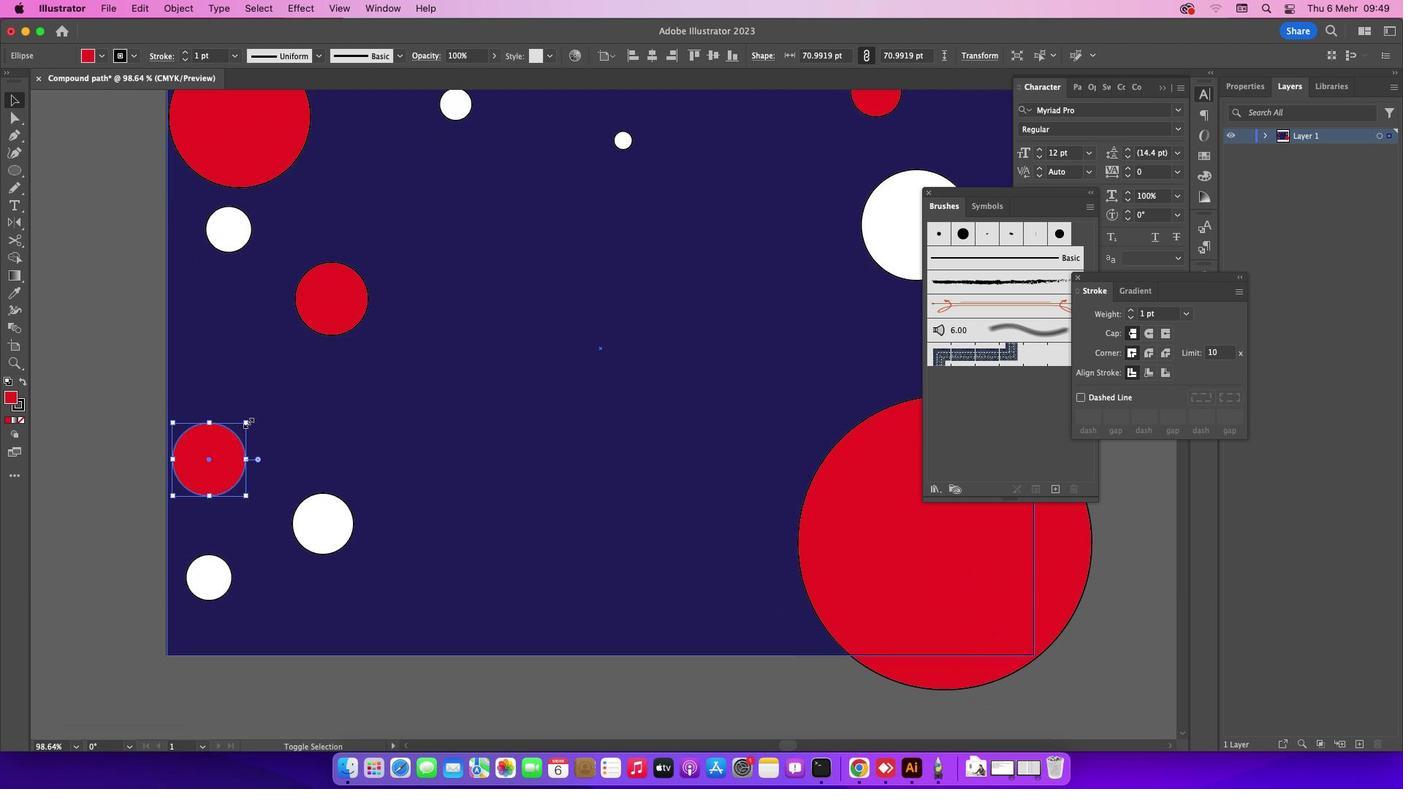 
Action: Mouse pressed left at (246, 420)
Screenshot: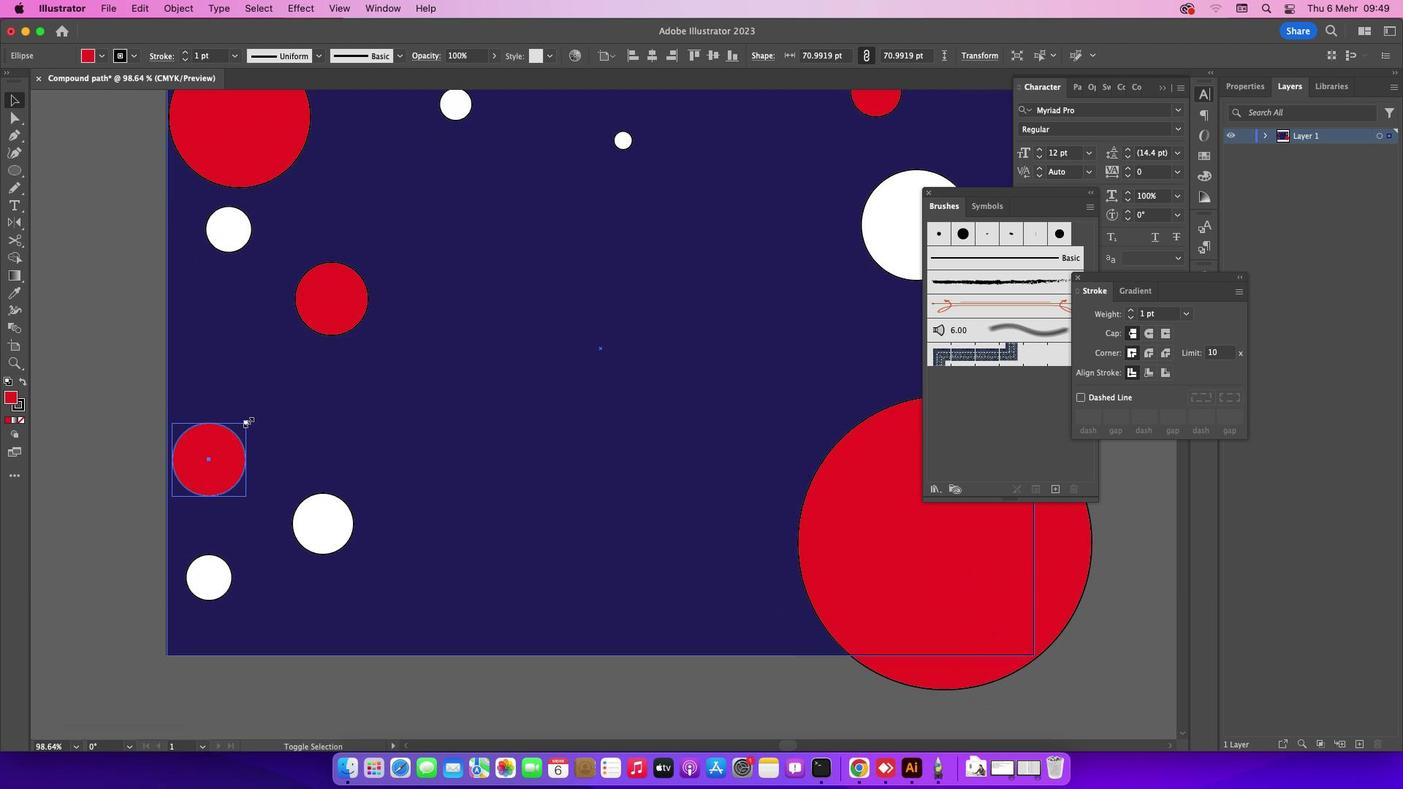 
Action: Mouse moved to (222, 429)
Screenshot: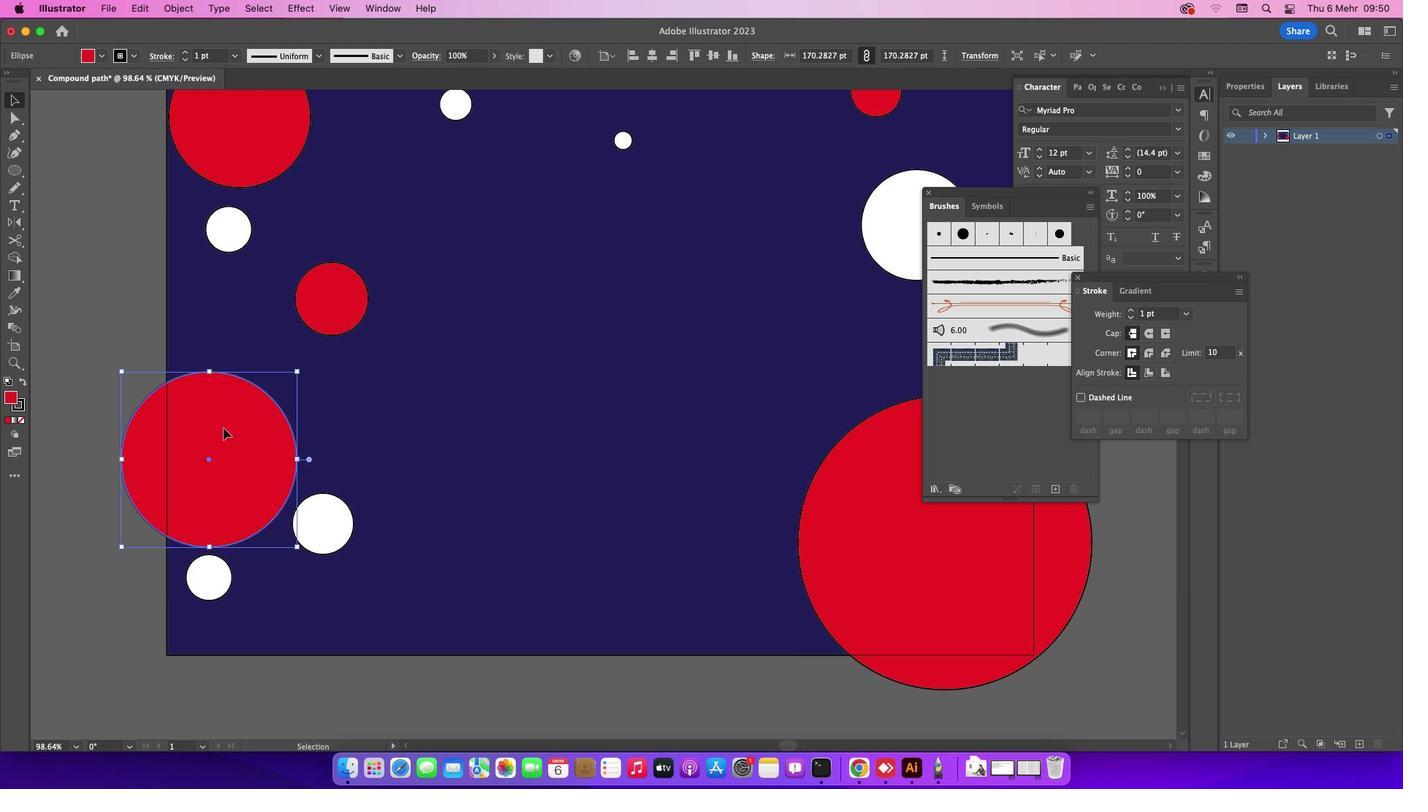 
Action: Mouse pressed left at (222, 429)
Screenshot: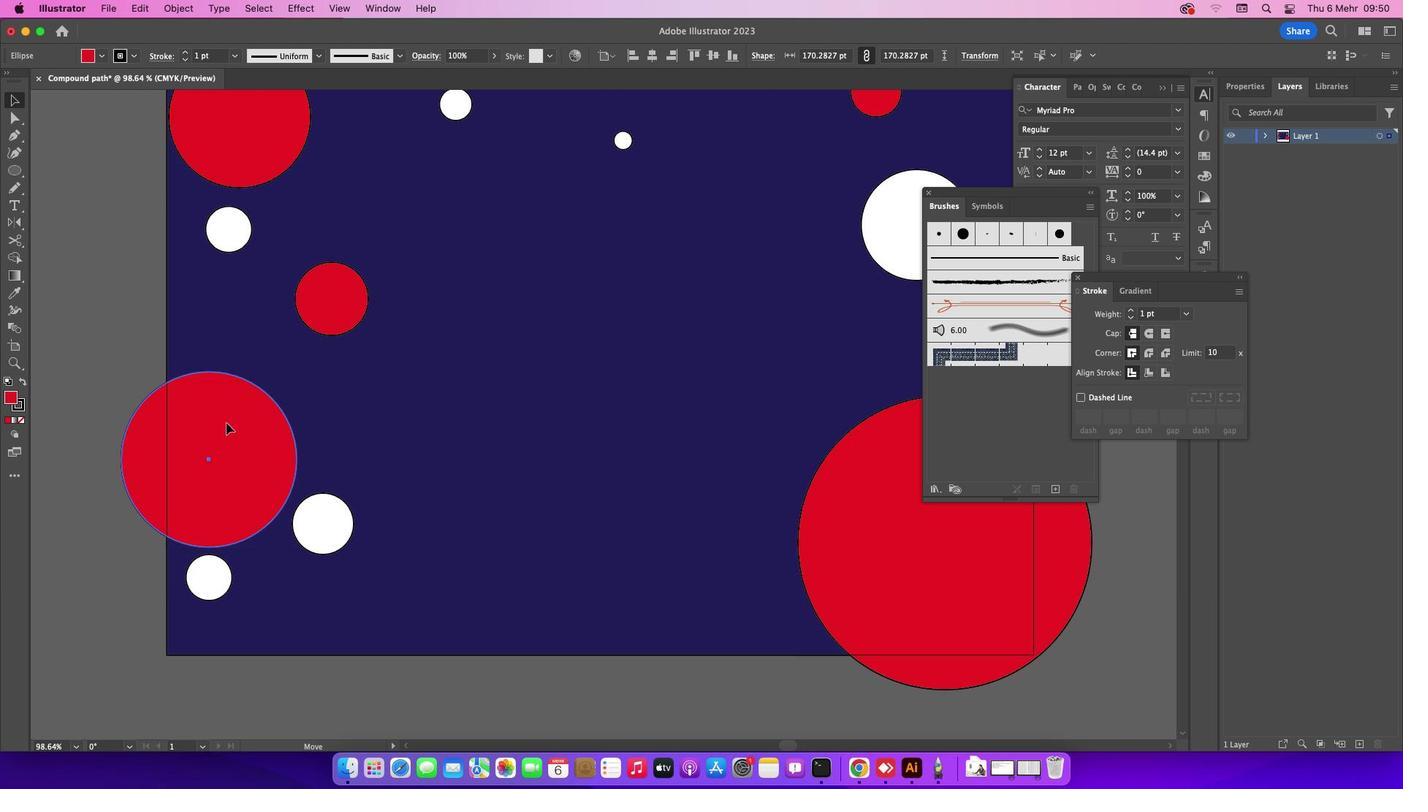 
Action: Mouse moved to (225, 419)
Screenshot: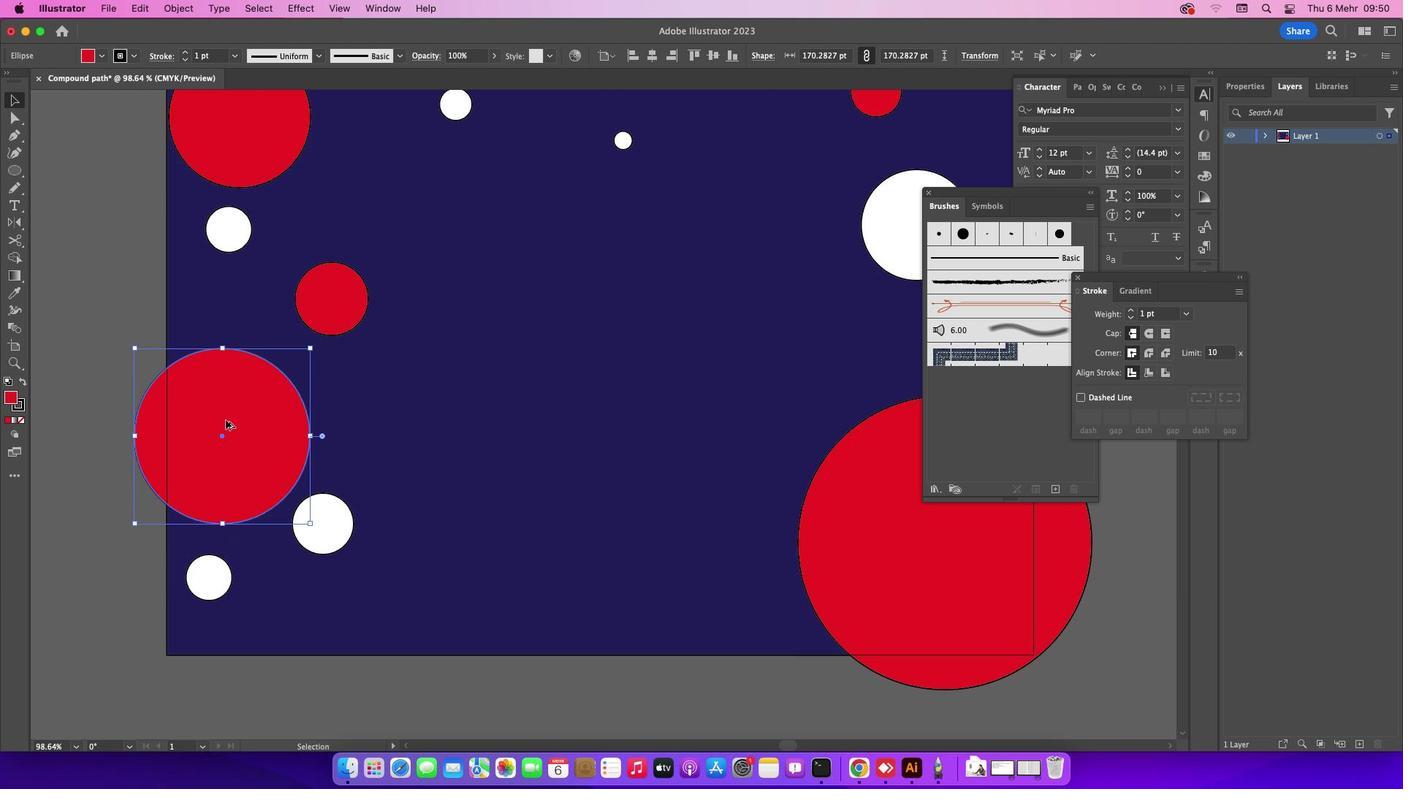 
Action: Key pressed Key.alt
Screenshot: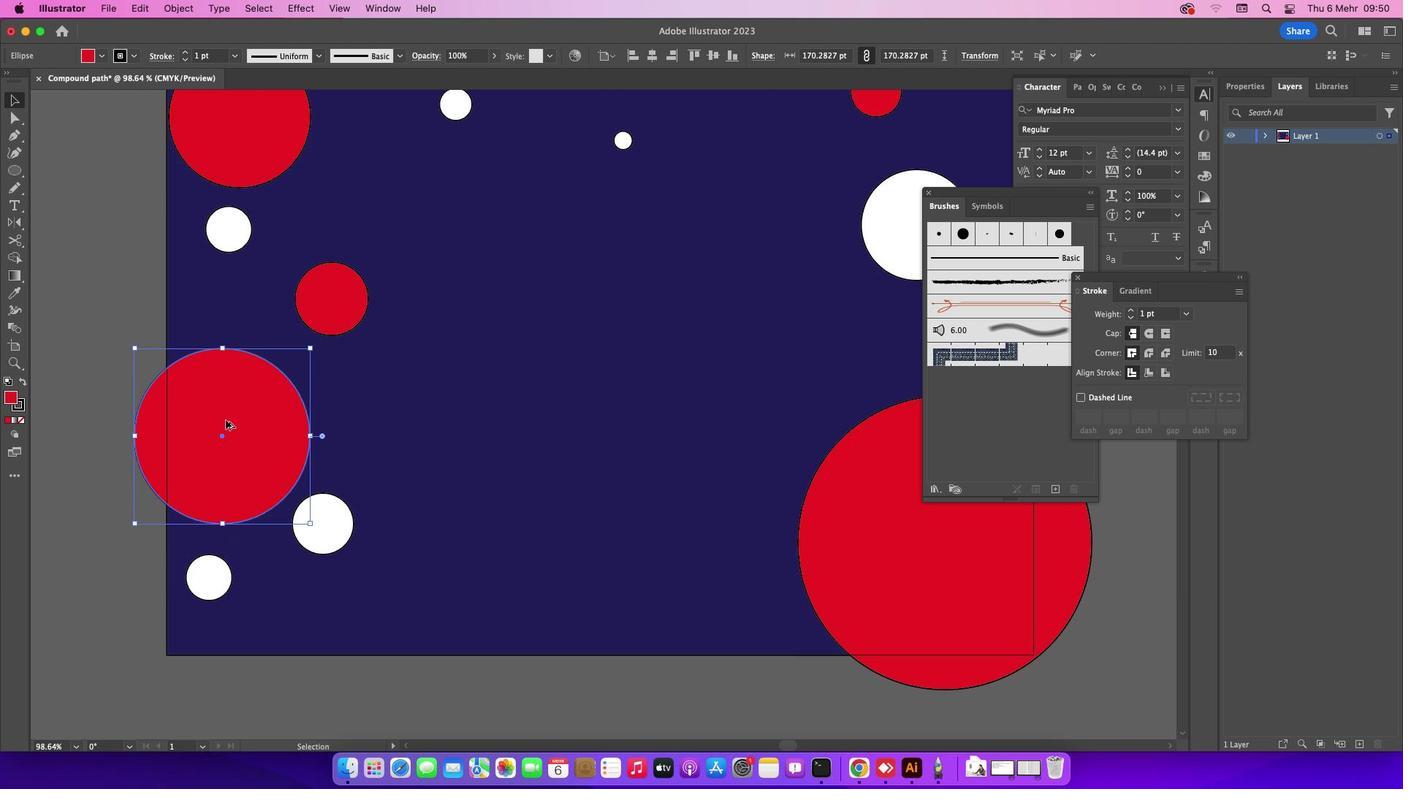 
Action: Mouse pressed left at (225, 419)
